 Task: Plan a trip to Numazu, Japan from 22nd December, 2023 to 25th December, 2023 for 2 adults and 1 pet. Place can be entire room with 1  bedroom having 1 bed and 1 bathroom. Property type can be hotel.
Action: Mouse moved to (624, 153)
Screenshot: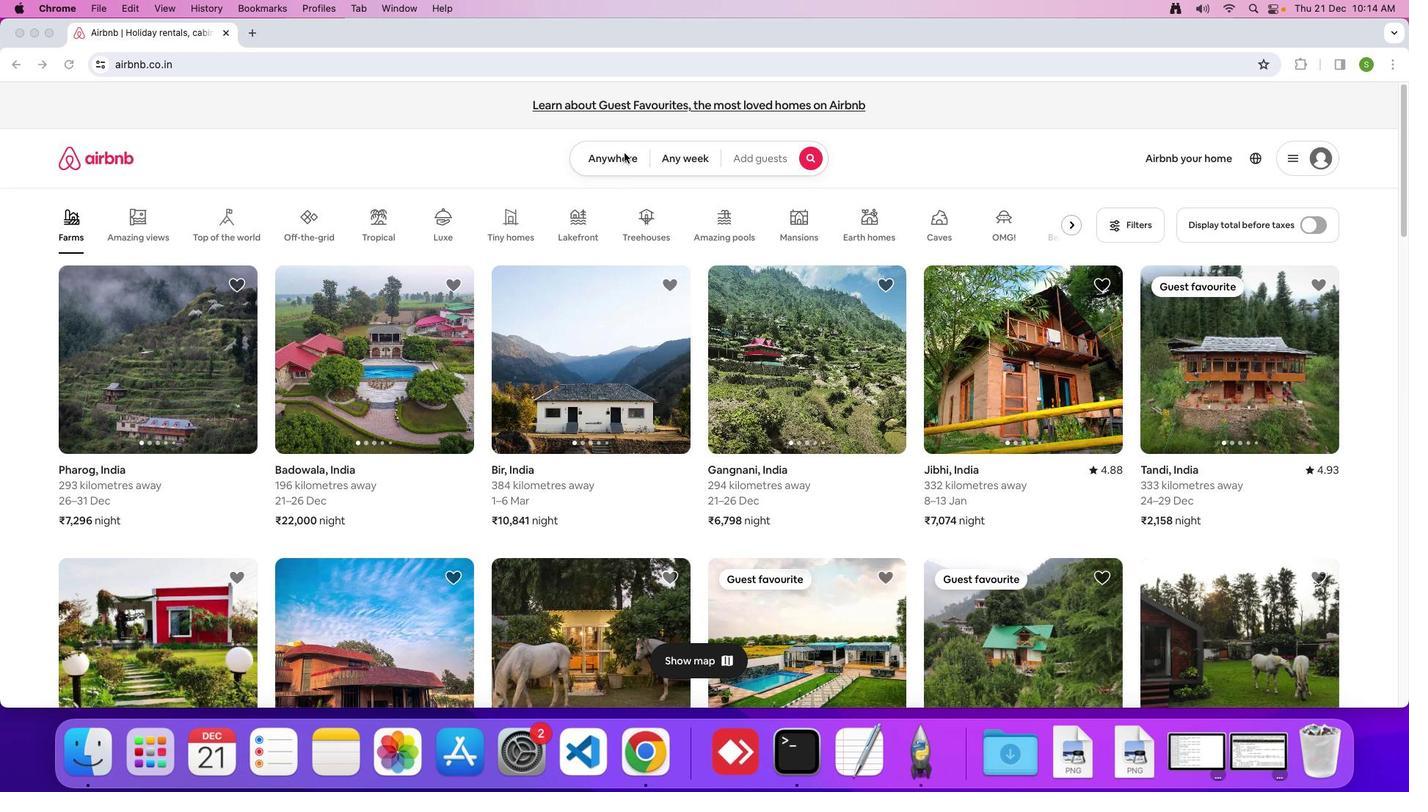 
Action: Mouse pressed left at (624, 153)
Screenshot: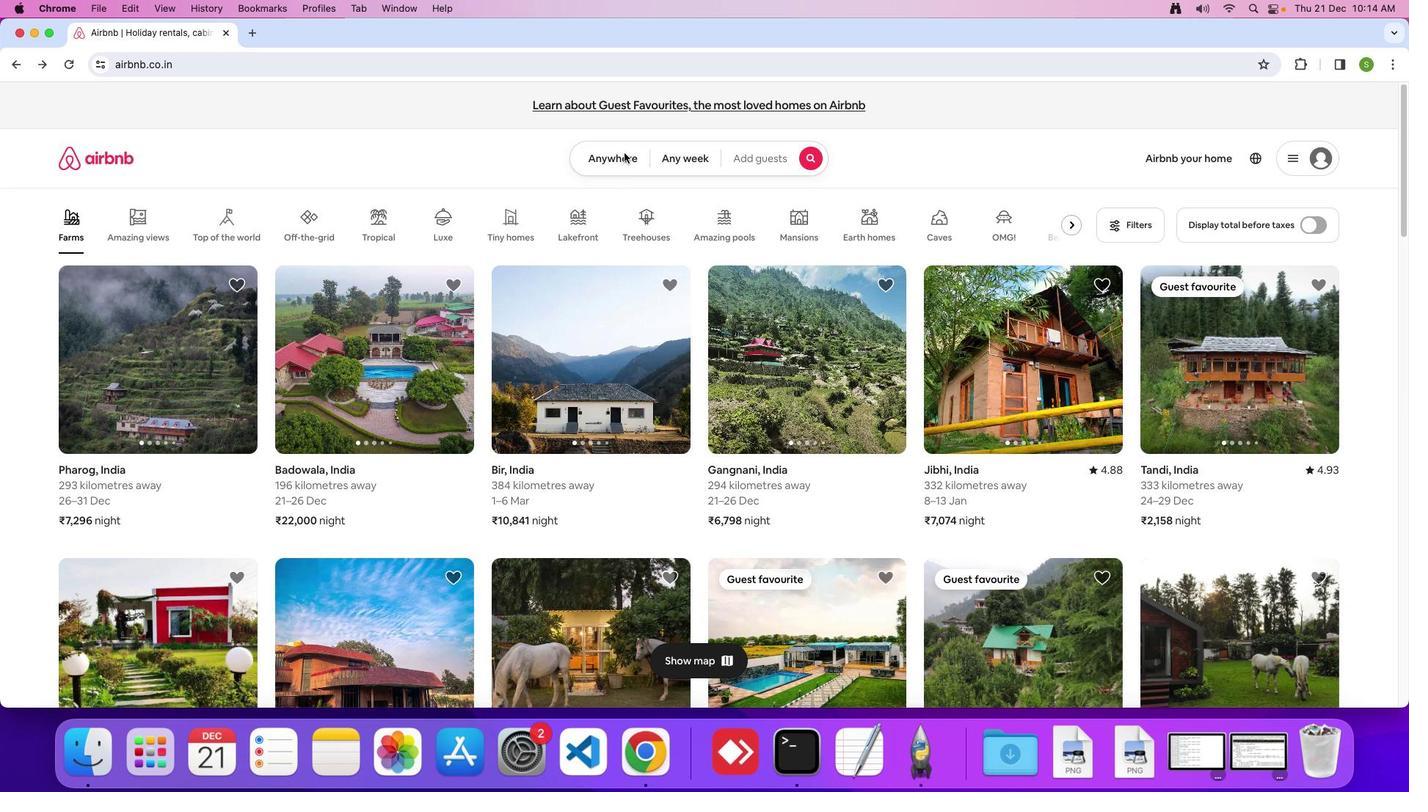
Action: Mouse moved to (610, 160)
Screenshot: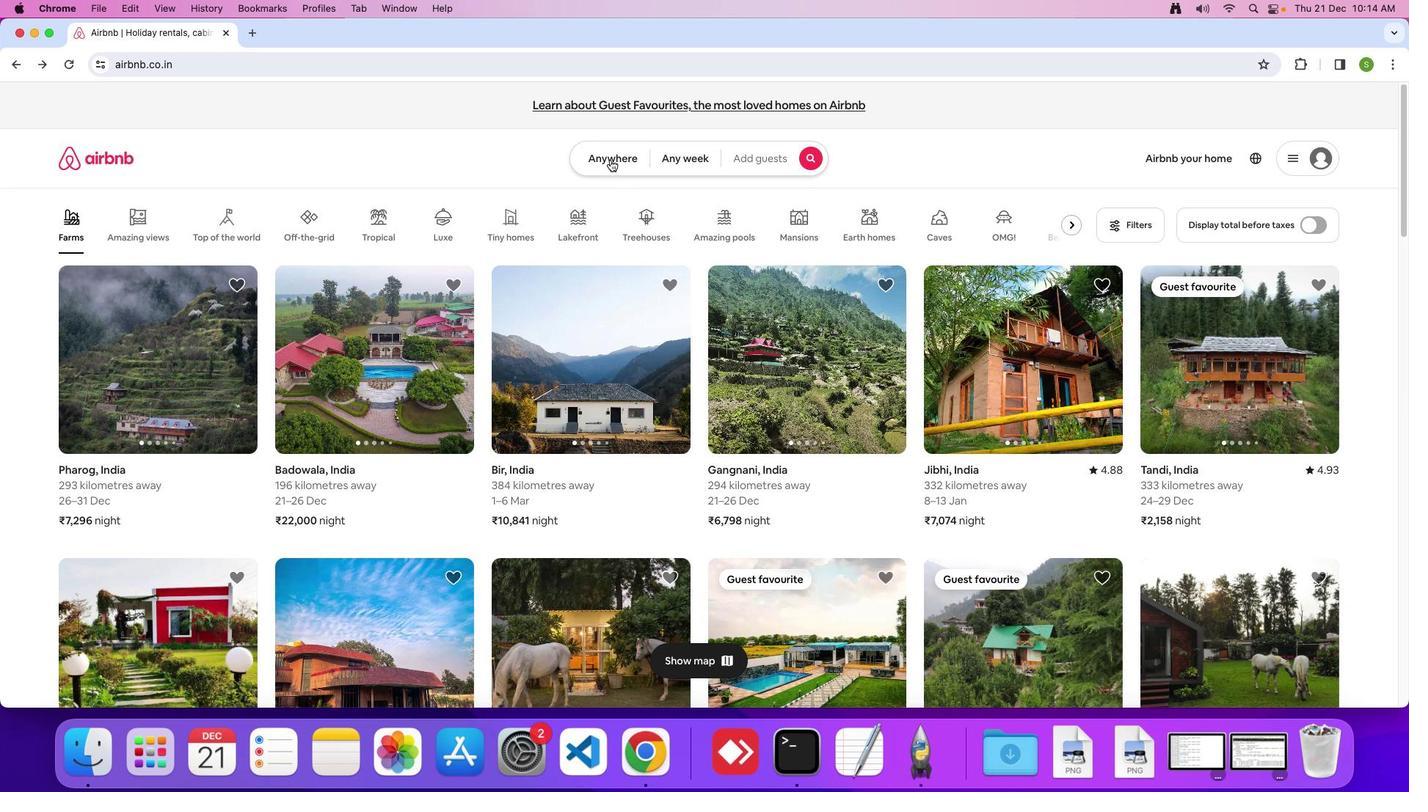 
Action: Mouse pressed left at (610, 160)
Screenshot: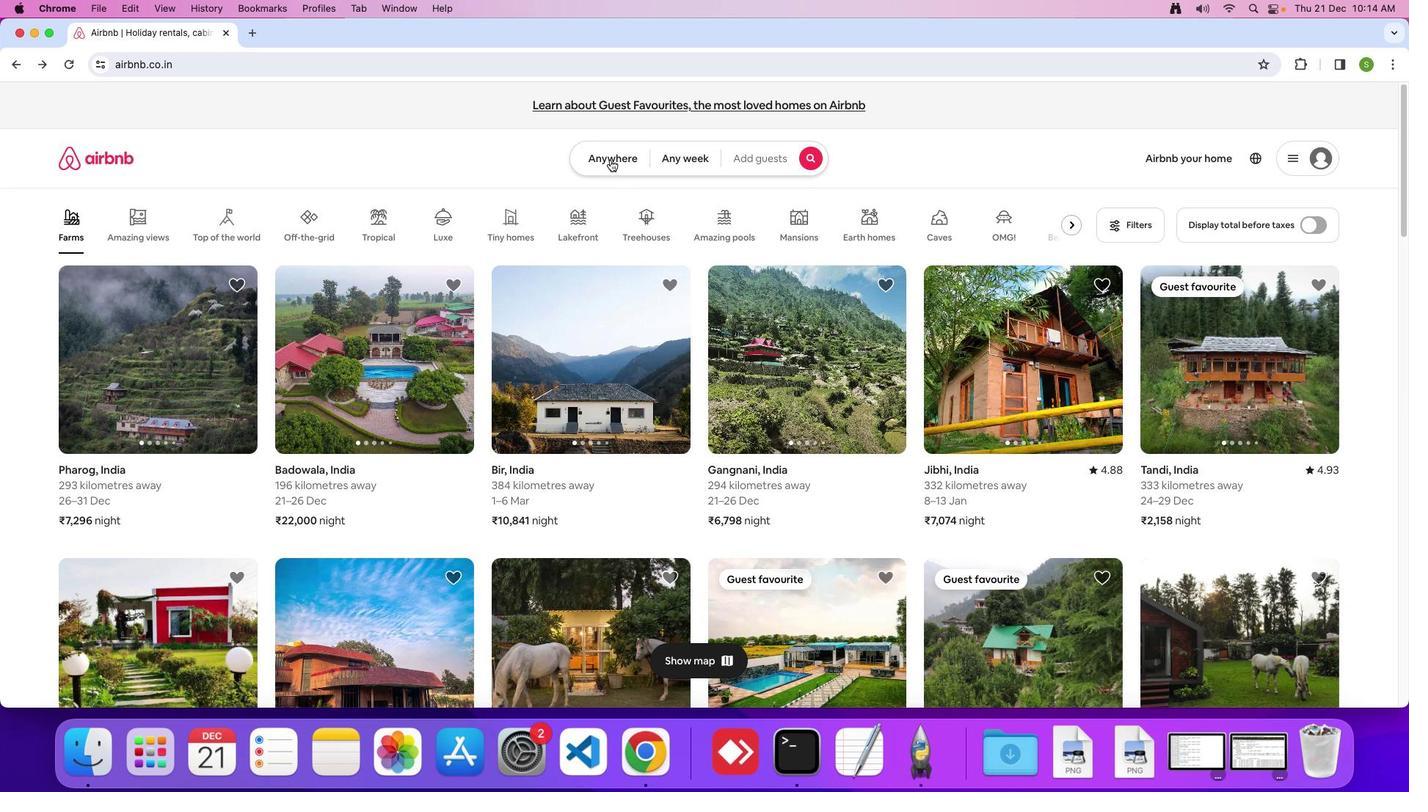 
Action: Mouse moved to (565, 206)
Screenshot: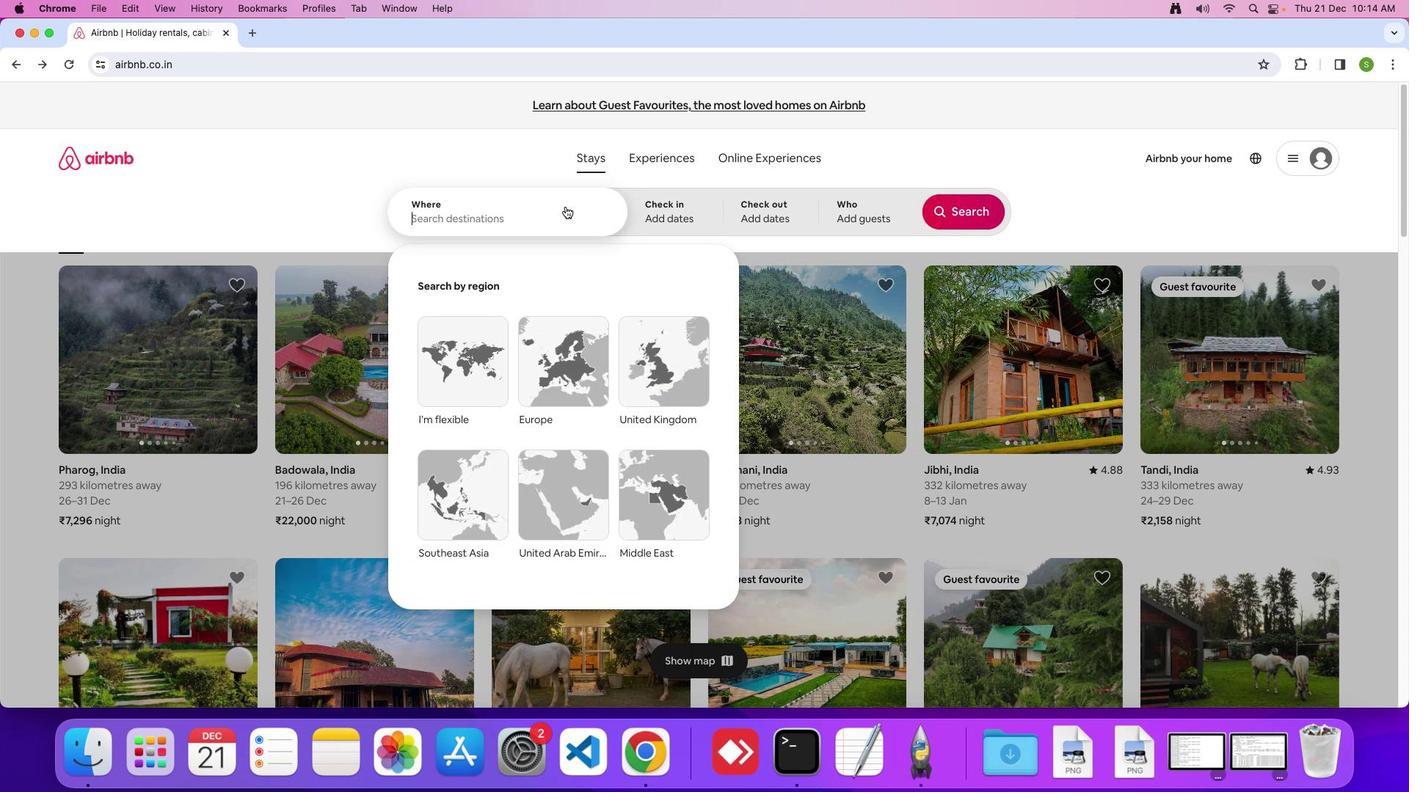 
Action: Mouse pressed left at (565, 206)
Screenshot: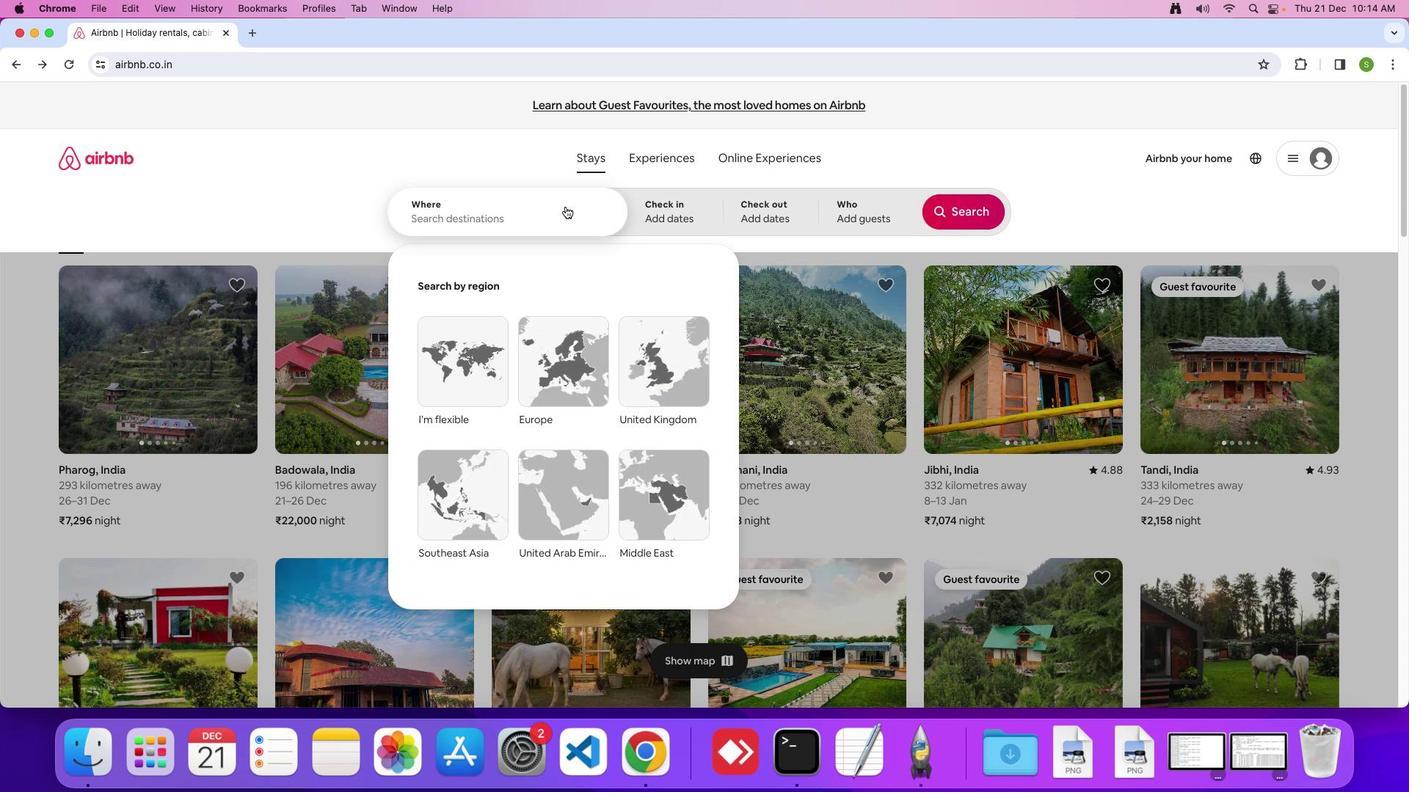 
Action: Key pressed 'N'Key.caps_lock'u''m''a''z''u'','Key.spaceKey.shift'J''a''p''a''n'Key.enter
Screenshot: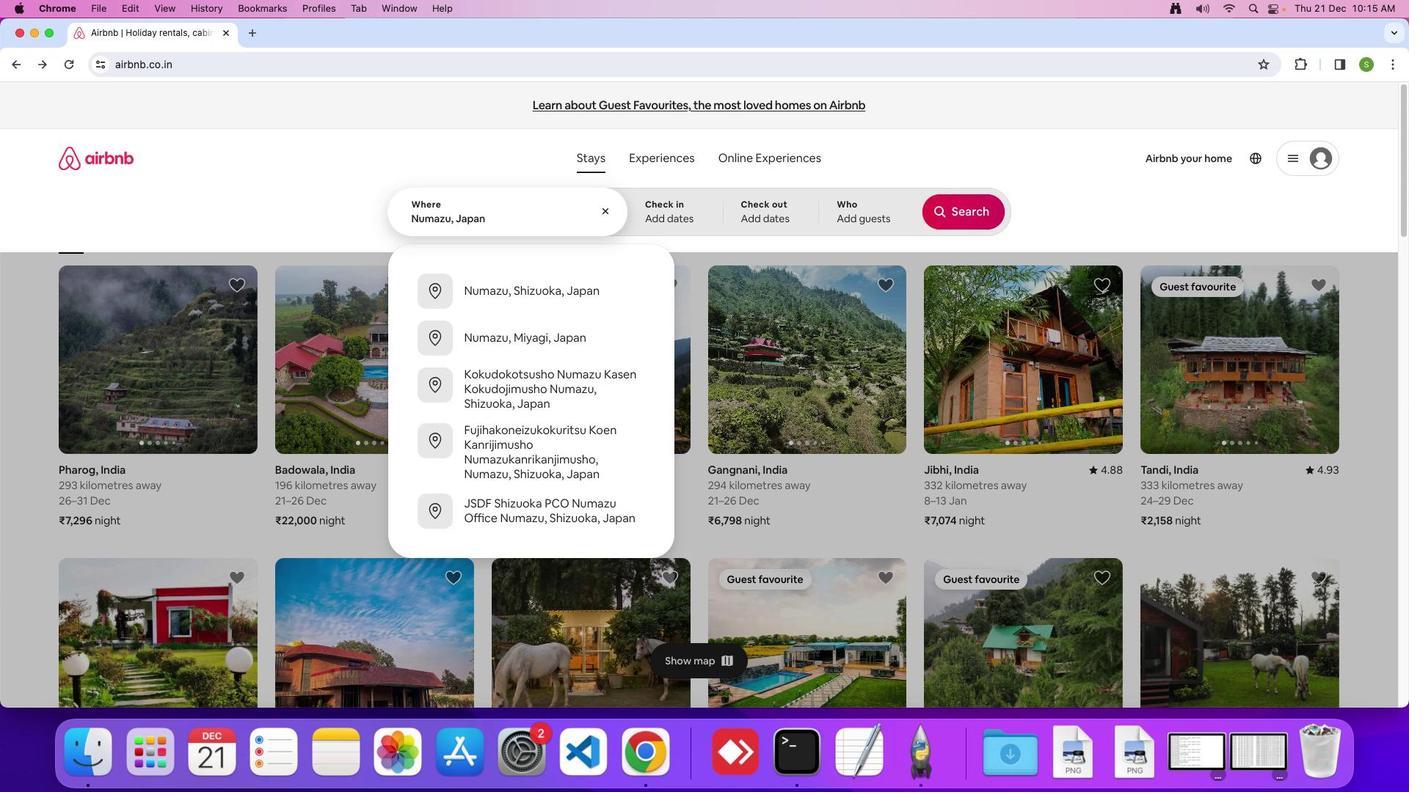 
Action: Mouse moved to (617, 497)
Screenshot: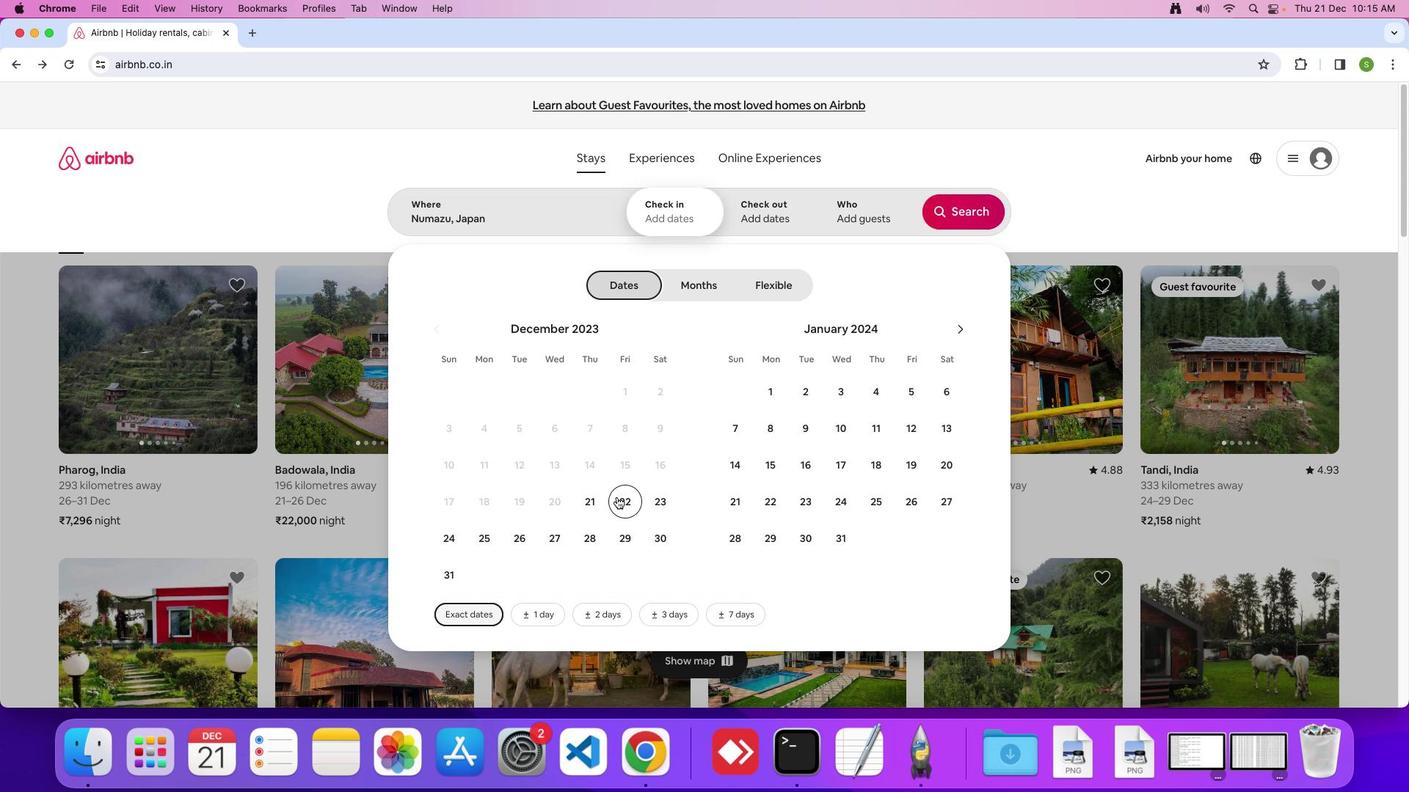 
Action: Mouse pressed left at (617, 497)
Screenshot: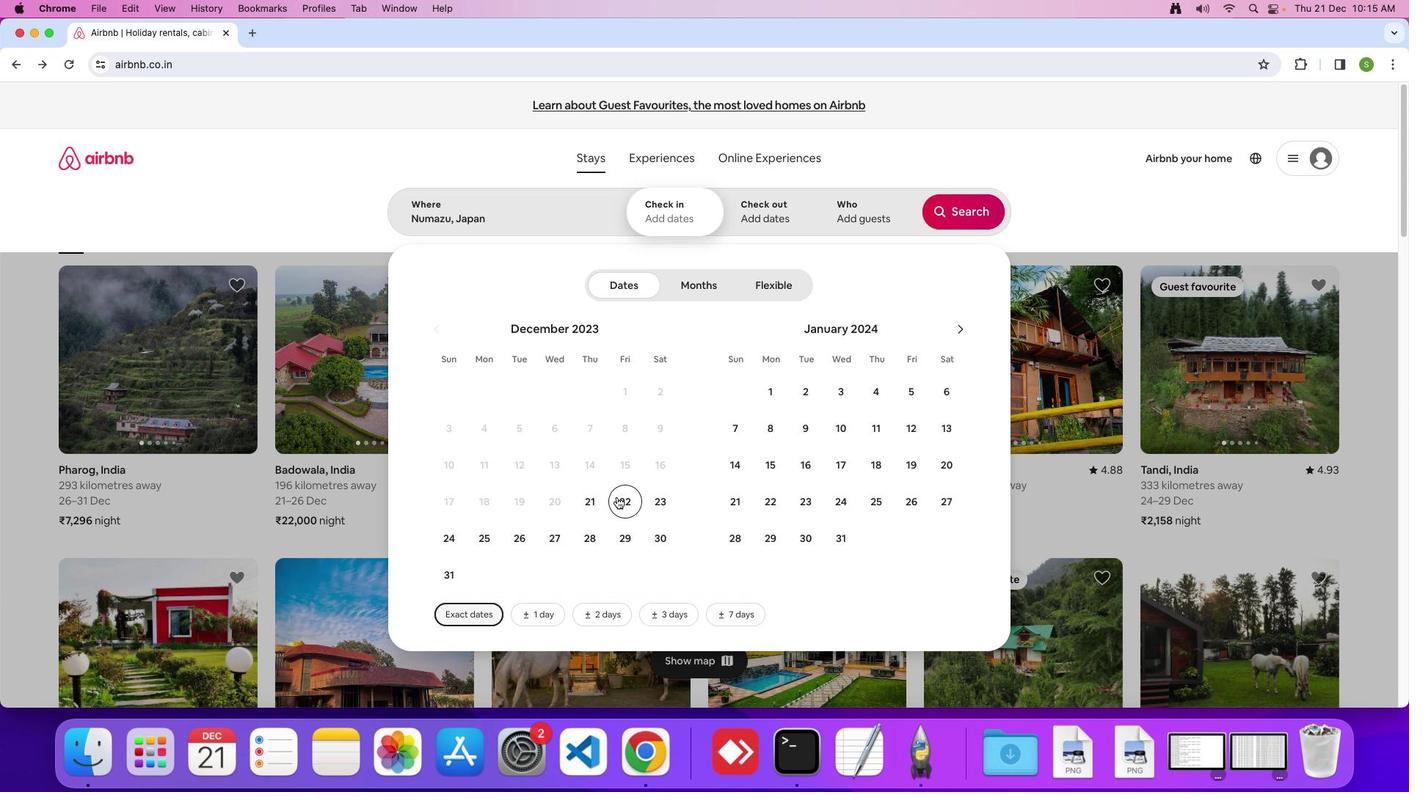 
Action: Mouse moved to (478, 540)
Screenshot: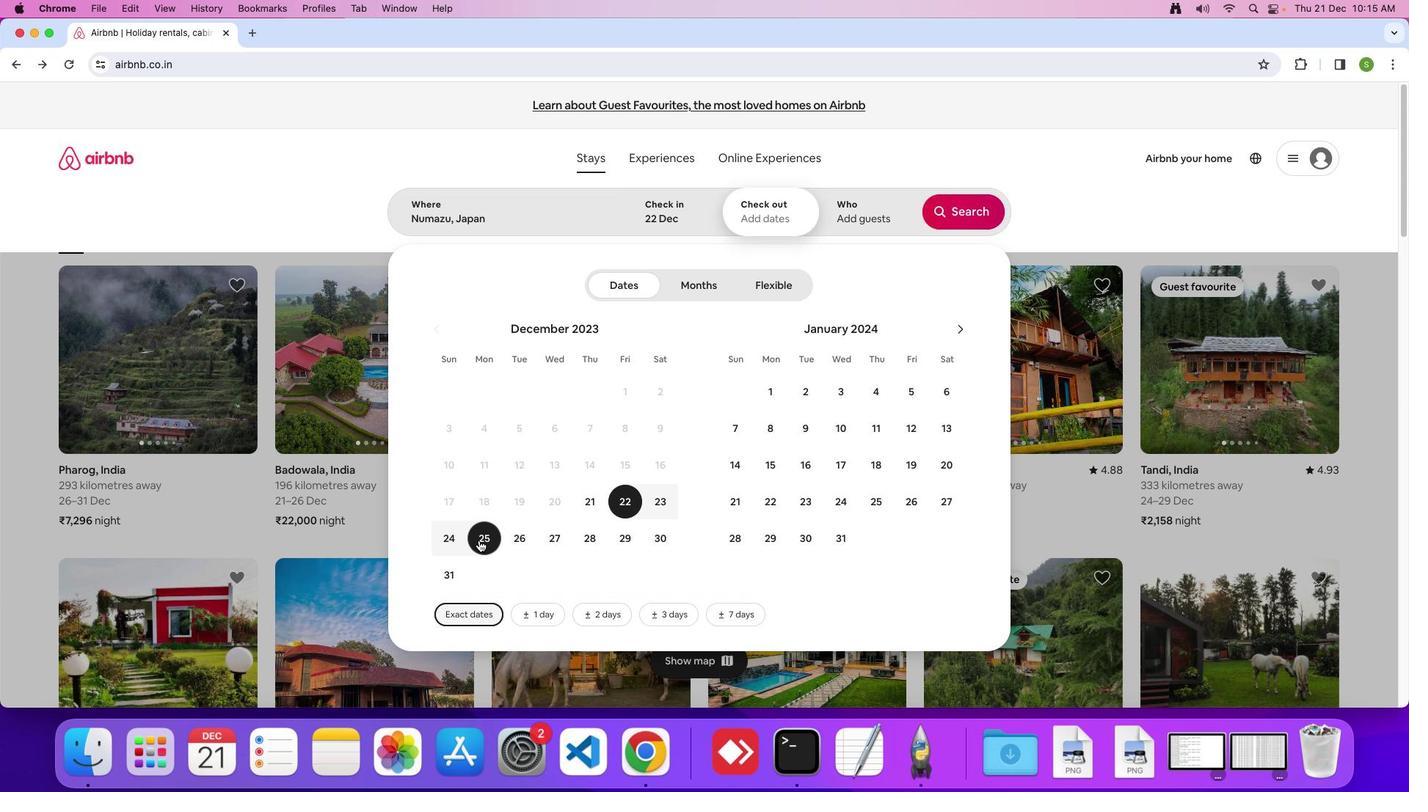 
Action: Mouse pressed left at (478, 540)
Screenshot: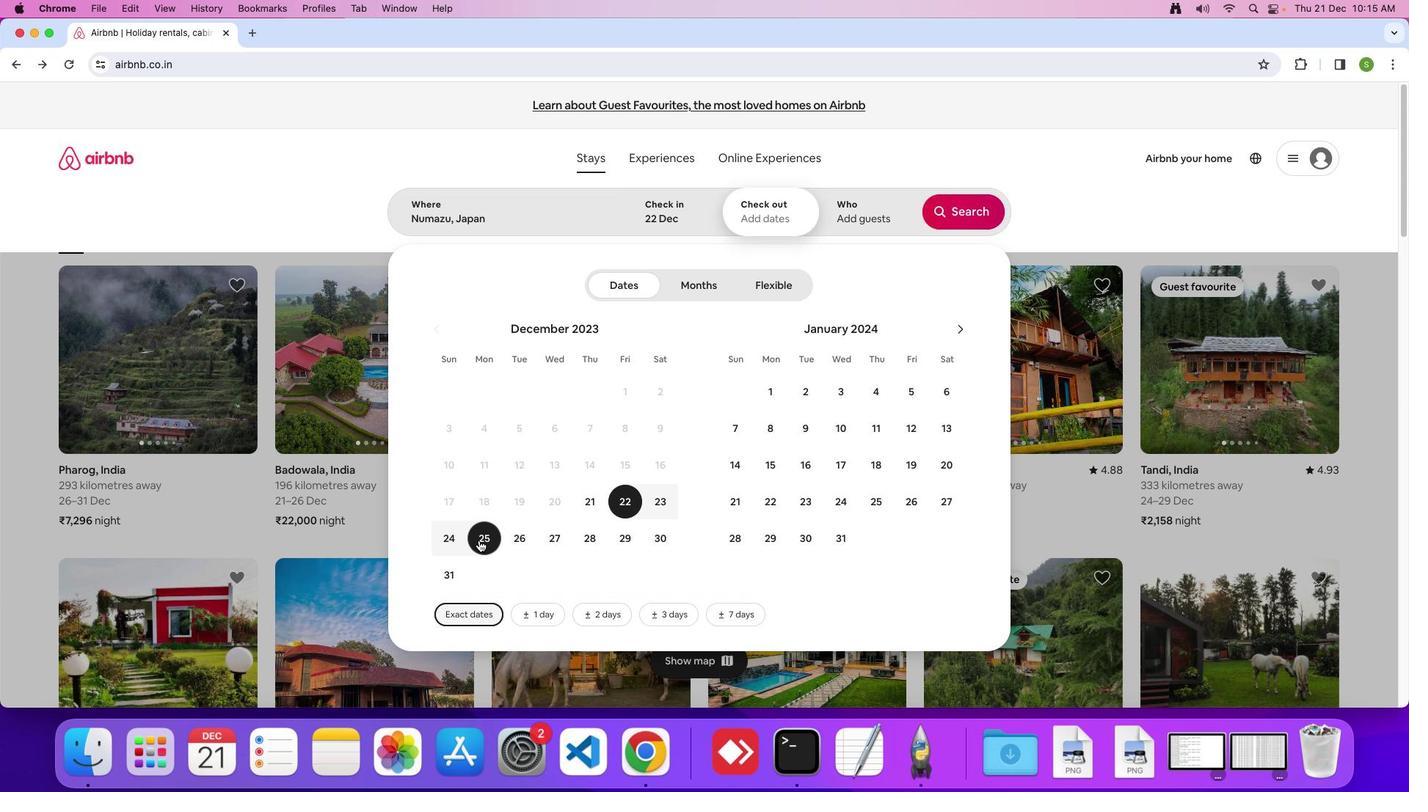 
Action: Mouse moved to (861, 219)
Screenshot: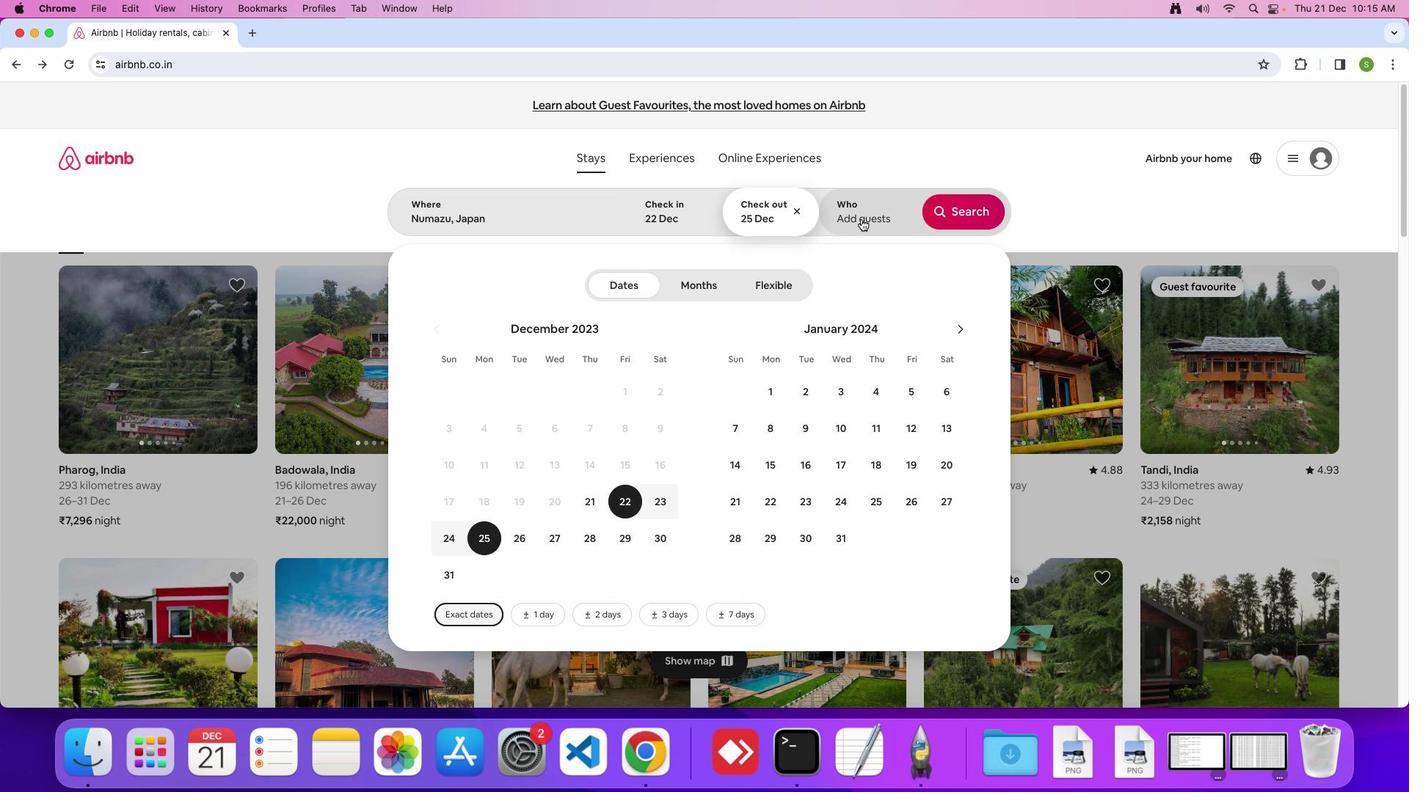 
Action: Mouse pressed left at (861, 219)
Screenshot: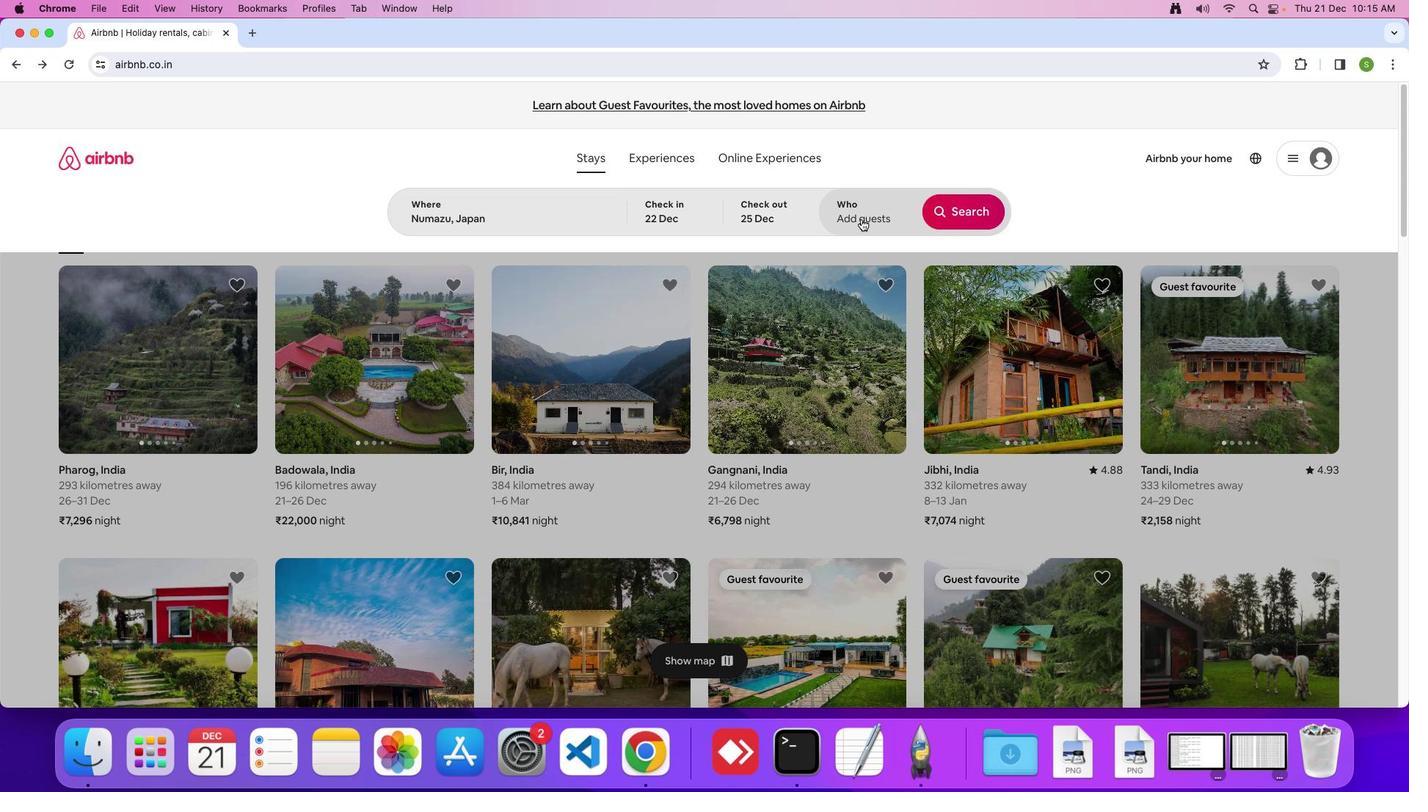 
Action: Mouse moved to (966, 290)
Screenshot: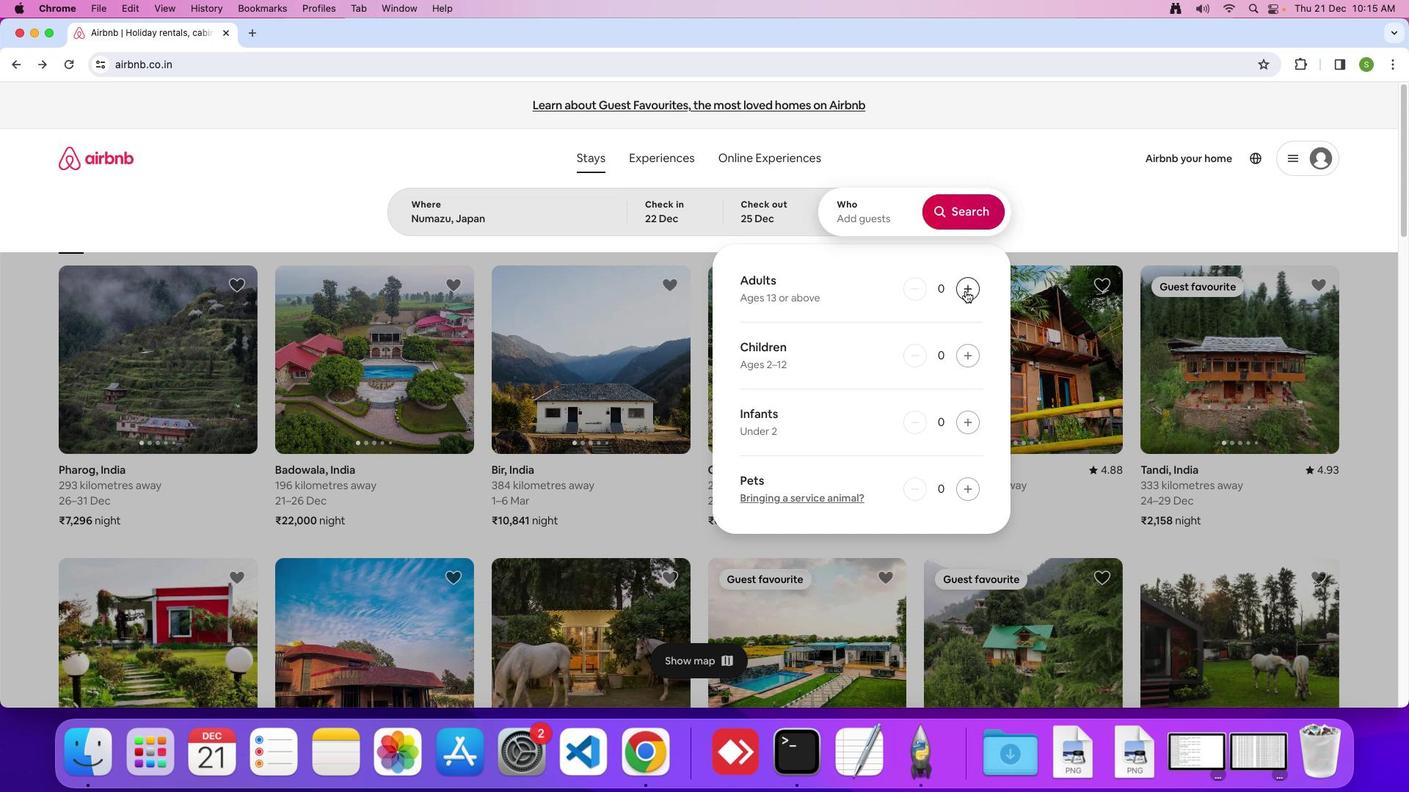 
Action: Mouse pressed left at (966, 290)
Screenshot: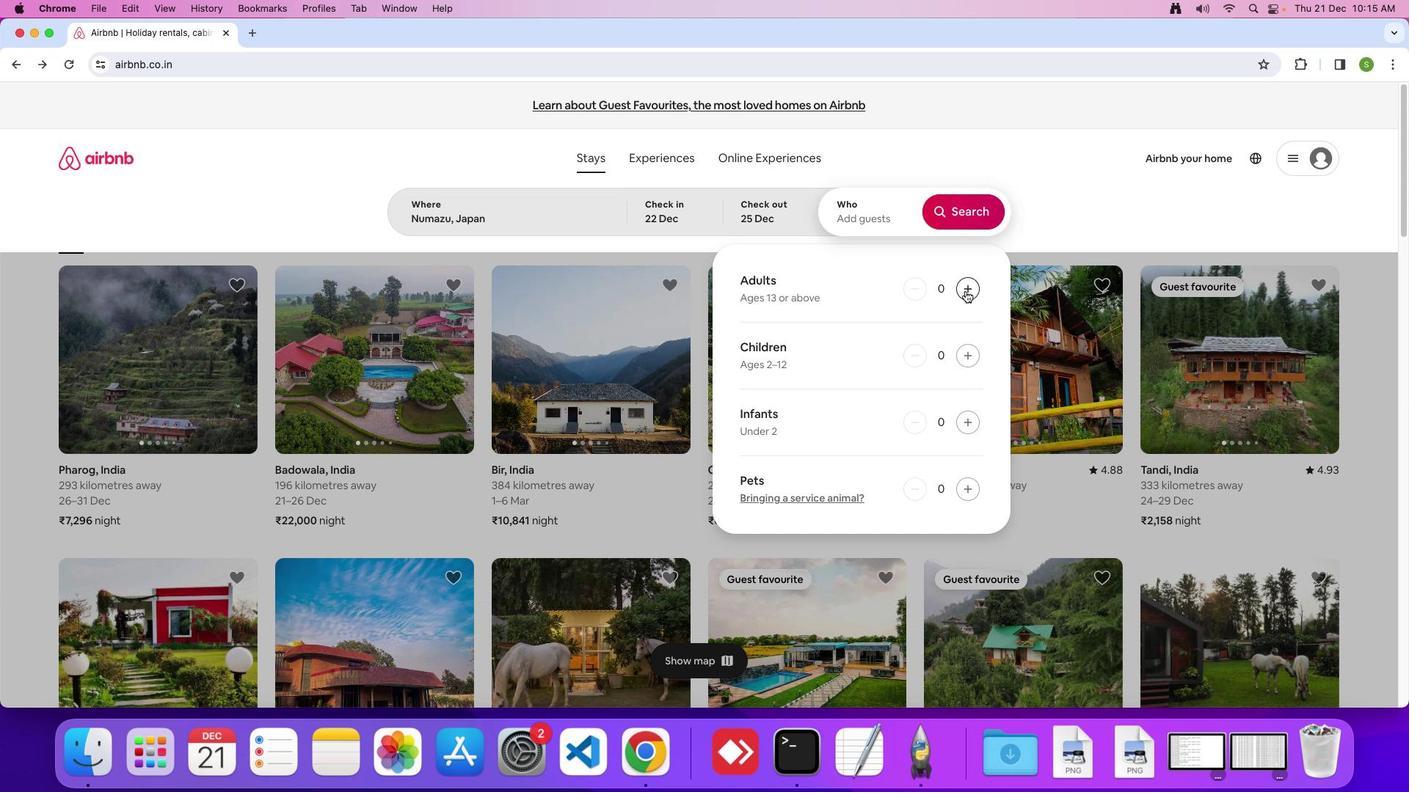 
Action: Mouse pressed left at (966, 290)
Screenshot: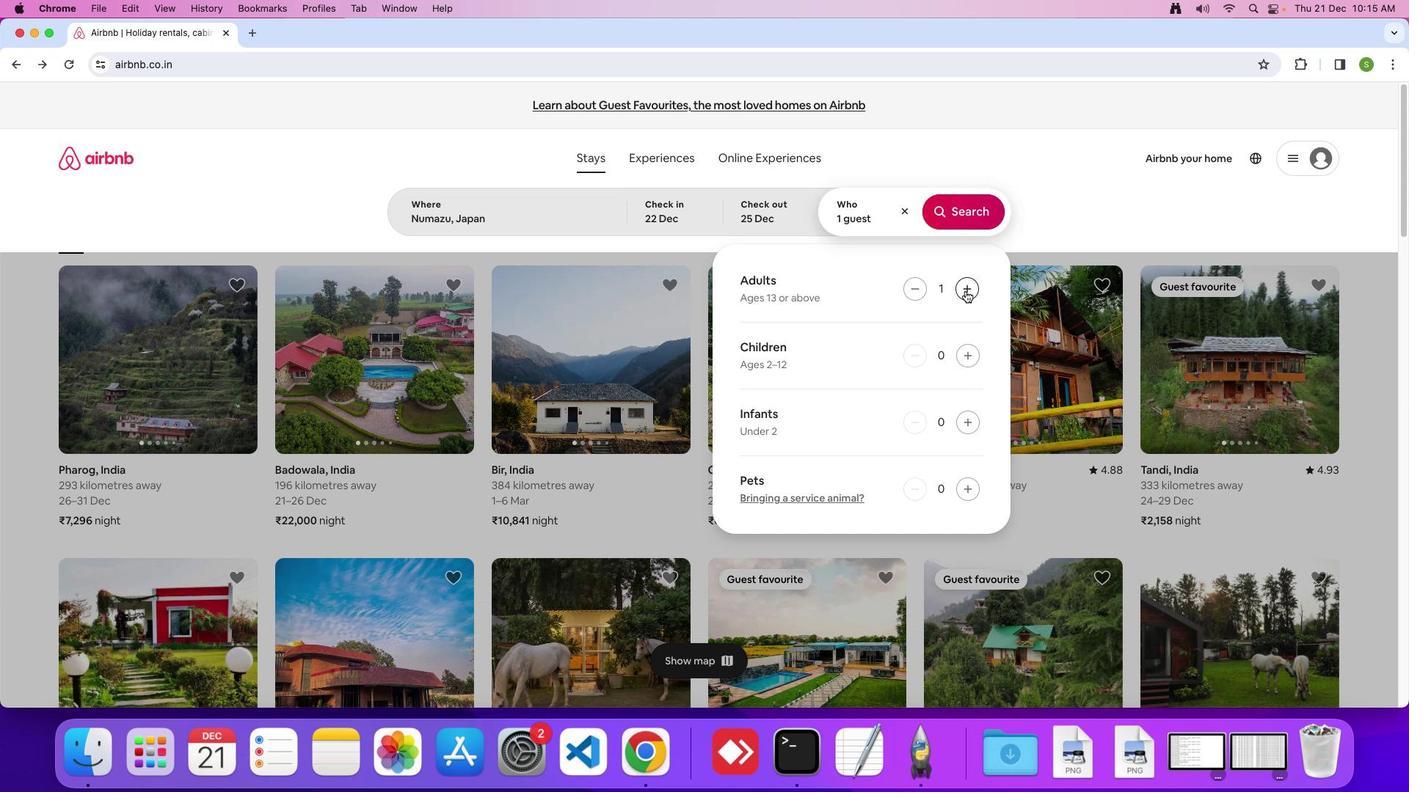 
Action: Mouse moved to (966, 356)
Screenshot: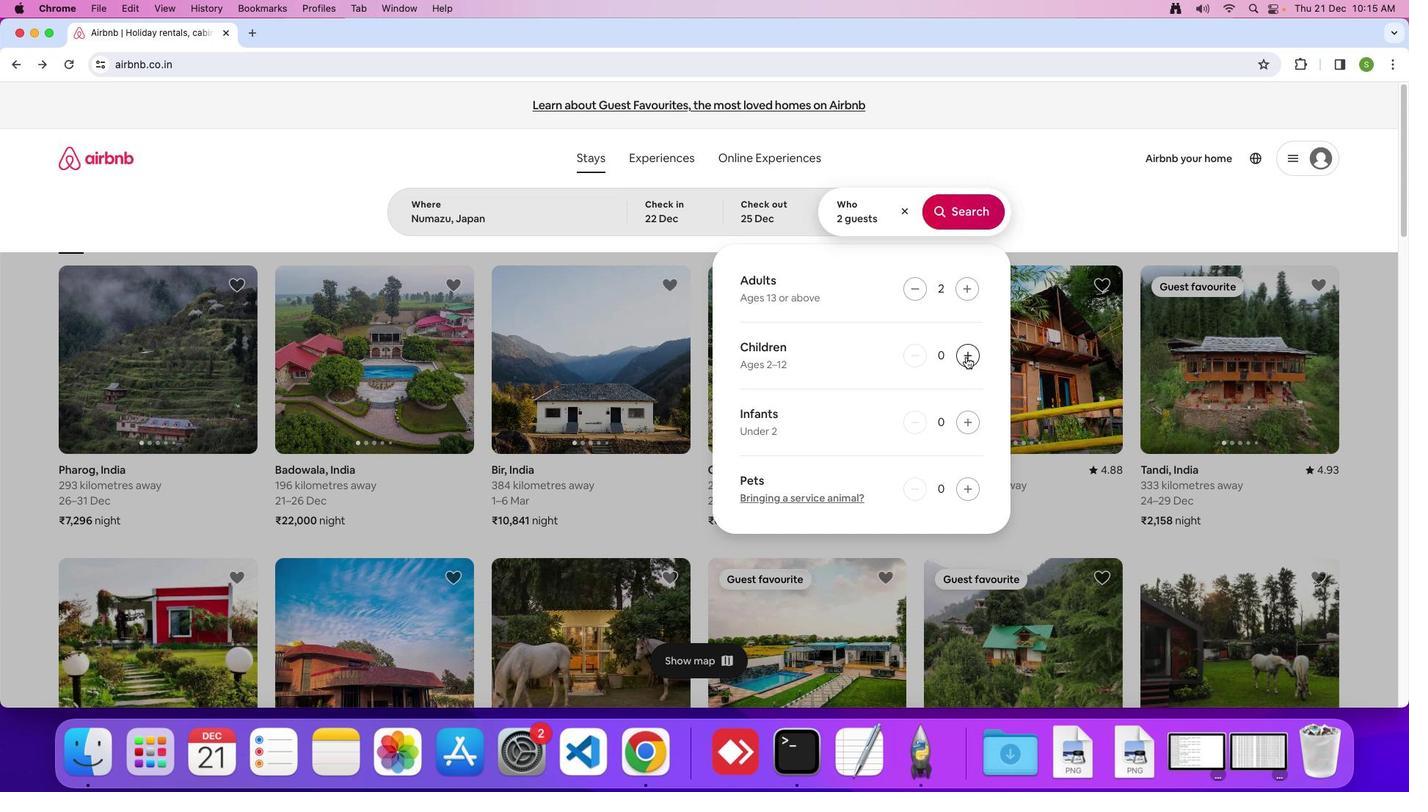 
Action: Mouse pressed left at (966, 356)
Screenshot: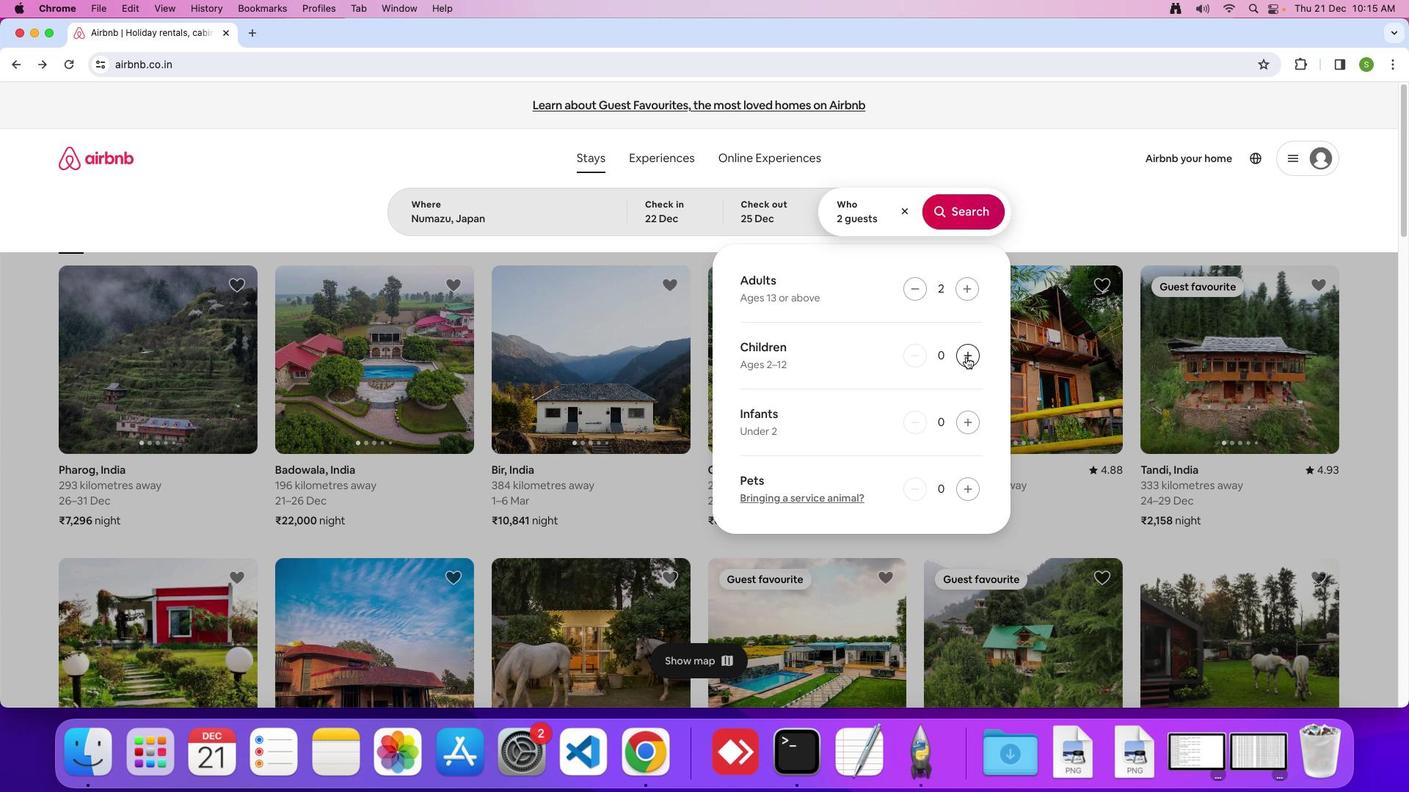 
Action: Mouse moved to (966, 354)
Screenshot: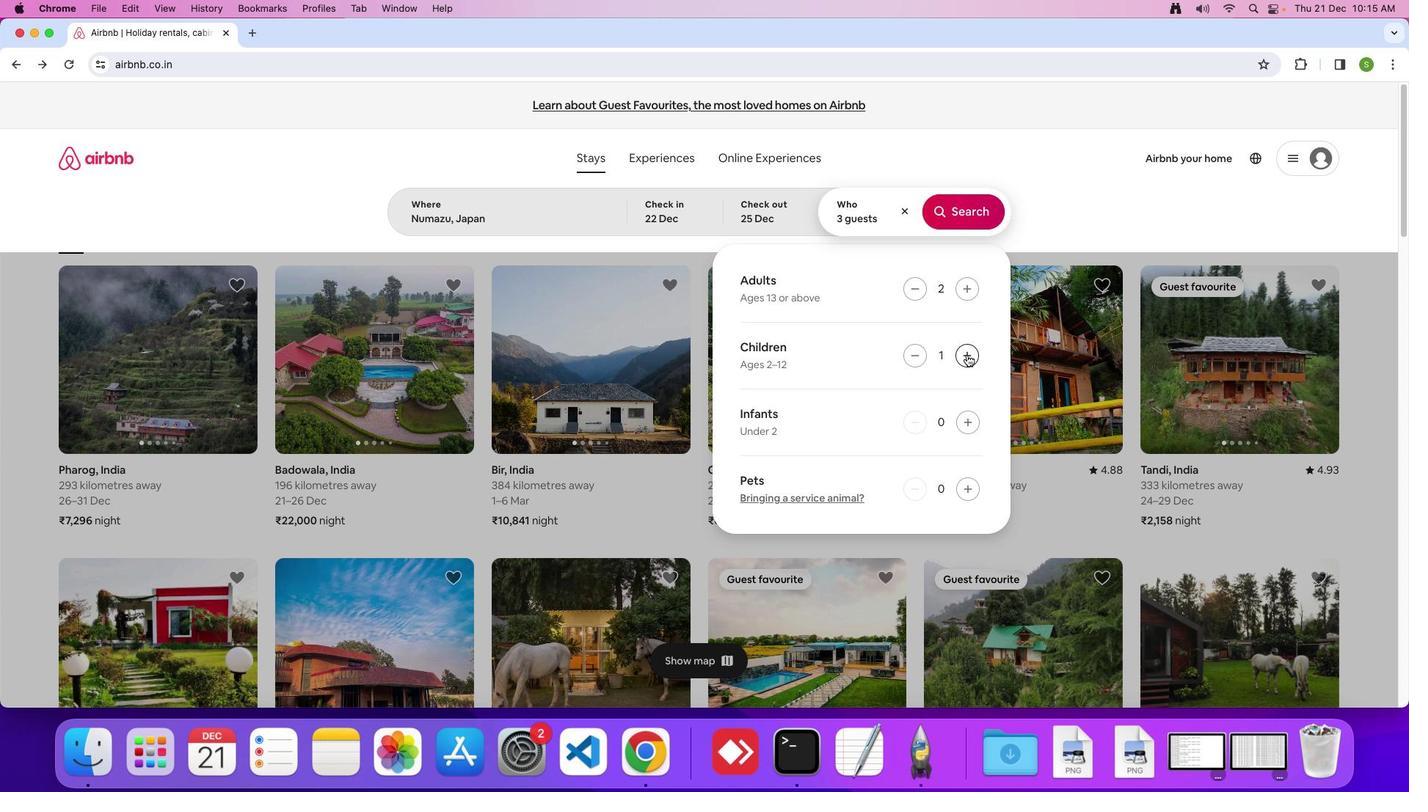 
Action: Mouse pressed left at (966, 354)
Screenshot: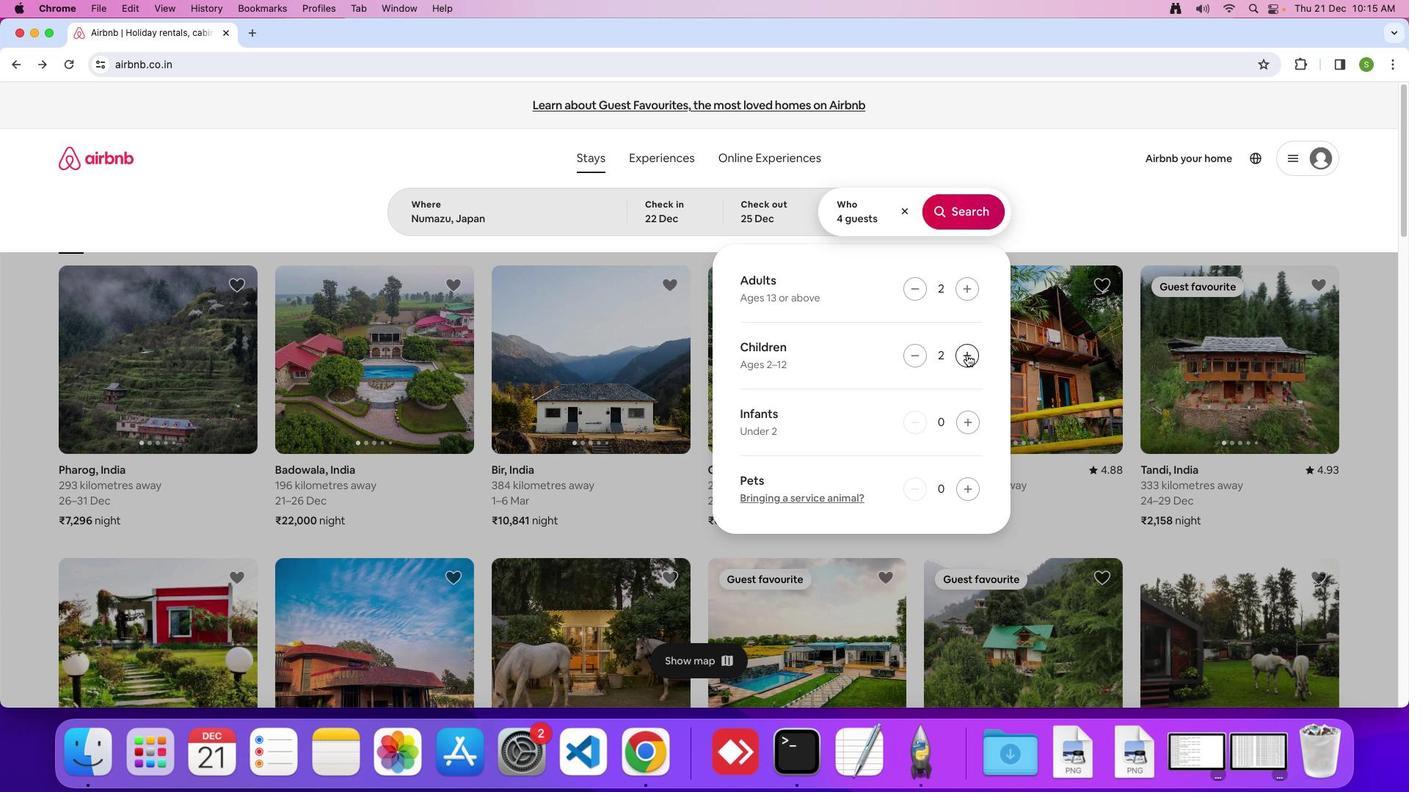 
Action: Mouse moved to (913, 359)
Screenshot: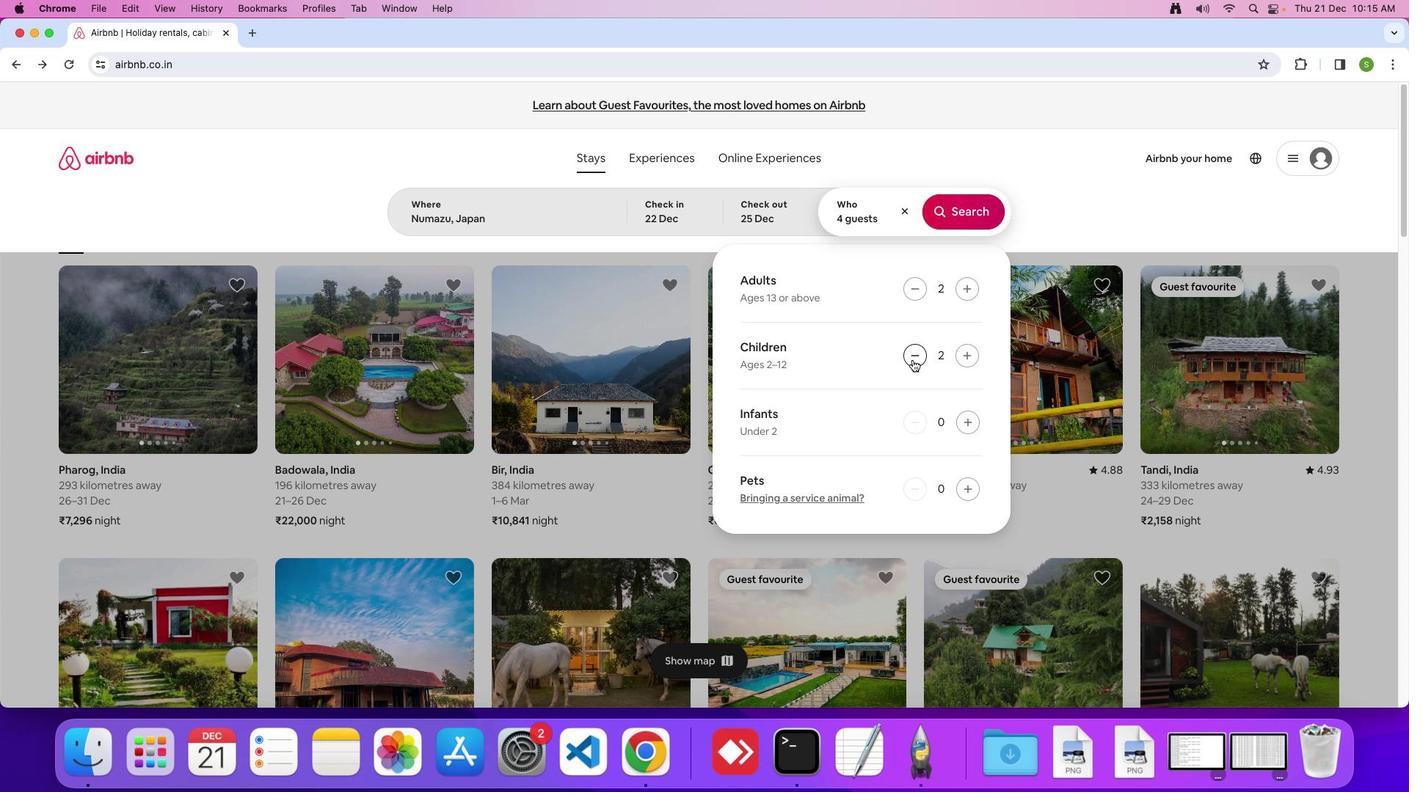 
Action: Mouse pressed left at (913, 359)
Screenshot: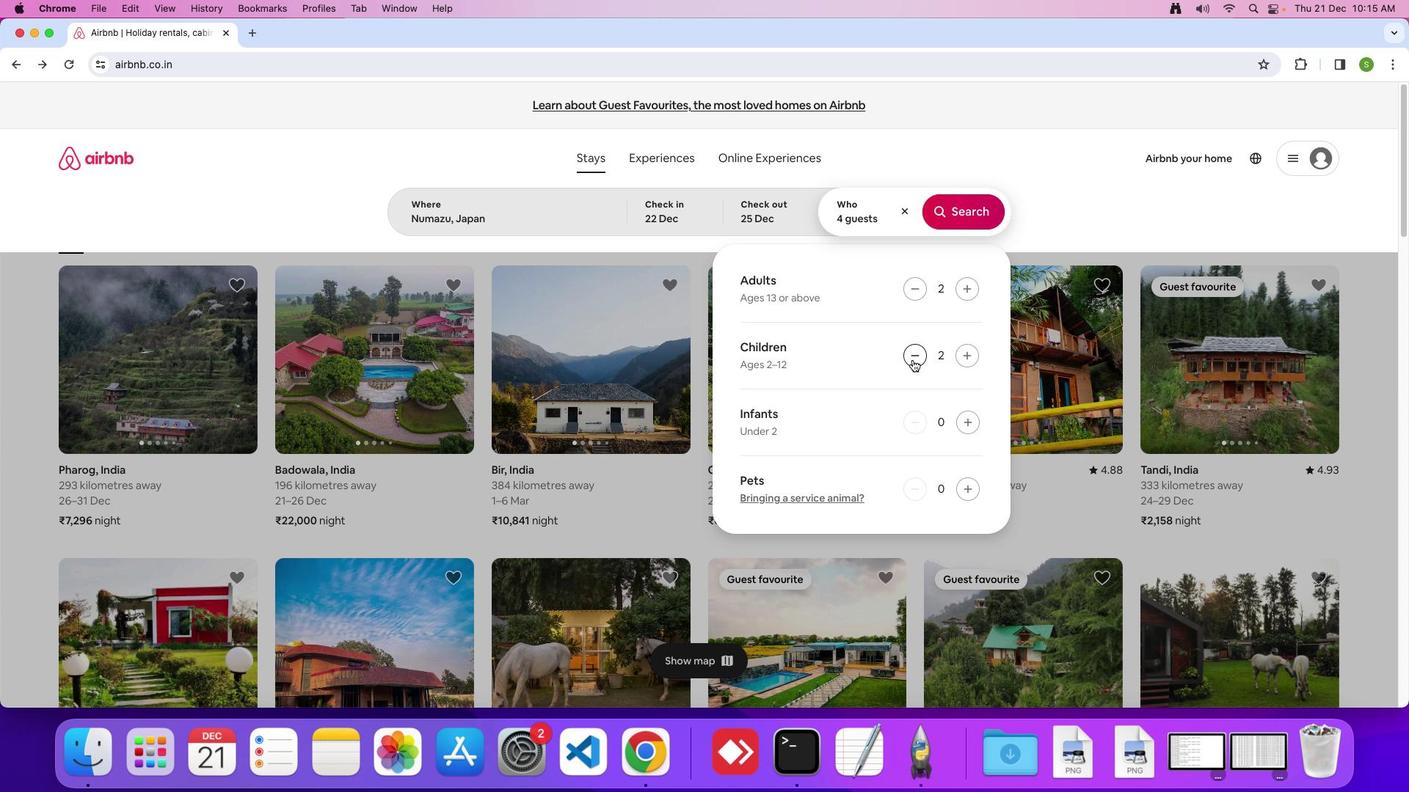 
Action: Mouse pressed left at (913, 359)
Screenshot: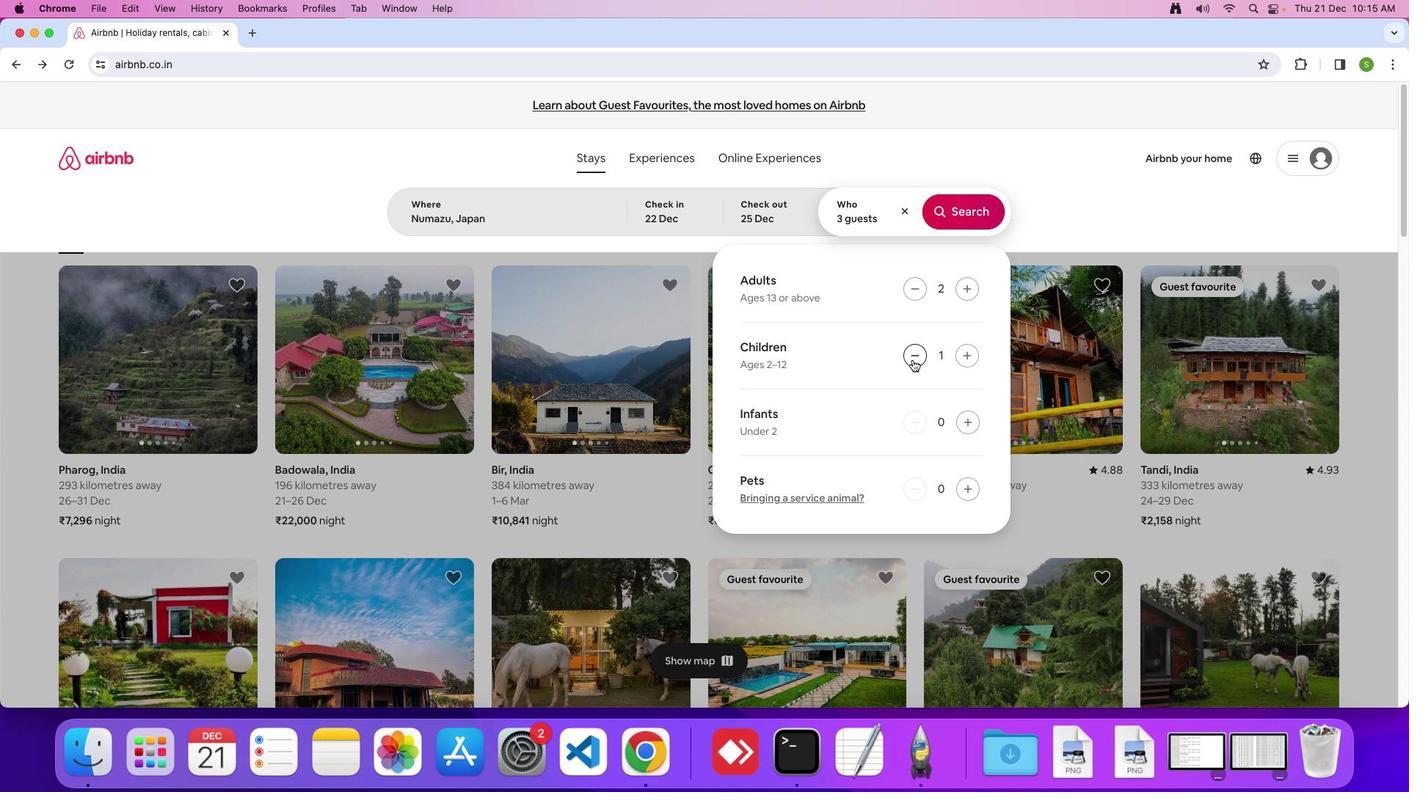 
Action: Mouse moved to (966, 486)
Screenshot: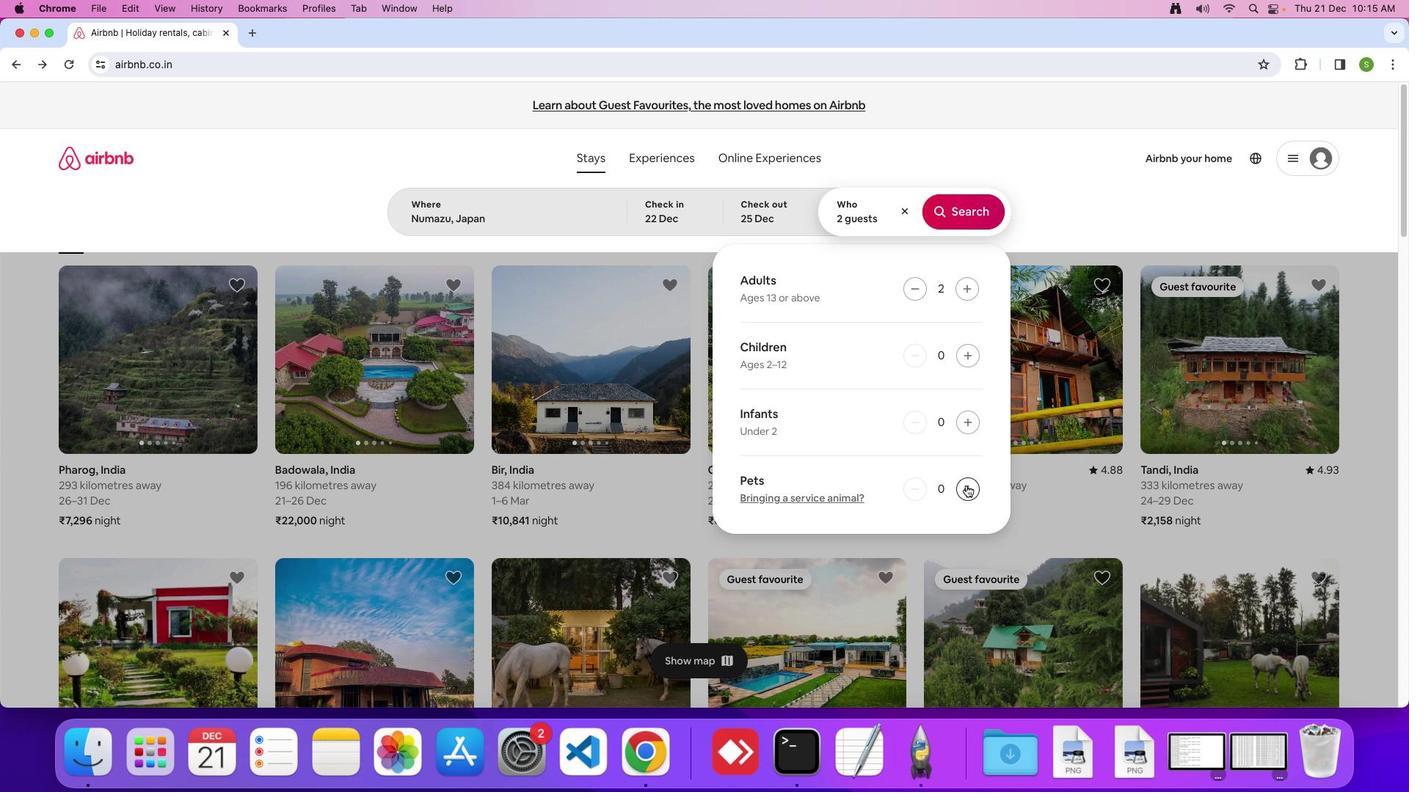 
Action: Mouse pressed left at (966, 486)
Screenshot: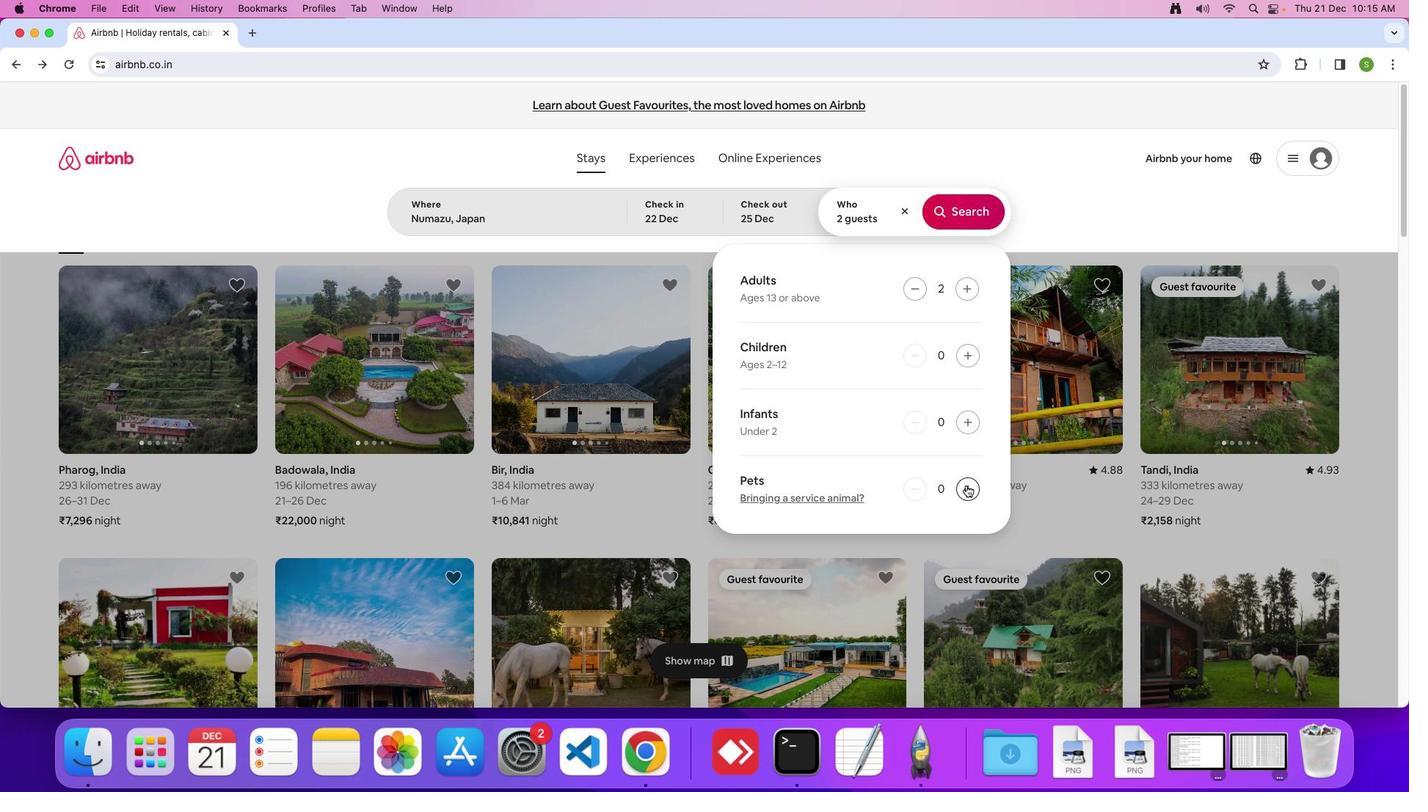 
Action: Mouse moved to (963, 214)
Screenshot: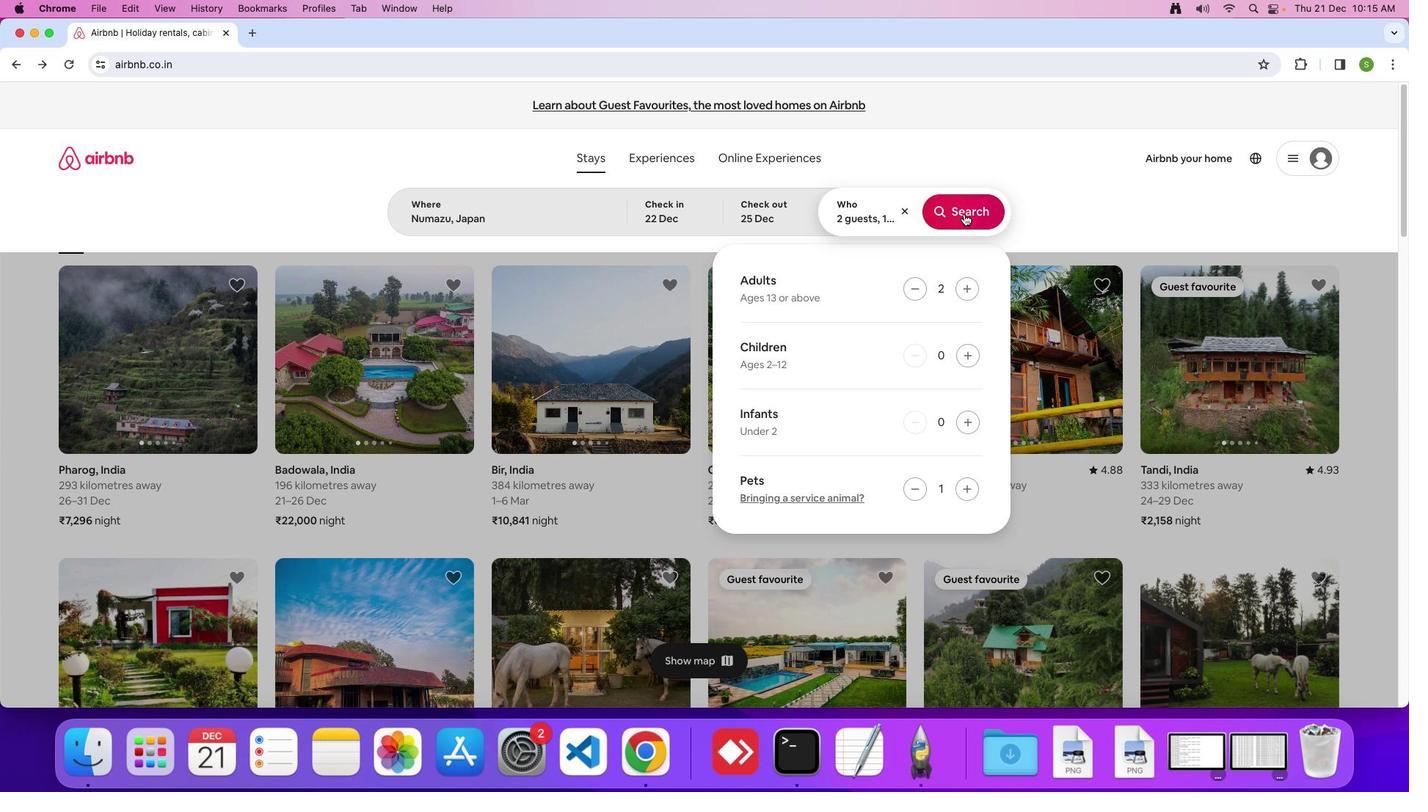 
Action: Mouse pressed left at (963, 214)
Screenshot: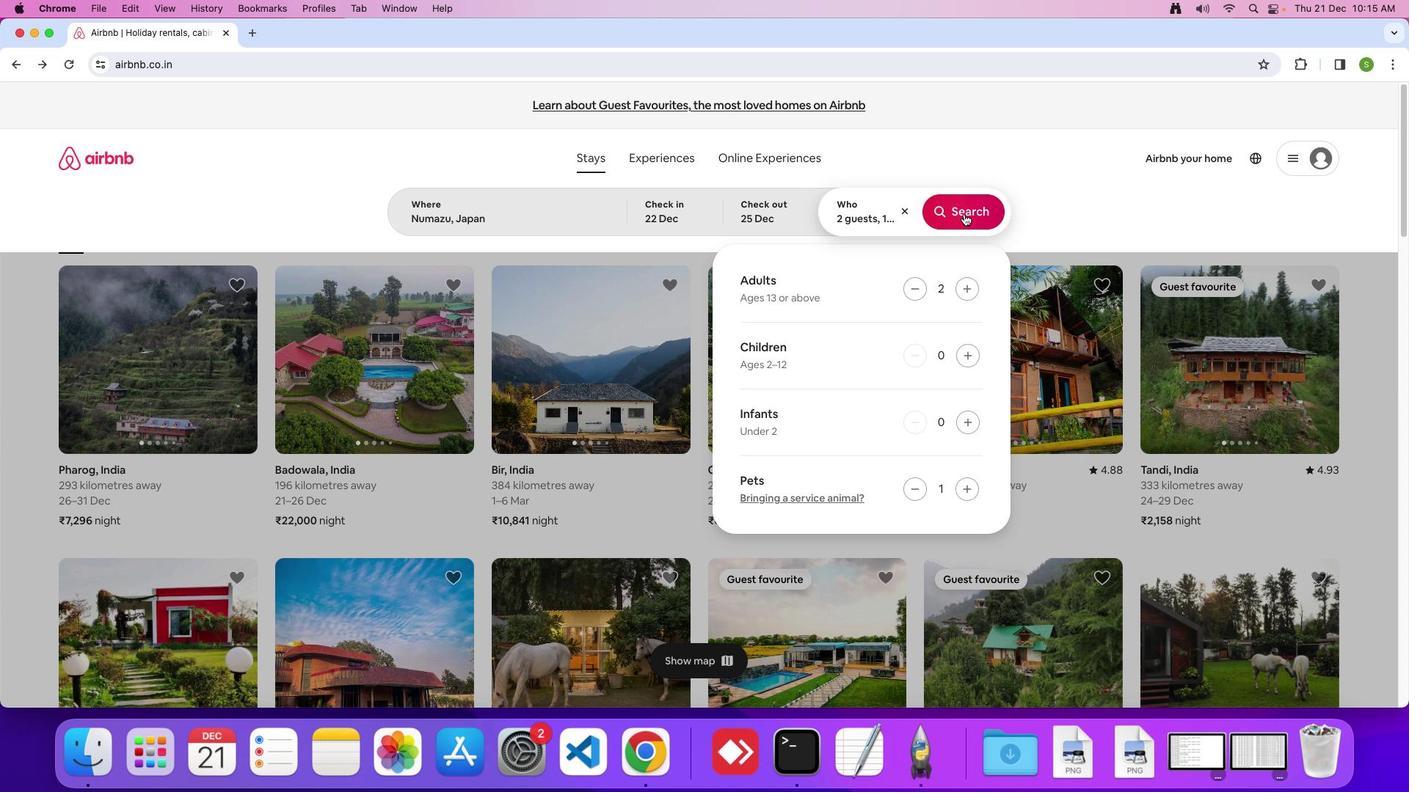 
Action: Mouse moved to (1179, 174)
Screenshot: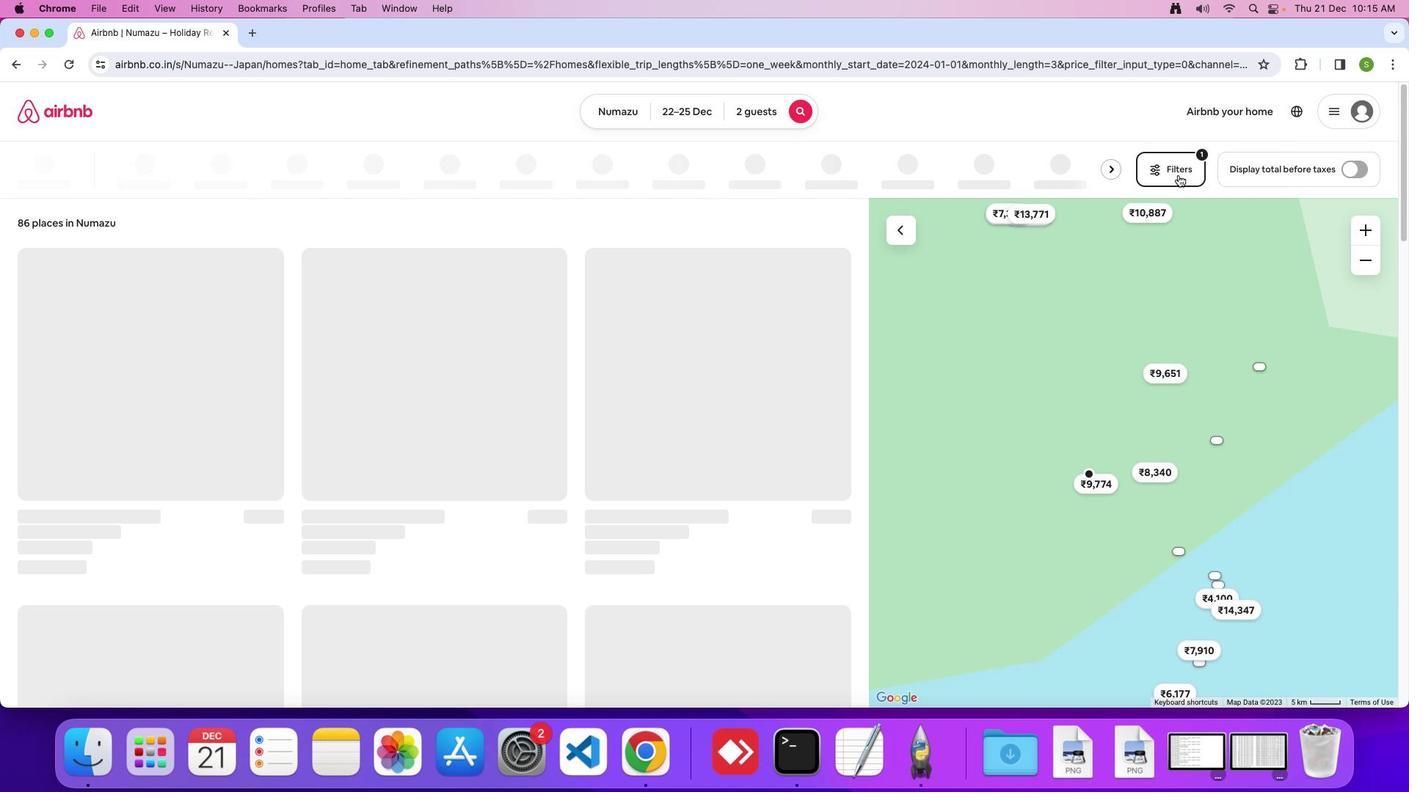 
Action: Mouse pressed left at (1179, 174)
Screenshot: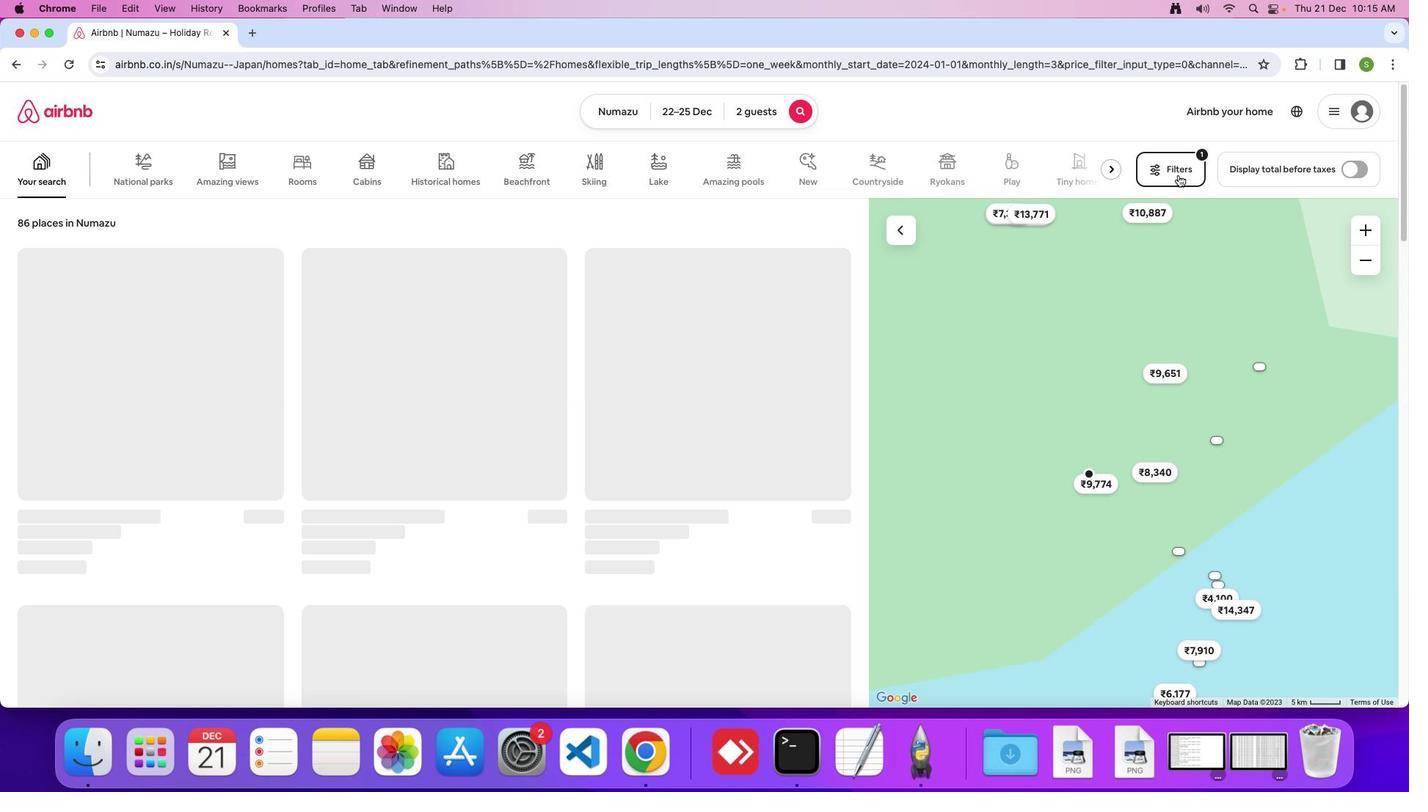 
Action: Mouse moved to (653, 408)
Screenshot: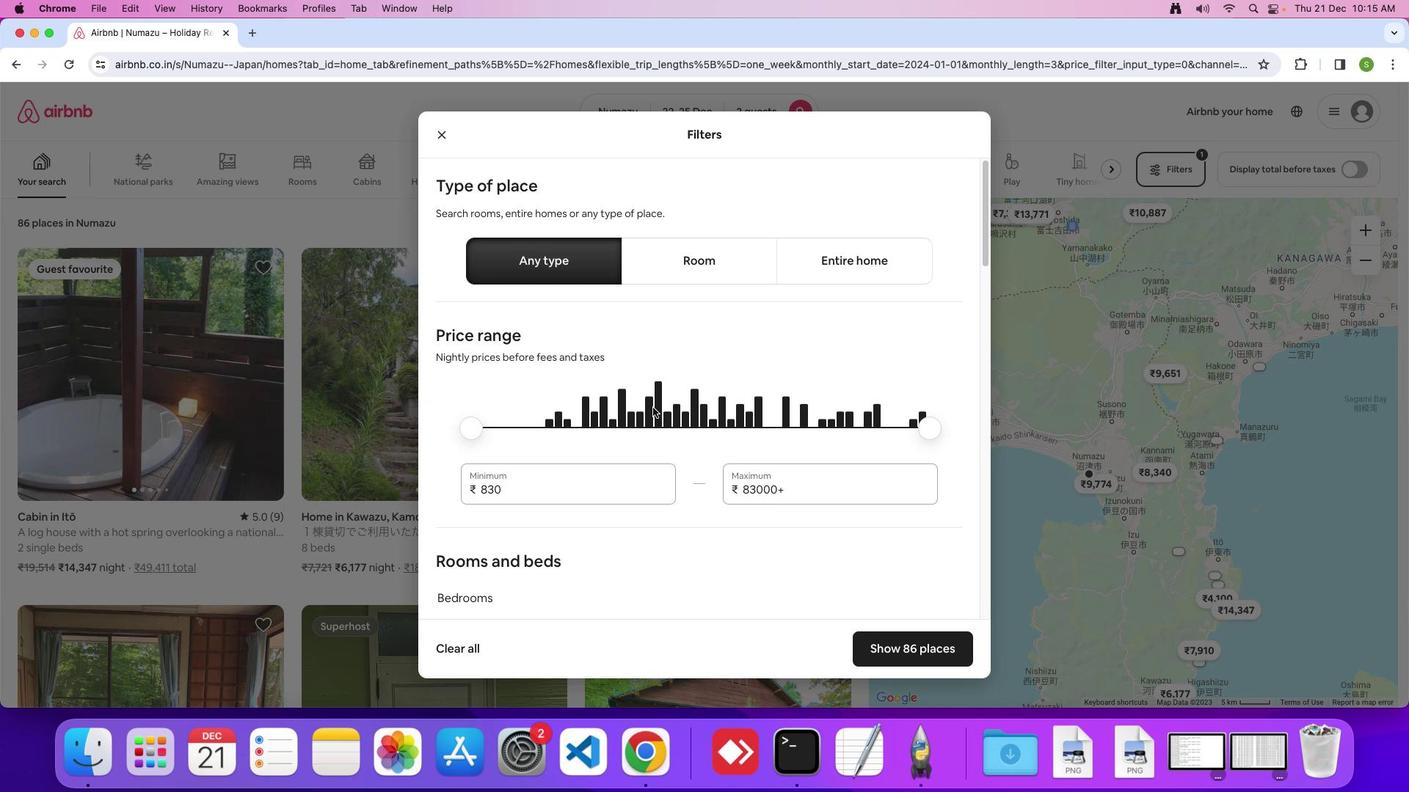 
Action: Mouse scrolled (653, 408) with delta (0, 0)
Screenshot: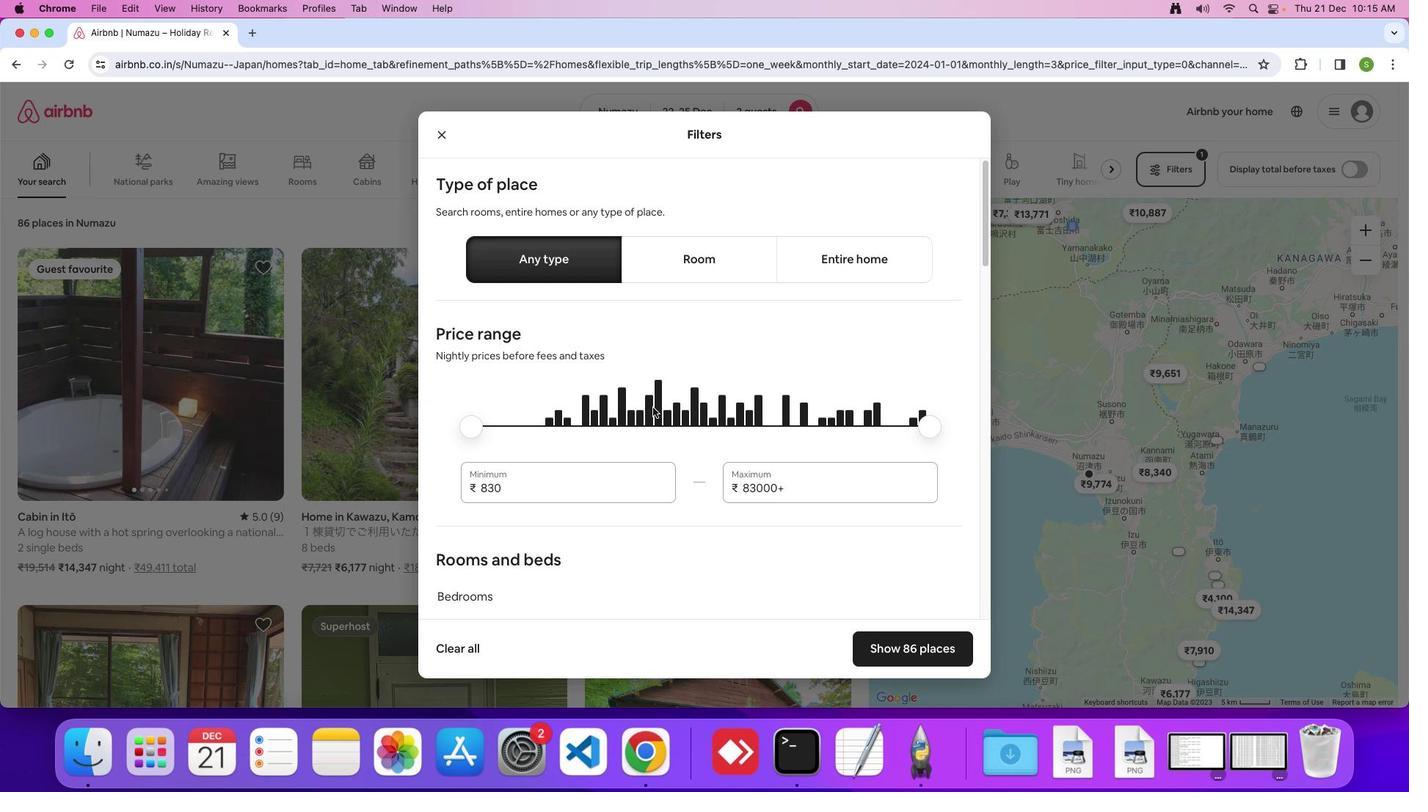 
Action: Mouse scrolled (653, 408) with delta (0, 0)
Screenshot: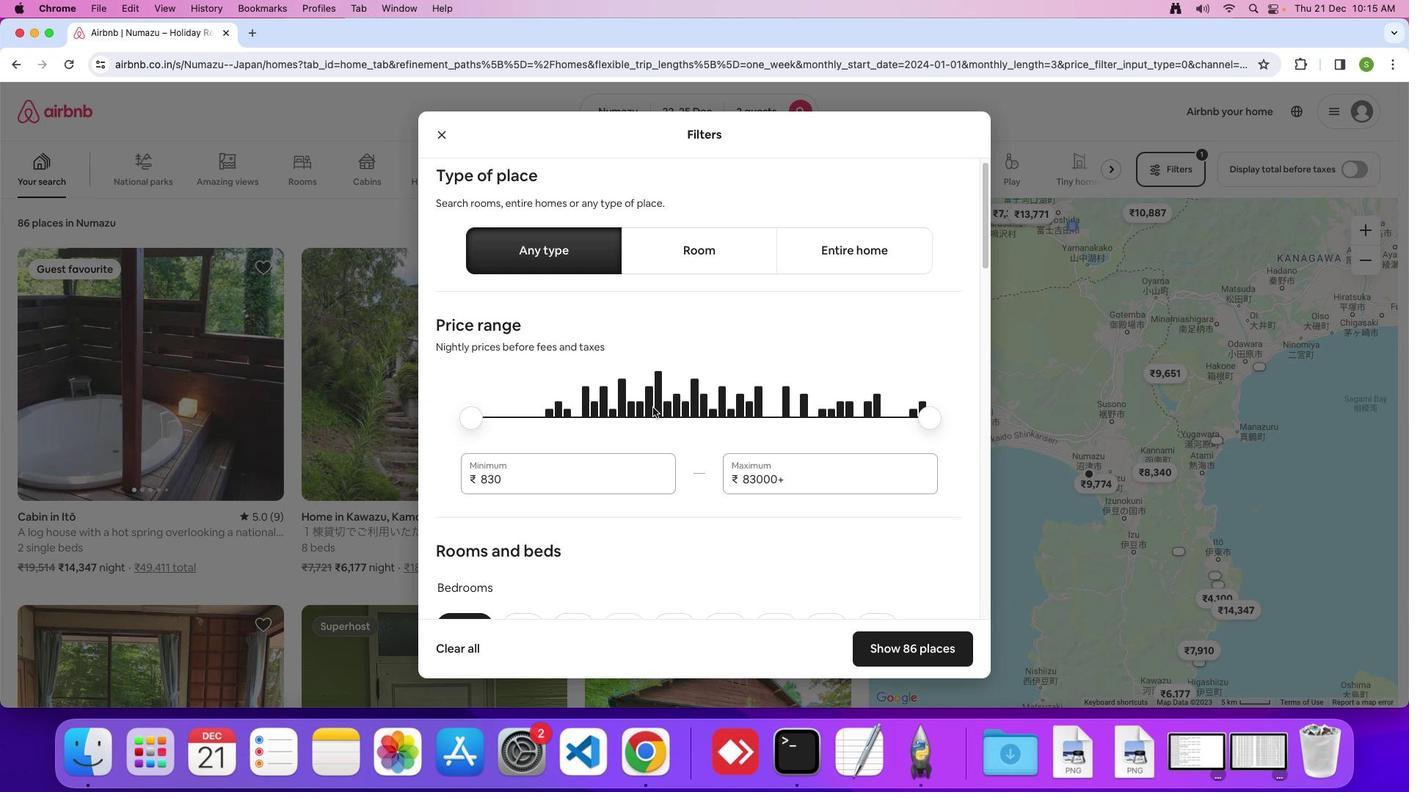 
Action: Mouse scrolled (653, 408) with delta (0, 0)
Screenshot: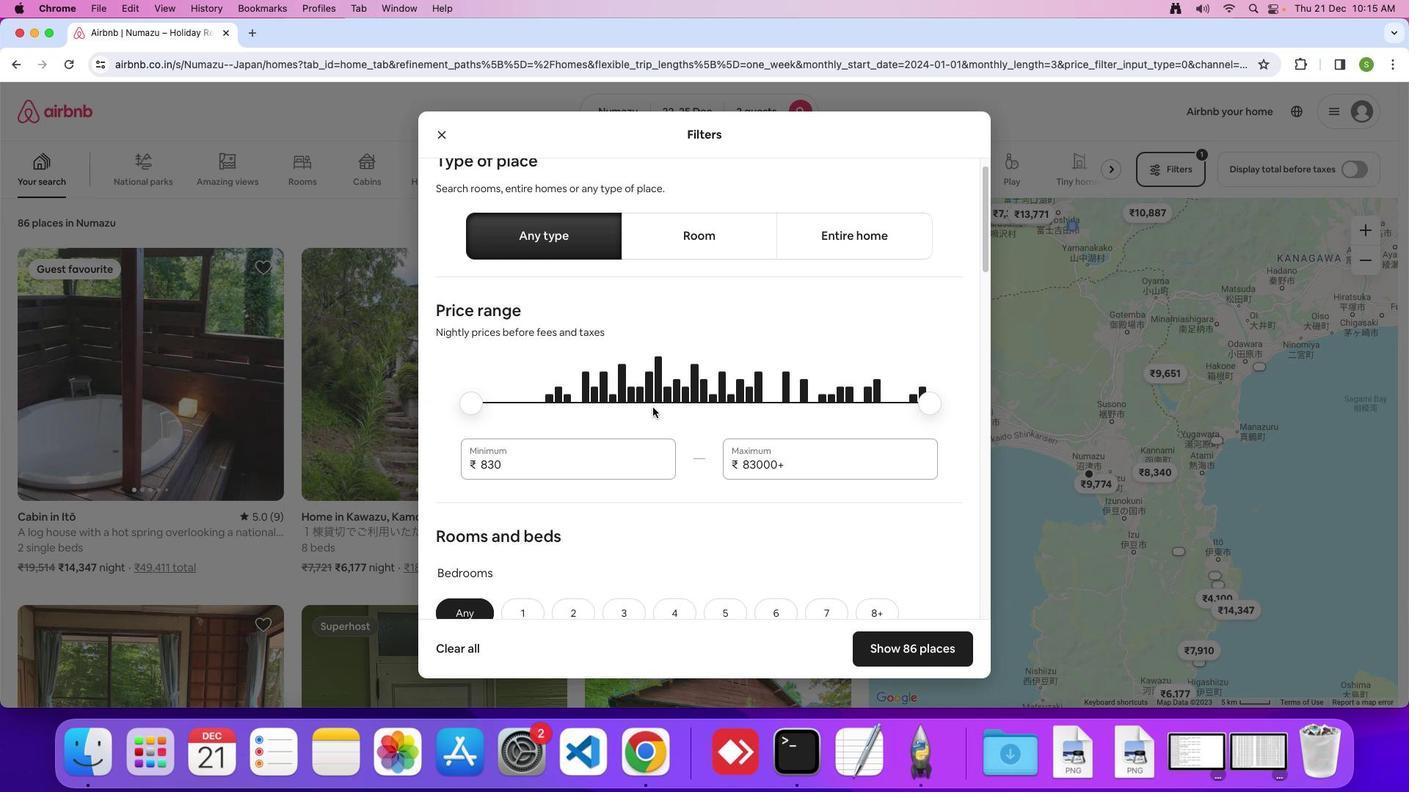 
Action: Mouse scrolled (653, 408) with delta (0, 0)
Screenshot: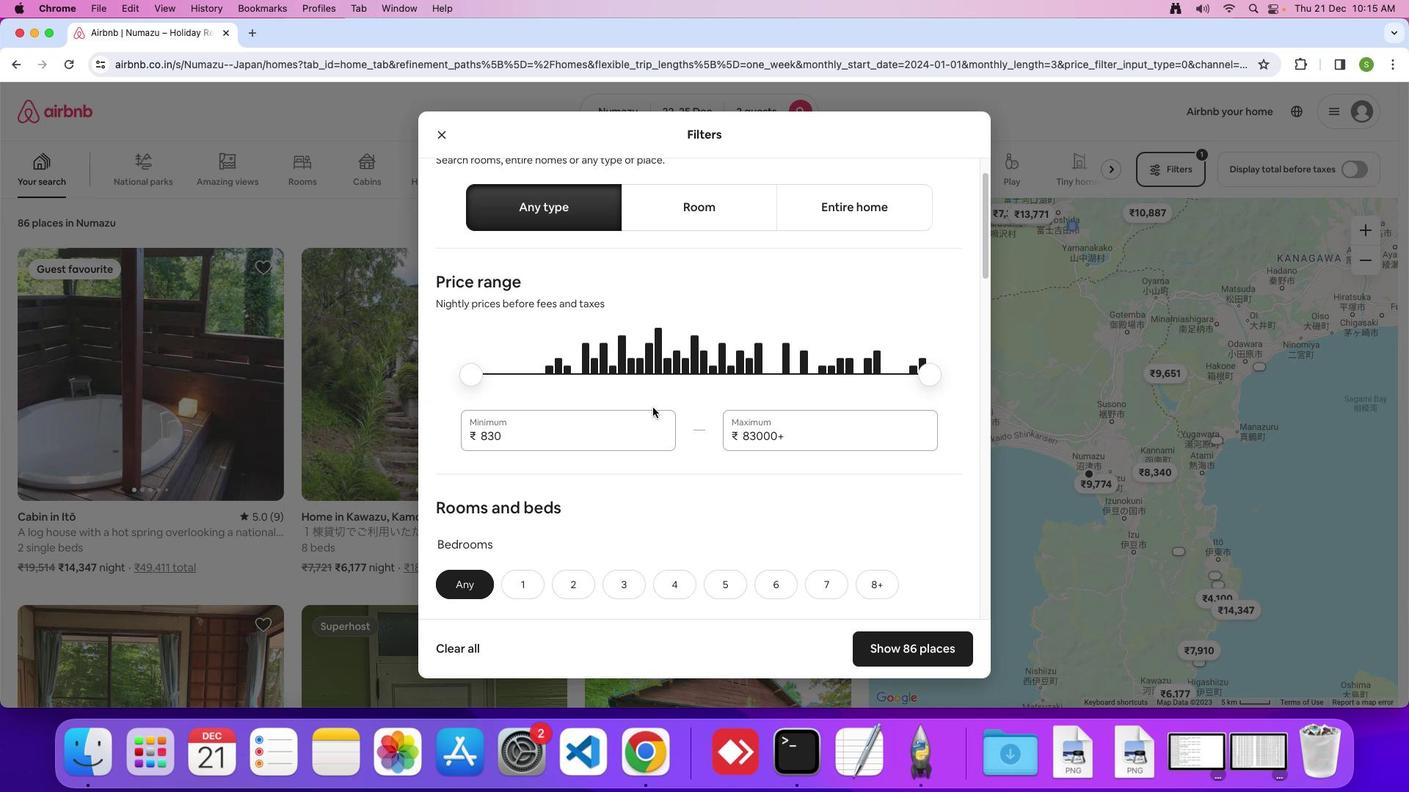 
Action: Mouse scrolled (653, 408) with delta (0, 0)
Screenshot: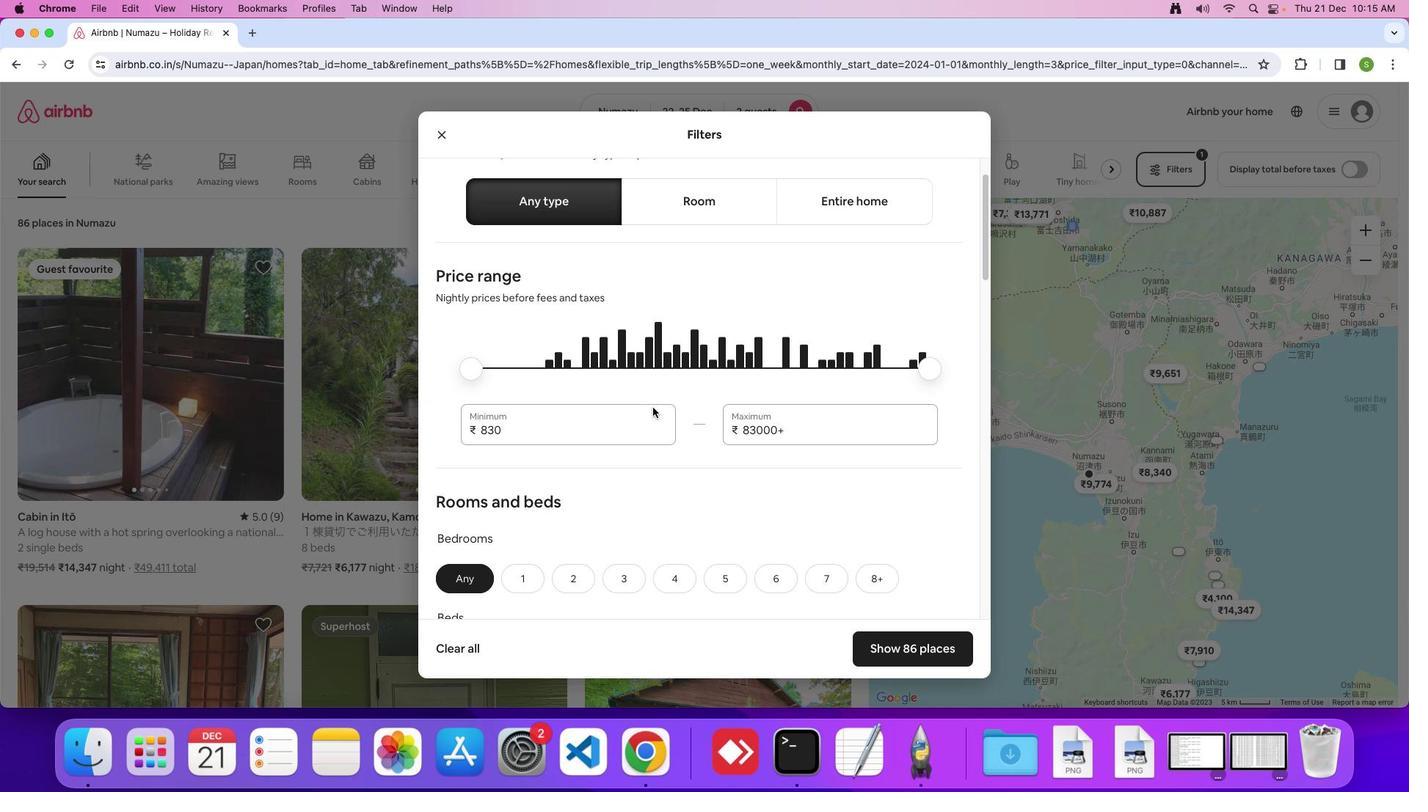 
Action: Mouse scrolled (653, 408) with delta (0, 0)
Screenshot: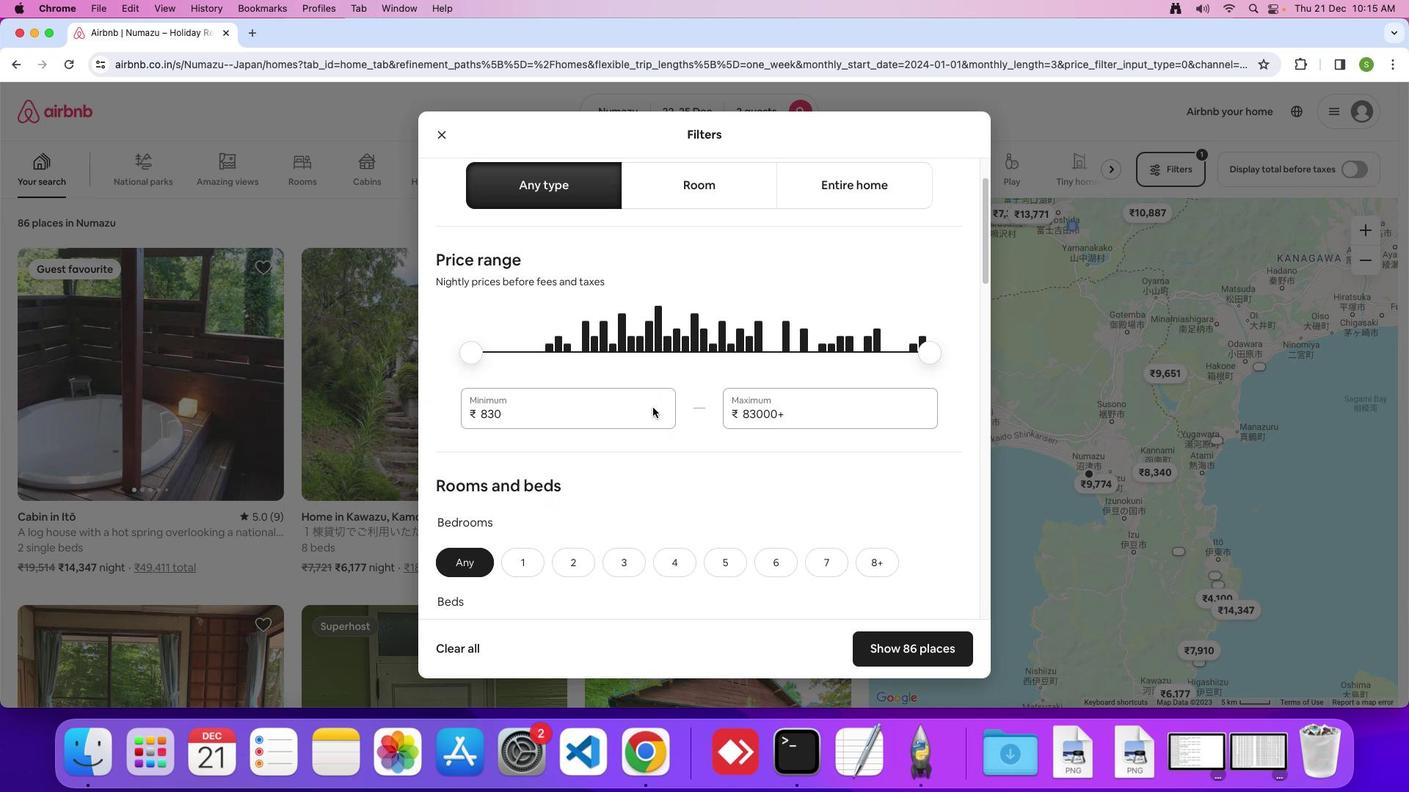 
Action: Mouse moved to (653, 407)
Screenshot: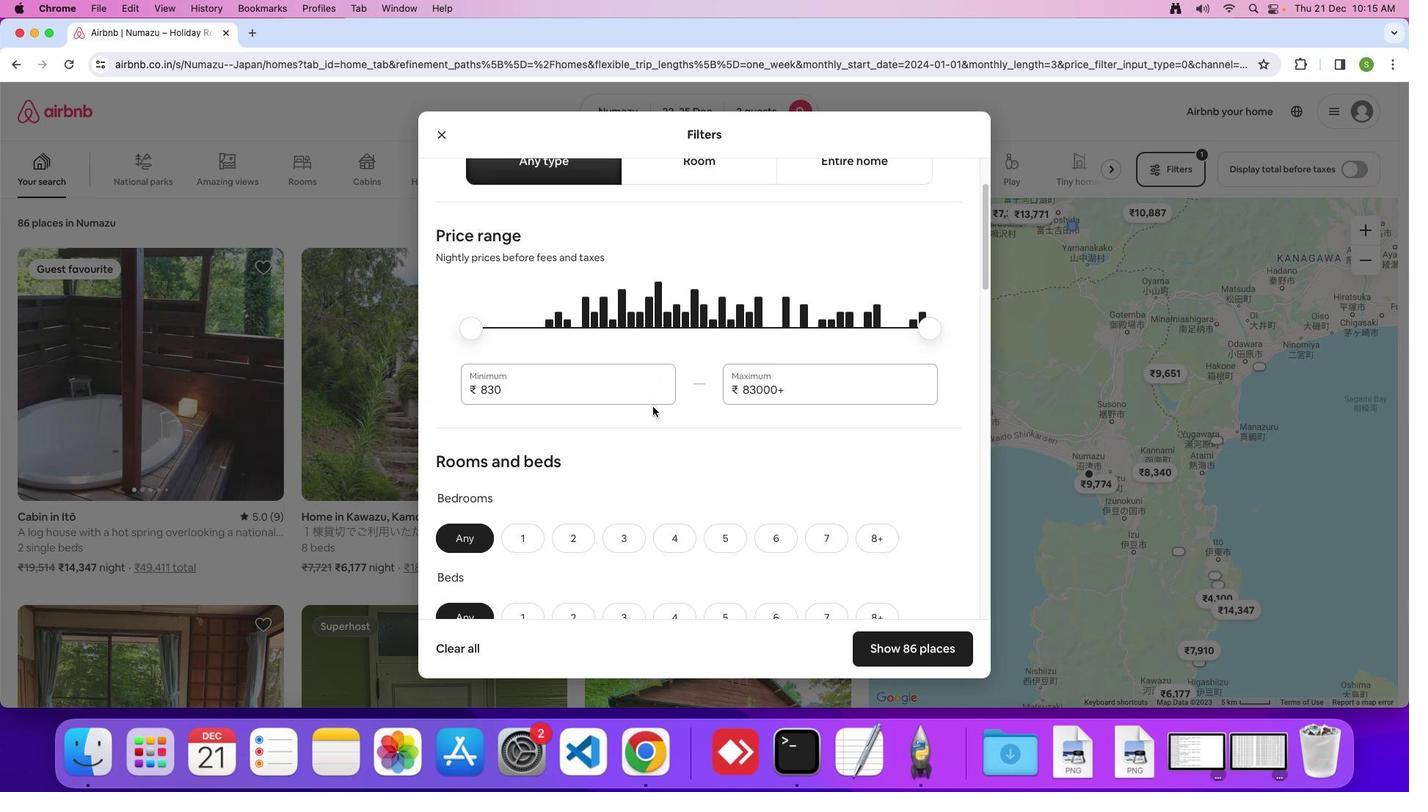 
Action: Mouse scrolled (653, 407) with delta (0, 0)
Screenshot: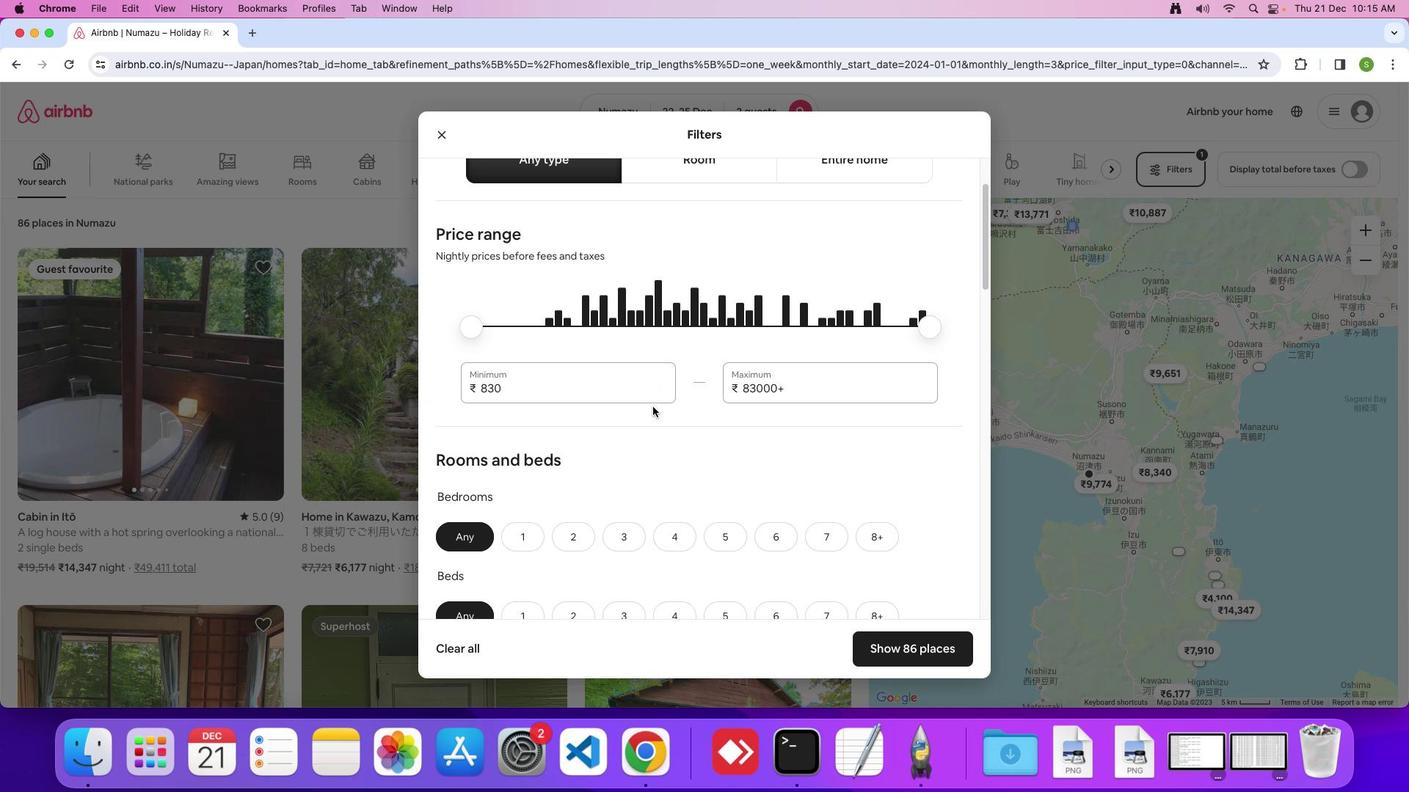 
Action: Mouse moved to (653, 407)
Screenshot: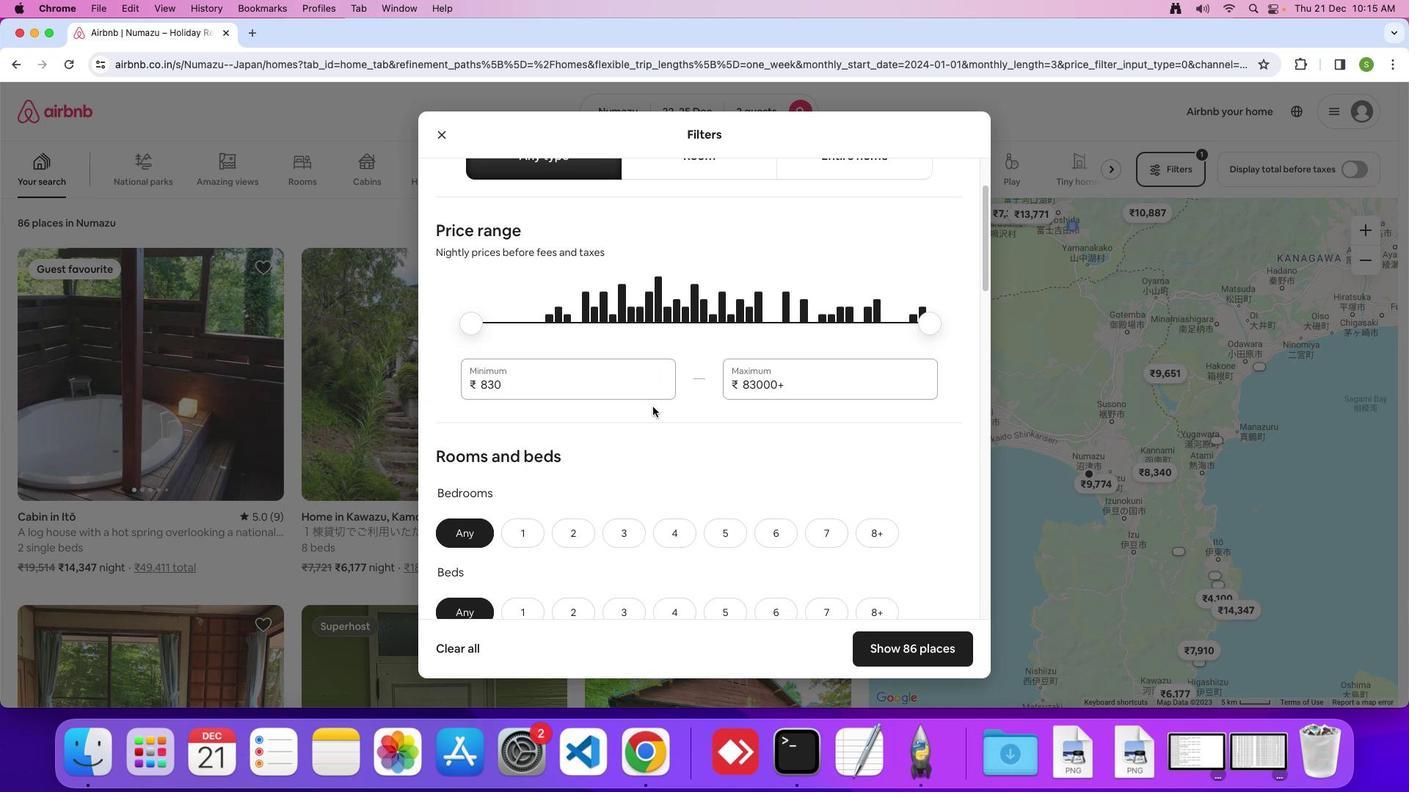 
Action: Mouse scrolled (653, 407) with delta (0, 0)
Screenshot: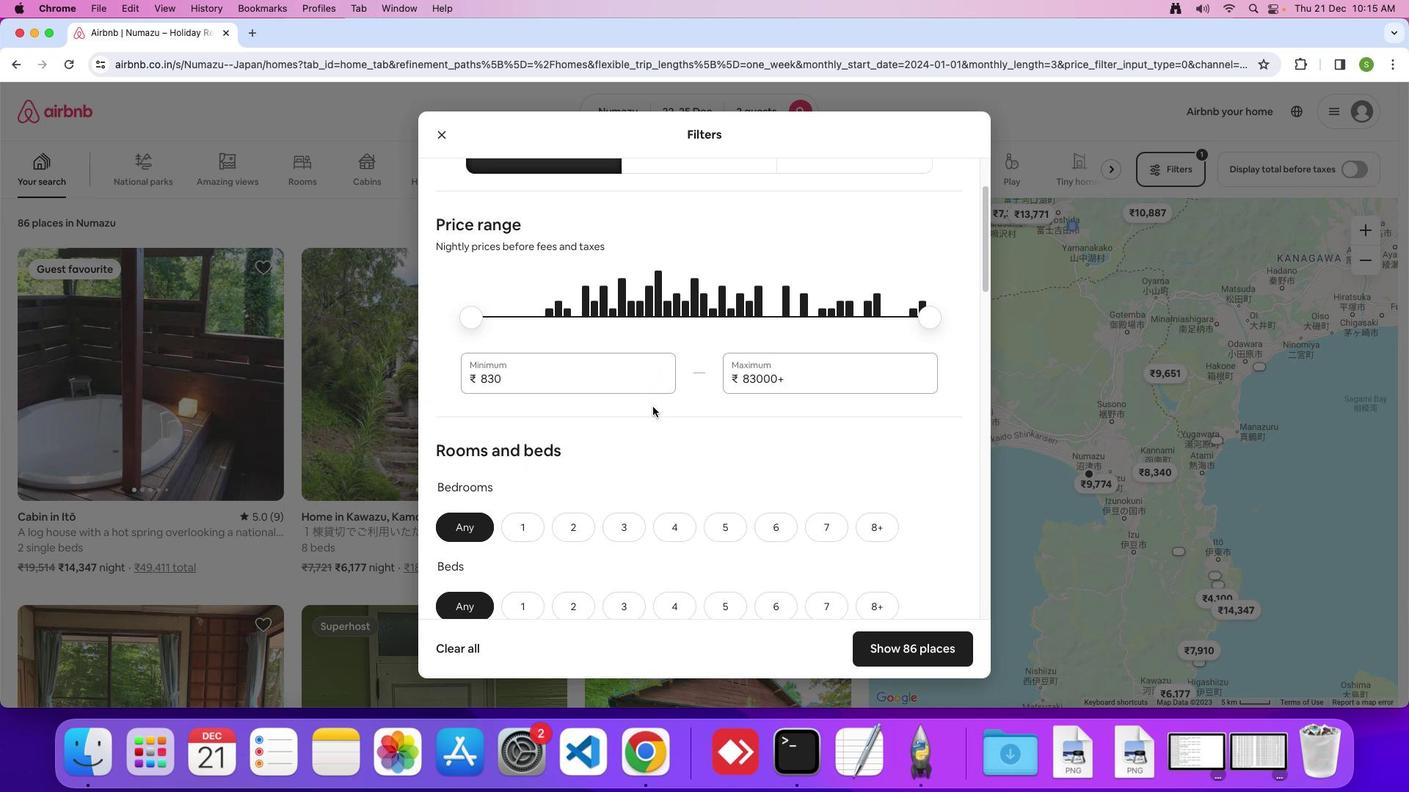 
Action: Mouse scrolled (653, 407) with delta (0, 0)
Screenshot: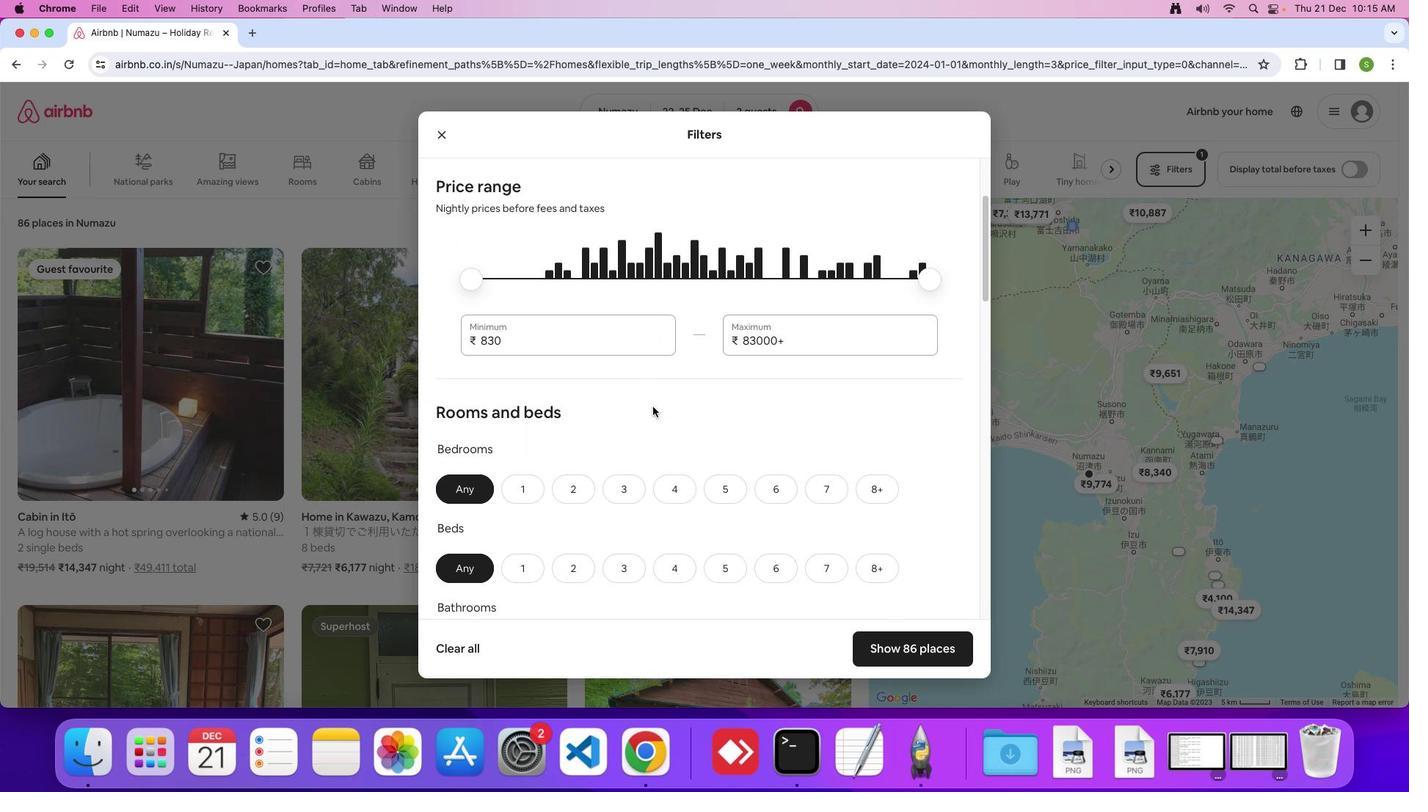 
Action: Mouse moved to (652, 406)
Screenshot: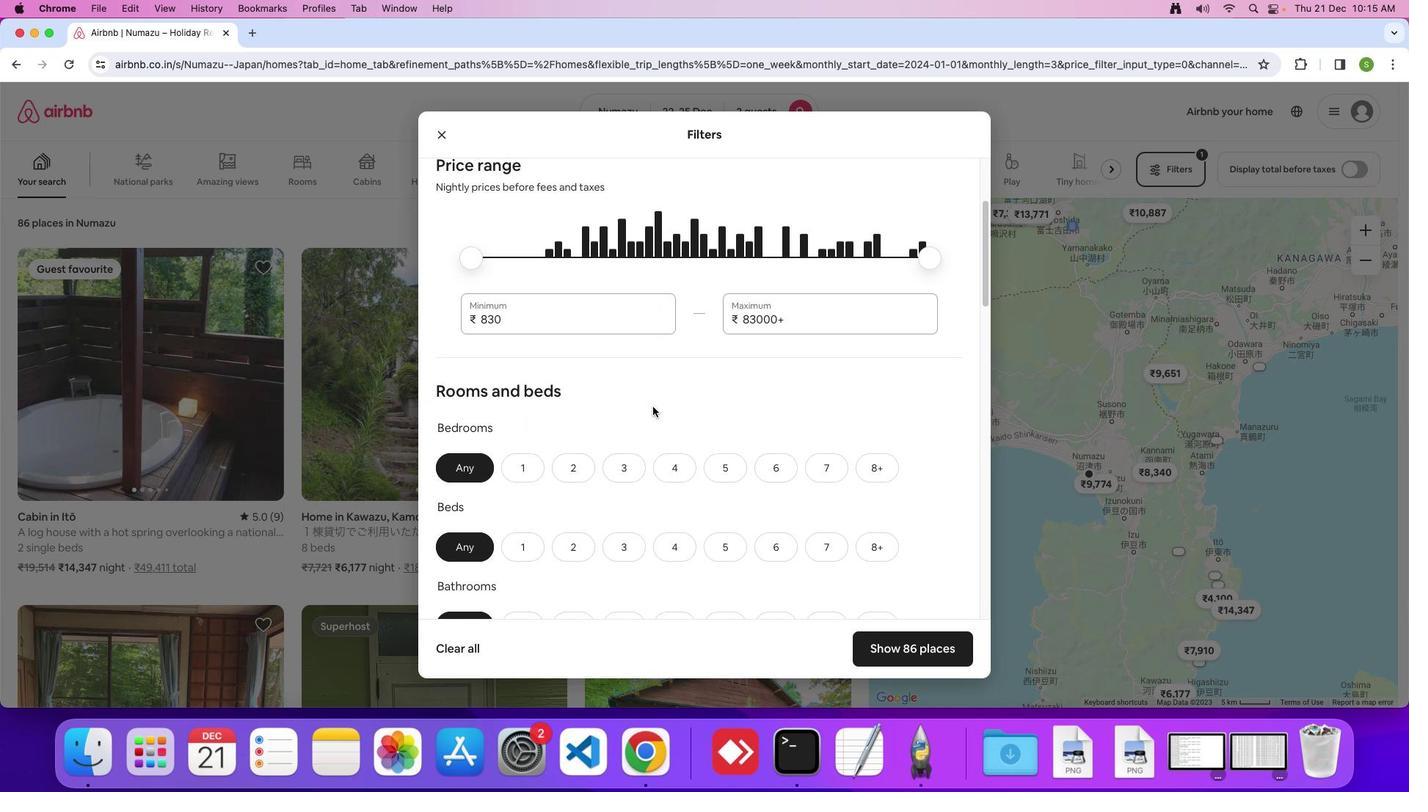 
Action: Mouse scrolled (652, 406) with delta (0, 0)
Screenshot: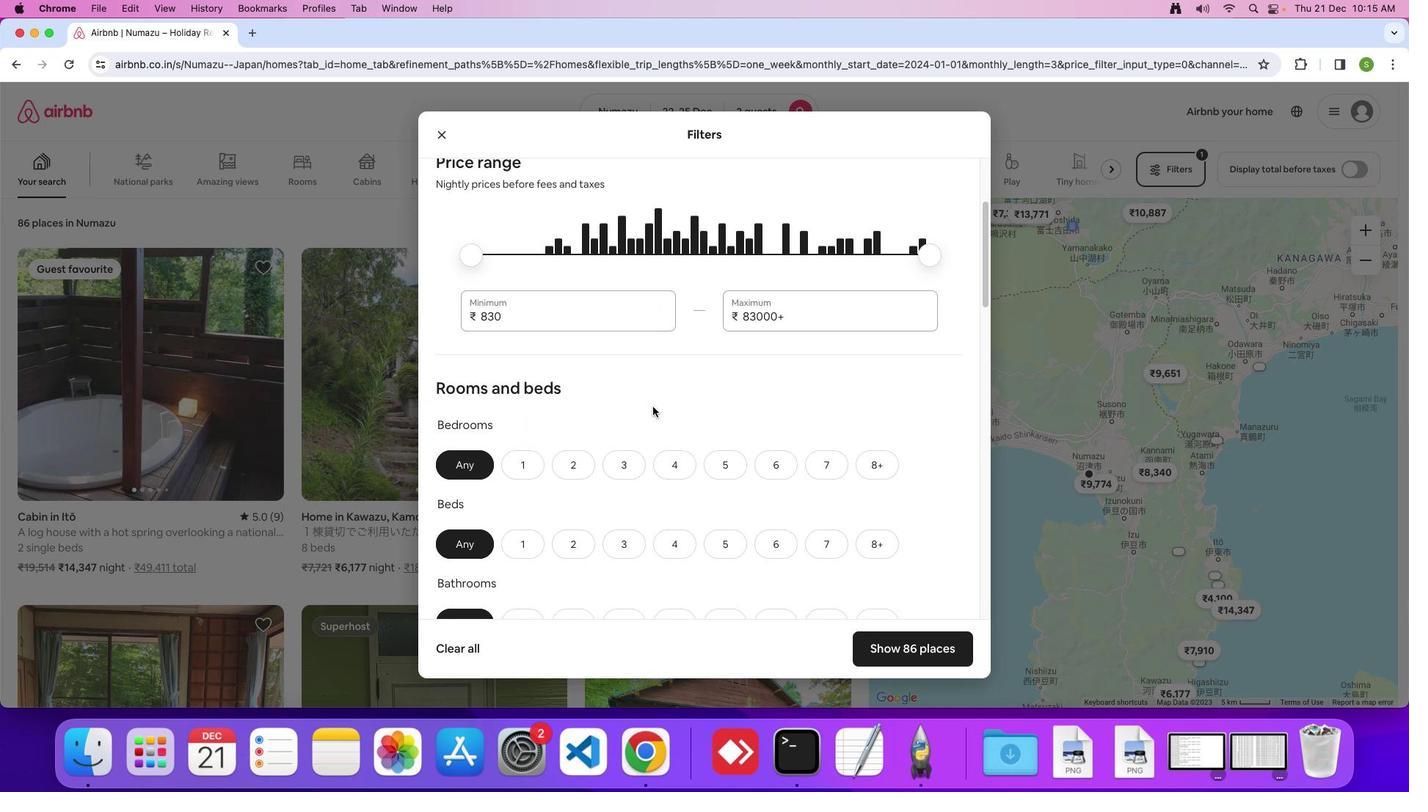 
Action: Mouse scrolled (652, 406) with delta (0, 0)
Screenshot: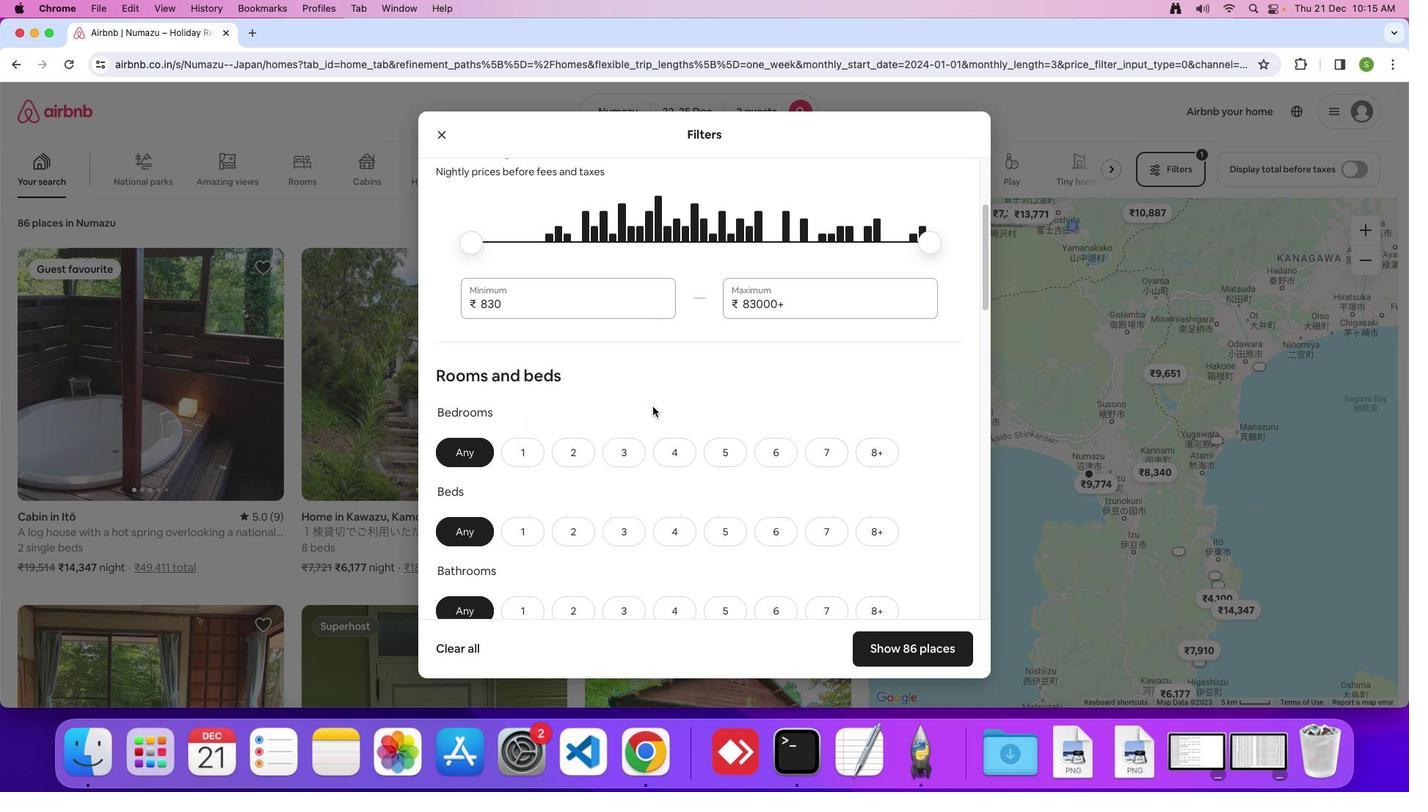 
Action: Mouse scrolled (652, 406) with delta (0, 0)
Screenshot: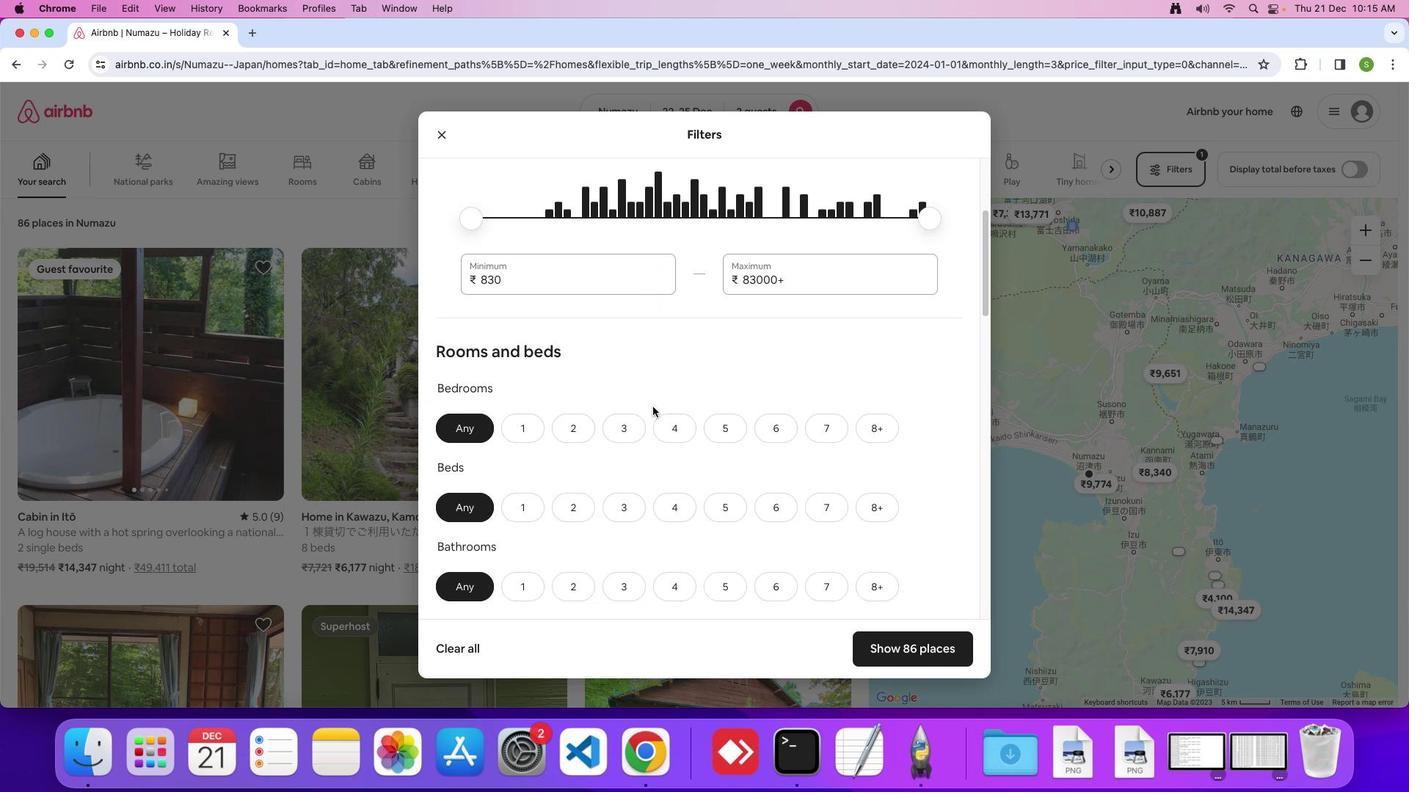
Action: Mouse scrolled (652, 406) with delta (0, 0)
Screenshot: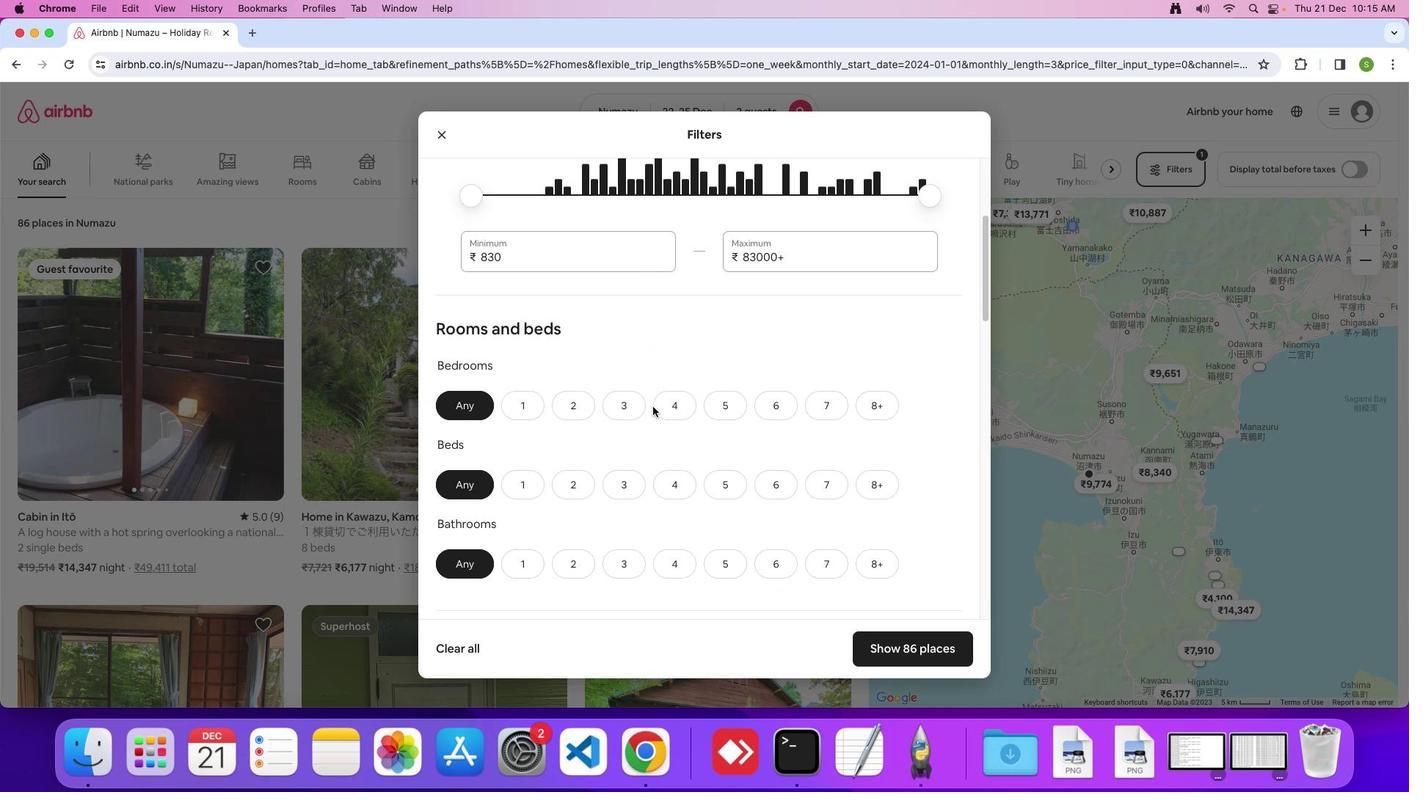 
Action: Mouse scrolled (652, 406) with delta (0, 0)
Screenshot: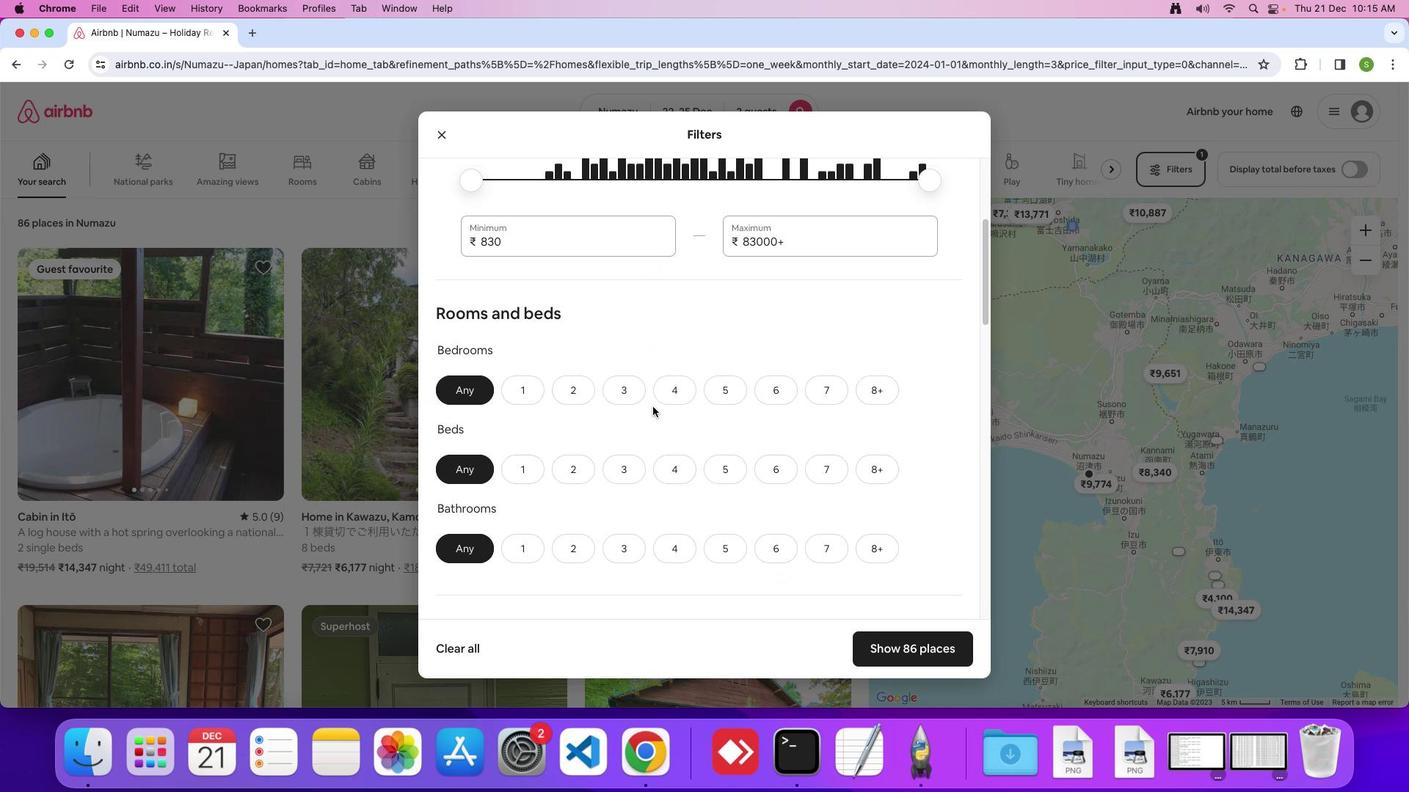 
Action: Mouse scrolled (652, 406) with delta (0, 0)
Screenshot: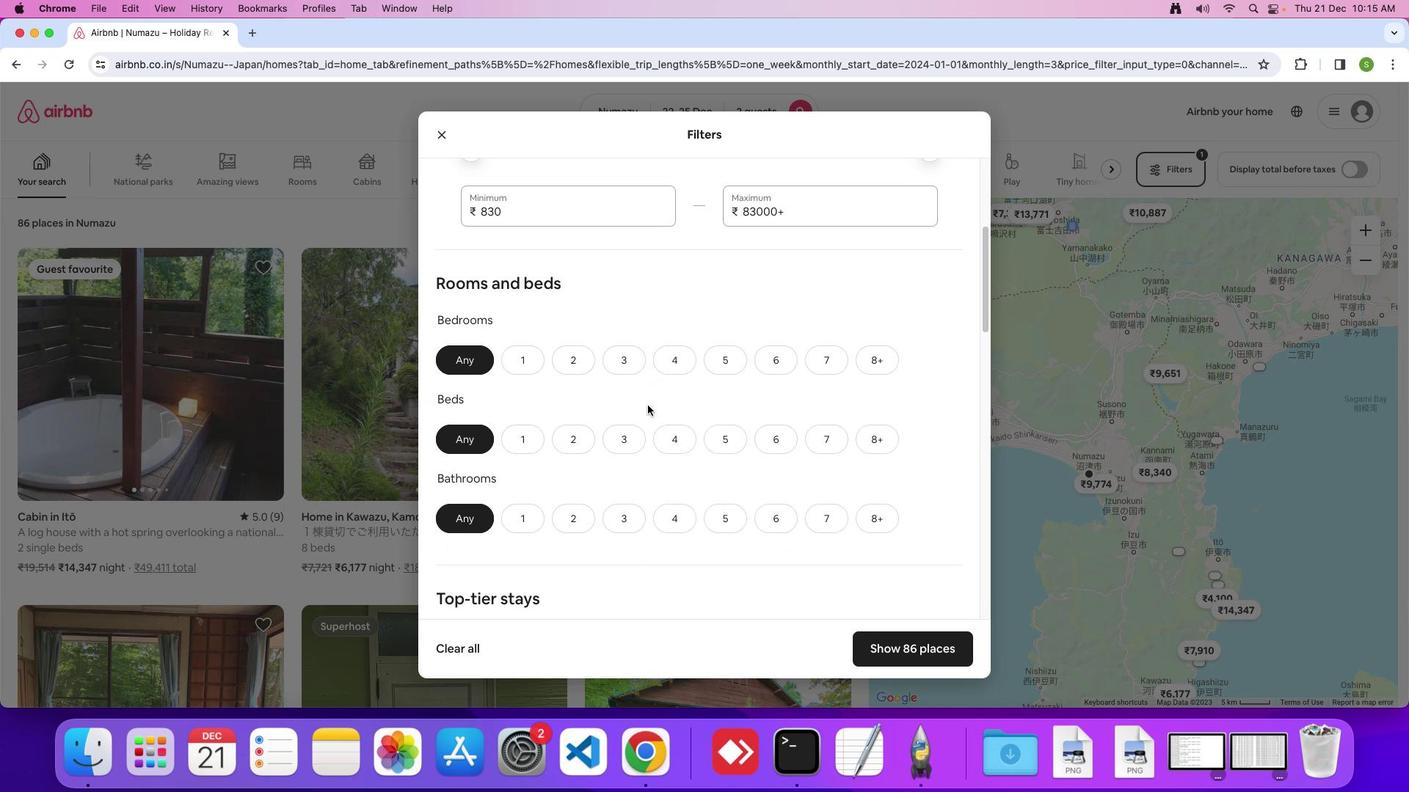 
Action: Mouse moved to (513, 321)
Screenshot: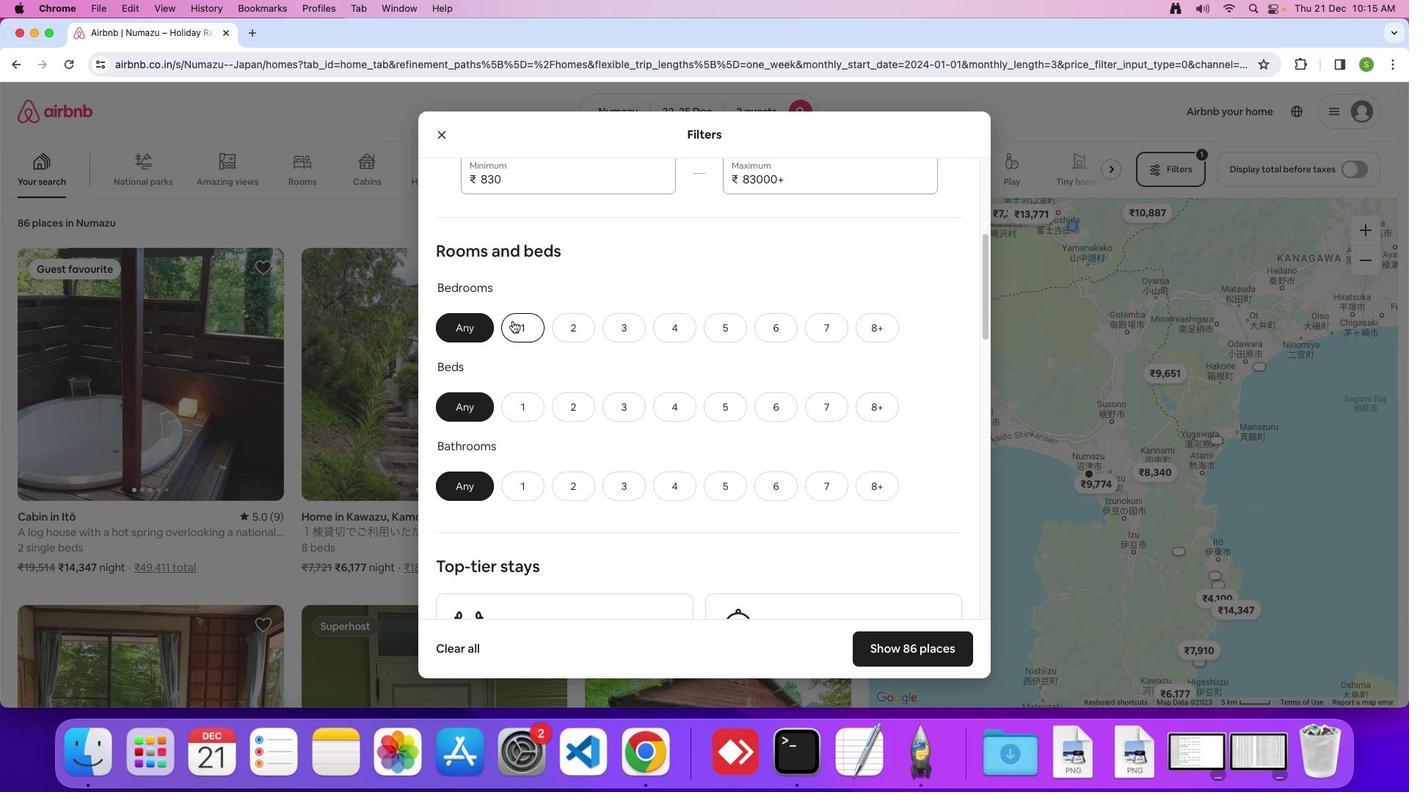 
Action: Mouse pressed left at (513, 321)
Screenshot: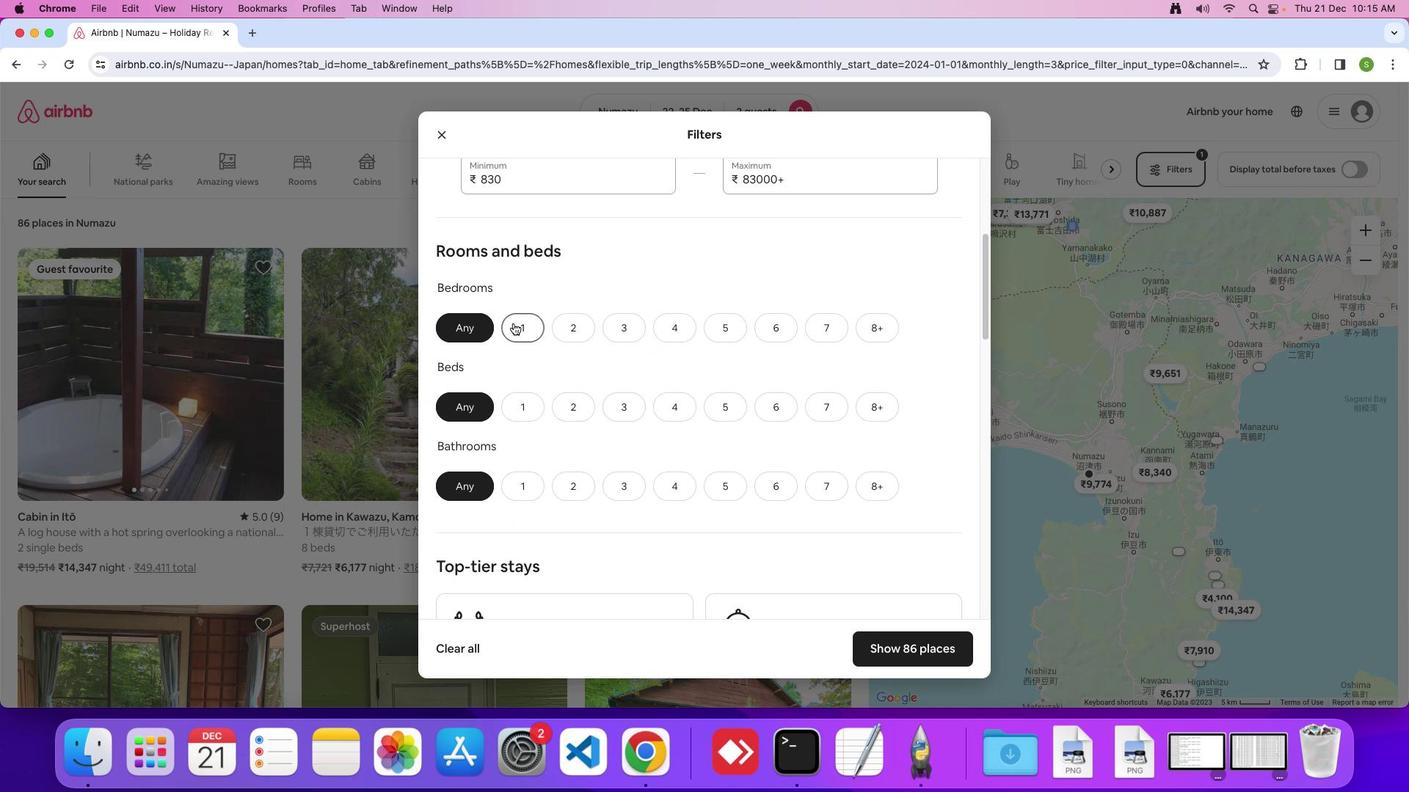 
Action: Mouse moved to (521, 400)
Screenshot: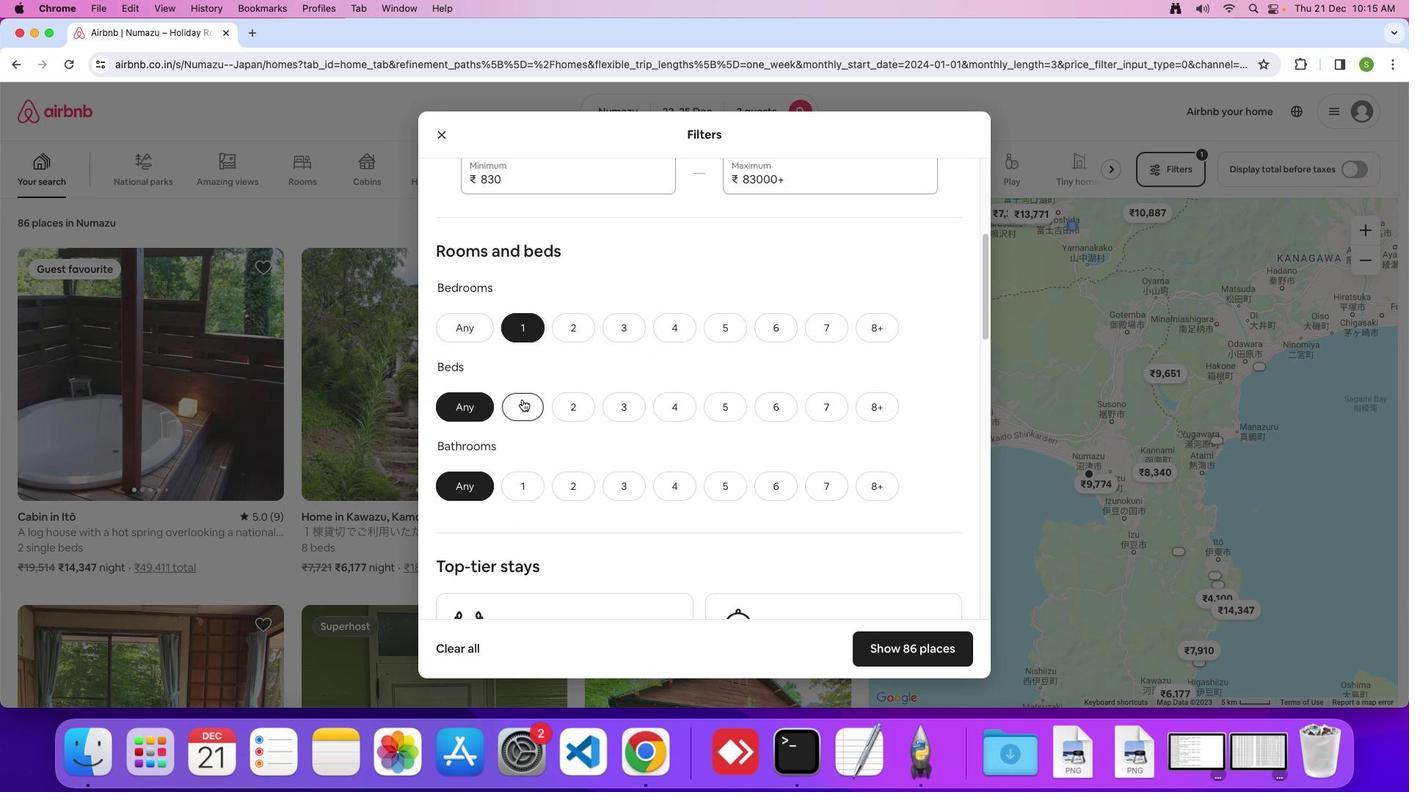 
Action: Mouse pressed left at (521, 400)
Screenshot: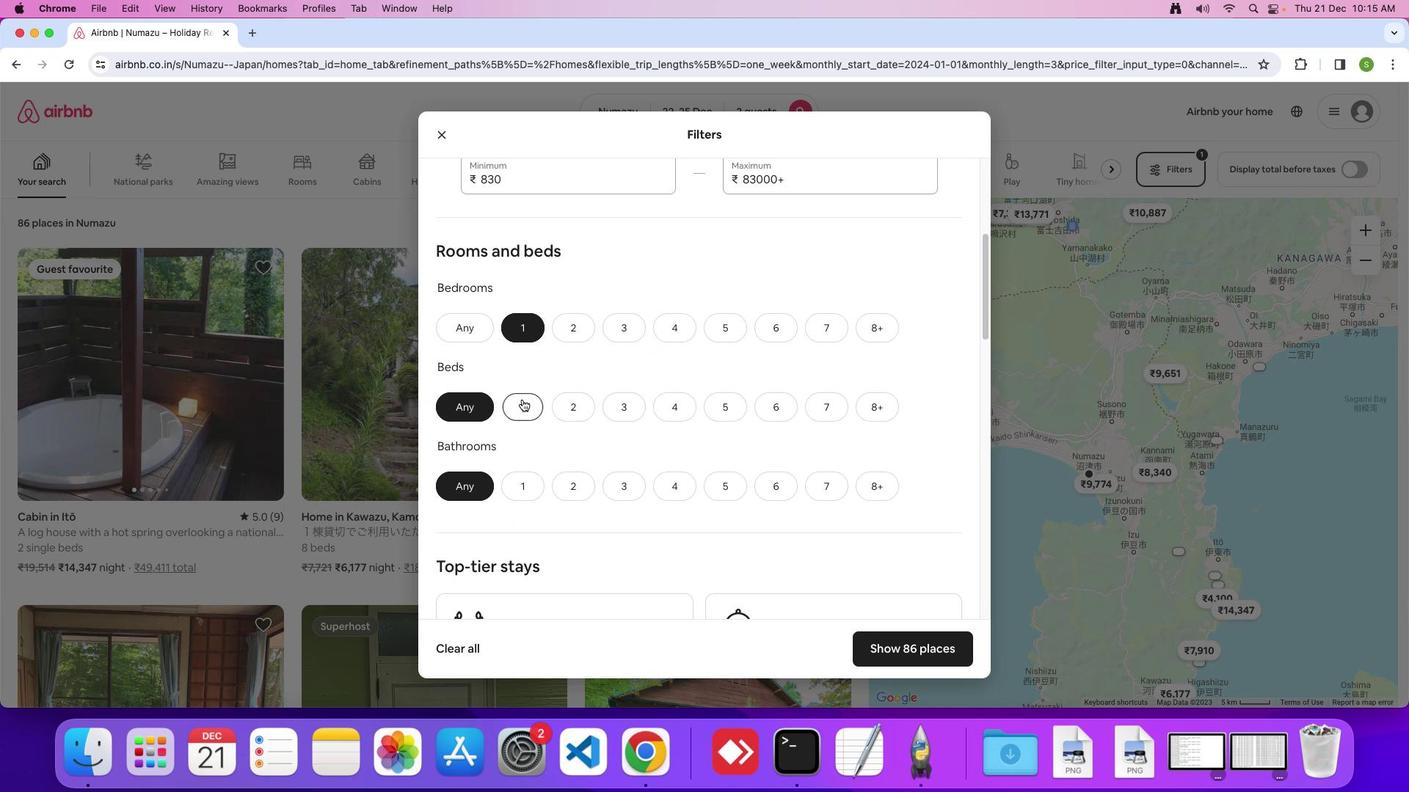 
Action: Mouse moved to (521, 479)
Screenshot: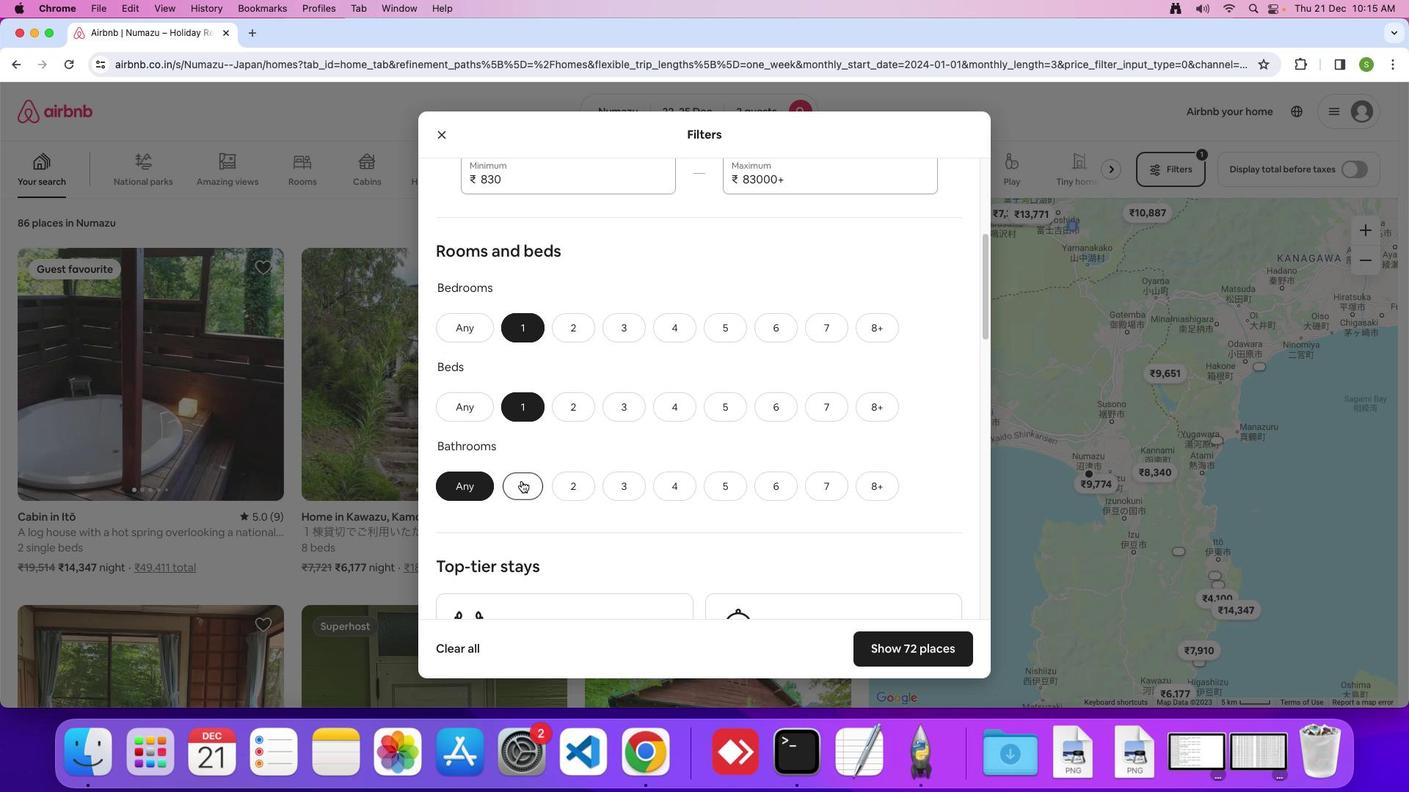 
Action: Mouse pressed left at (521, 479)
Screenshot: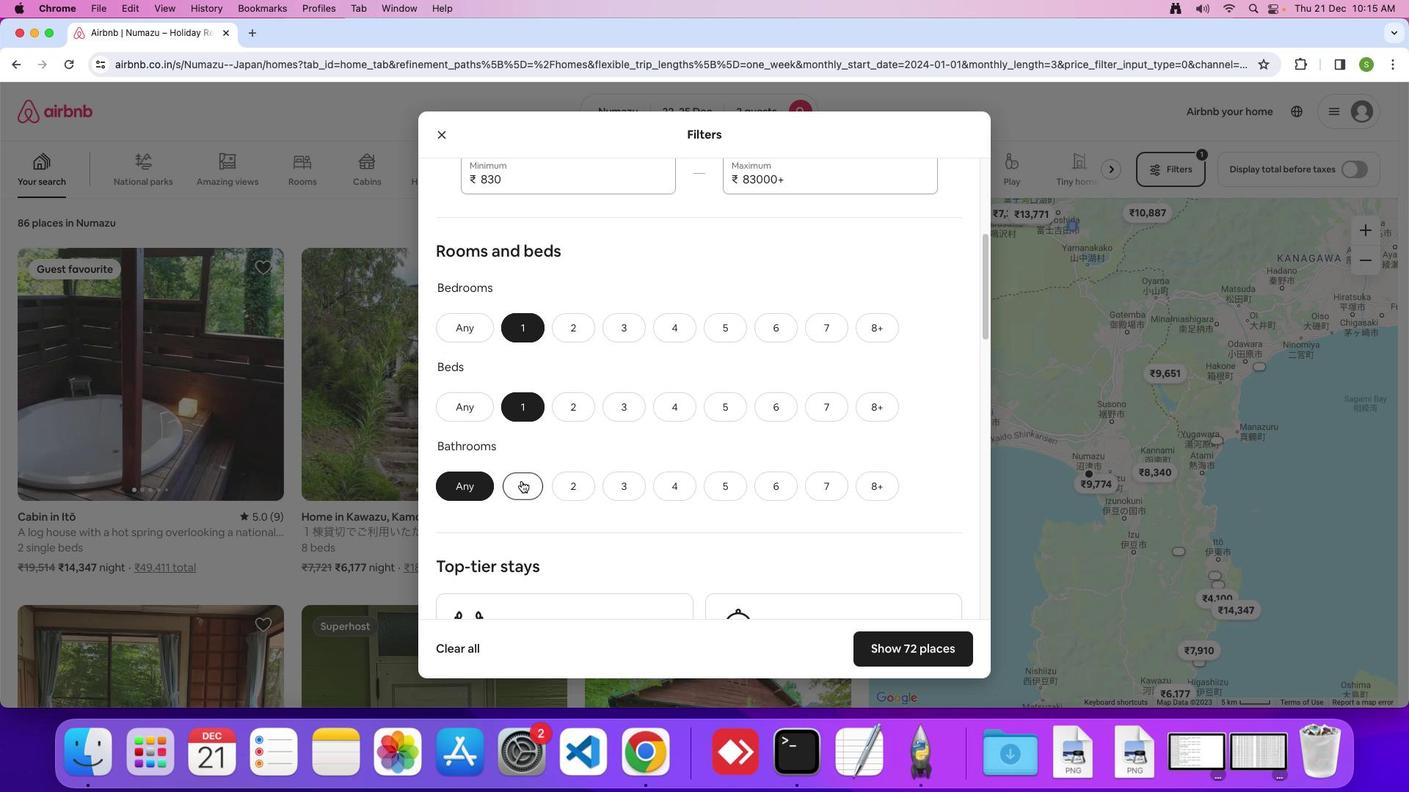 
Action: Mouse moved to (716, 430)
Screenshot: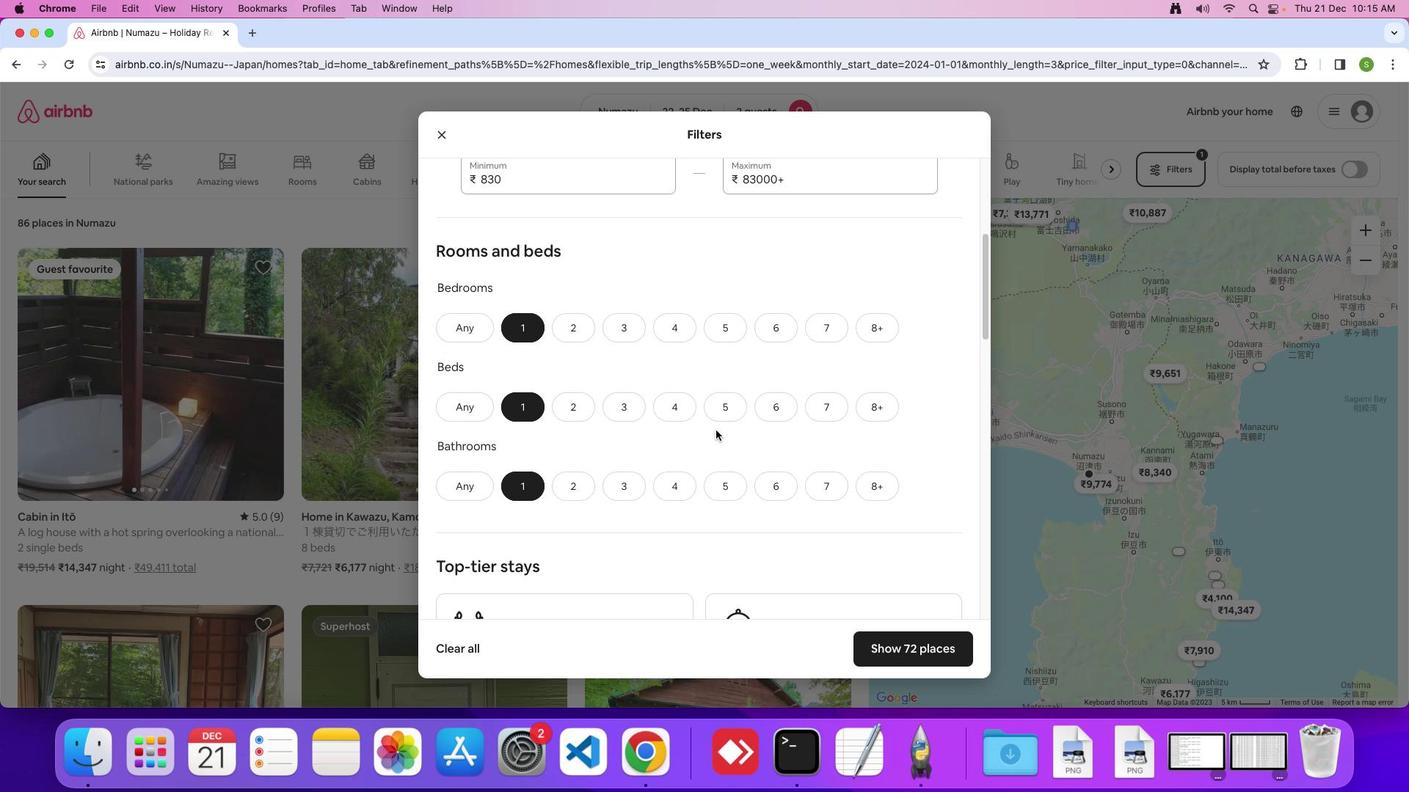 
Action: Mouse scrolled (716, 430) with delta (0, 0)
Screenshot: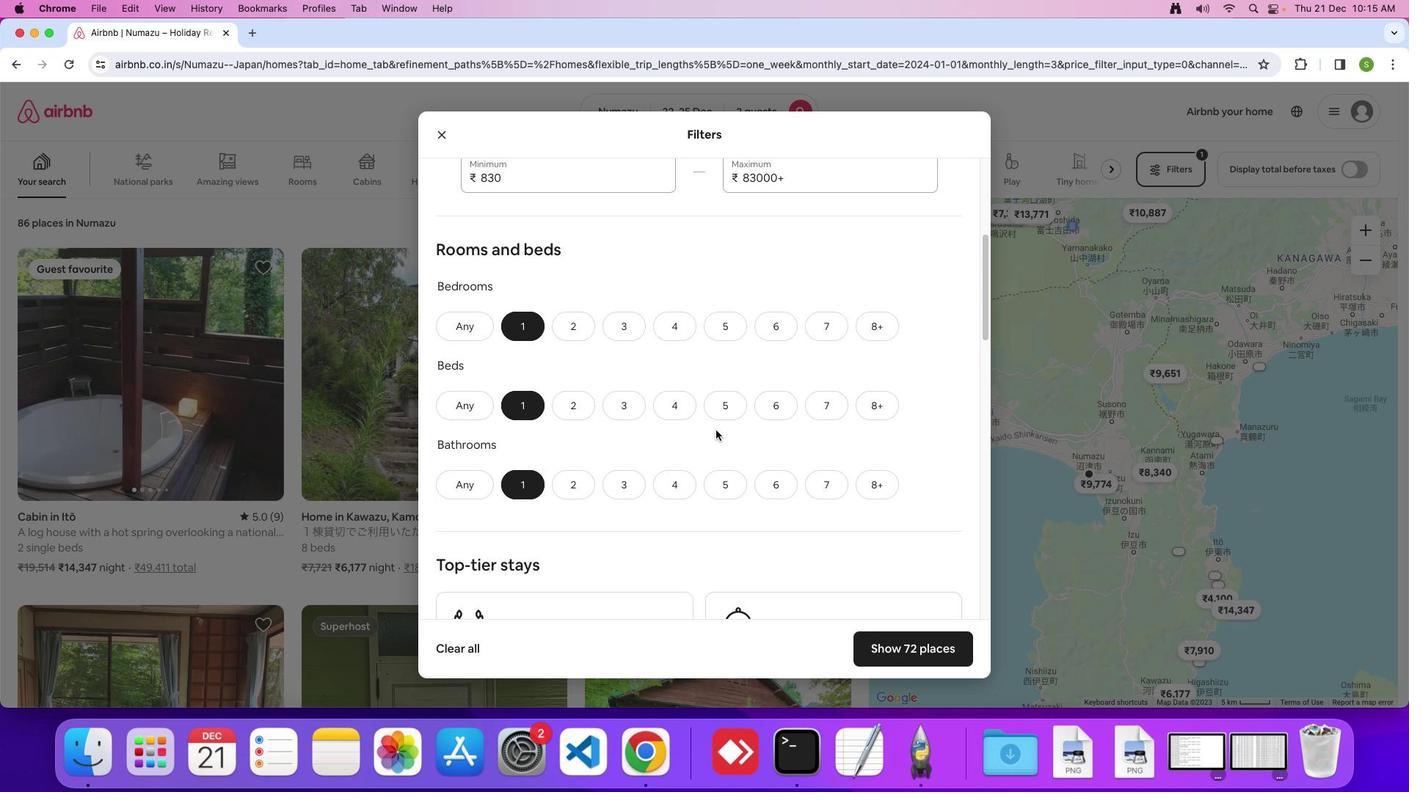 
Action: Mouse moved to (716, 430)
Screenshot: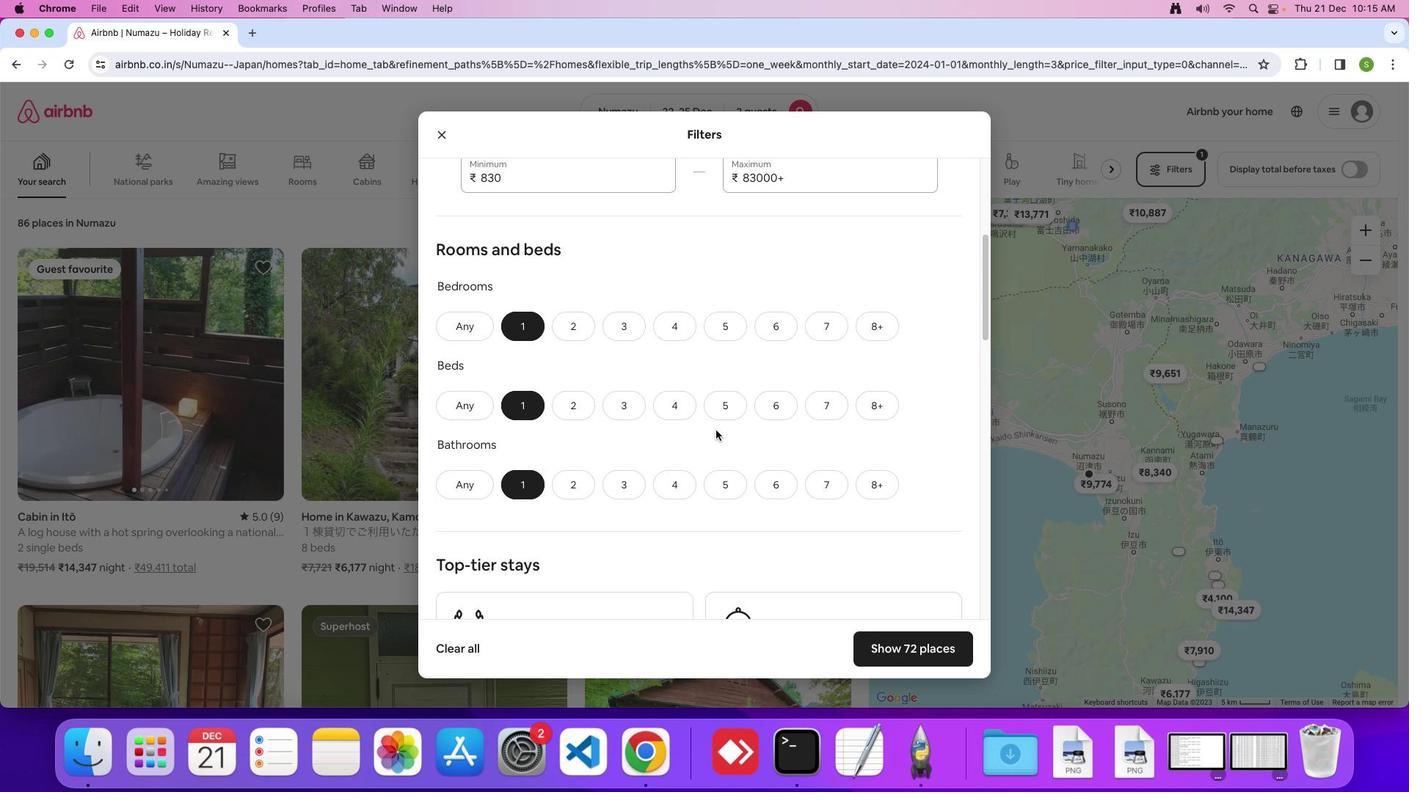 
Action: Mouse scrolled (716, 430) with delta (0, 0)
Screenshot: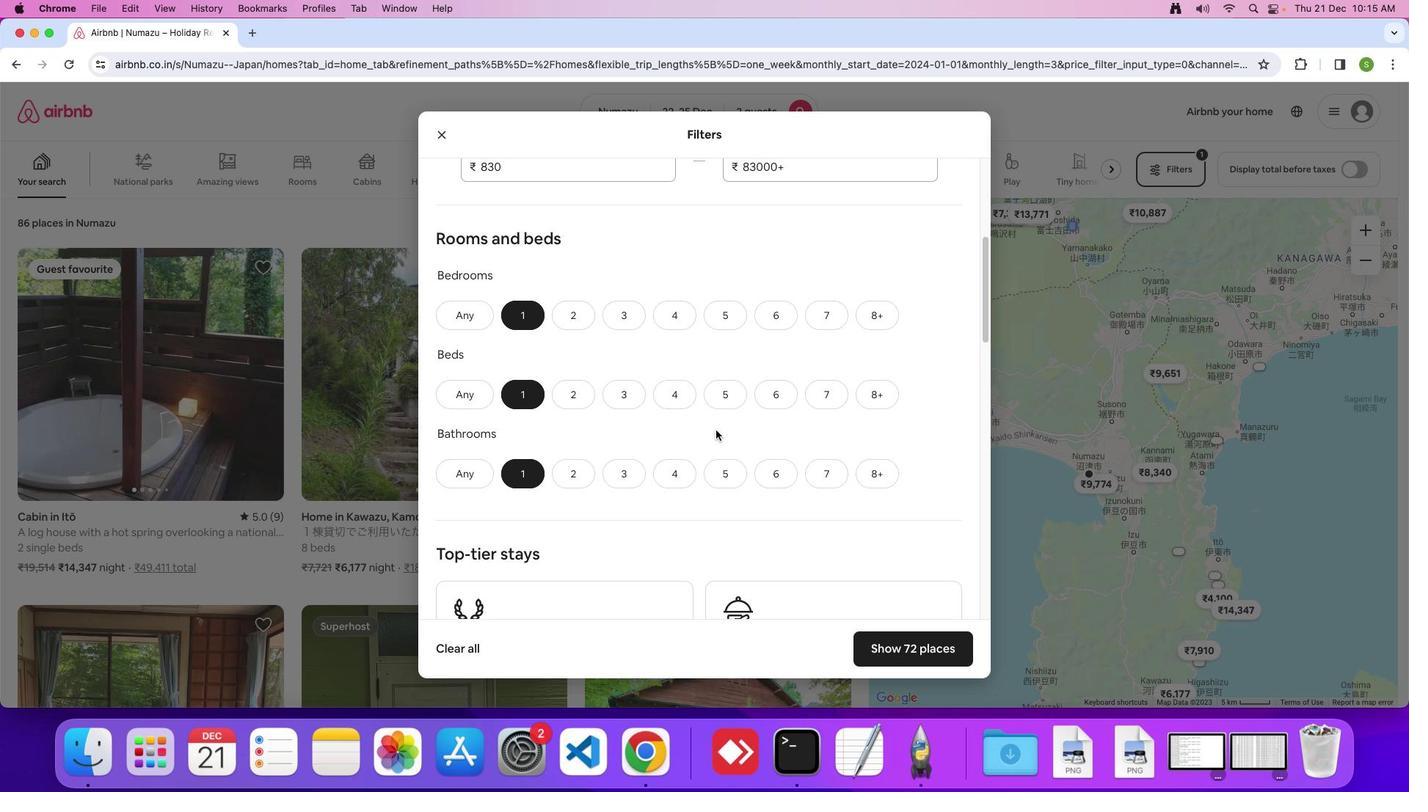
Action: Mouse scrolled (716, 430) with delta (0, -1)
Screenshot: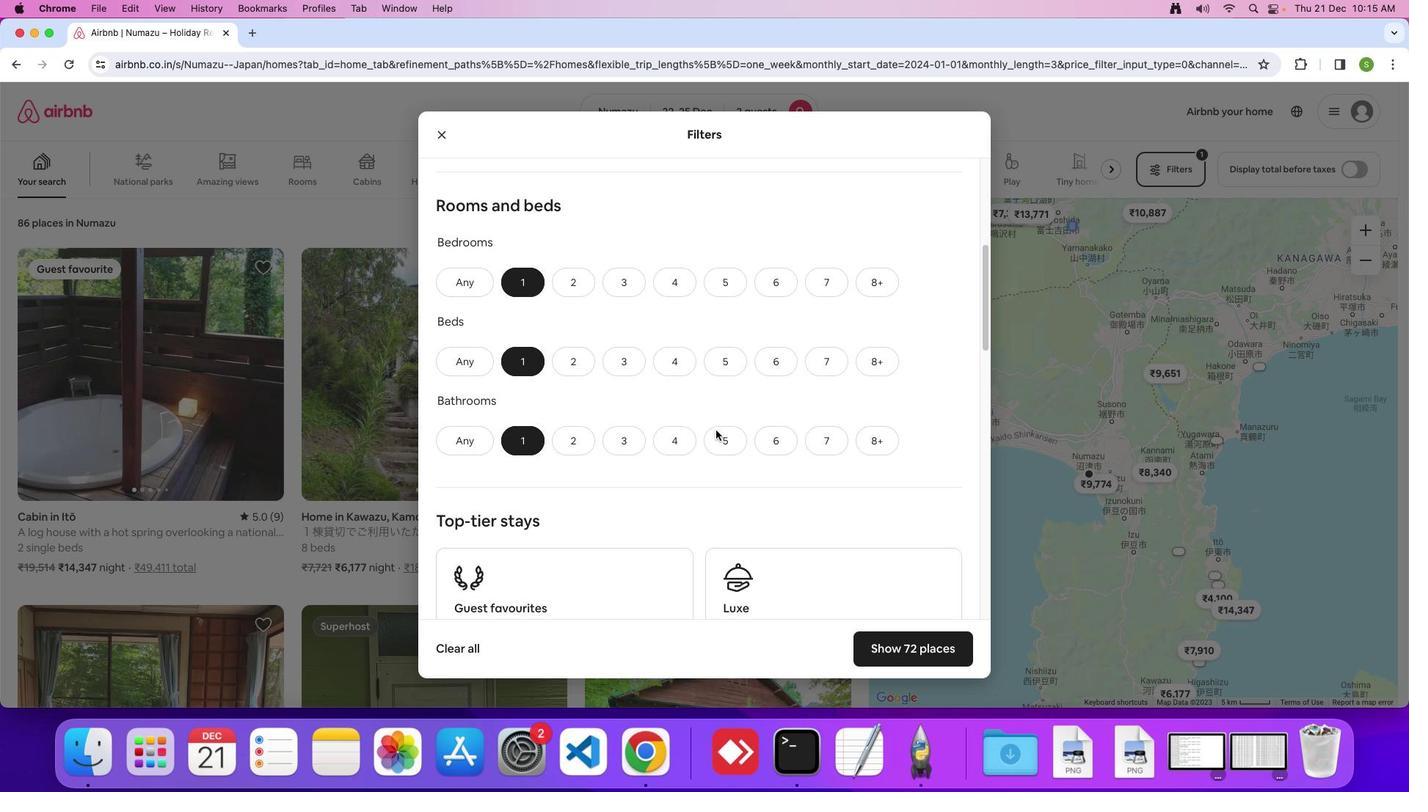 
Action: Mouse scrolled (716, 430) with delta (0, 0)
Screenshot: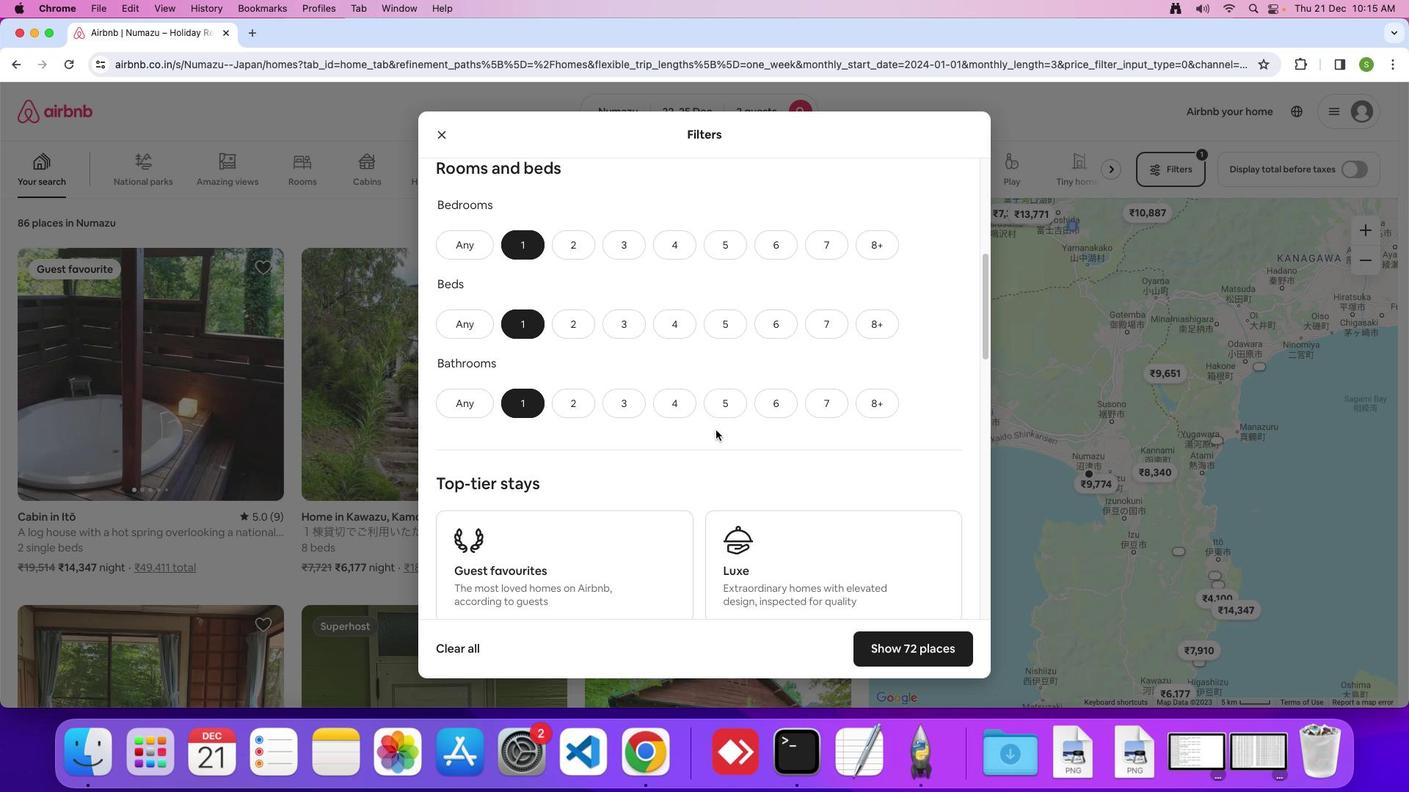 
Action: Mouse scrolled (716, 430) with delta (0, 0)
Screenshot: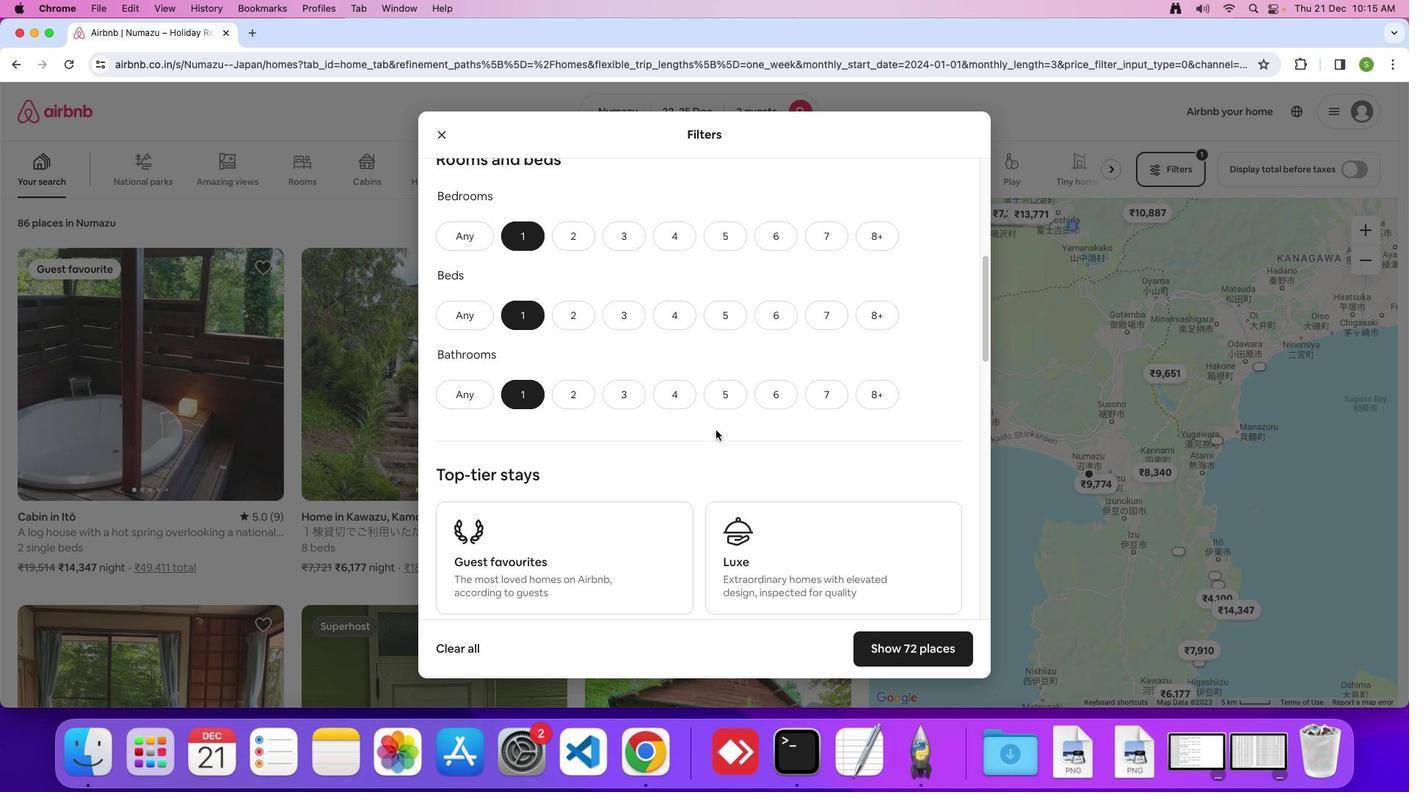 
Action: Mouse scrolled (716, 430) with delta (0, 0)
Screenshot: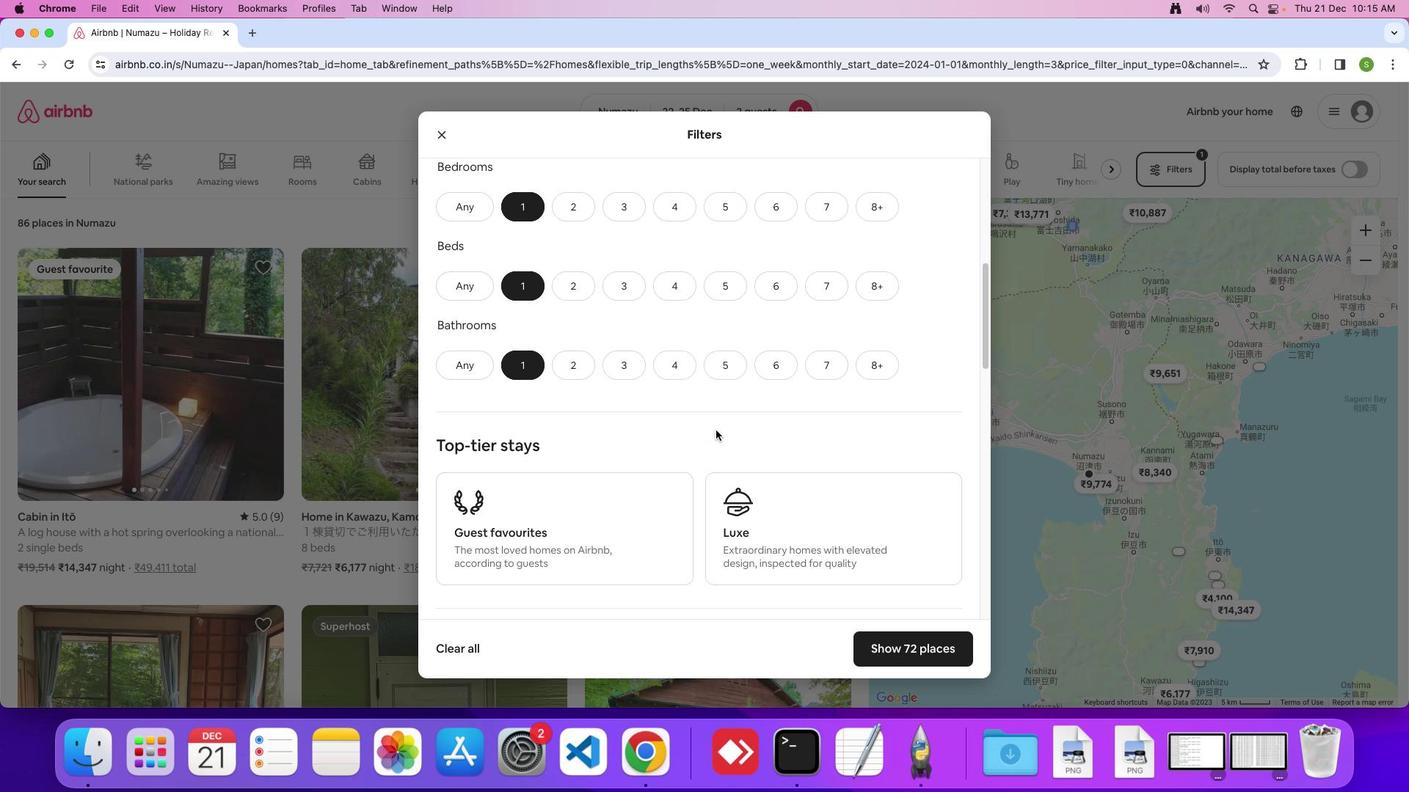 
Action: Mouse moved to (717, 430)
Screenshot: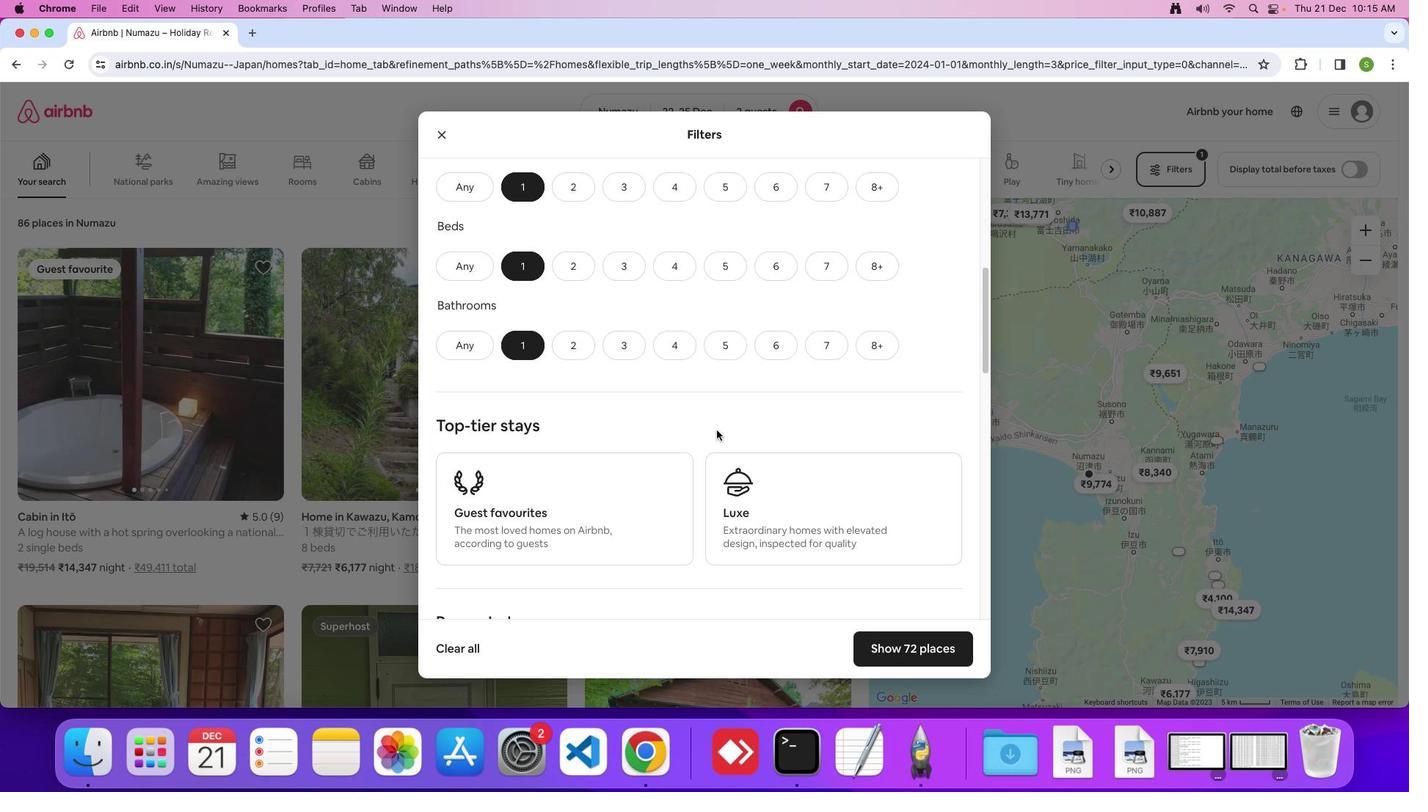 
Action: Mouse scrolled (717, 430) with delta (0, 0)
Screenshot: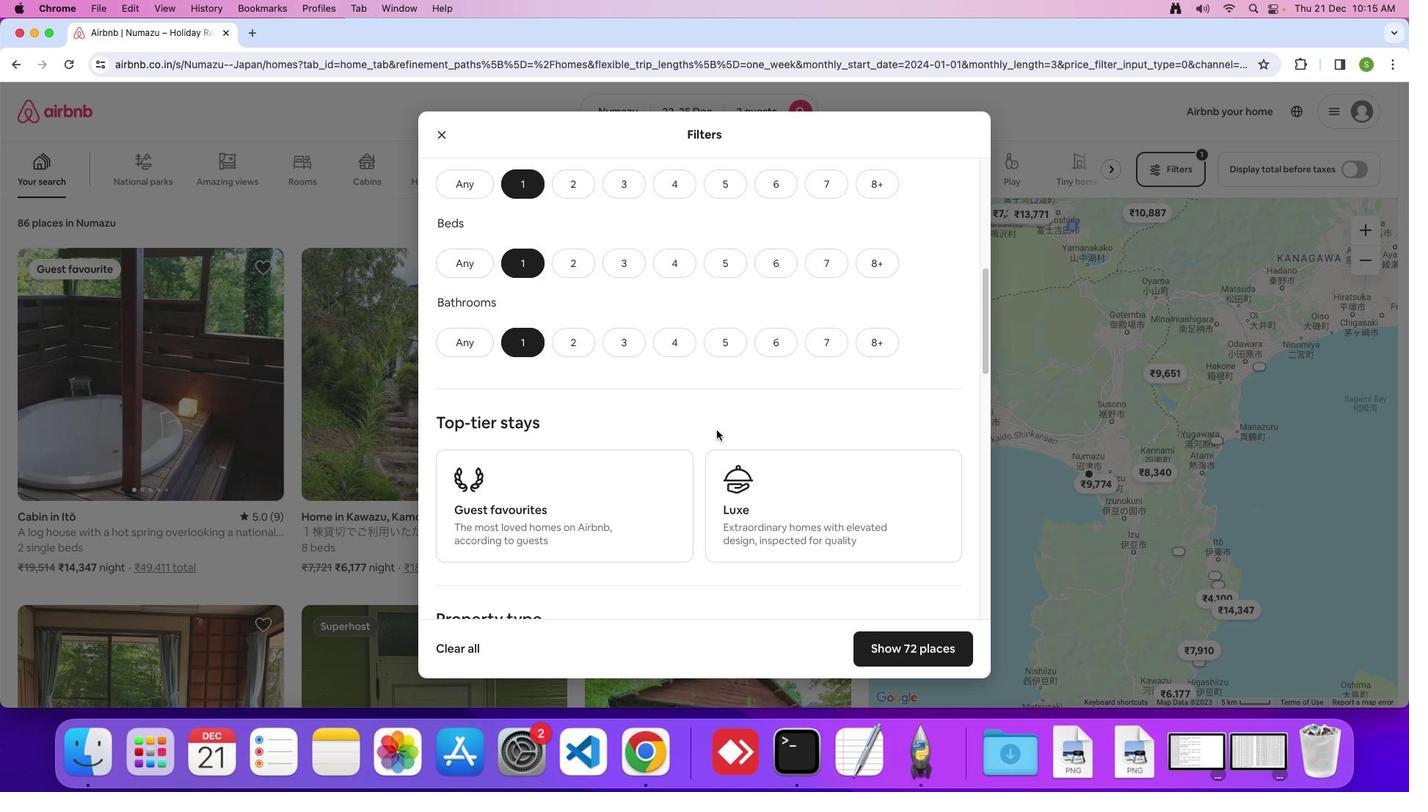 
Action: Mouse scrolled (717, 430) with delta (0, 0)
Screenshot: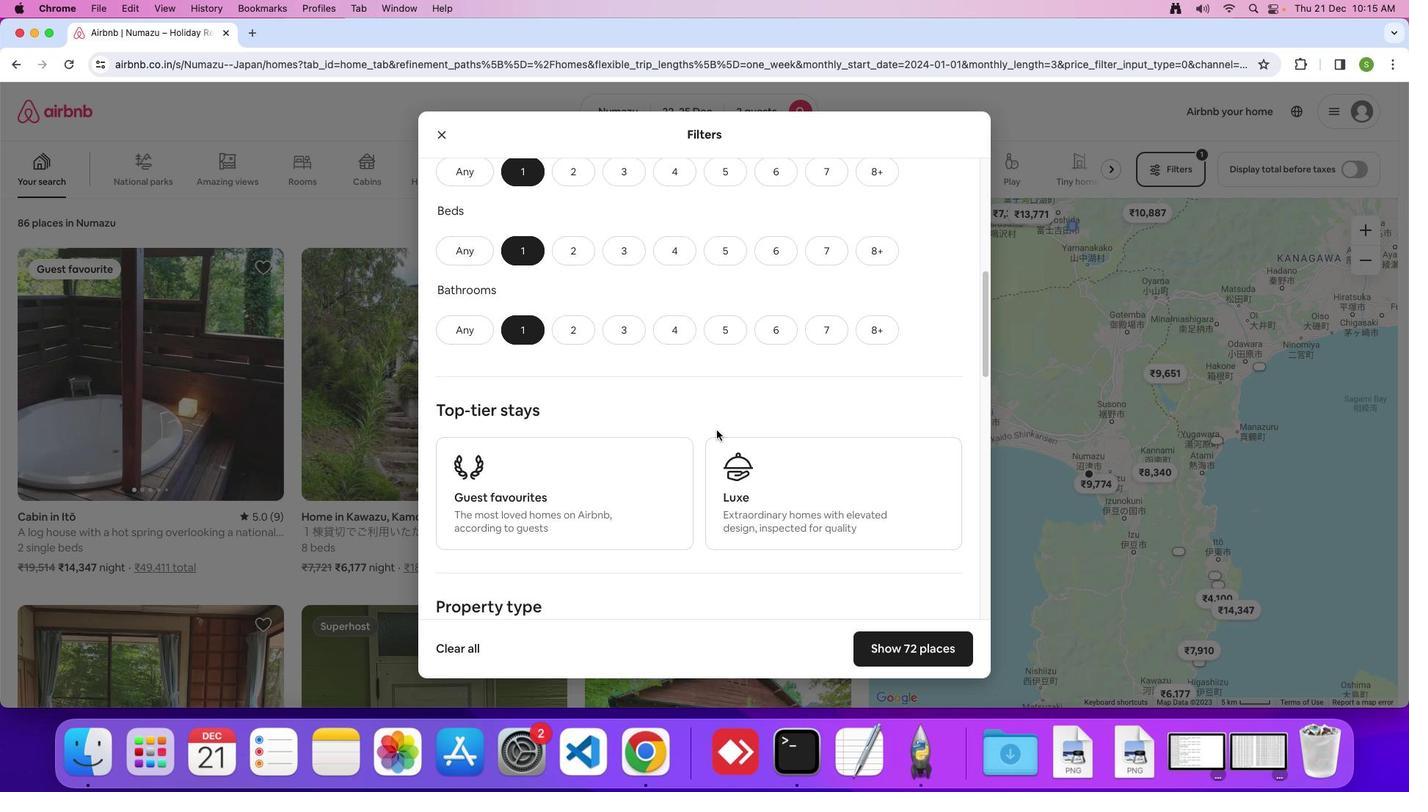 
Action: Mouse scrolled (717, 430) with delta (0, 0)
Screenshot: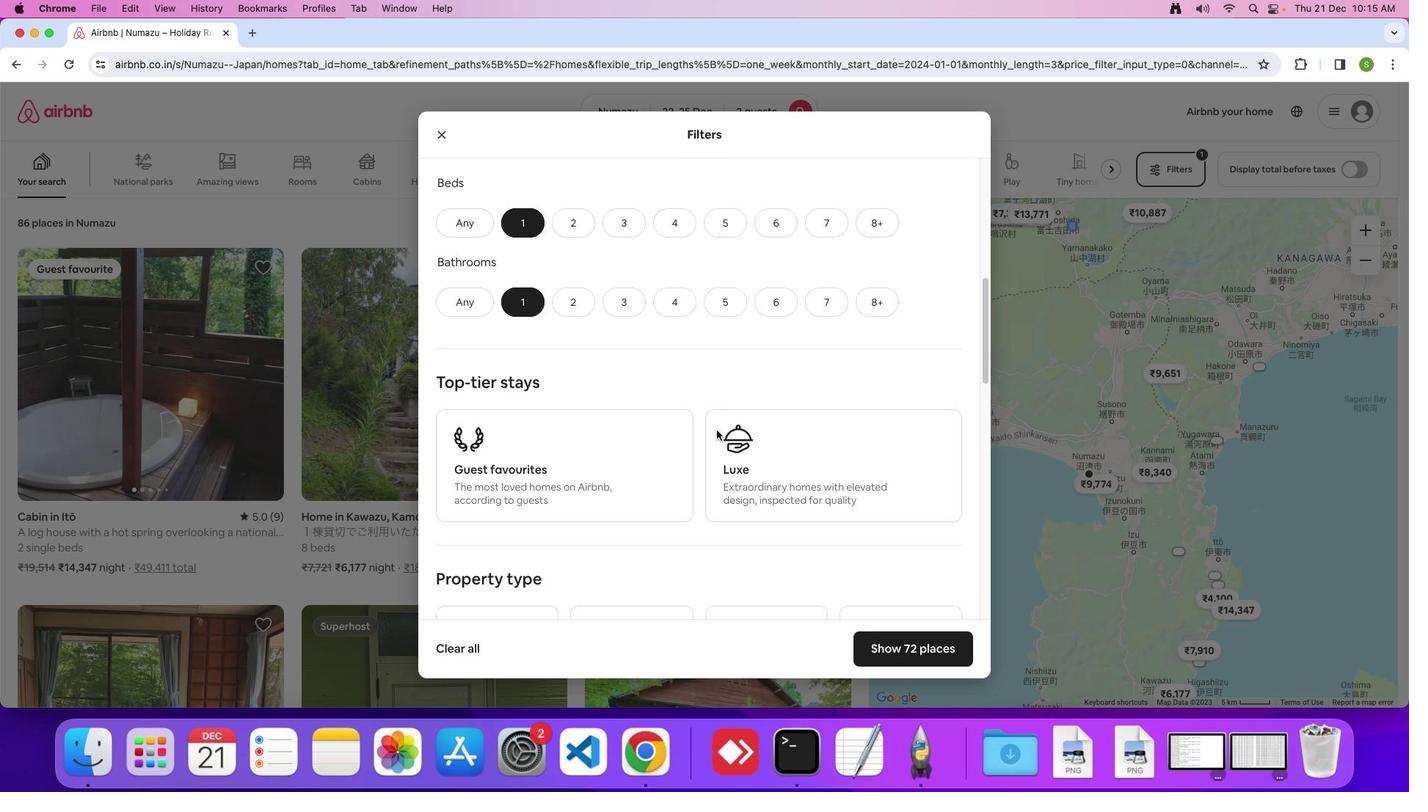 
Action: Mouse scrolled (717, 430) with delta (0, 0)
Screenshot: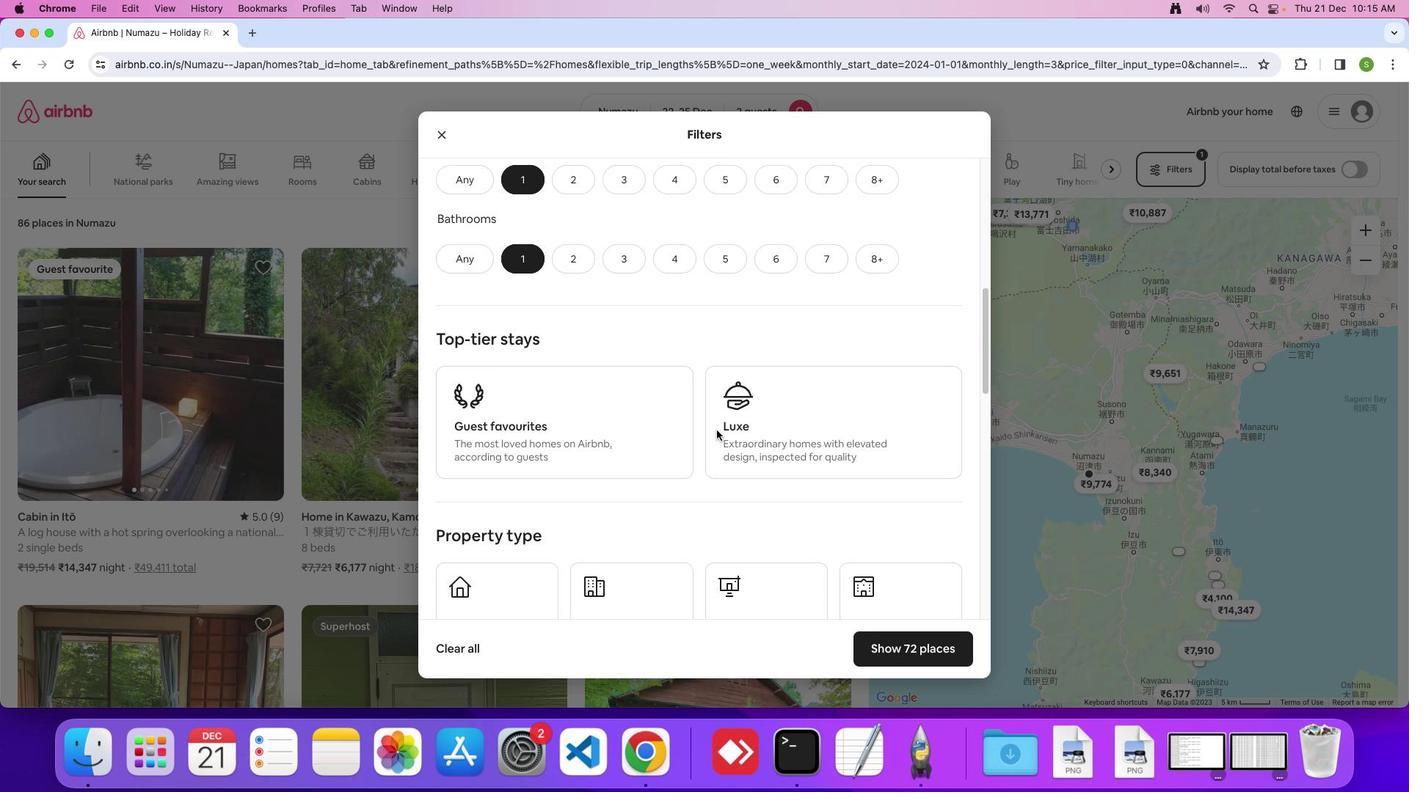 
Action: Mouse scrolled (717, 430) with delta (0, 0)
Screenshot: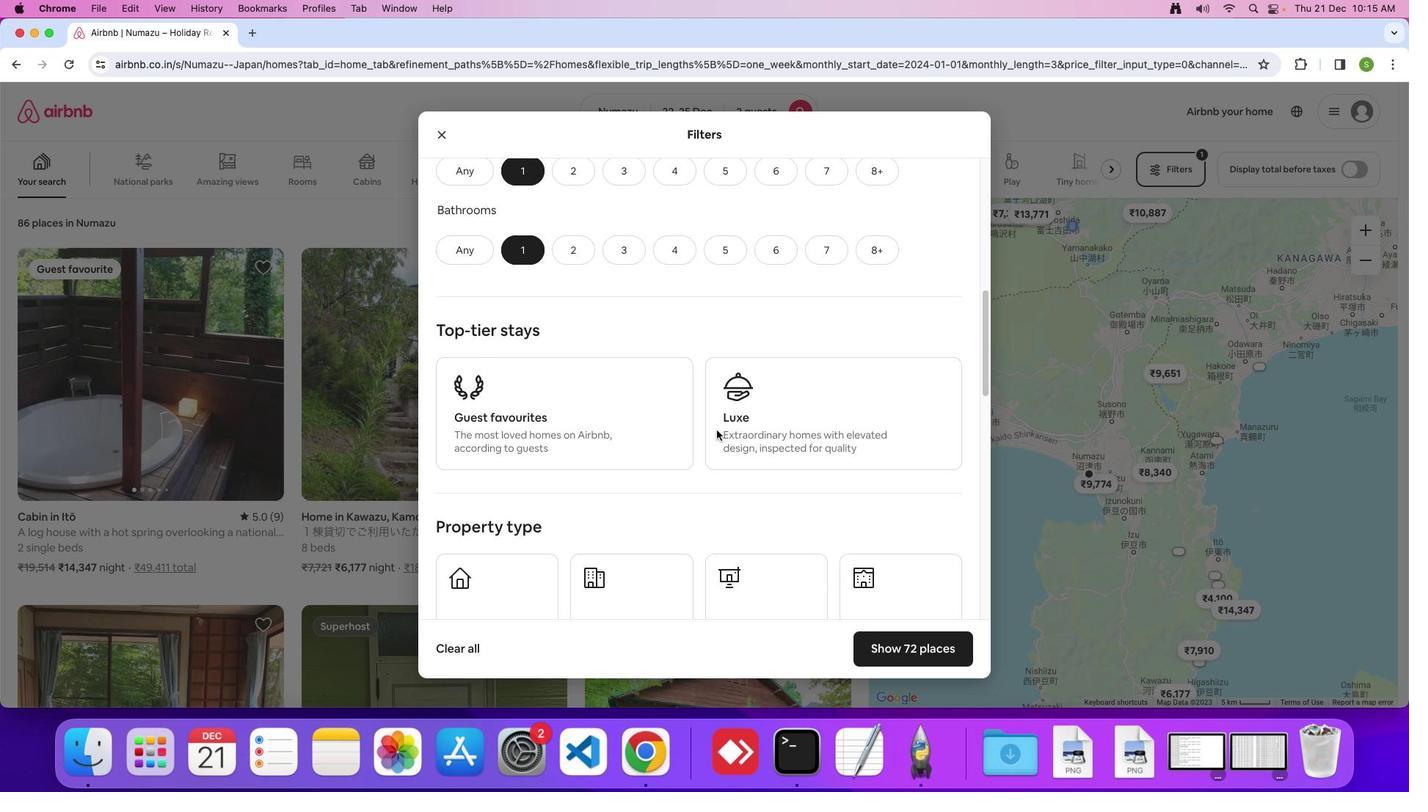 
Action: Mouse scrolled (717, 430) with delta (0, -1)
Screenshot: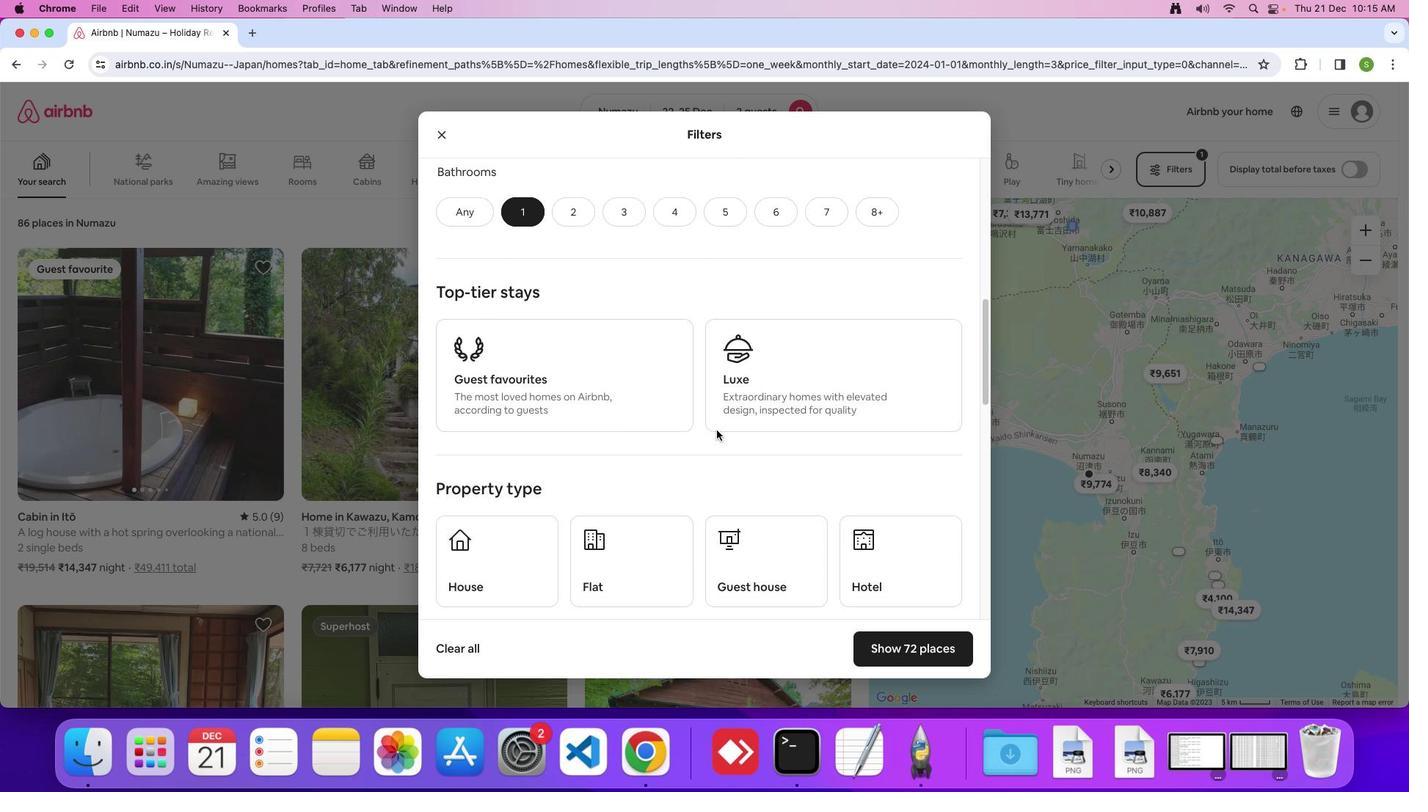 
Action: Mouse scrolled (717, 430) with delta (0, 0)
Screenshot: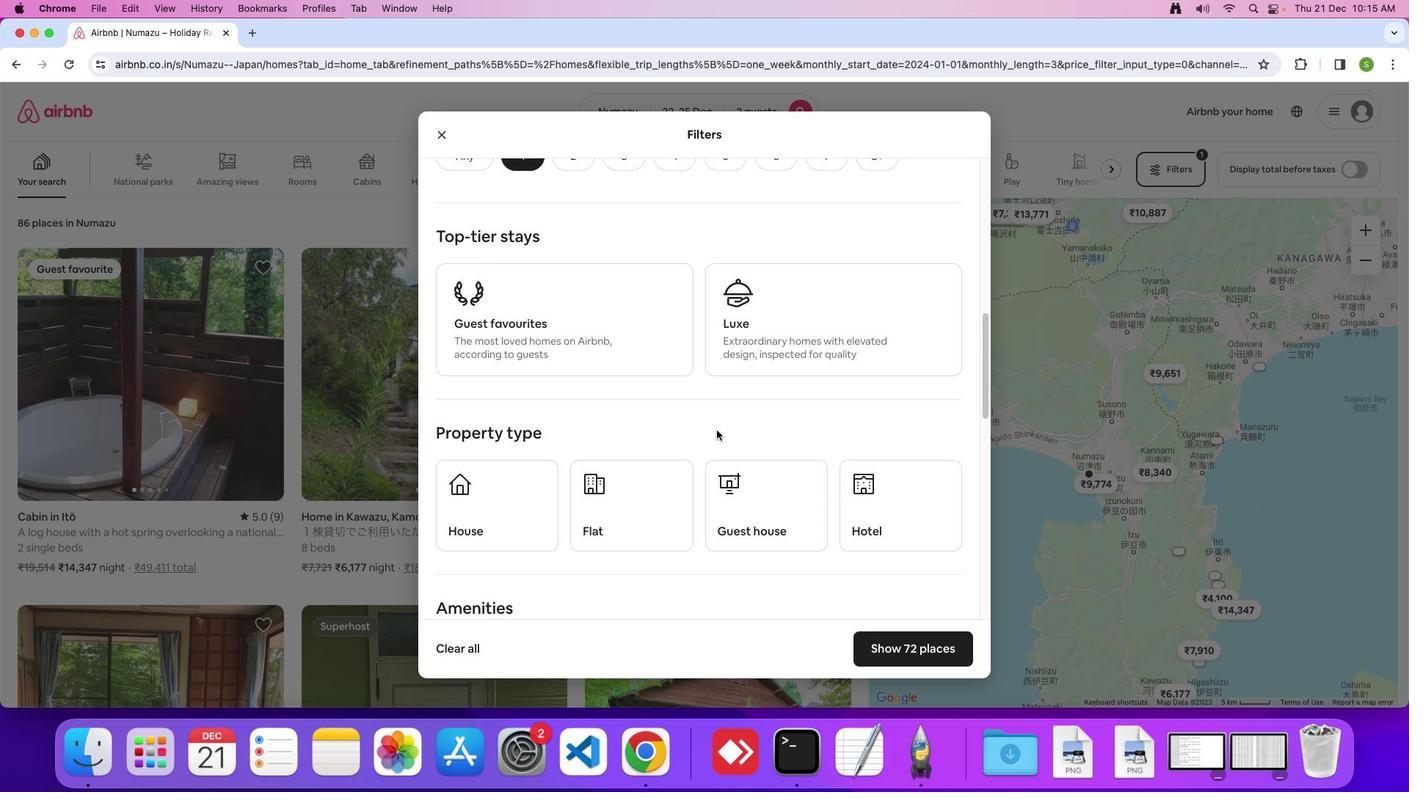 
Action: Mouse scrolled (717, 430) with delta (0, 0)
Screenshot: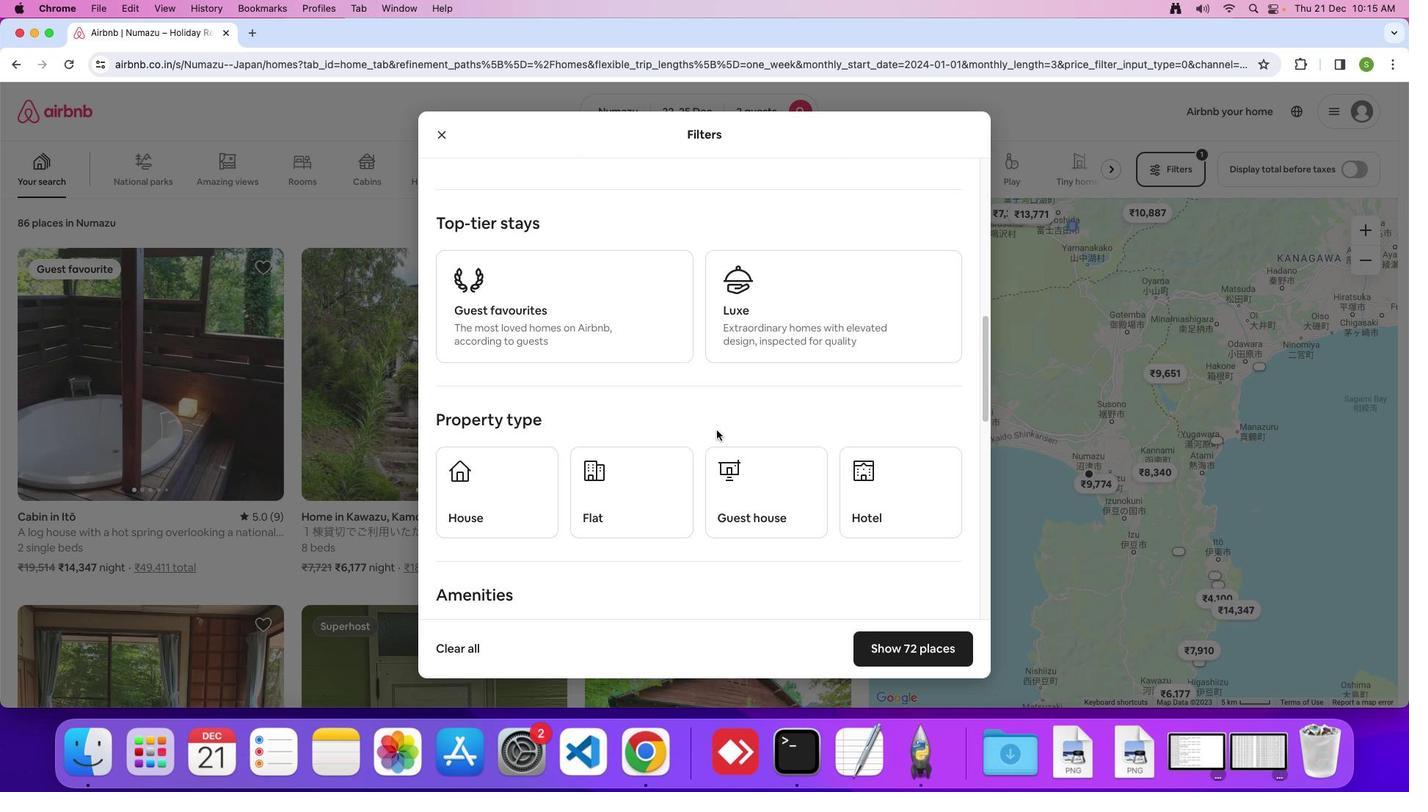 
Action: Mouse scrolled (717, 430) with delta (0, 0)
Screenshot: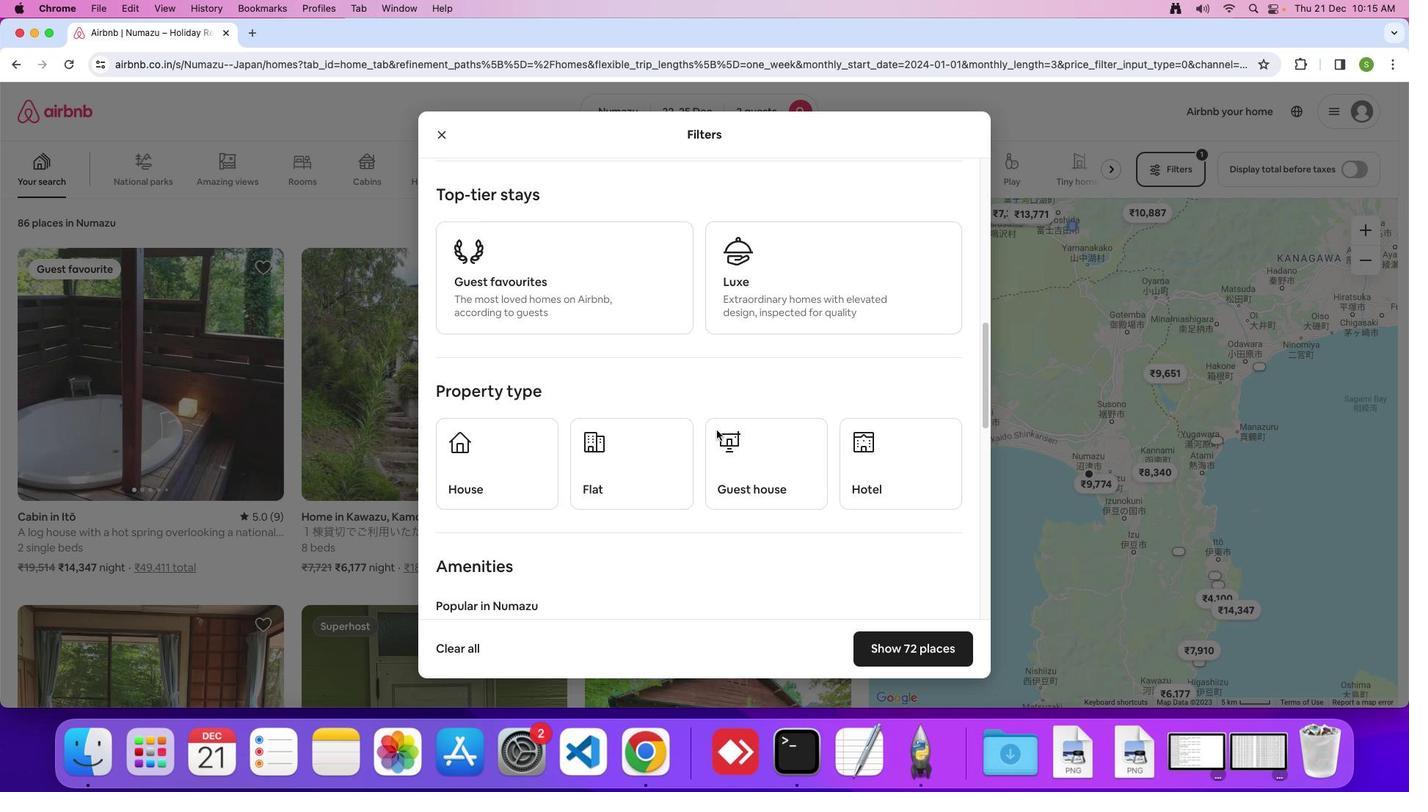 
Action: Mouse moved to (872, 450)
Screenshot: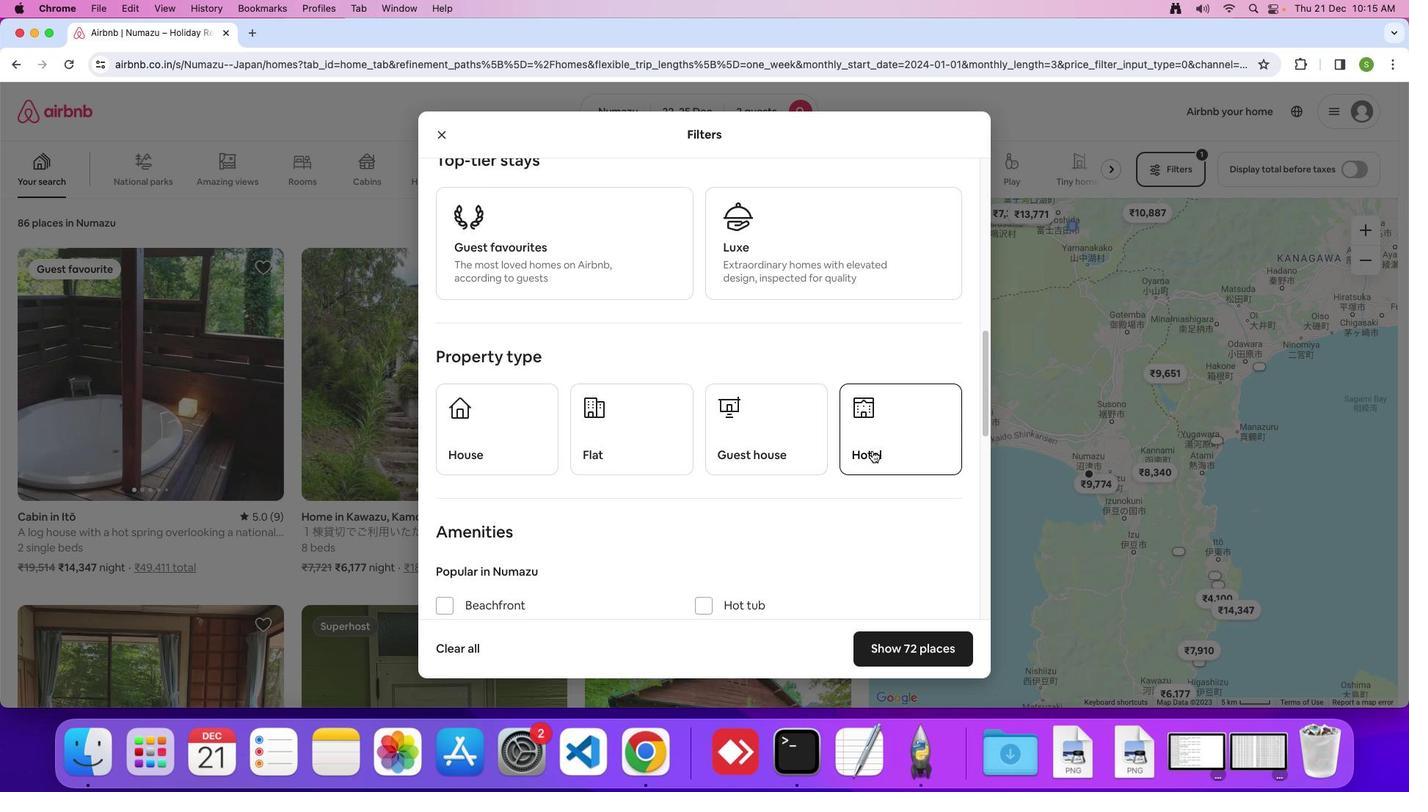 
Action: Mouse pressed left at (872, 450)
Screenshot: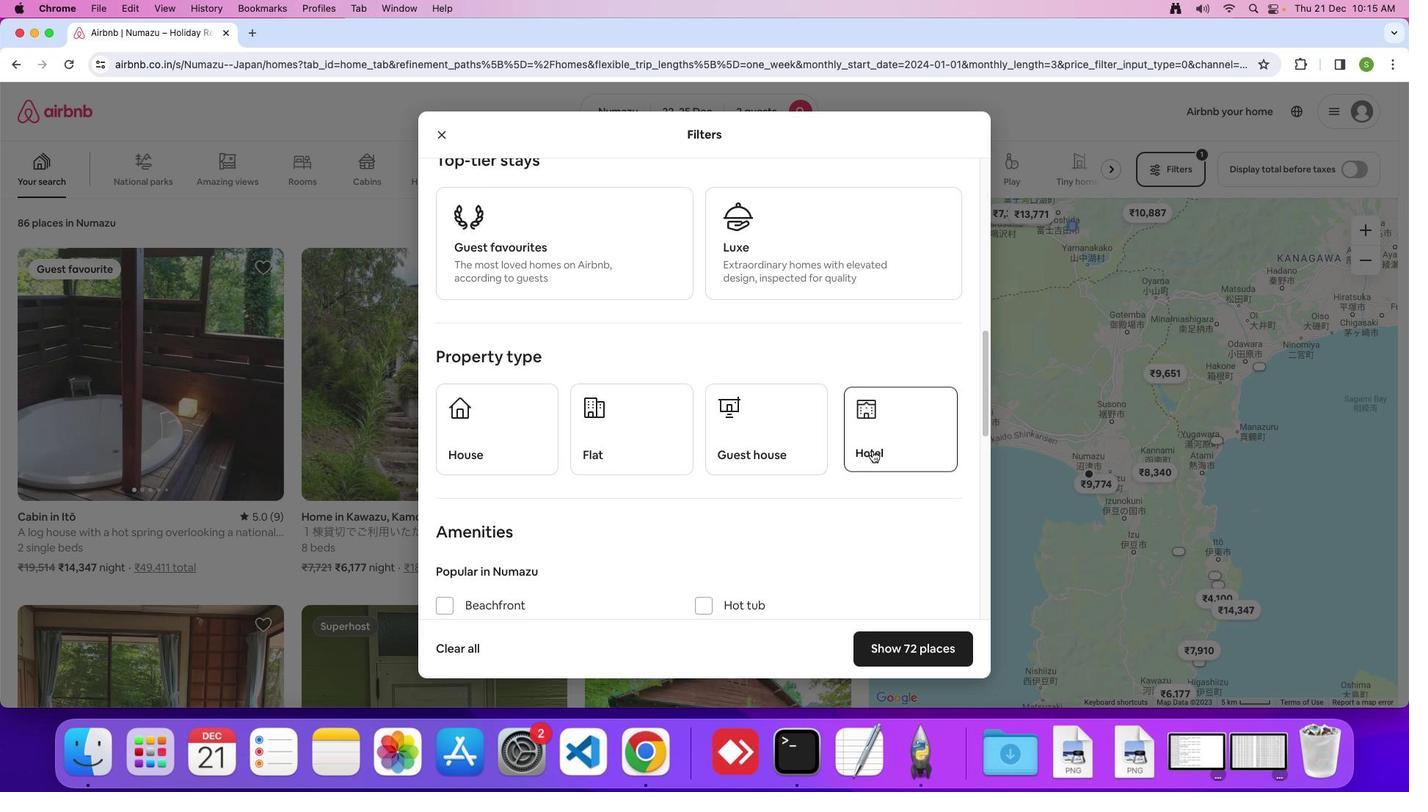 
Action: Mouse moved to (668, 494)
Screenshot: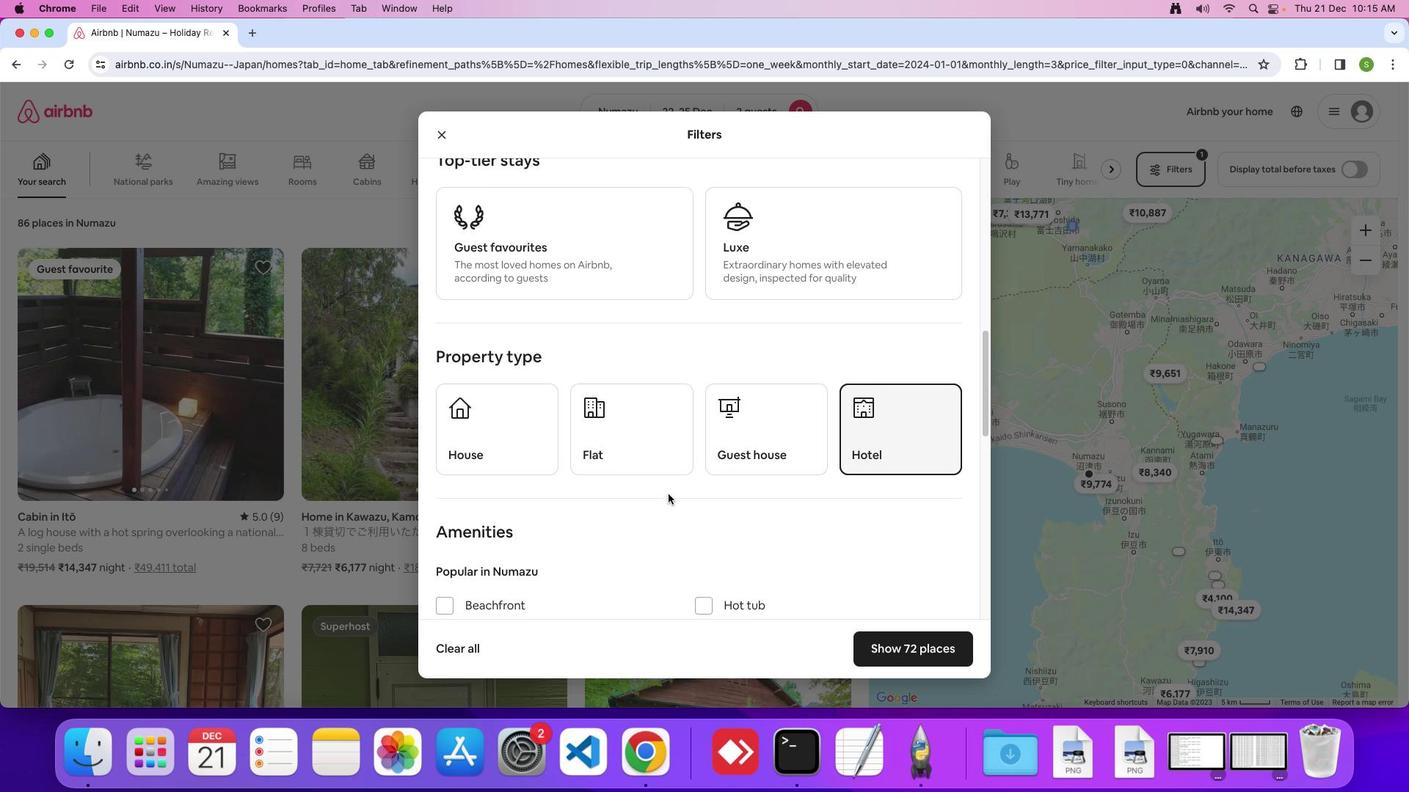 
Action: Mouse scrolled (668, 494) with delta (0, 0)
Screenshot: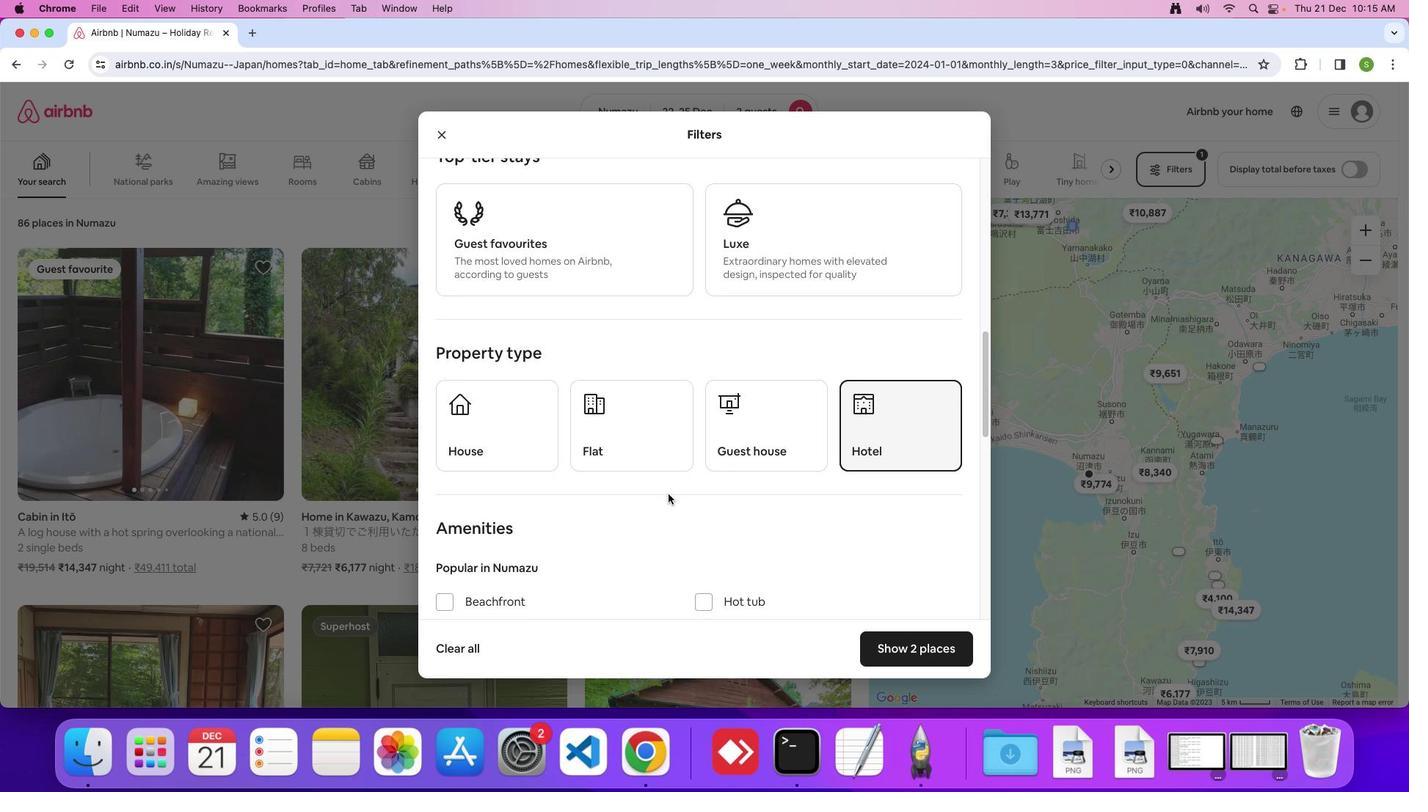 
Action: Mouse scrolled (668, 494) with delta (0, 0)
Screenshot: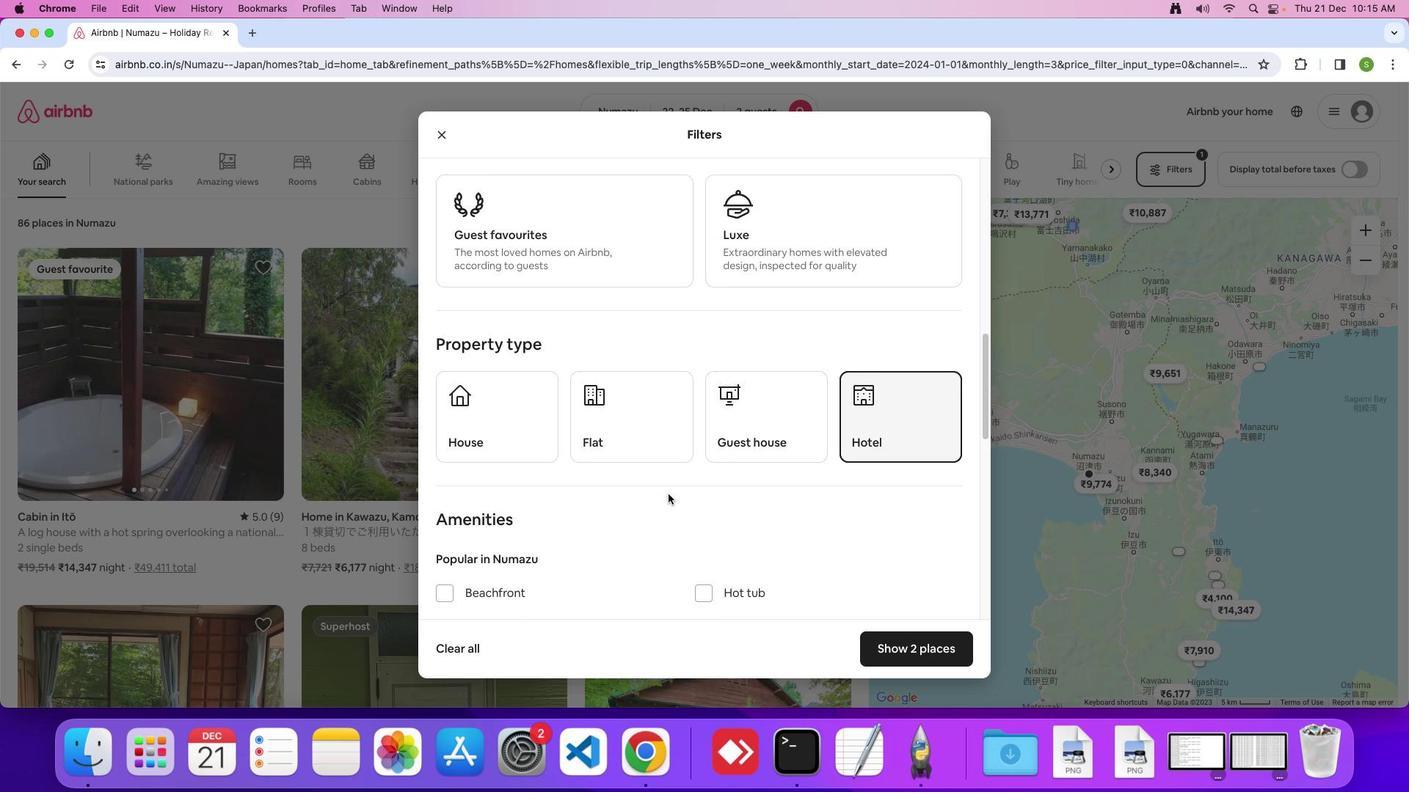 
Action: Mouse scrolled (668, 494) with delta (0, -2)
Screenshot: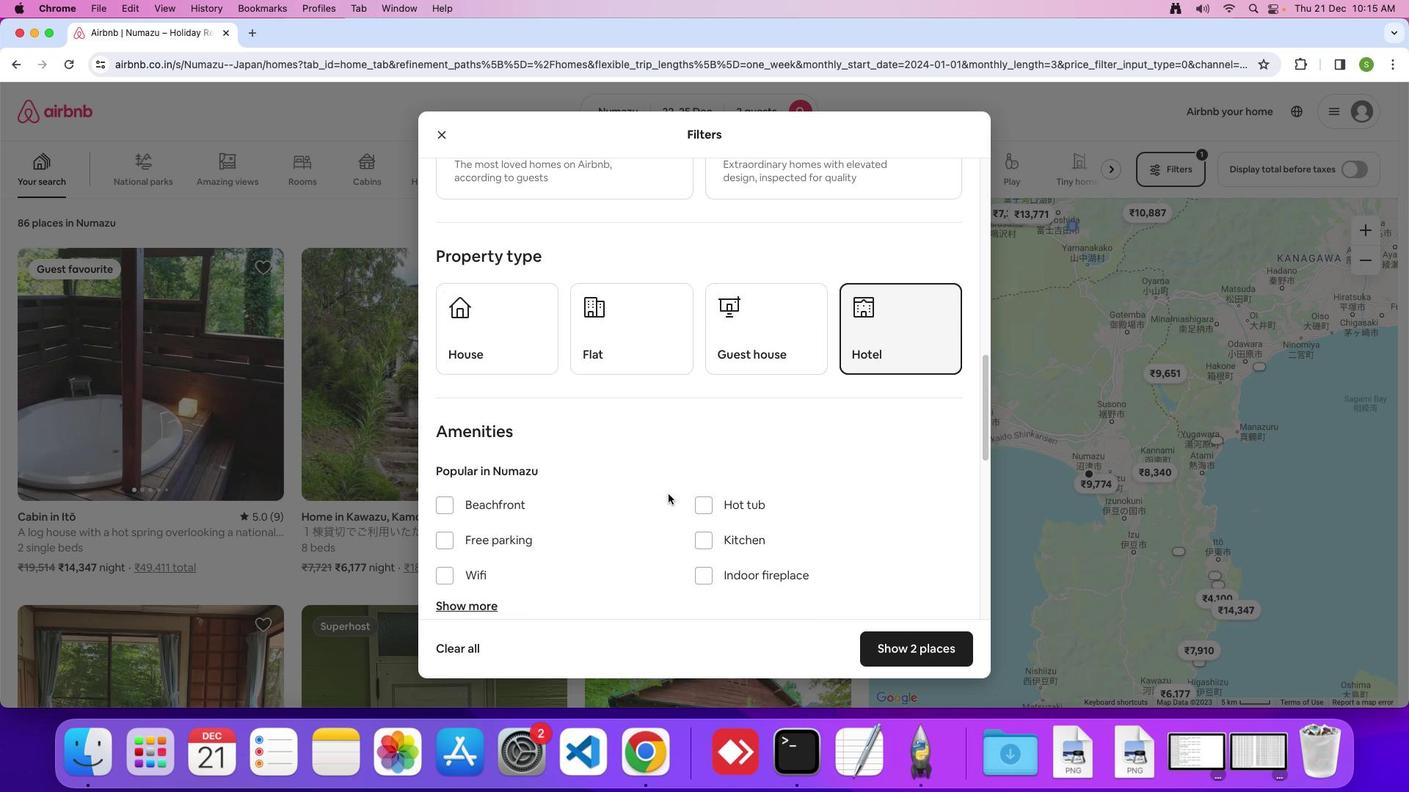 
Action: Mouse moved to (668, 494)
Screenshot: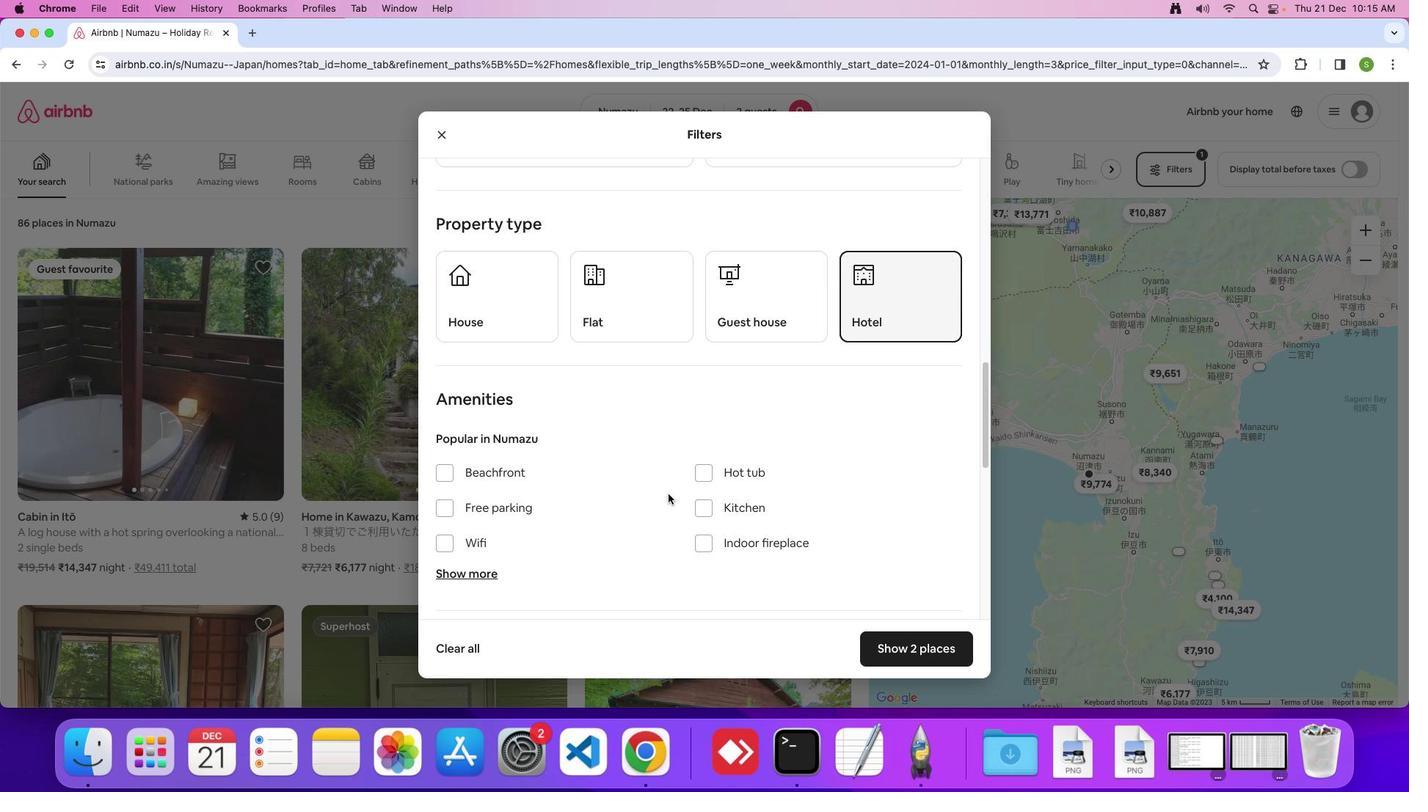 
Action: Mouse scrolled (668, 494) with delta (0, 0)
Screenshot: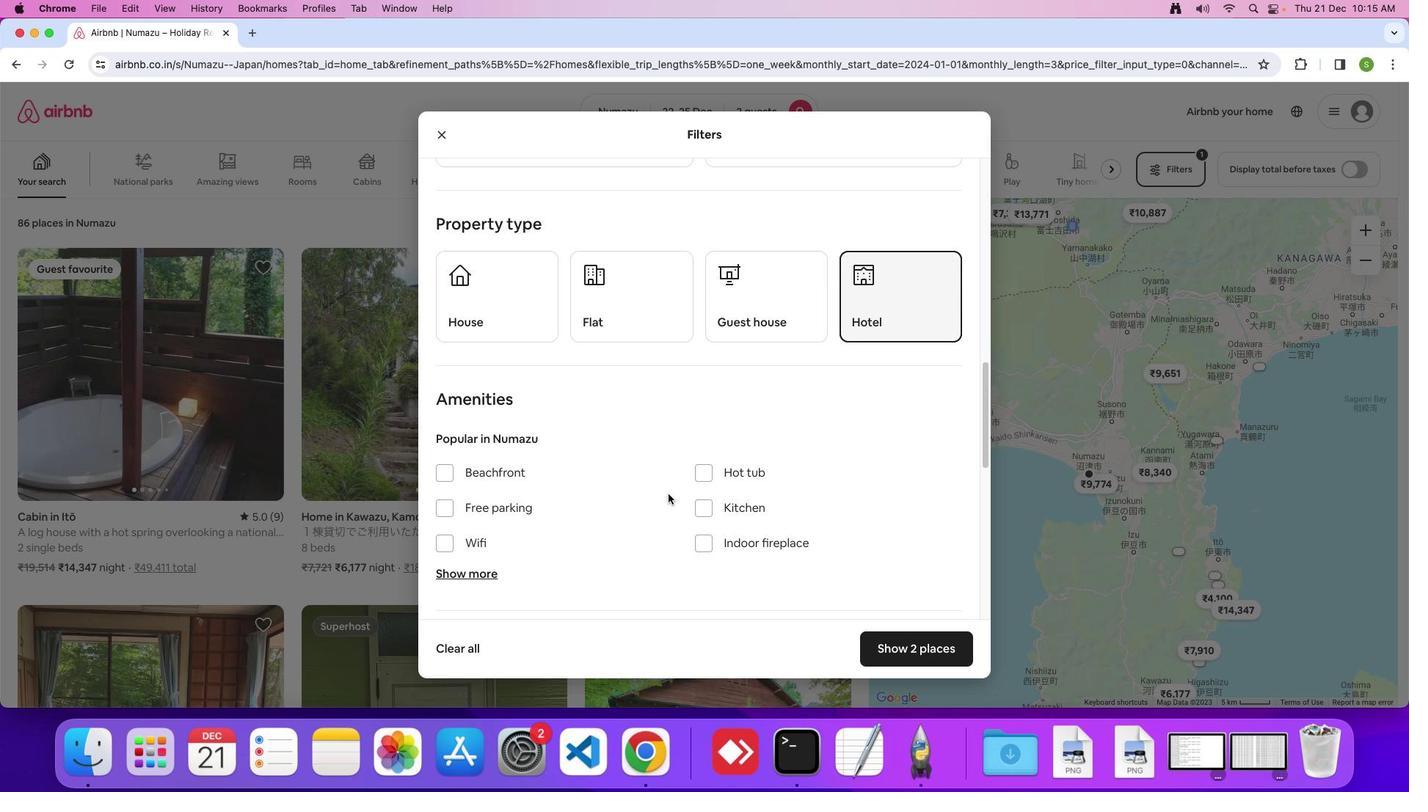 
Action: Mouse scrolled (668, 494) with delta (0, 0)
Screenshot: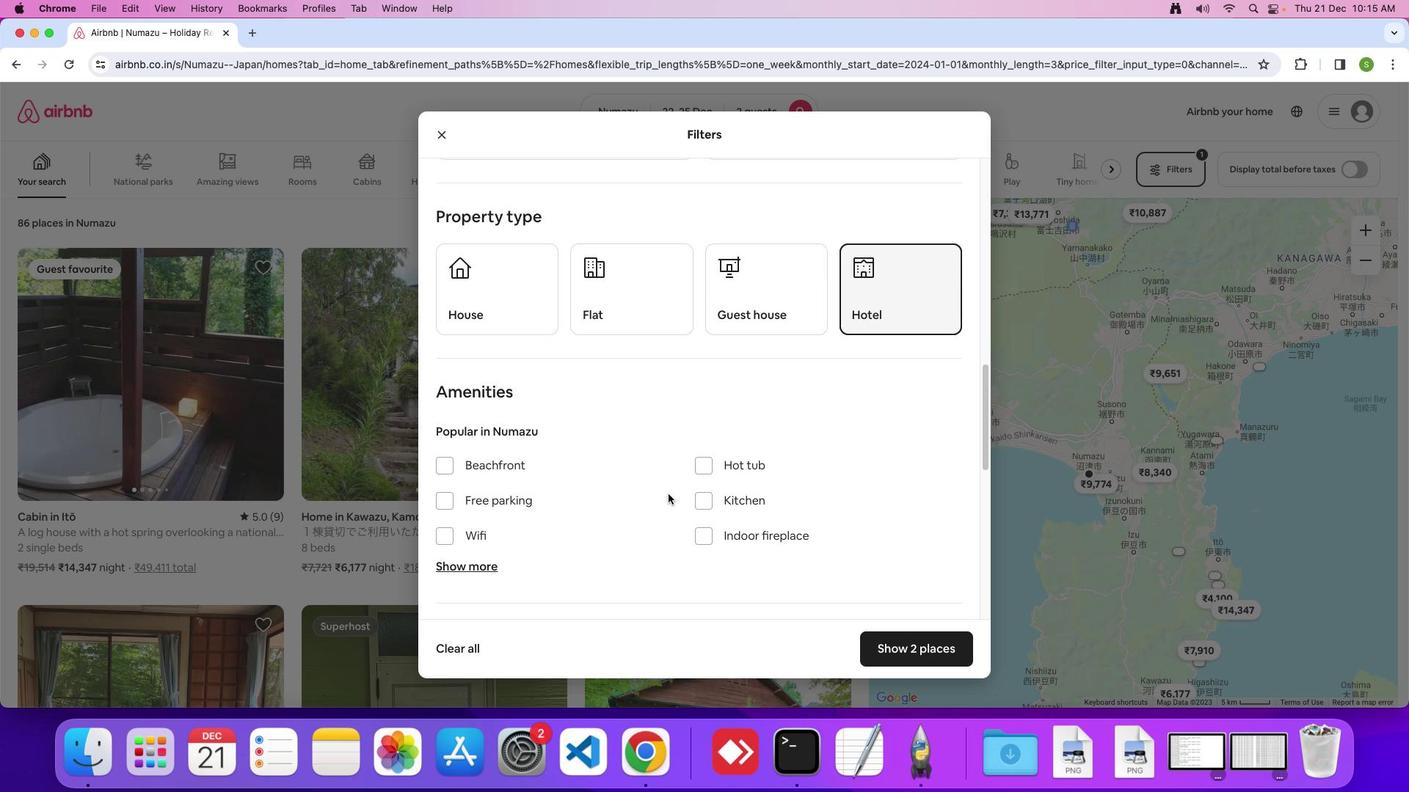 
Action: Mouse moved to (668, 494)
Screenshot: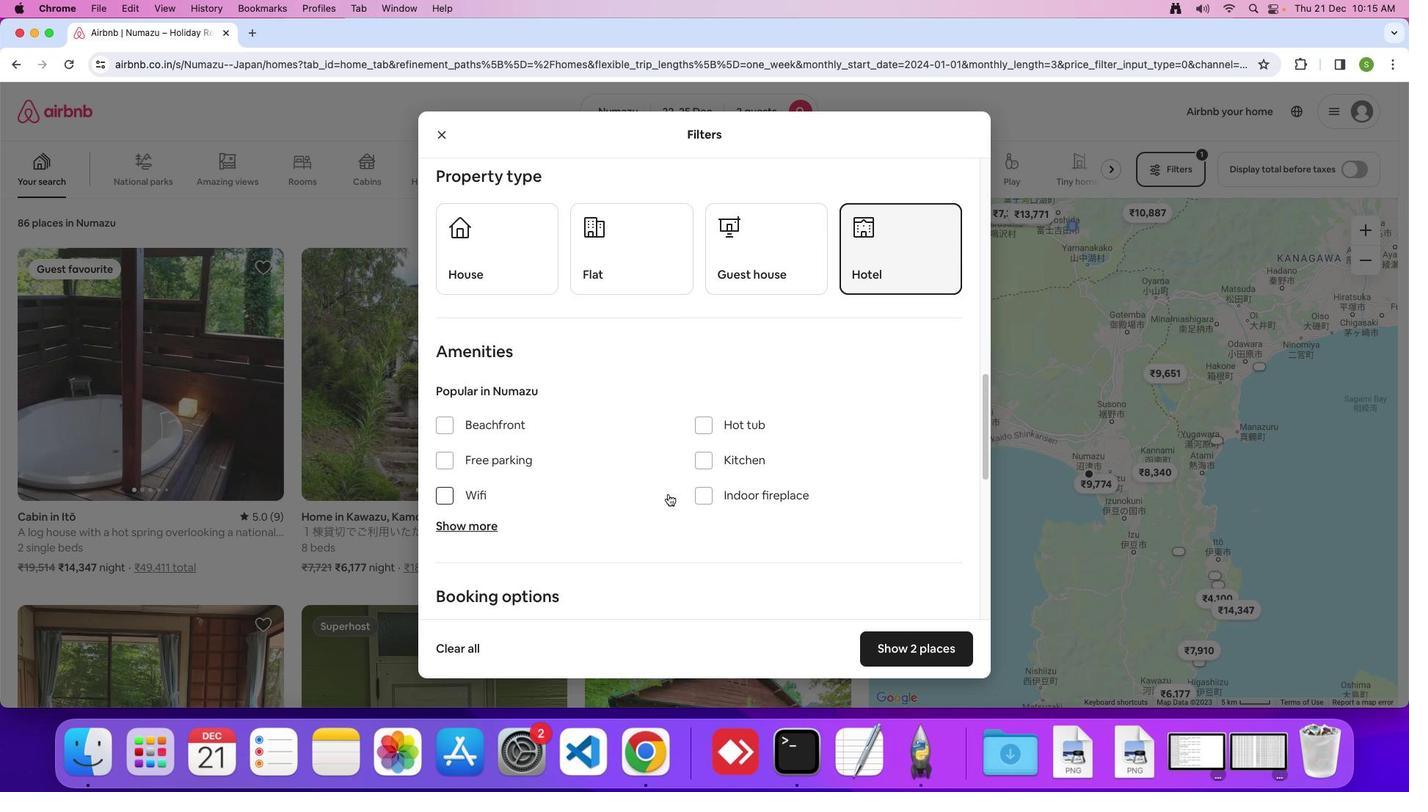 
Action: Mouse scrolled (668, 494) with delta (0, -1)
Screenshot: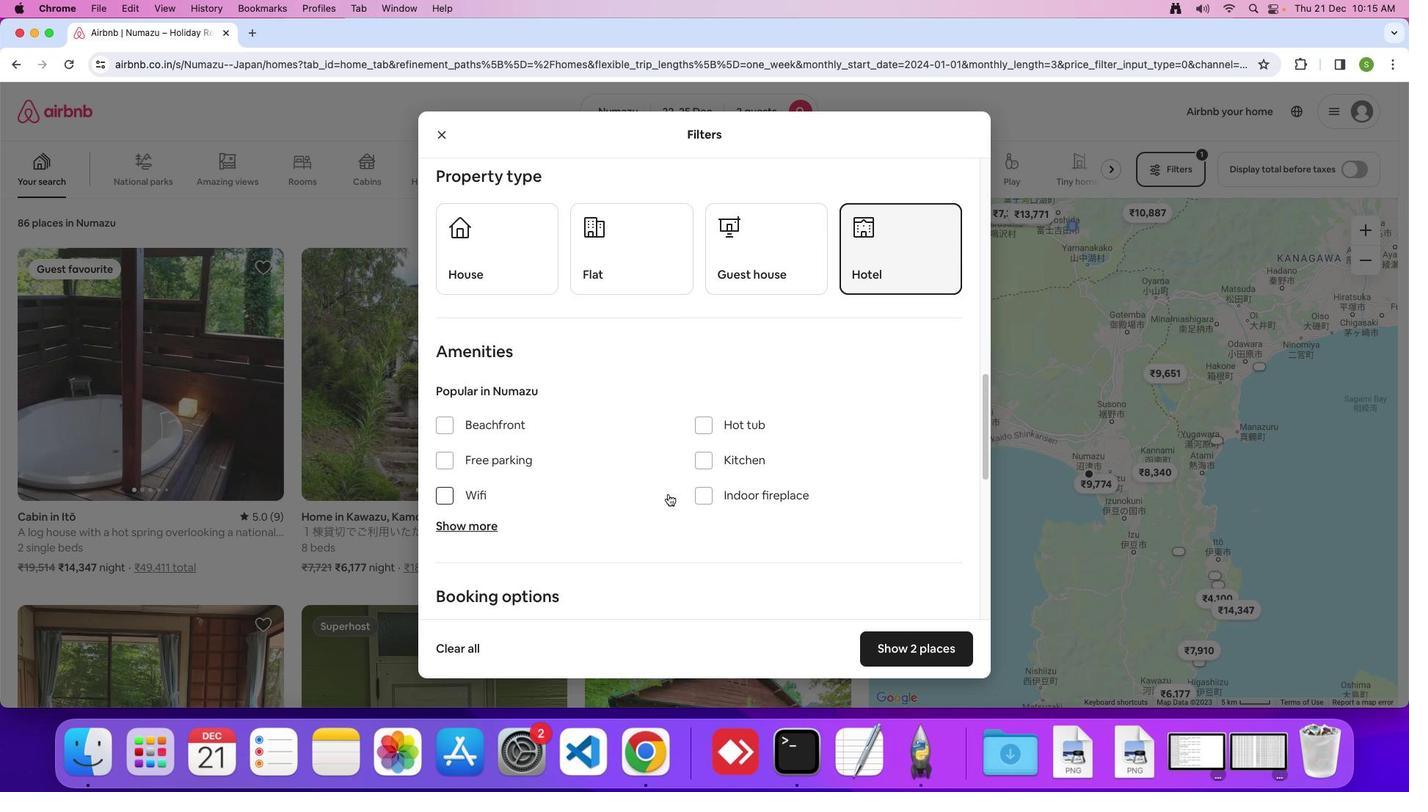 
Action: Mouse moved to (811, 467)
Screenshot: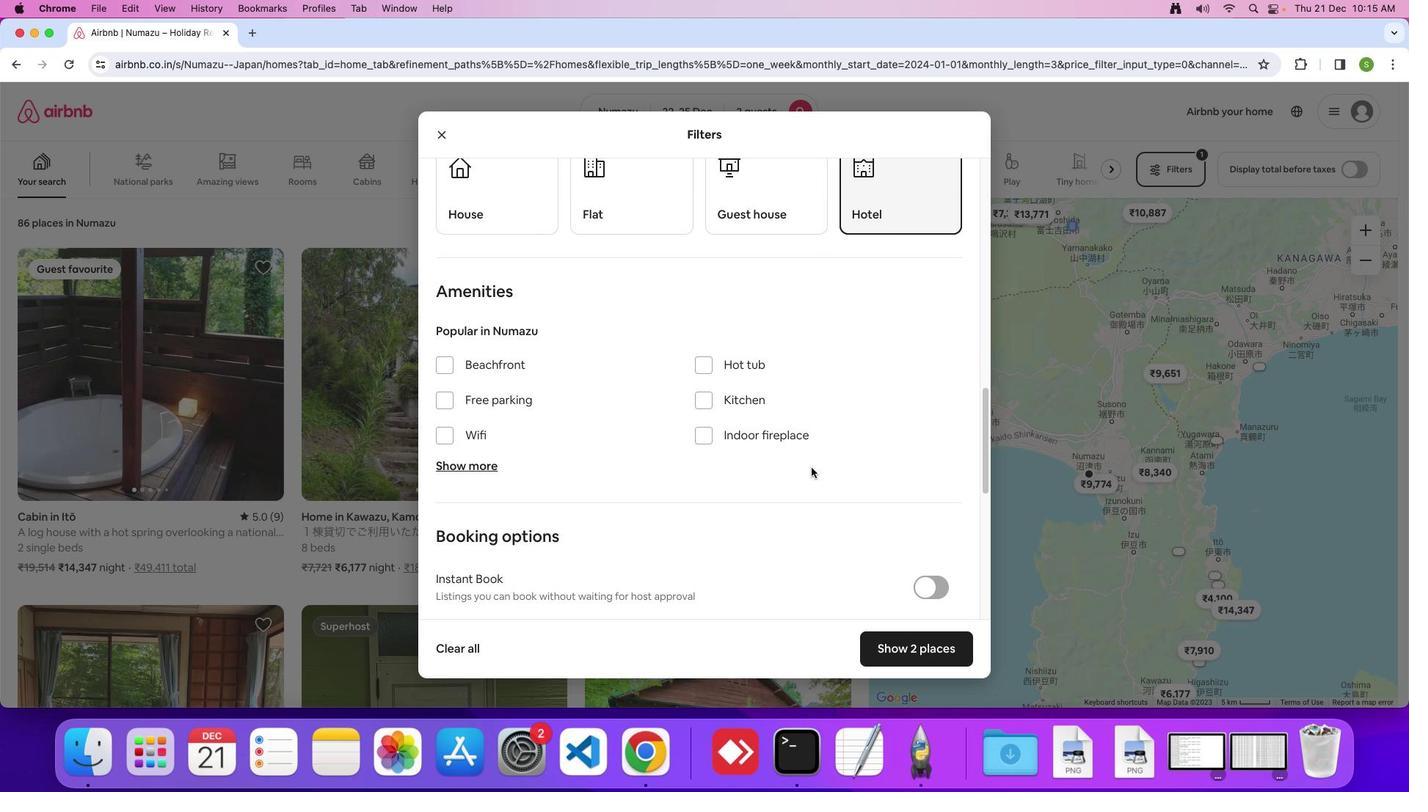 
Action: Mouse scrolled (811, 467) with delta (0, 0)
Screenshot: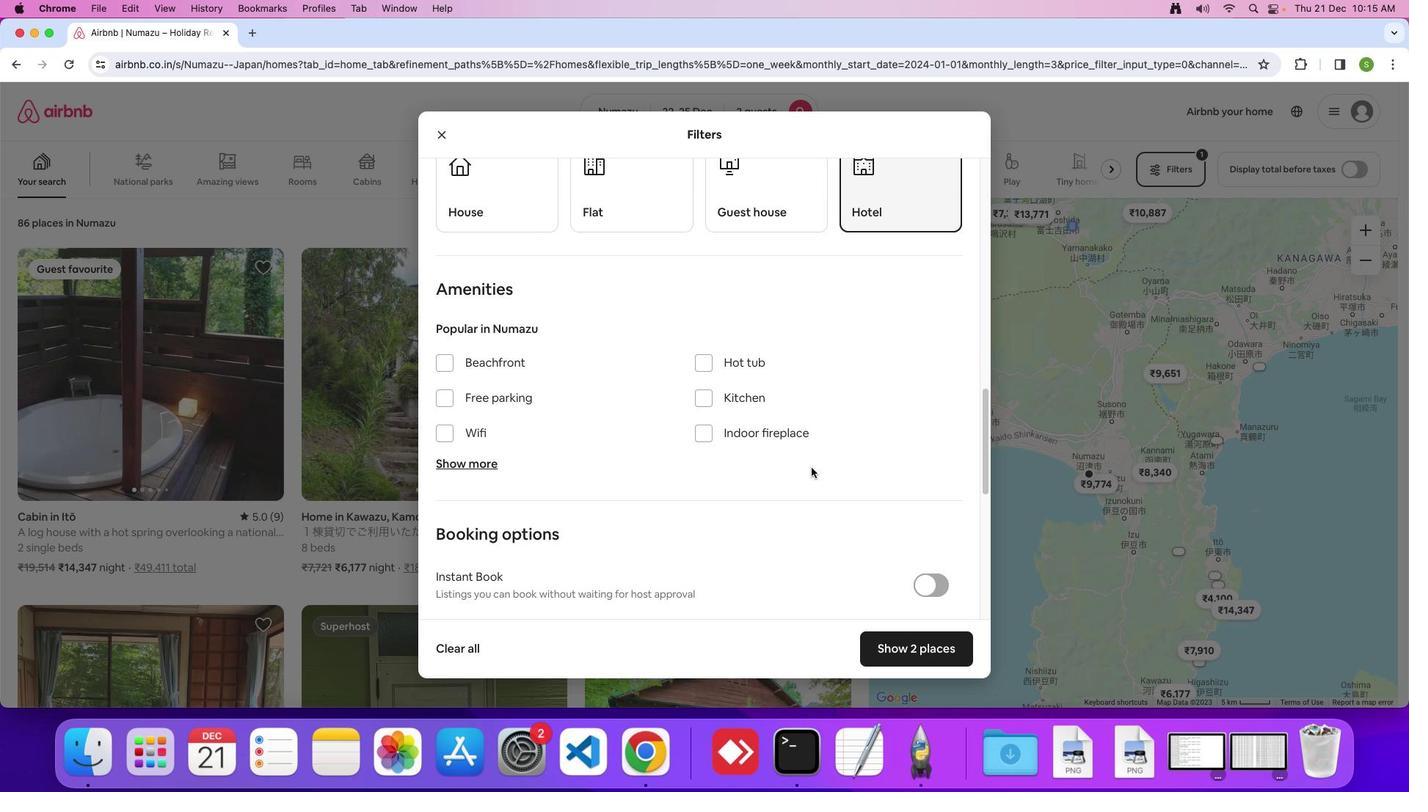 
Action: Mouse scrolled (811, 467) with delta (0, 0)
Screenshot: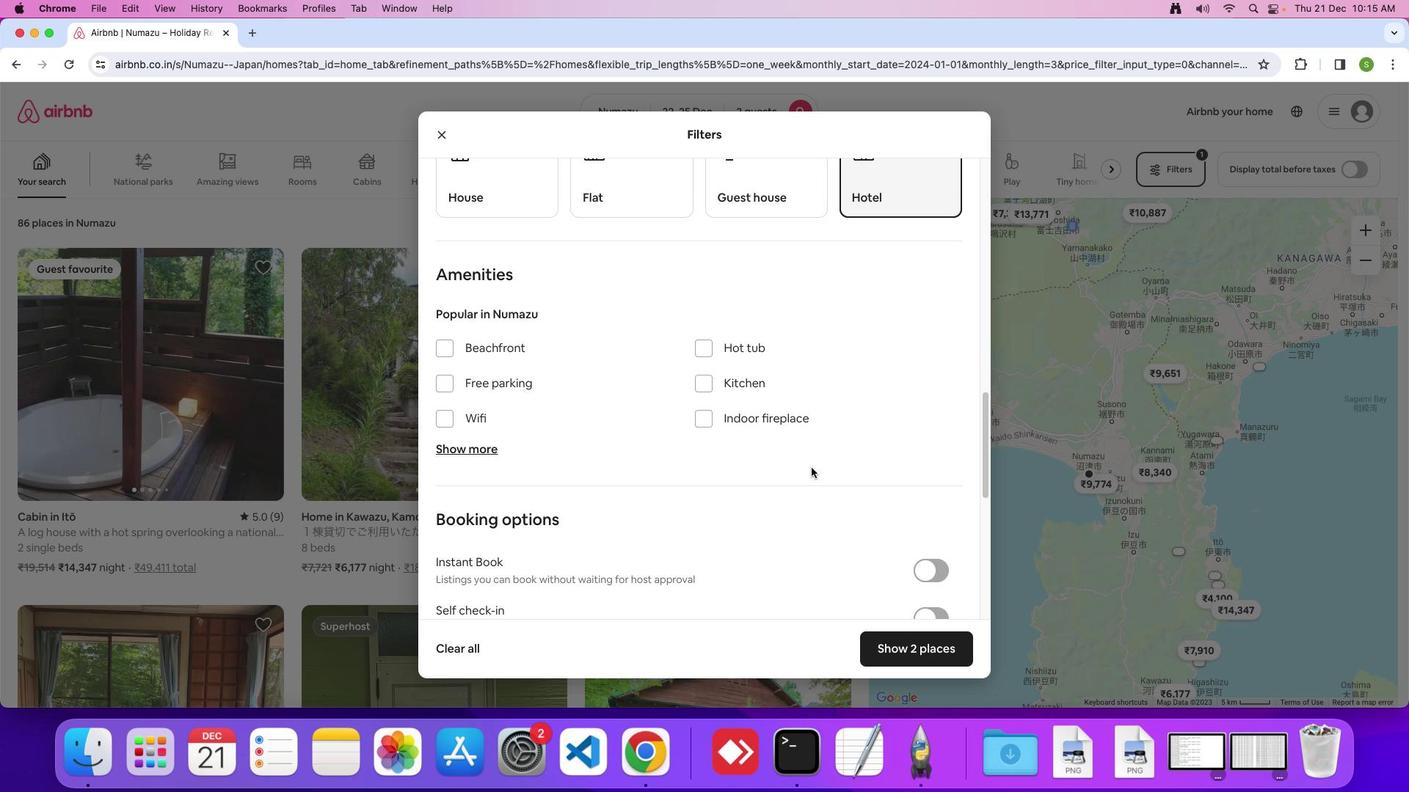 
Action: Mouse scrolled (811, 467) with delta (0, -1)
Screenshot: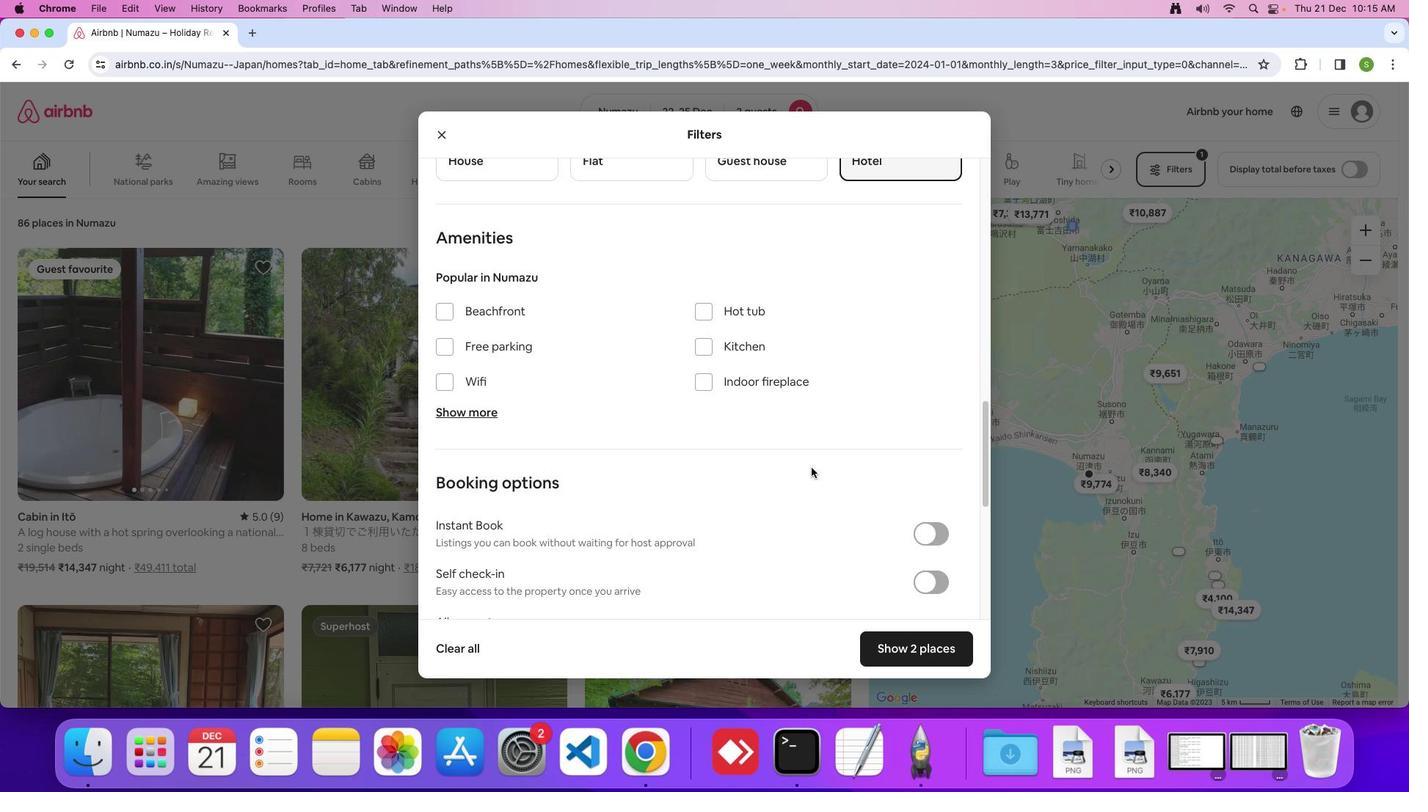 
Action: Mouse scrolled (811, 467) with delta (0, 0)
Screenshot: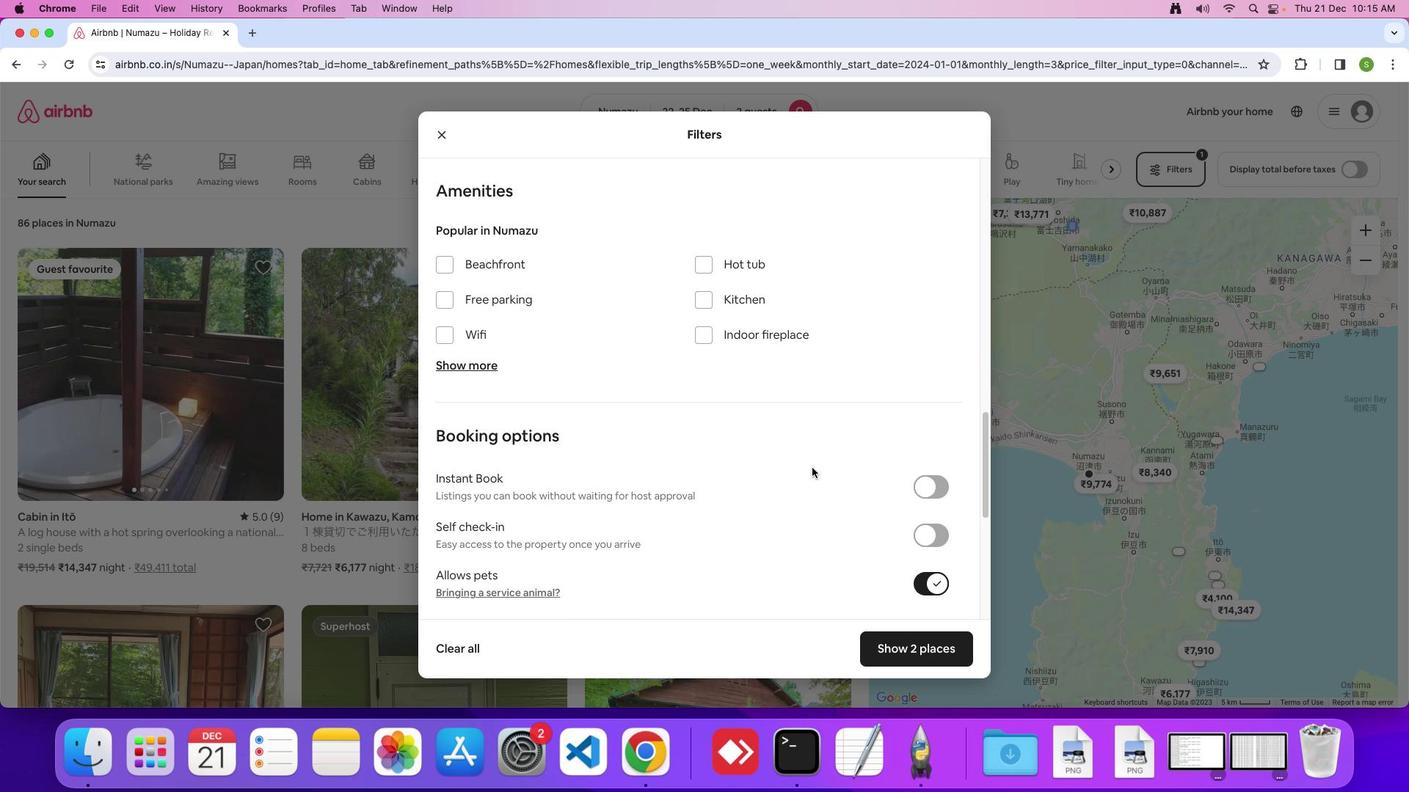 
Action: Mouse moved to (812, 467)
Screenshot: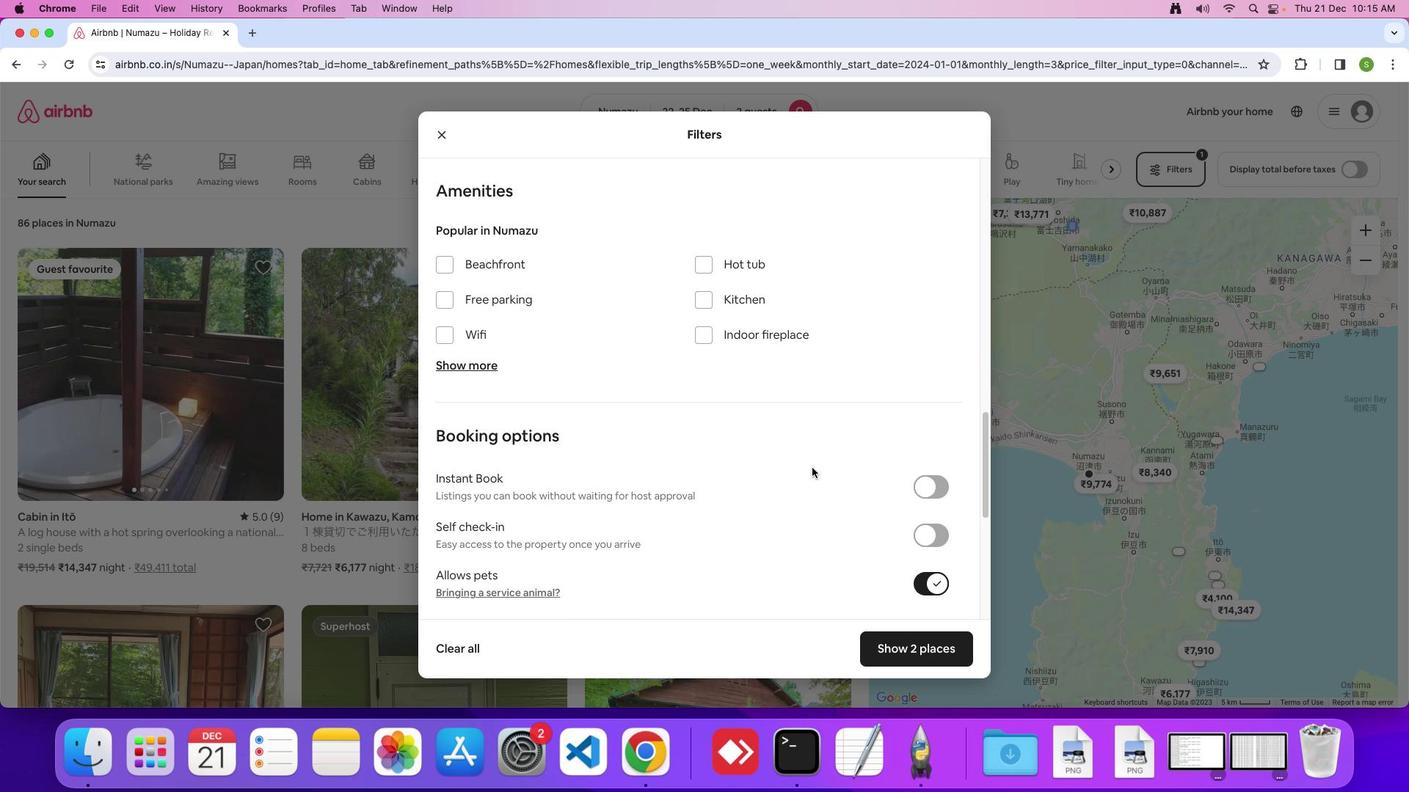 
Action: Mouse scrolled (812, 467) with delta (0, 0)
Screenshot: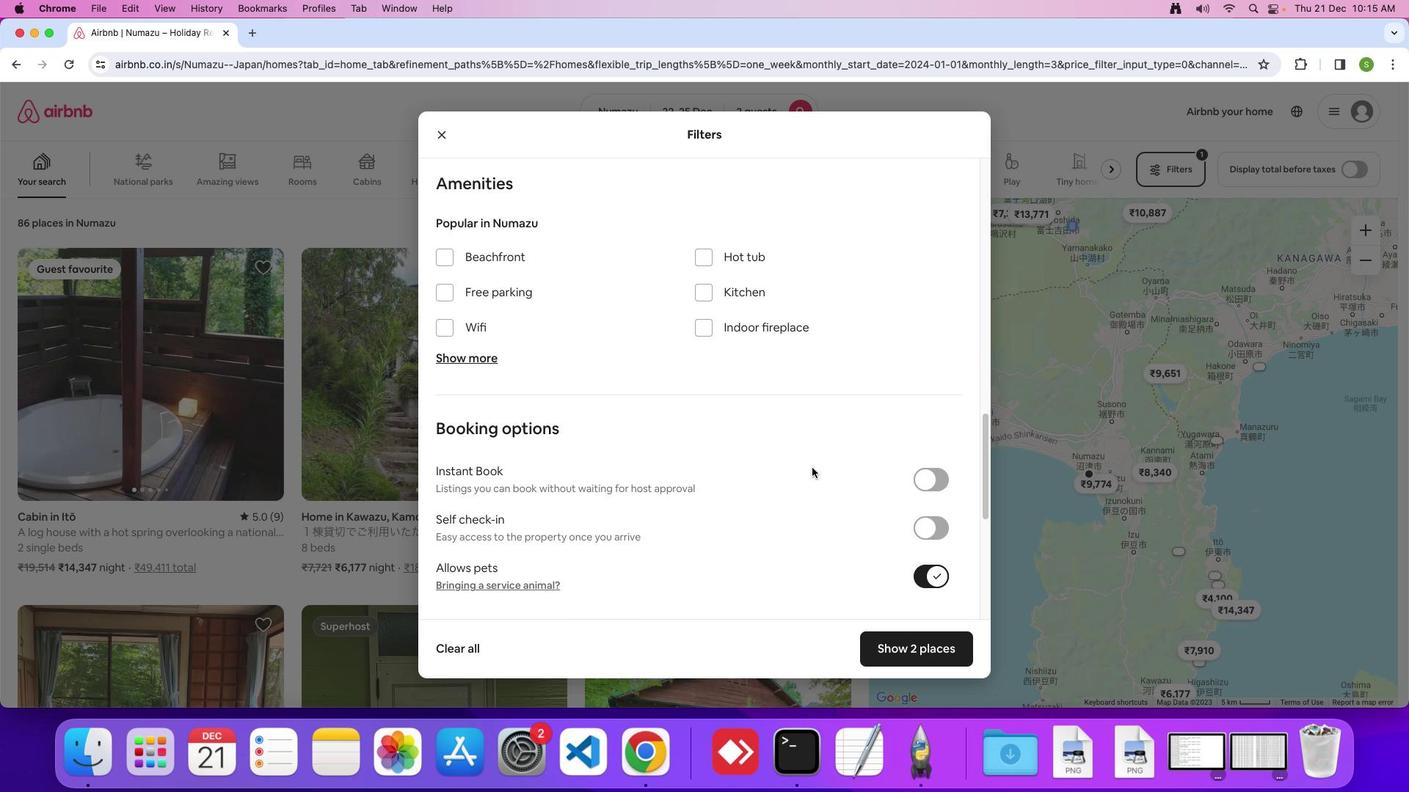 
Action: Mouse scrolled (812, 467) with delta (0, -1)
Screenshot: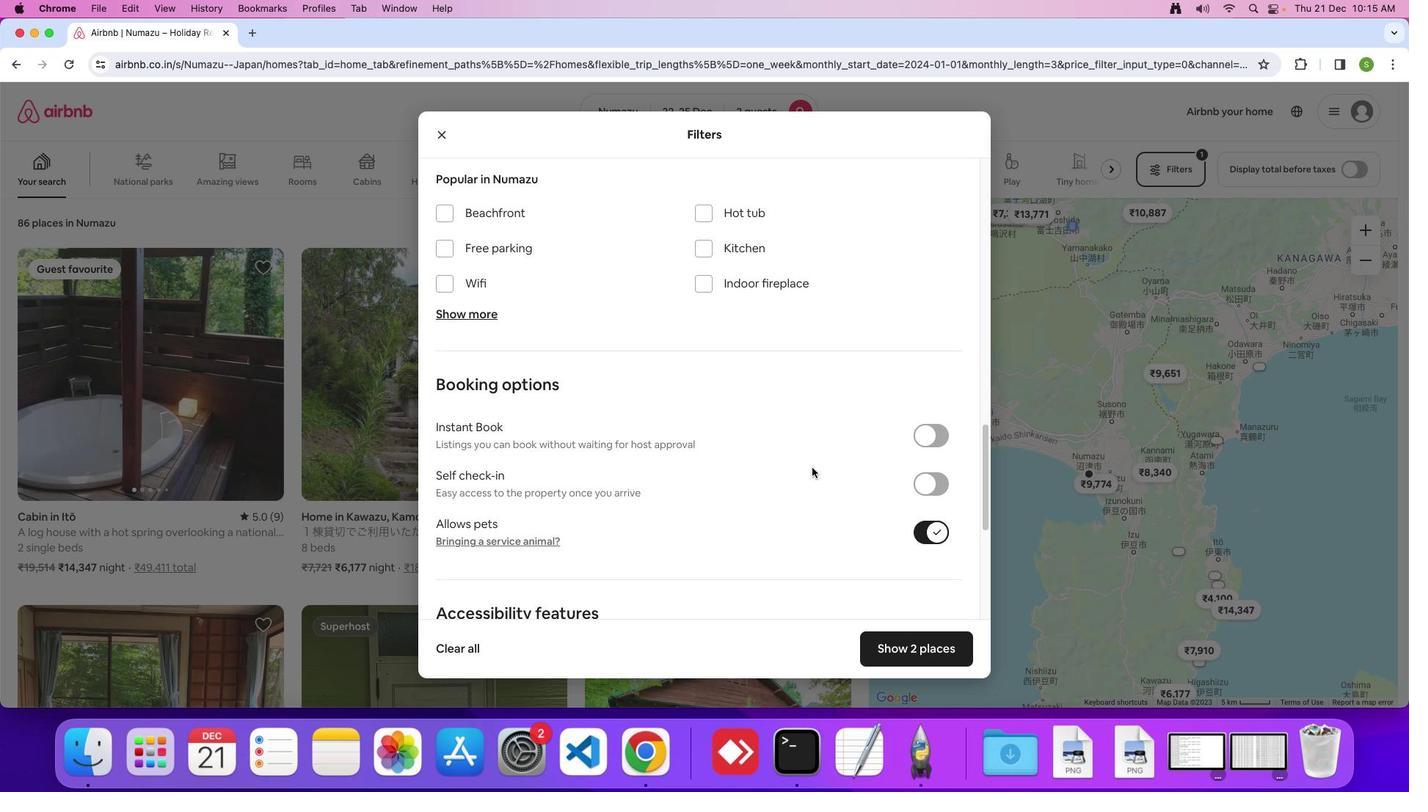 
Action: Mouse scrolled (812, 467) with delta (0, 0)
Screenshot: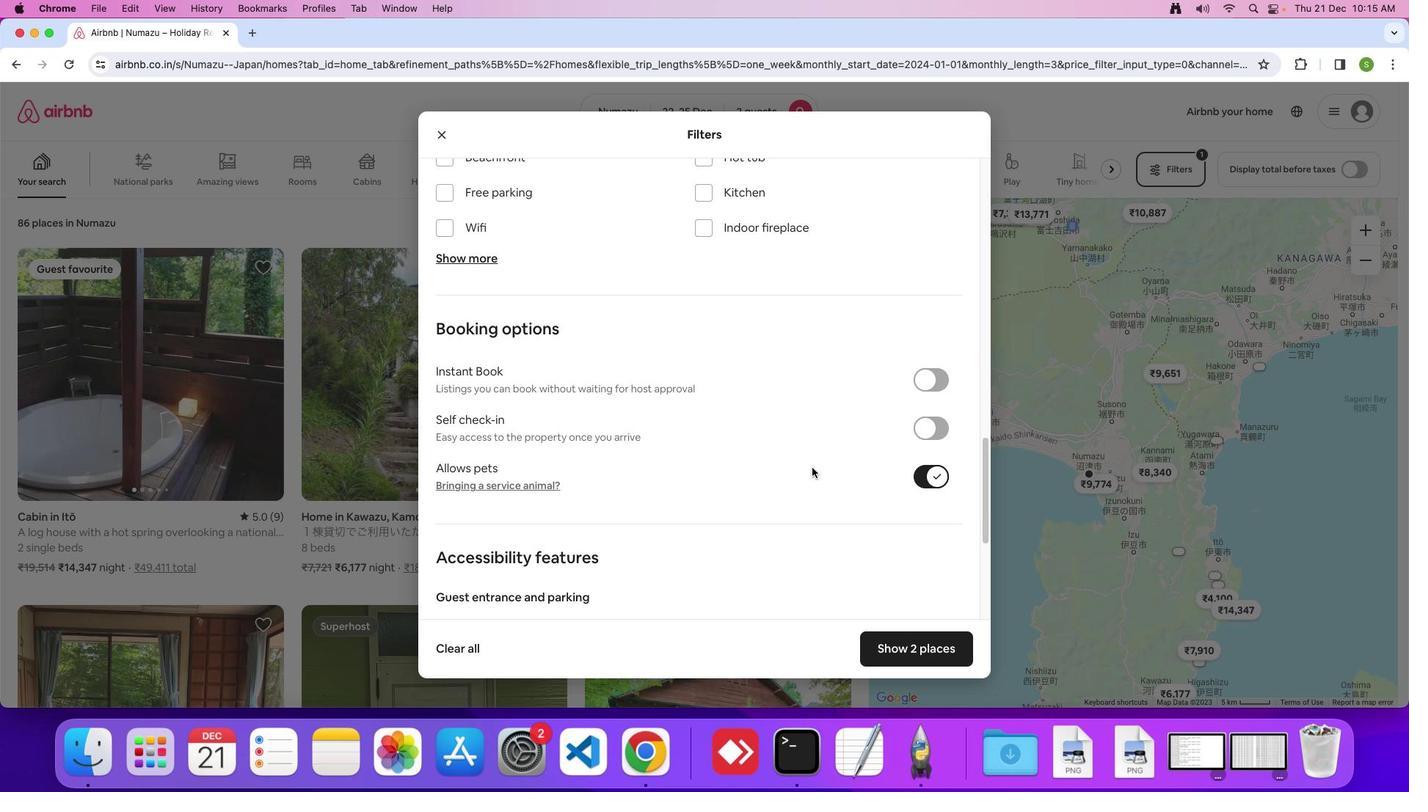 
Action: Mouse scrolled (812, 467) with delta (0, 0)
Screenshot: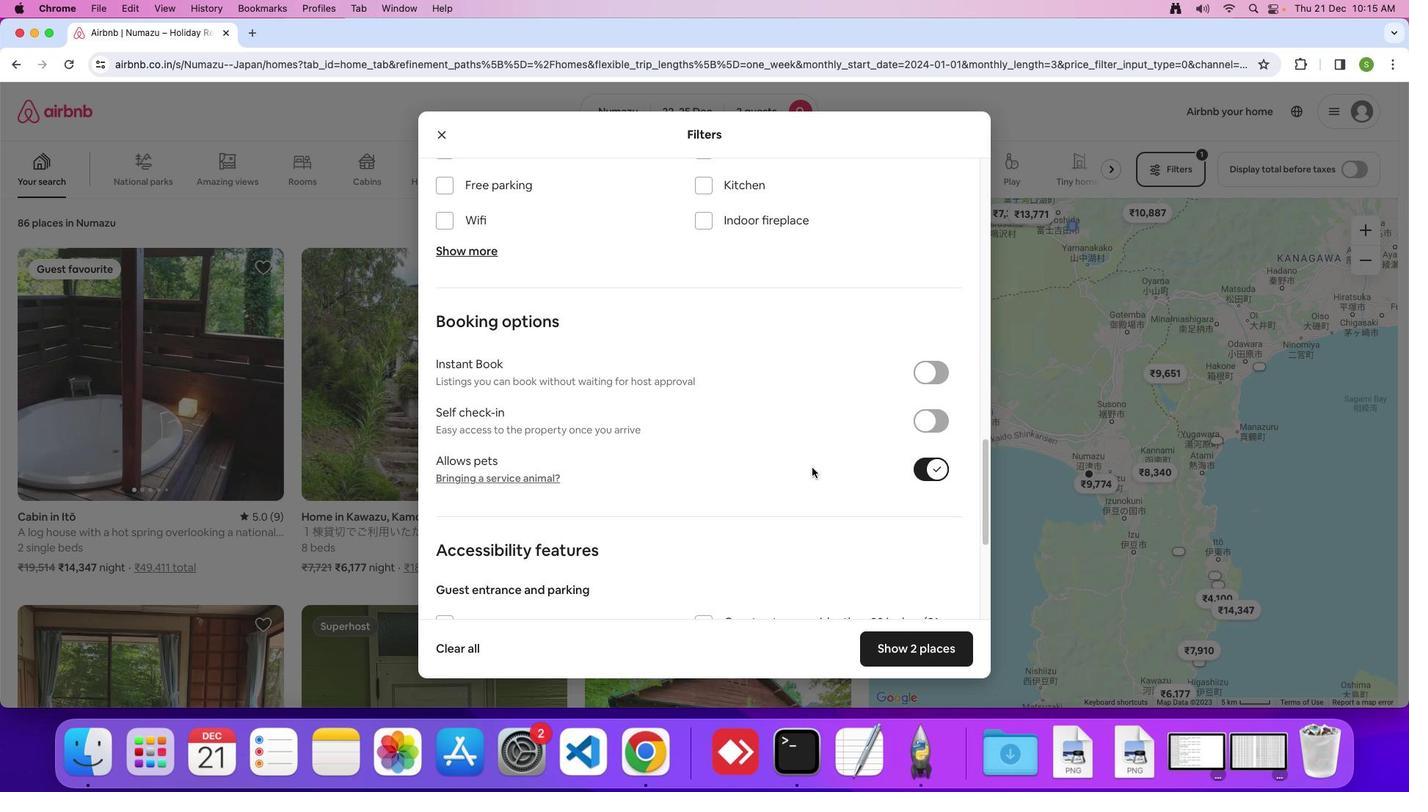 
Action: Mouse scrolled (812, 467) with delta (0, 0)
Screenshot: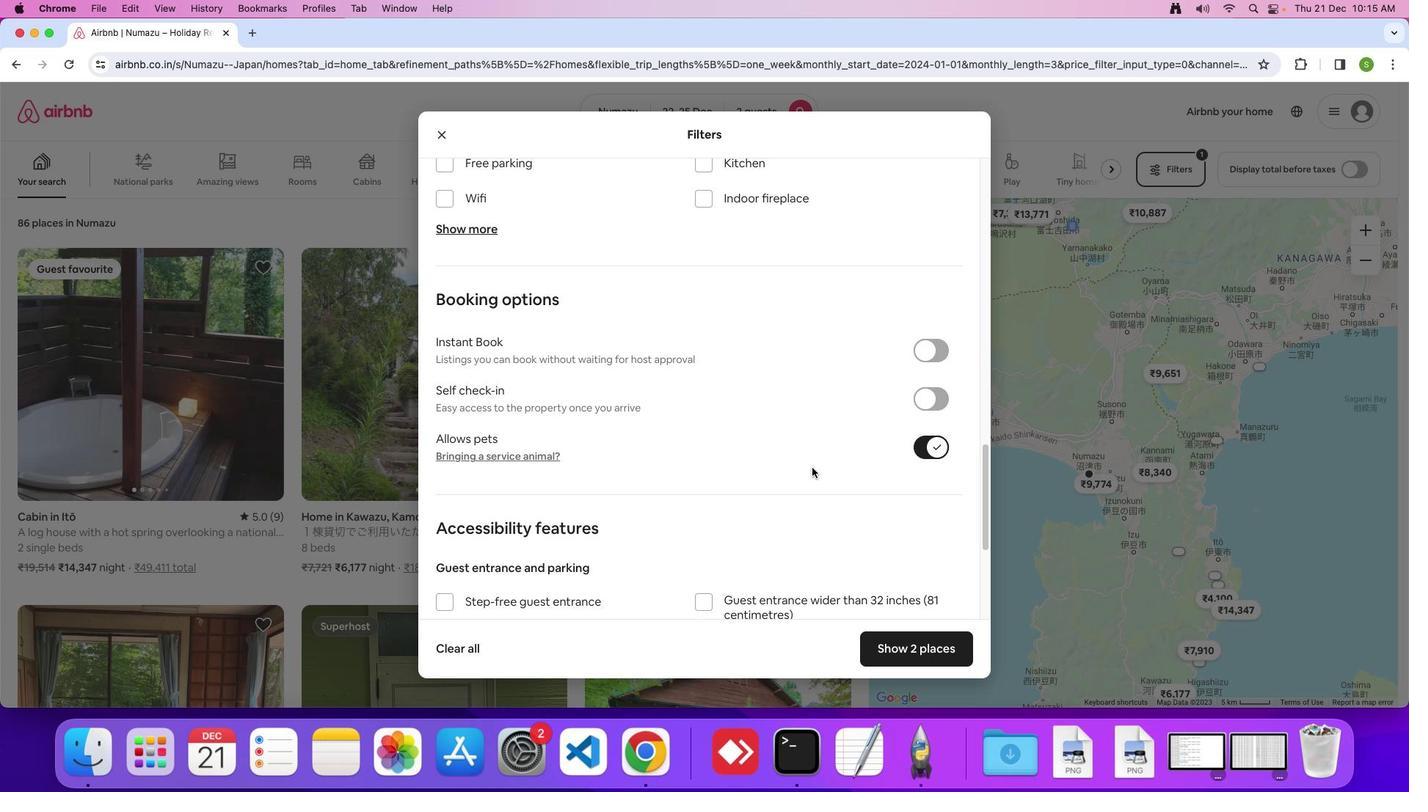 
Action: Mouse scrolled (812, 467) with delta (0, 0)
Screenshot: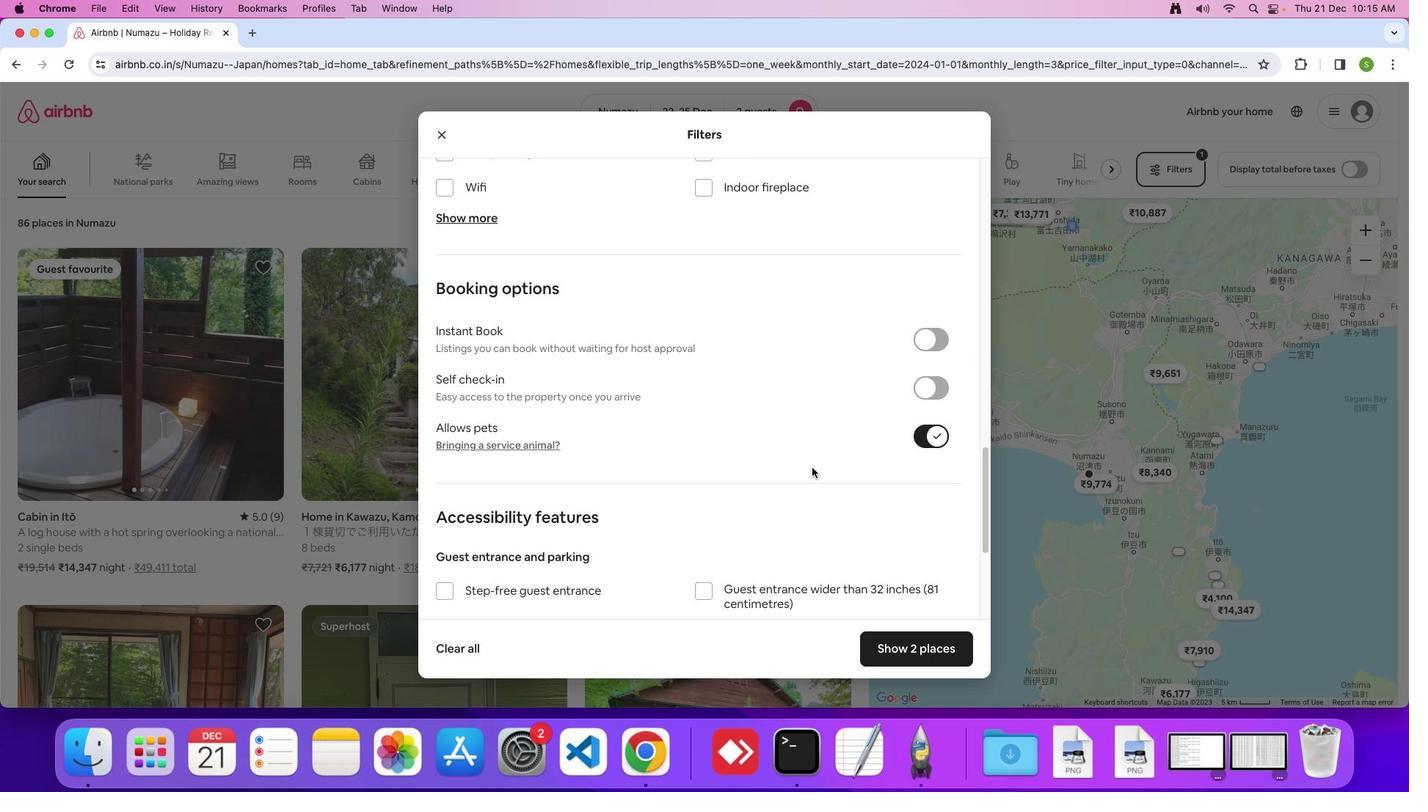
Action: Mouse scrolled (812, 467) with delta (0, 0)
Screenshot: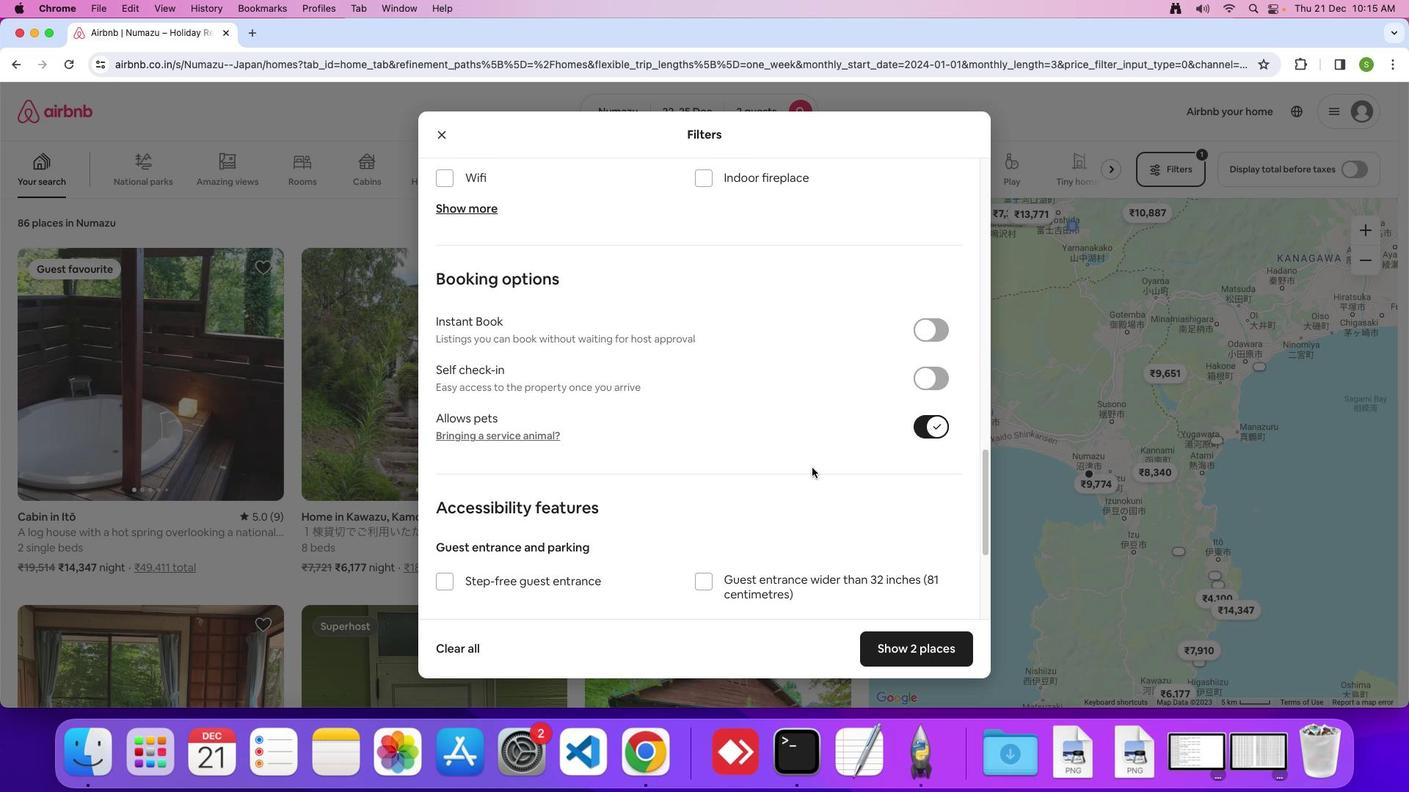 
Action: Mouse scrolled (812, 467) with delta (0, -1)
Screenshot: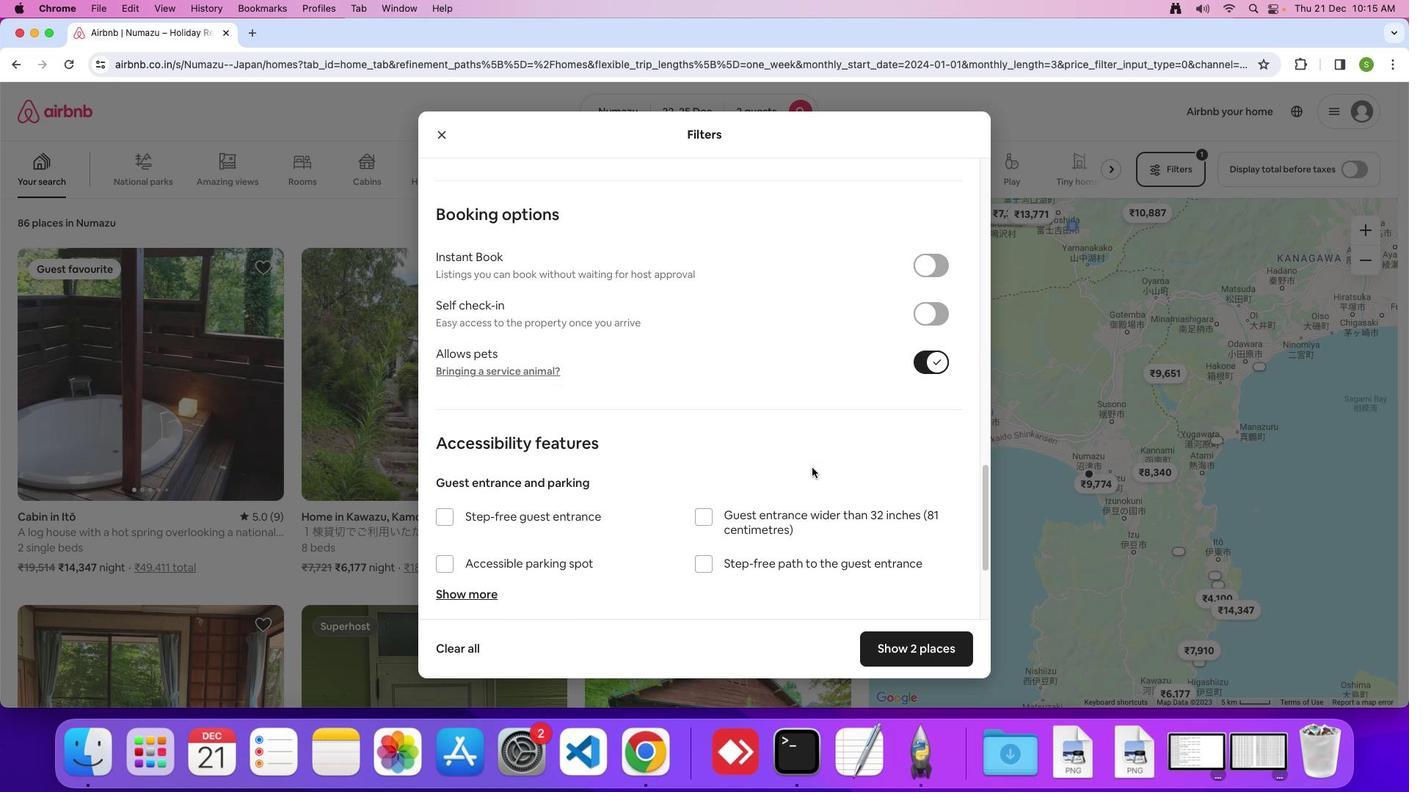 
Action: Mouse scrolled (812, 467) with delta (0, 0)
Screenshot: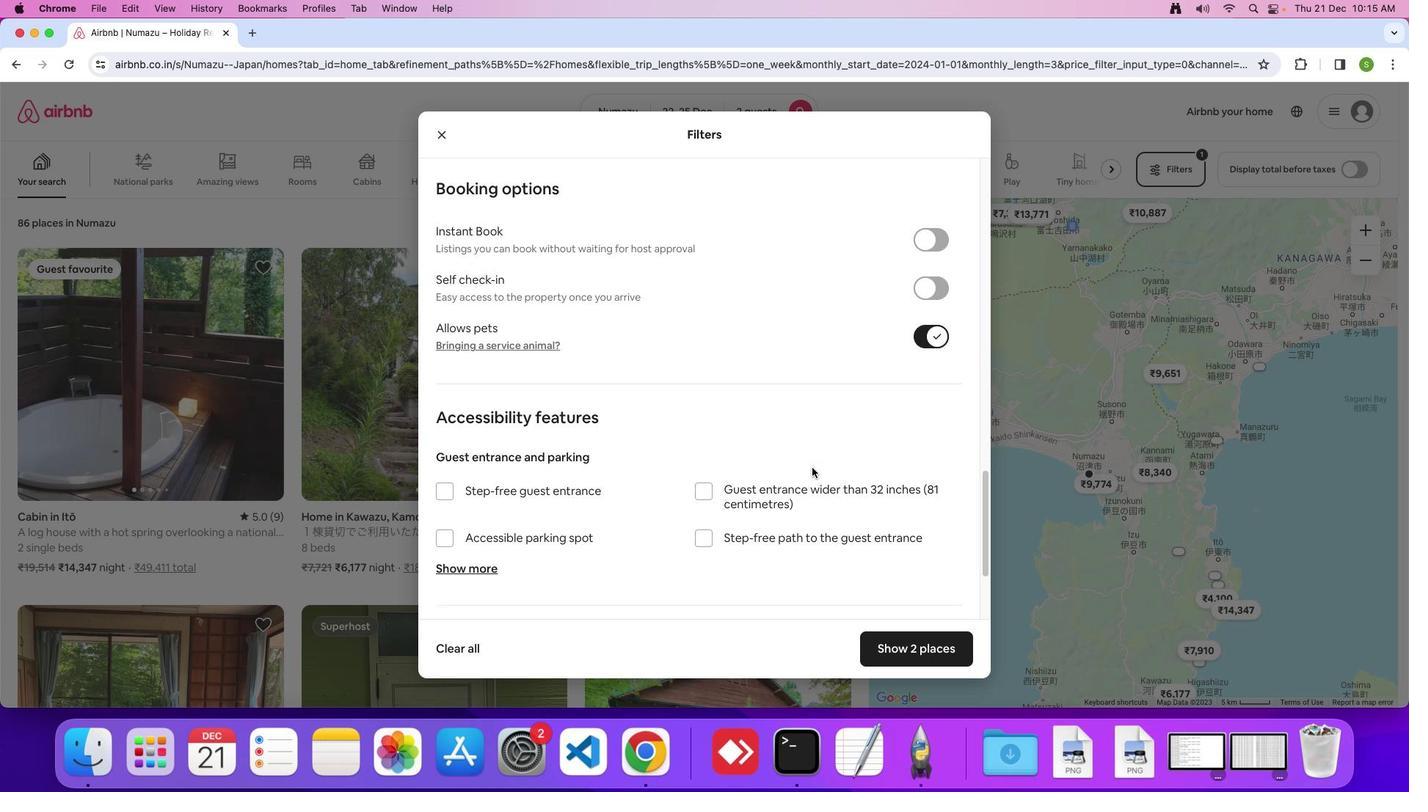 
Action: Mouse scrolled (812, 467) with delta (0, 0)
Screenshot: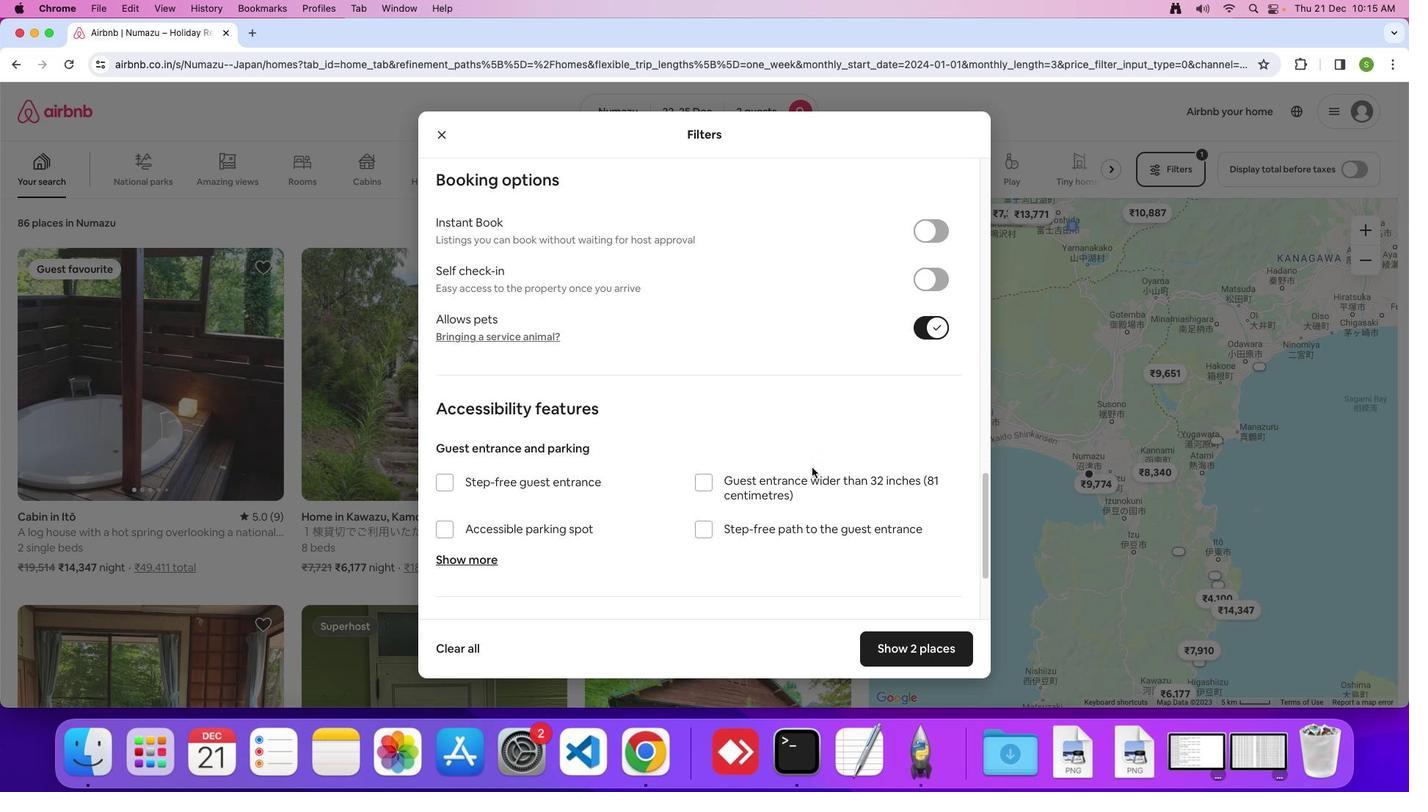 
Action: Mouse scrolled (812, 467) with delta (0, -1)
Screenshot: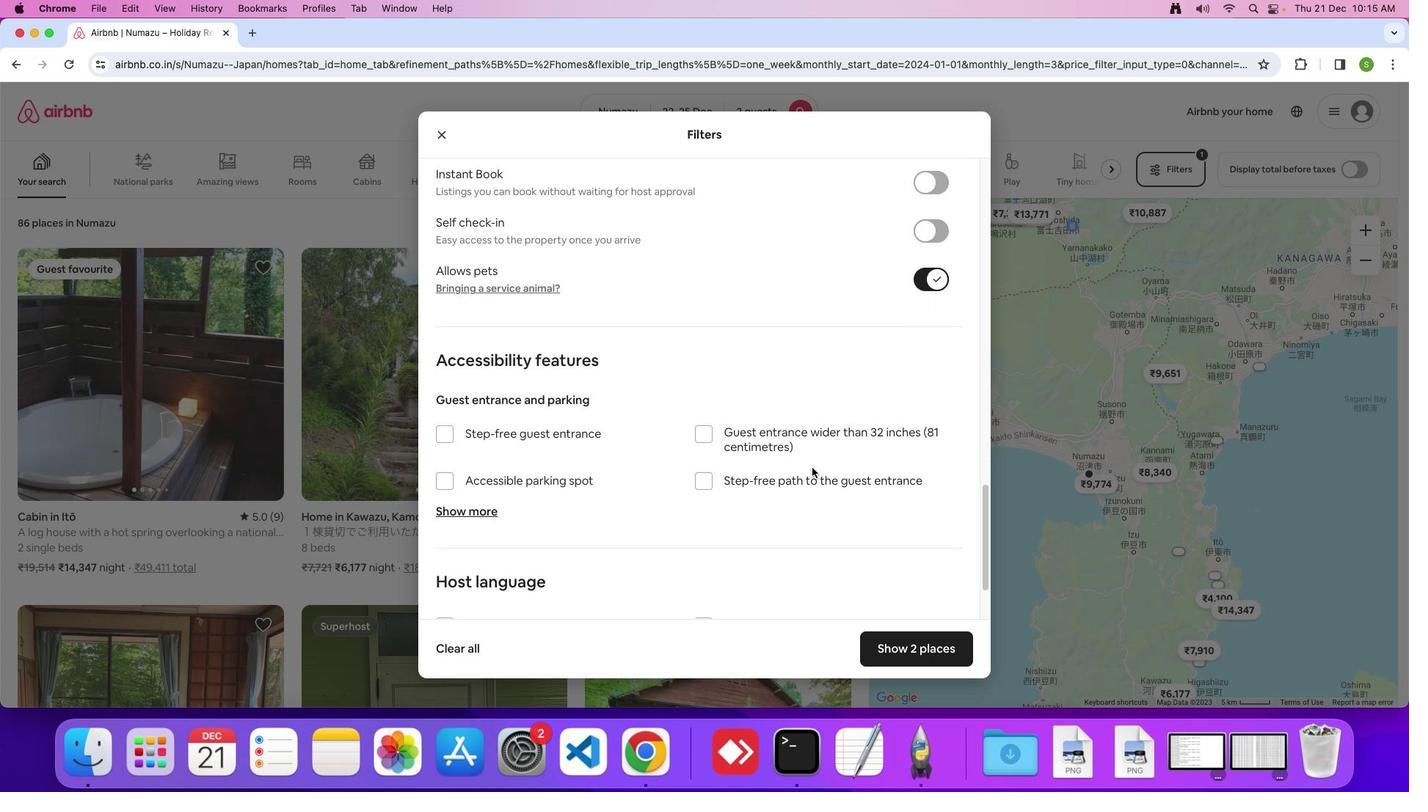 
Action: Mouse scrolled (812, 467) with delta (0, 0)
Screenshot: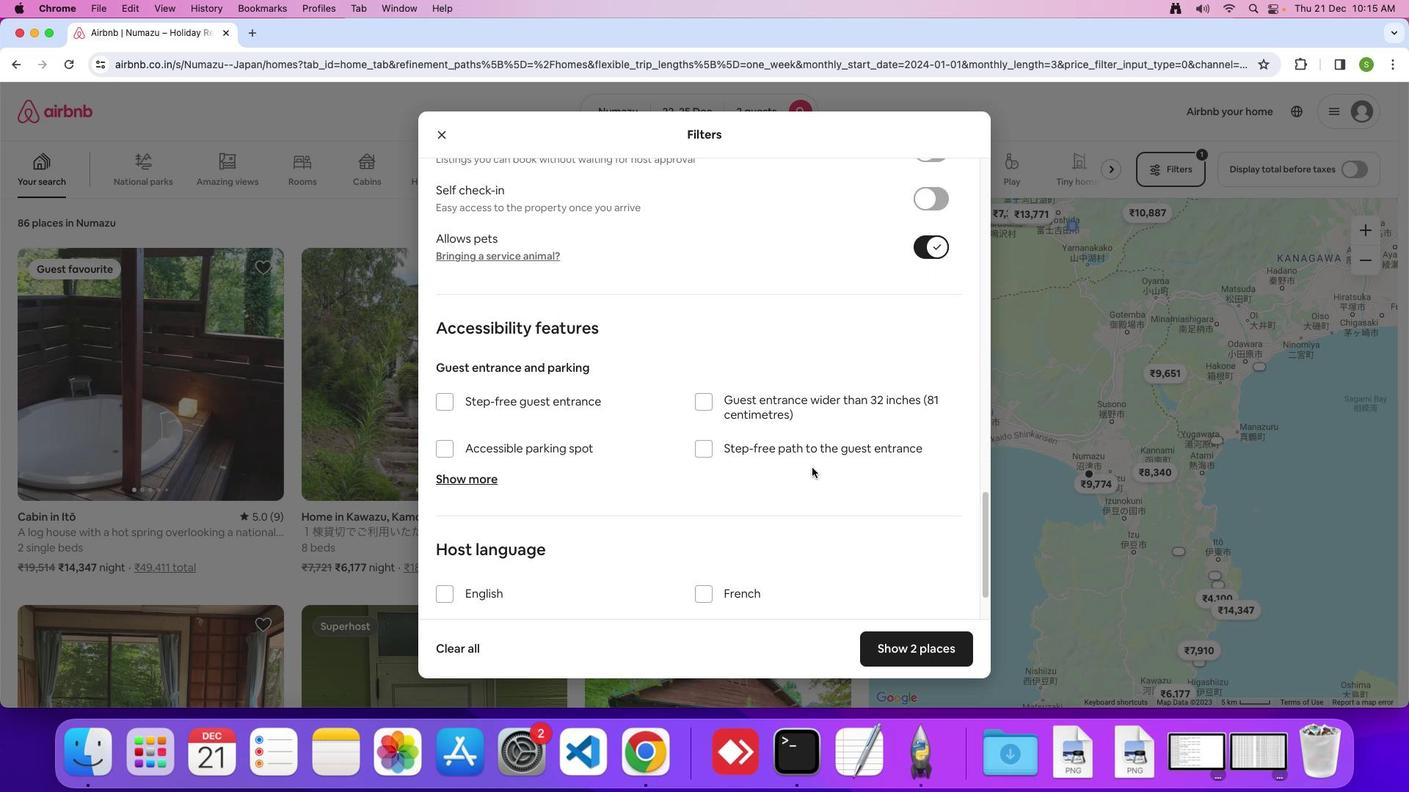 
Action: Mouse scrolled (812, 467) with delta (0, 0)
Screenshot: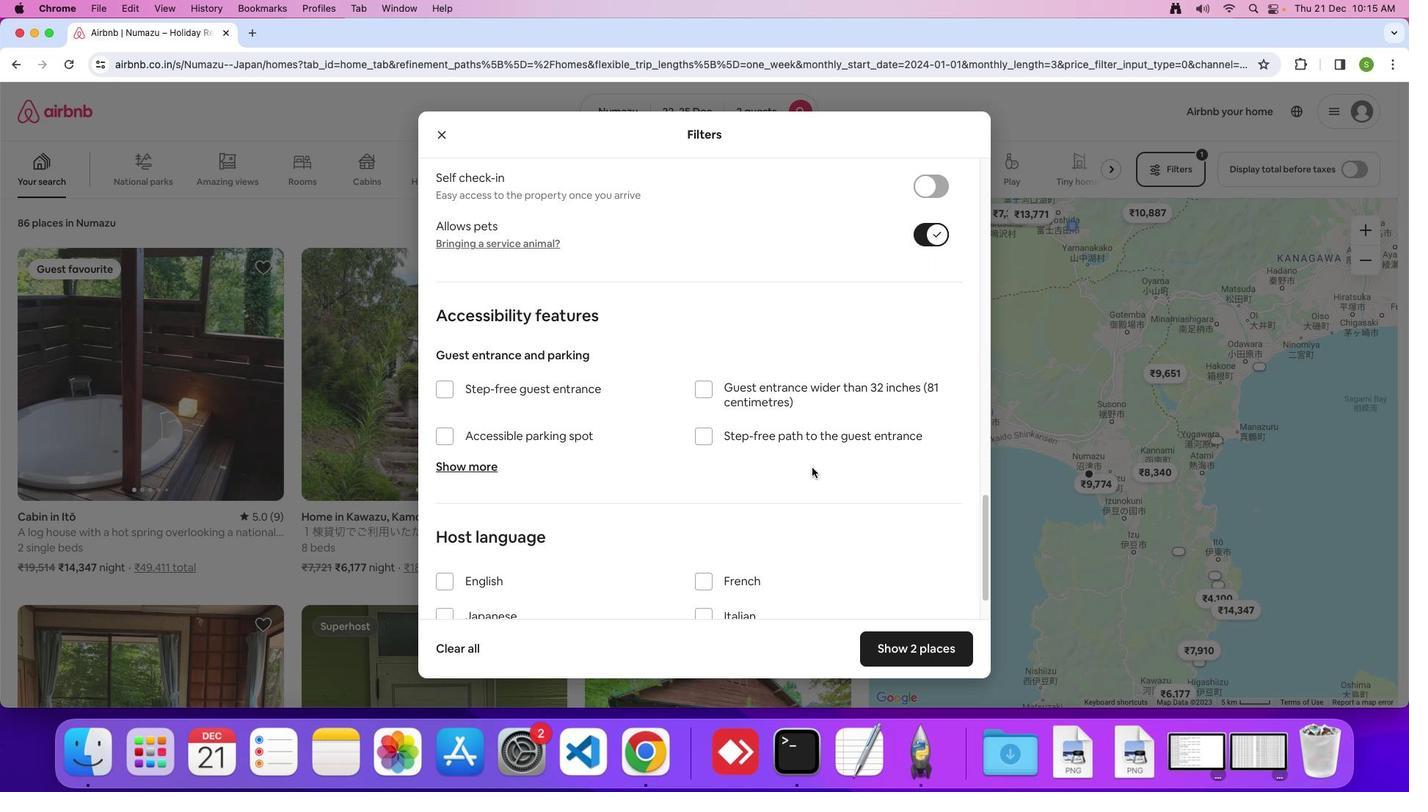 
Action: Mouse scrolled (812, 467) with delta (0, -1)
Screenshot: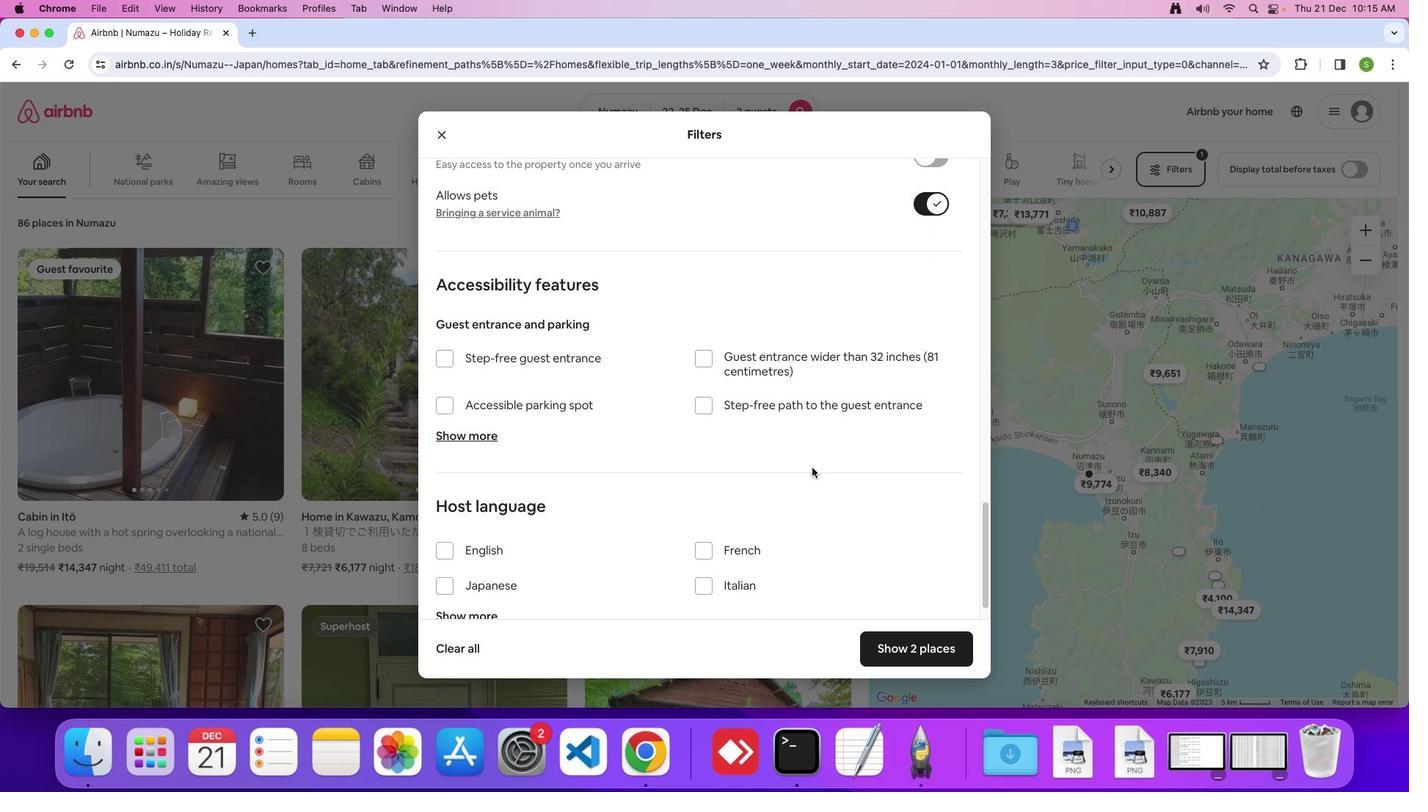 
Action: Mouse scrolled (812, 467) with delta (0, 0)
Screenshot: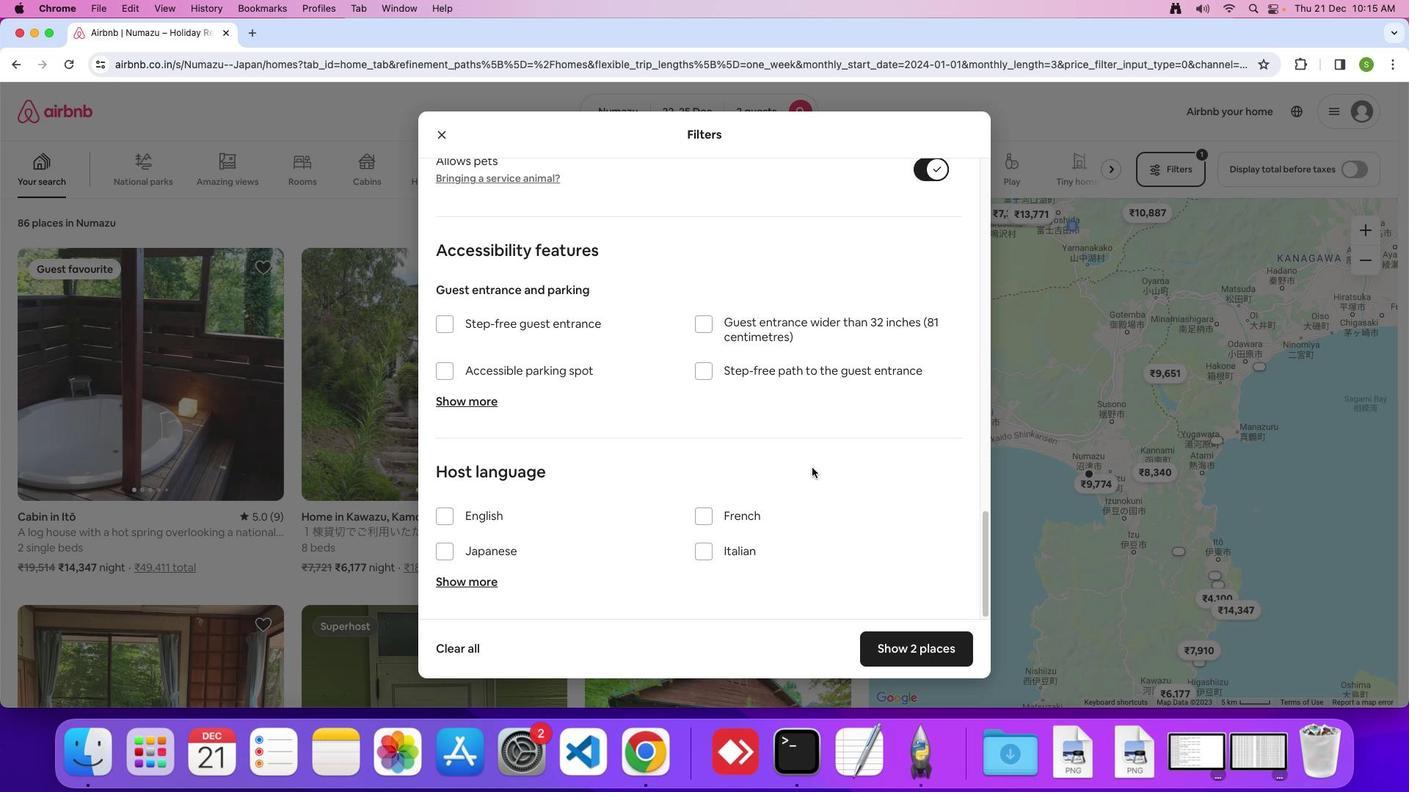 
Action: Mouse scrolled (812, 467) with delta (0, 0)
Screenshot: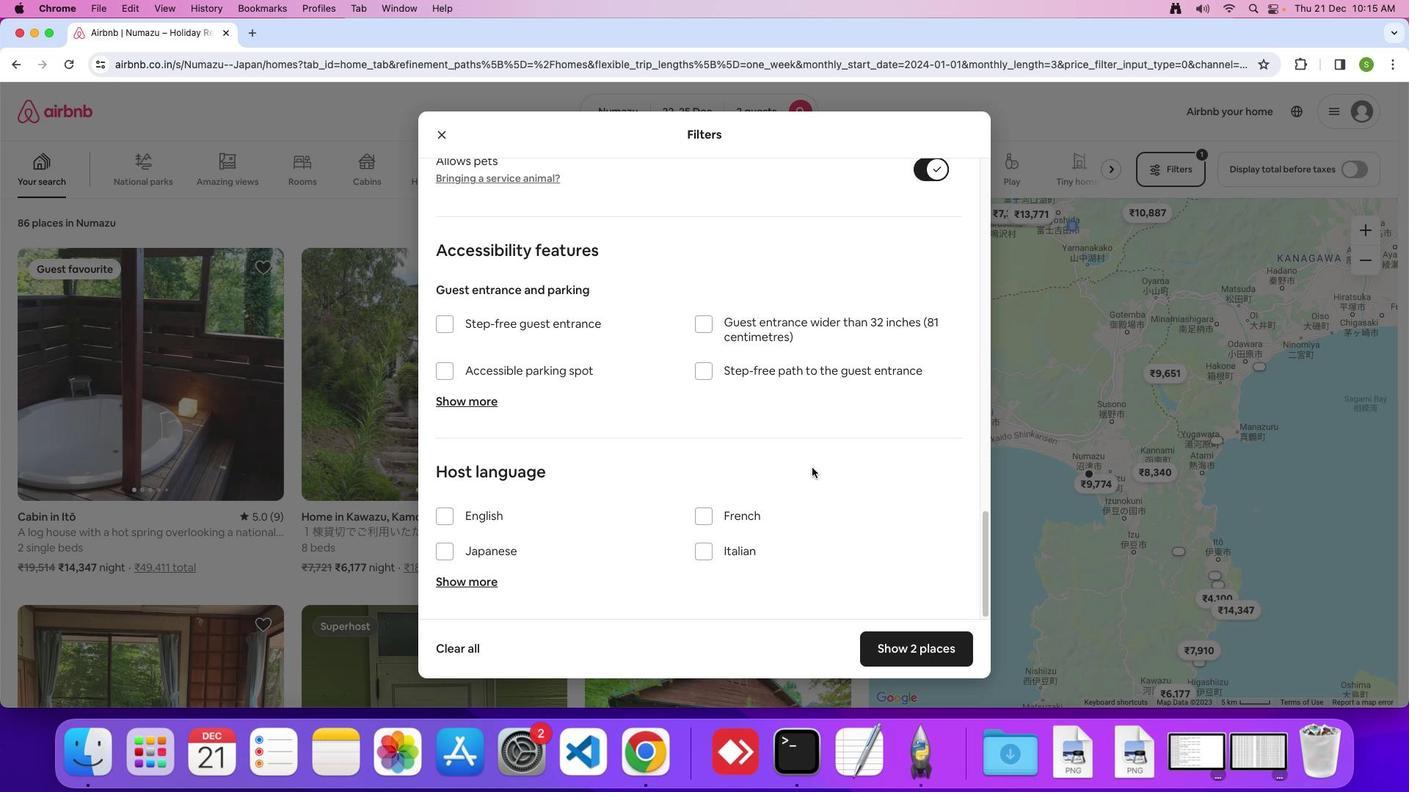 
Action: Mouse scrolled (812, 467) with delta (0, -1)
Screenshot: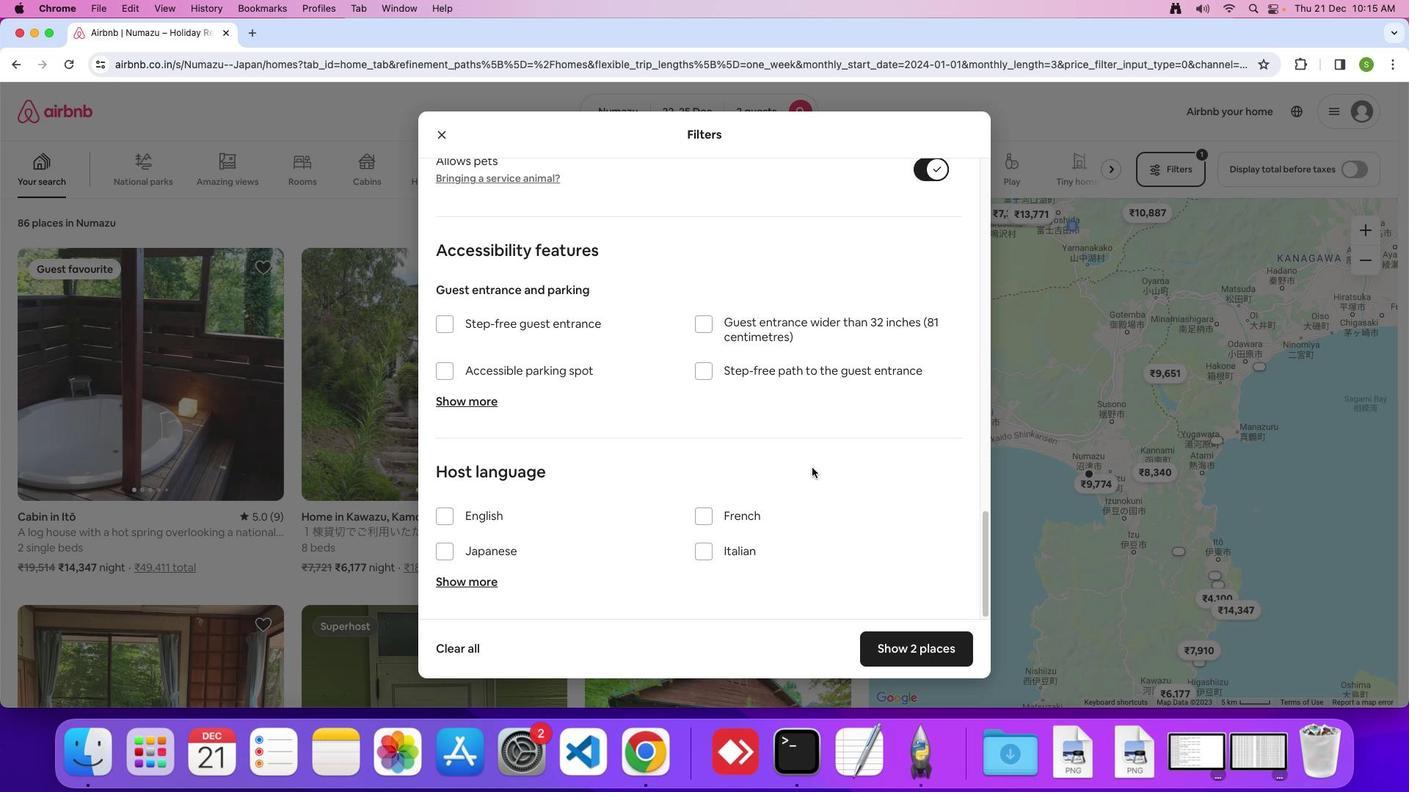 
Action: Mouse moved to (893, 642)
Screenshot: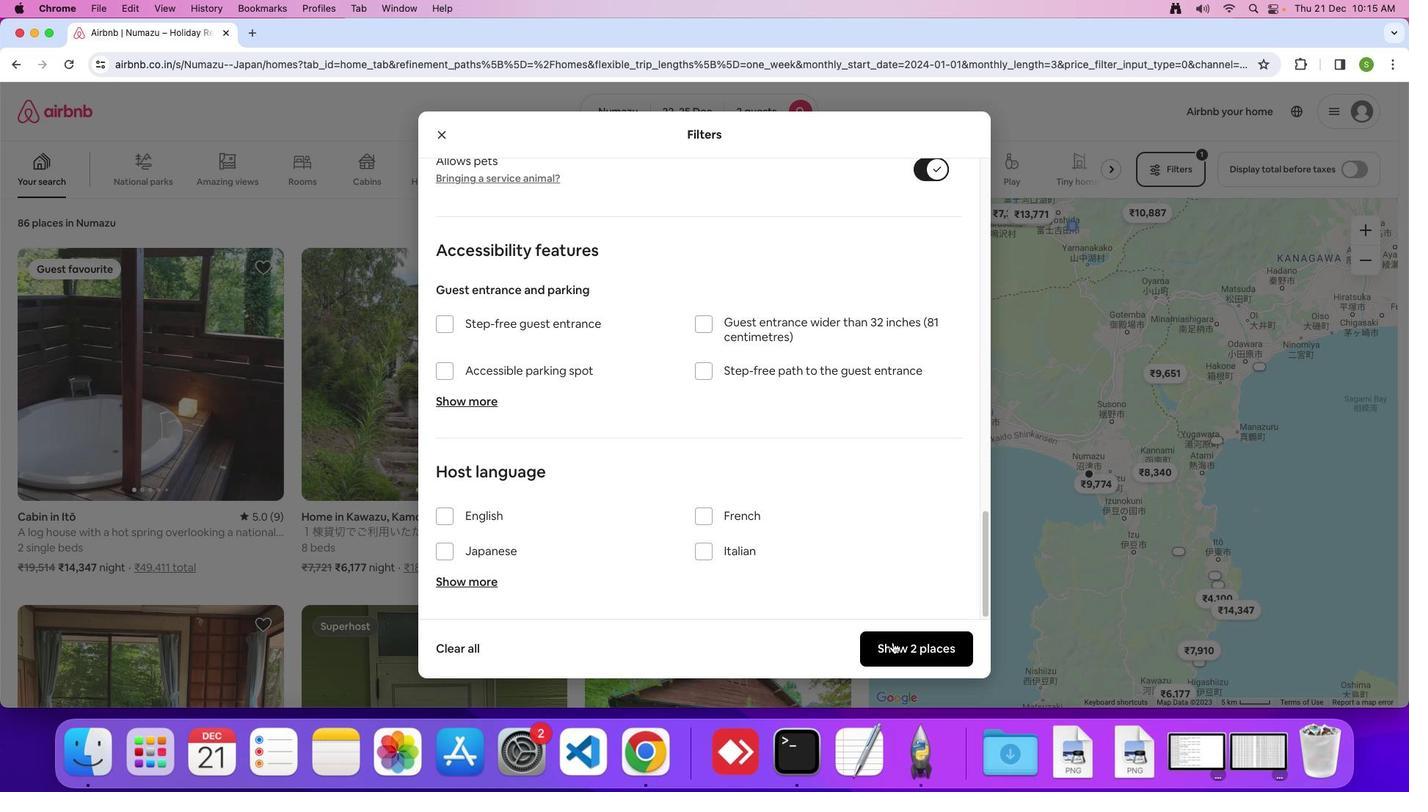 
Action: Mouse pressed left at (893, 642)
Screenshot: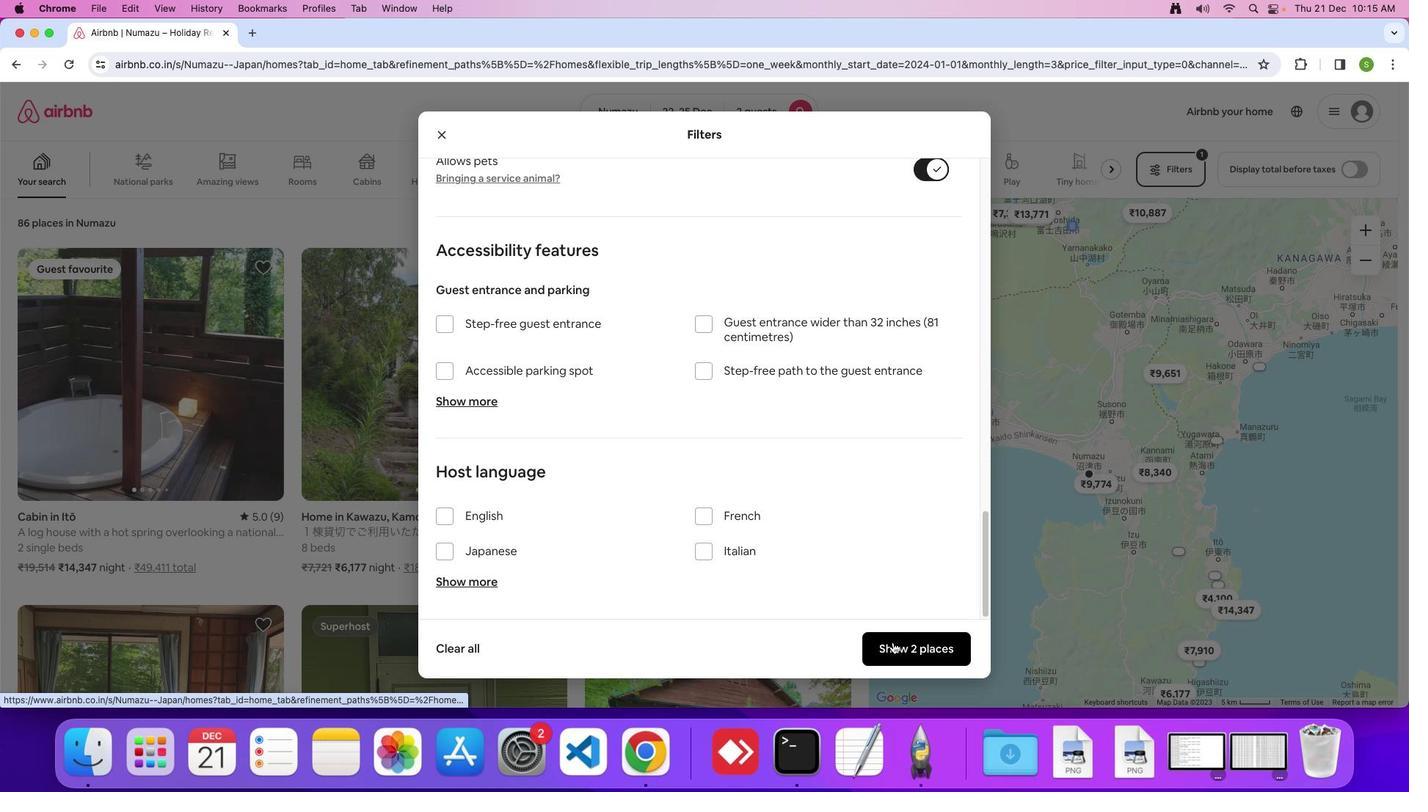 
Action: Mouse moved to (176, 372)
Screenshot: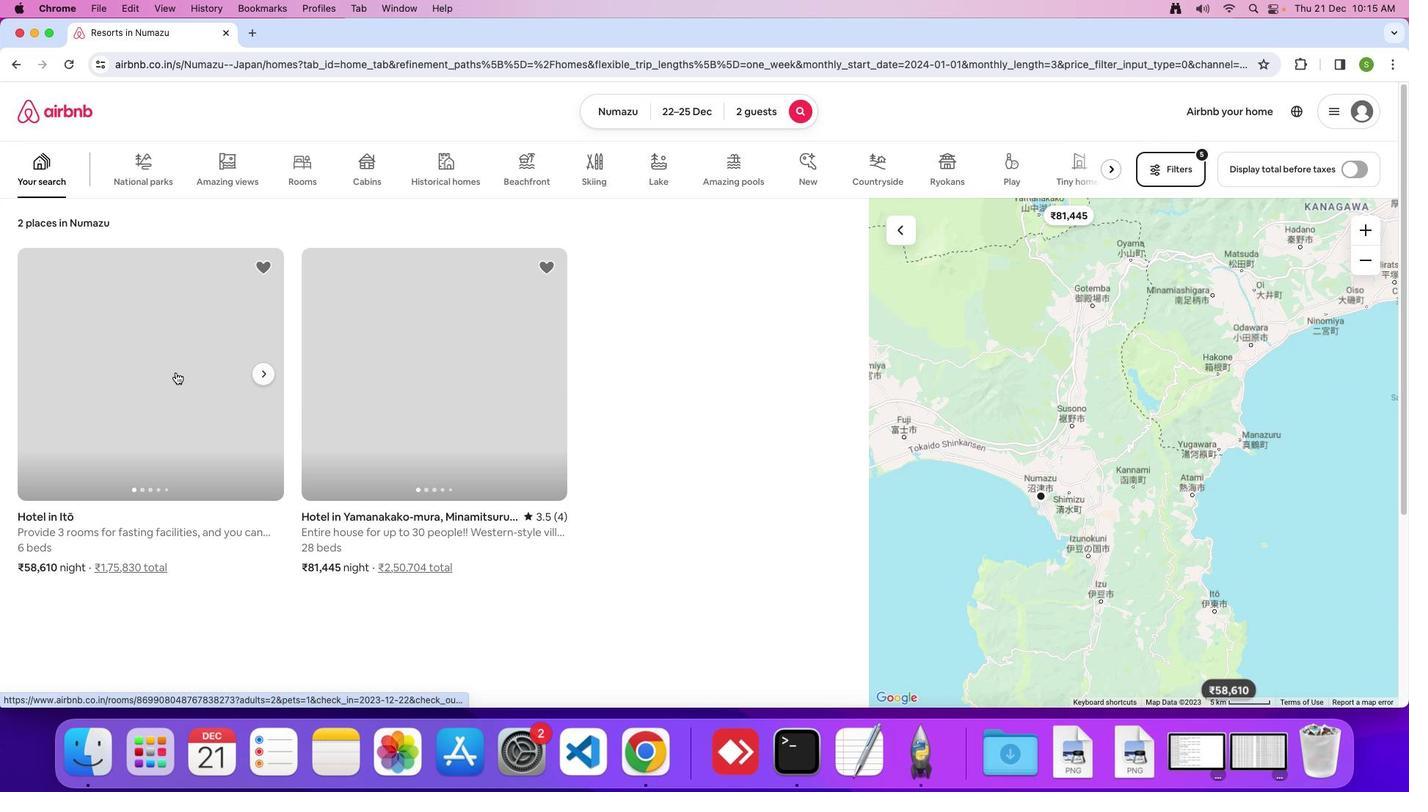 
Action: Mouse pressed left at (176, 372)
Screenshot: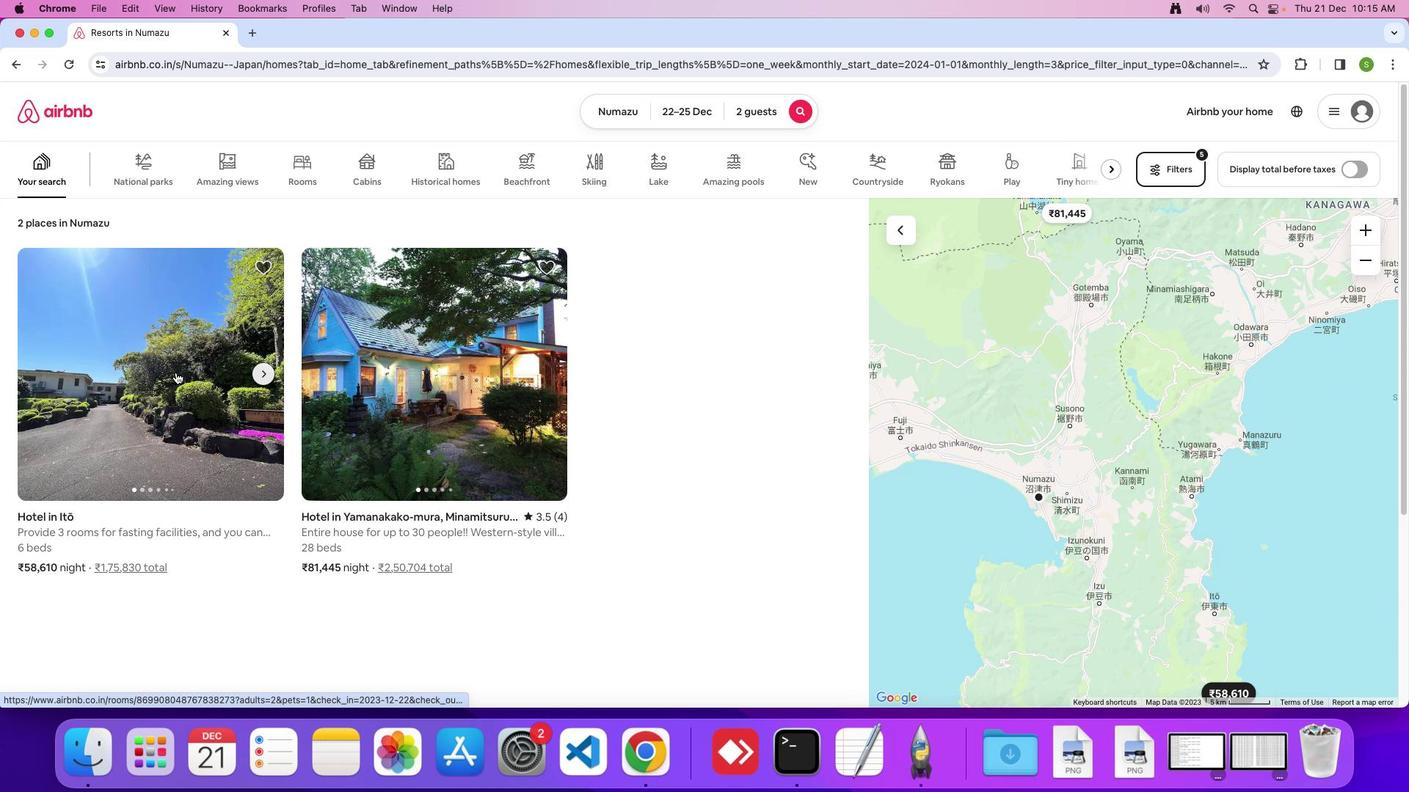 
Action: Mouse moved to (1032, 524)
Screenshot: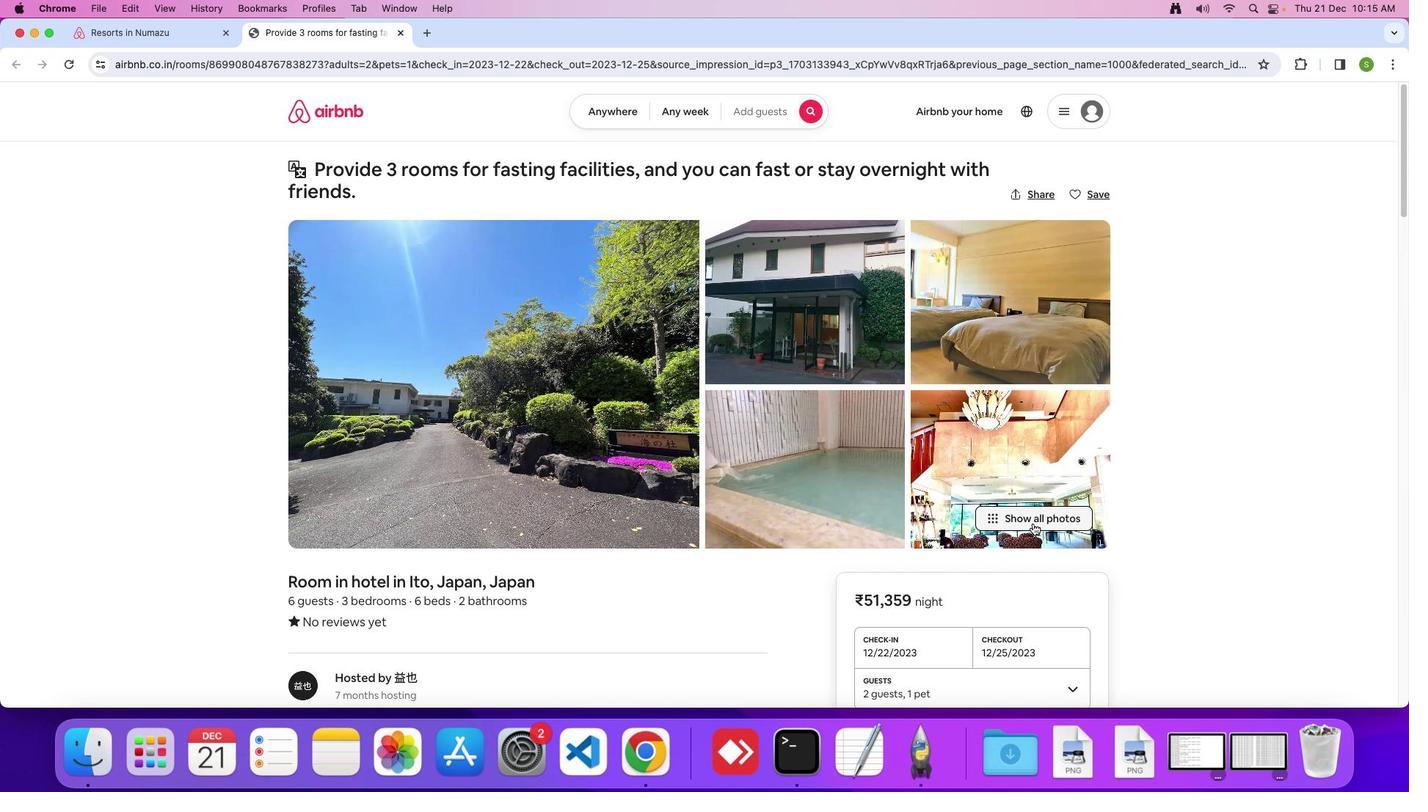 
Action: Mouse pressed left at (1032, 524)
Screenshot: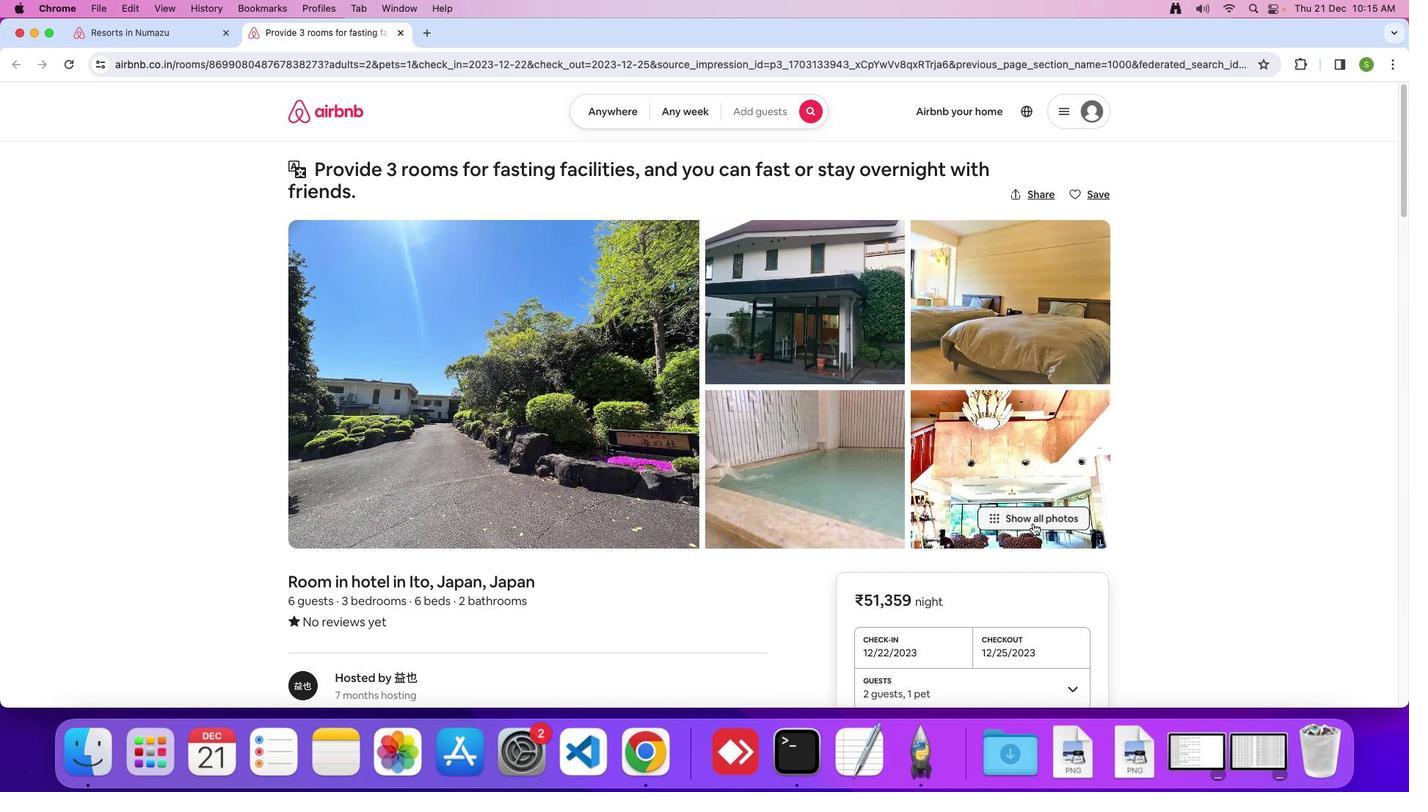 
Action: Mouse moved to (662, 422)
Screenshot: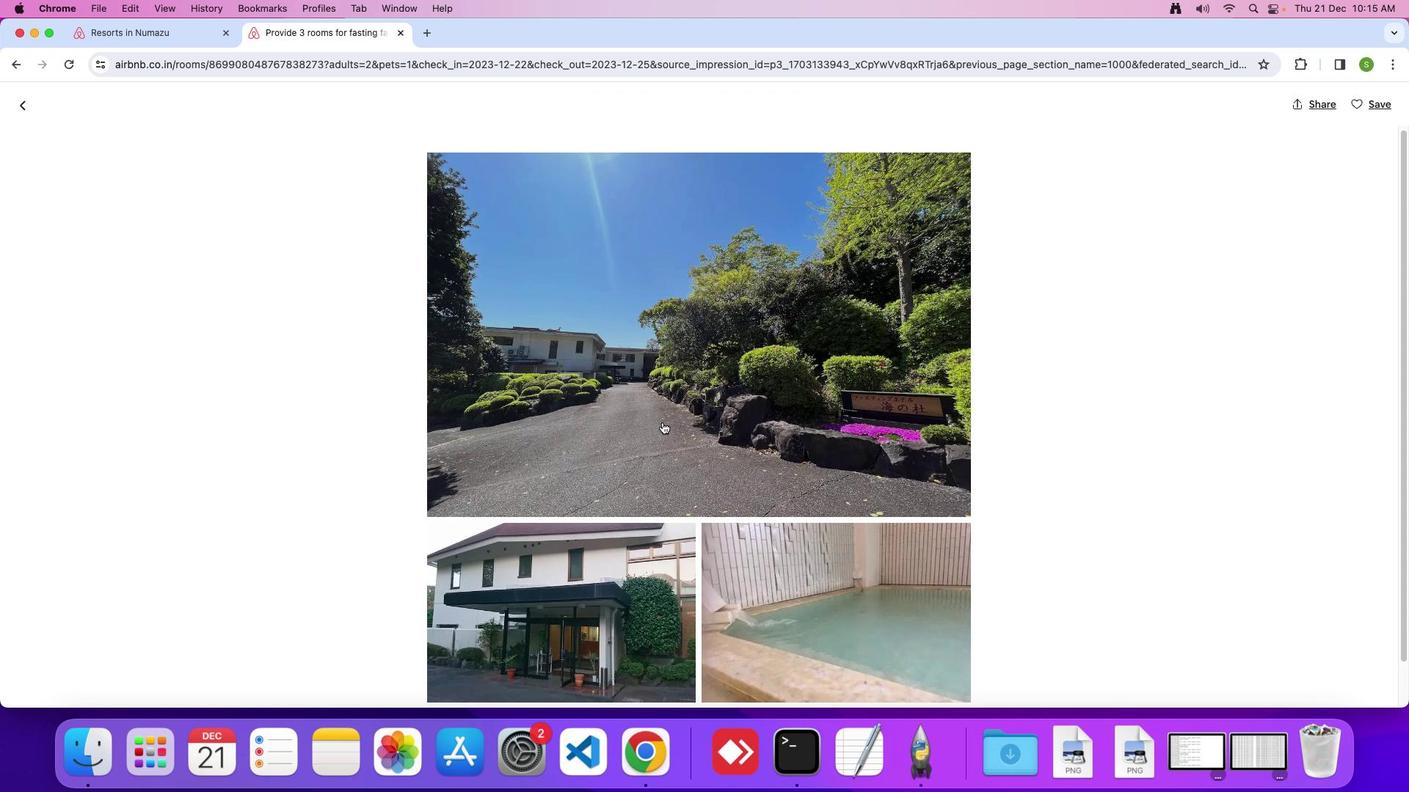 
Action: Mouse scrolled (662, 422) with delta (0, 0)
Screenshot: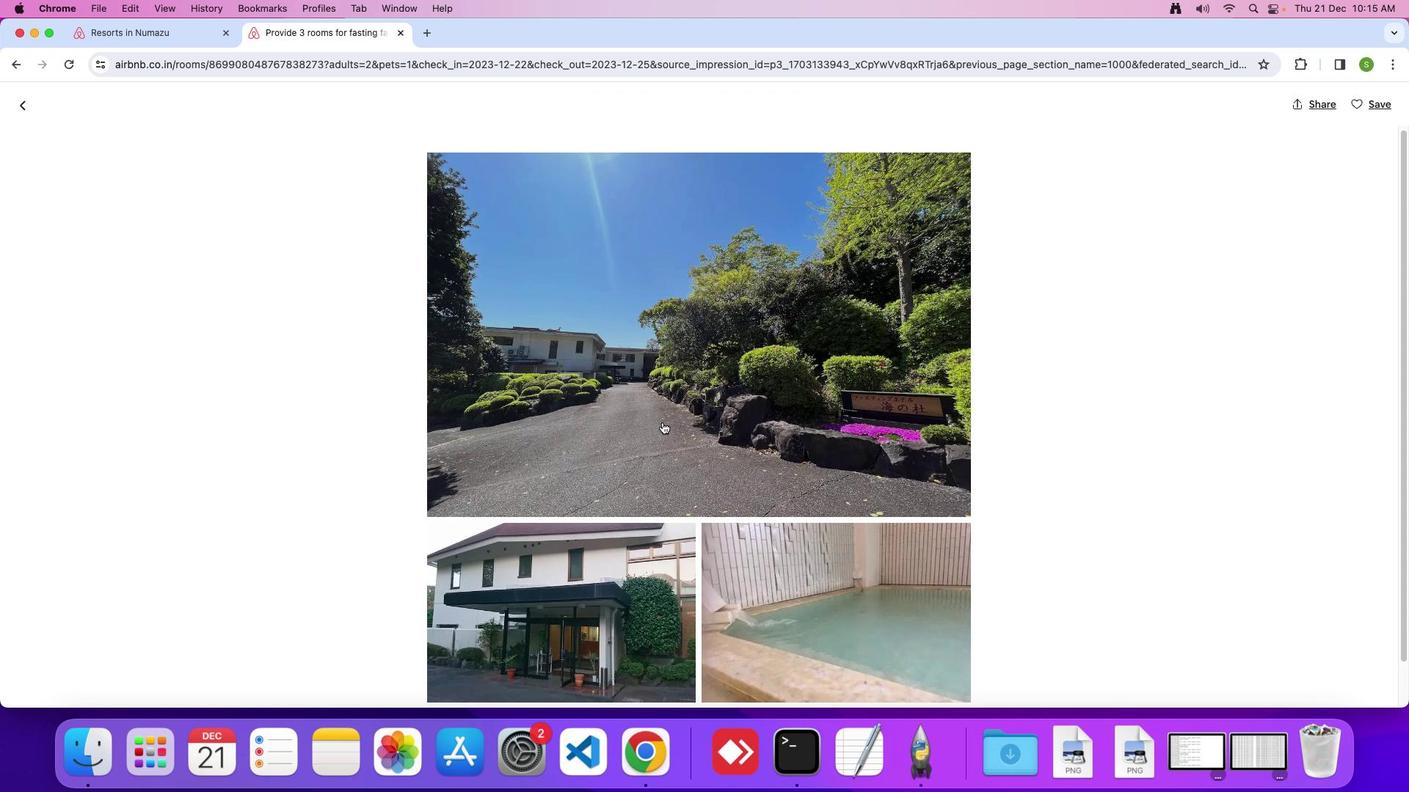 
Action: Mouse scrolled (662, 422) with delta (0, 0)
Screenshot: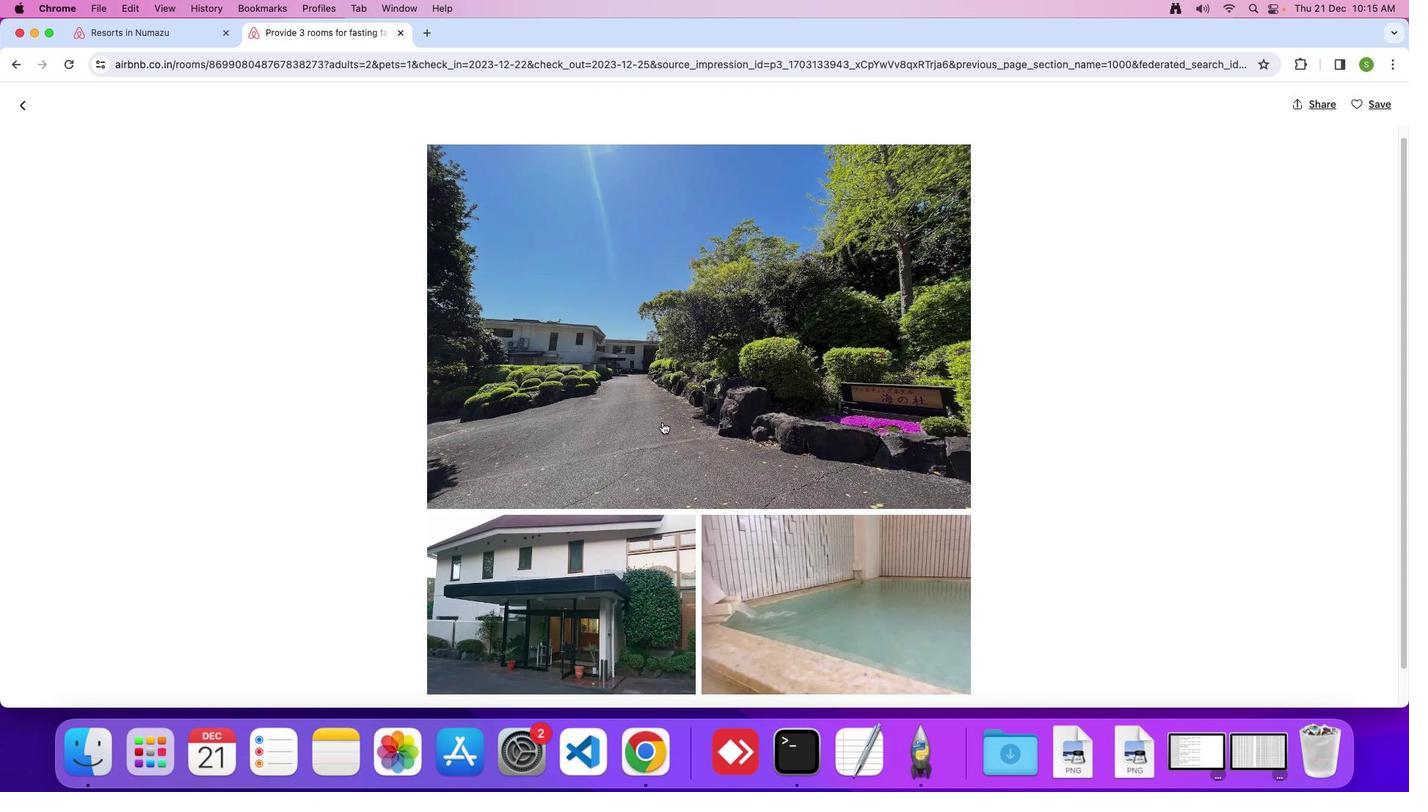 
Action: Mouse scrolled (662, 422) with delta (0, 0)
Screenshot: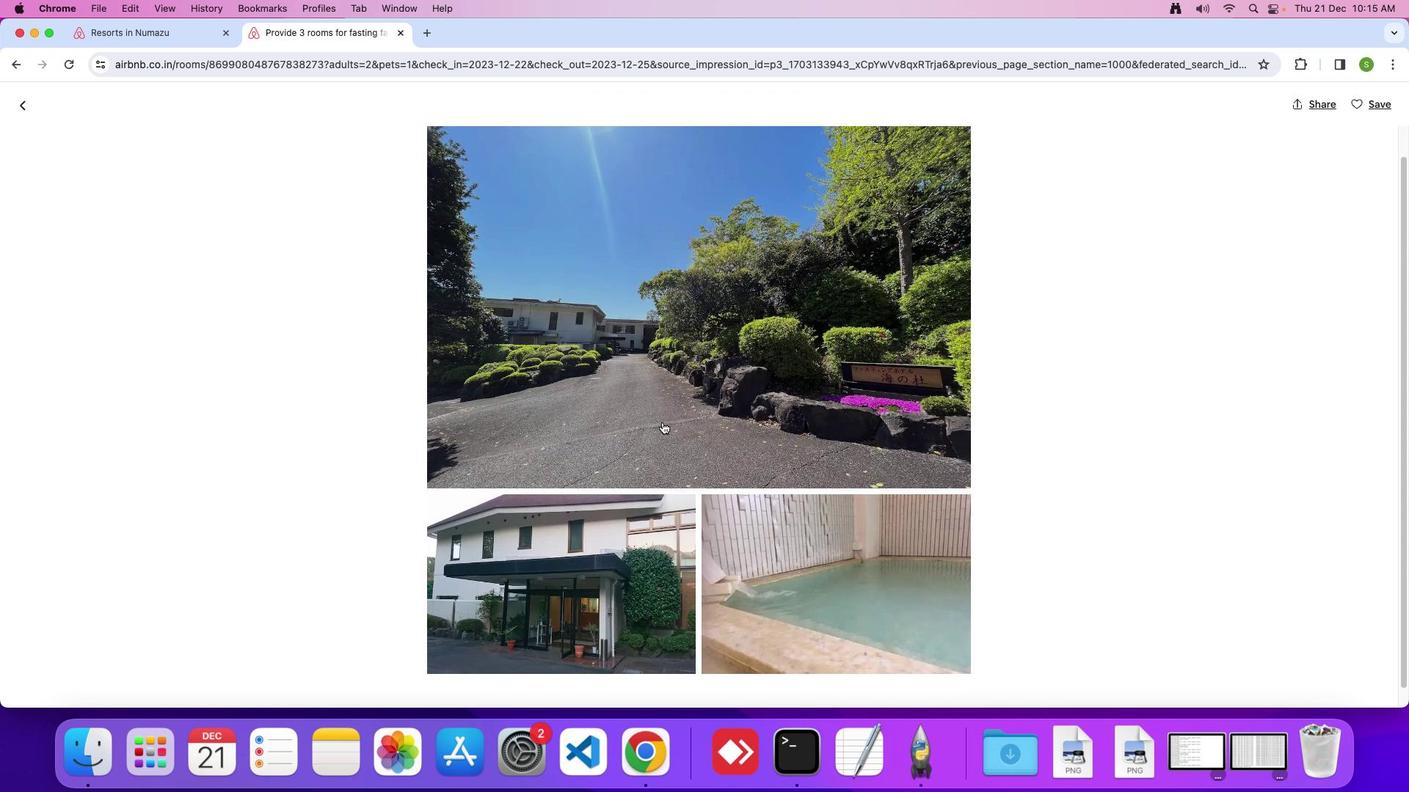 
Action: Mouse scrolled (662, 422) with delta (0, 0)
Screenshot: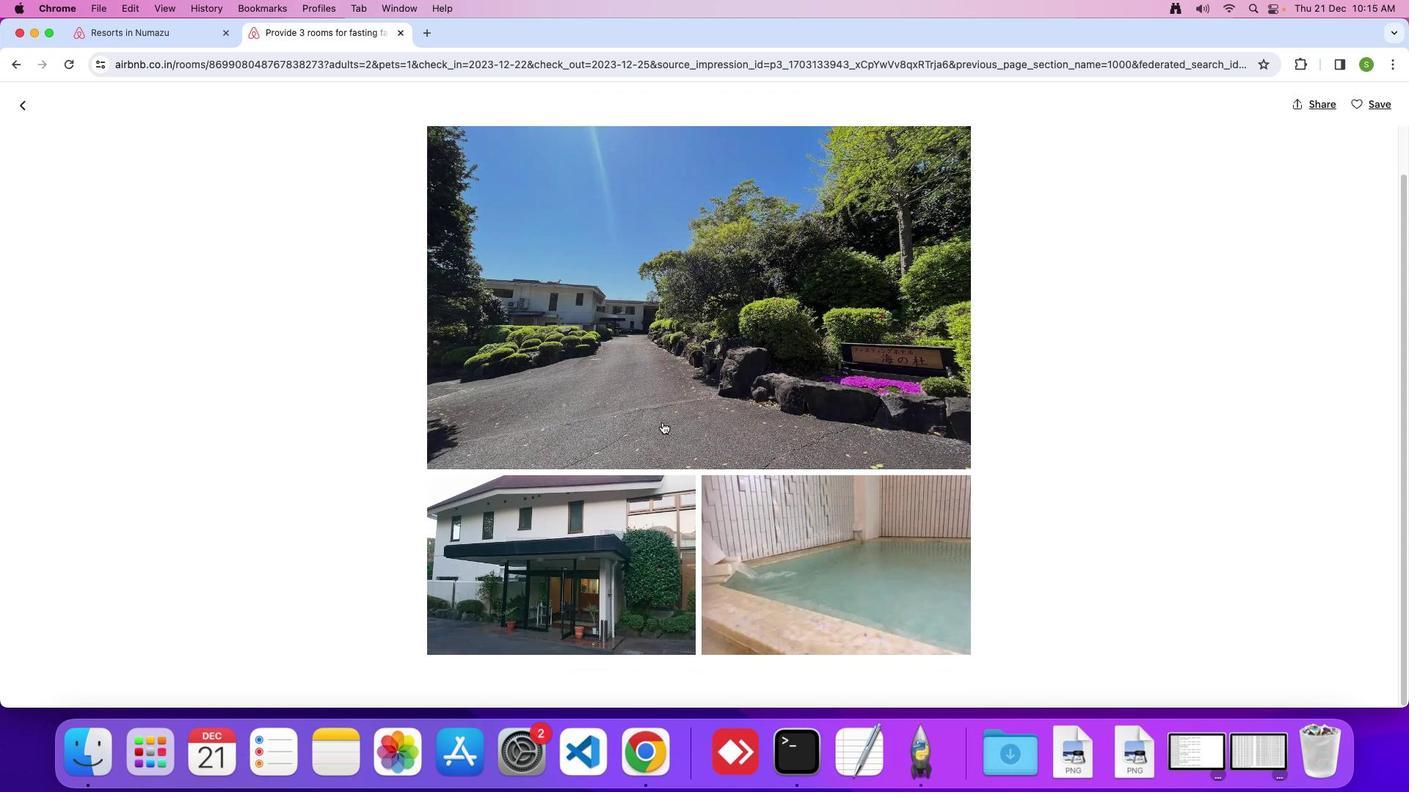
Action: Mouse scrolled (662, 422) with delta (0, 0)
Screenshot: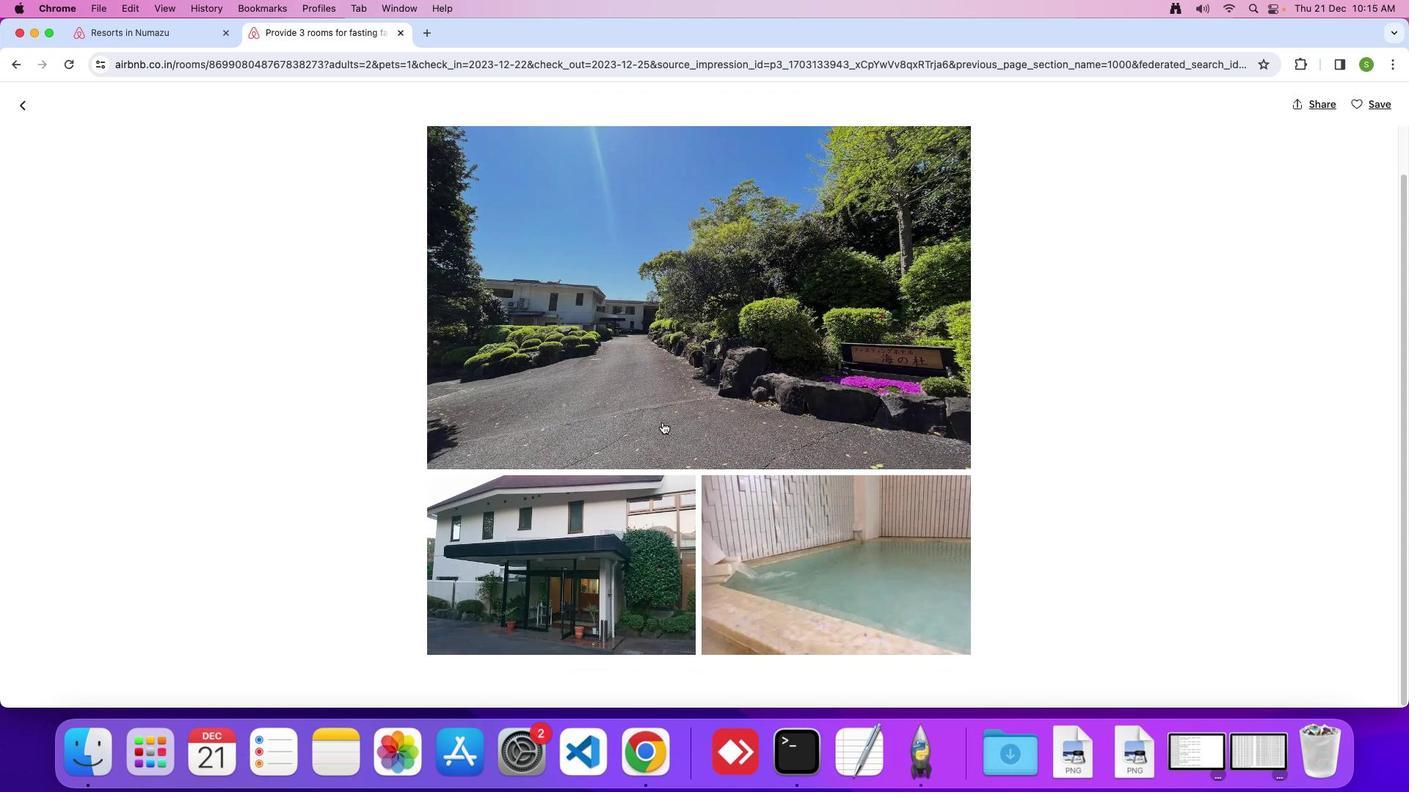 
Action: Mouse scrolled (662, 422) with delta (0, 0)
Screenshot: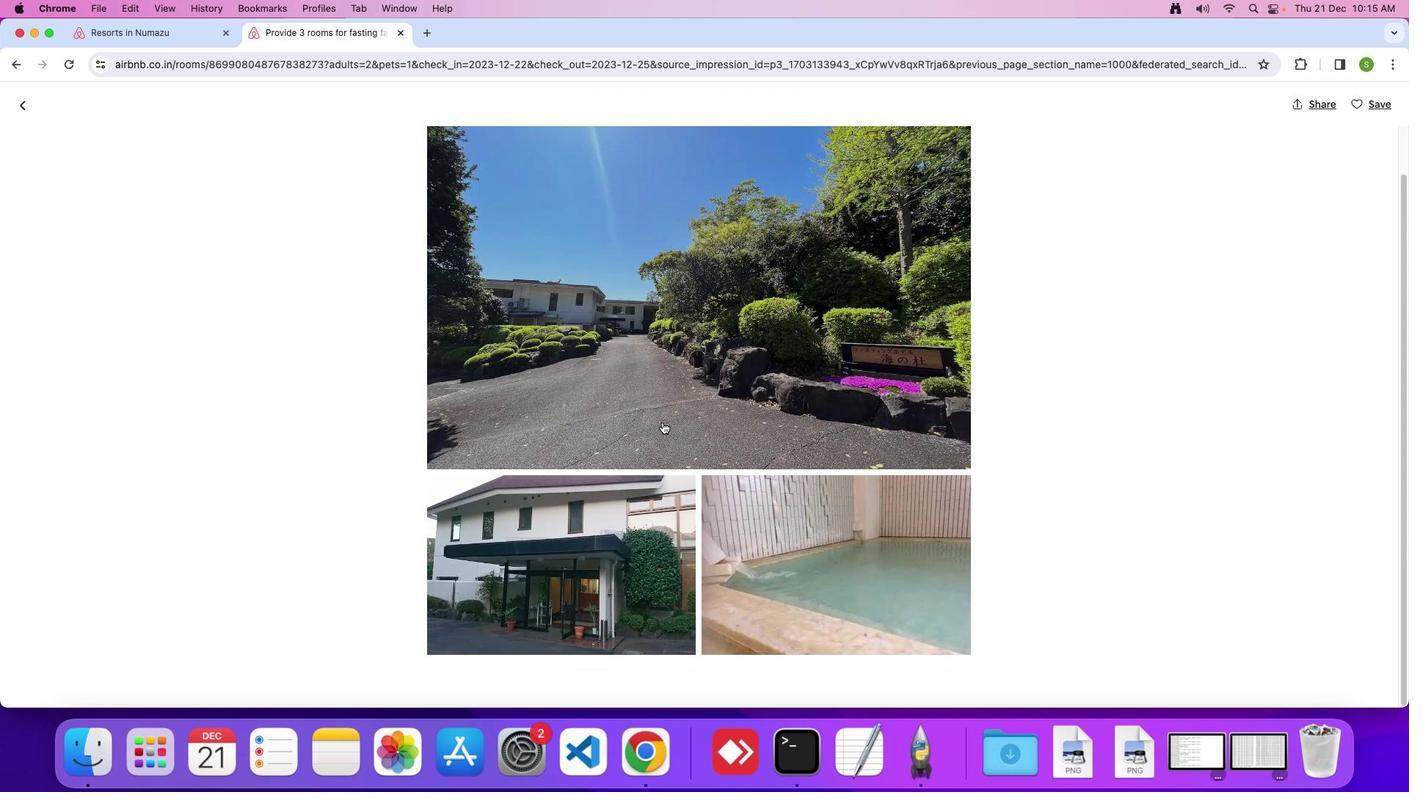
Action: Mouse scrolled (662, 422) with delta (0, 0)
Screenshot: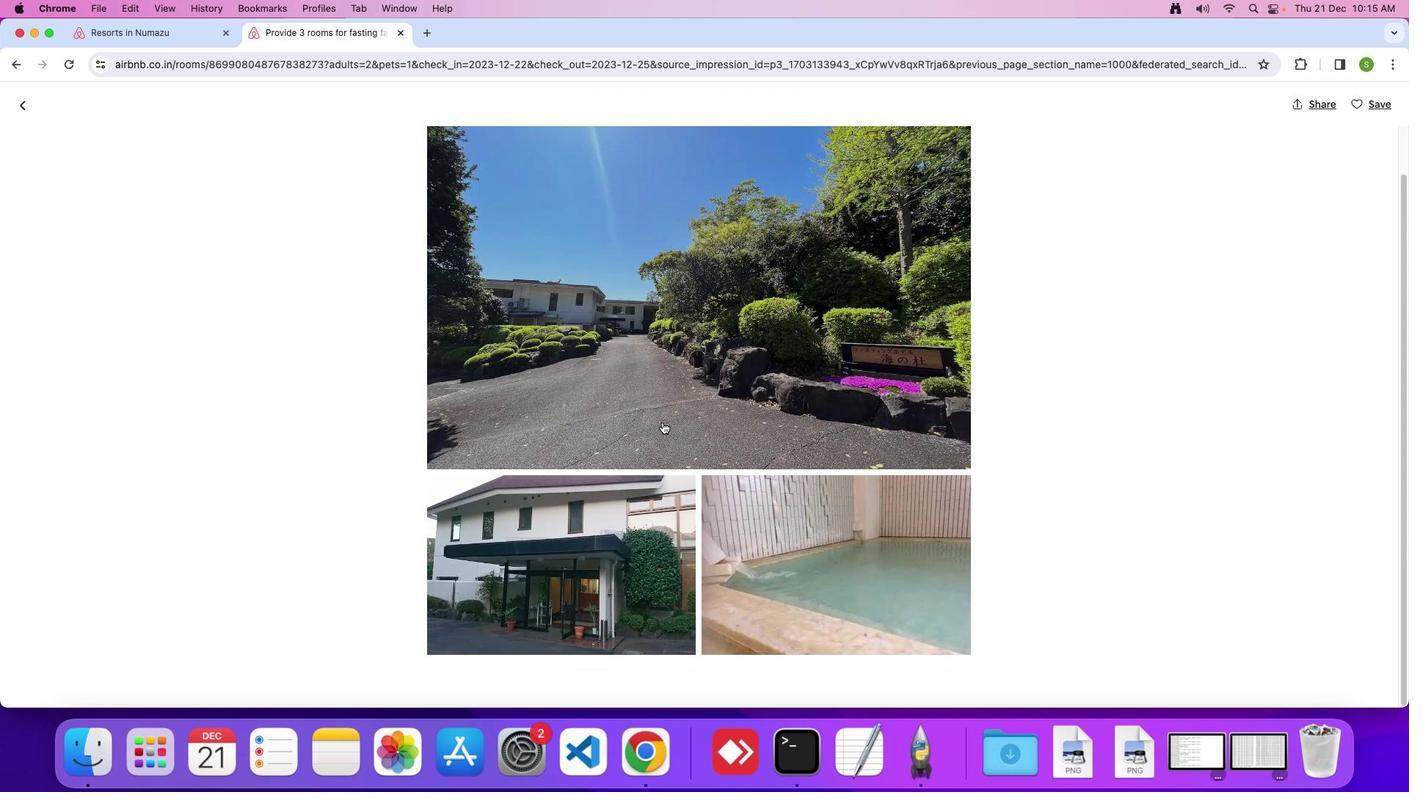 
Action: Mouse scrolled (662, 422) with delta (0, -1)
Screenshot: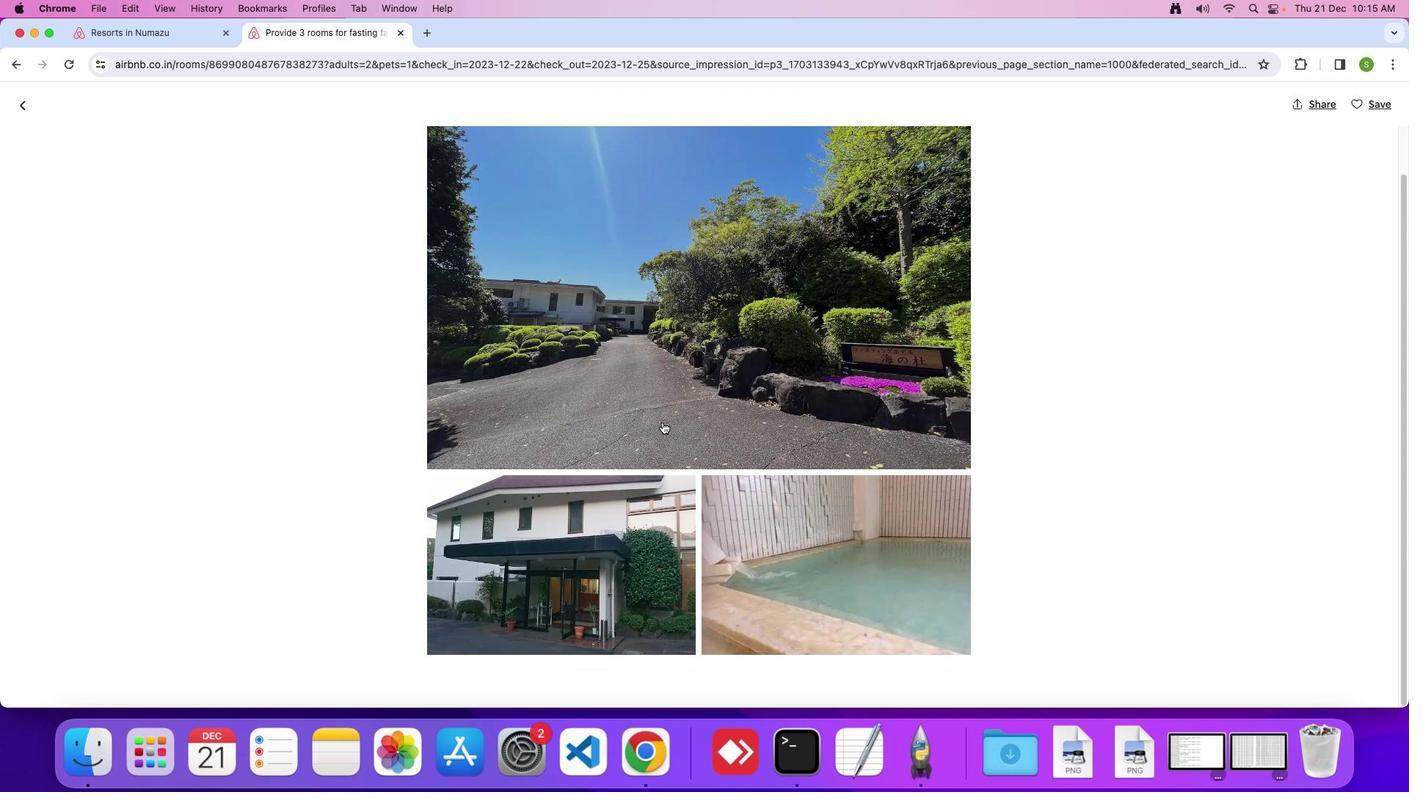 
Action: Mouse moved to (28, 112)
Screenshot: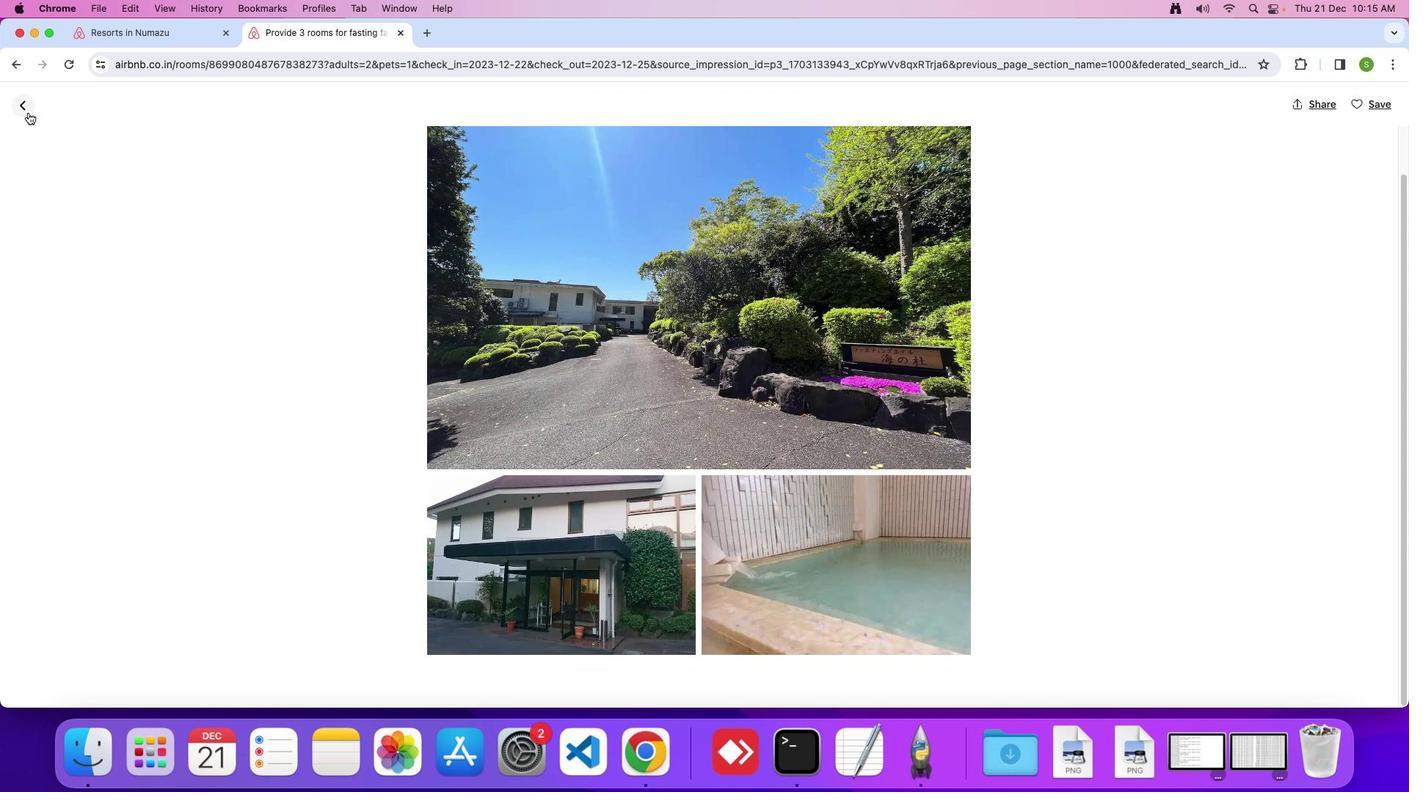 
Action: Mouse pressed left at (28, 112)
Screenshot: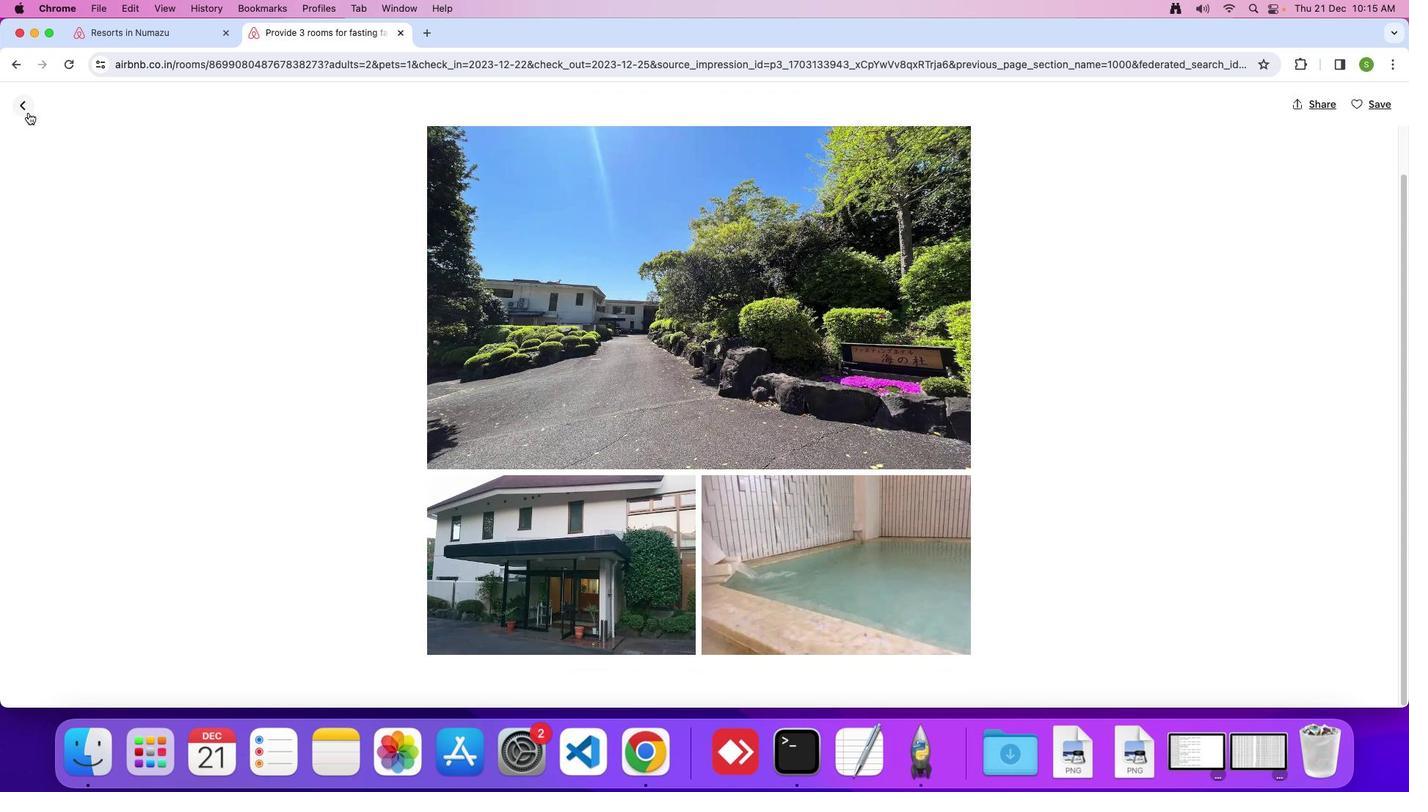 
Action: Mouse moved to (592, 383)
Screenshot: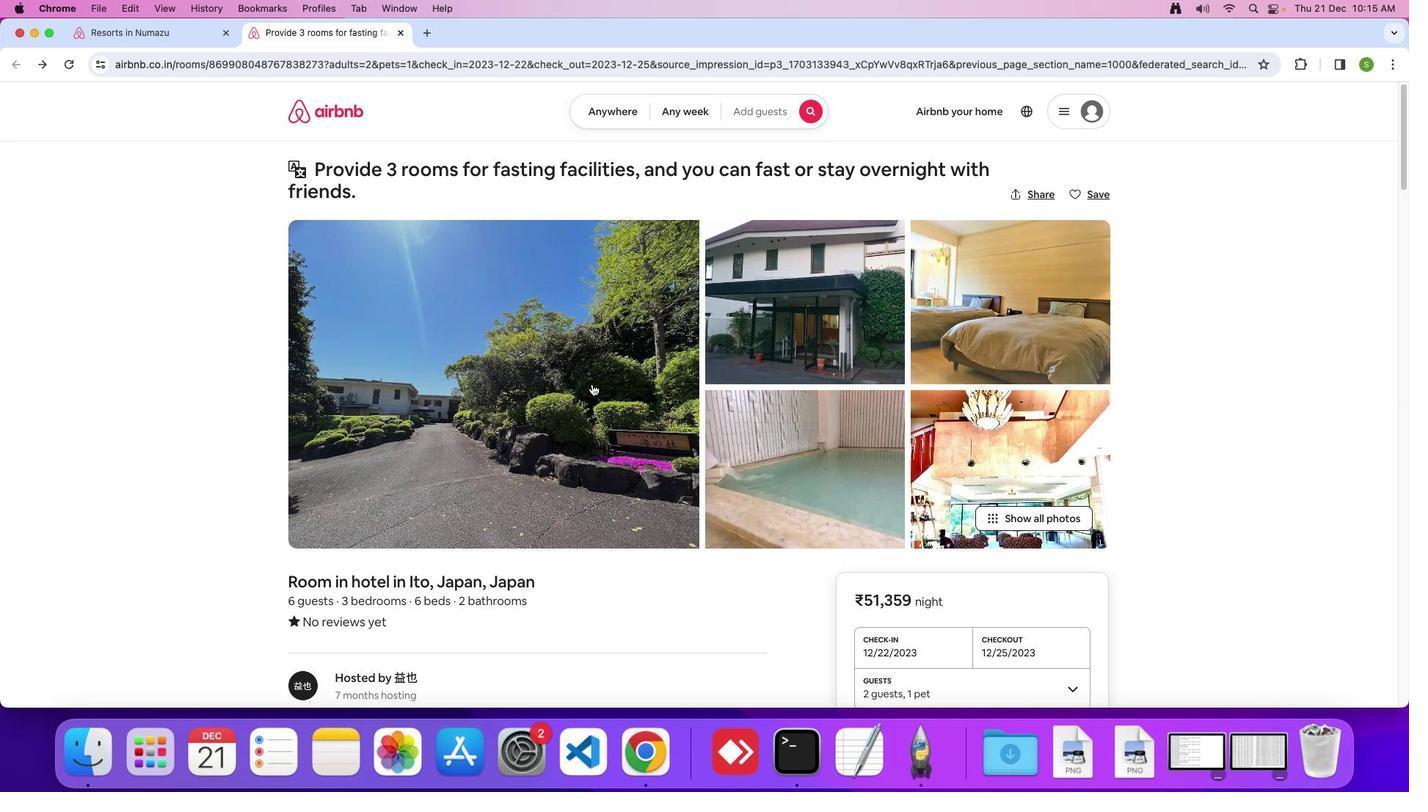
Action: Mouse scrolled (592, 383) with delta (0, 0)
Screenshot: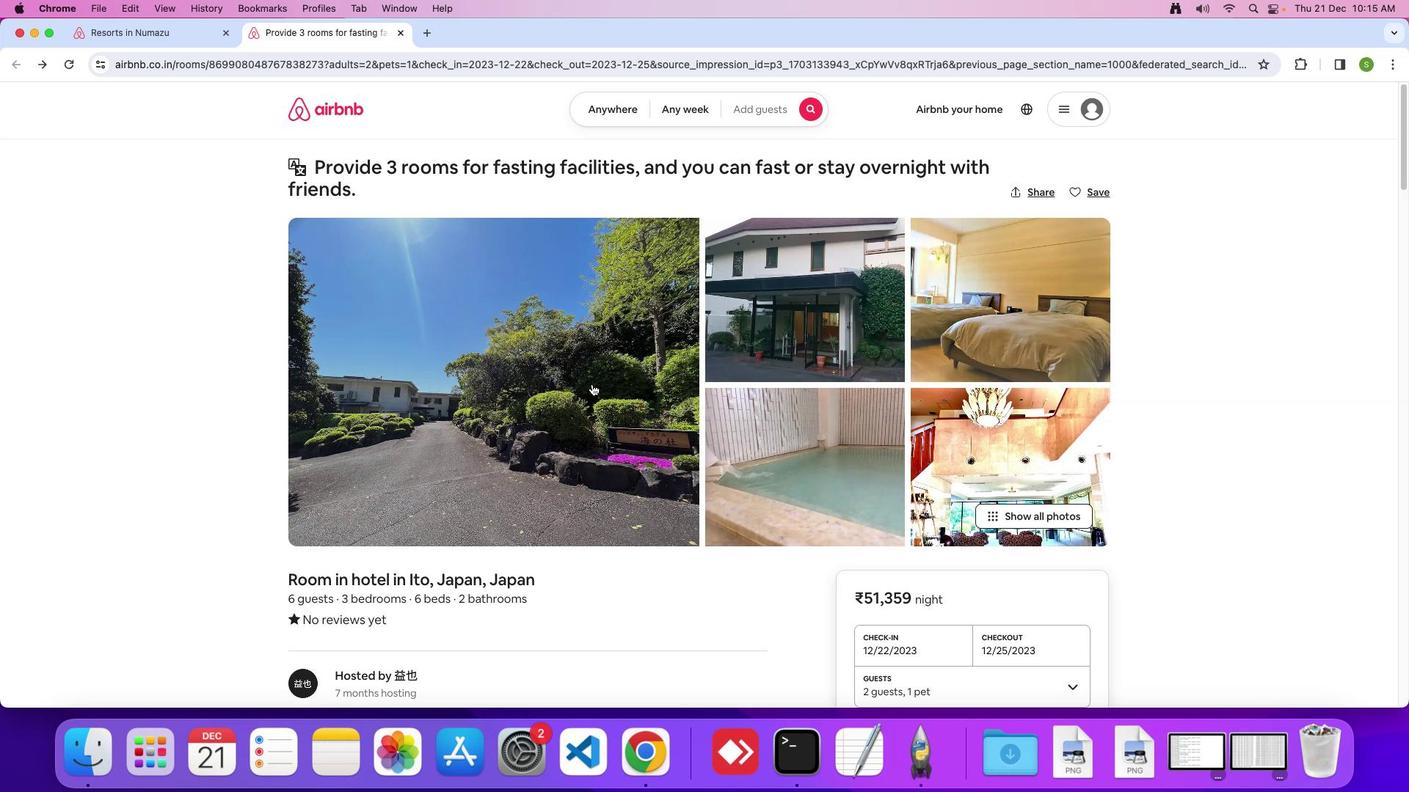 
Action: Mouse scrolled (592, 383) with delta (0, 0)
Screenshot: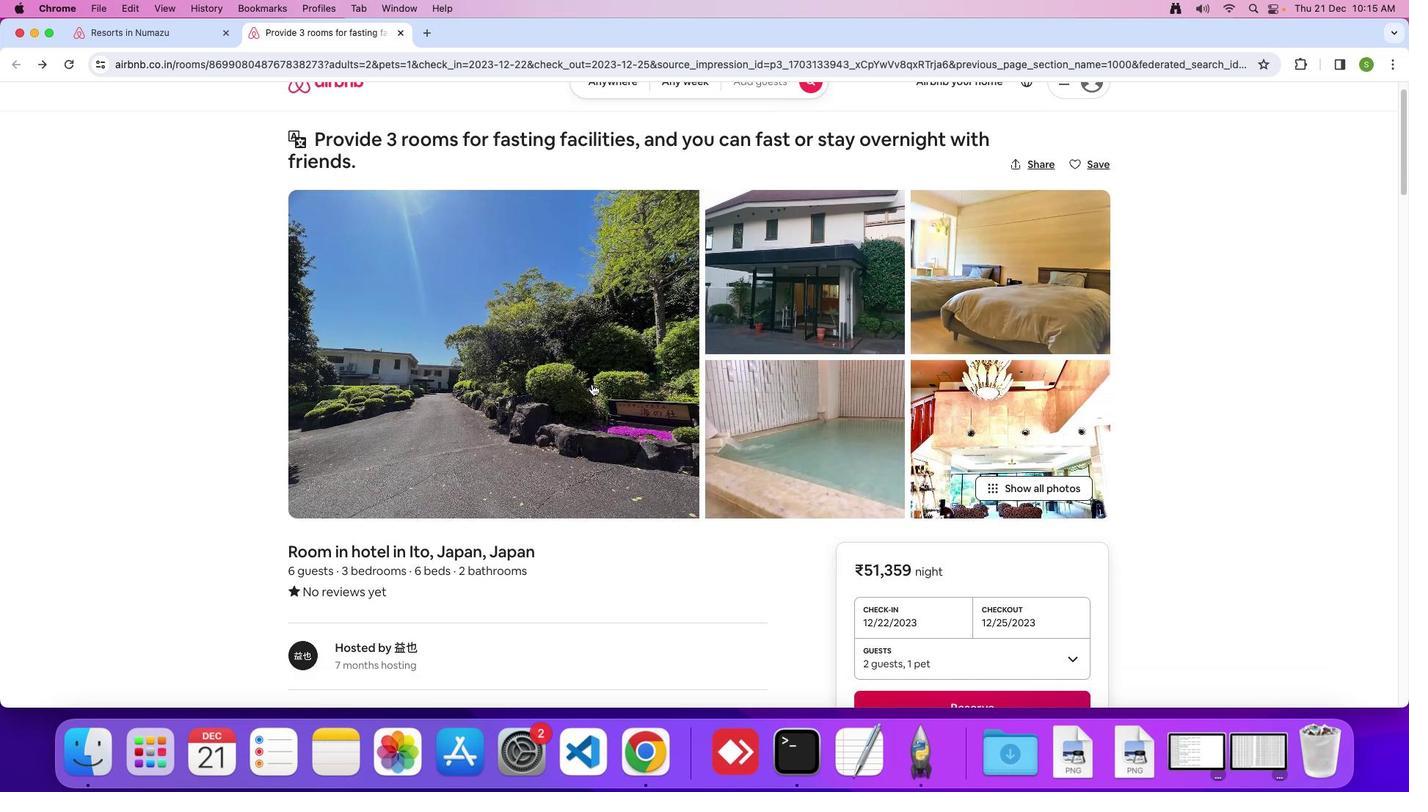 
Action: Mouse scrolled (592, 383) with delta (0, -2)
Screenshot: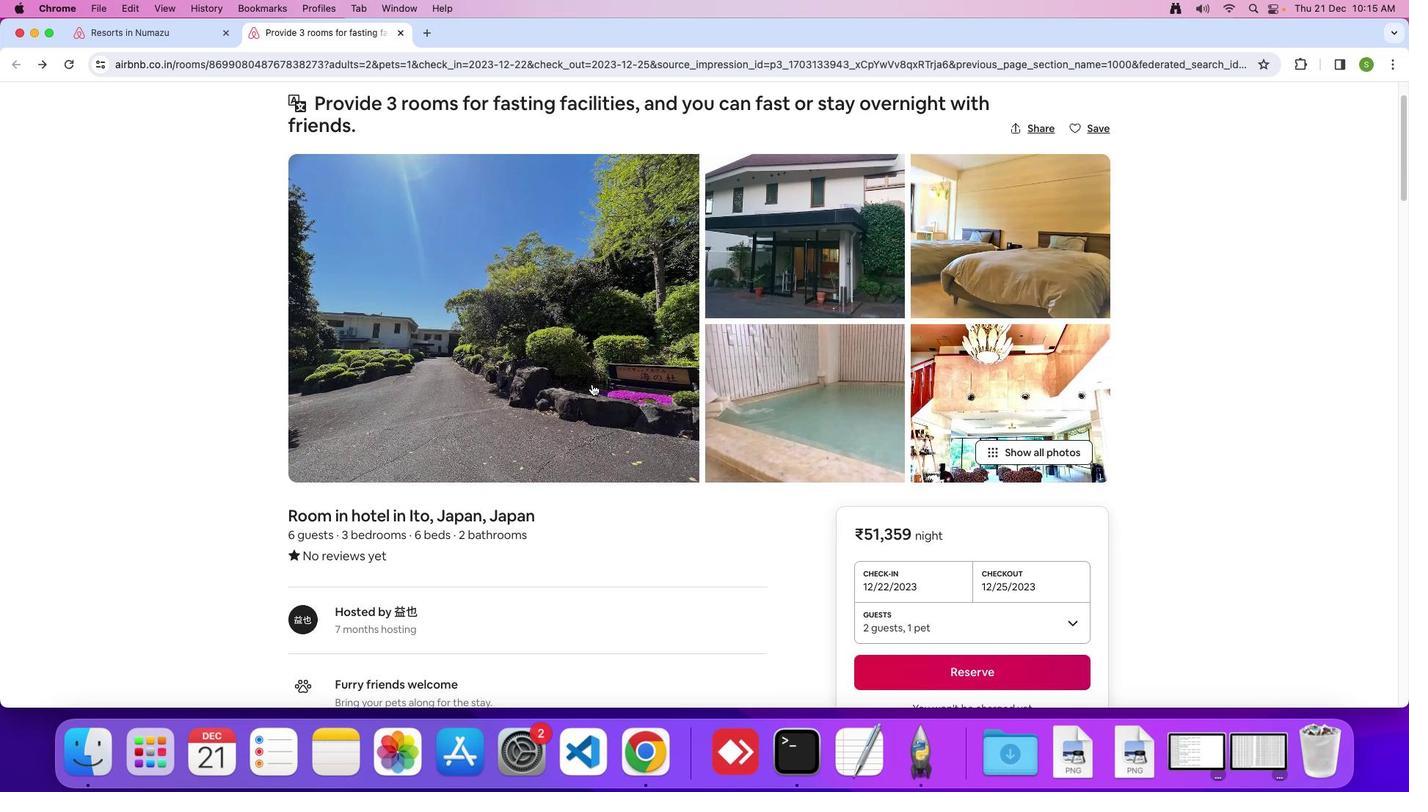 
Action: Mouse scrolled (592, 383) with delta (0, 0)
Screenshot: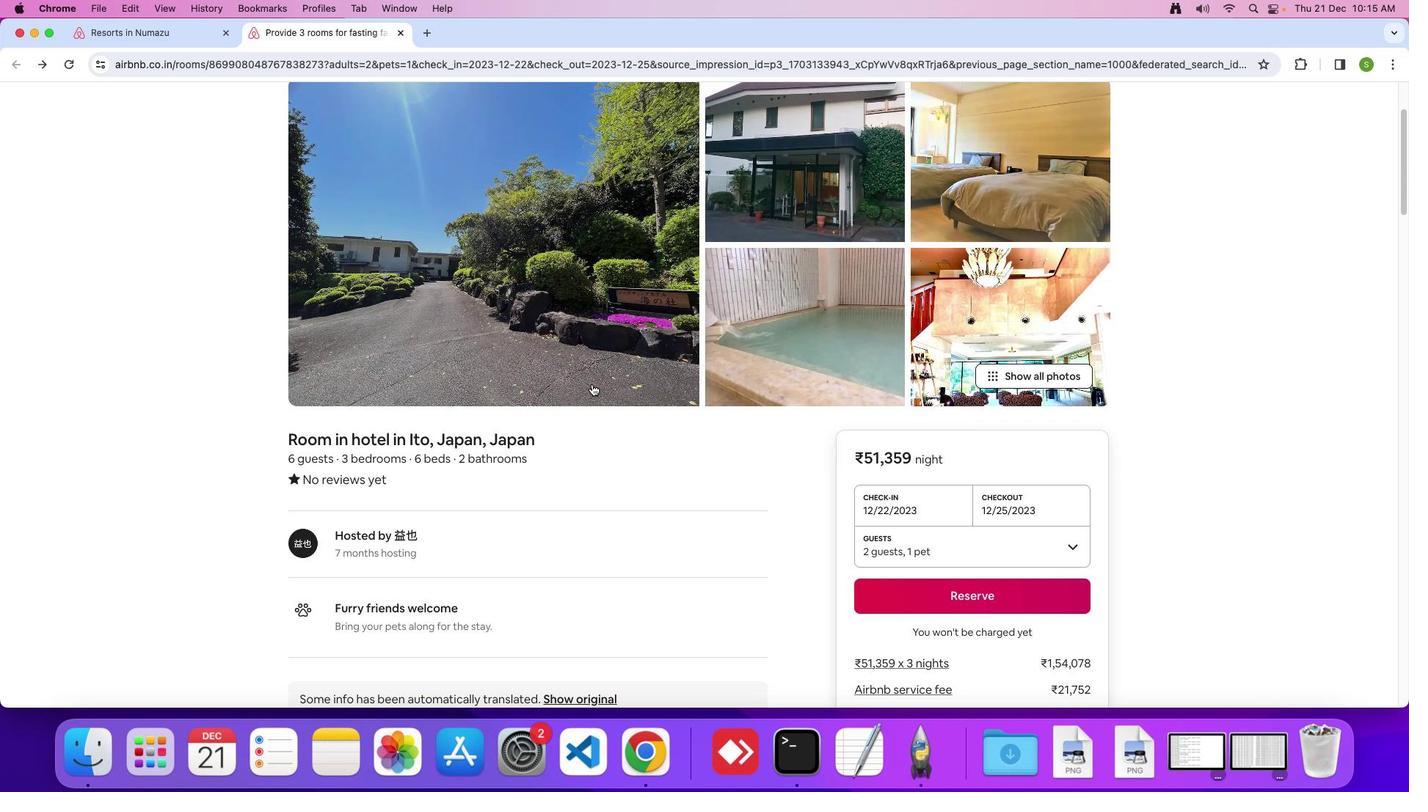 
Action: Mouse scrolled (592, 383) with delta (0, 0)
Screenshot: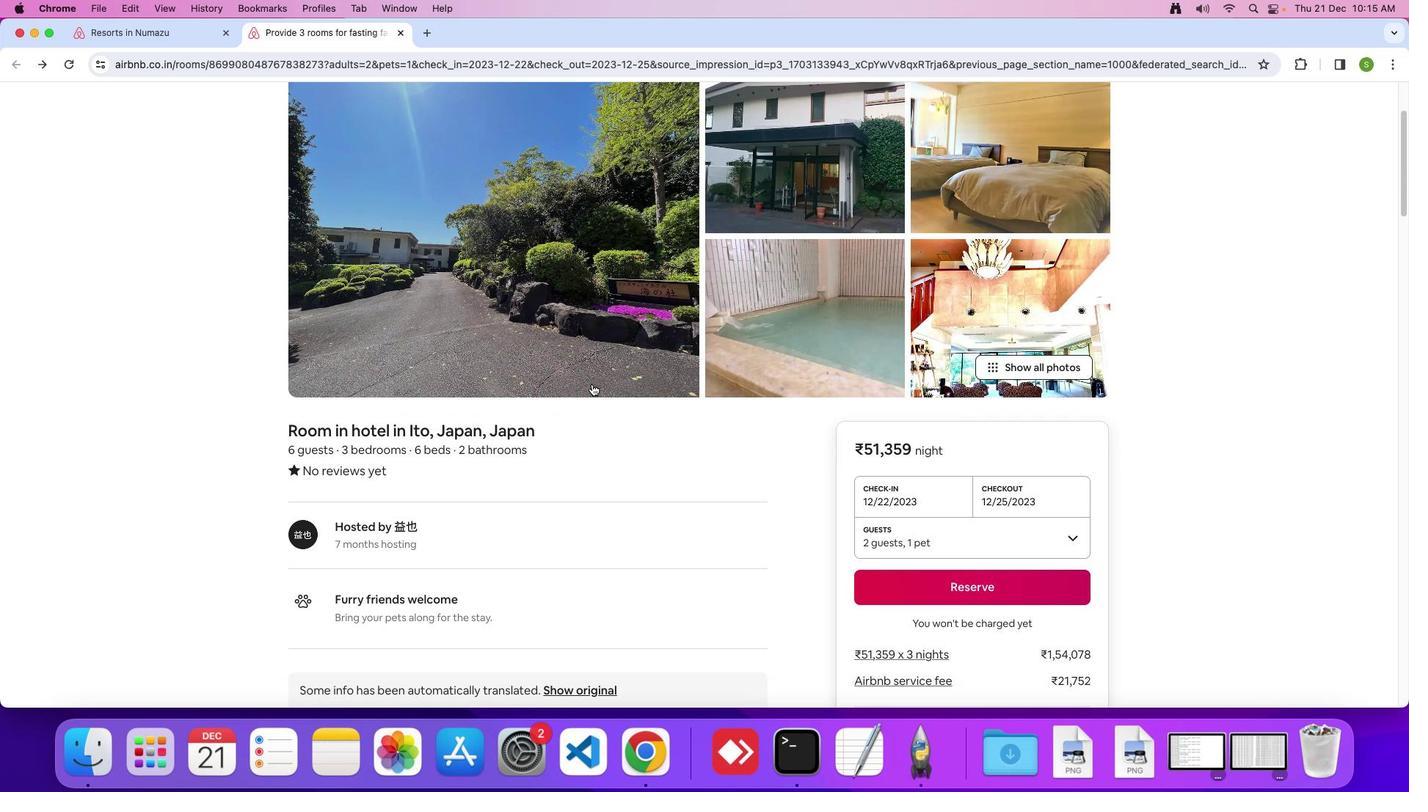 
Action: Mouse scrolled (592, 383) with delta (0, -1)
Screenshot: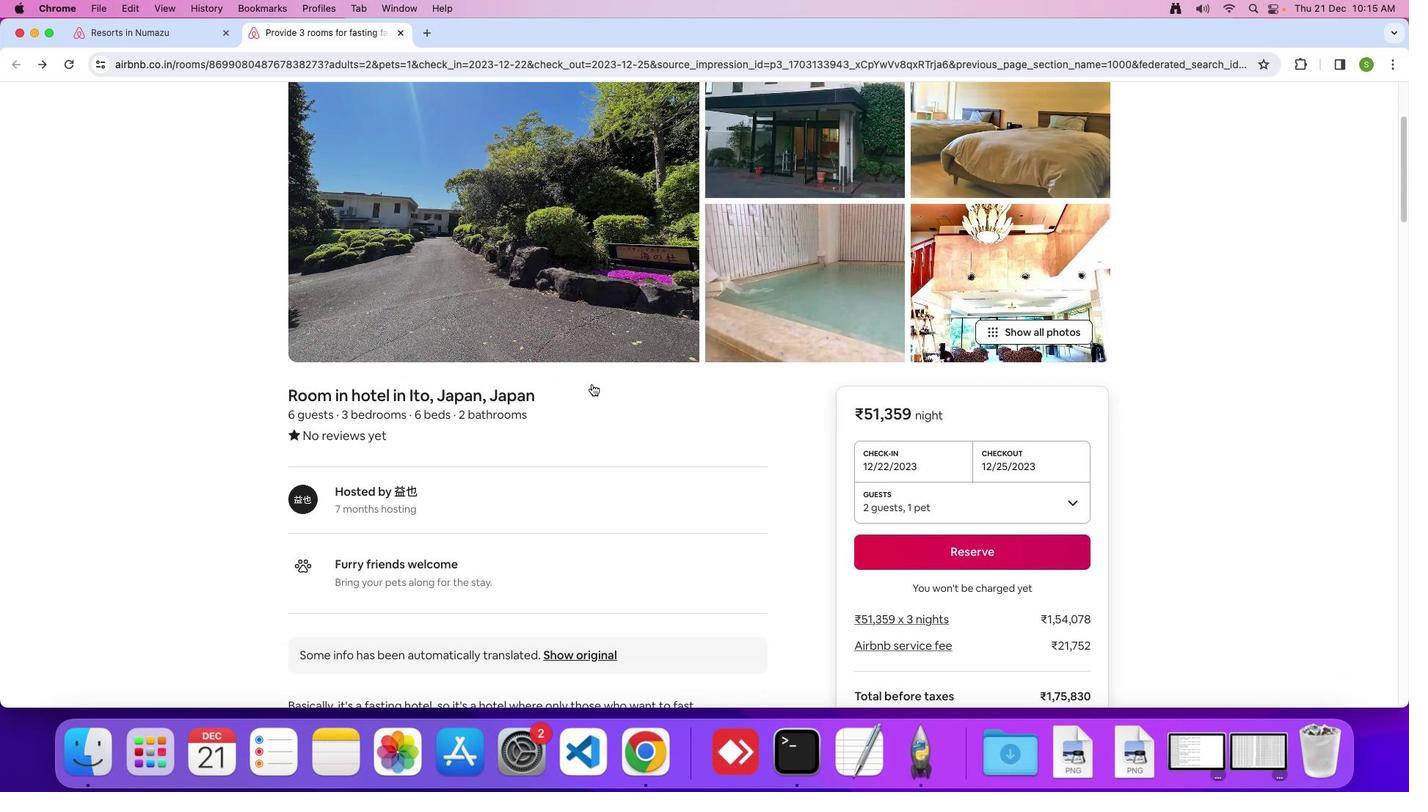 
Action: Mouse scrolled (592, 383) with delta (0, 0)
Screenshot: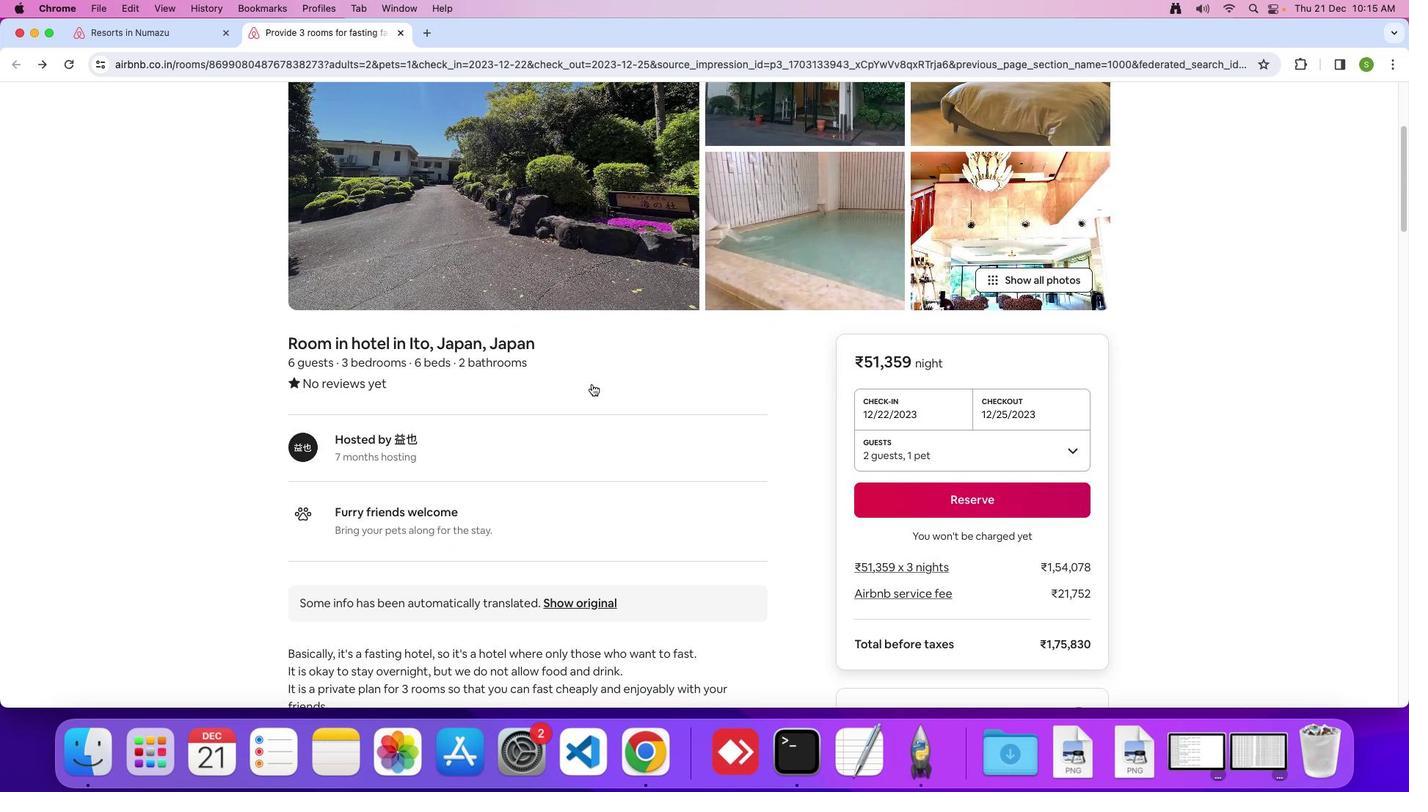 
Action: Mouse scrolled (592, 383) with delta (0, 0)
Screenshot: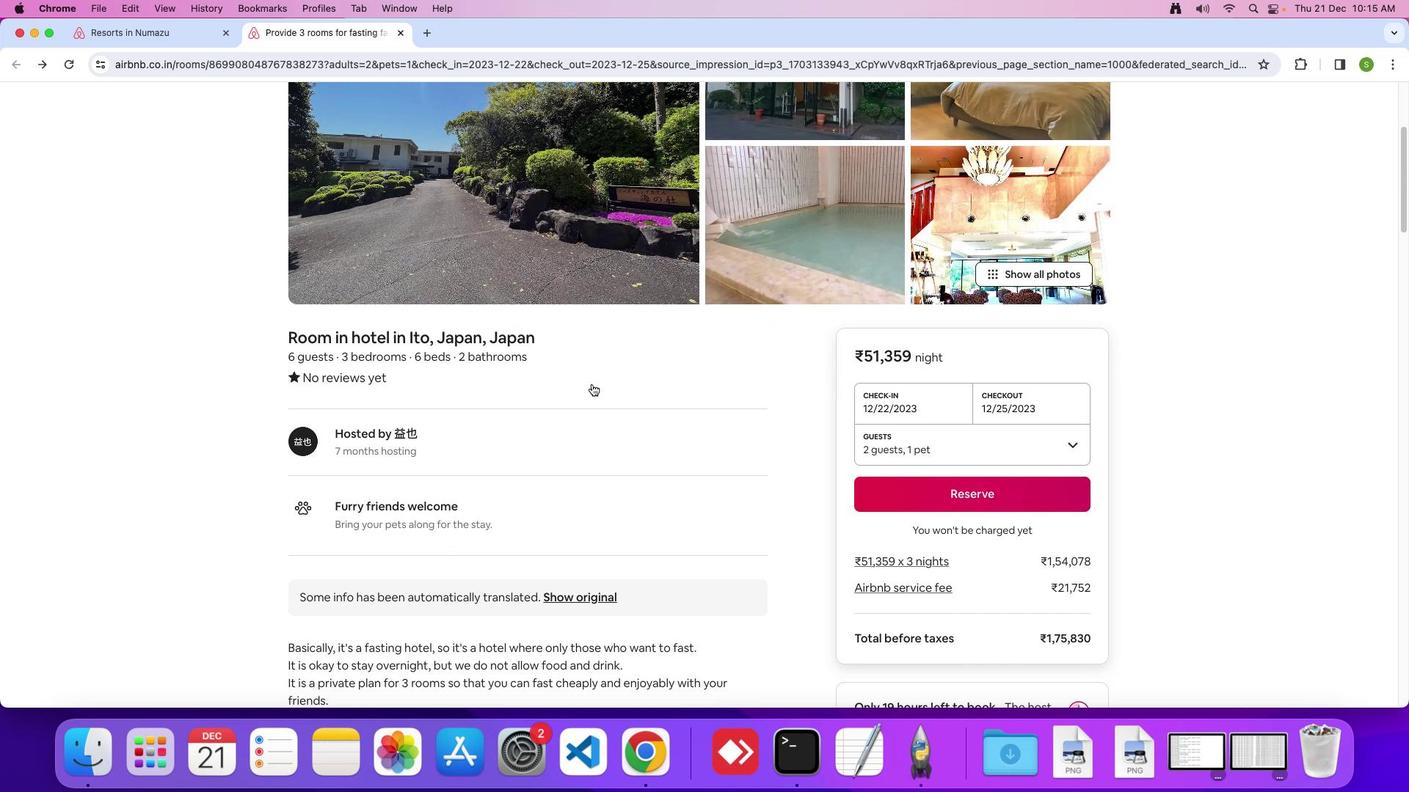 
Action: Mouse scrolled (592, 383) with delta (0, -1)
Screenshot: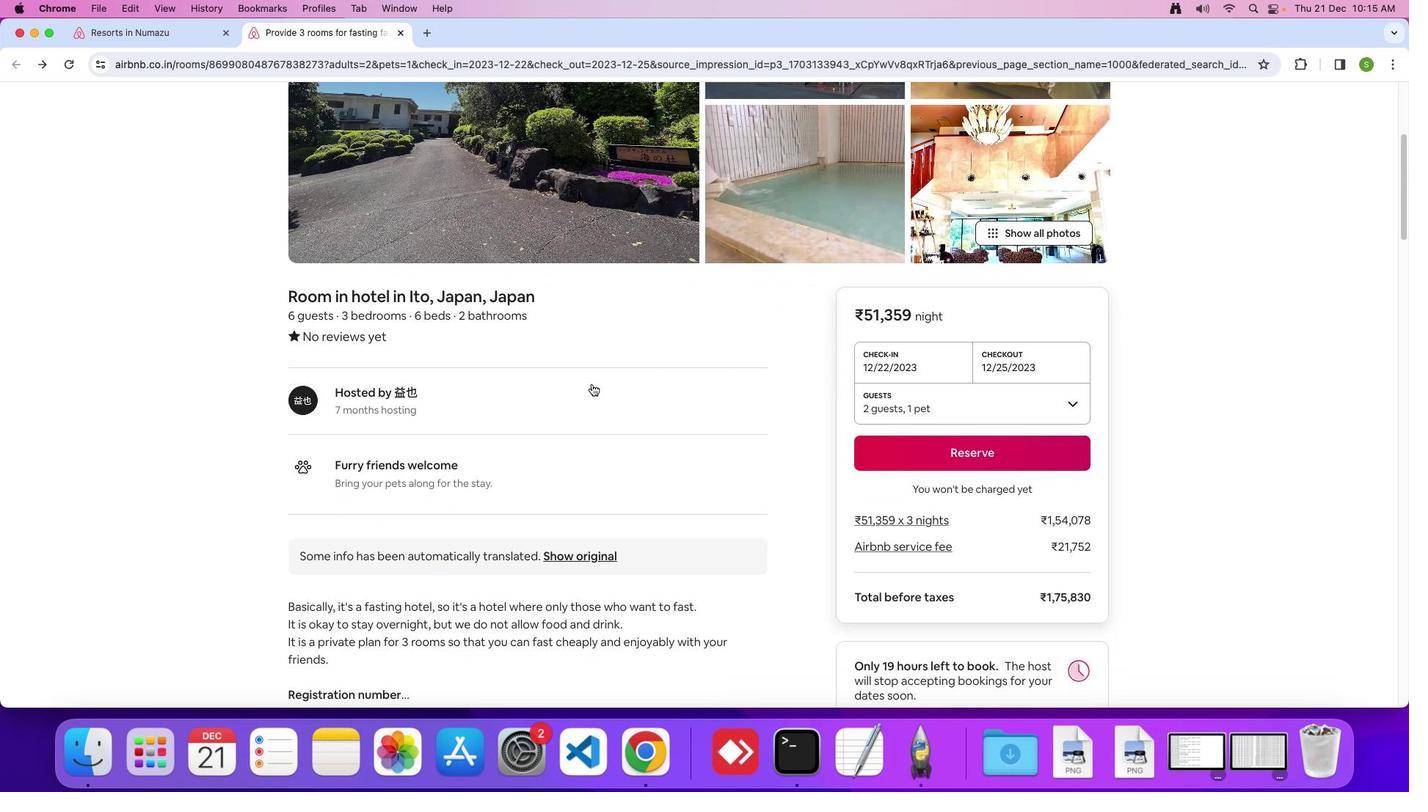 
Action: Mouse scrolled (592, 383) with delta (0, 0)
Screenshot: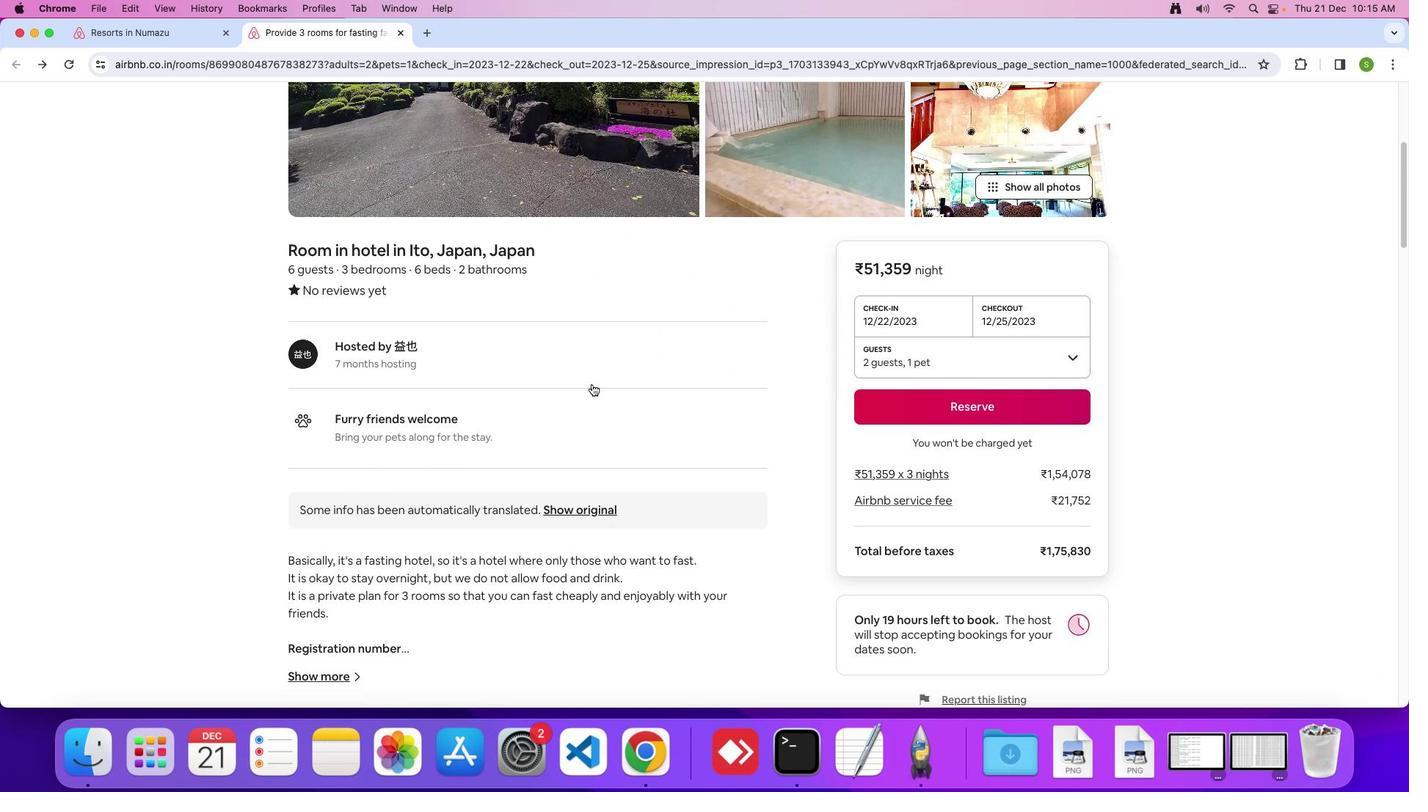 
Action: Mouse scrolled (592, 383) with delta (0, 0)
Screenshot: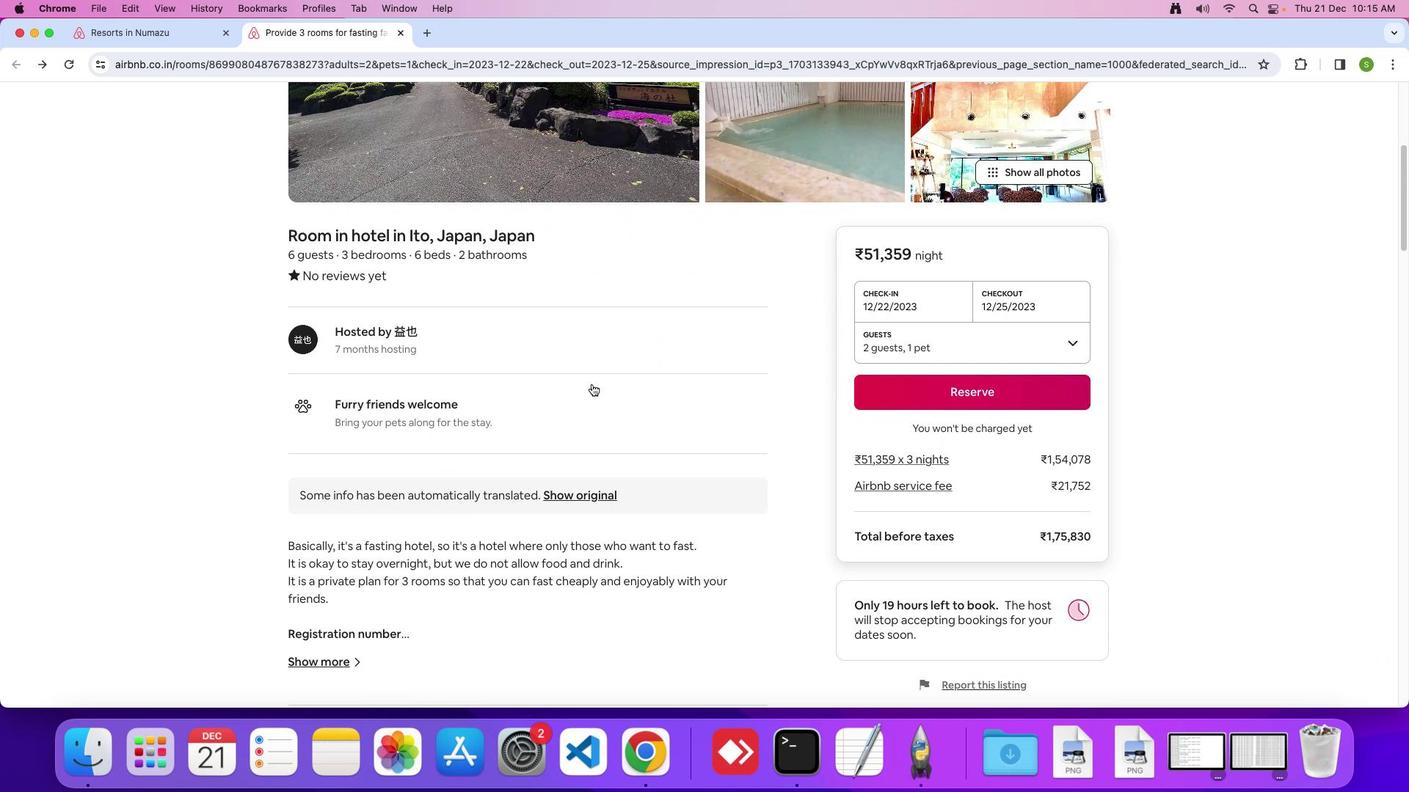 
Action: Mouse scrolled (592, 383) with delta (0, 0)
Screenshot: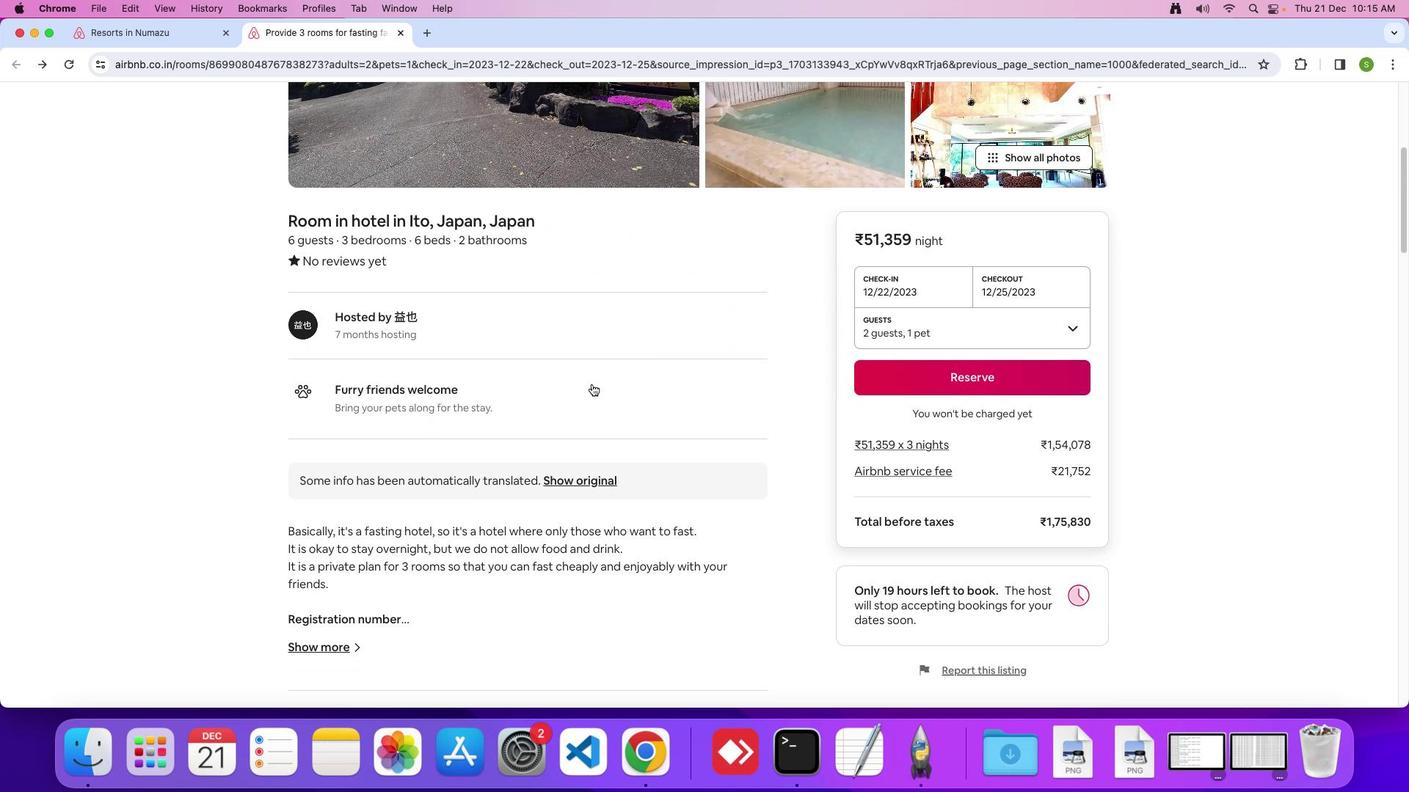 
Action: Mouse scrolled (592, 383) with delta (0, 0)
Screenshot: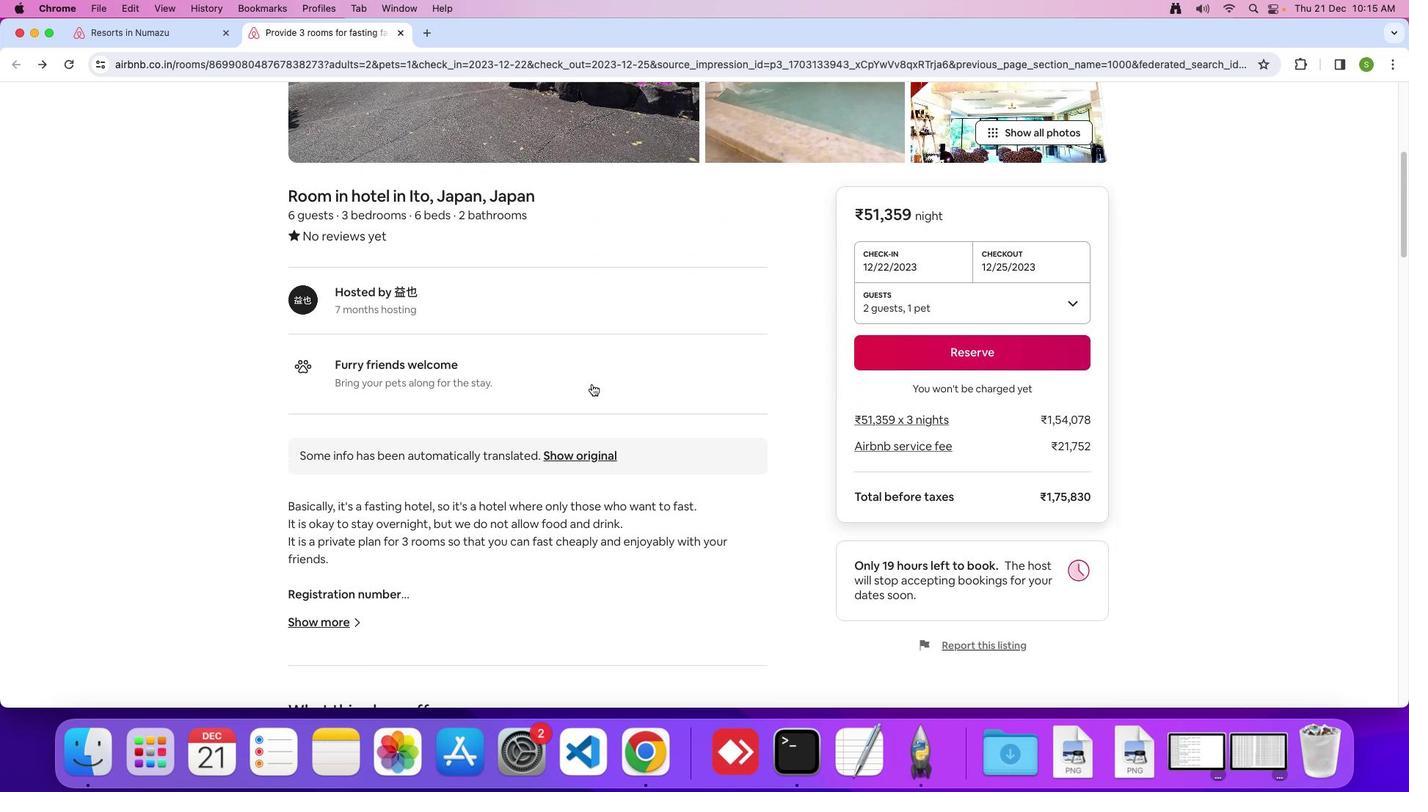 
Action: Mouse scrolled (592, 383) with delta (0, -1)
Screenshot: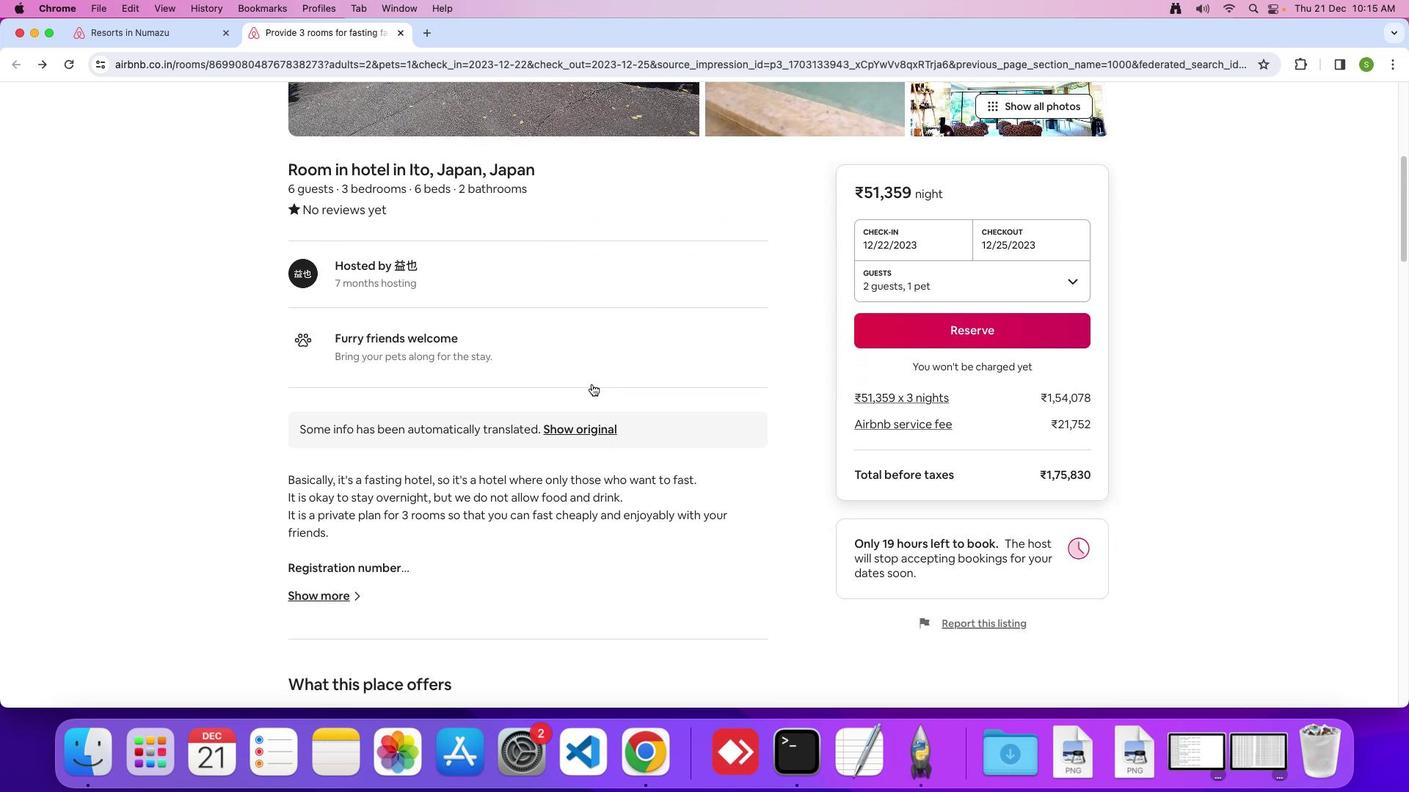 
Action: Mouse scrolled (592, 383) with delta (0, 0)
Screenshot: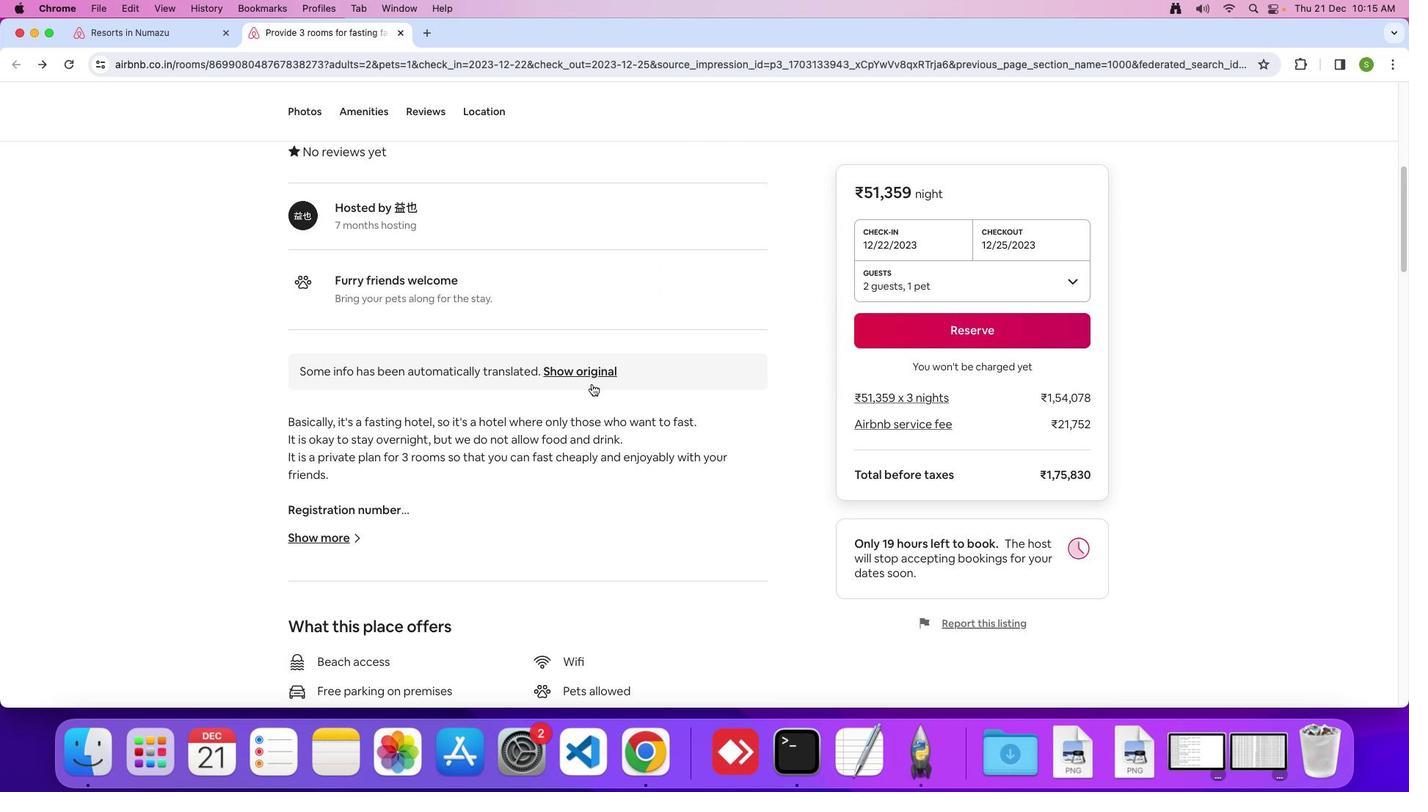 
Action: Mouse scrolled (592, 383) with delta (0, 0)
Screenshot: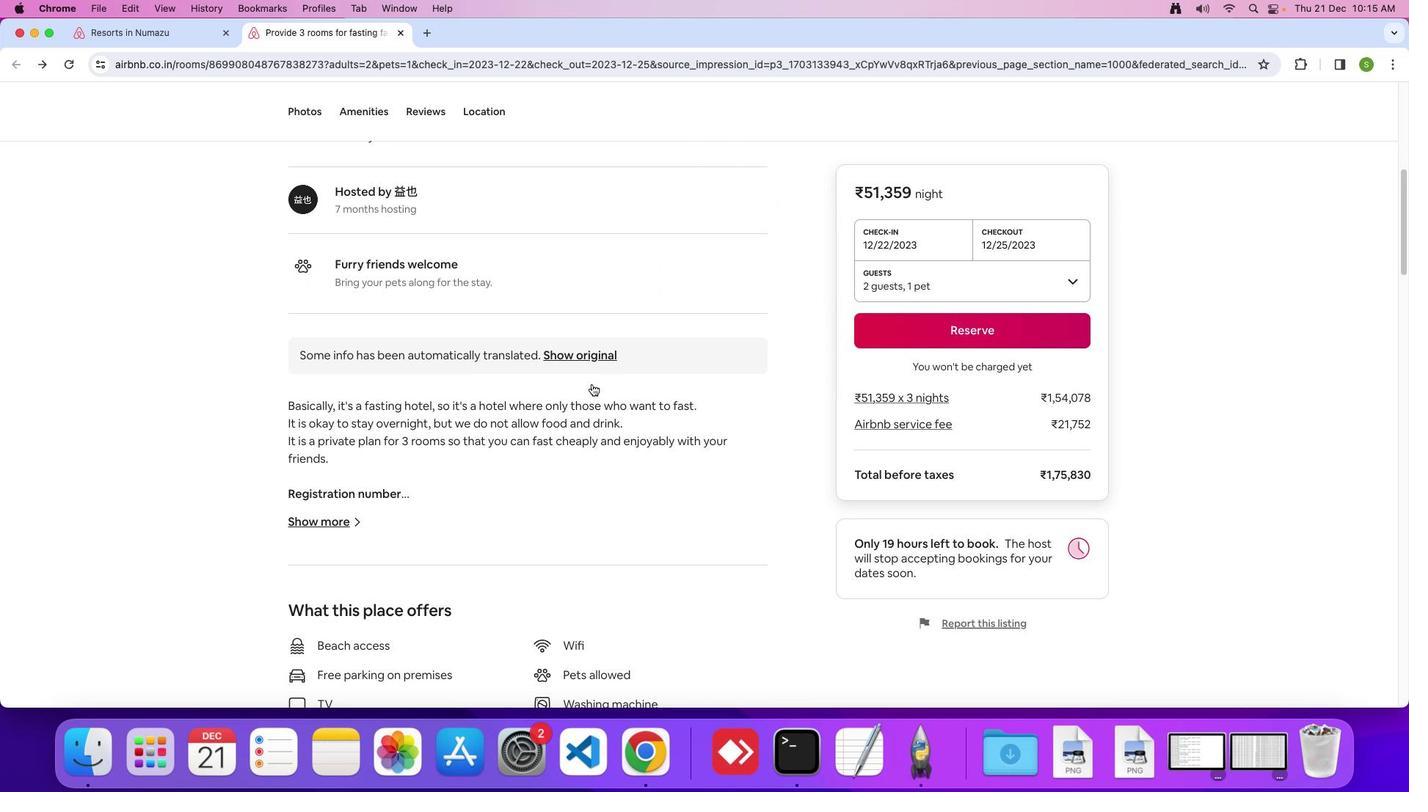 
Action: Mouse scrolled (592, 383) with delta (0, -1)
Screenshot: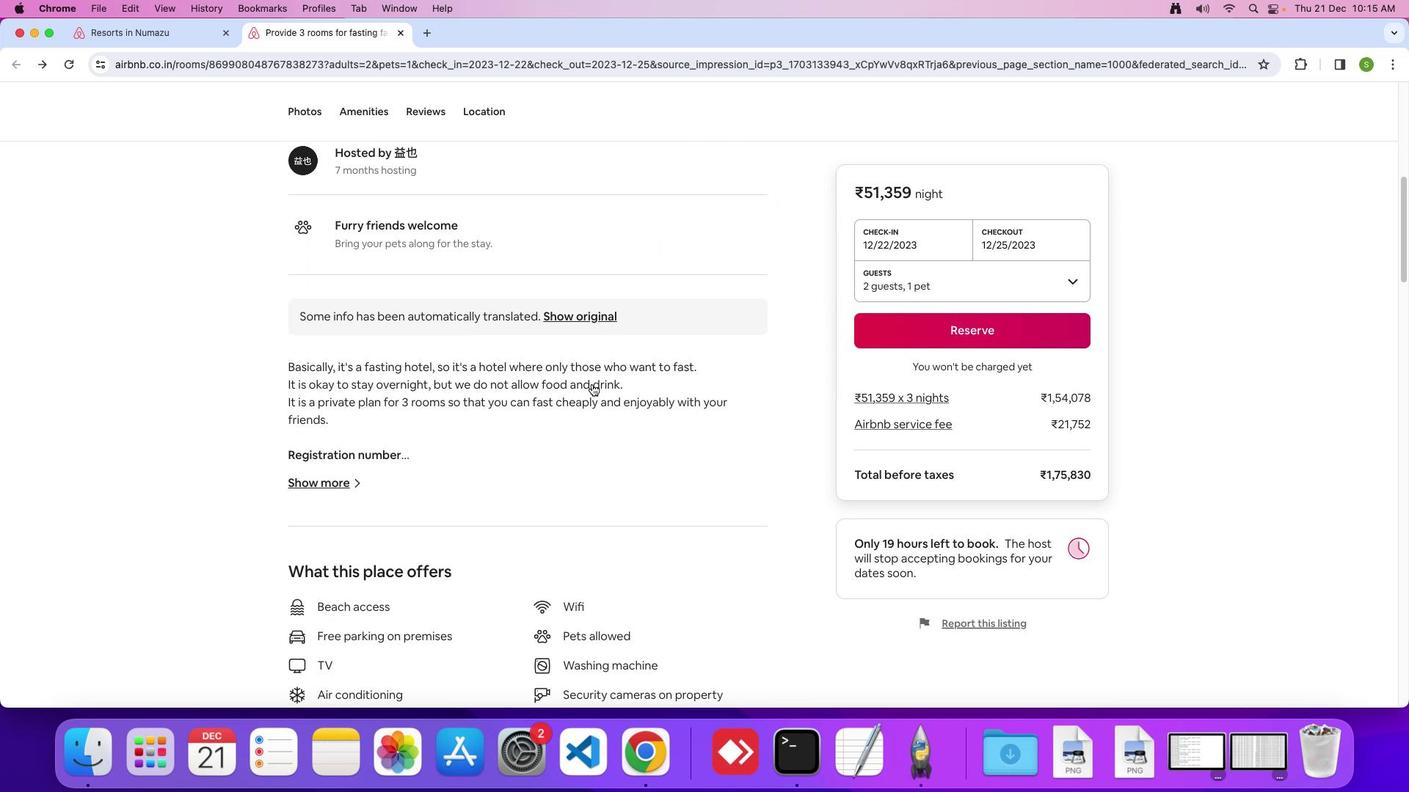 
Action: Mouse scrolled (592, 383) with delta (0, 0)
Screenshot: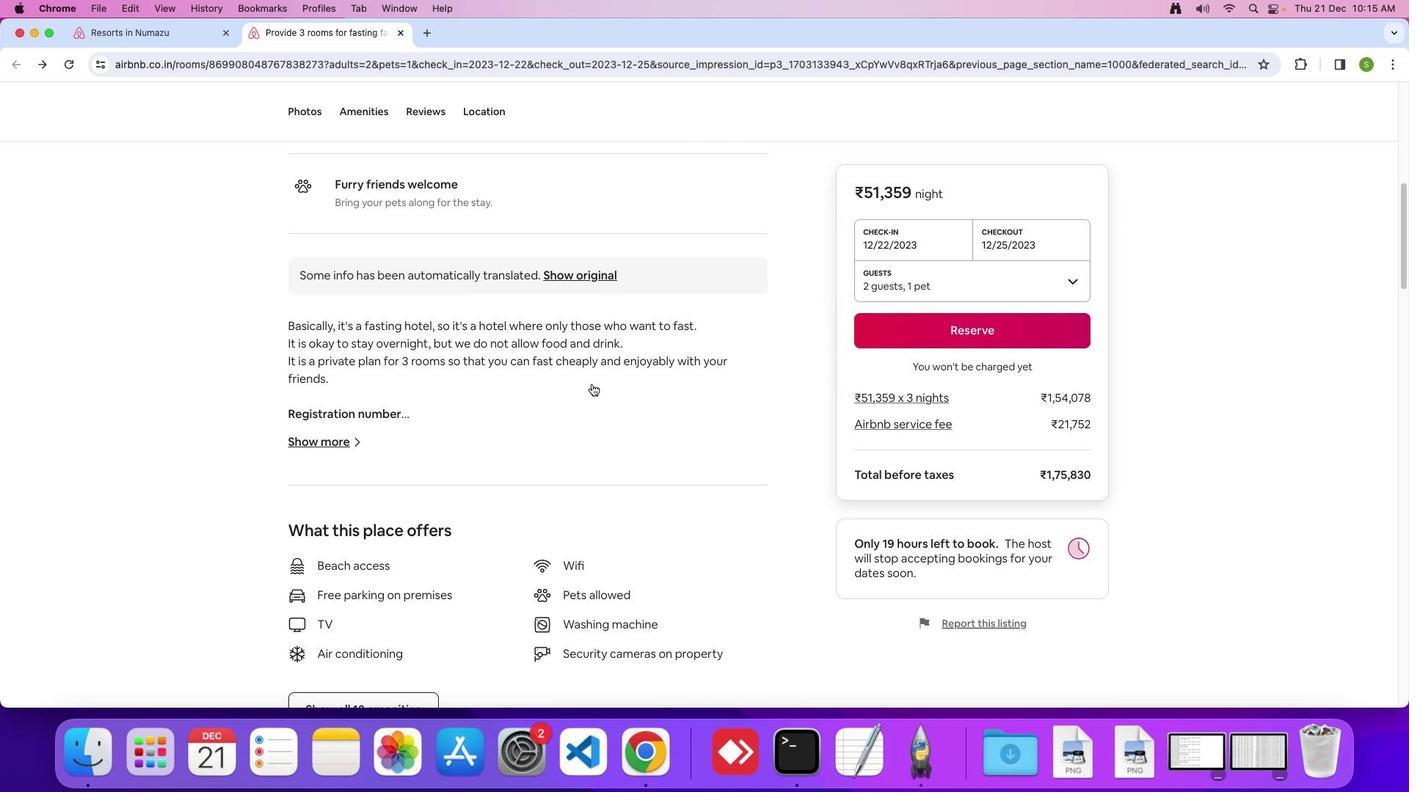 
Action: Mouse scrolled (592, 383) with delta (0, 0)
Screenshot: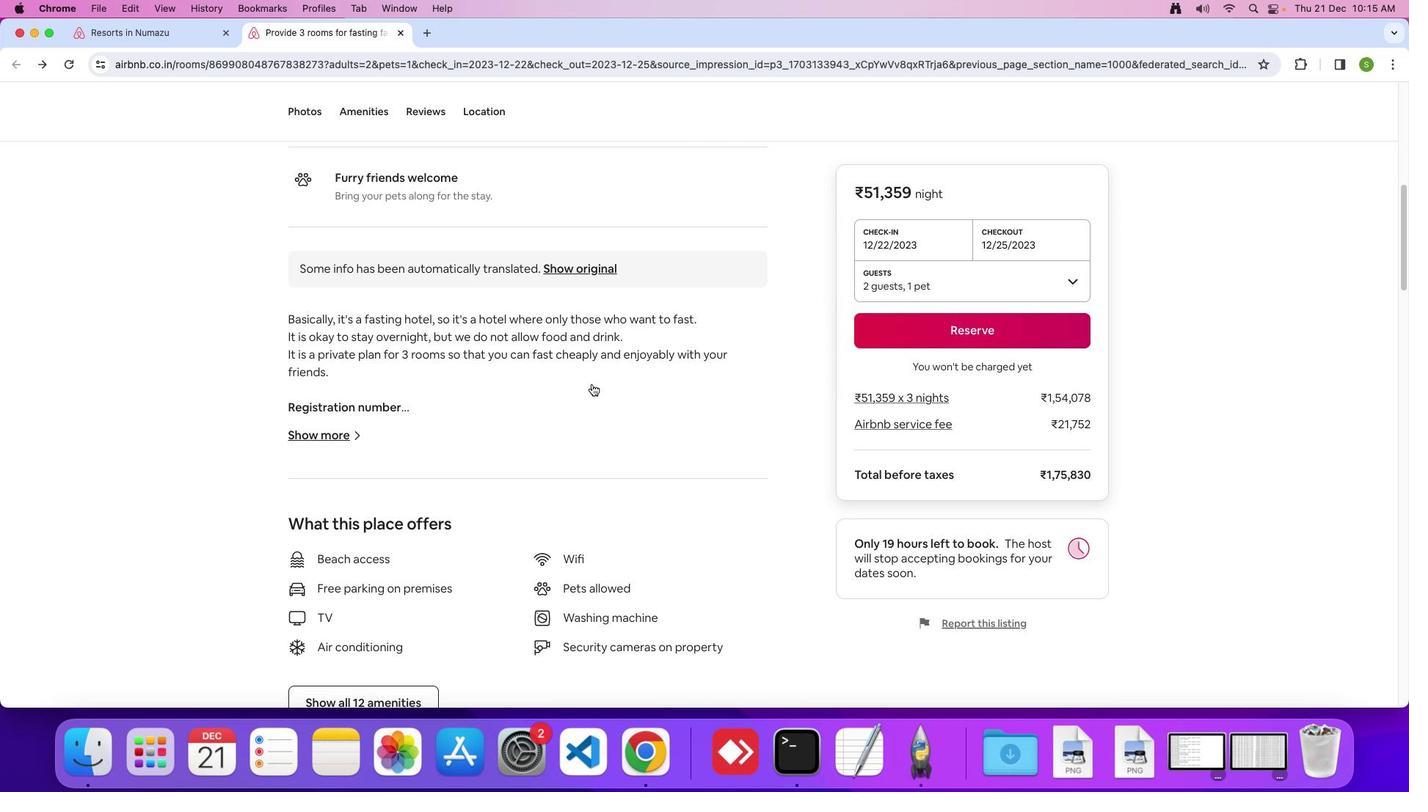 
Action: Mouse moved to (306, 417)
Screenshot: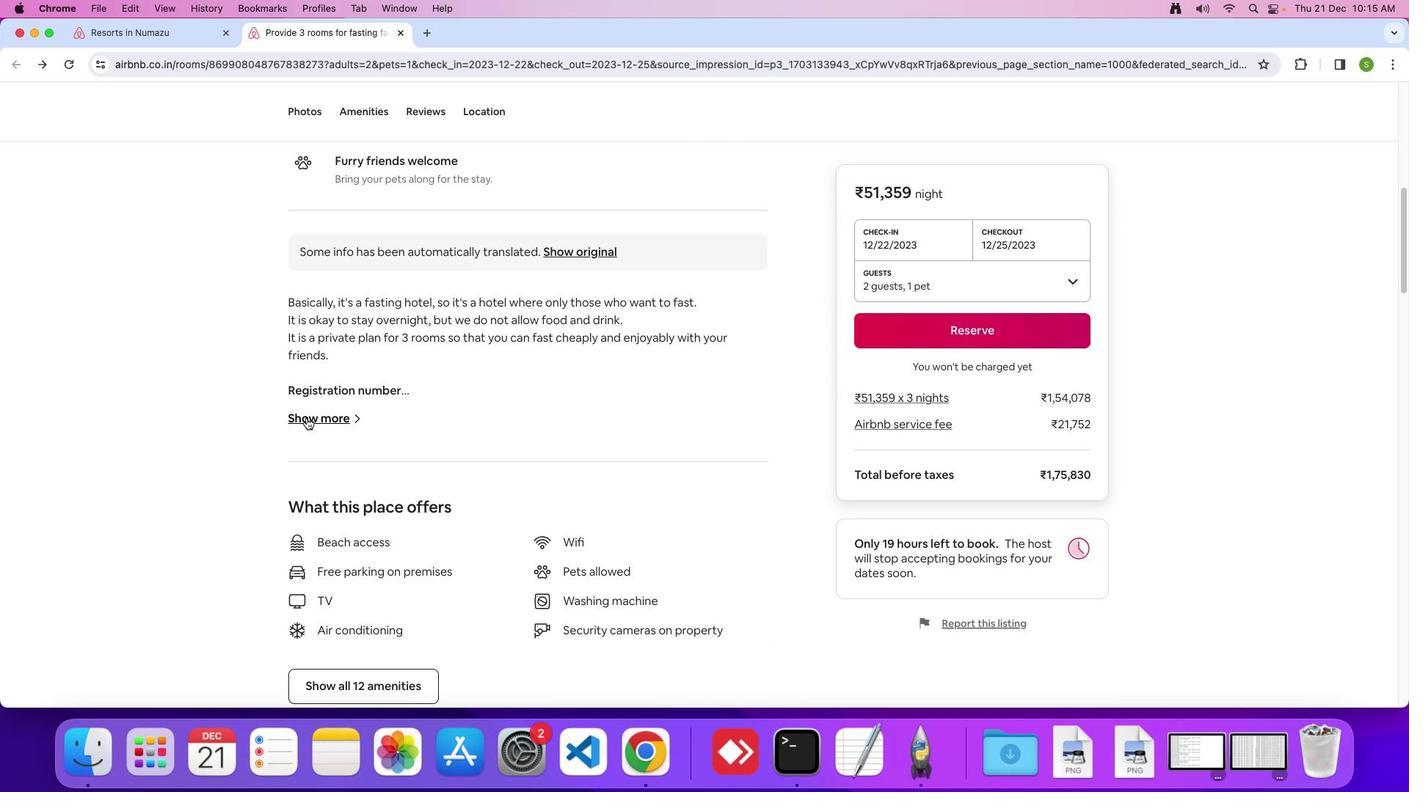 
Action: Mouse pressed left at (306, 417)
Screenshot: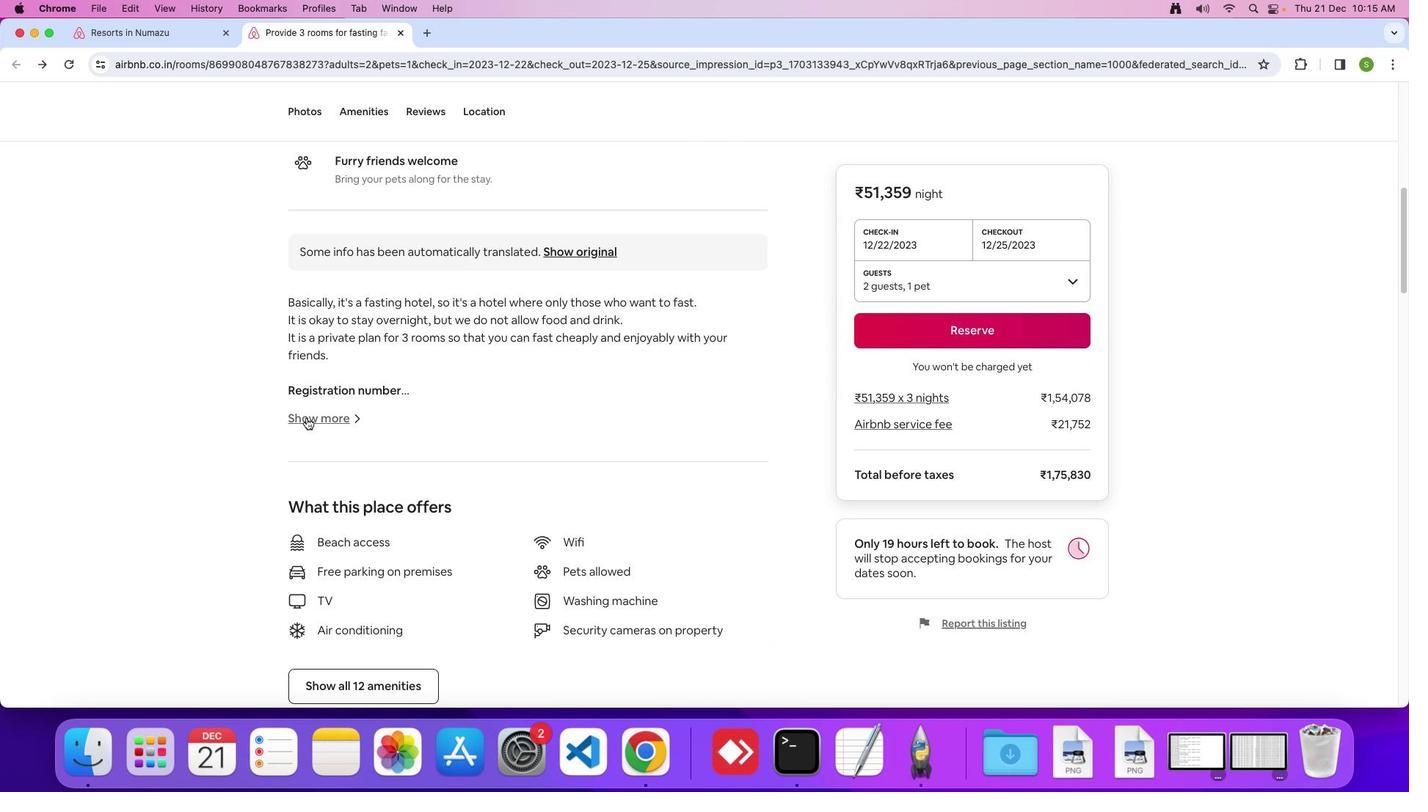 
Action: Mouse moved to (697, 398)
Screenshot: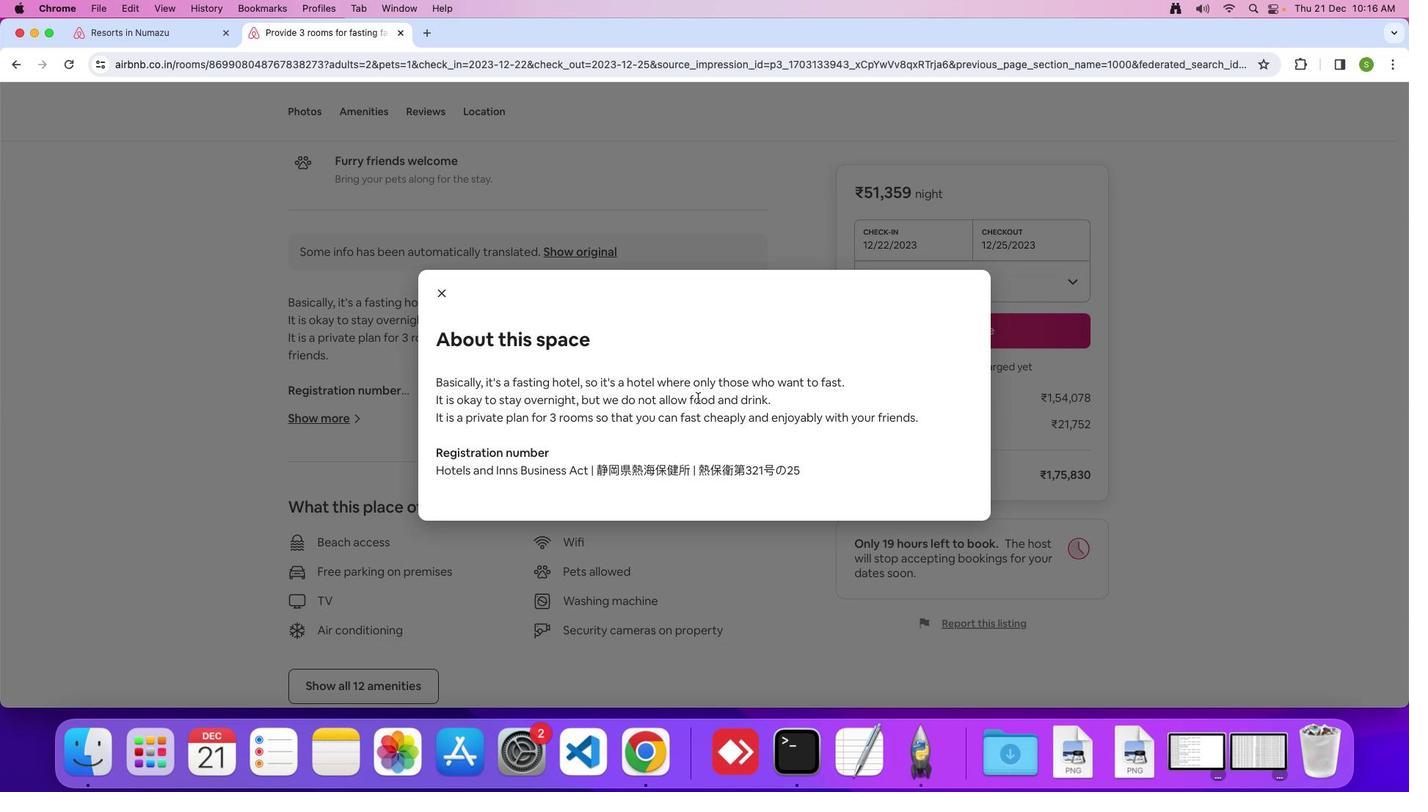 
Action: Mouse scrolled (697, 398) with delta (0, 0)
Screenshot: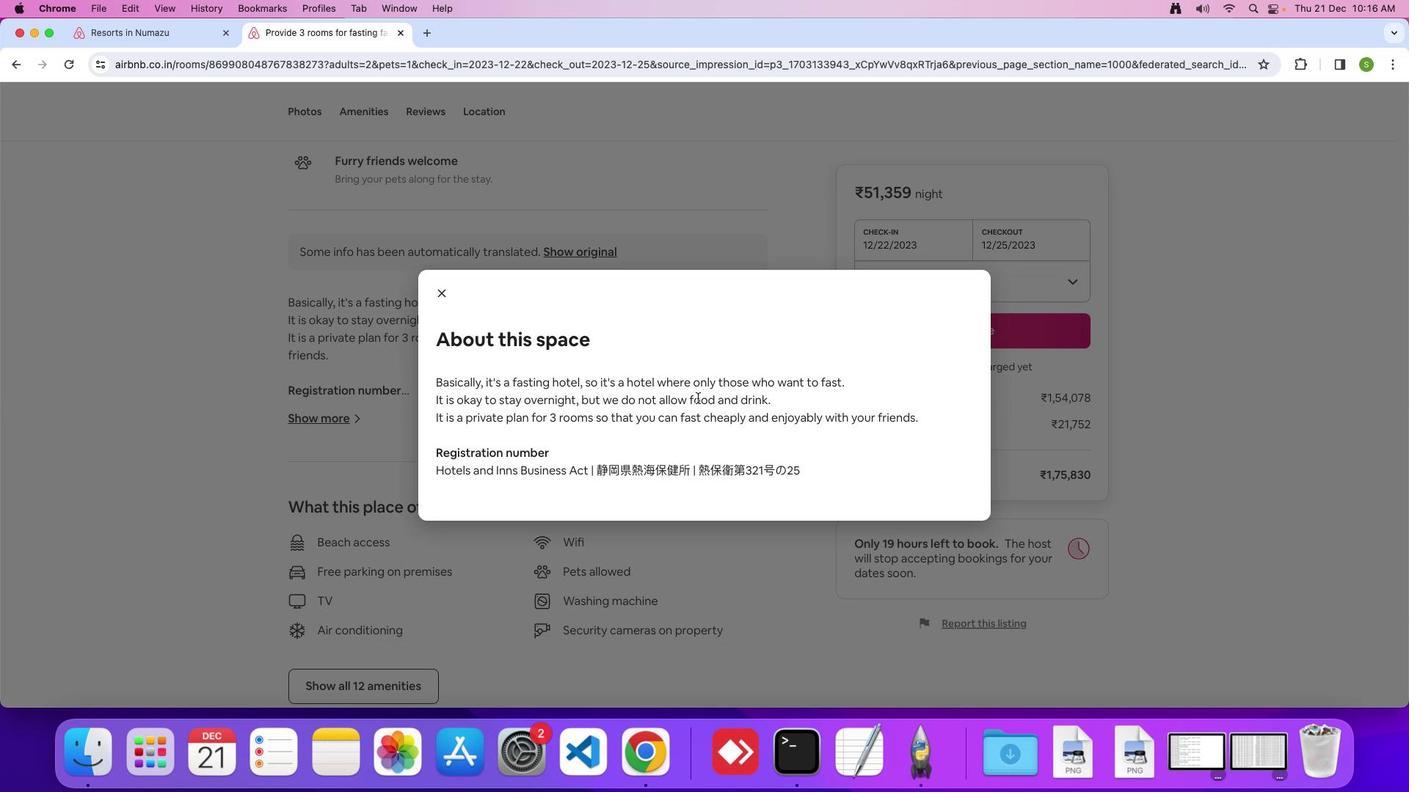 
Action: Mouse scrolled (697, 398) with delta (0, 0)
Screenshot: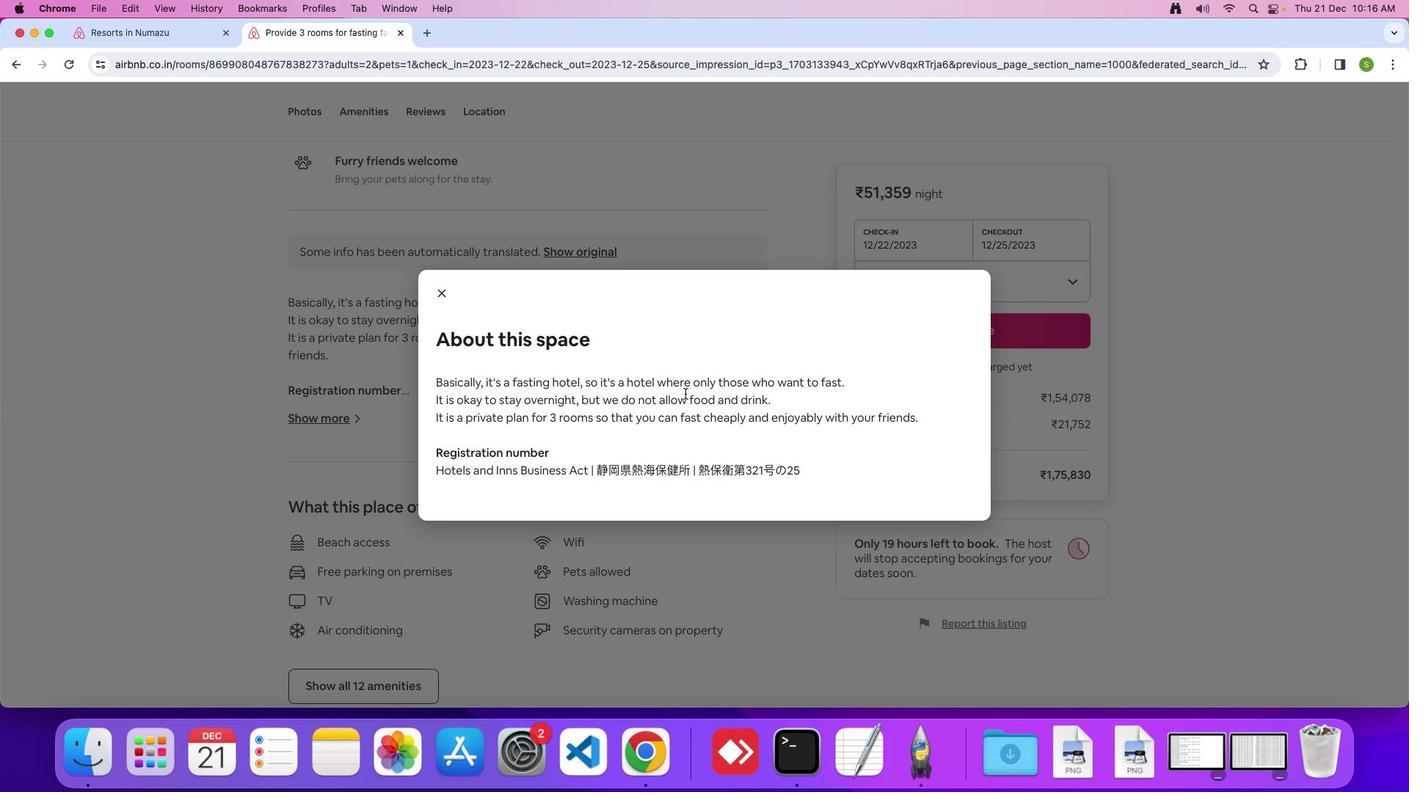
Action: Mouse scrolled (697, 398) with delta (0, -2)
Screenshot: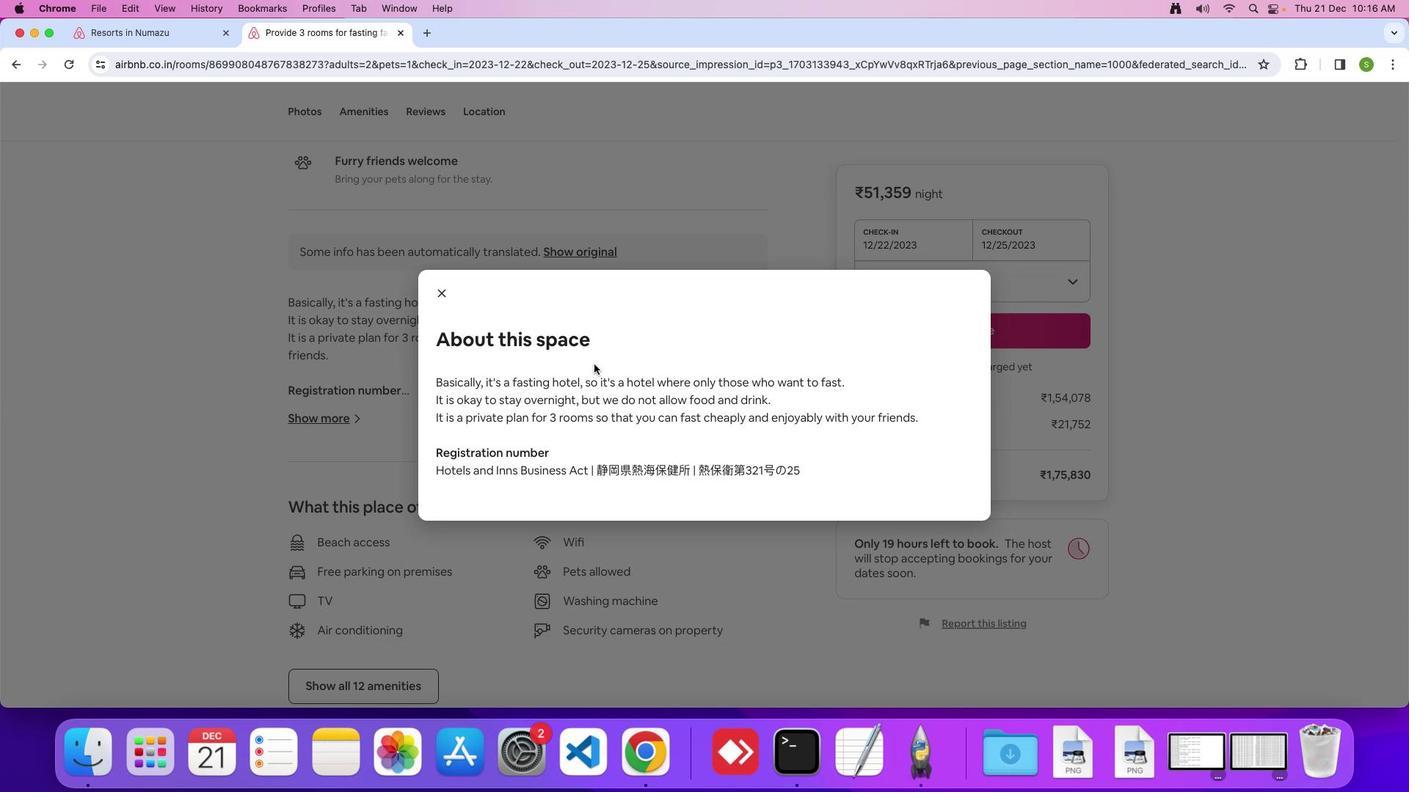 
Action: Mouse moved to (436, 291)
Screenshot: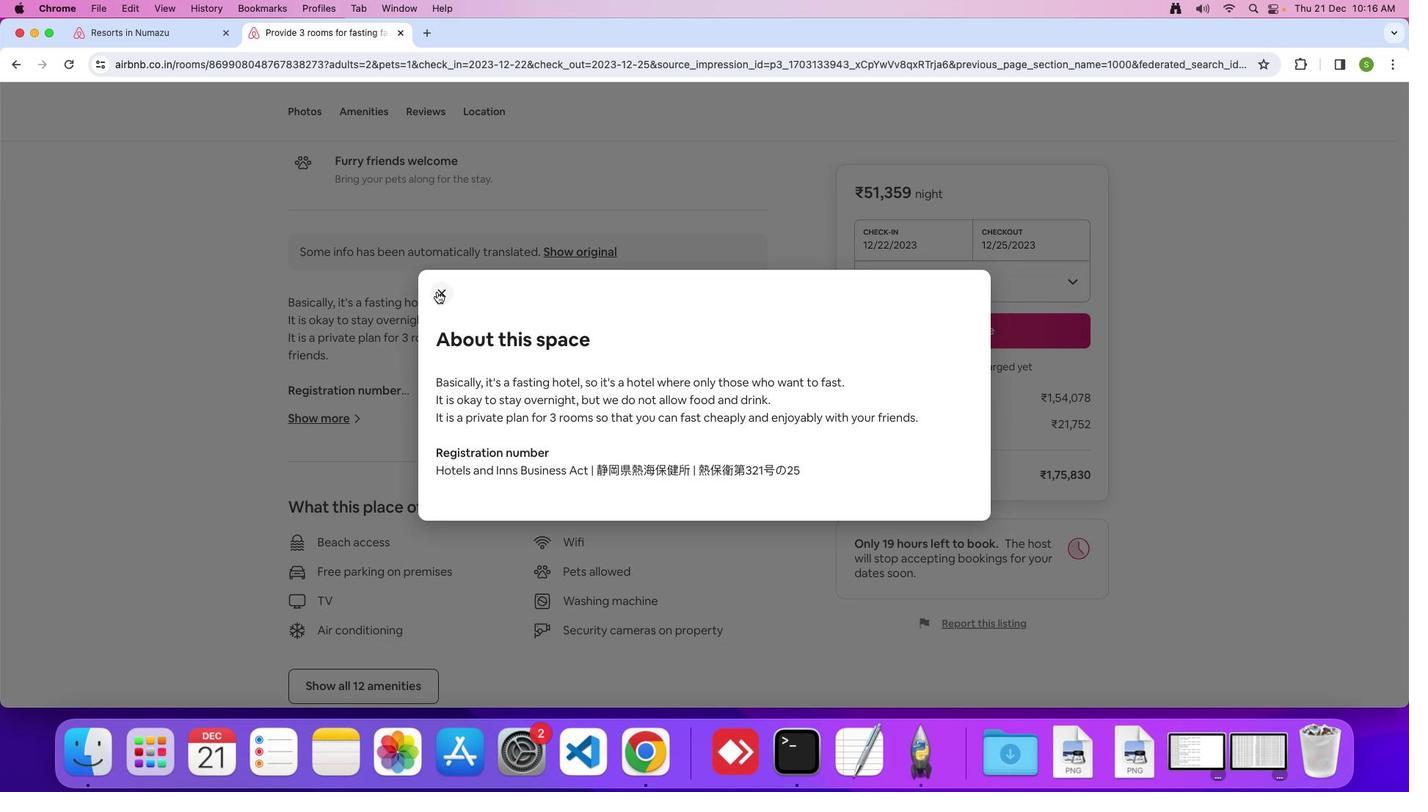 
Action: Mouse pressed left at (436, 291)
Screenshot: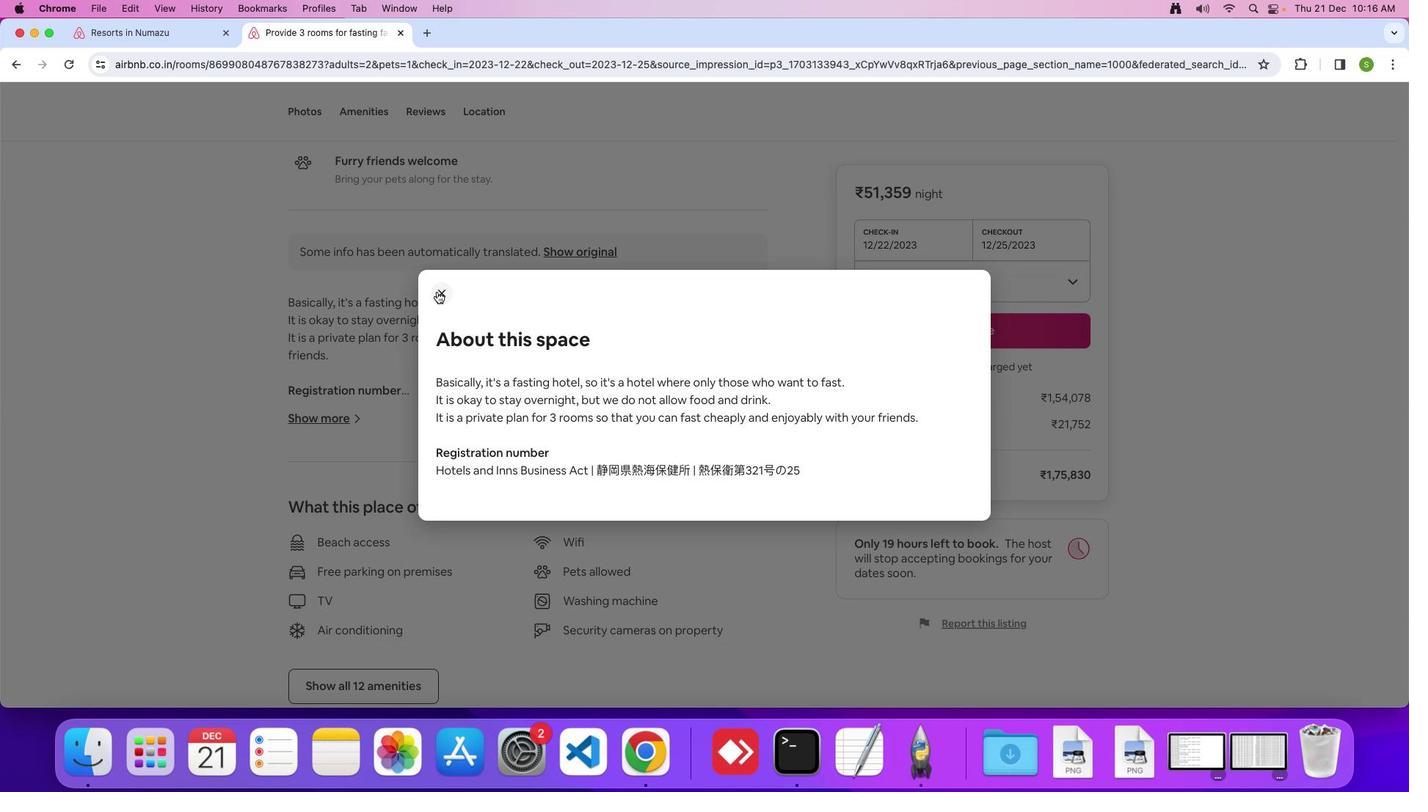 
Action: Mouse moved to (643, 399)
Screenshot: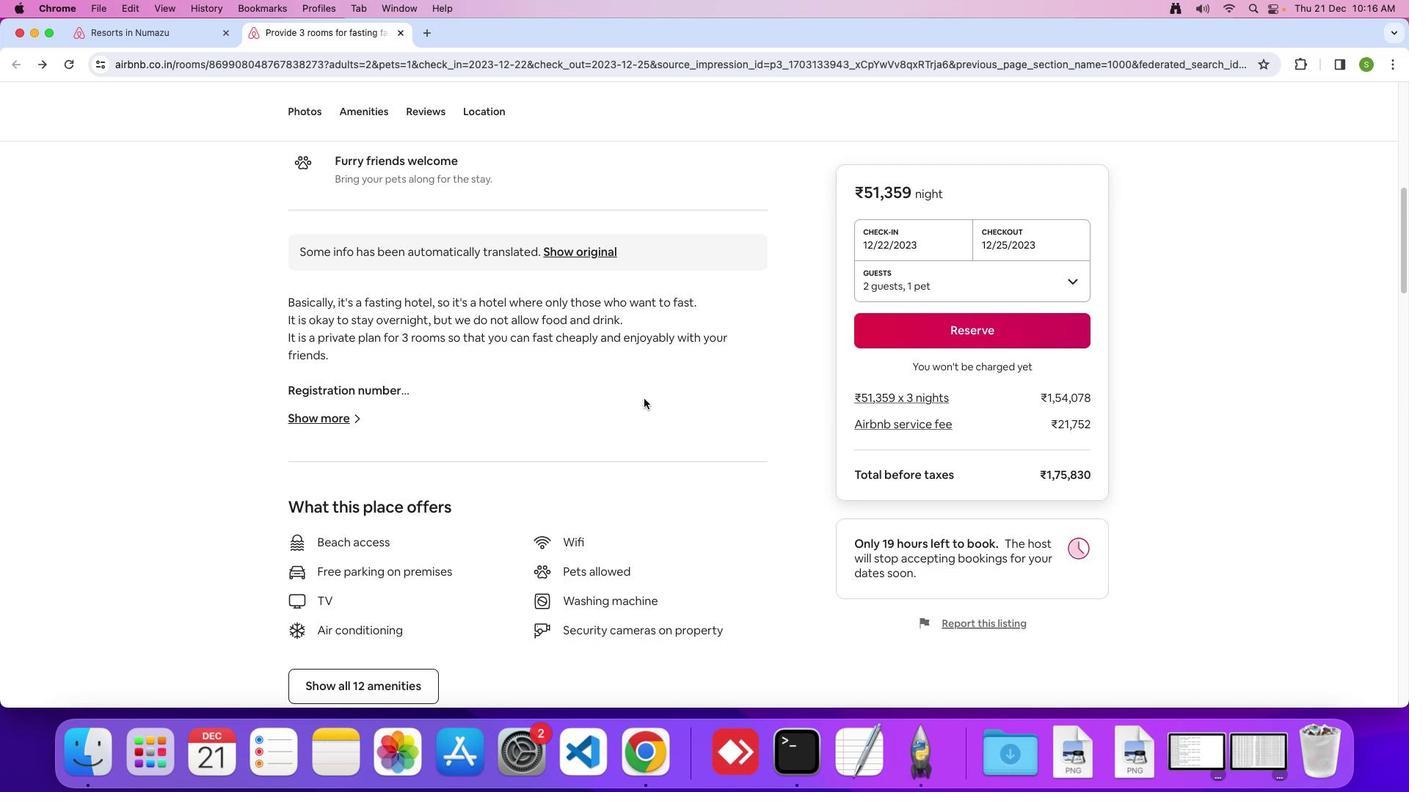 
Action: Mouse scrolled (643, 399) with delta (0, 0)
Screenshot: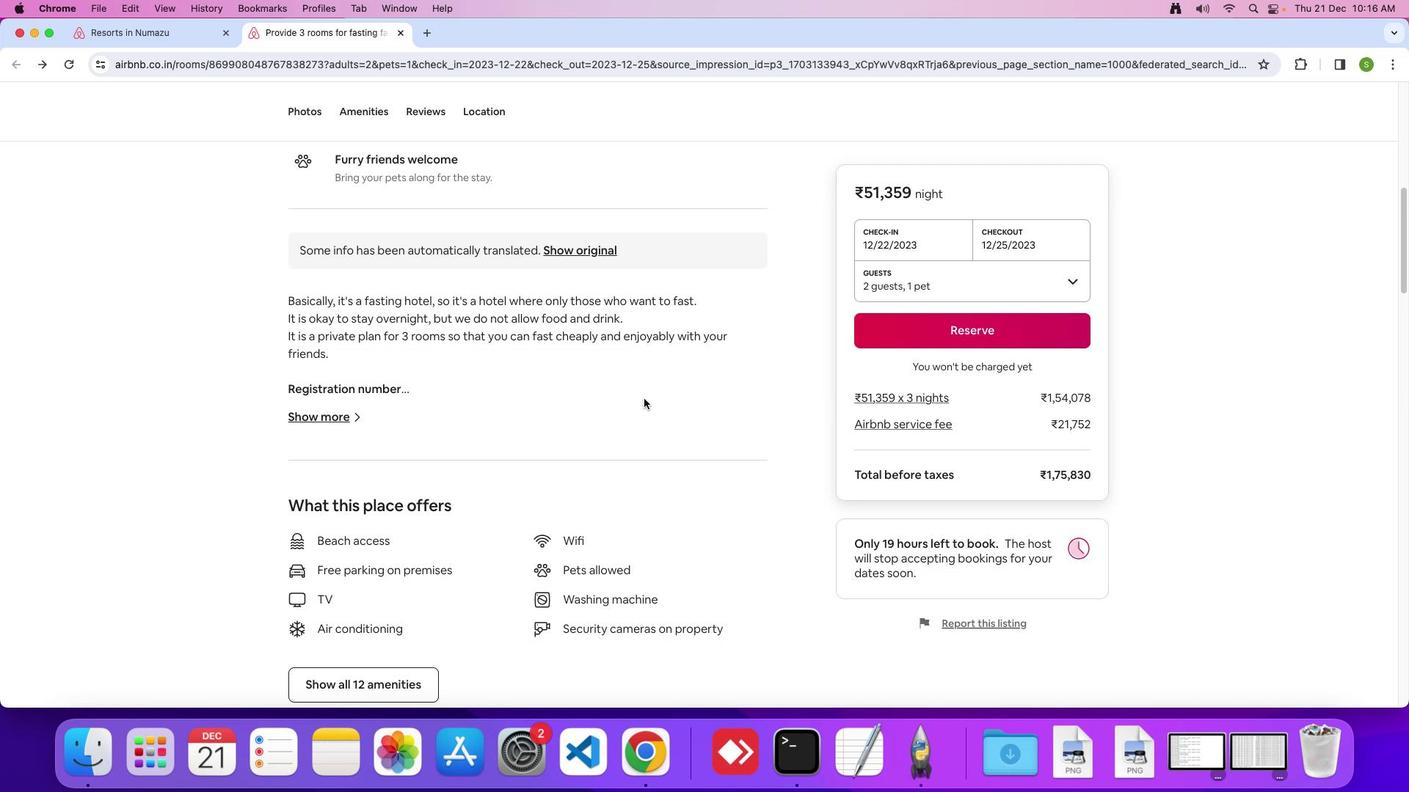 
Action: Mouse scrolled (643, 399) with delta (0, 0)
Screenshot: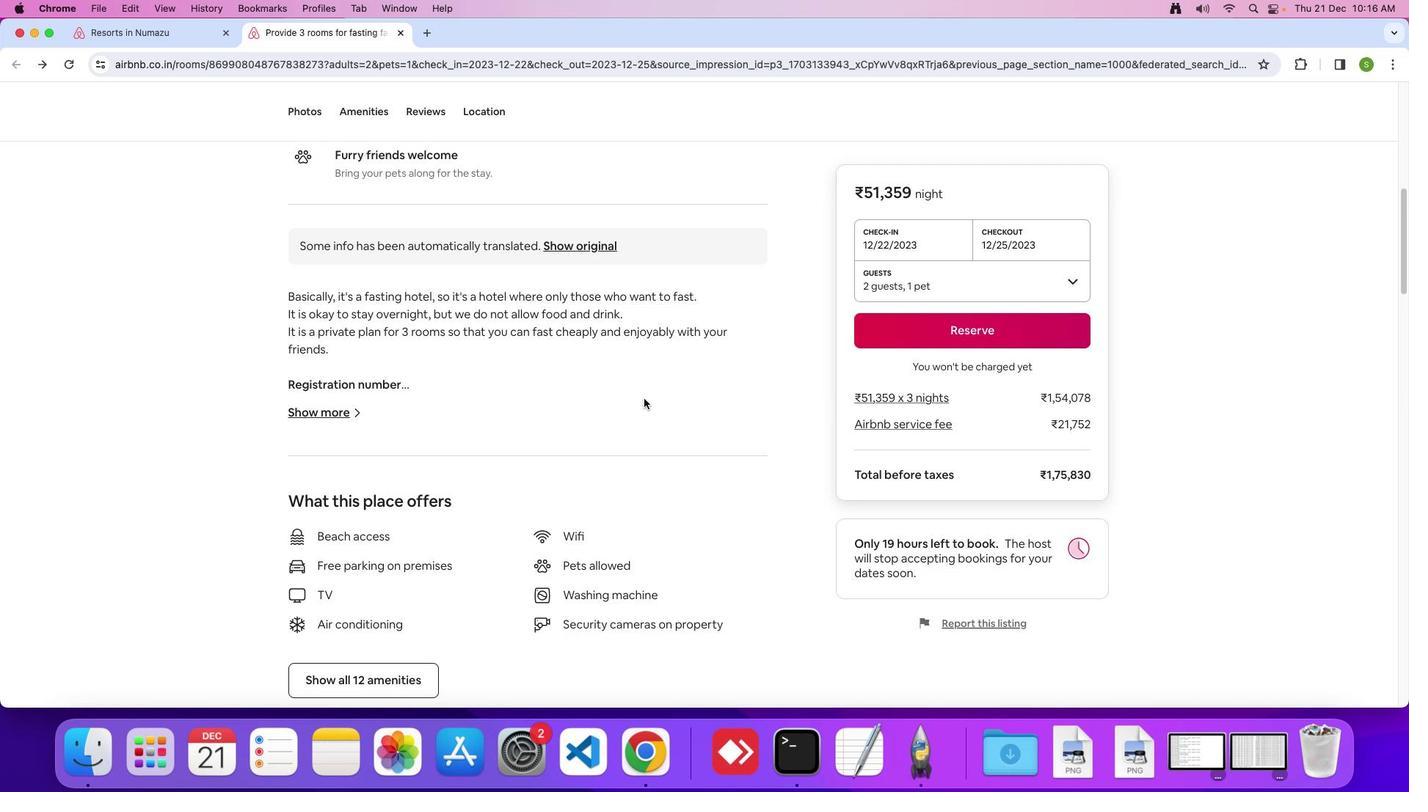 
Action: Mouse moved to (643, 399)
Screenshot: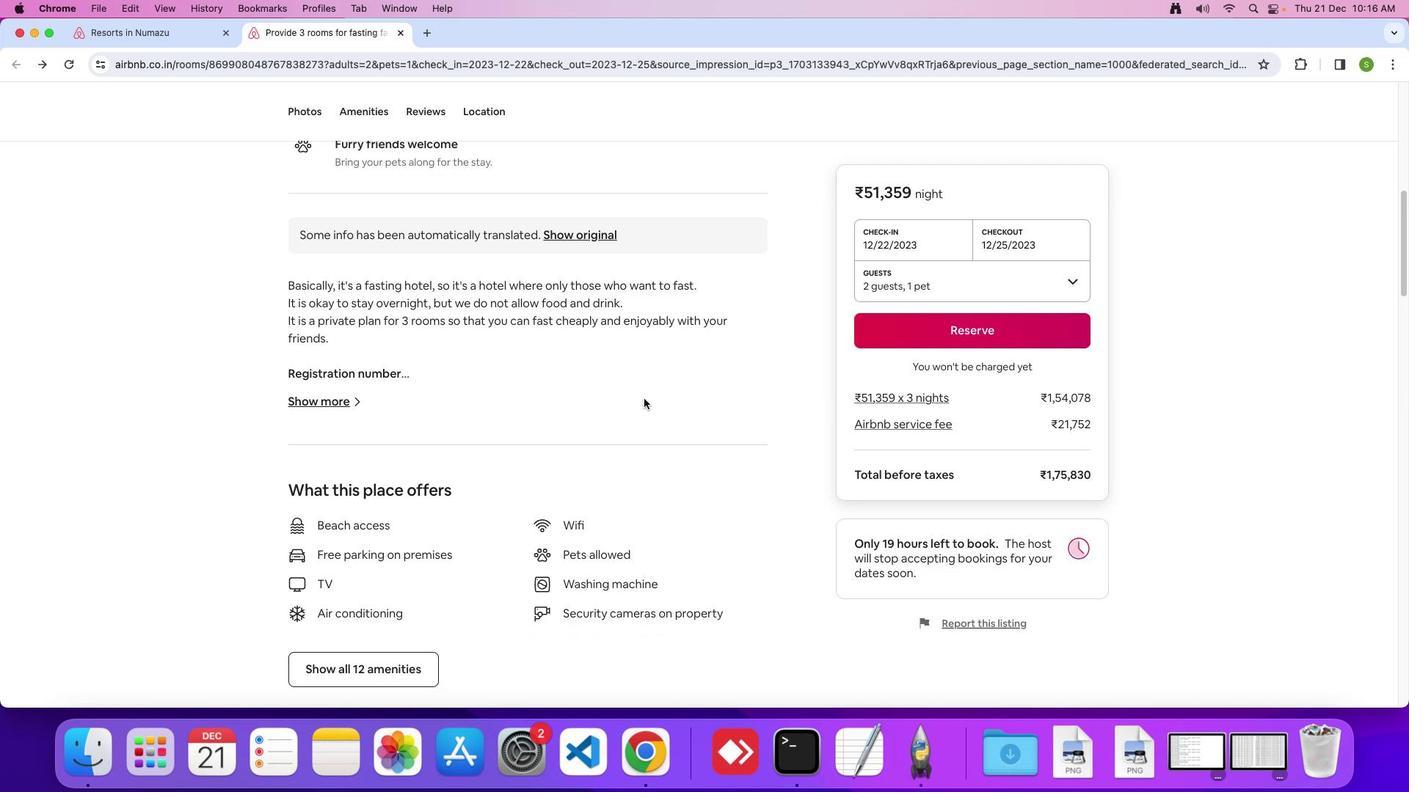 
Action: Mouse scrolled (643, 399) with delta (0, -2)
Screenshot: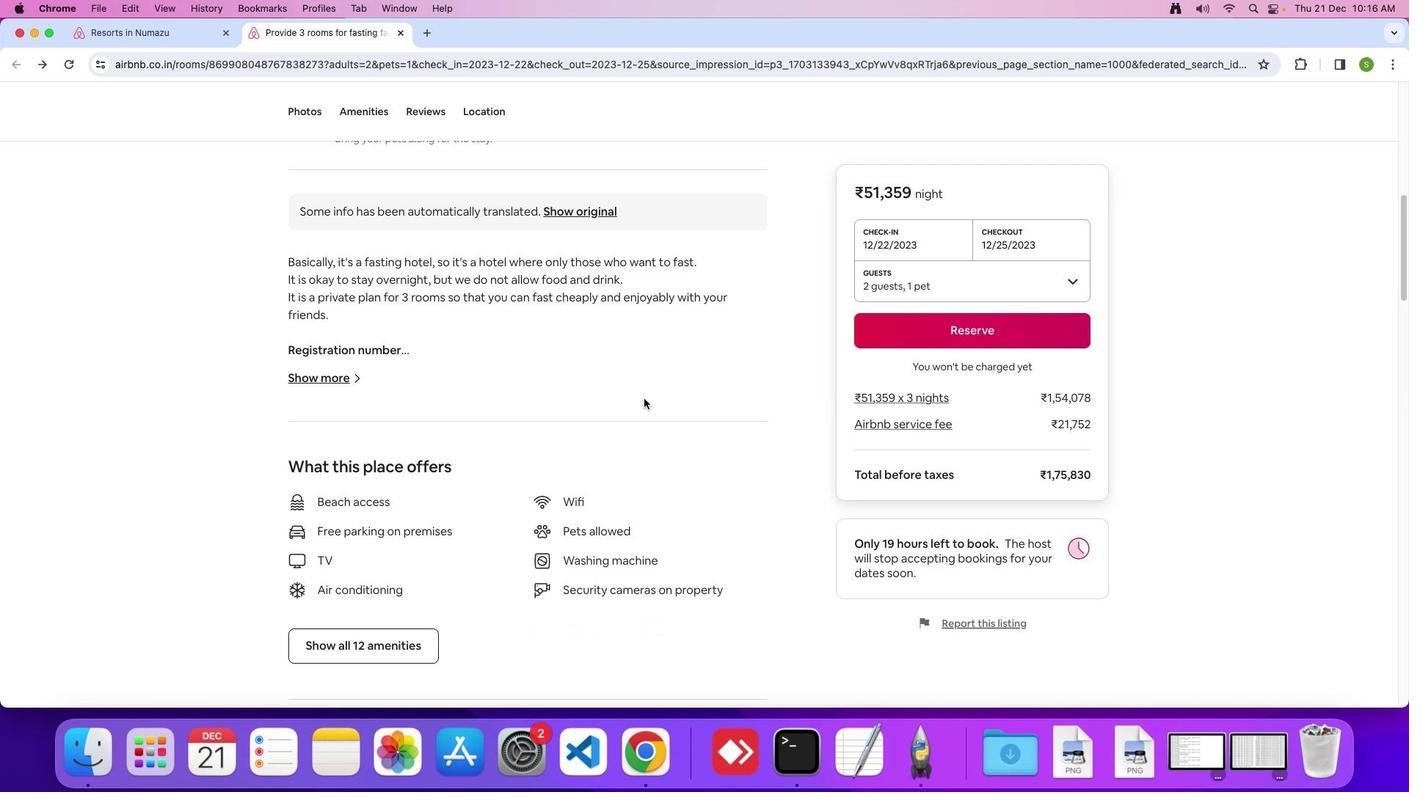 
Action: Mouse scrolled (643, 399) with delta (0, 0)
Screenshot: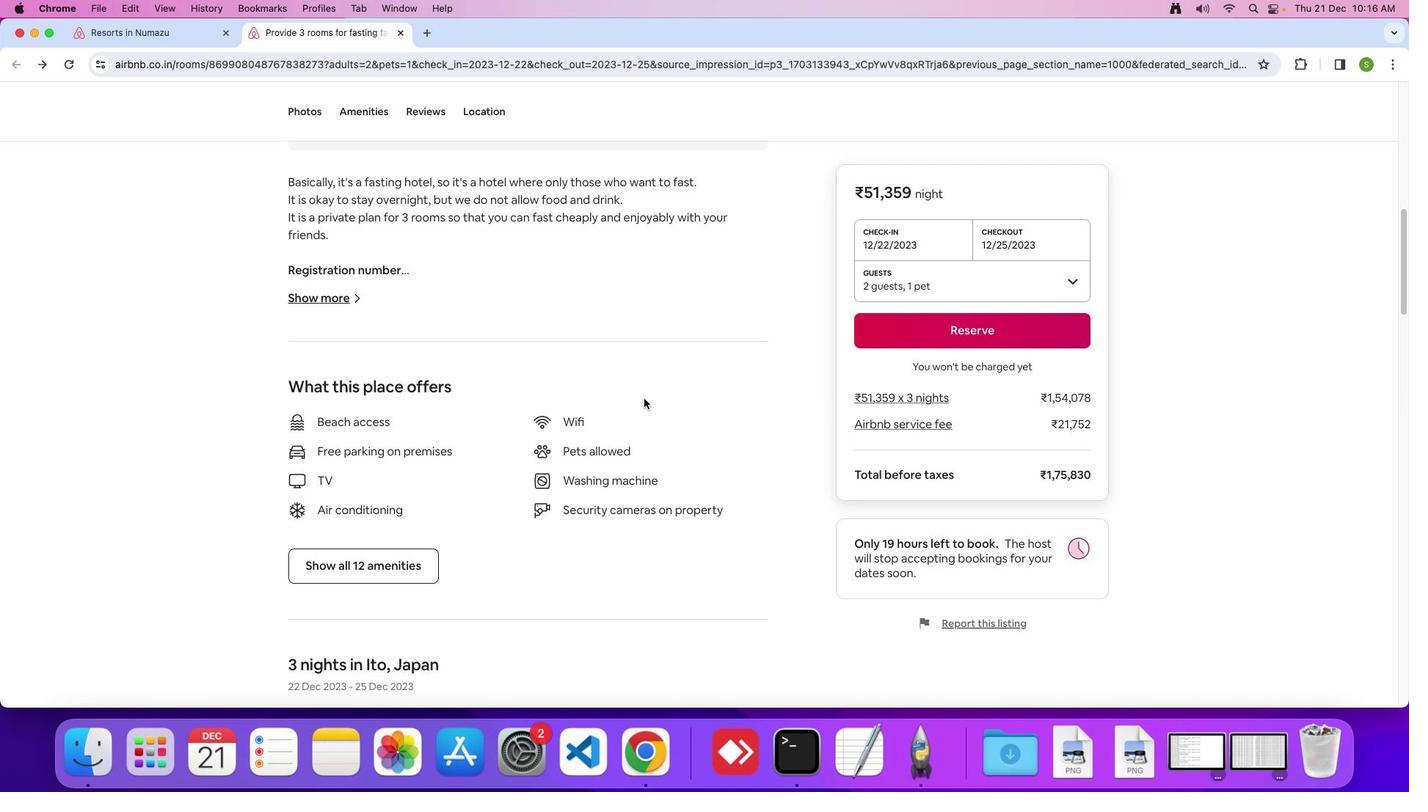 
Action: Mouse scrolled (643, 399) with delta (0, 0)
Screenshot: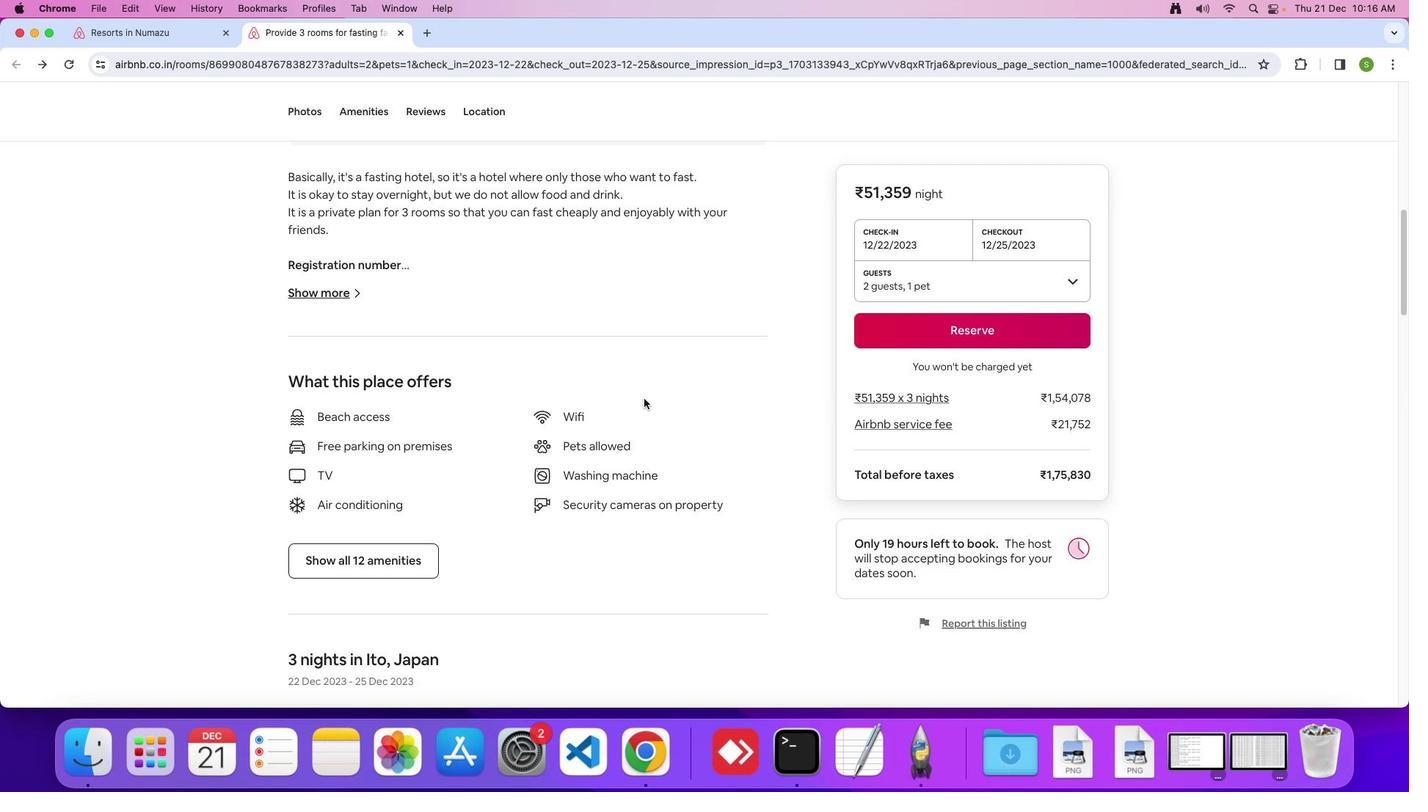 
Action: Mouse scrolled (643, 399) with delta (0, -1)
Screenshot: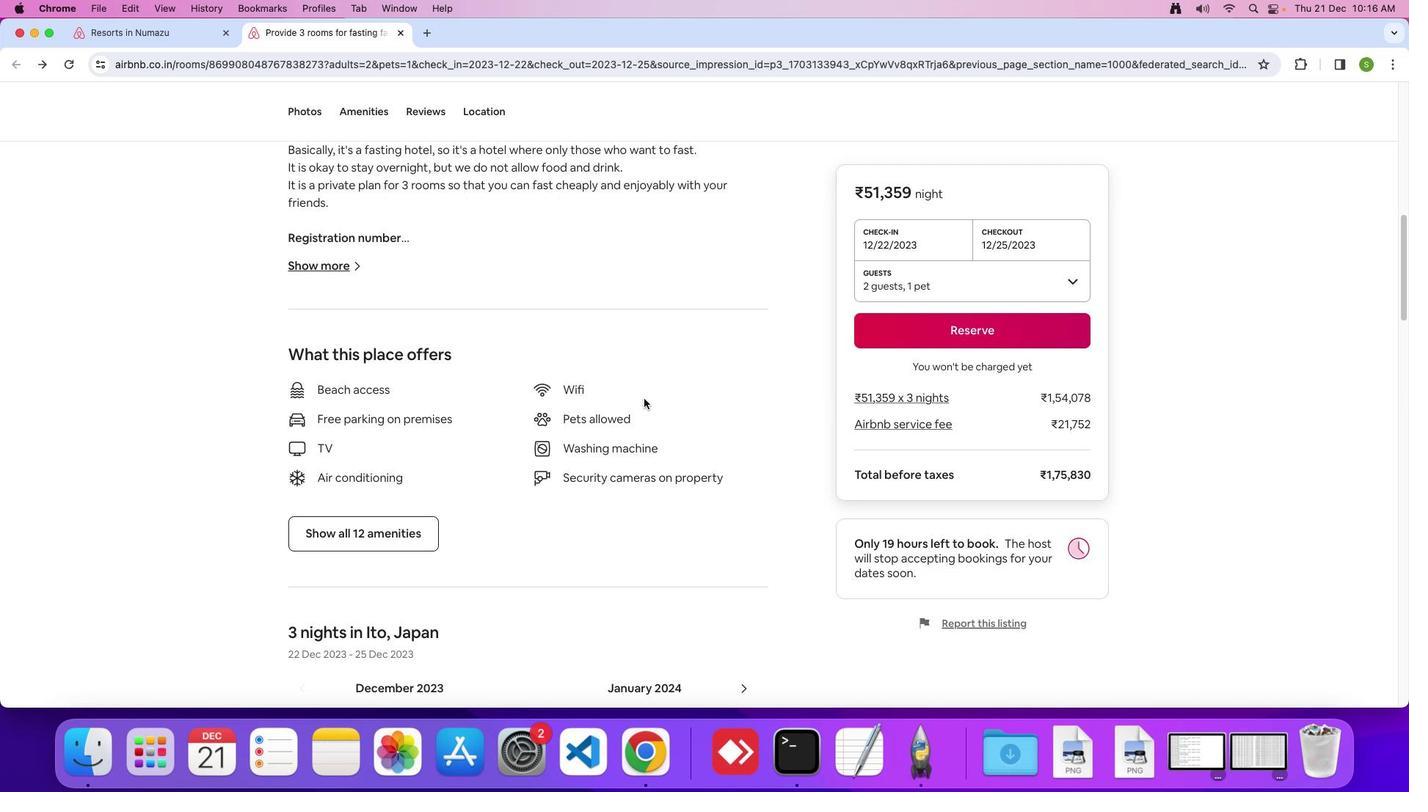 
Action: Mouse scrolled (643, 399) with delta (0, 0)
Screenshot: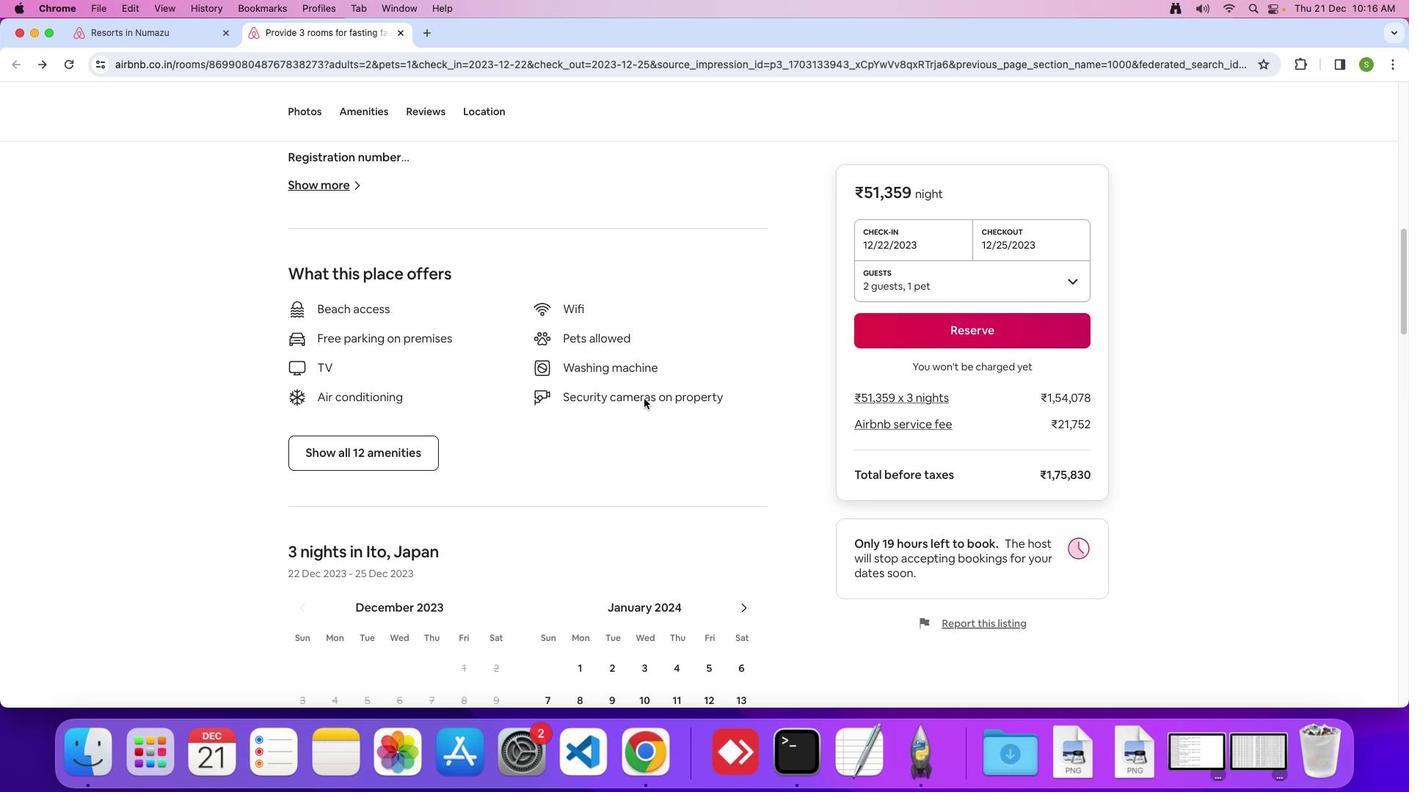
Action: Mouse scrolled (643, 399) with delta (0, 0)
Screenshot: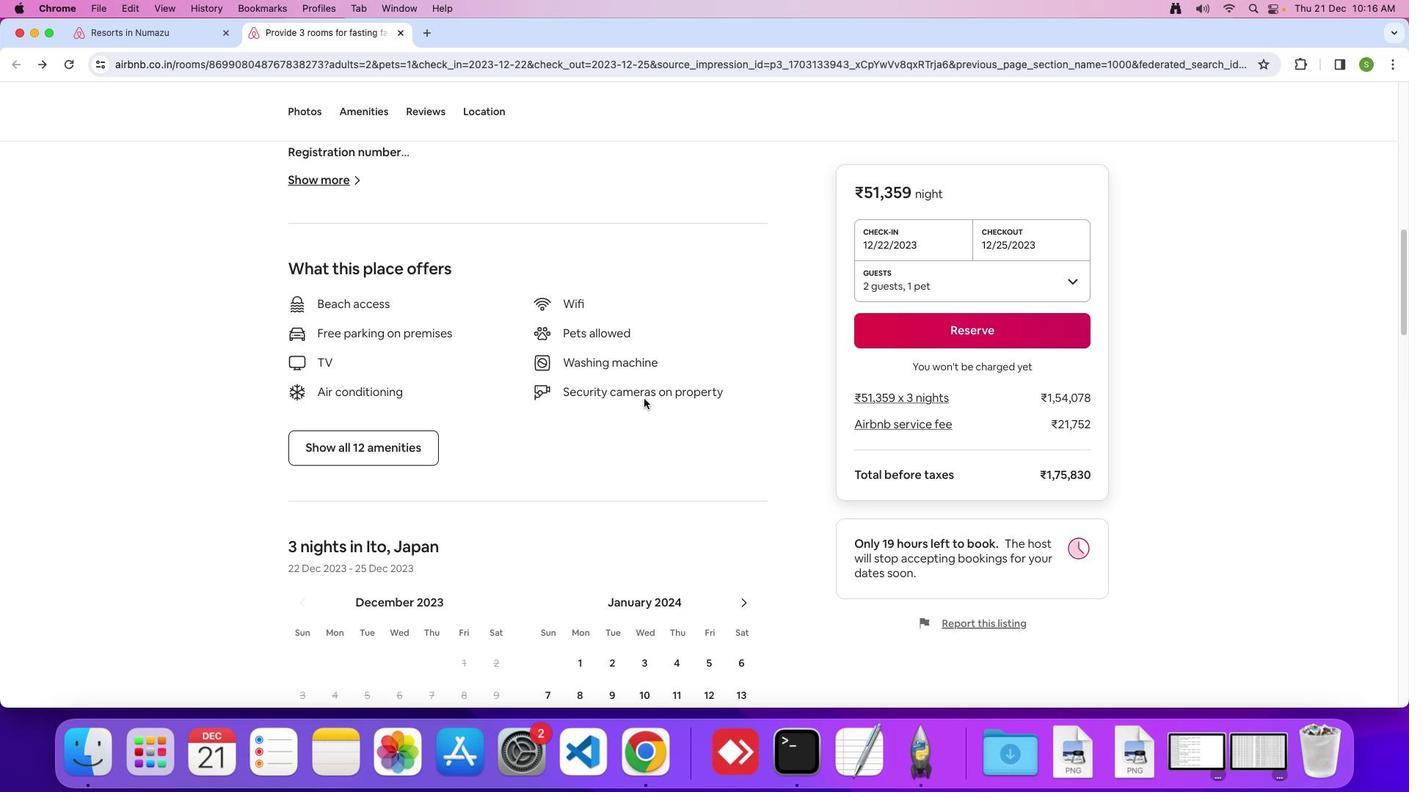 
Action: Mouse scrolled (643, 399) with delta (0, -2)
Screenshot: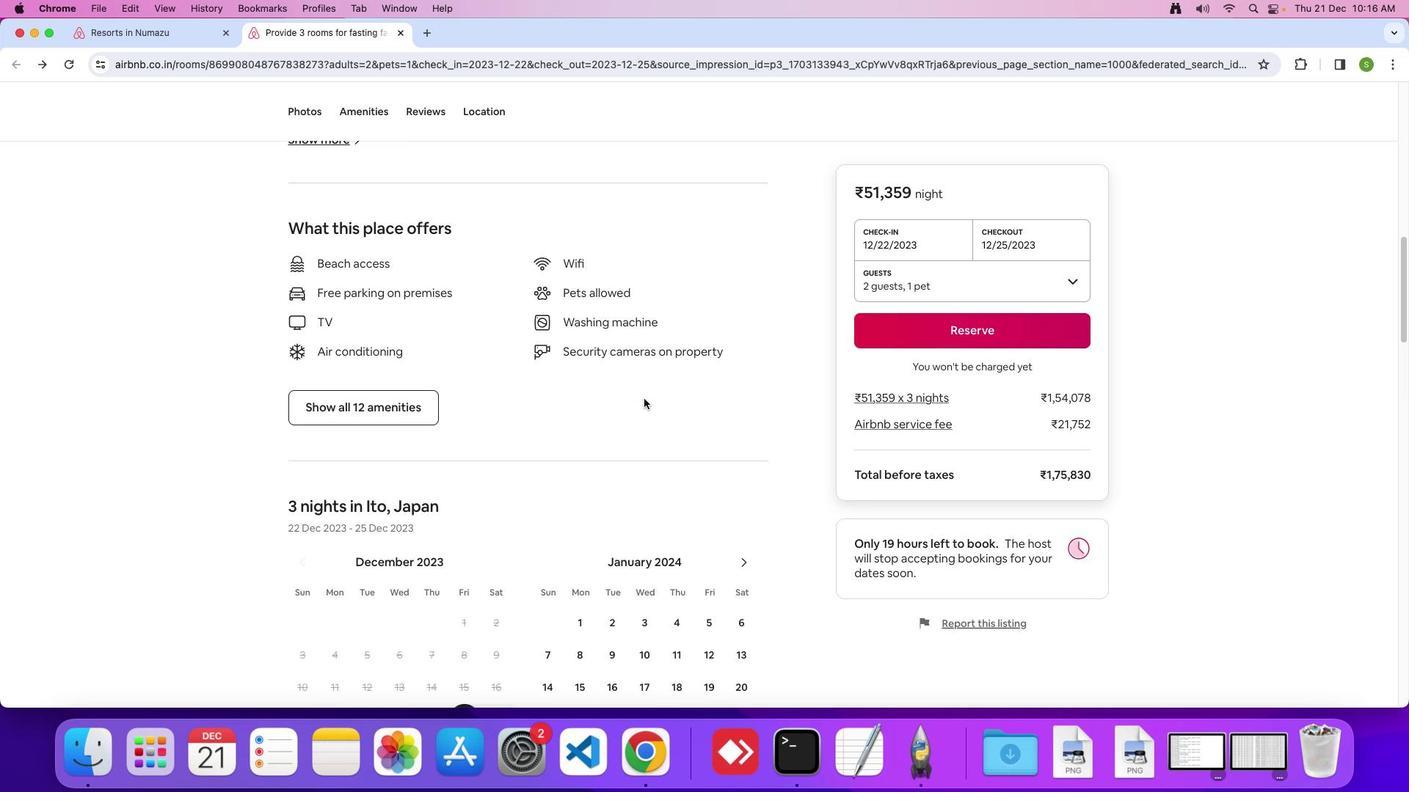 
Action: Mouse moved to (389, 342)
Screenshot: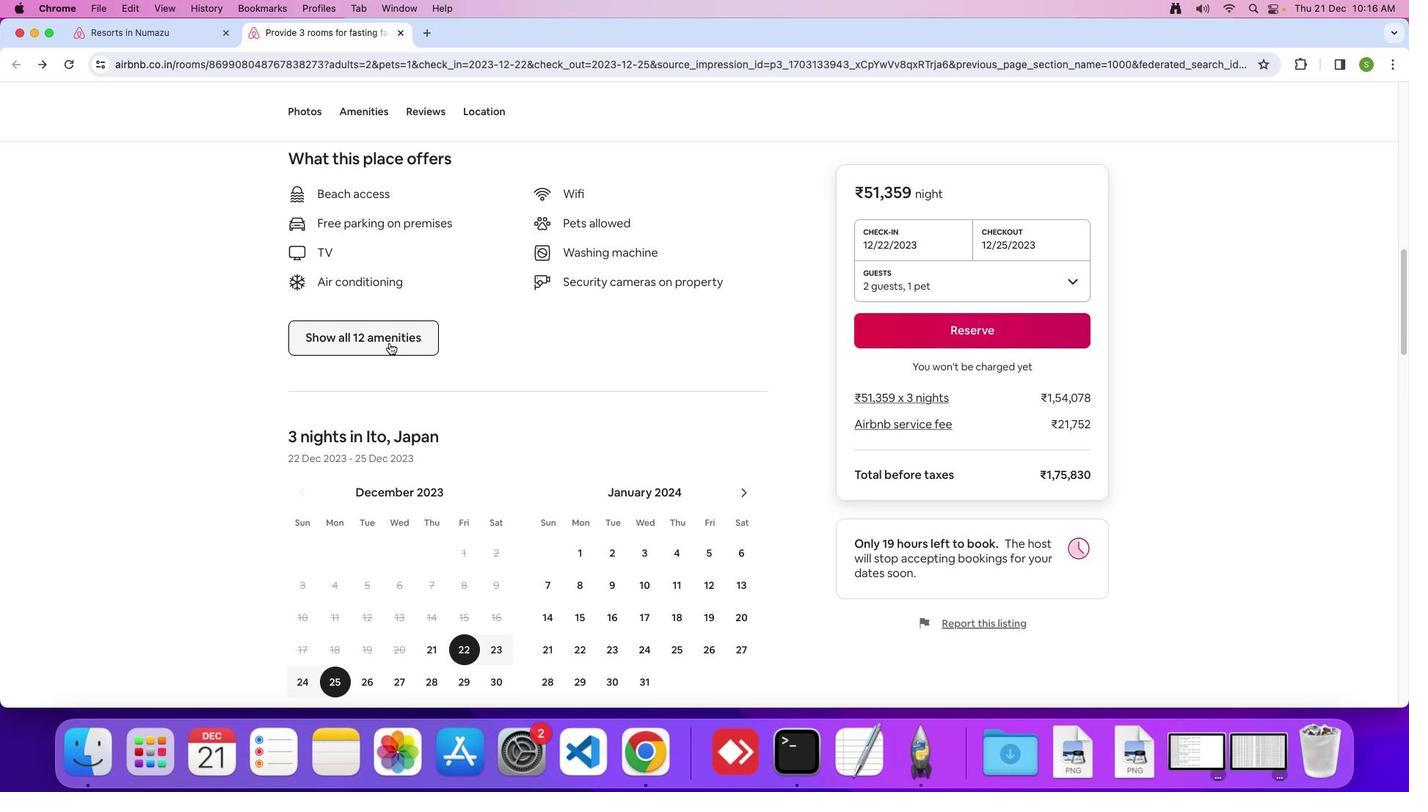 
Action: Mouse pressed left at (389, 342)
Screenshot: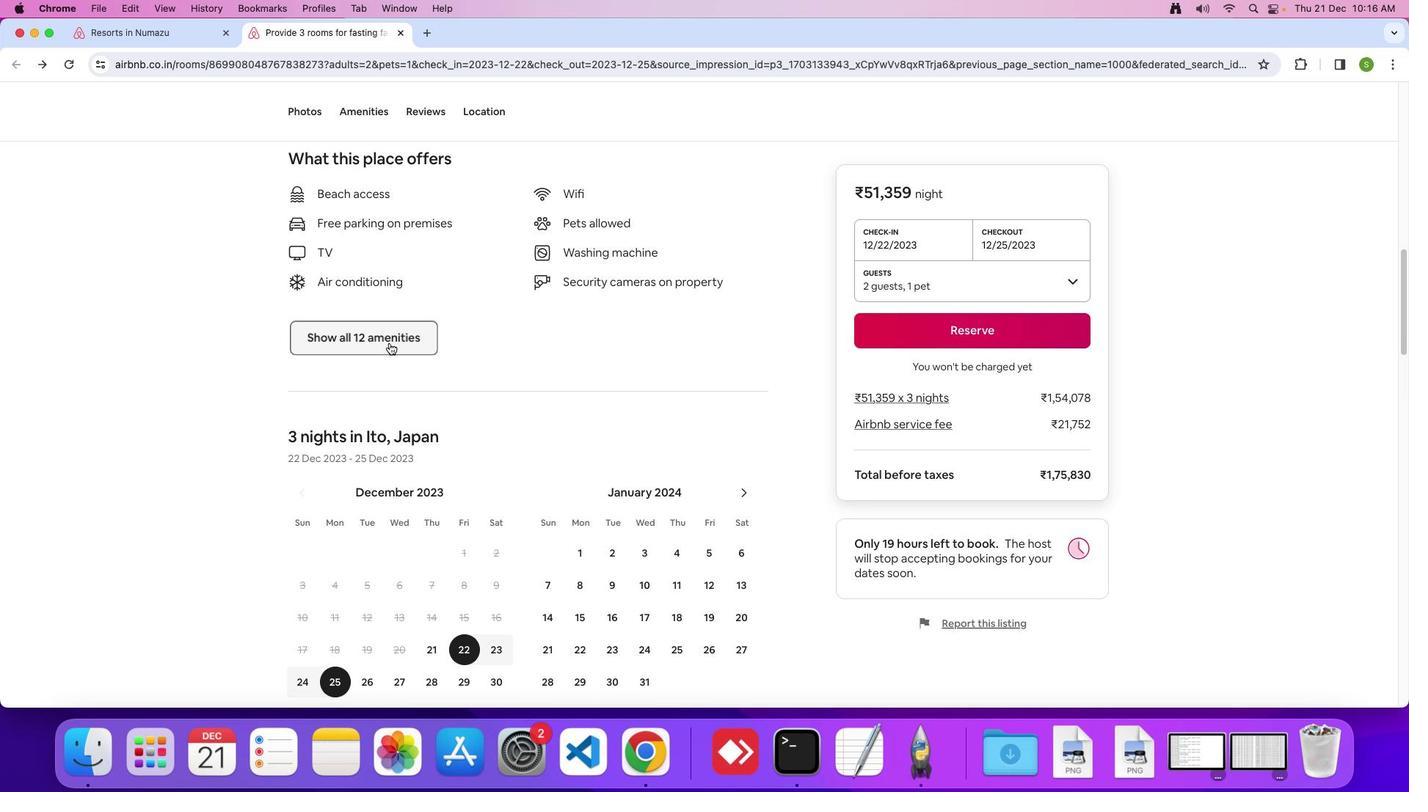 
Action: Mouse moved to (705, 372)
Screenshot: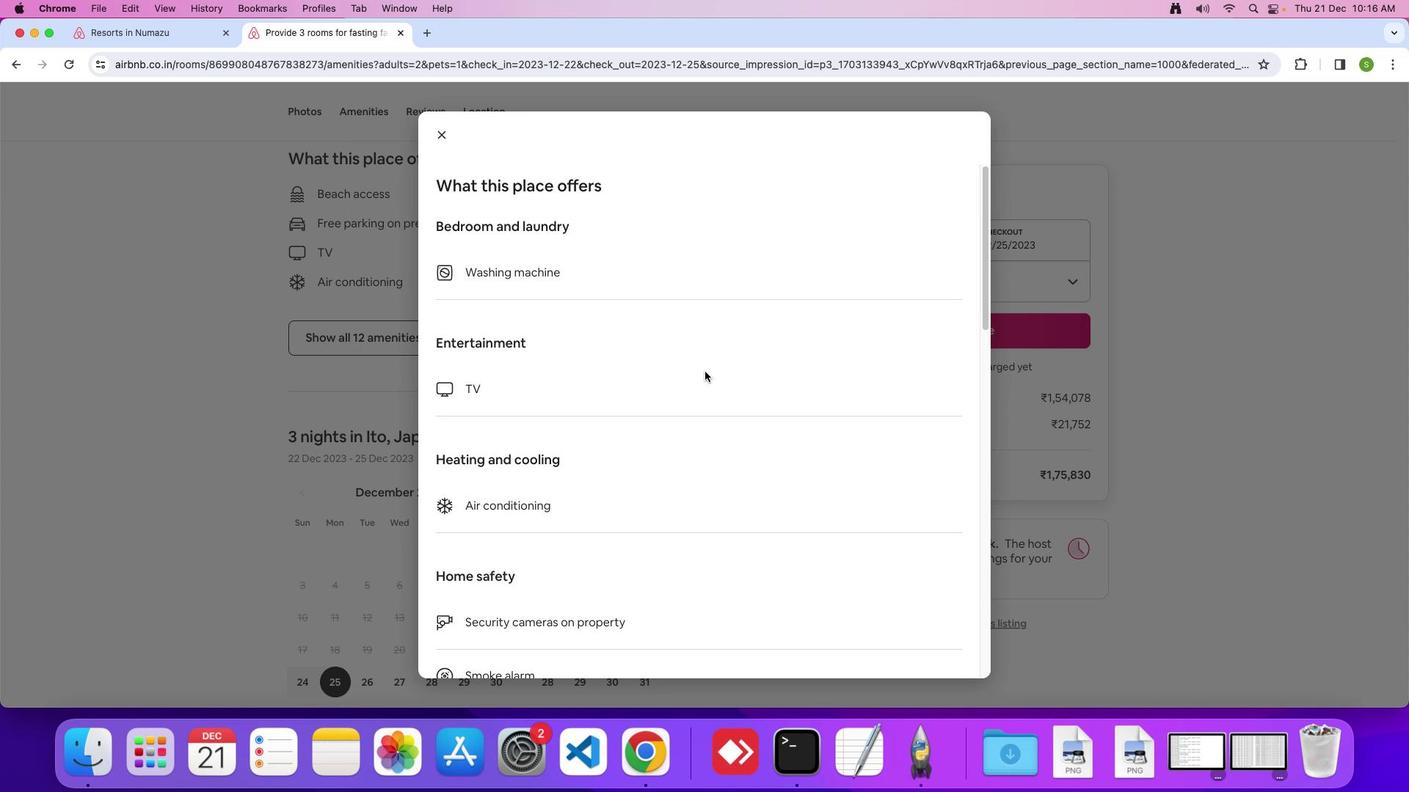 
Action: Mouse scrolled (705, 372) with delta (0, 0)
Screenshot: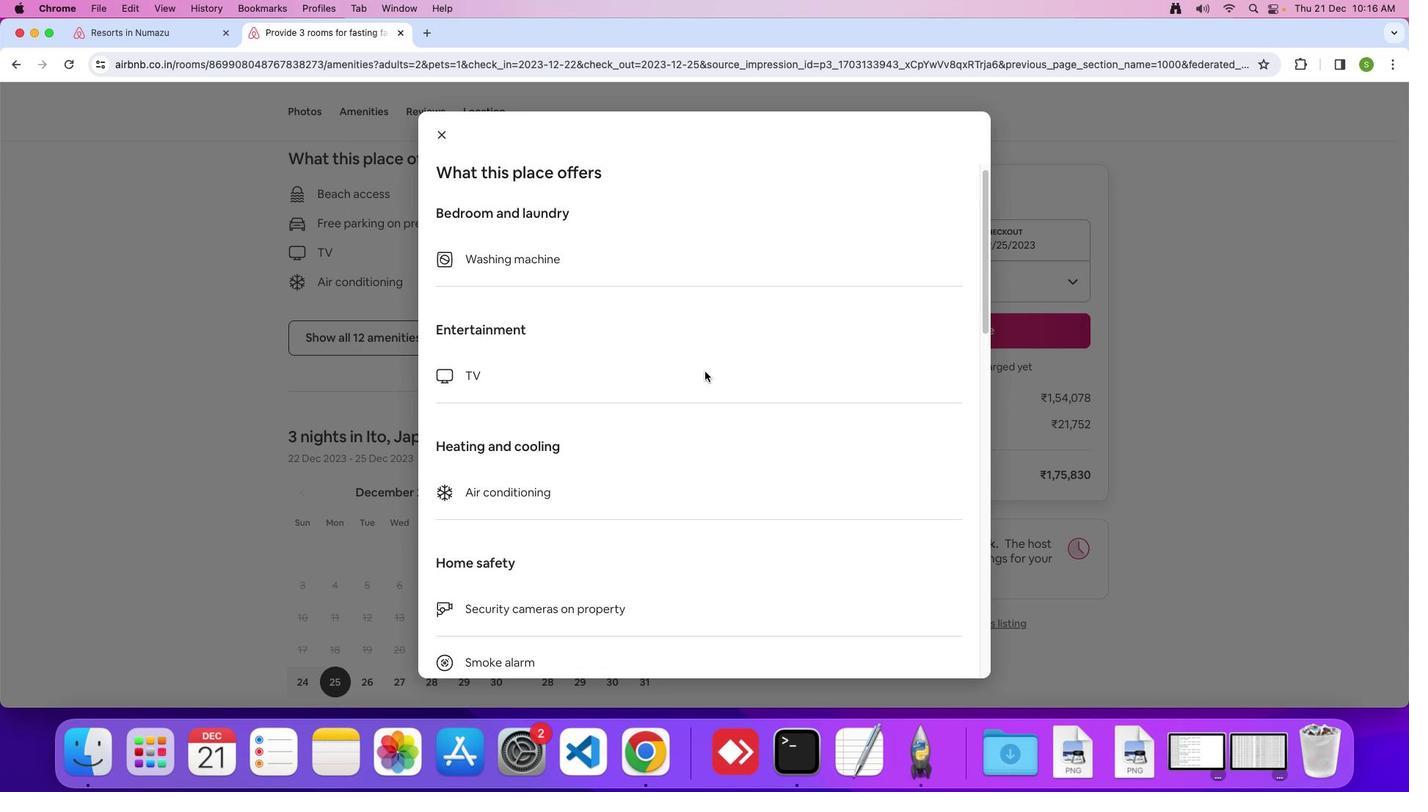
Action: Mouse scrolled (705, 372) with delta (0, 0)
Screenshot: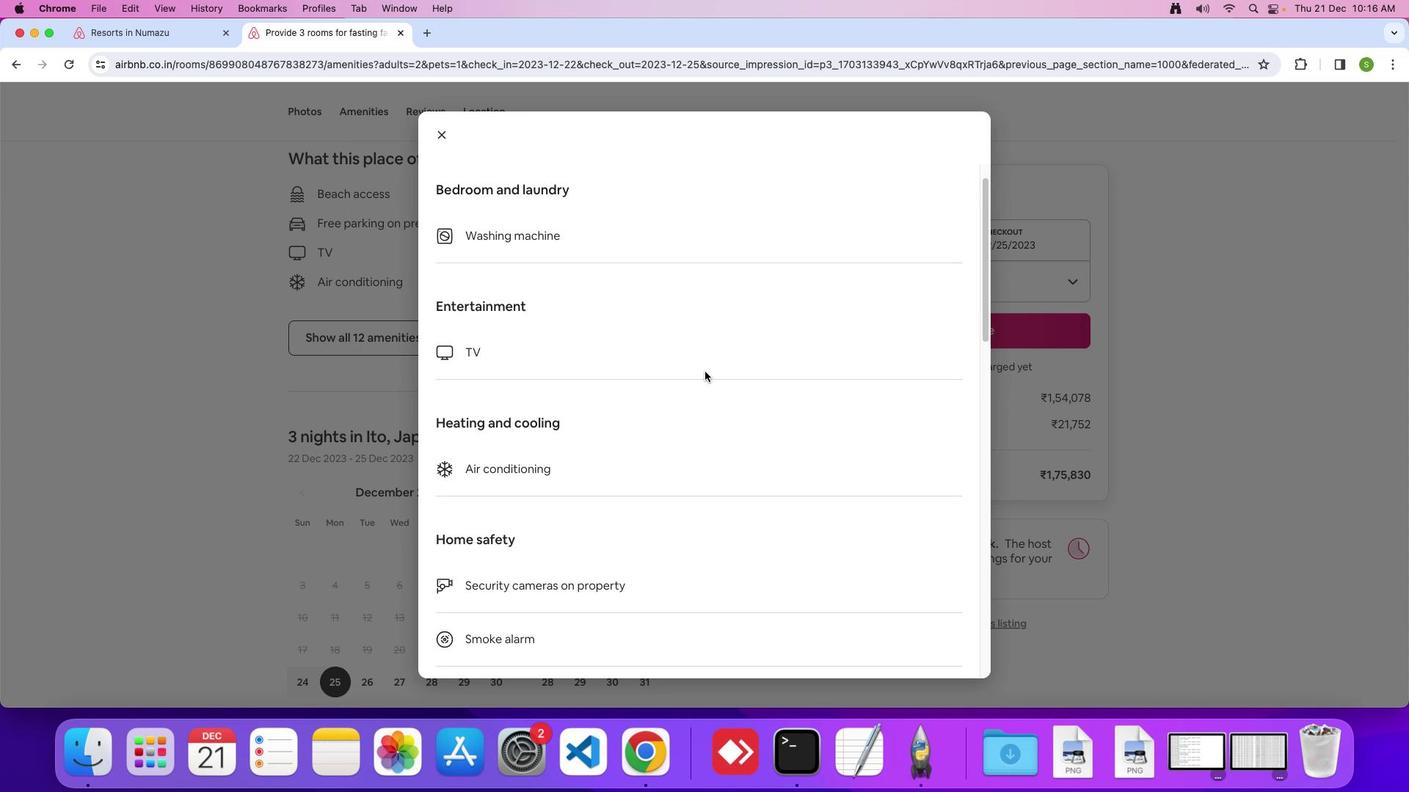 
Action: Mouse scrolled (705, 372) with delta (0, -2)
Screenshot: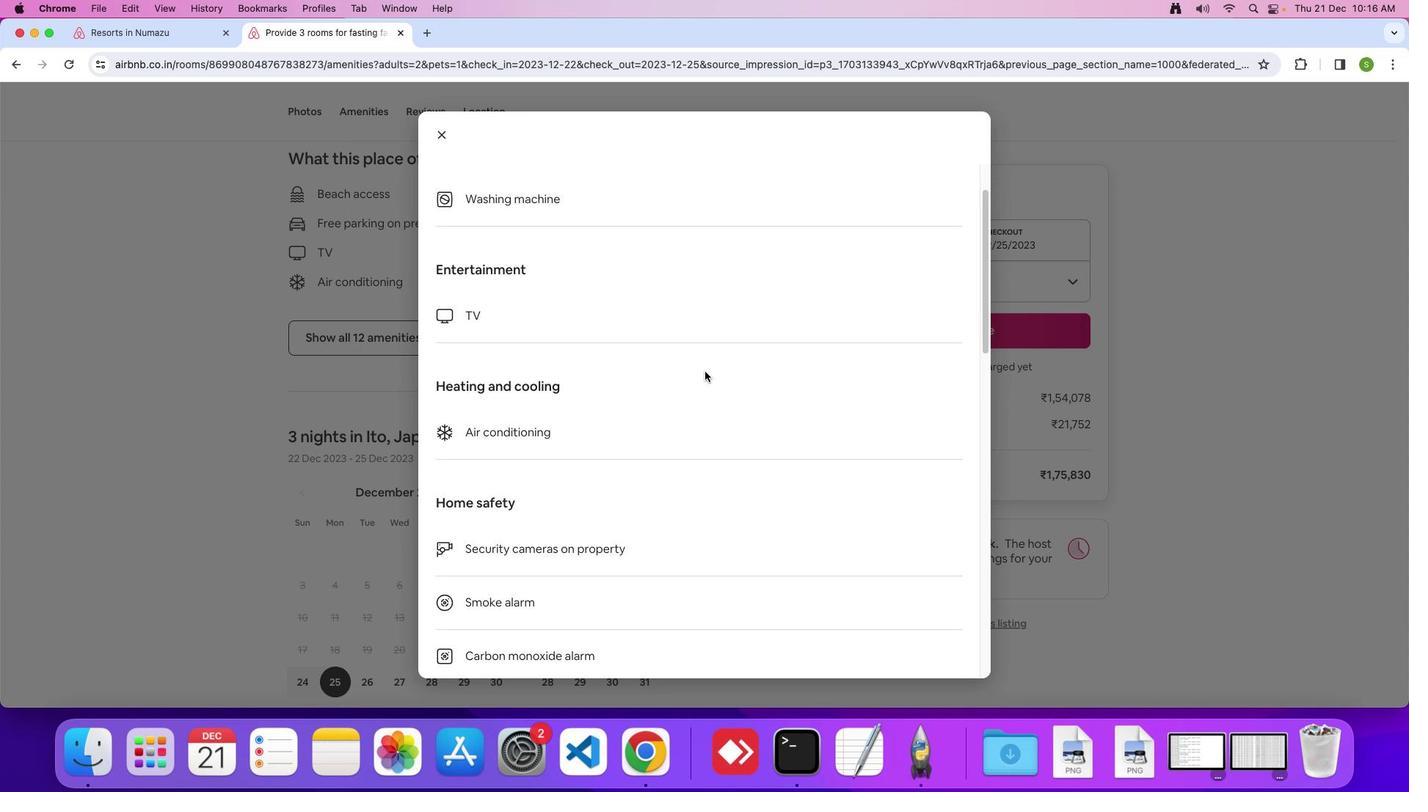 
Action: Mouse scrolled (705, 372) with delta (0, 0)
Screenshot: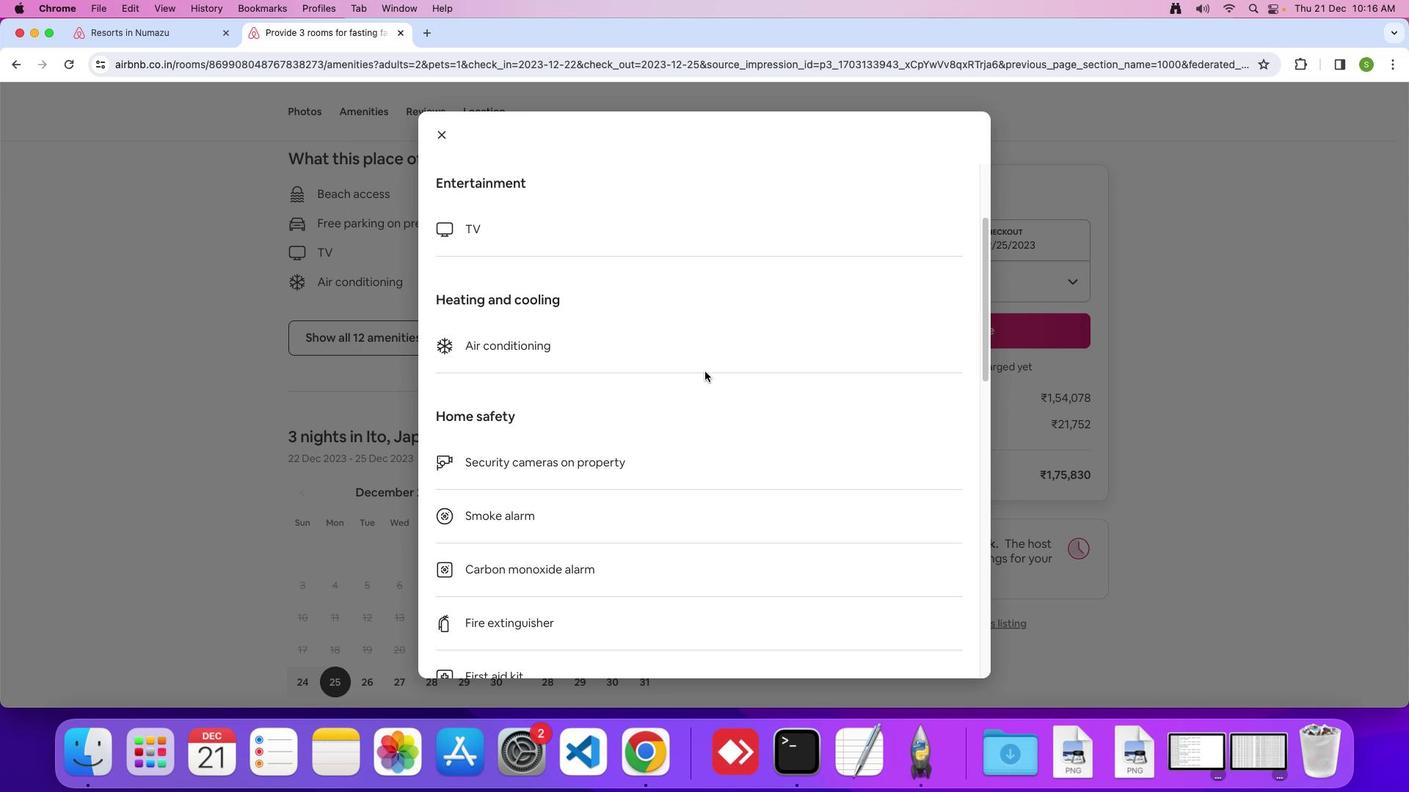 
Action: Mouse scrolled (705, 372) with delta (0, 0)
Screenshot: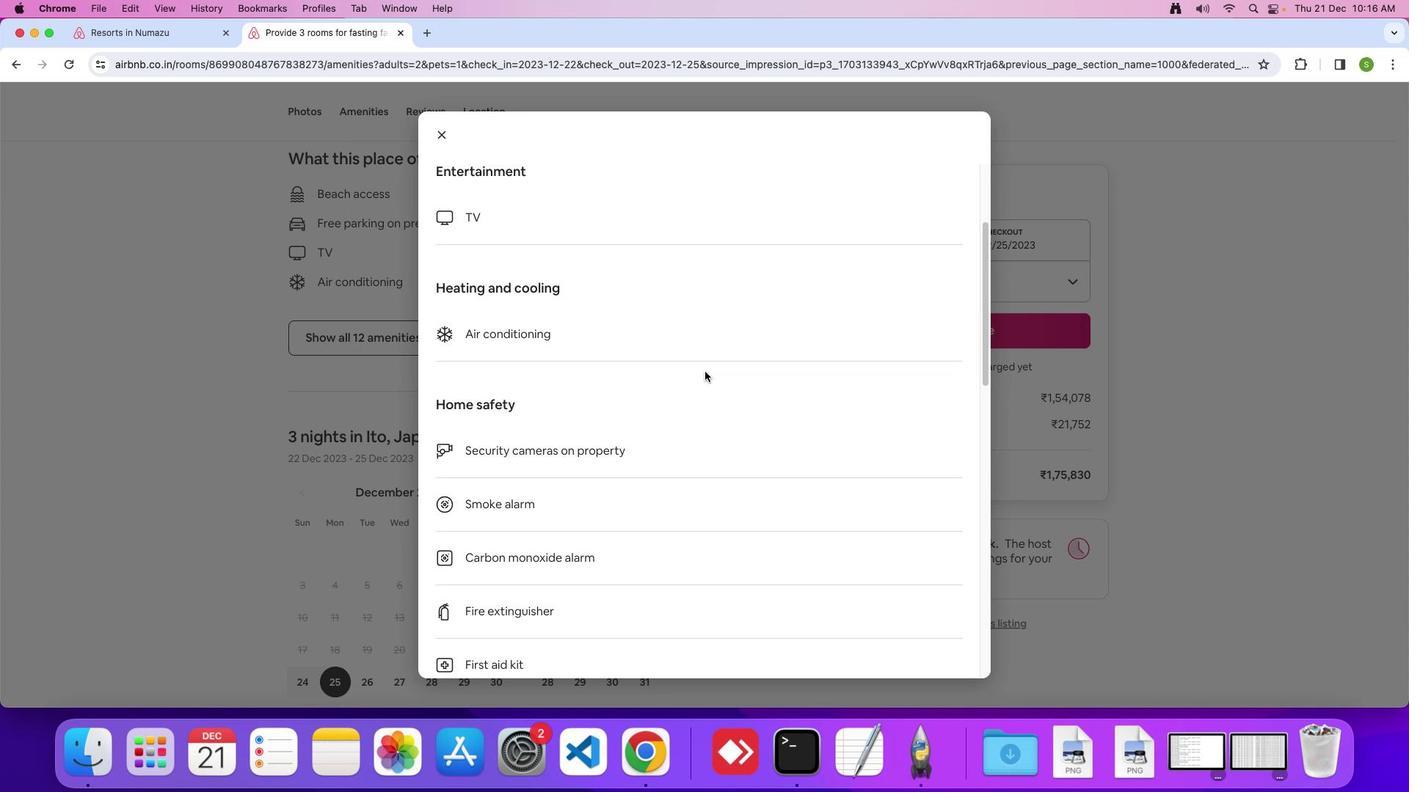 
Action: Mouse scrolled (705, 372) with delta (0, -2)
Screenshot: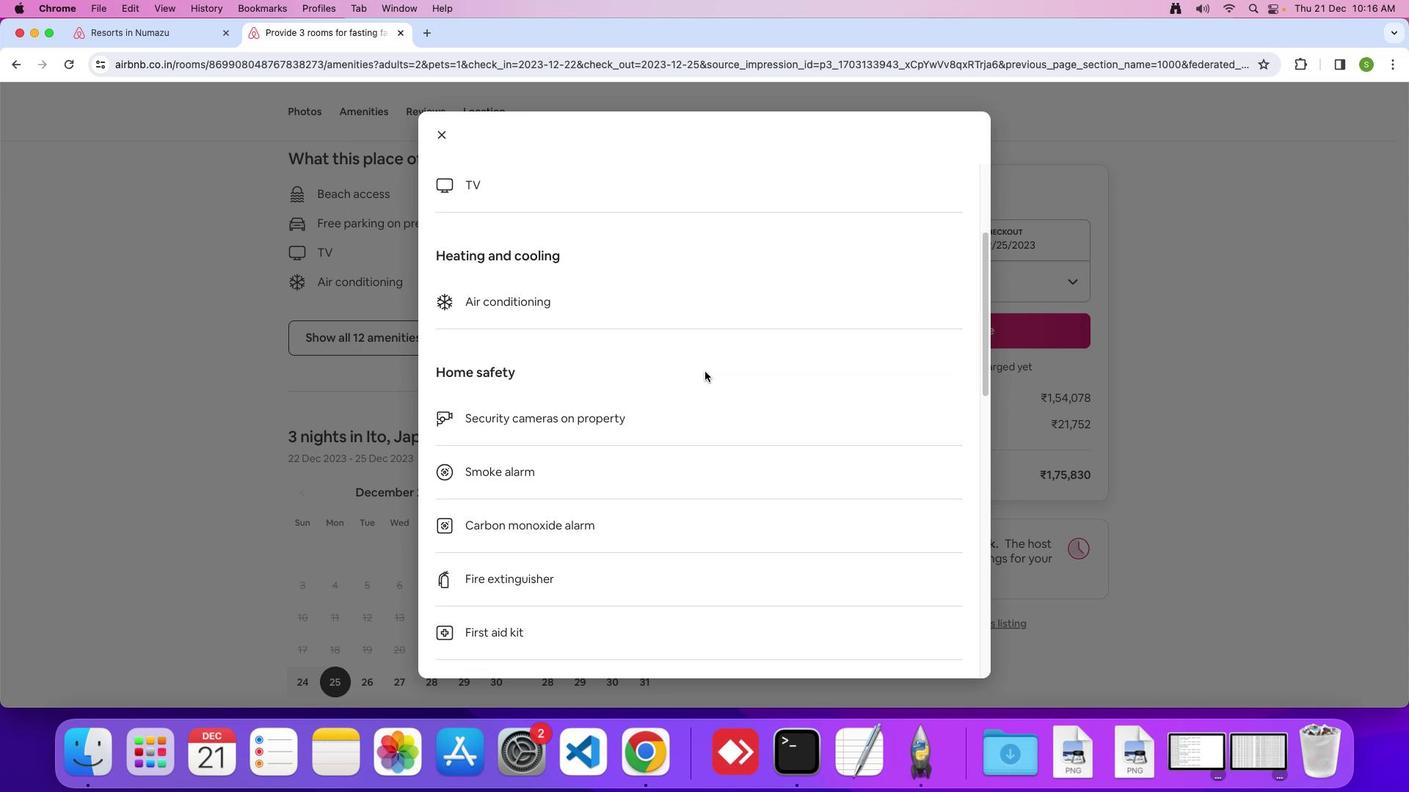 
Action: Mouse scrolled (705, 372) with delta (0, 0)
Screenshot: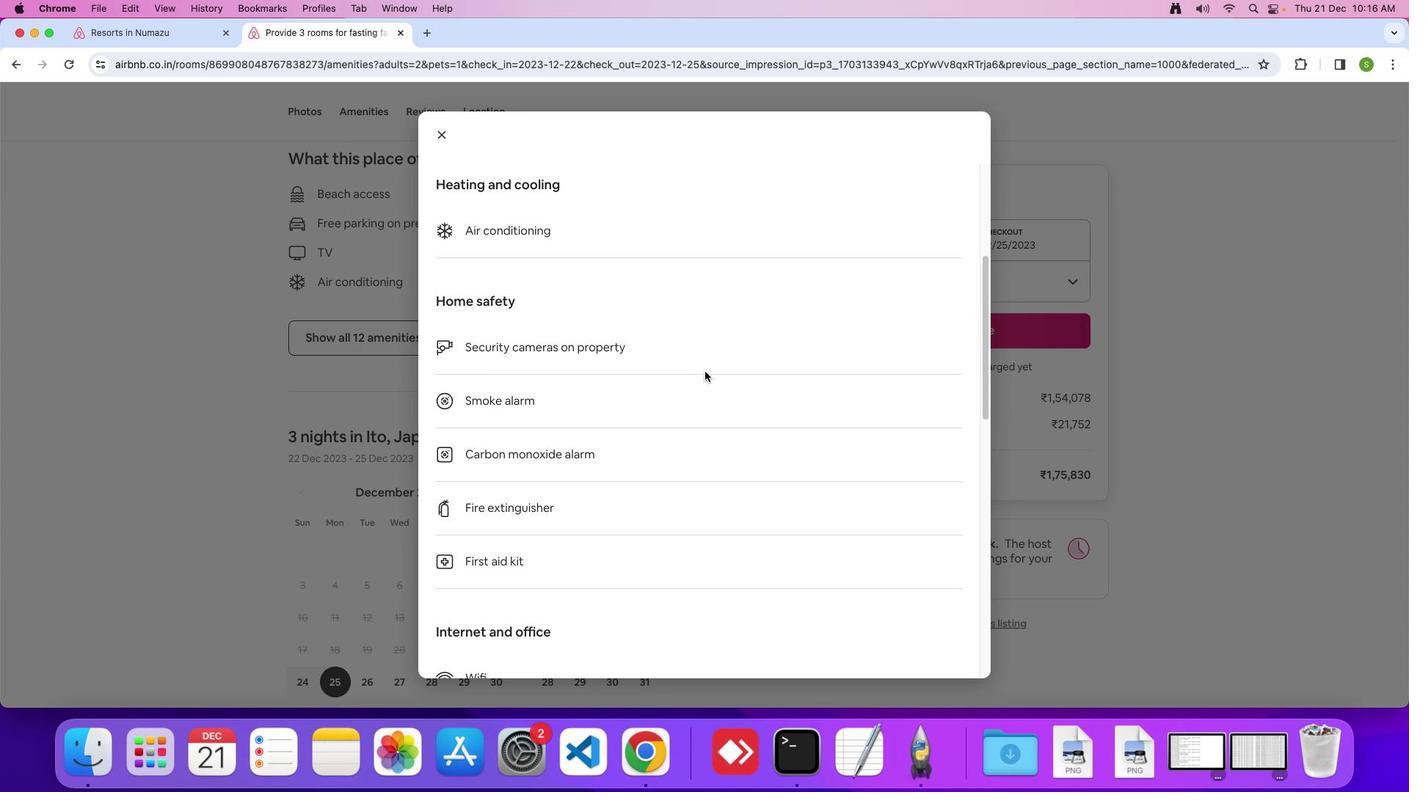 
Action: Mouse scrolled (705, 372) with delta (0, 0)
Screenshot: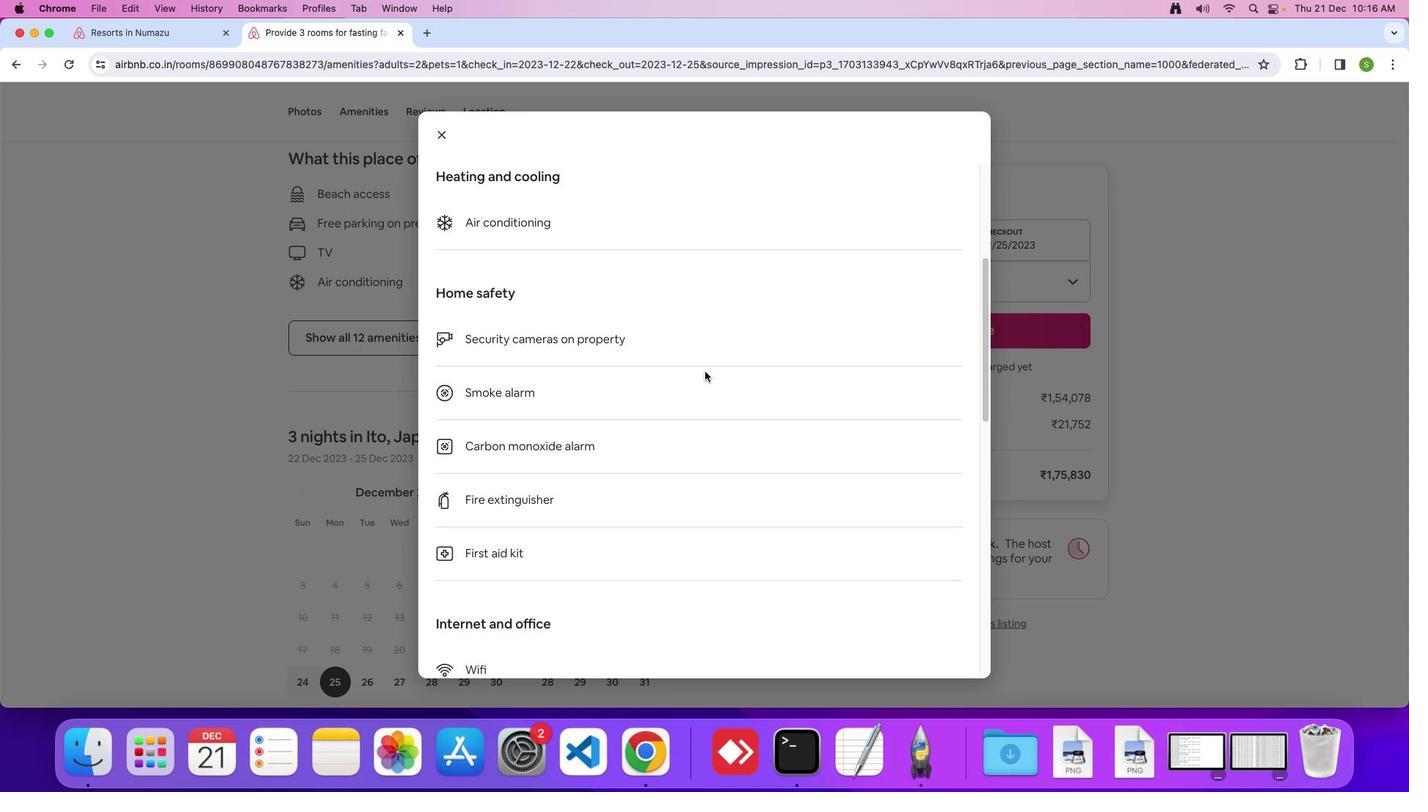 
Action: Mouse scrolled (705, 372) with delta (0, -1)
Screenshot: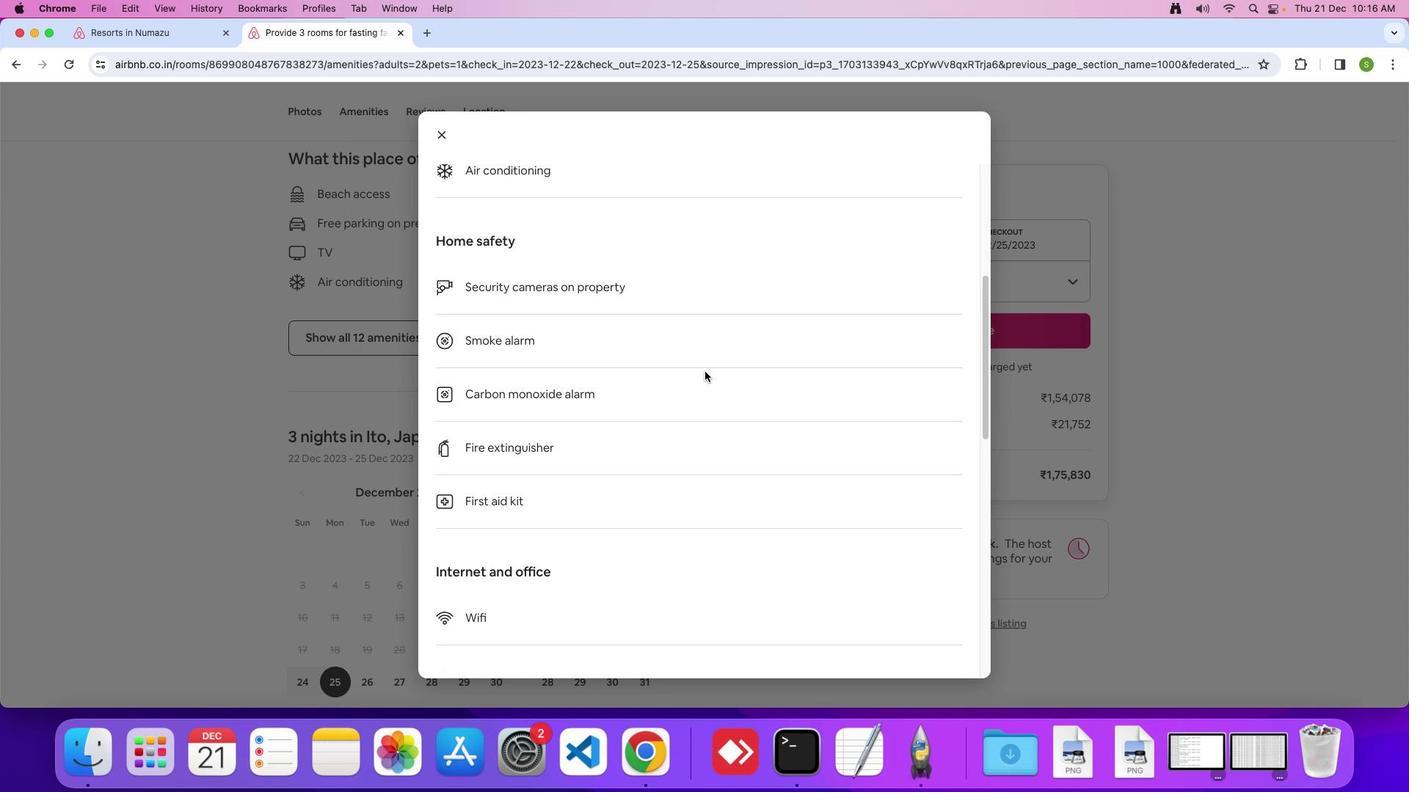 
Action: Mouse scrolled (705, 372) with delta (0, 0)
Screenshot: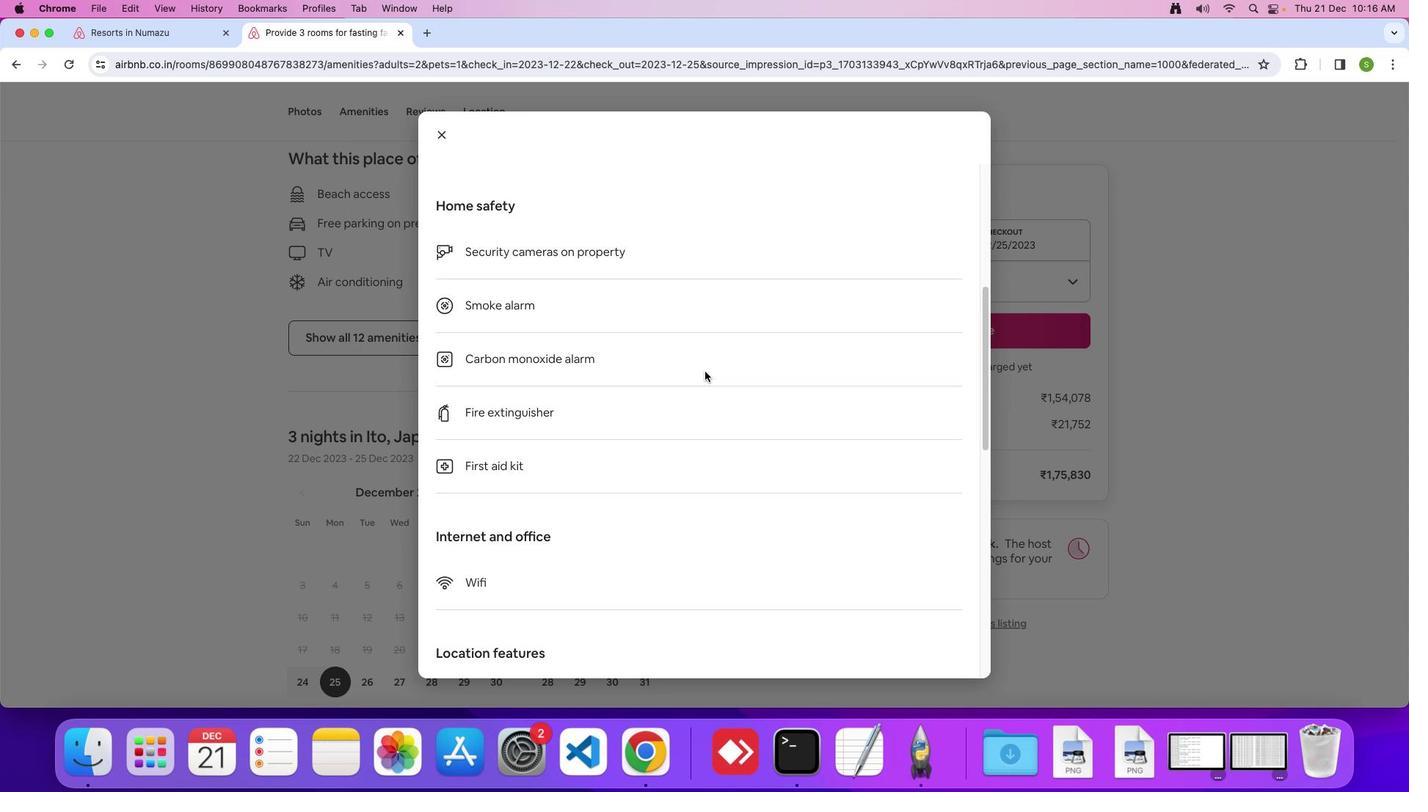 
Action: Mouse scrolled (705, 372) with delta (0, 0)
Screenshot: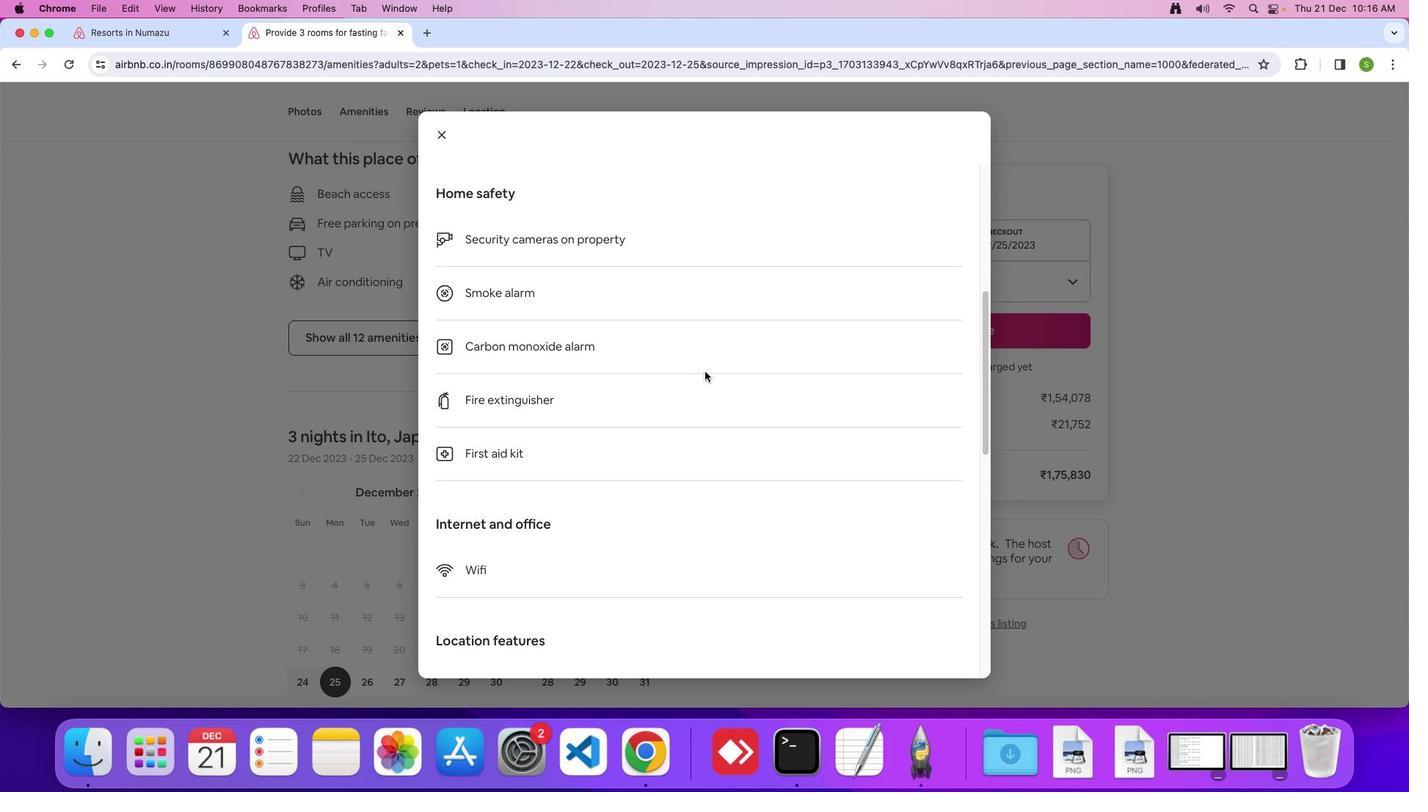 
Action: Mouse scrolled (705, 372) with delta (0, -1)
Screenshot: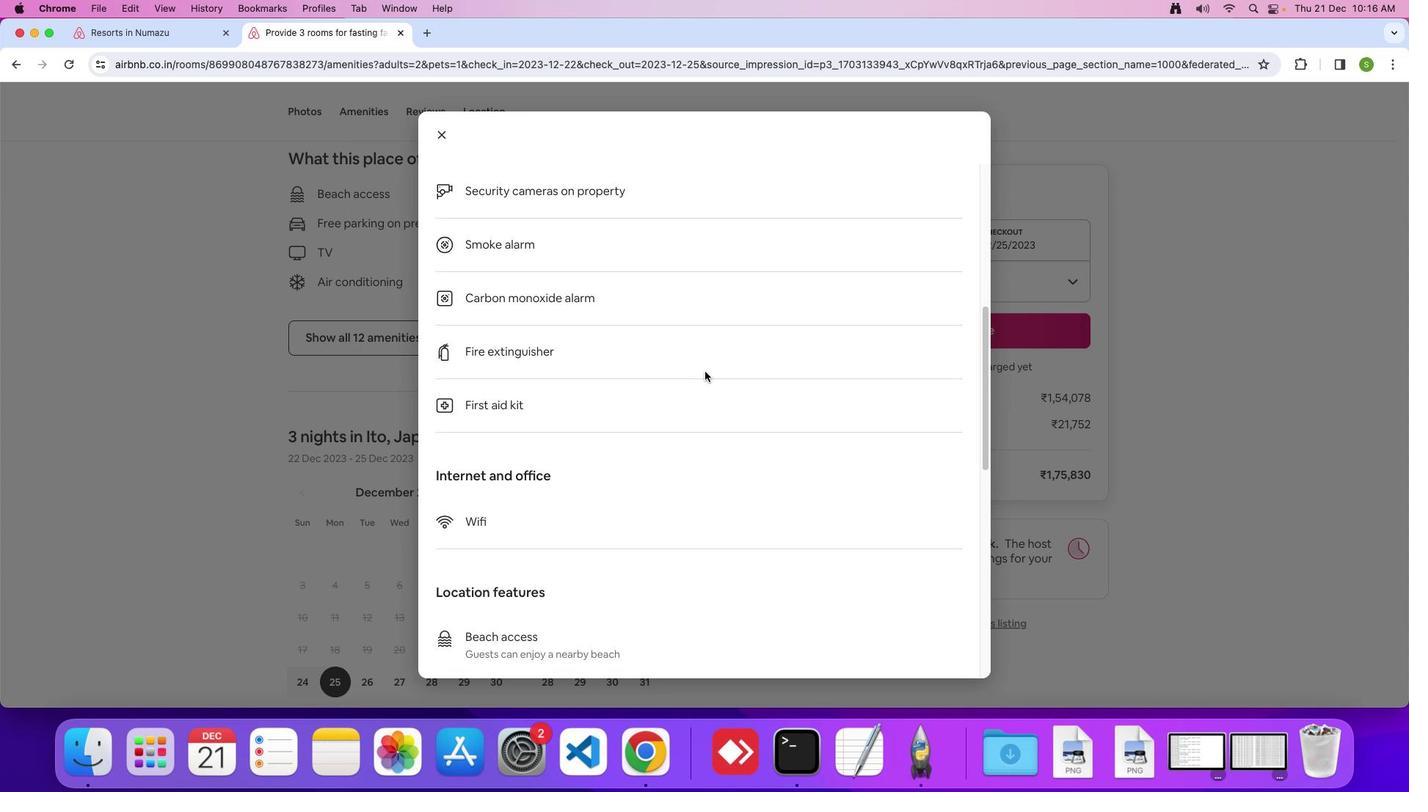 
Action: Mouse scrolled (705, 372) with delta (0, 0)
Screenshot: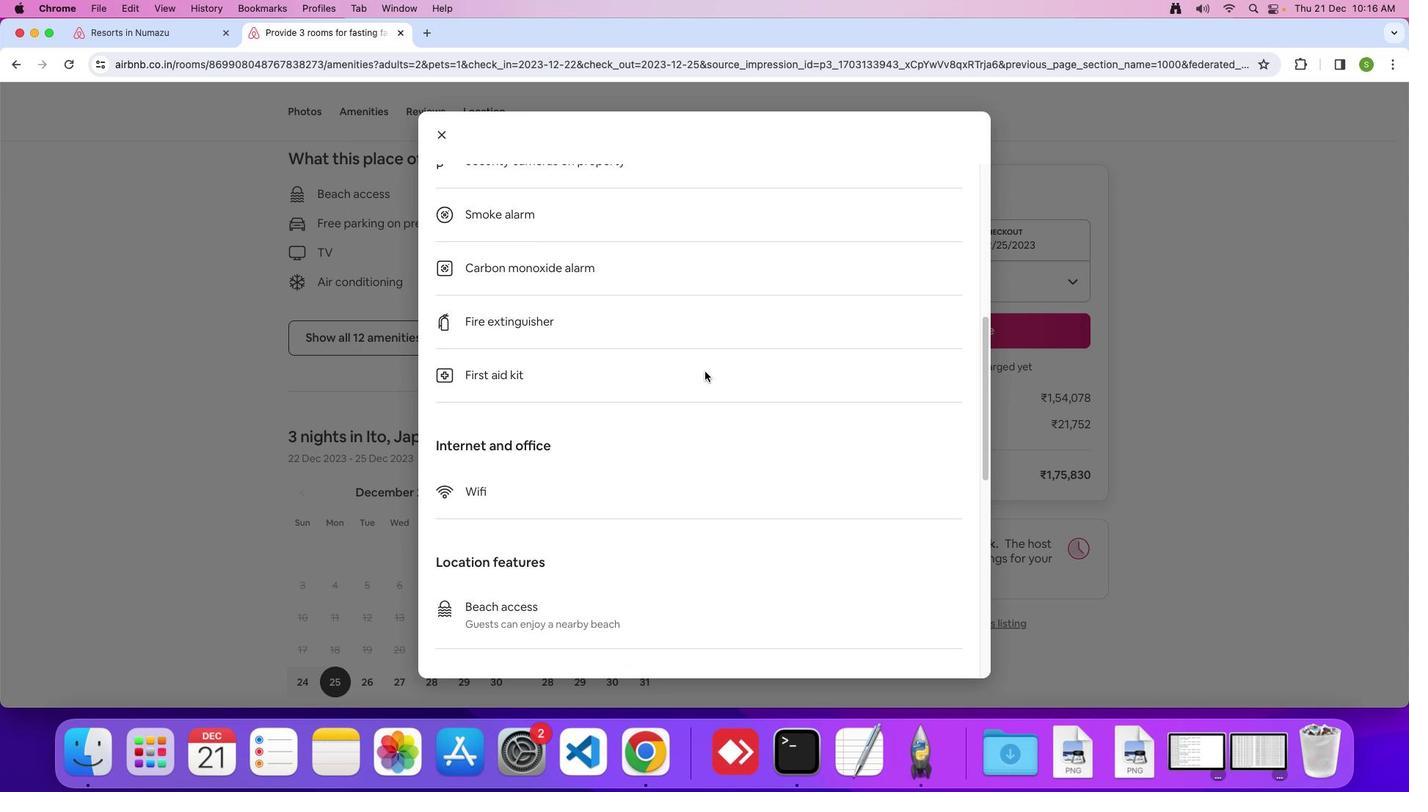 
Action: Mouse scrolled (705, 372) with delta (0, 0)
Screenshot: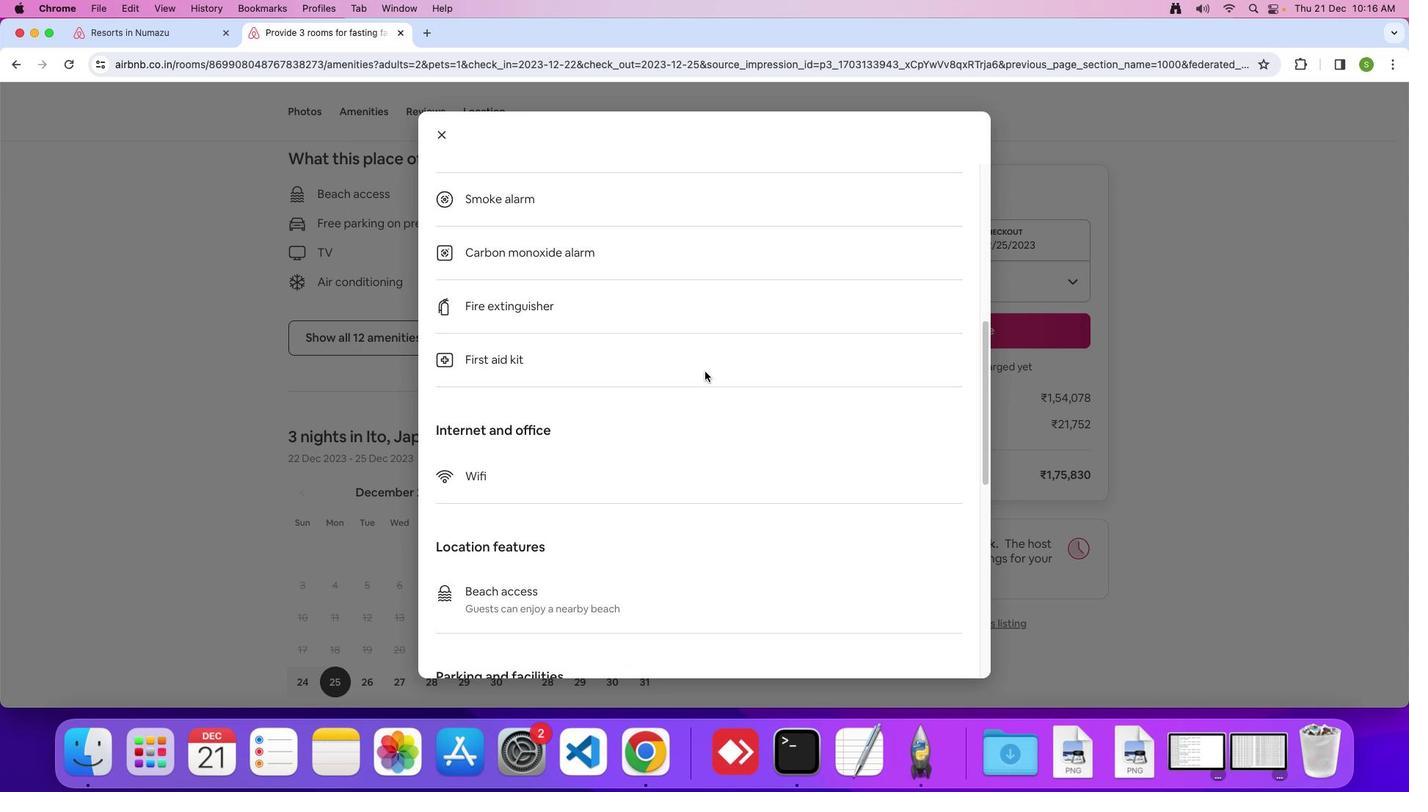 
Action: Mouse scrolled (705, 372) with delta (0, 0)
Screenshot: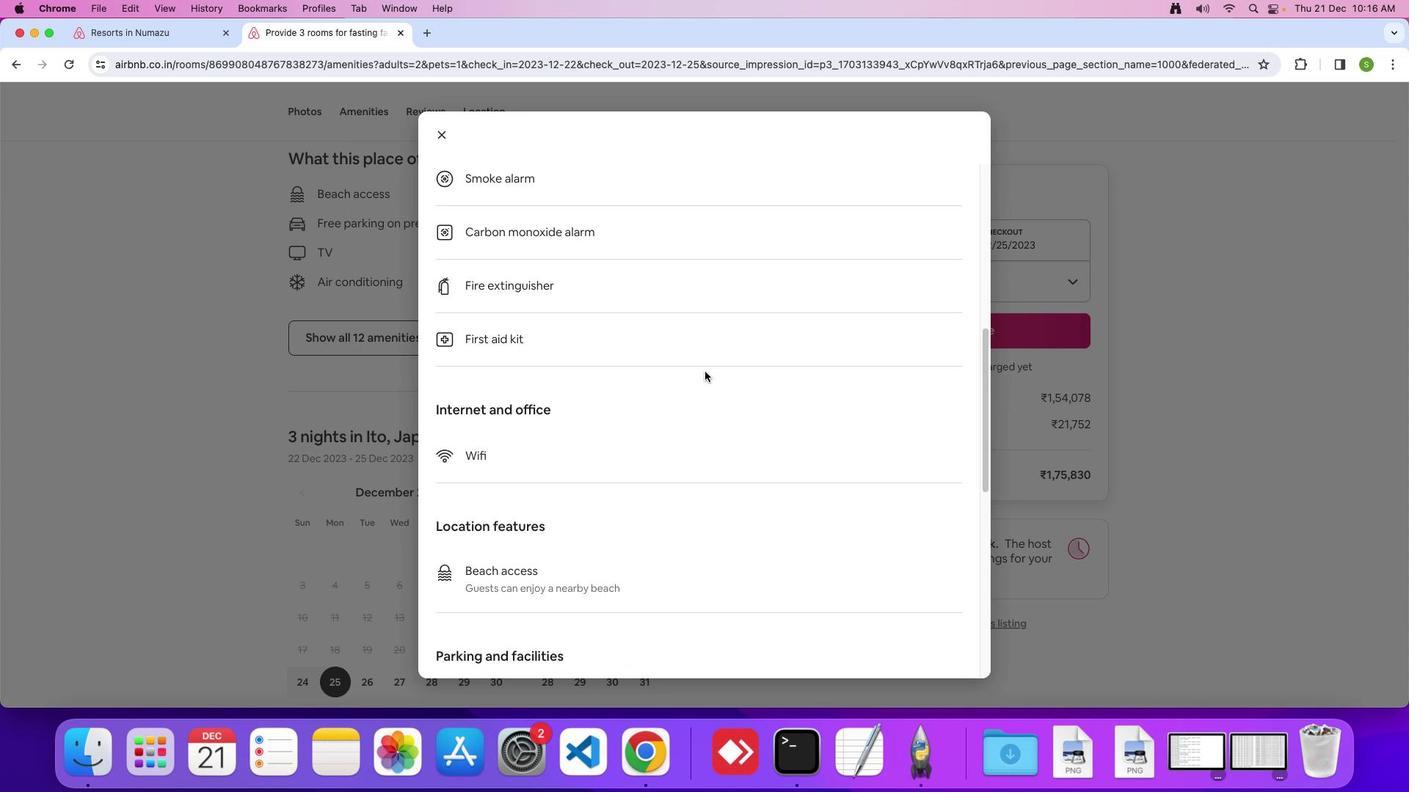 
Action: Mouse scrolled (705, 372) with delta (0, 0)
Screenshot: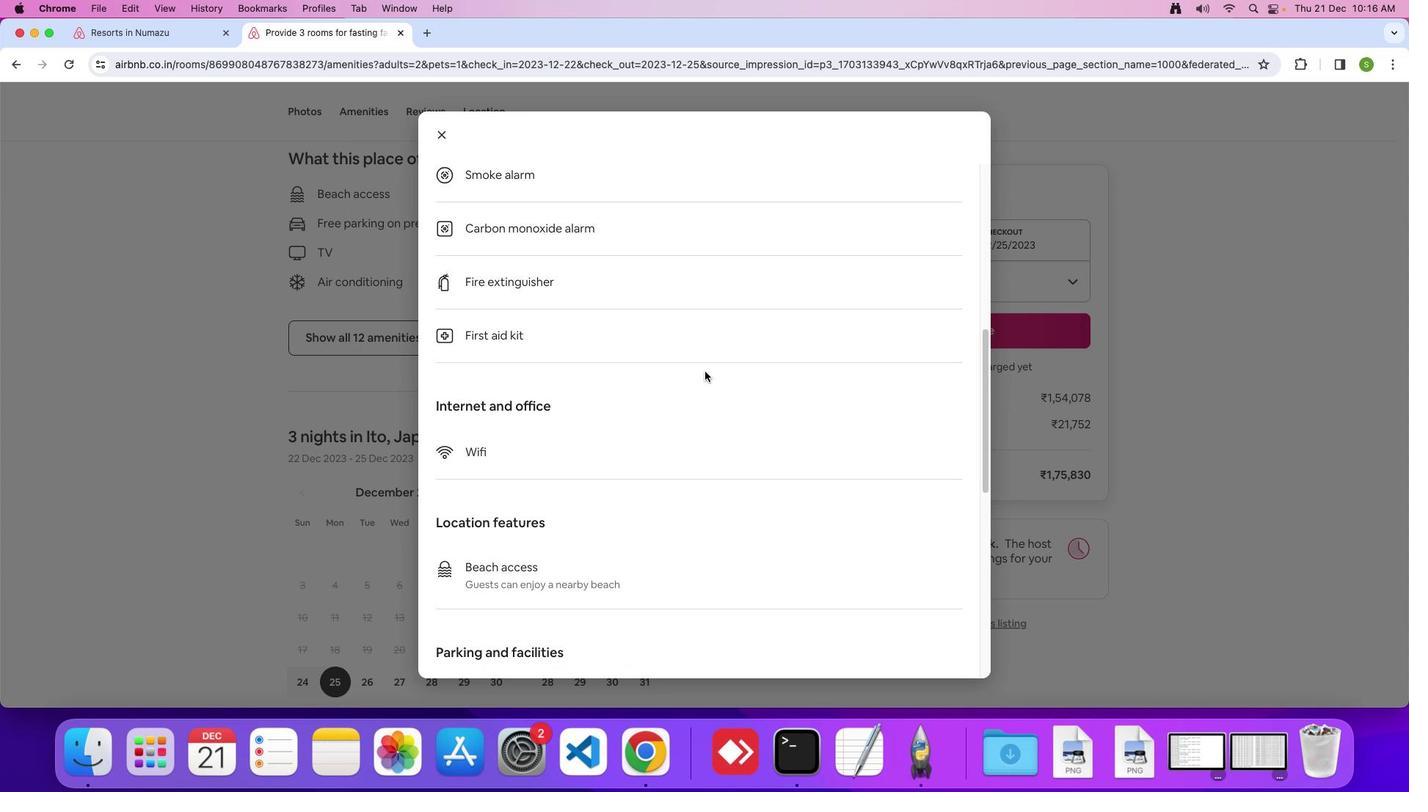 
Action: Mouse scrolled (705, 372) with delta (0, 0)
Screenshot: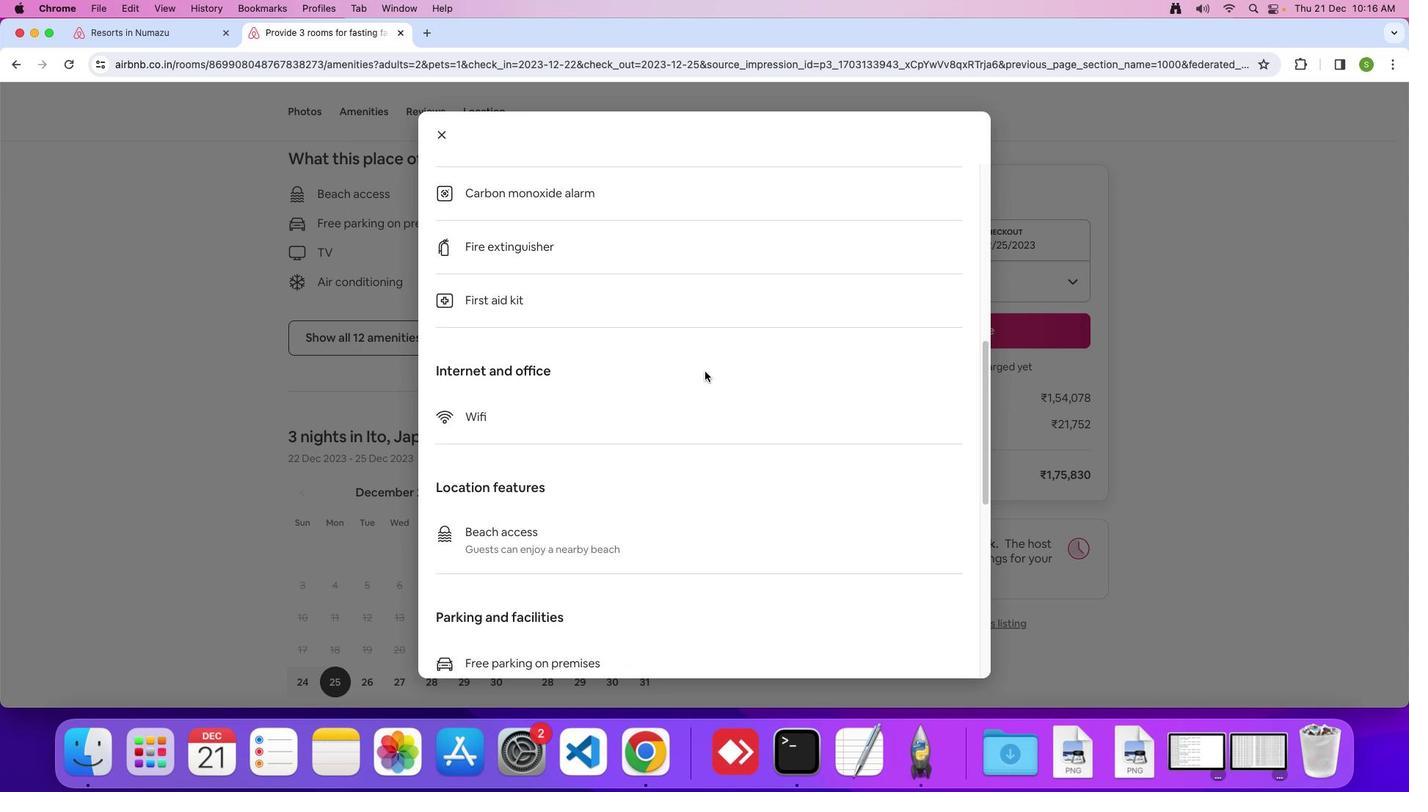 
Action: Mouse scrolled (705, 372) with delta (0, 0)
Screenshot: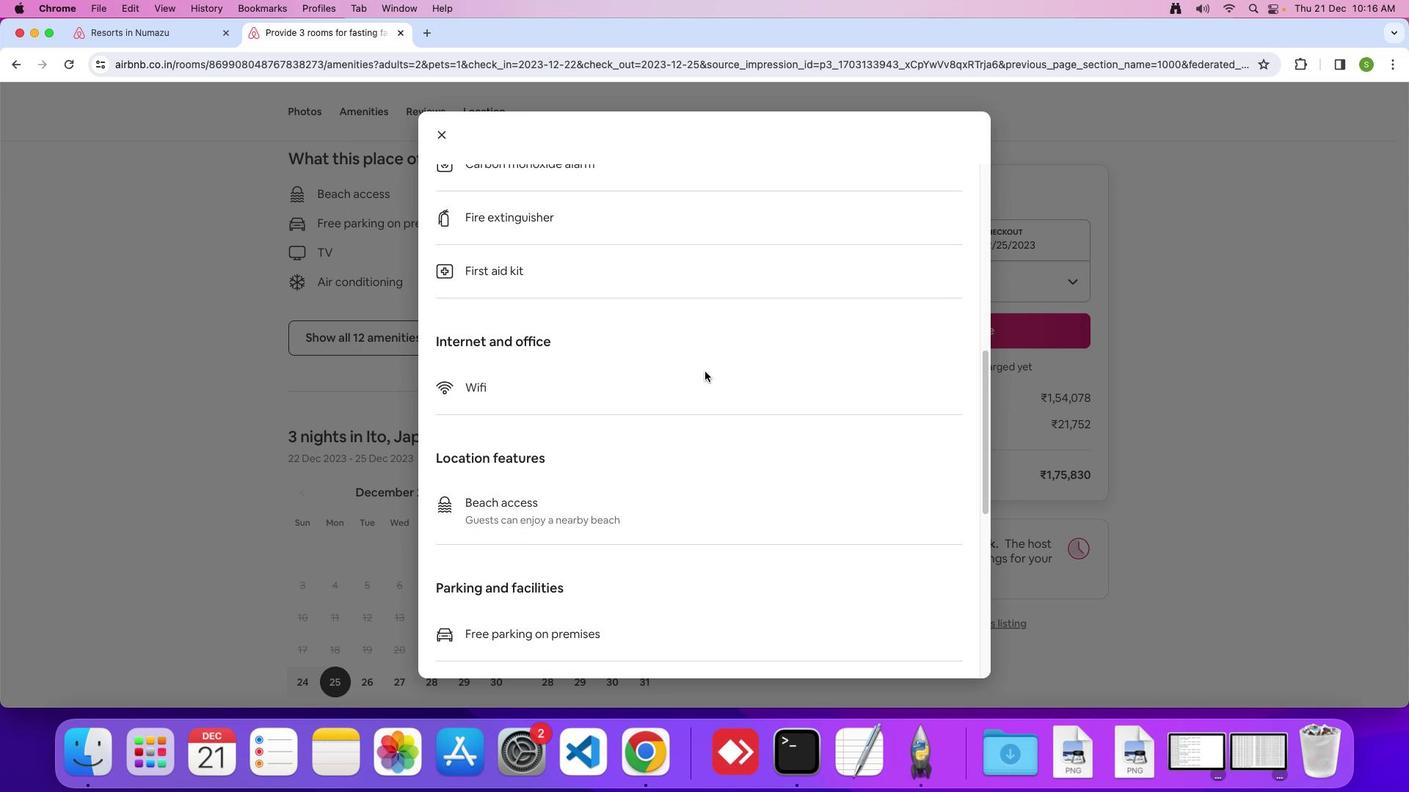 
Action: Mouse scrolled (705, 372) with delta (0, 0)
Screenshot: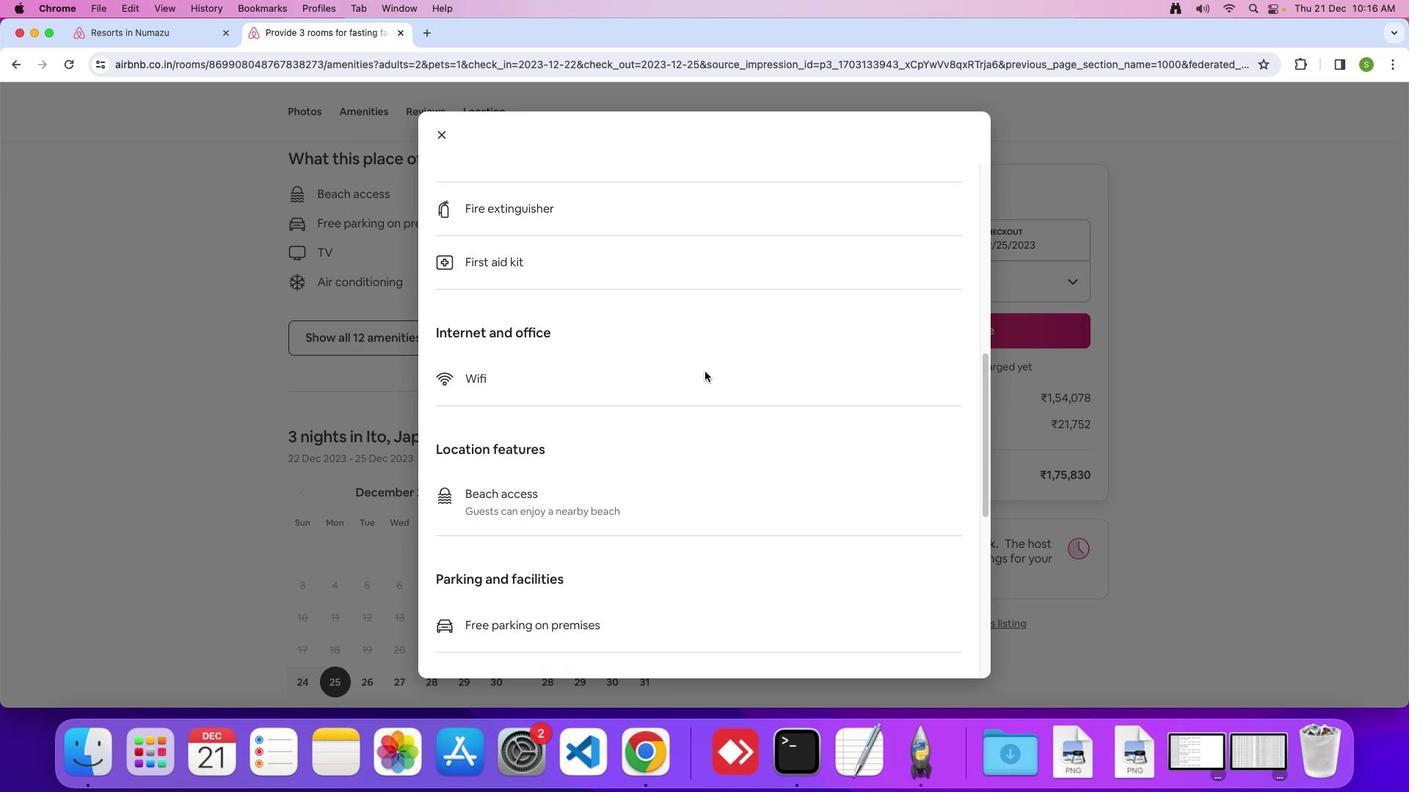 
Action: Mouse scrolled (705, 372) with delta (0, 0)
Screenshot: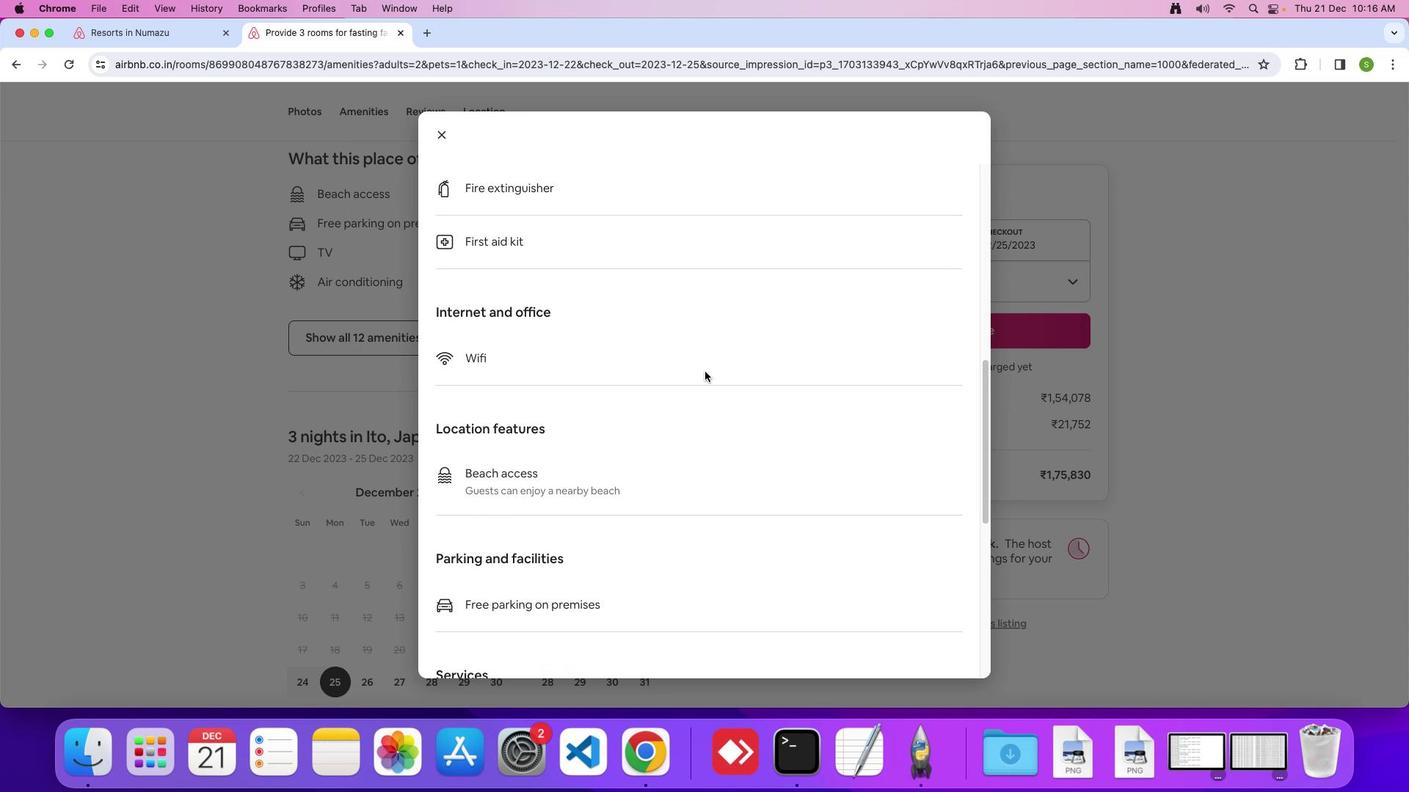 
Action: Mouse scrolled (705, 372) with delta (0, 0)
Screenshot: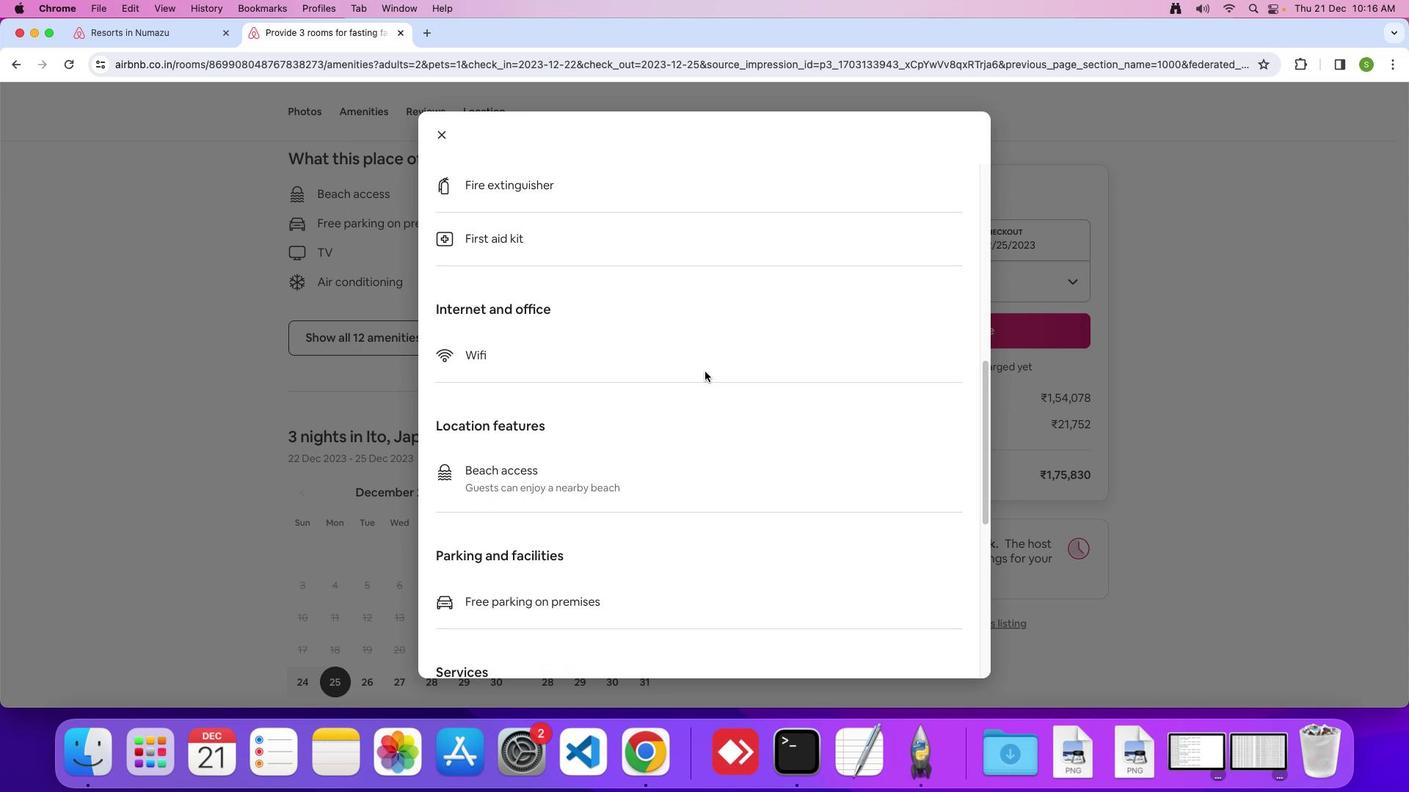 
Action: Mouse scrolled (705, 372) with delta (0, 0)
Screenshot: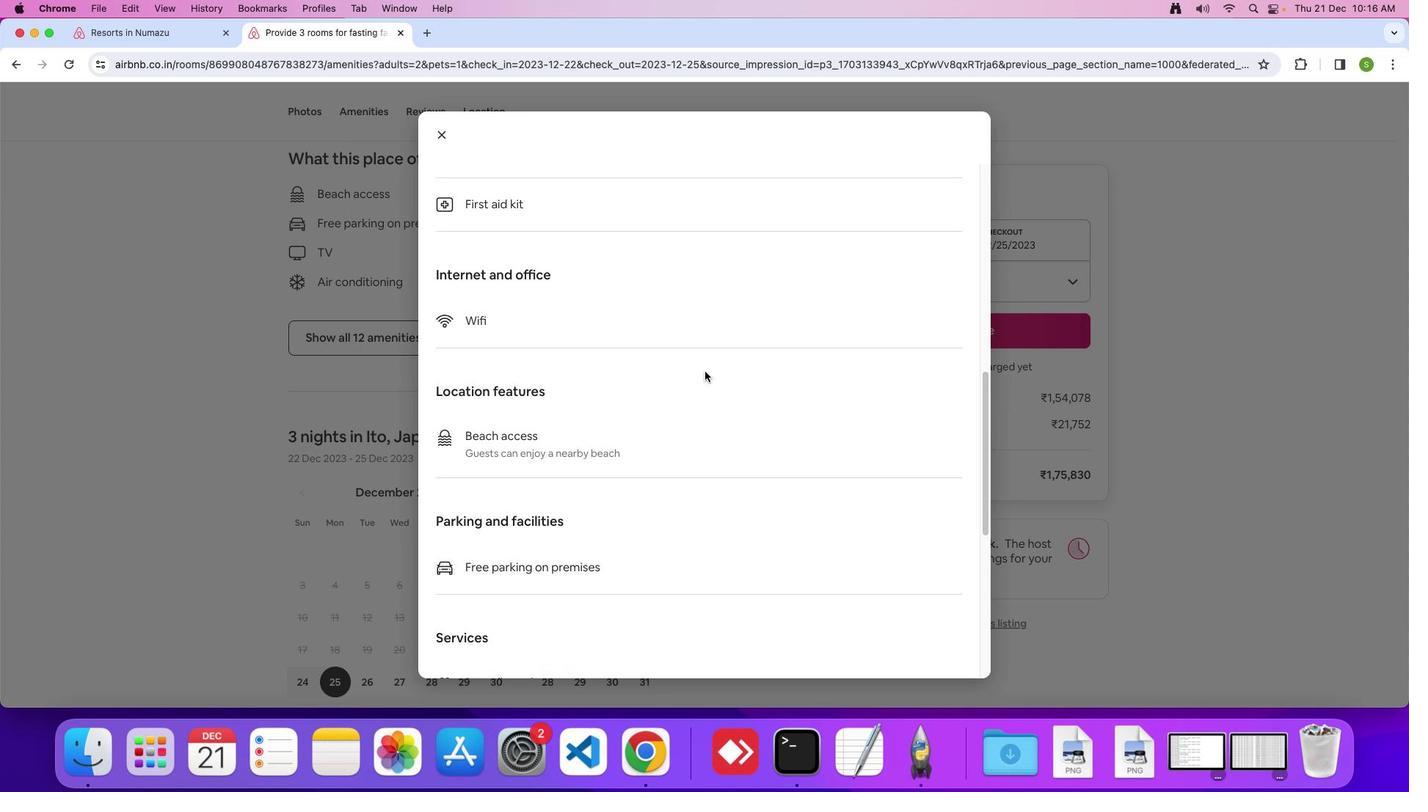 
Action: Mouse scrolled (705, 372) with delta (0, 0)
Screenshot: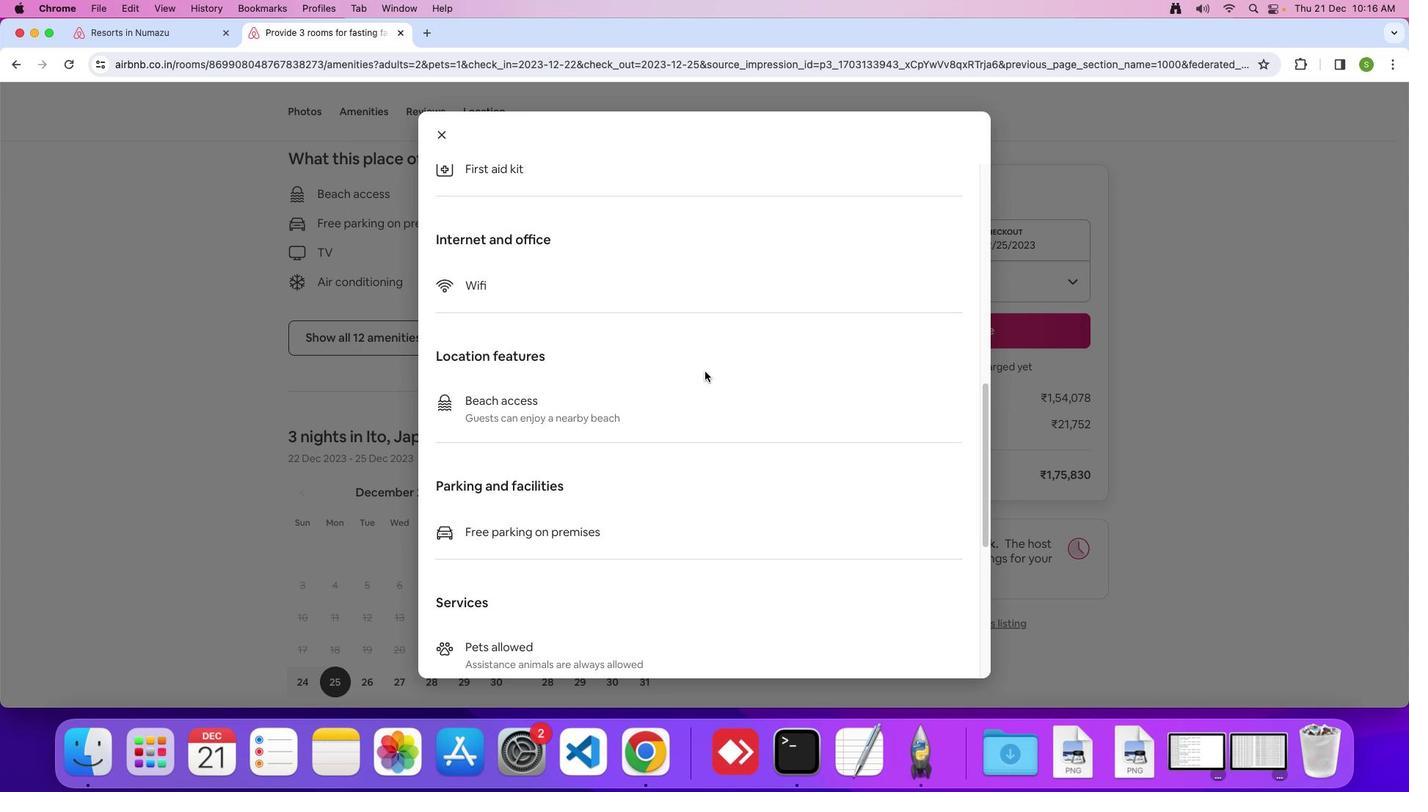 
Action: Mouse scrolled (705, 372) with delta (0, 0)
Screenshot: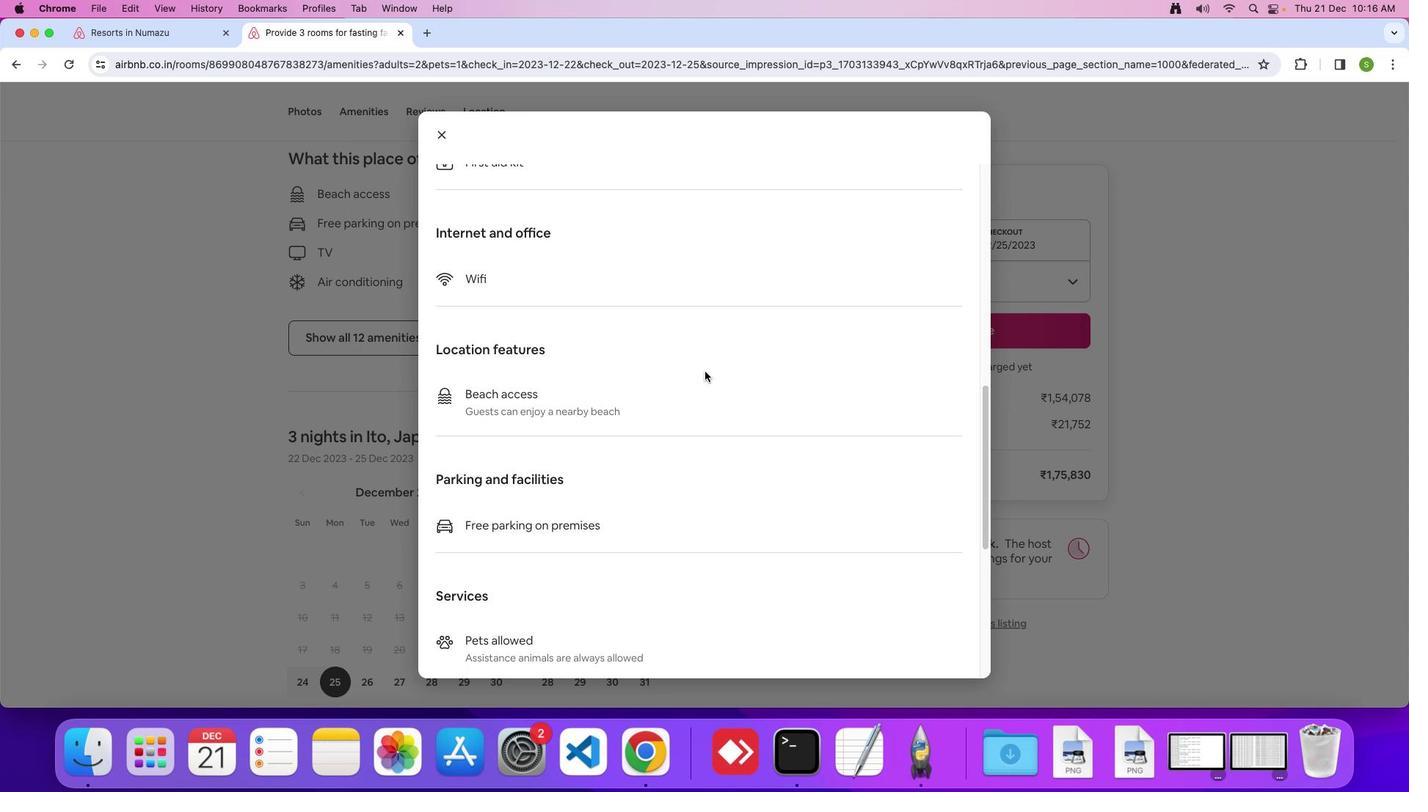 
Action: Mouse scrolled (705, 372) with delta (0, 0)
Screenshot: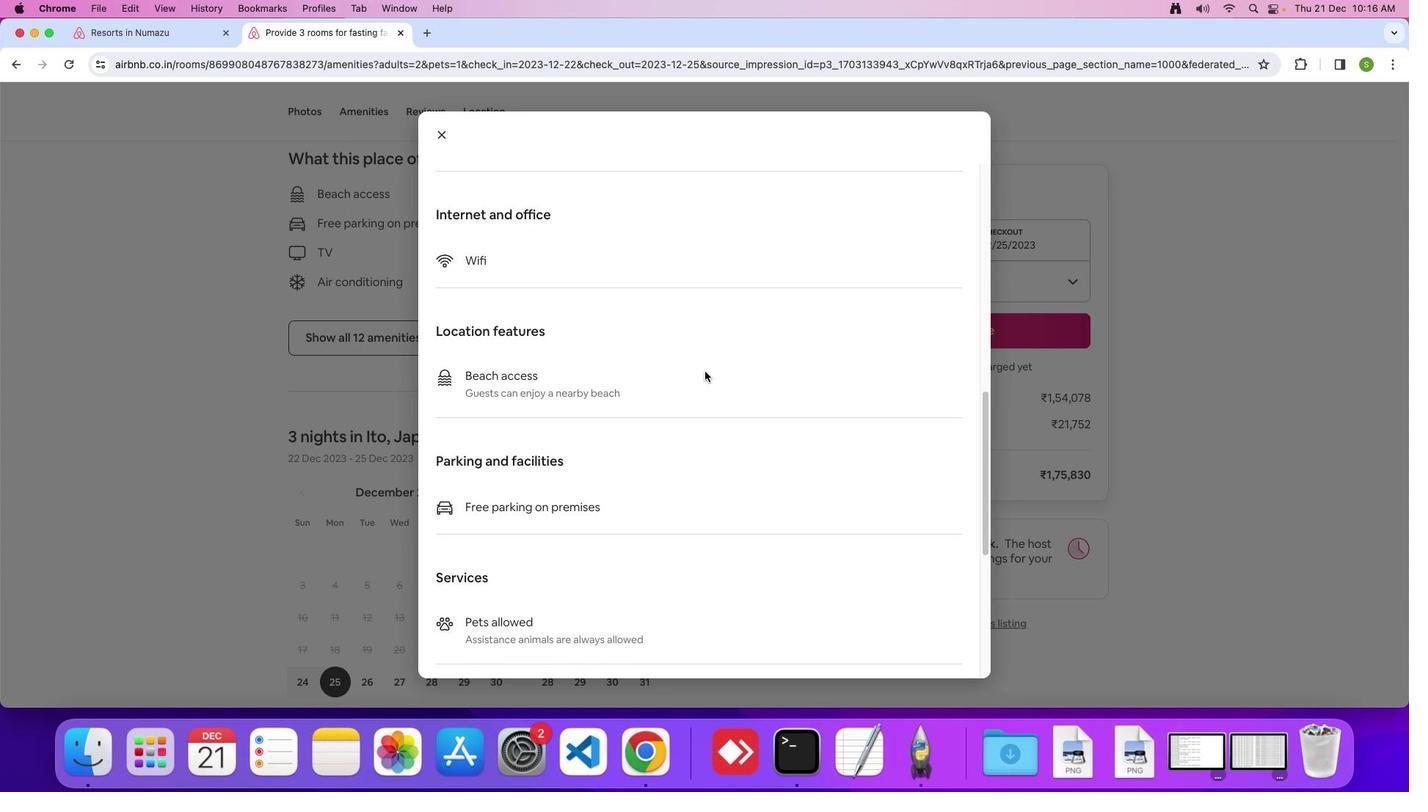 
Action: Mouse scrolled (705, 372) with delta (0, 0)
Screenshot: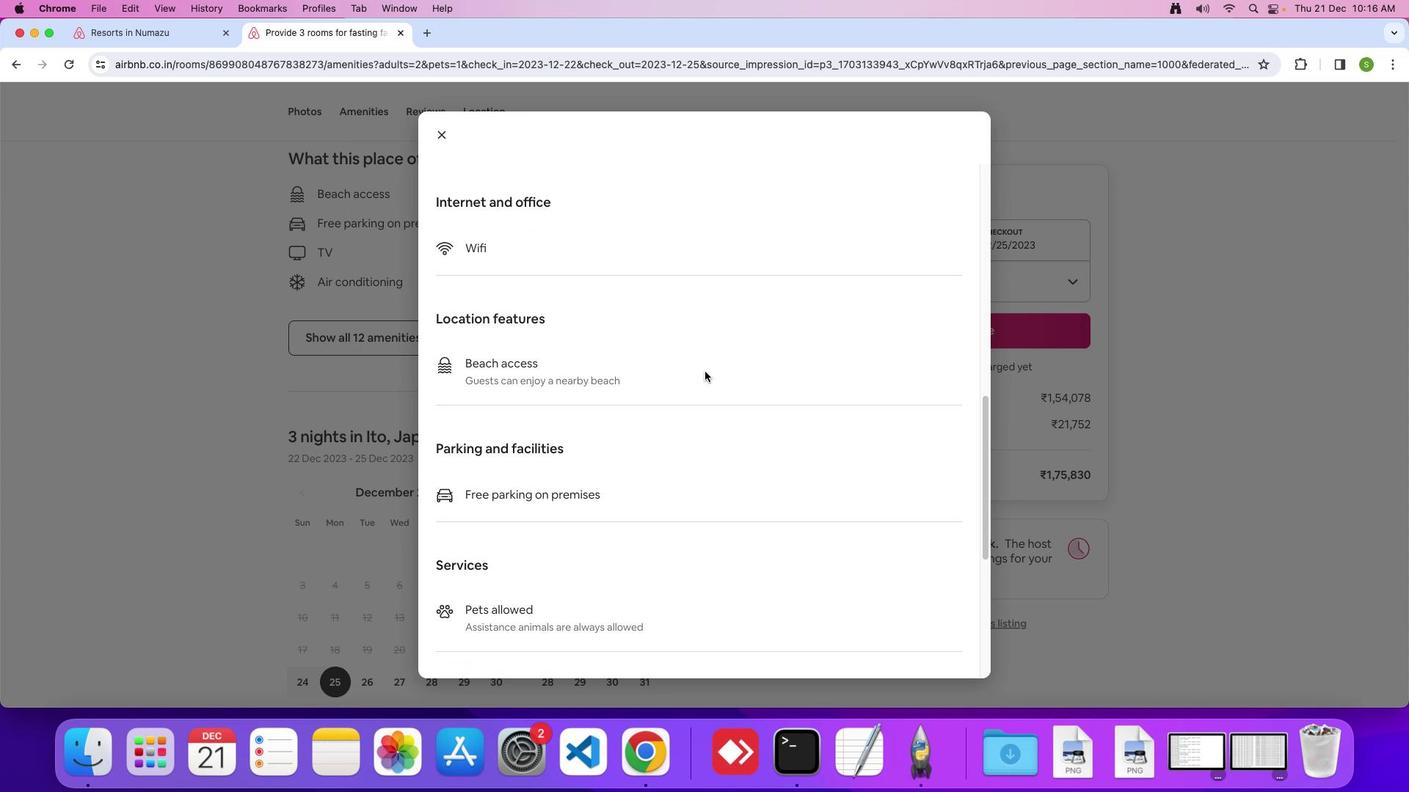
Action: Mouse scrolled (705, 372) with delta (0, -1)
Screenshot: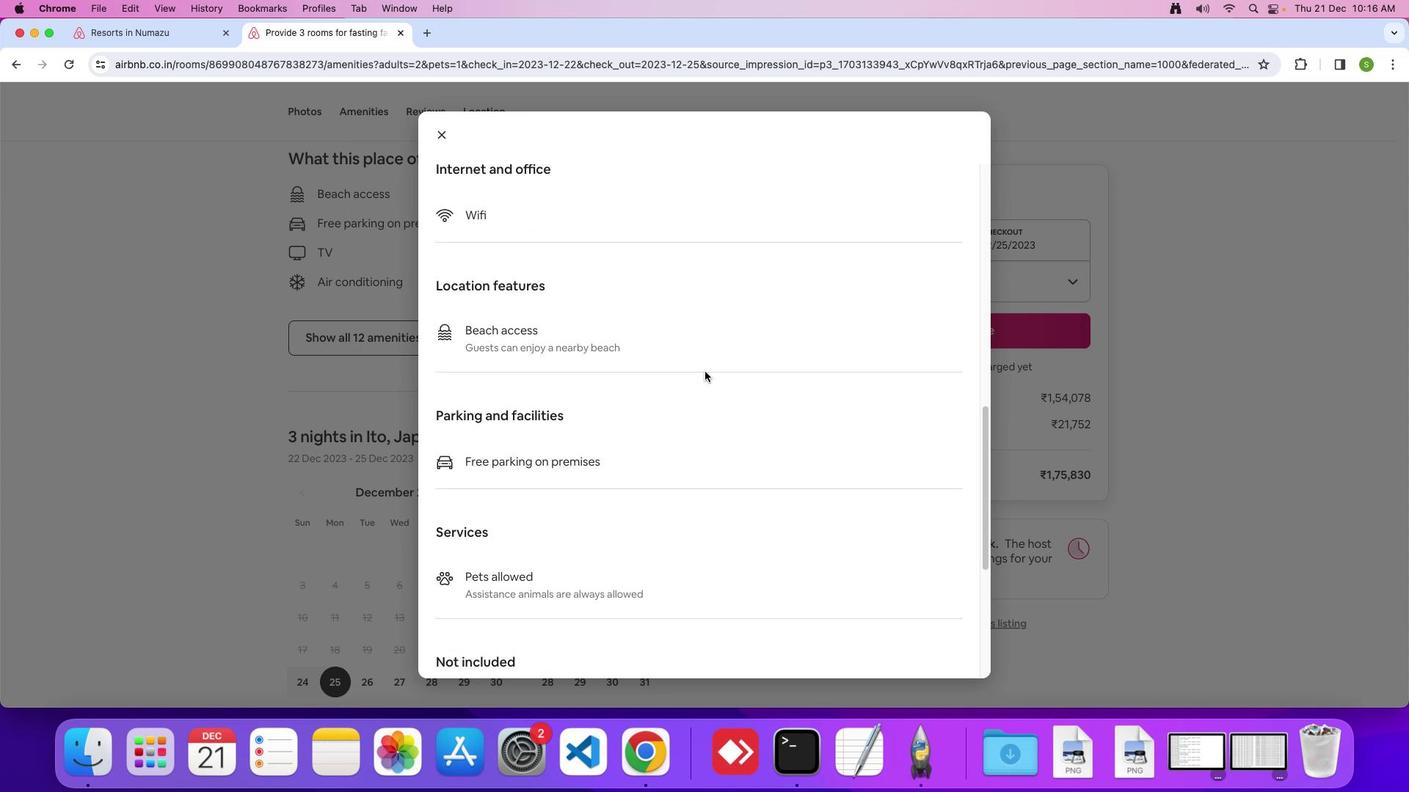 
Action: Mouse scrolled (705, 372) with delta (0, 0)
Screenshot: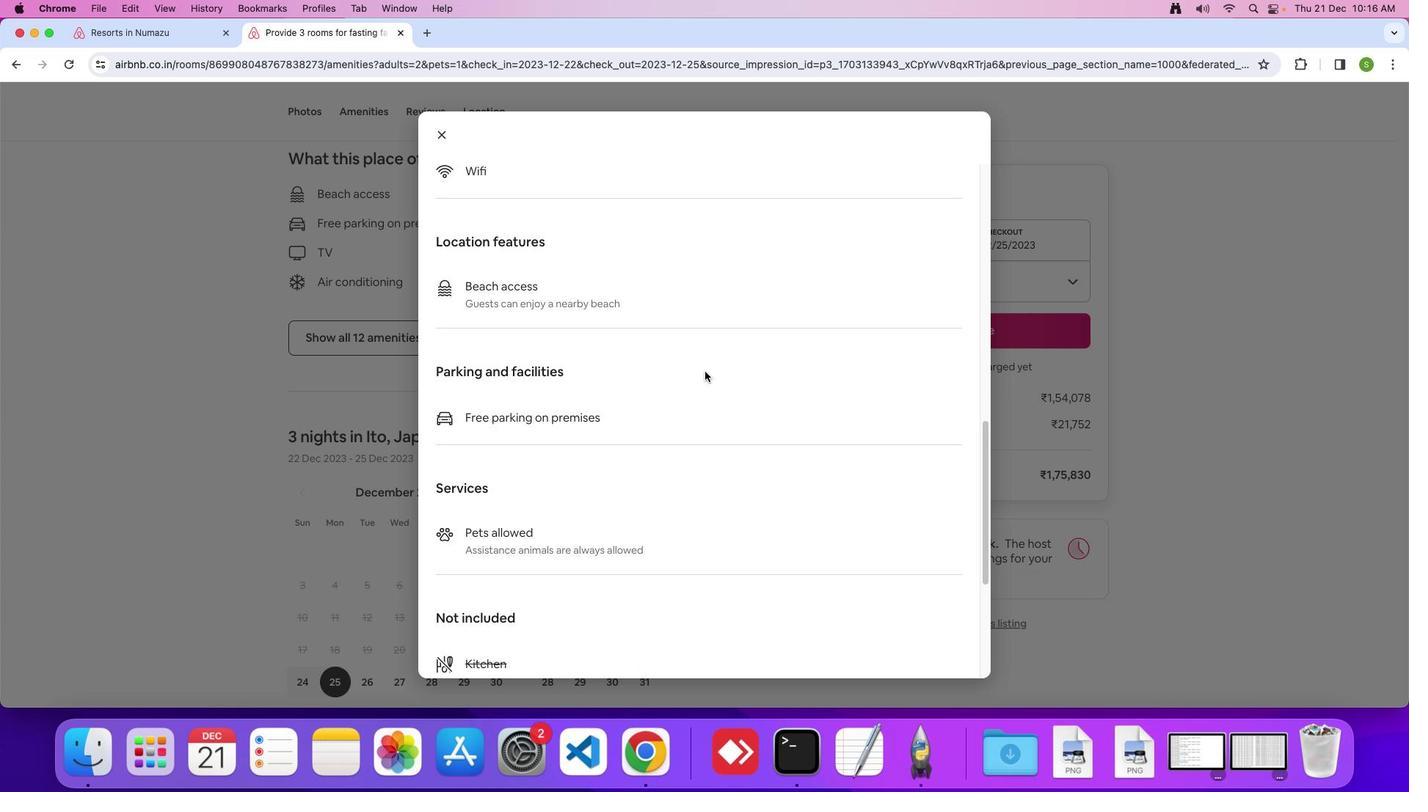 
Action: Mouse scrolled (705, 372) with delta (0, 0)
Screenshot: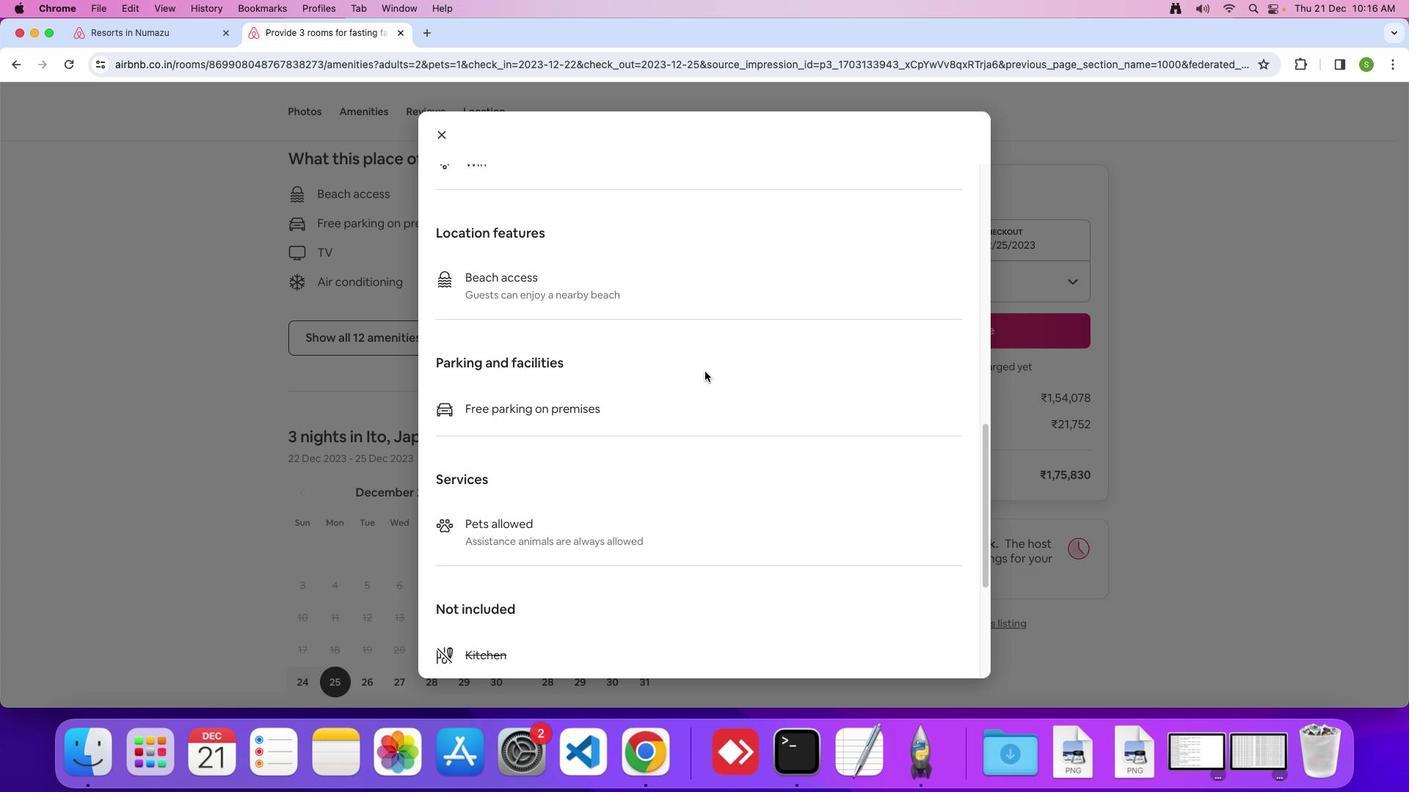 
Action: Mouse scrolled (705, 372) with delta (0, 0)
Screenshot: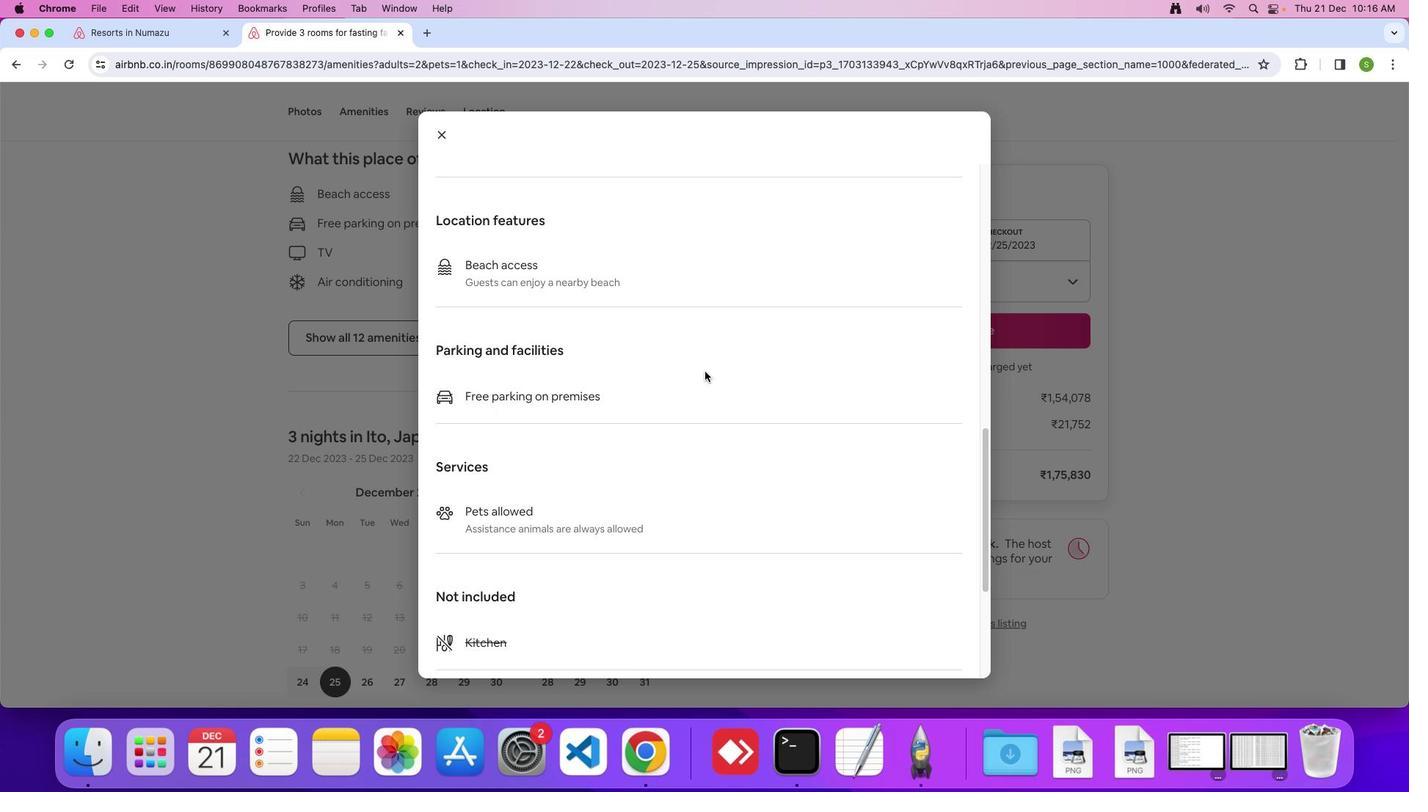 
Action: Mouse scrolled (705, 372) with delta (0, 0)
Screenshot: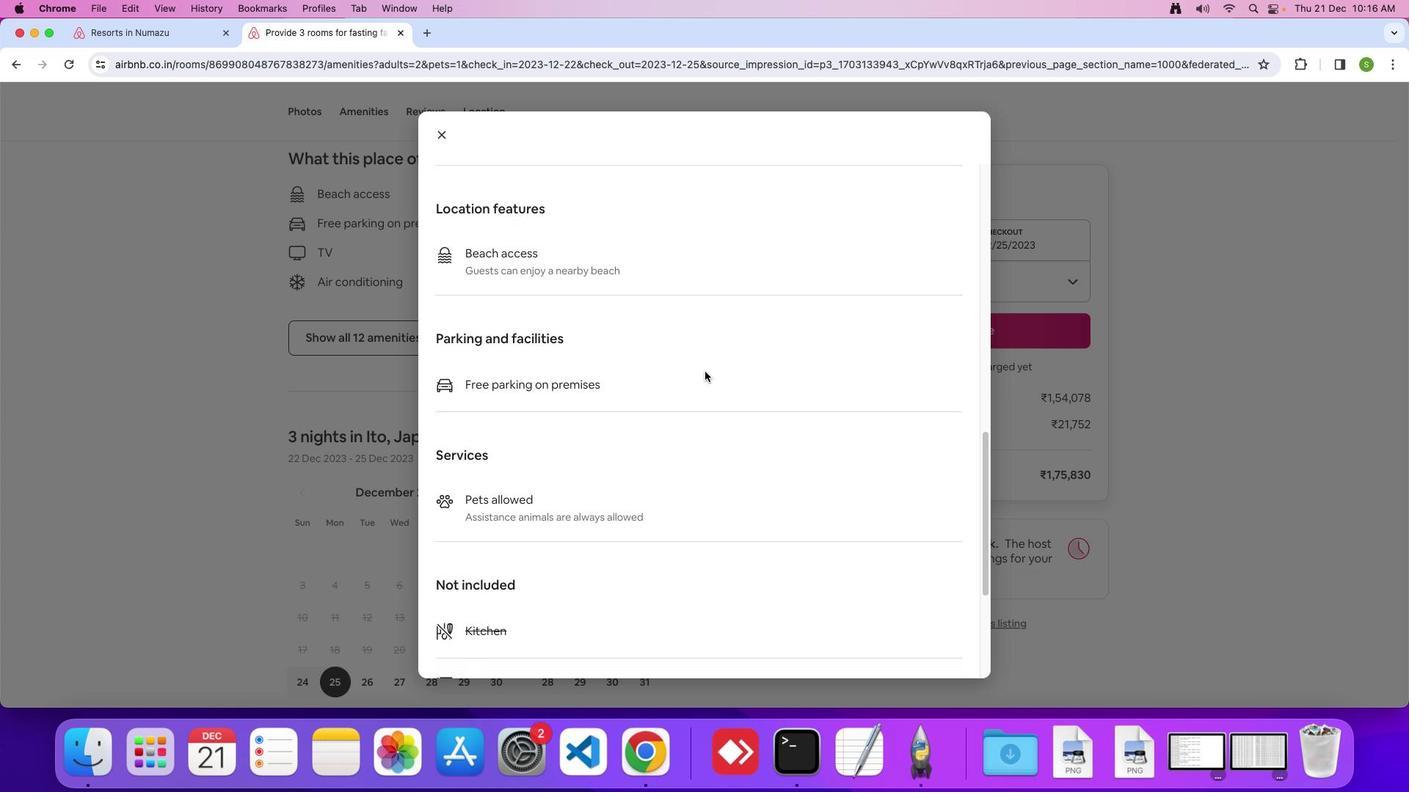 
Action: Mouse scrolled (705, 372) with delta (0, 0)
Screenshot: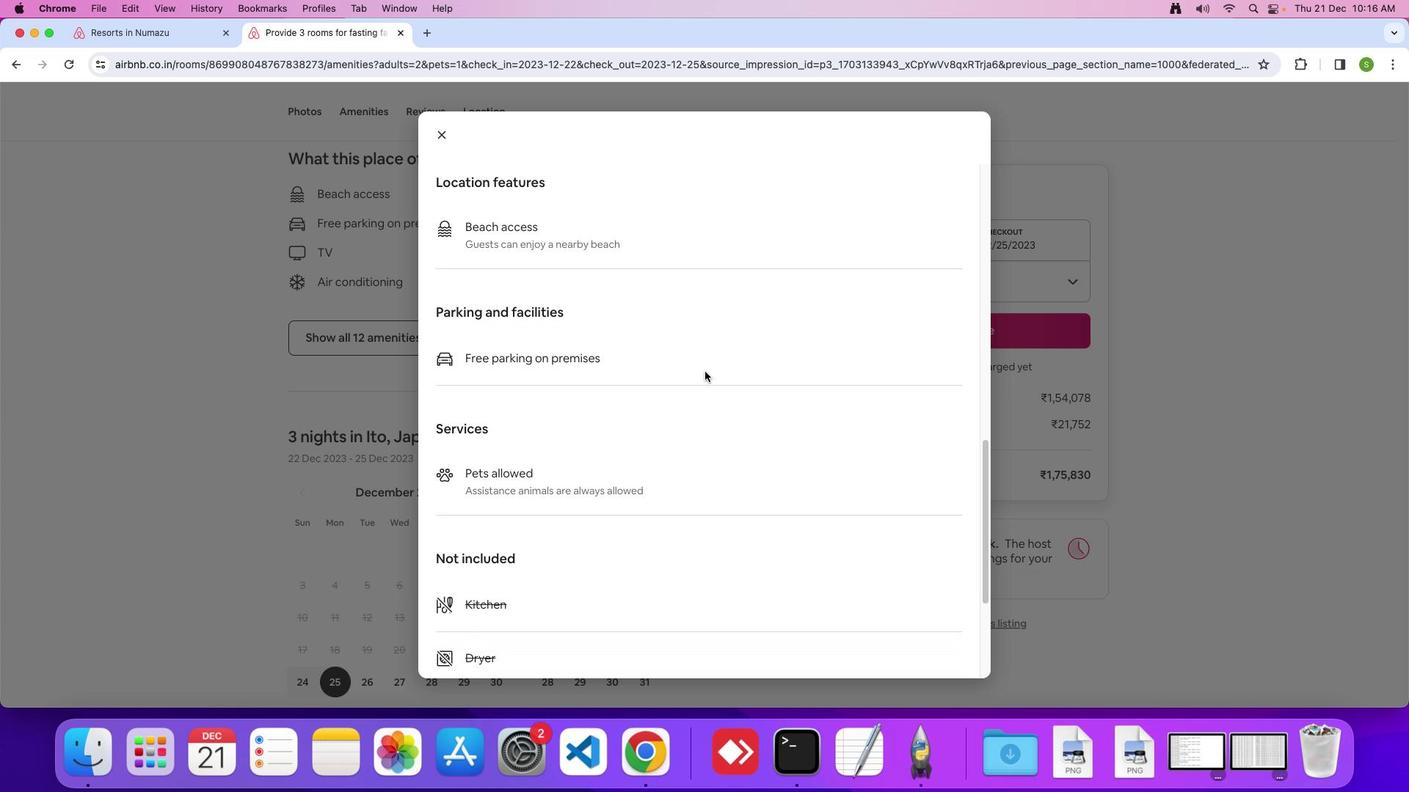 
Action: Mouse scrolled (705, 372) with delta (0, 0)
Screenshot: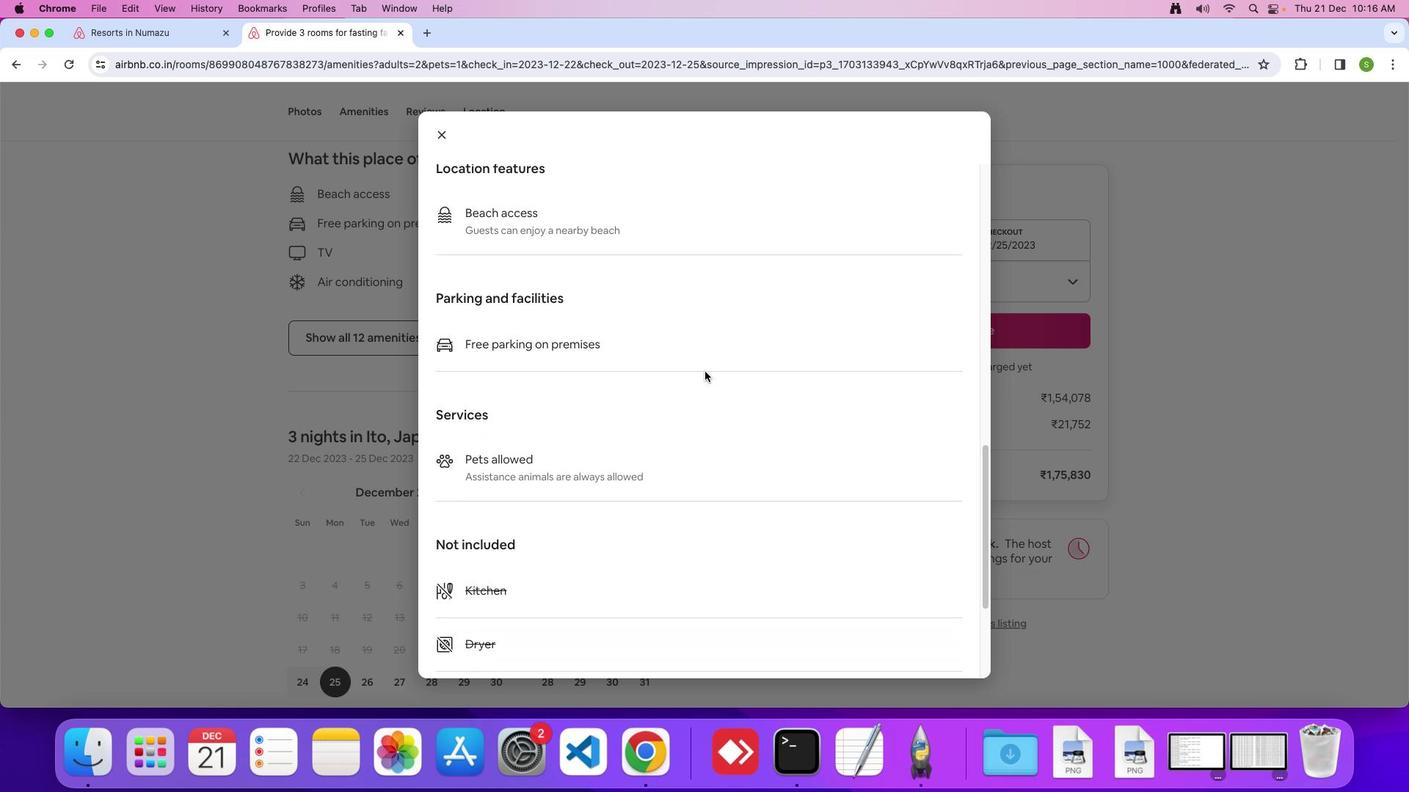 
Action: Mouse scrolled (705, 372) with delta (0, 0)
Screenshot: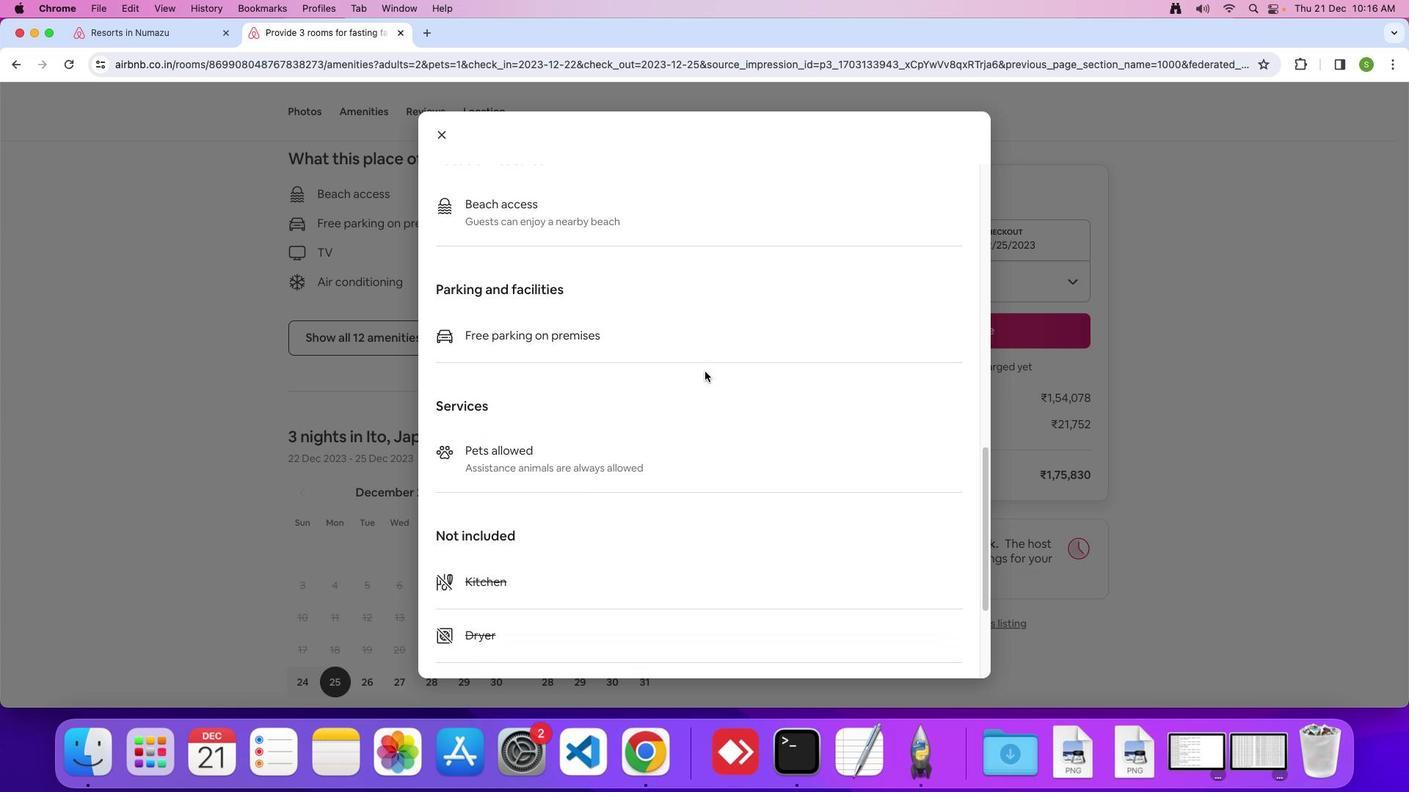 
Action: Mouse scrolled (705, 372) with delta (0, 0)
Screenshot: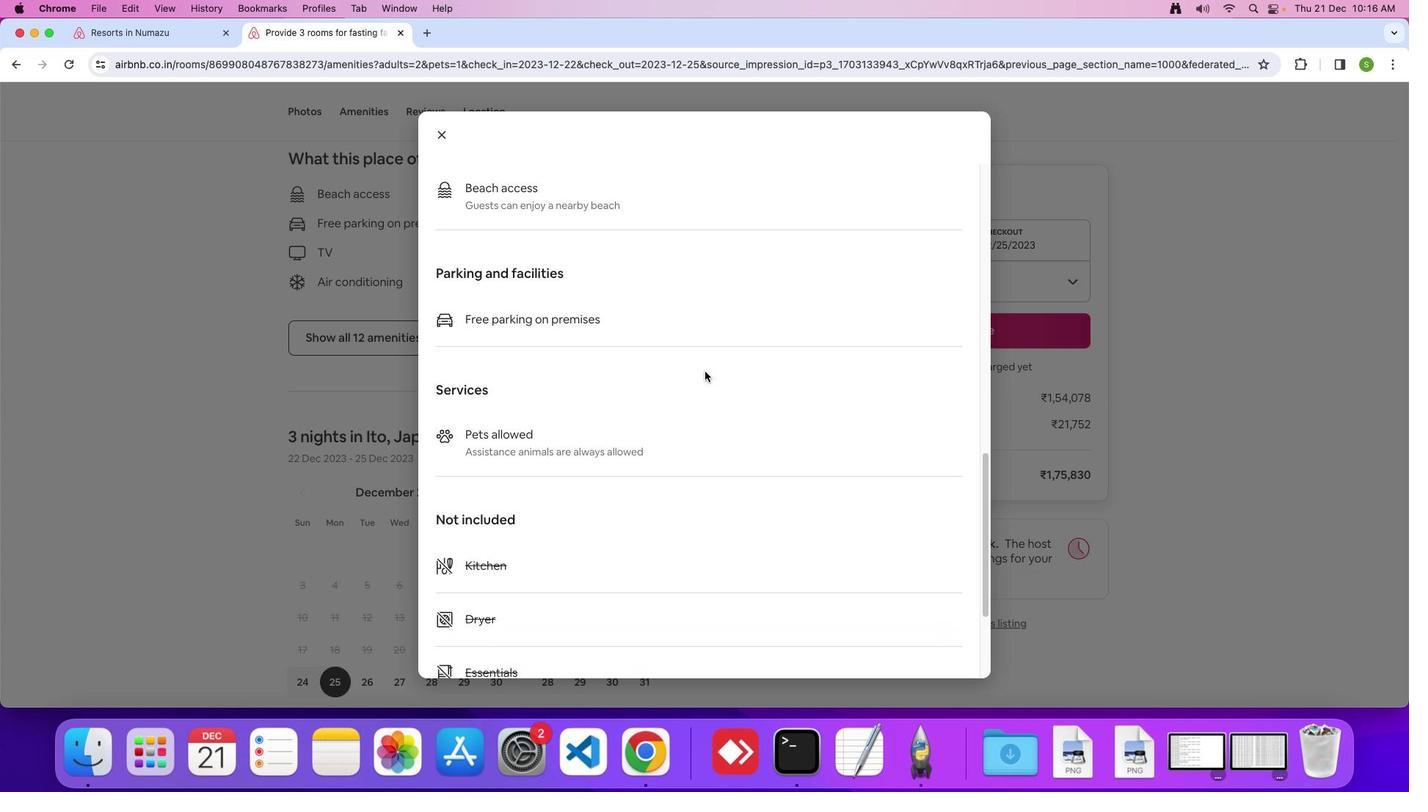 
Action: Mouse scrolled (705, 372) with delta (0, 0)
Screenshot: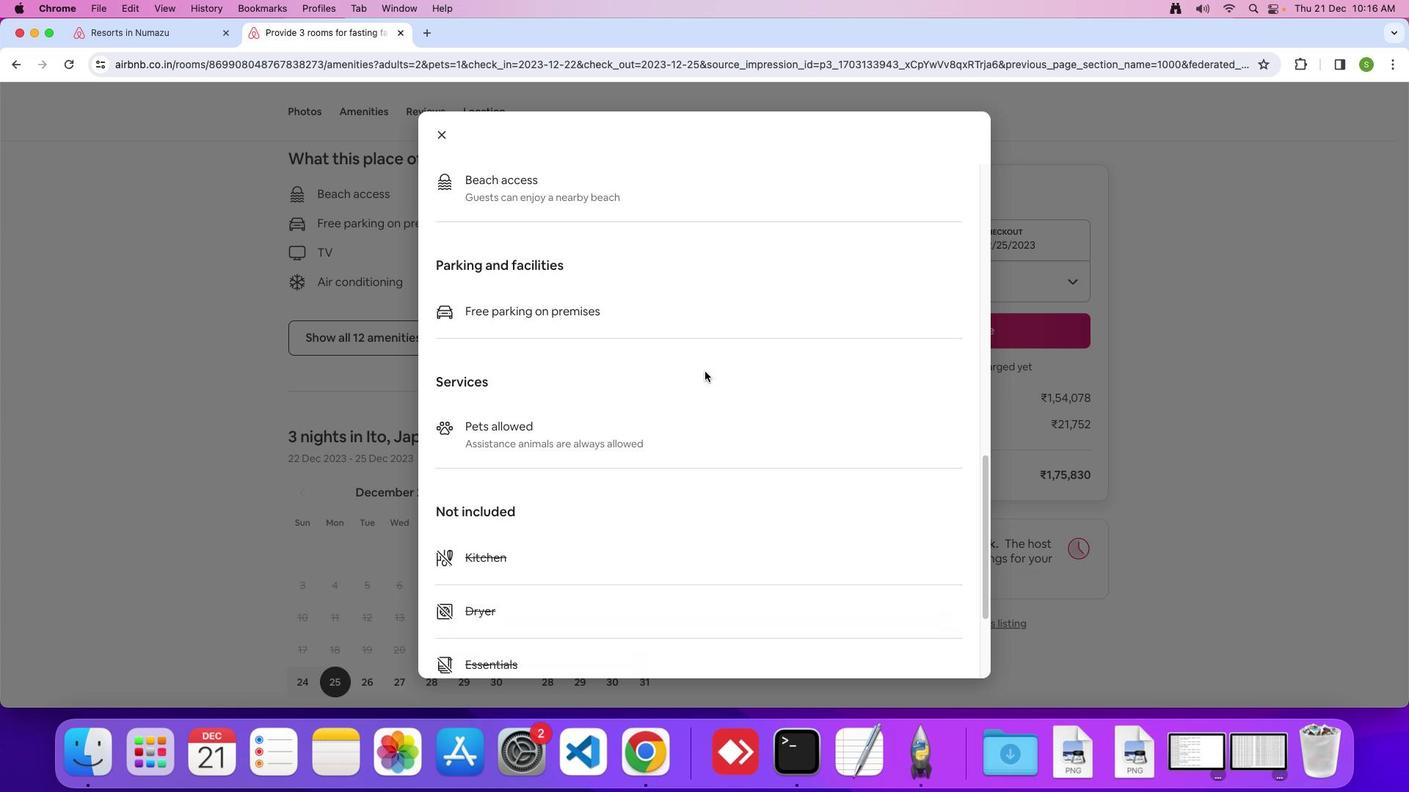 
Action: Mouse scrolled (705, 372) with delta (0, 0)
Screenshot: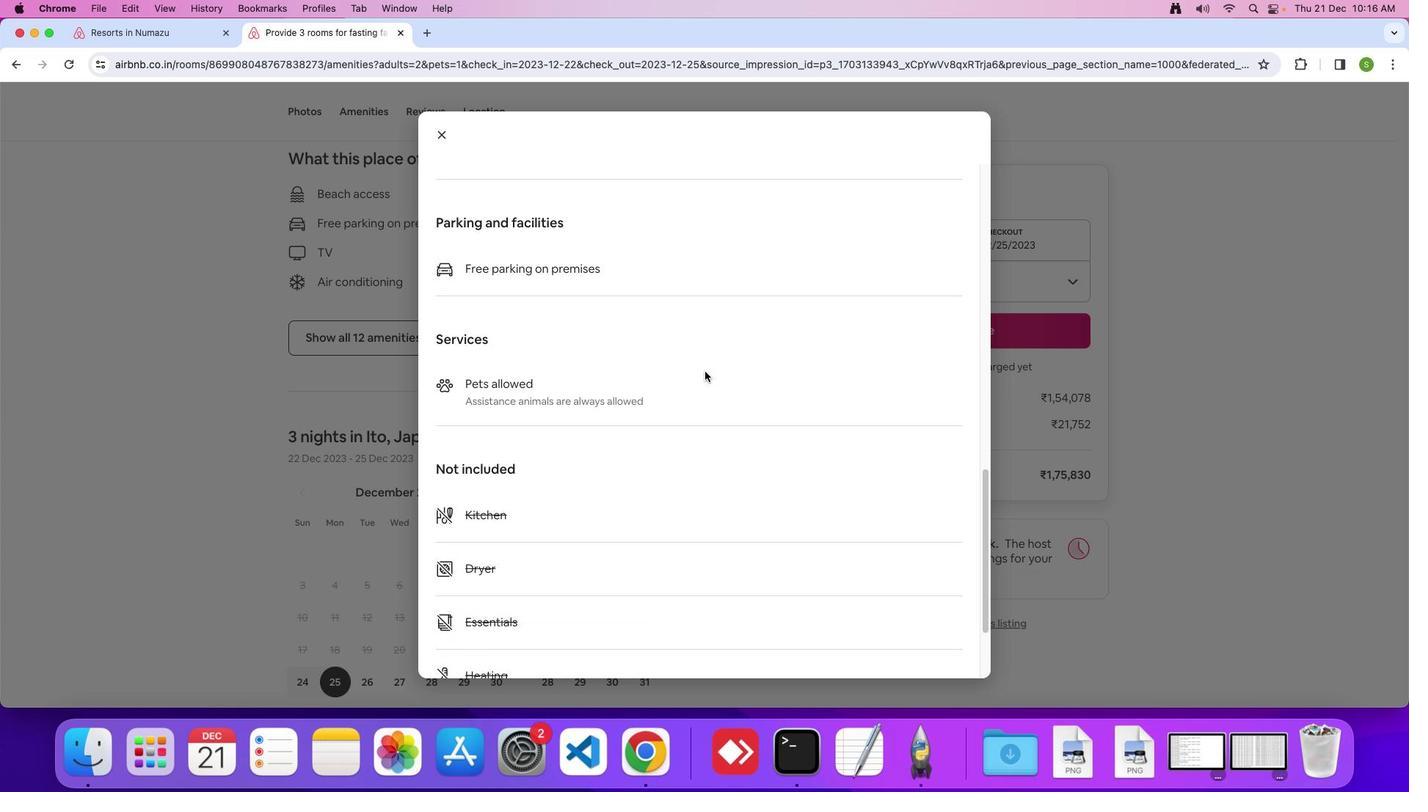 
Action: Mouse scrolled (705, 372) with delta (0, 0)
Screenshot: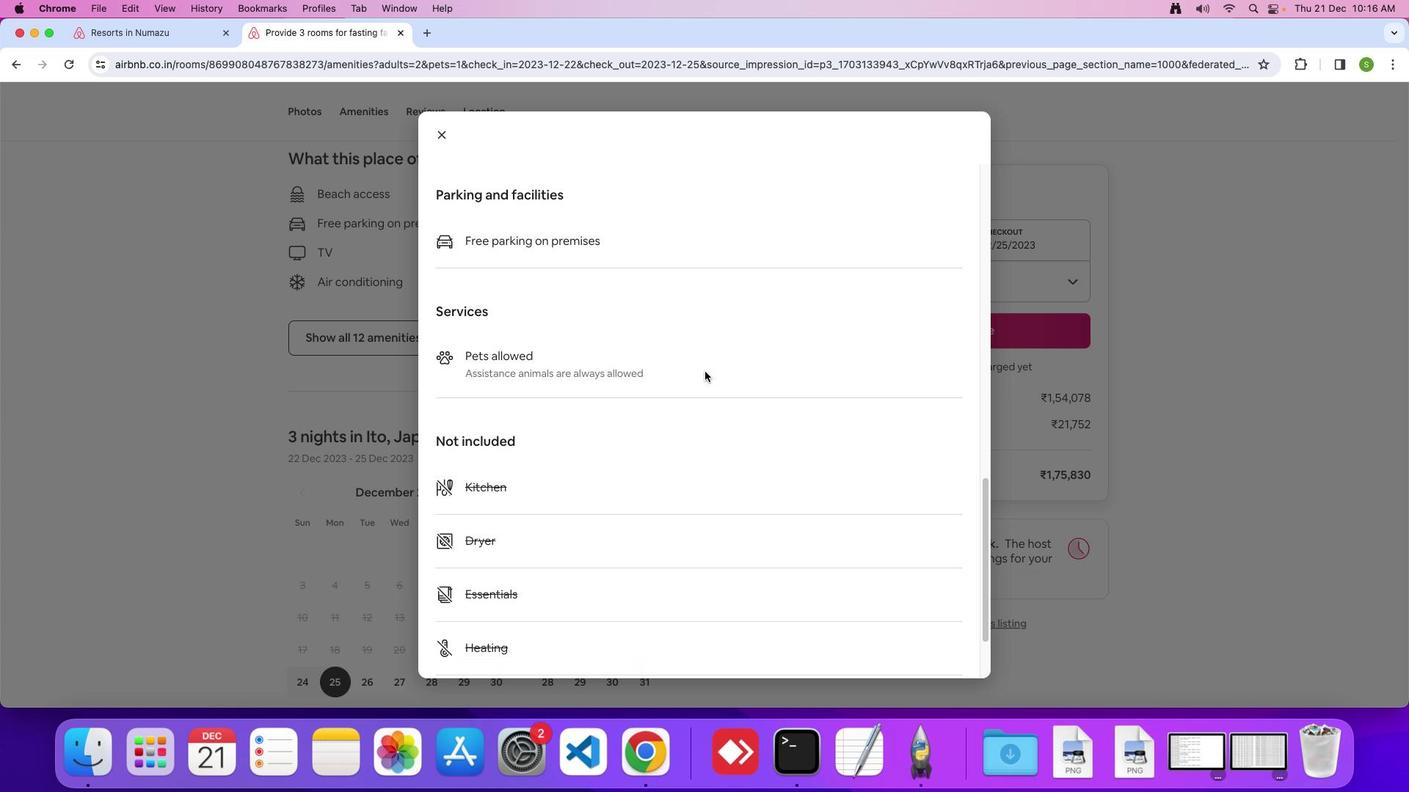 
Action: Mouse scrolled (705, 372) with delta (0, 0)
Screenshot: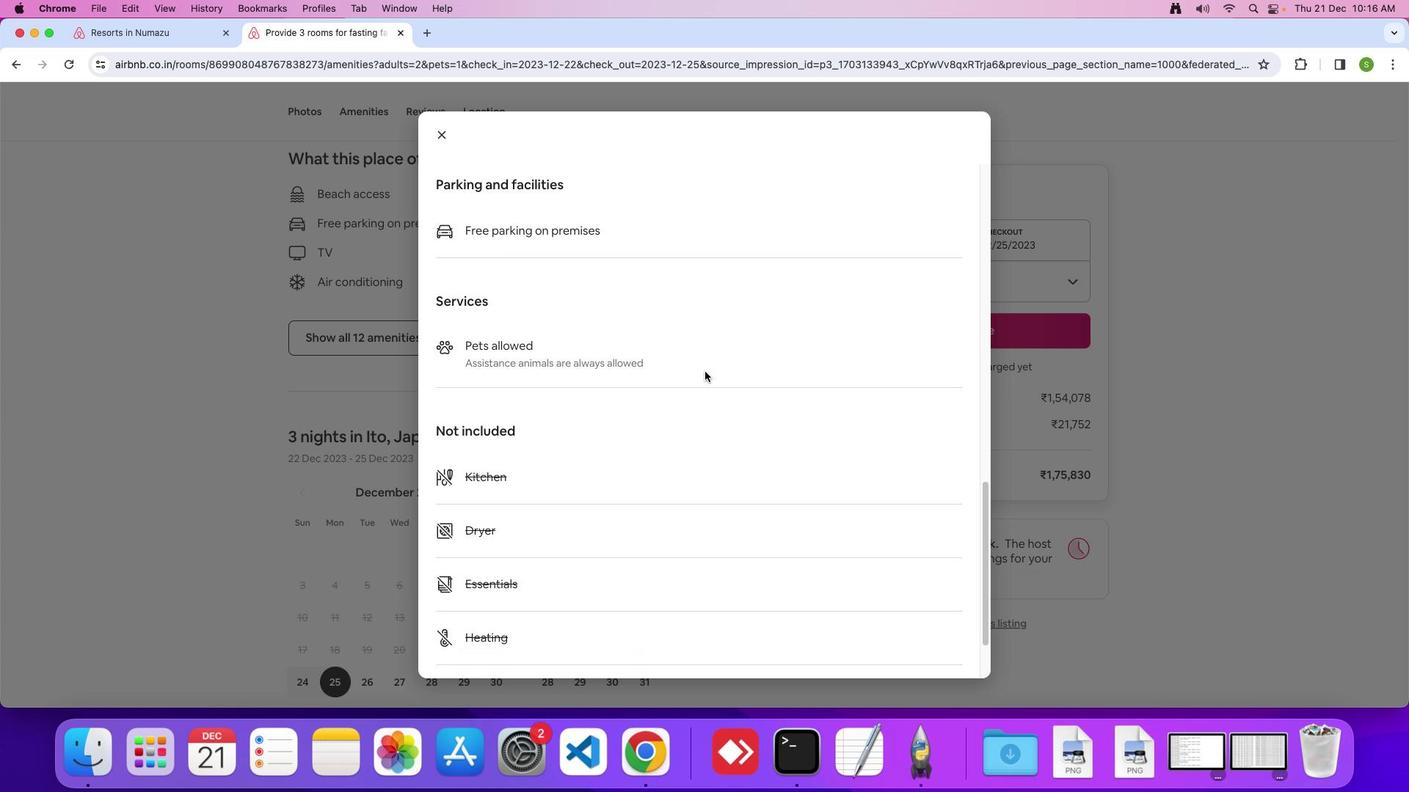 
Action: Mouse scrolled (705, 372) with delta (0, -1)
Screenshot: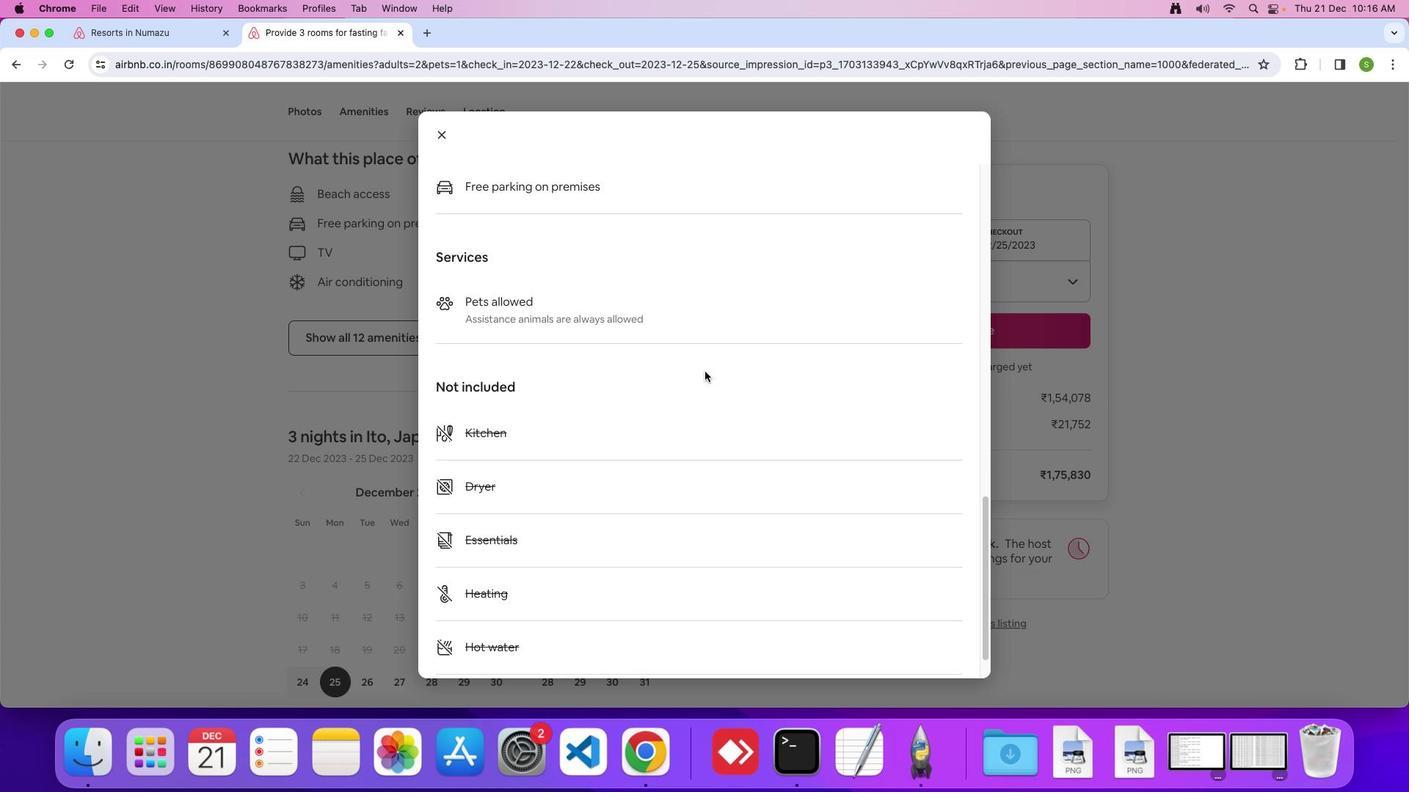 
Action: Mouse scrolled (705, 372) with delta (0, 0)
Screenshot: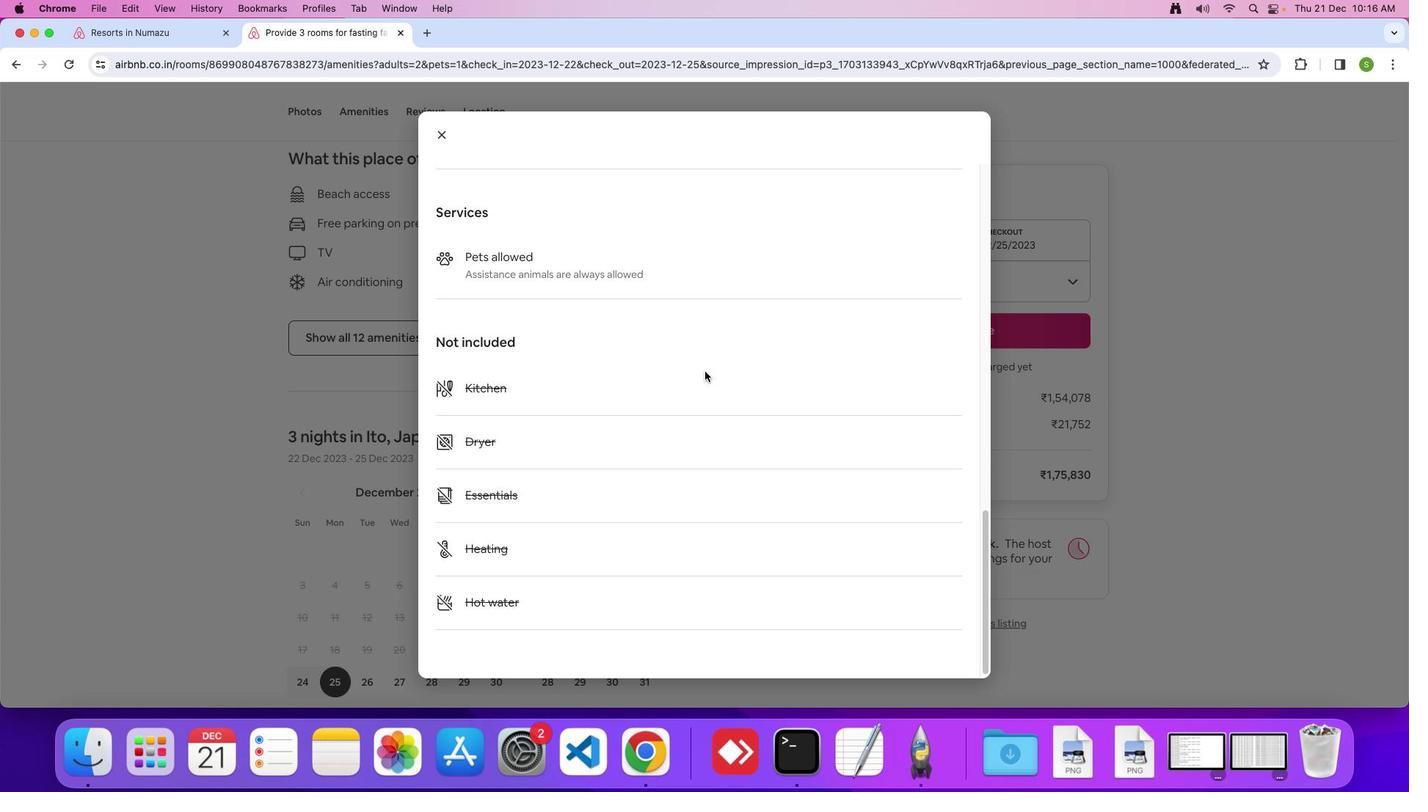 
Action: Mouse scrolled (705, 372) with delta (0, 0)
Screenshot: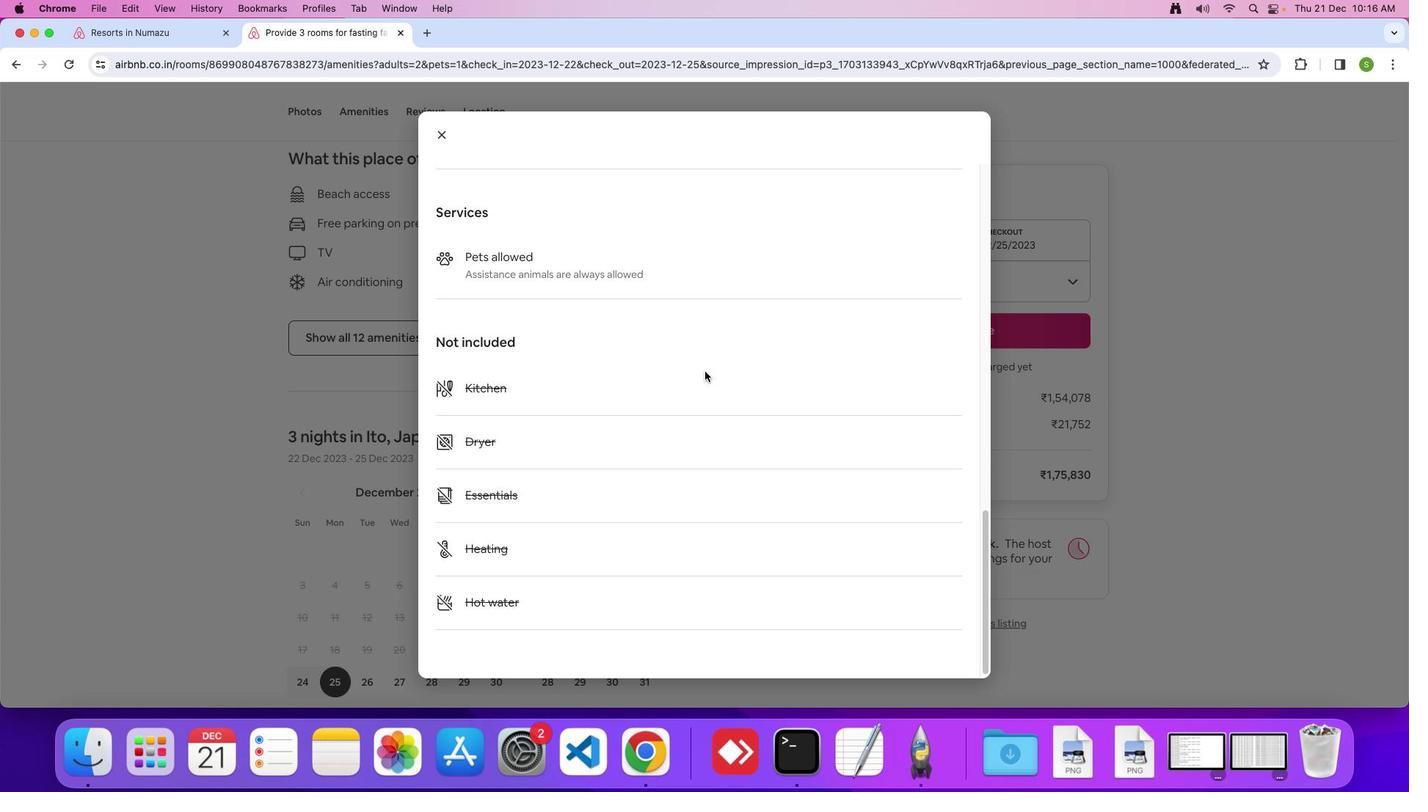 
Action: Mouse scrolled (705, 372) with delta (0, -1)
Screenshot: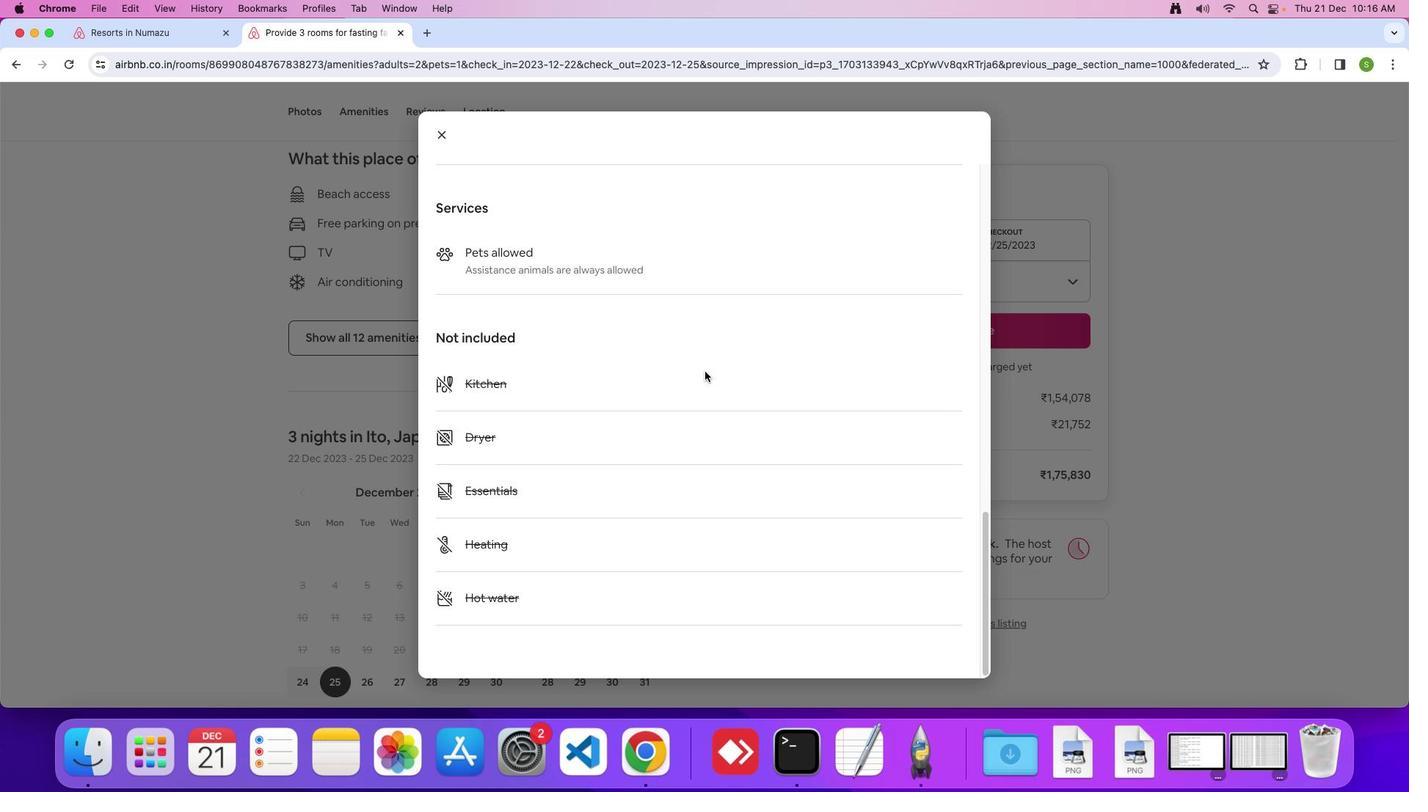
Action: Mouse moved to (448, 140)
Screenshot: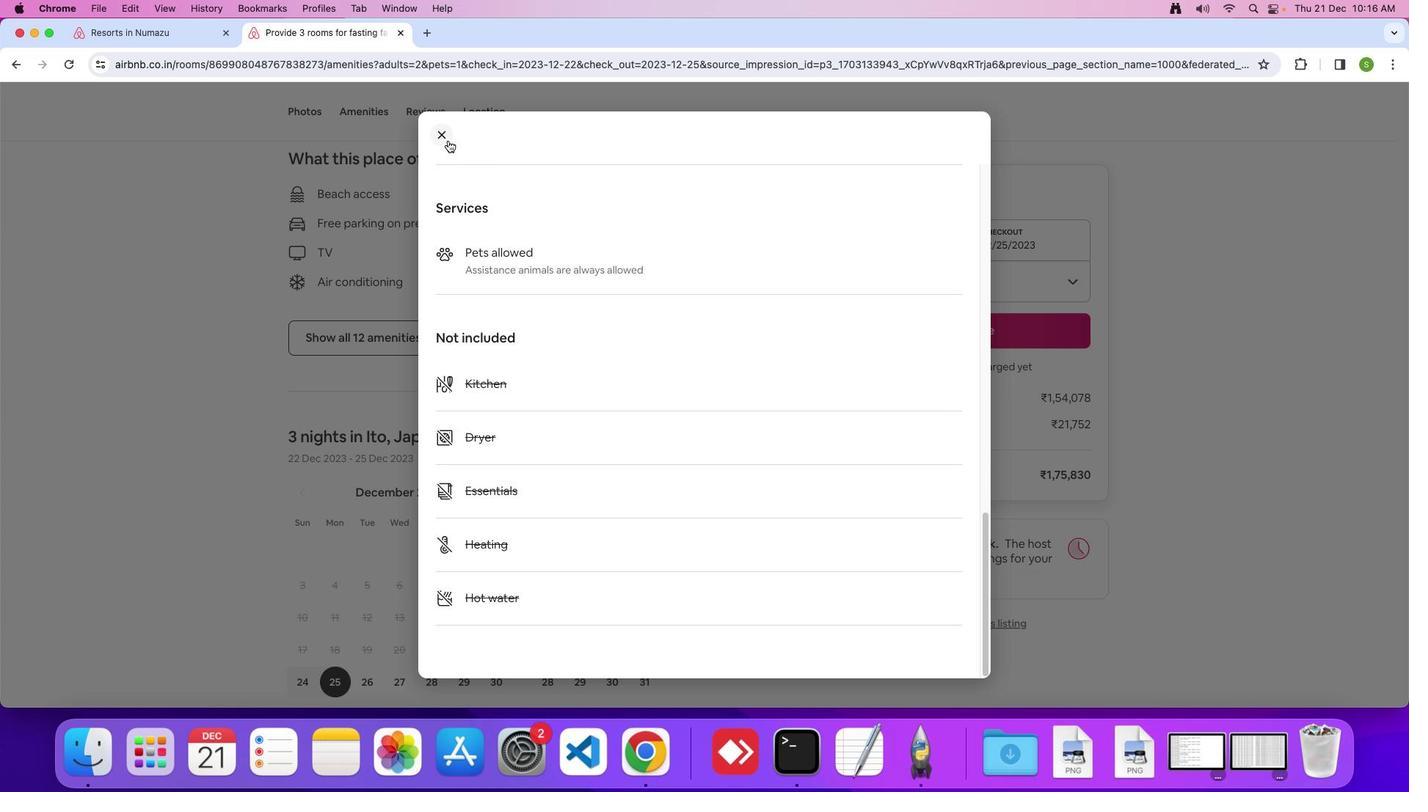 
Action: Mouse pressed left at (448, 140)
Screenshot: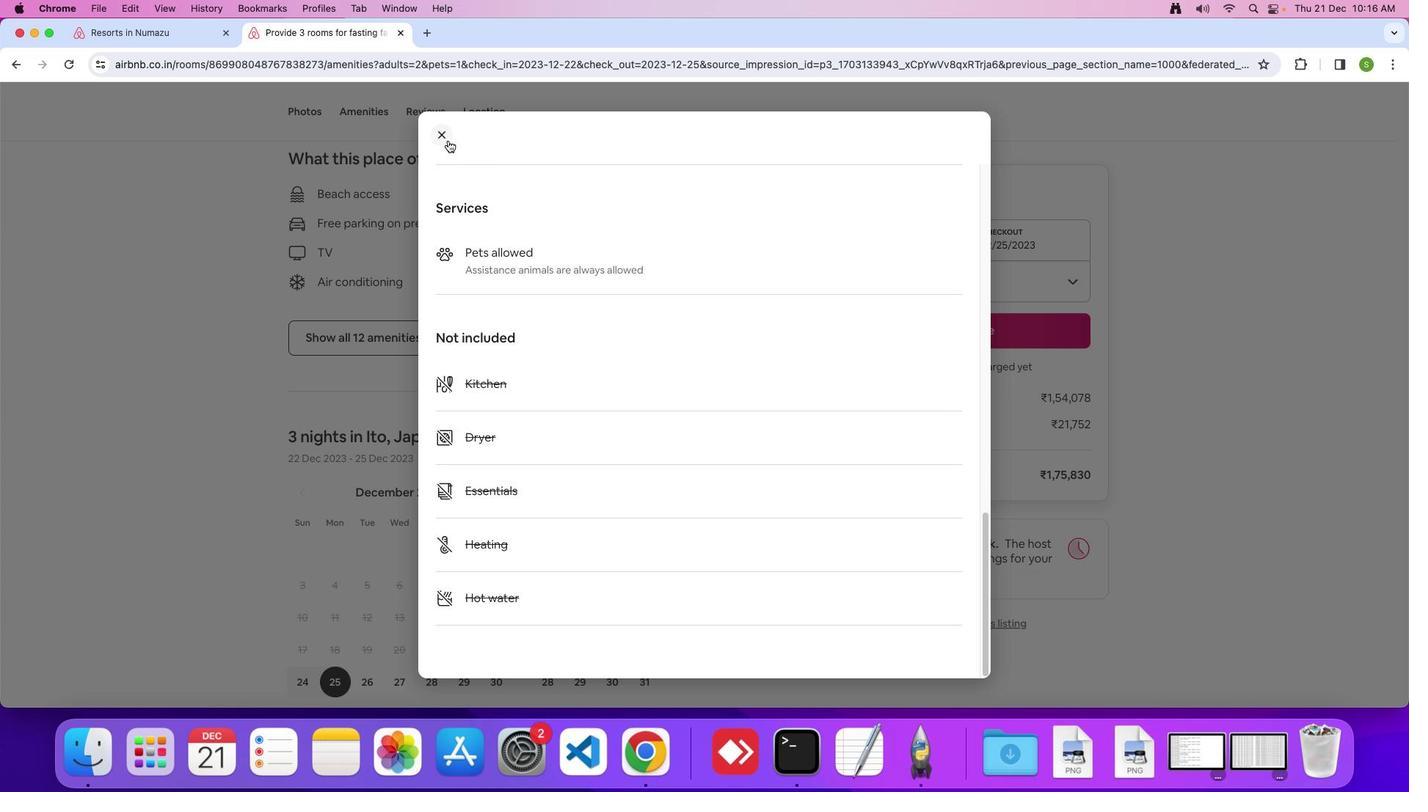 
Action: Mouse moved to (658, 389)
Screenshot: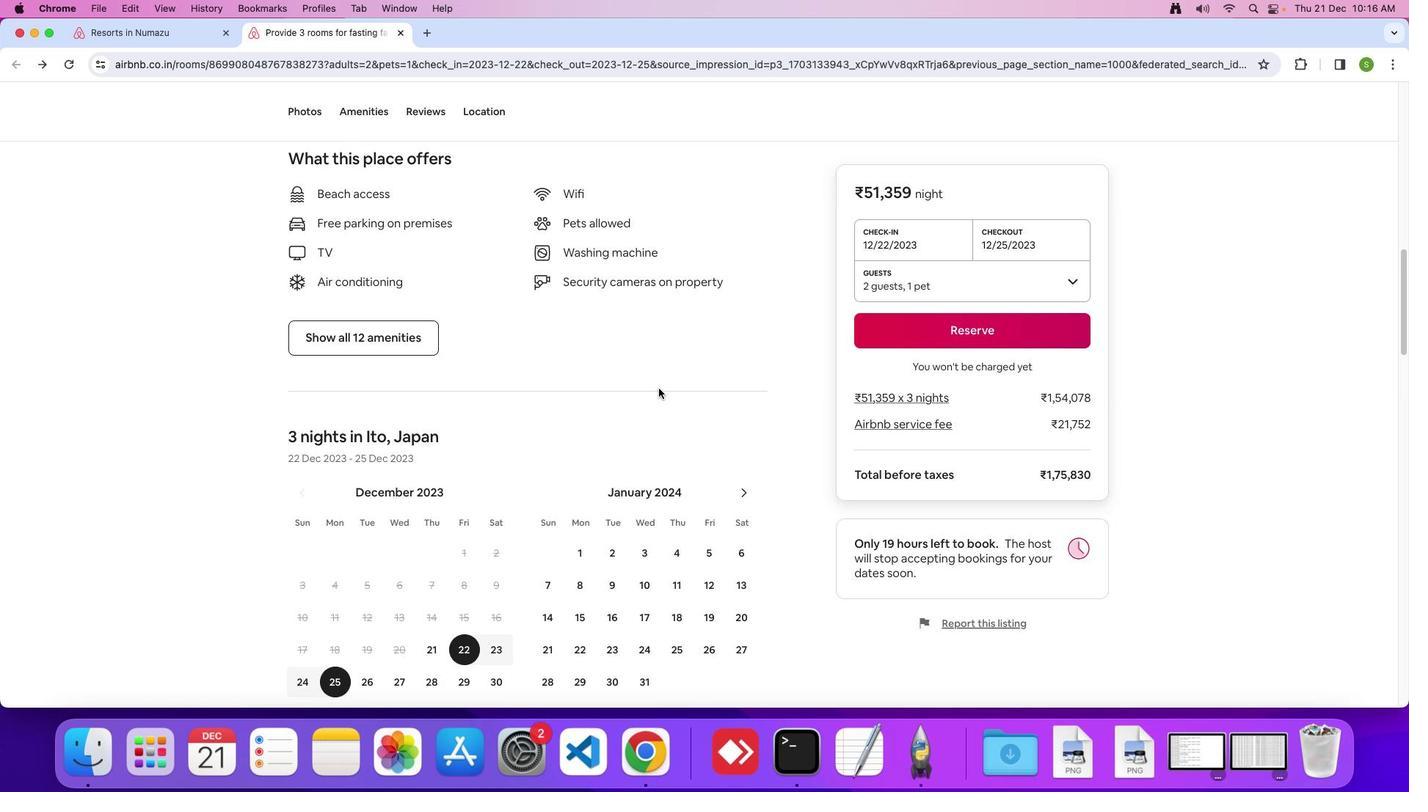
Action: Mouse scrolled (658, 389) with delta (0, 0)
Screenshot: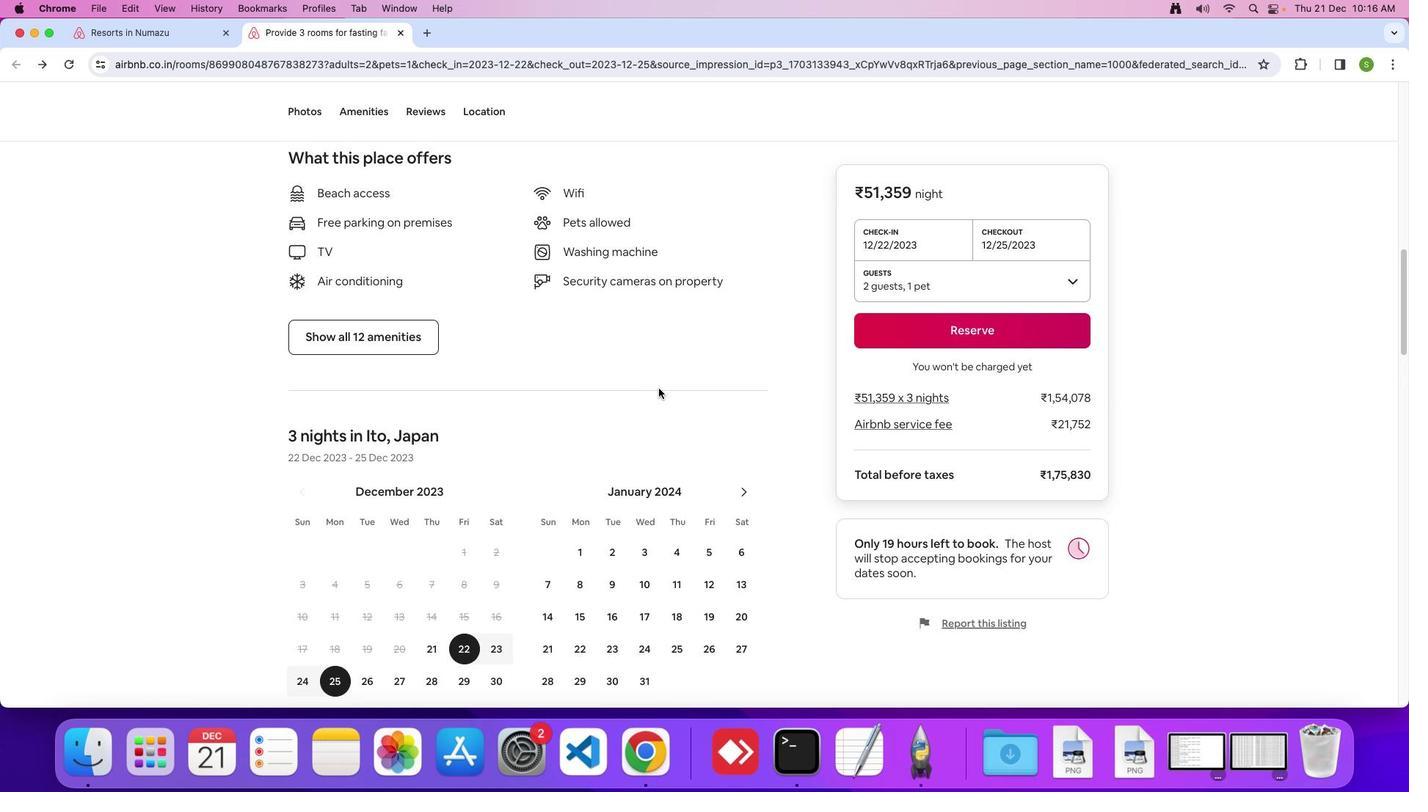
Action: Mouse scrolled (658, 389) with delta (0, 0)
Screenshot: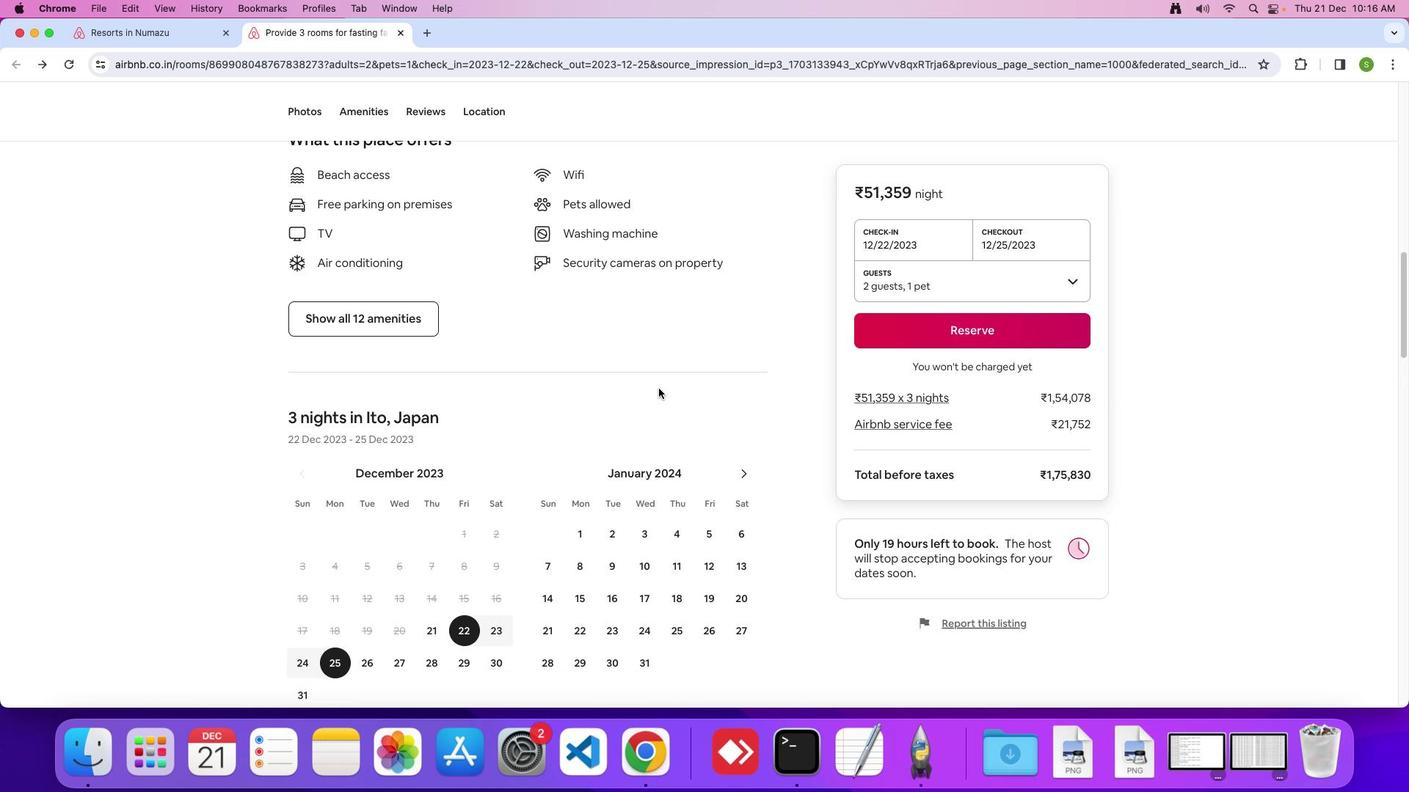 
Action: Mouse scrolled (658, 389) with delta (0, -2)
Screenshot: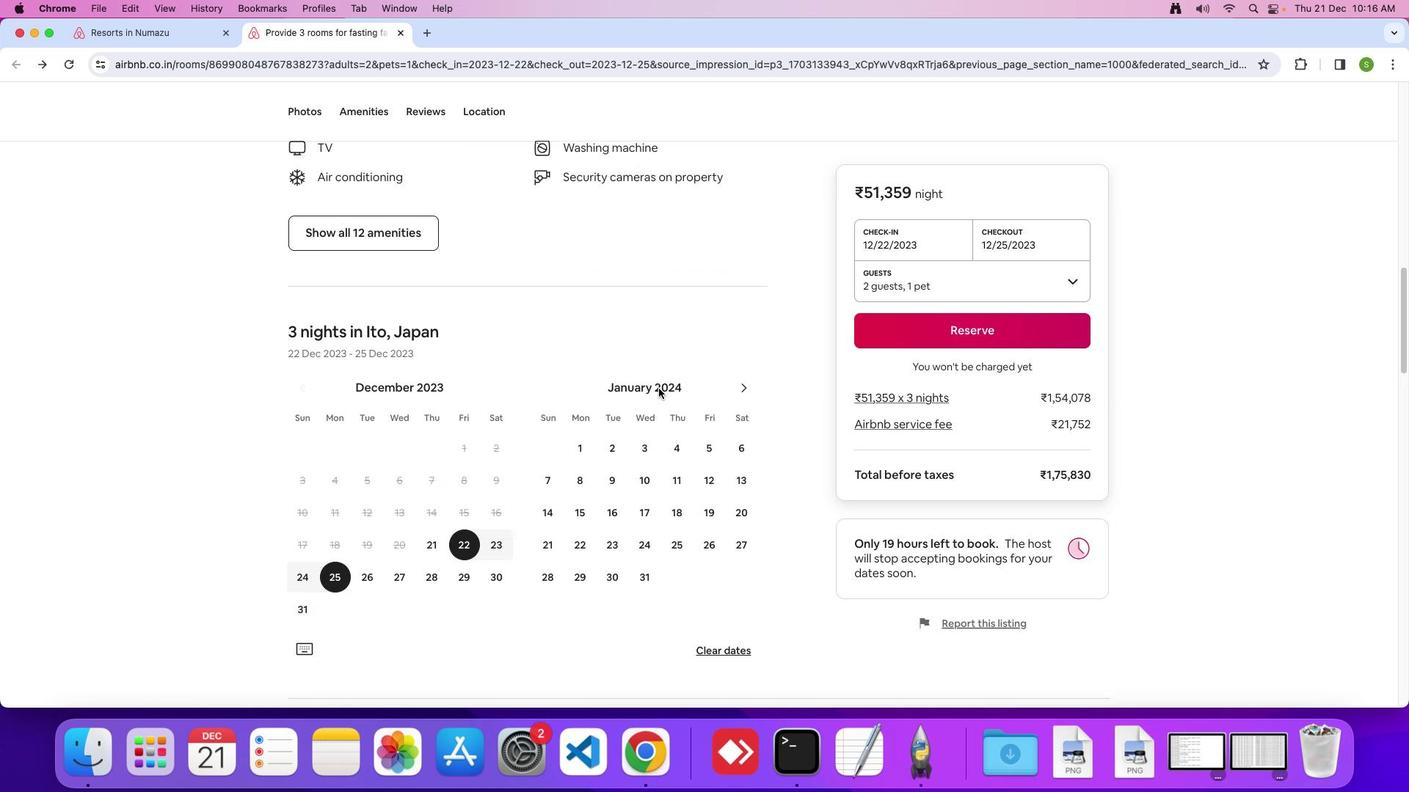 
Action: Mouse scrolled (658, 389) with delta (0, 0)
Screenshot: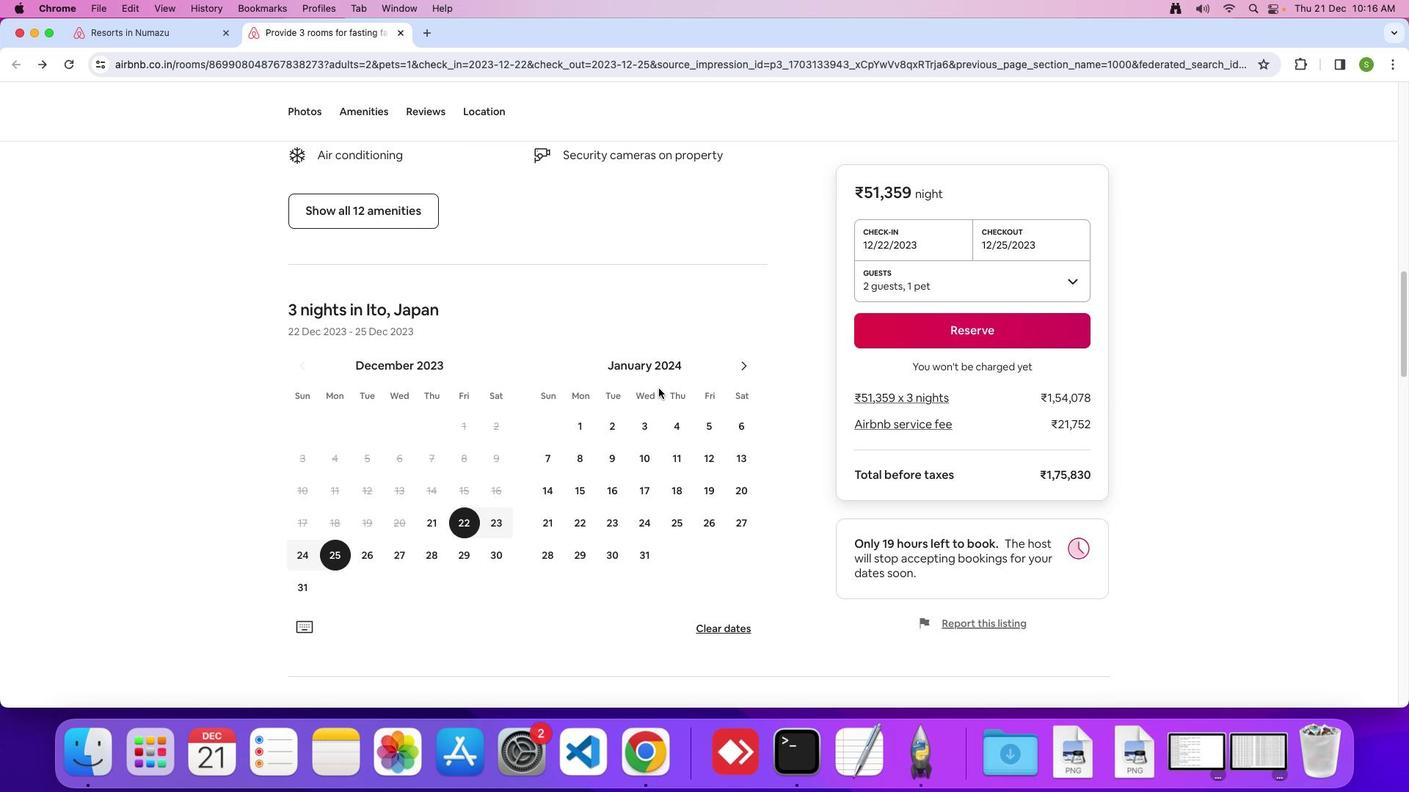 
Action: Mouse scrolled (658, 389) with delta (0, 0)
Screenshot: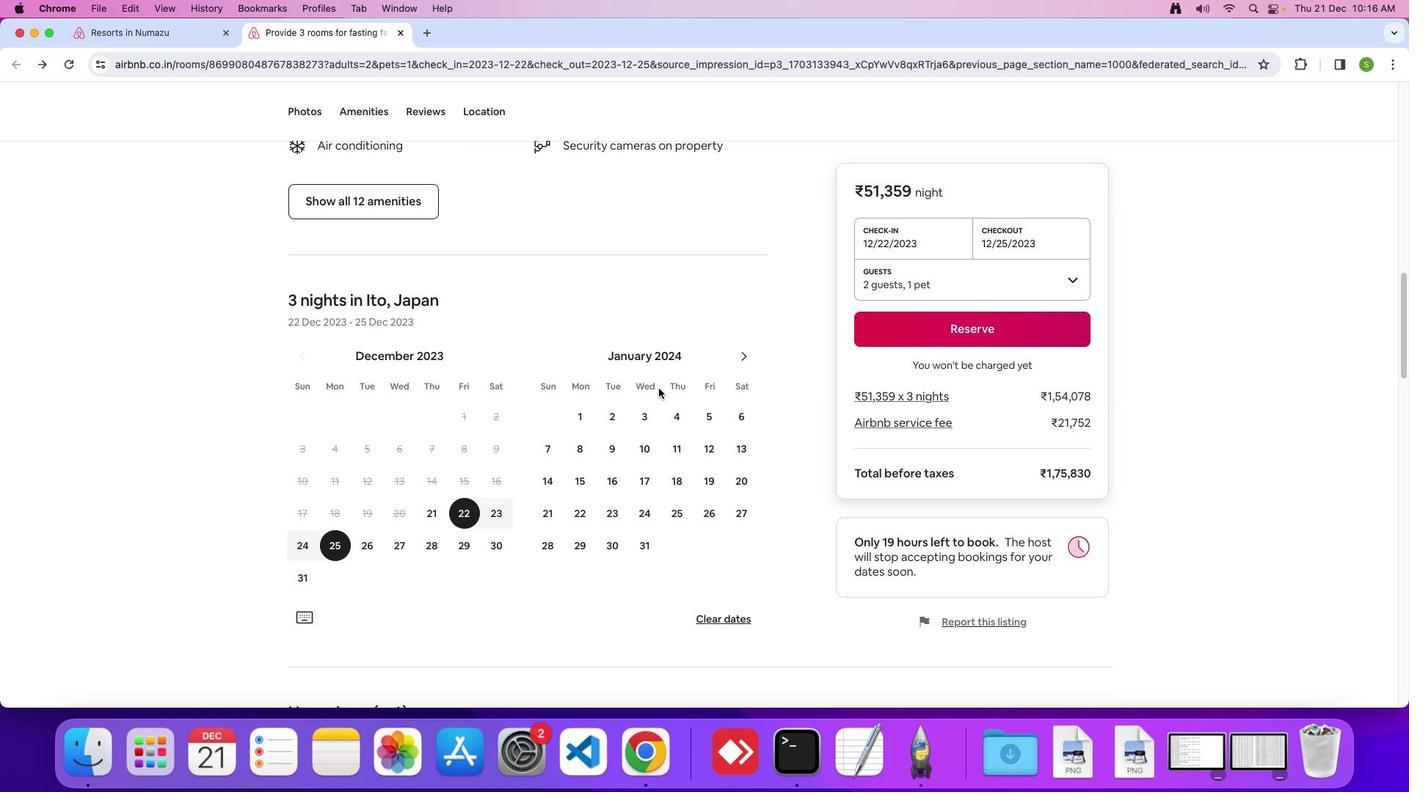 
Action: Mouse scrolled (658, 389) with delta (0, -1)
Screenshot: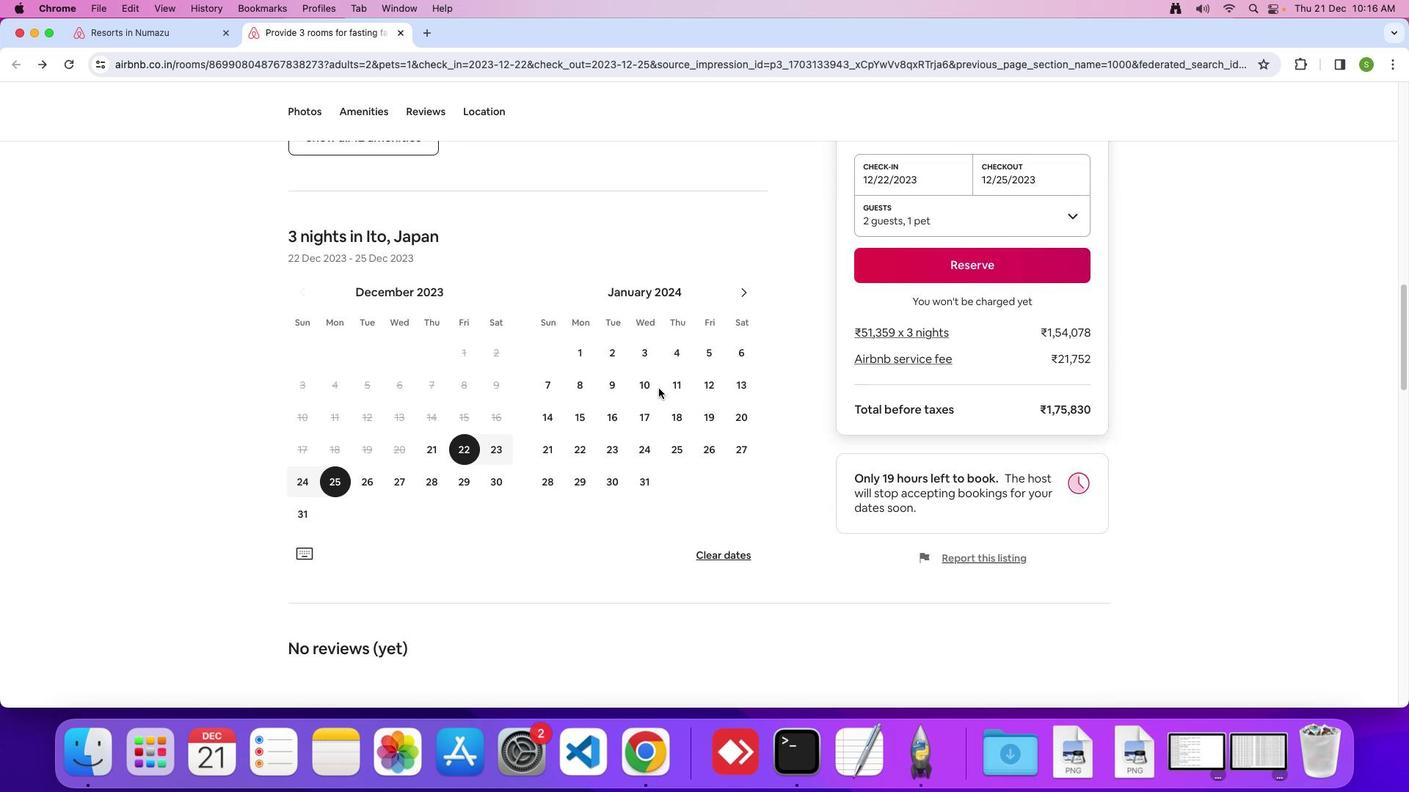 
Action: Mouse scrolled (658, 389) with delta (0, 0)
Screenshot: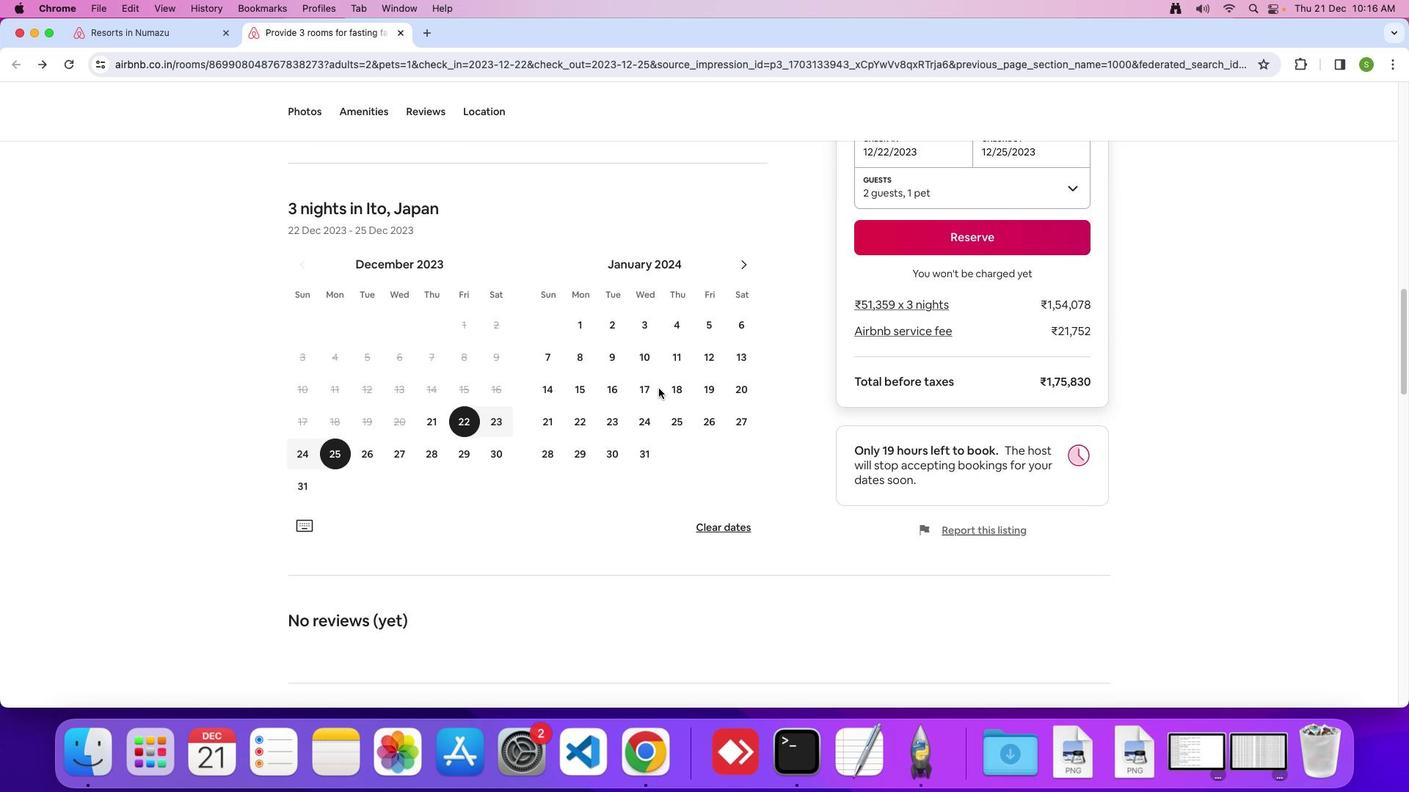 
Action: Mouse scrolled (658, 389) with delta (0, 0)
Screenshot: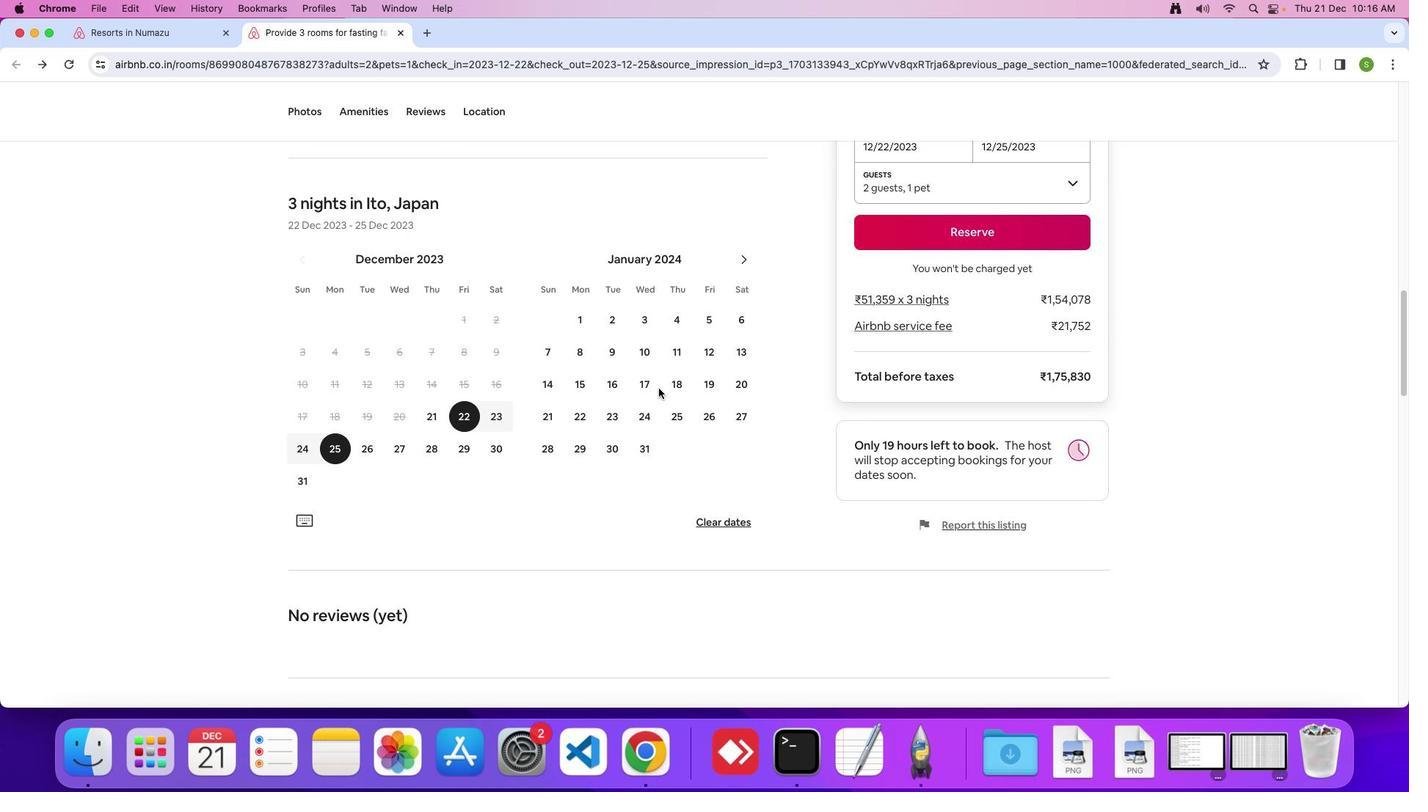 
Action: Mouse scrolled (658, 389) with delta (0, -1)
Screenshot: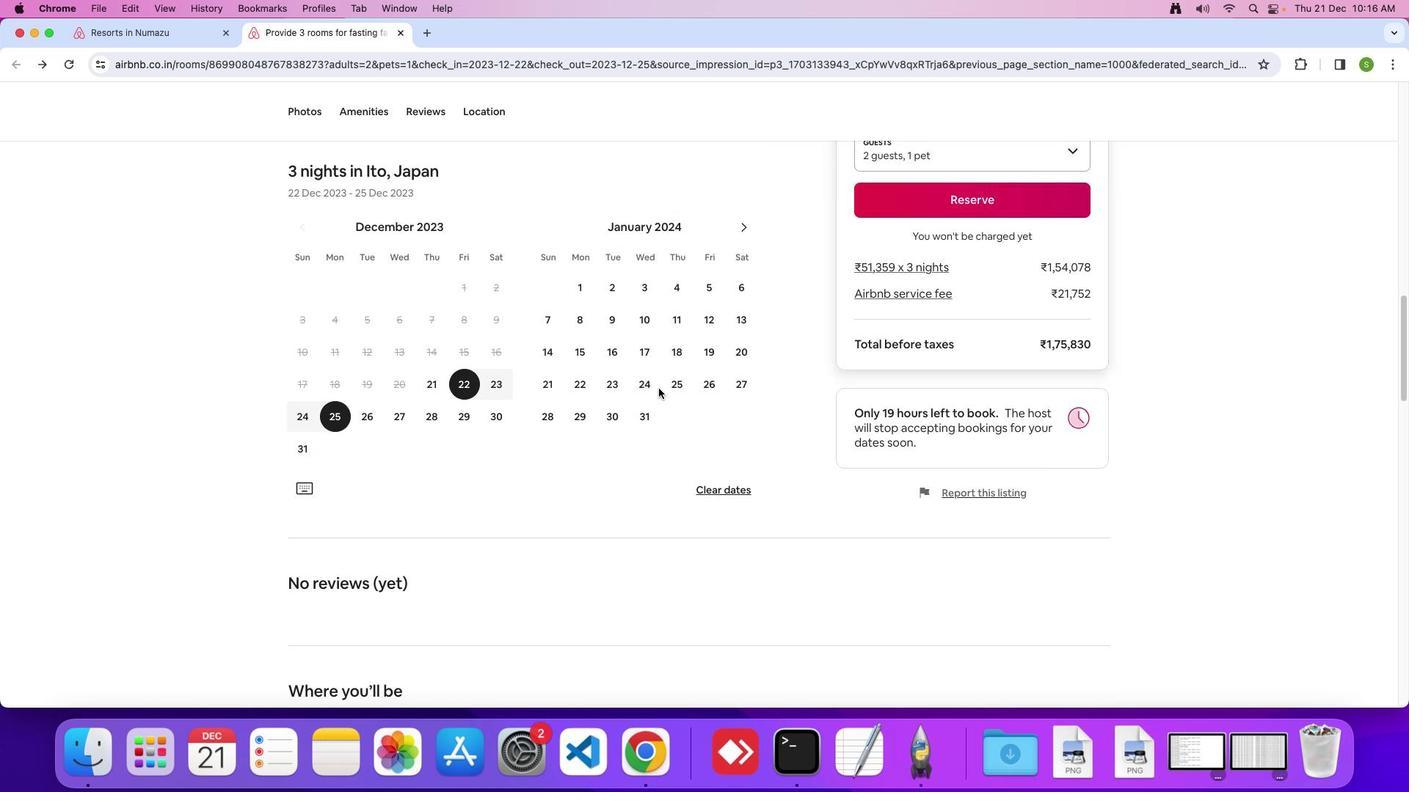 
Action: Mouse scrolled (658, 389) with delta (0, 0)
Screenshot: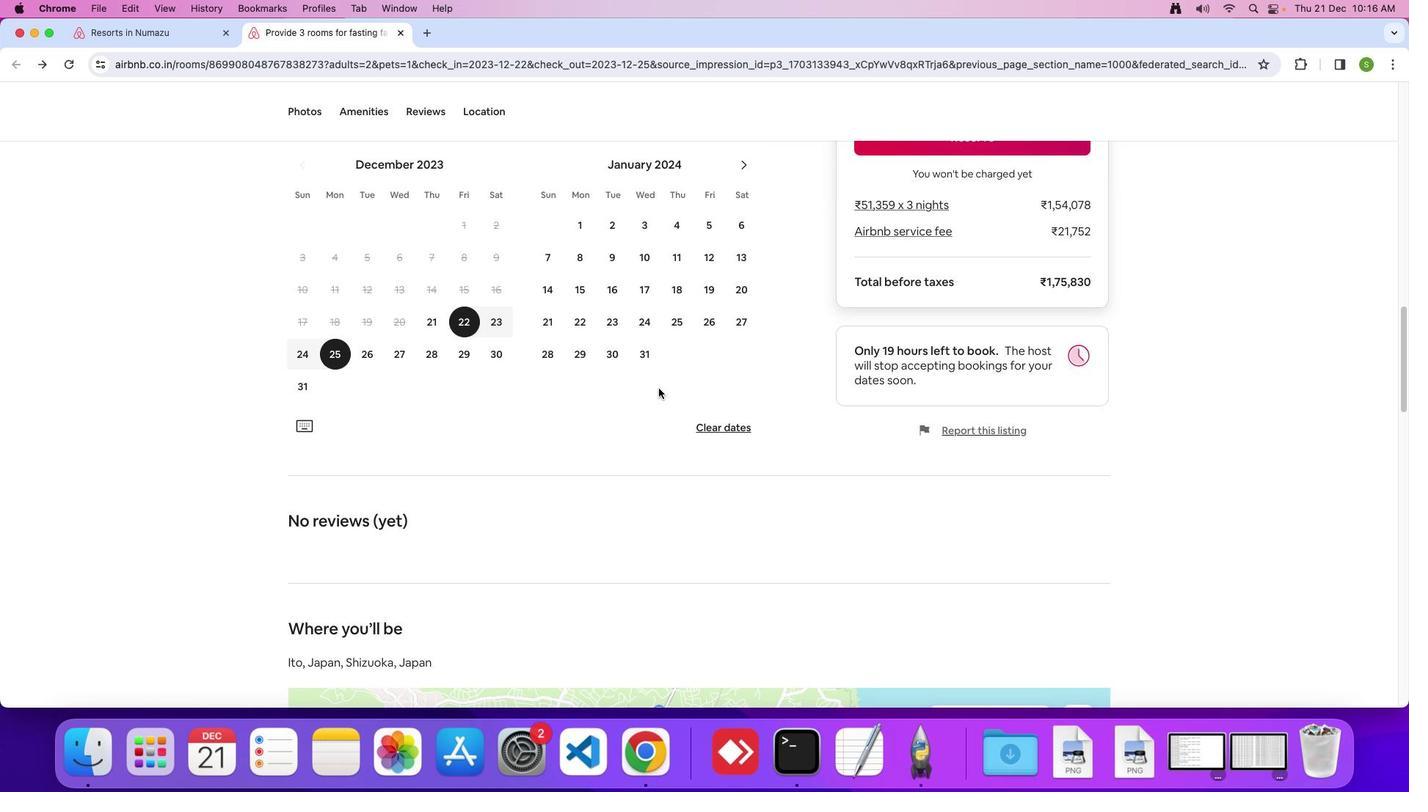 
Action: Mouse scrolled (658, 389) with delta (0, 0)
Screenshot: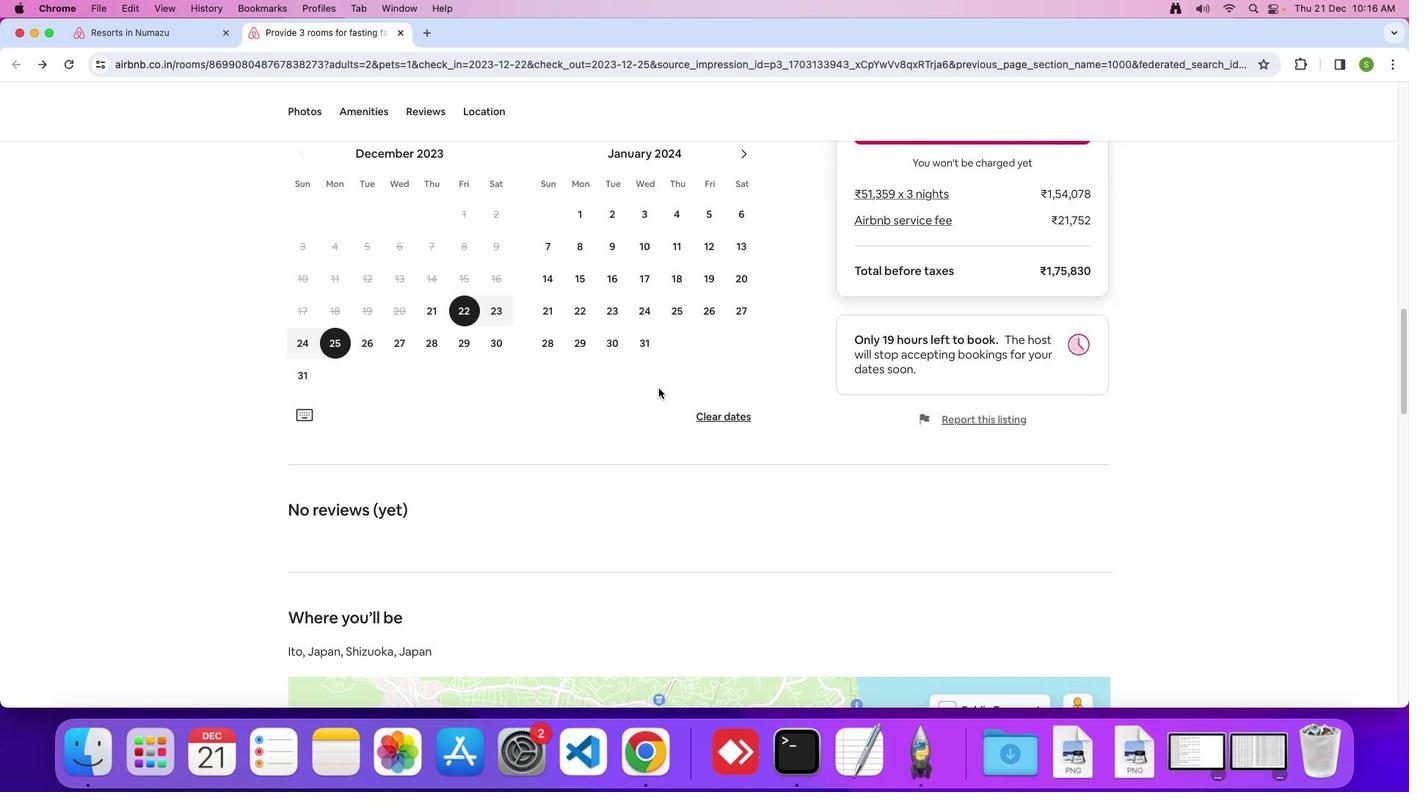 
Action: Mouse scrolled (658, 389) with delta (0, -1)
Screenshot: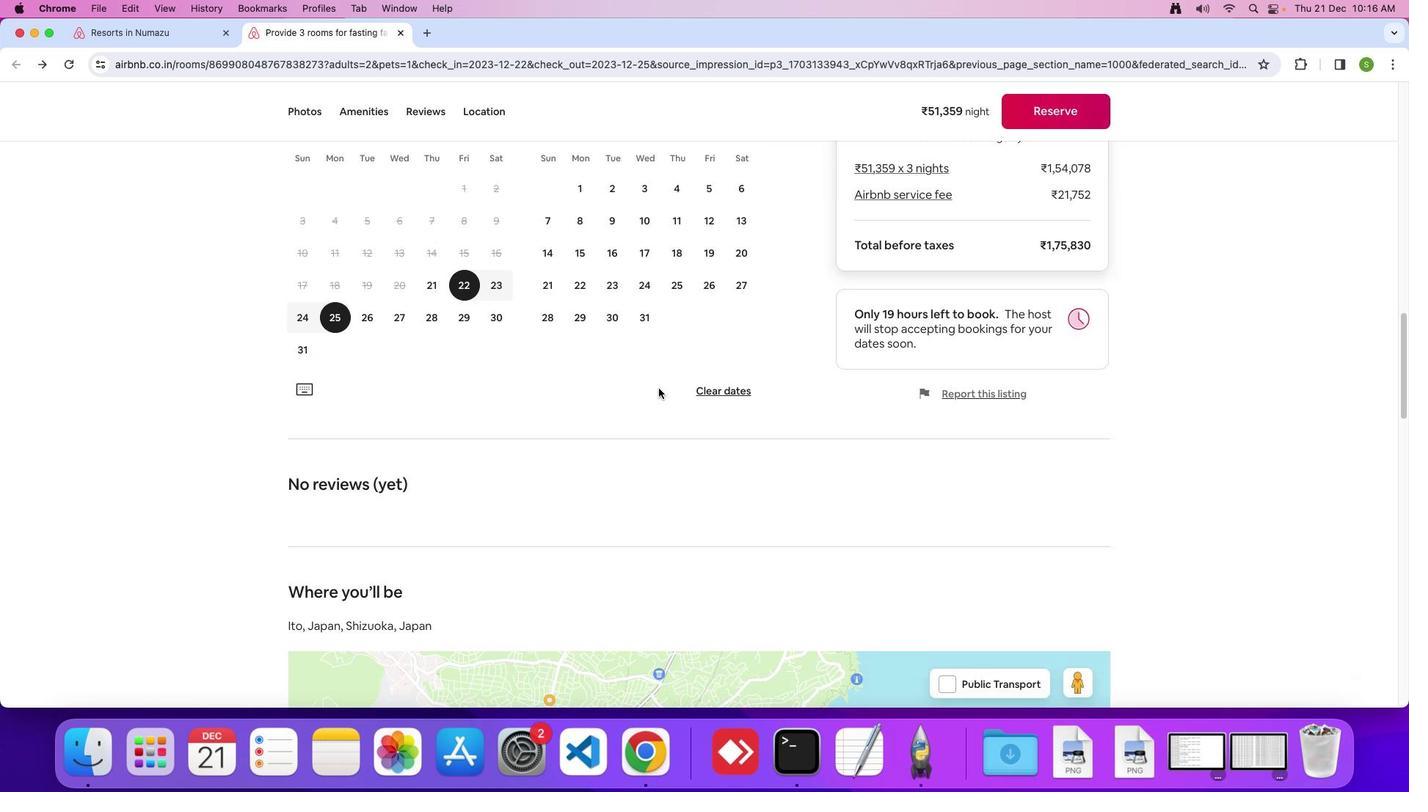 
Action: Mouse scrolled (658, 389) with delta (0, 0)
Screenshot: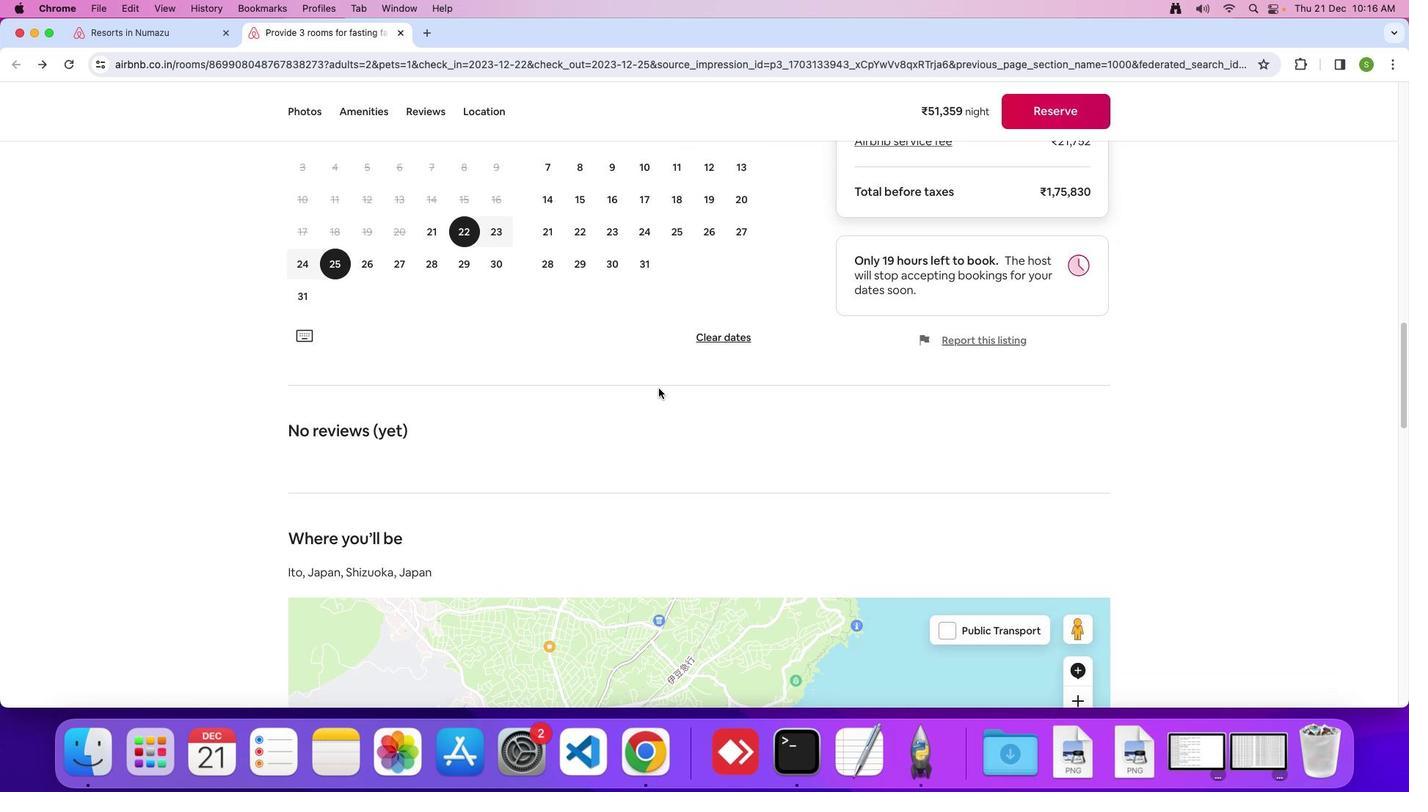 
Action: Mouse scrolled (658, 389) with delta (0, 0)
Screenshot: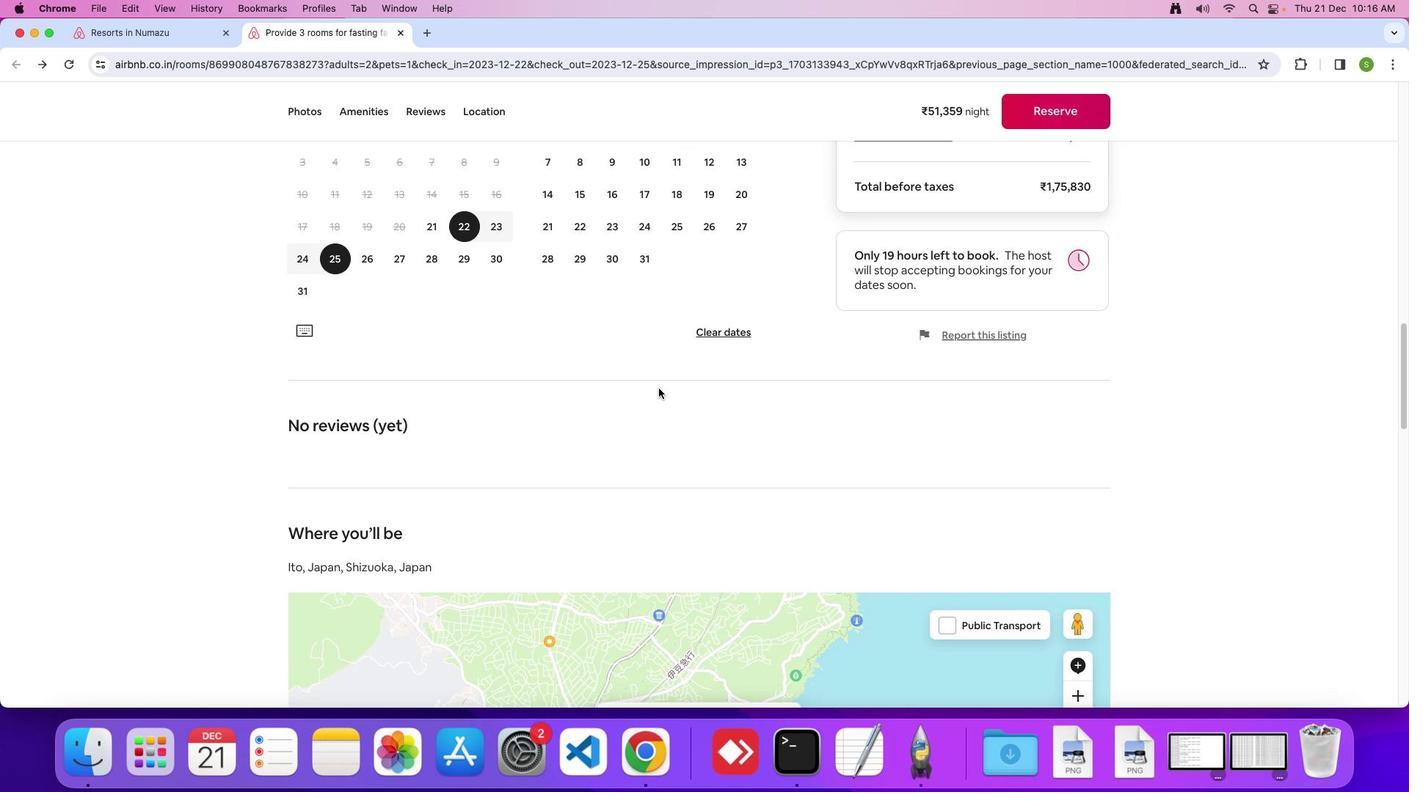 
Action: Mouse scrolled (658, 389) with delta (0, -1)
Screenshot: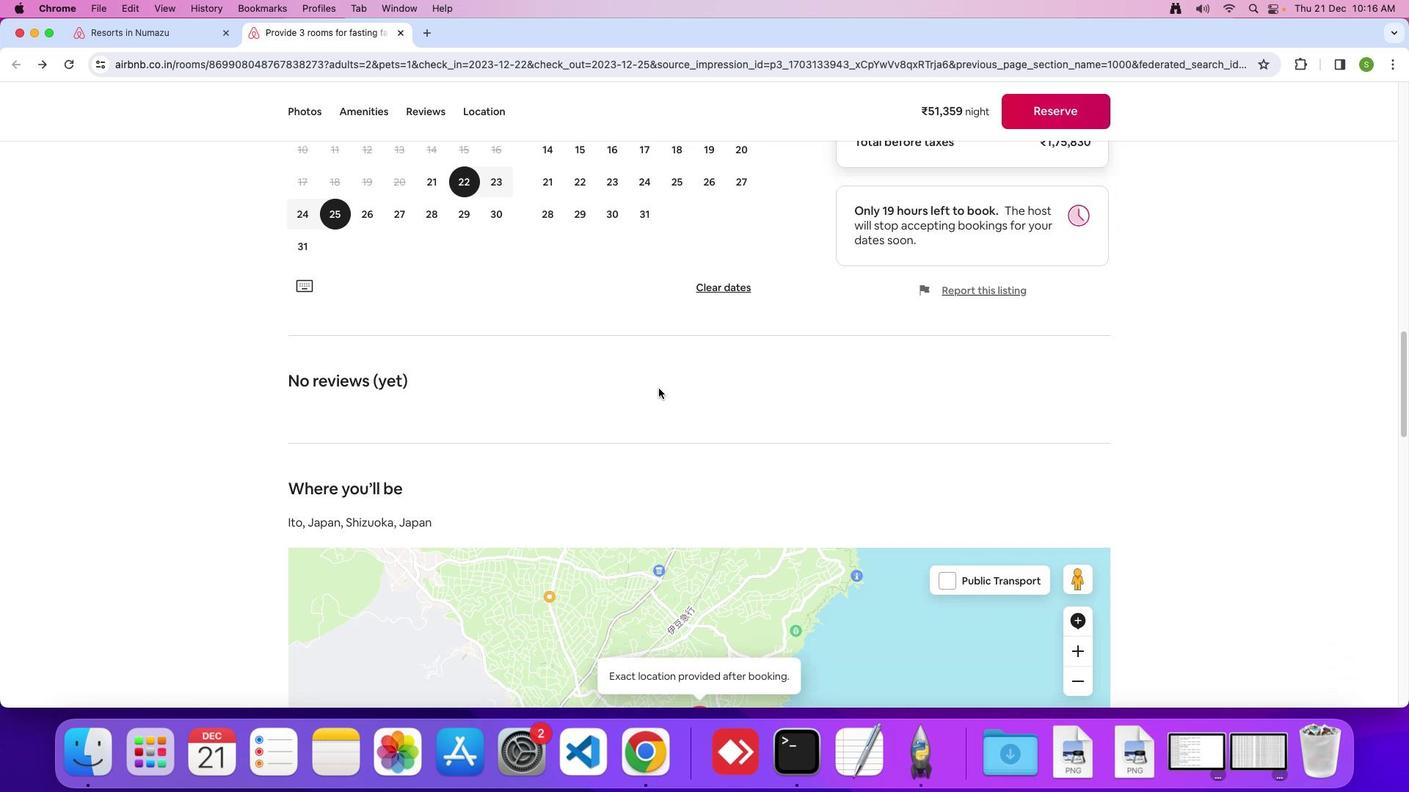 
Action: Mouse scrolled (658, 389) with delta (0, 0)
Screenshot: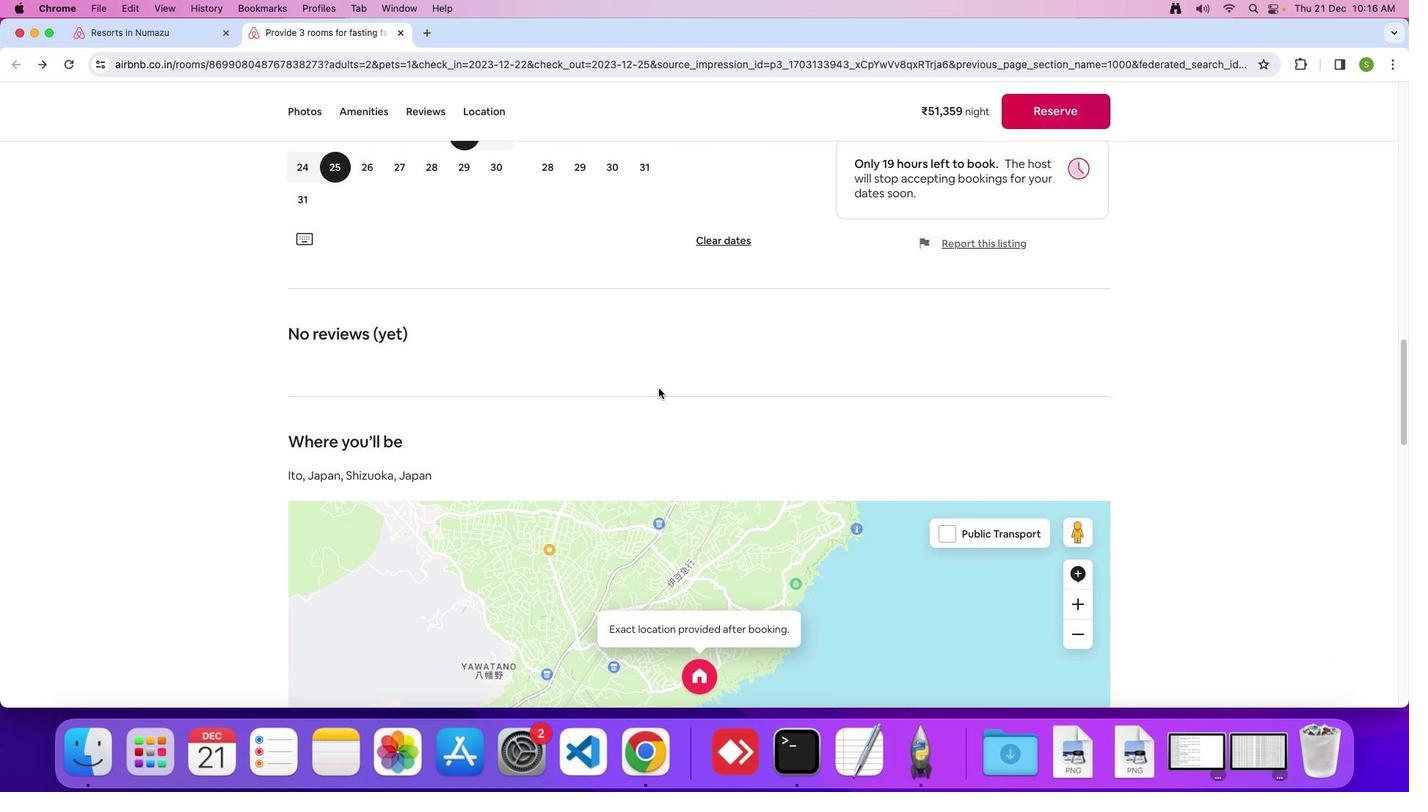 
Action: Mouse scrolled (658, 389) with delta (0, 0)
Screenshot: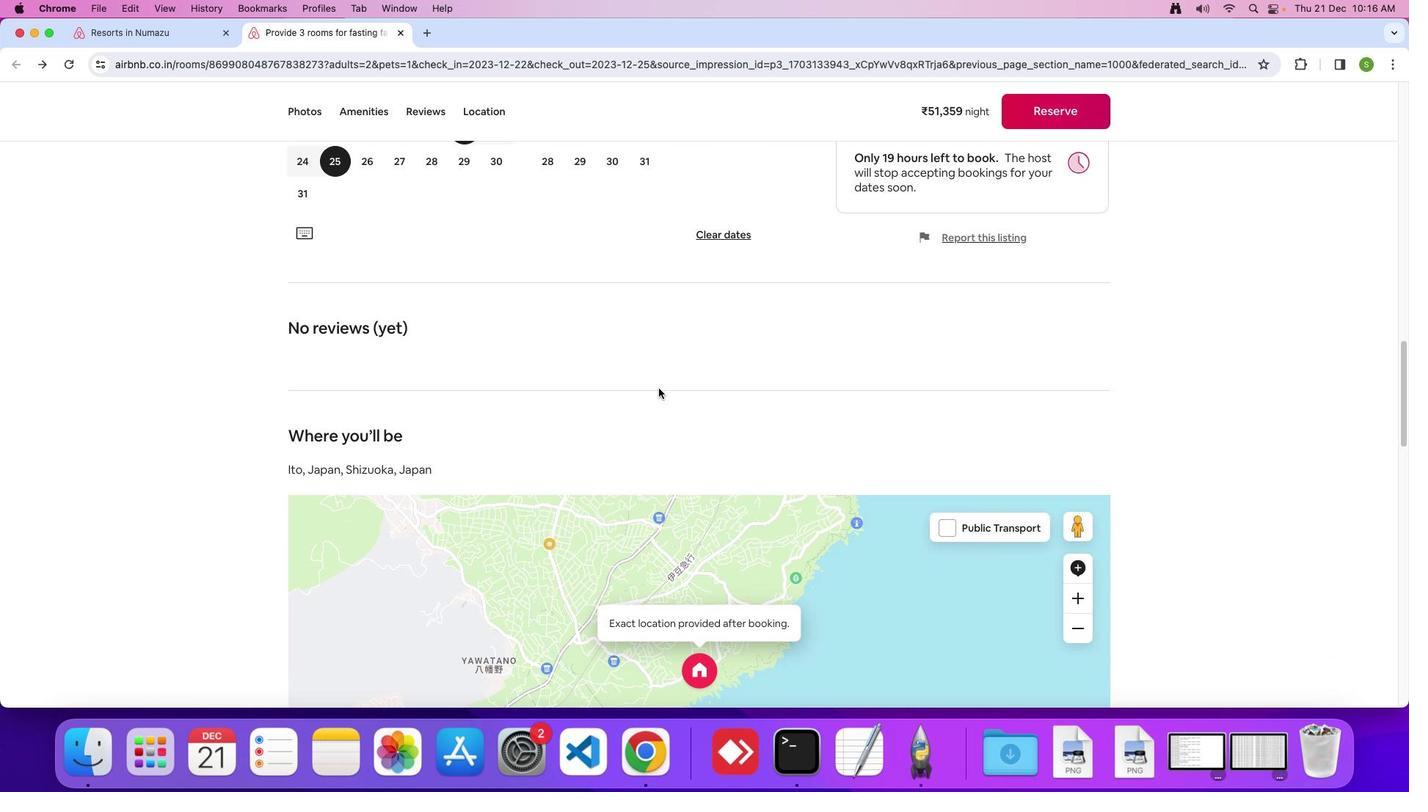 
Action: Mouse scrolled (658, 389) with delta (0, -1)
Screenshot: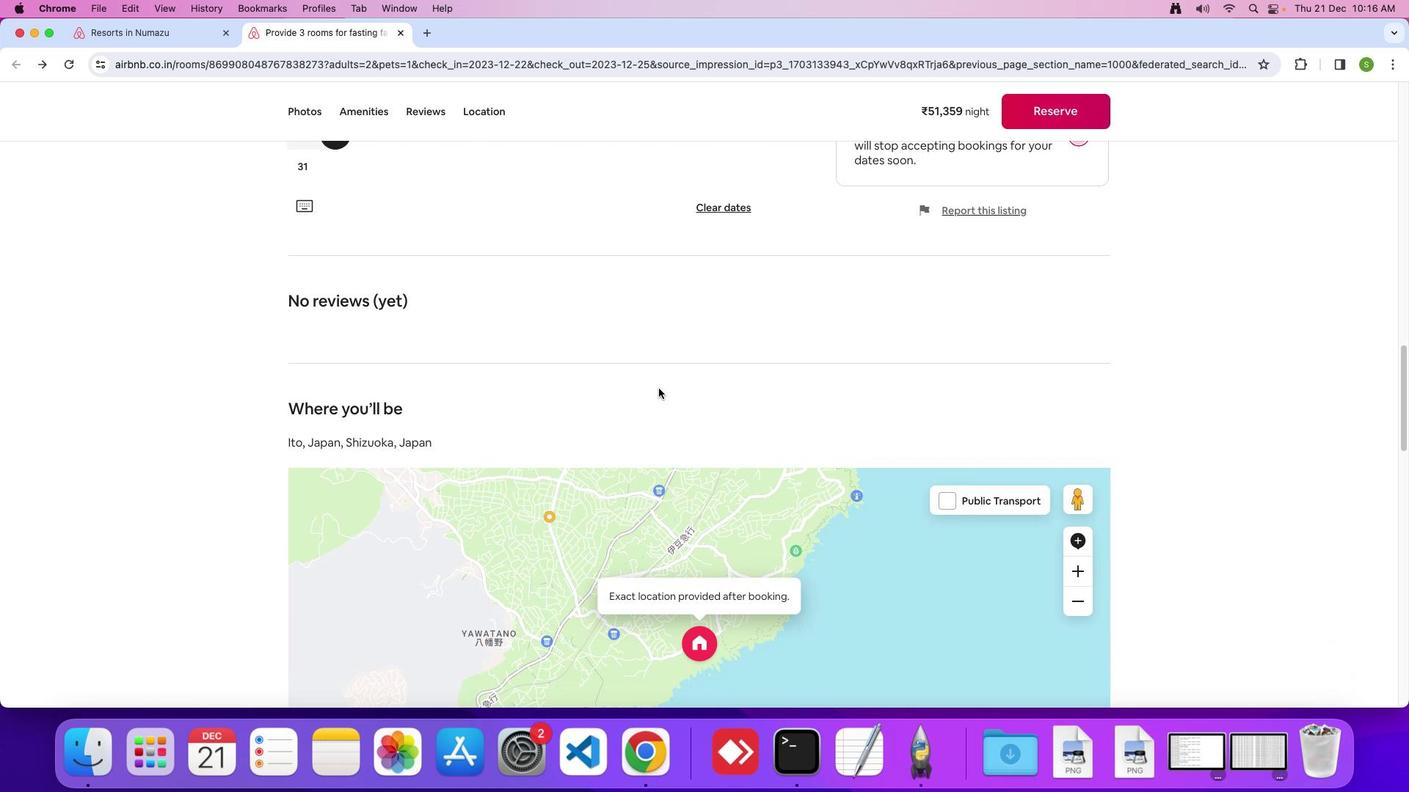 
Action: Mouse scrolled (658, 389) with delta (0, 0)
Screenshot: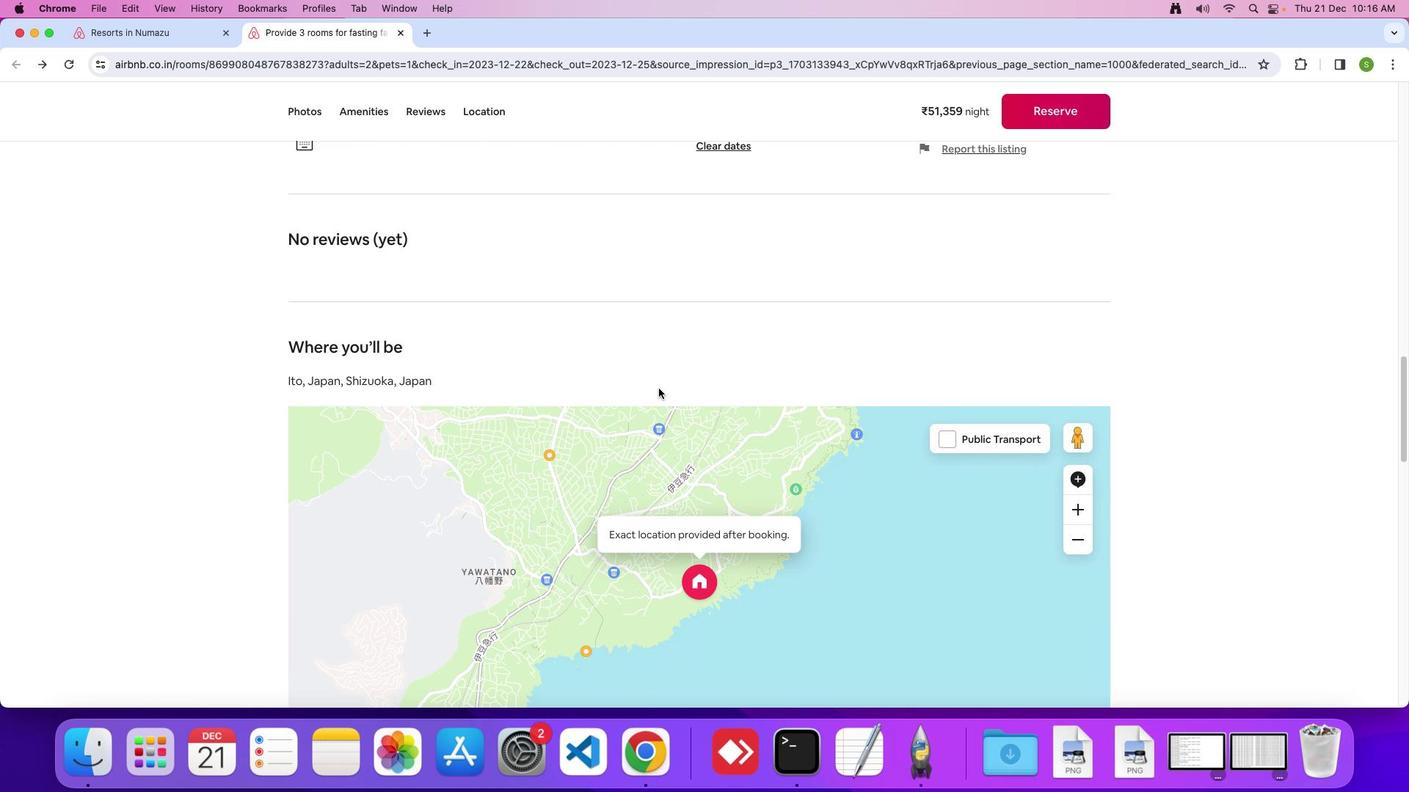 
Action: Mouse scrolled (658, 389) with delta (0, 0)
Screenshot: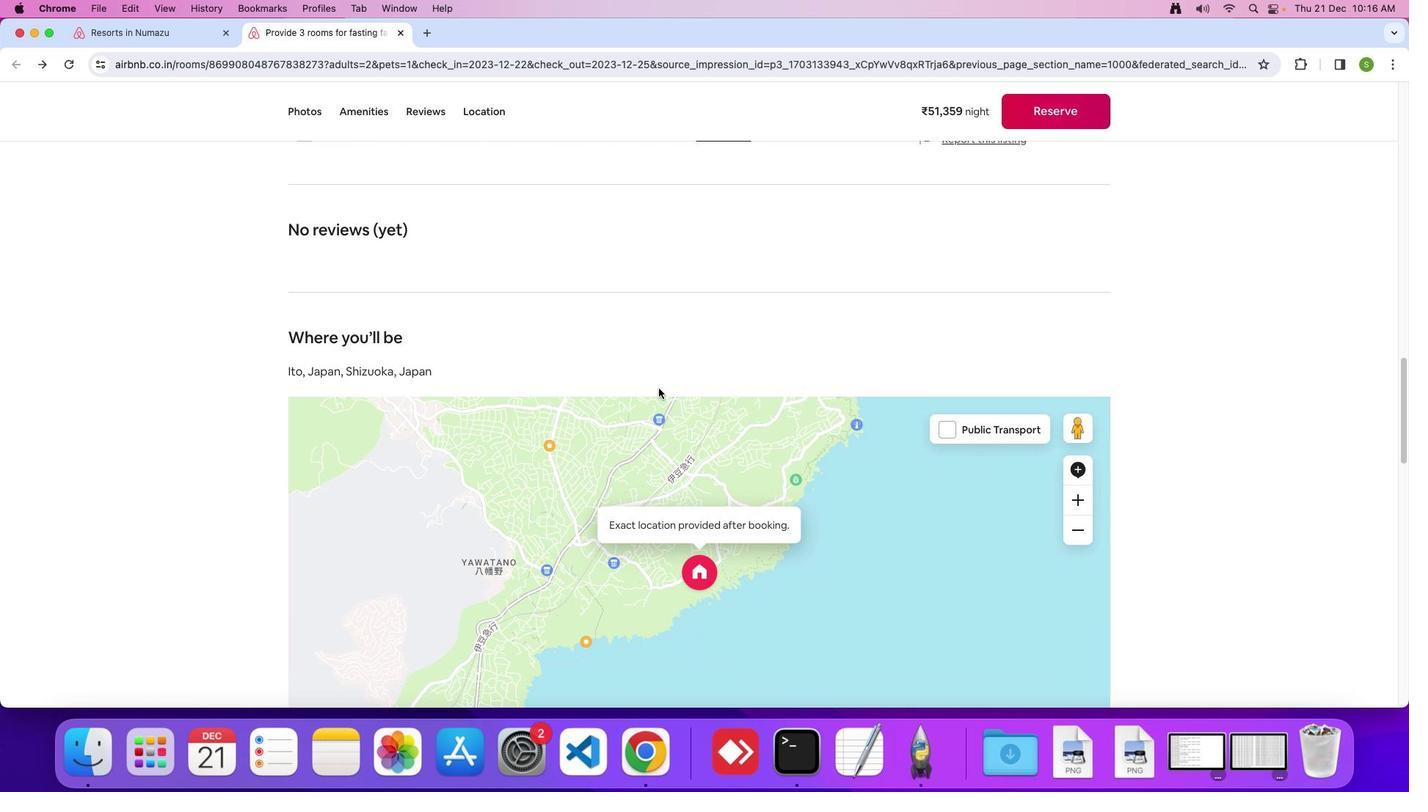 
Action: Mouse scrolled (658, 389) with delta (0, 0)
Screenshot: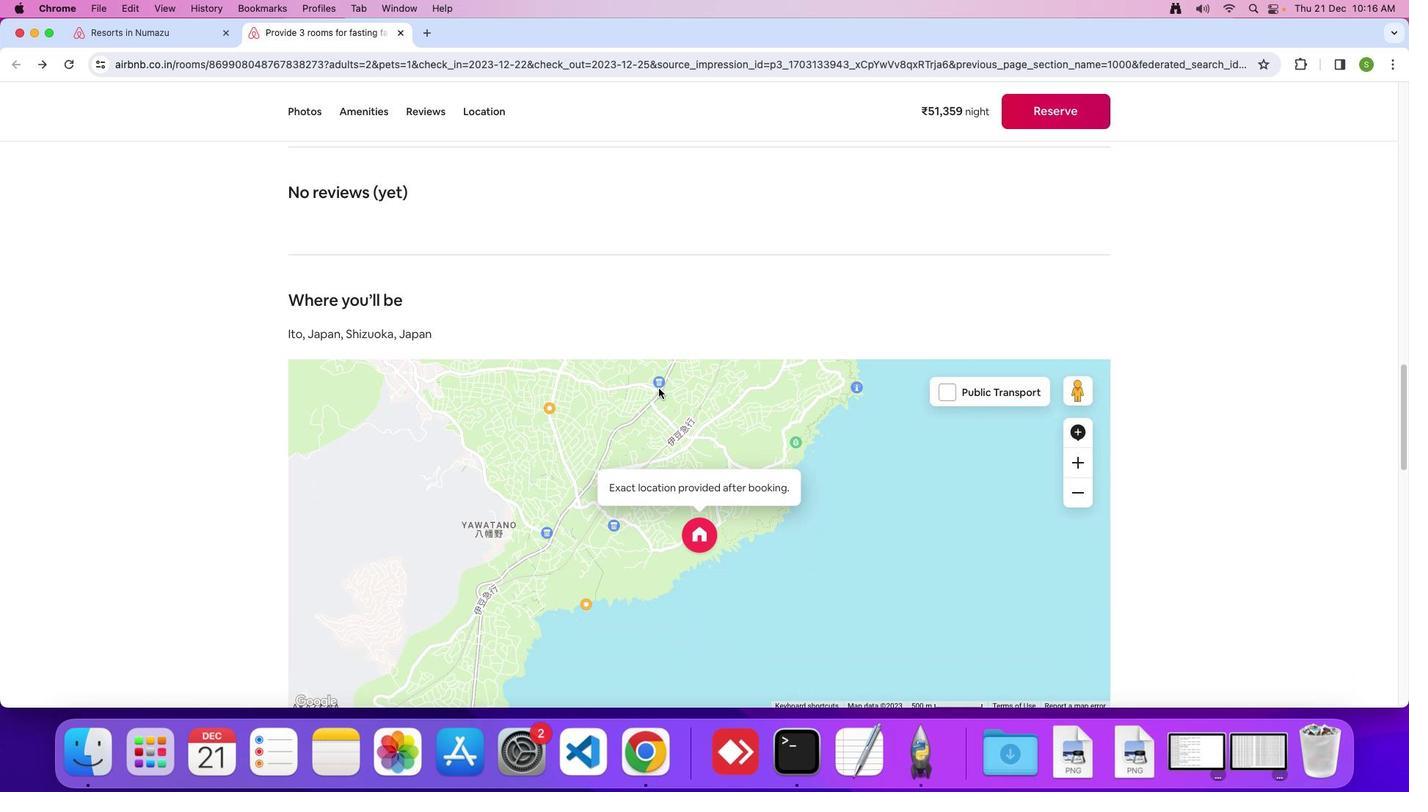 
Action: Mouse scrolled (658, 389) with delta (0, 0)
Screenshot: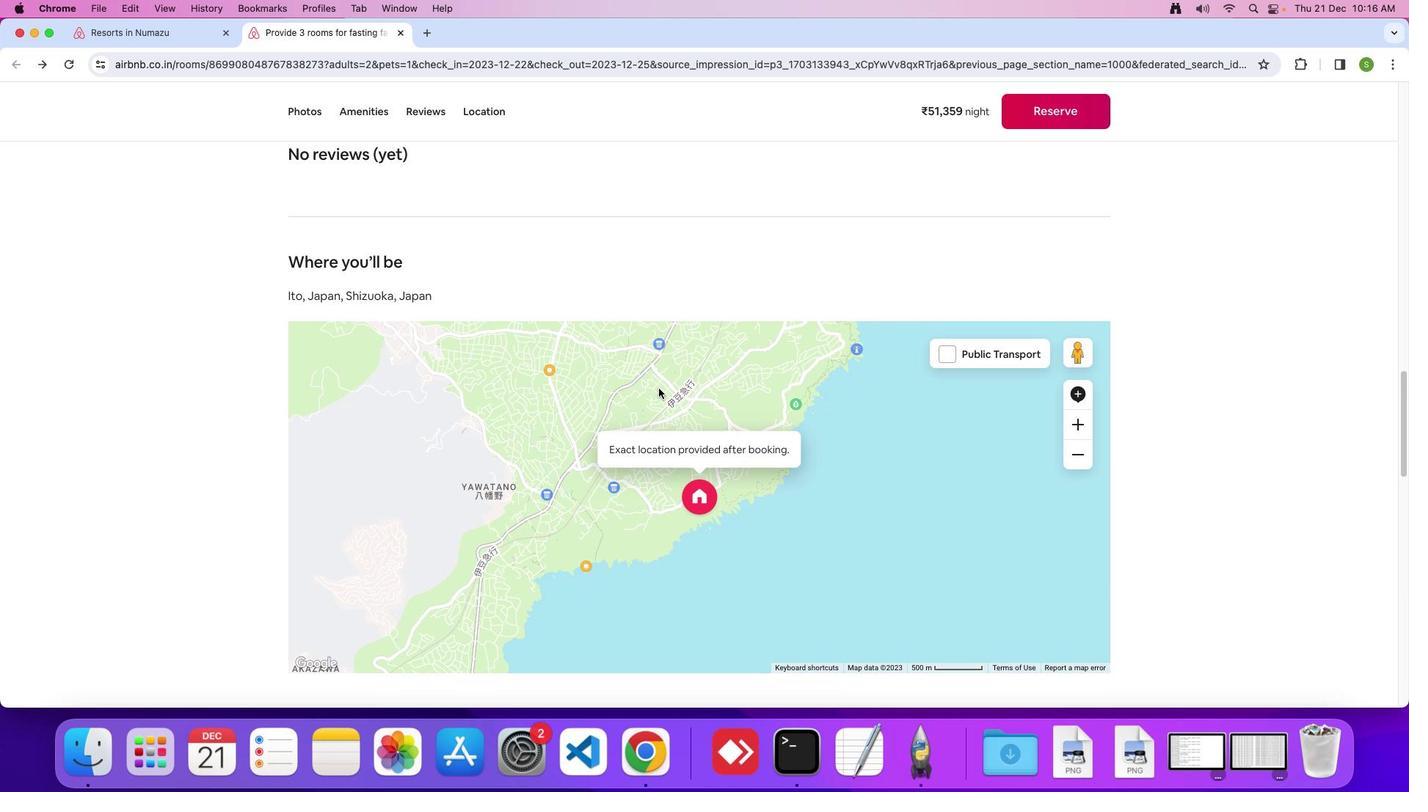 
Action: Mouse scrolled (658, 389) with delta (0, 0)
Screenshot: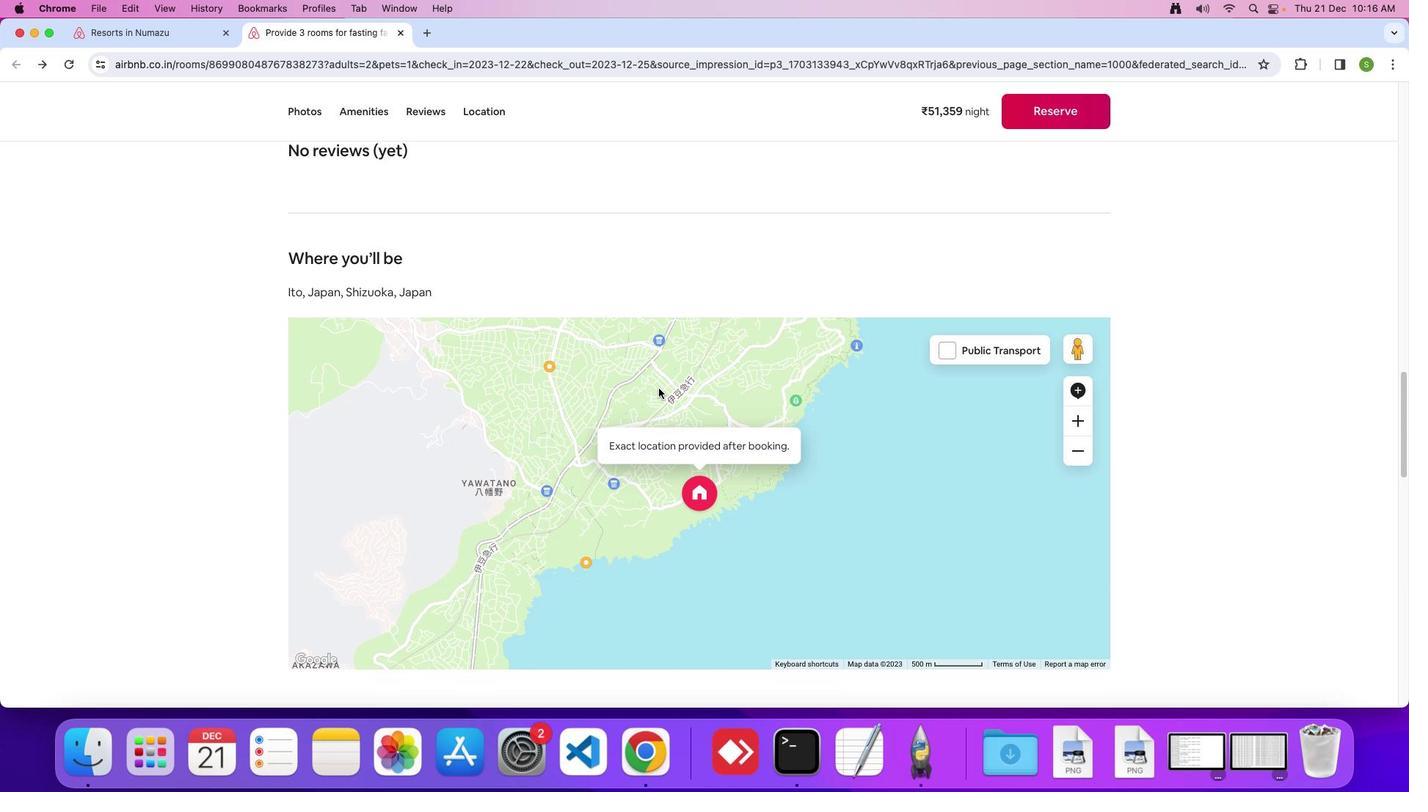 
Action: Mouse scrolled (658, 389) with delta (0, -1)
Screenshot: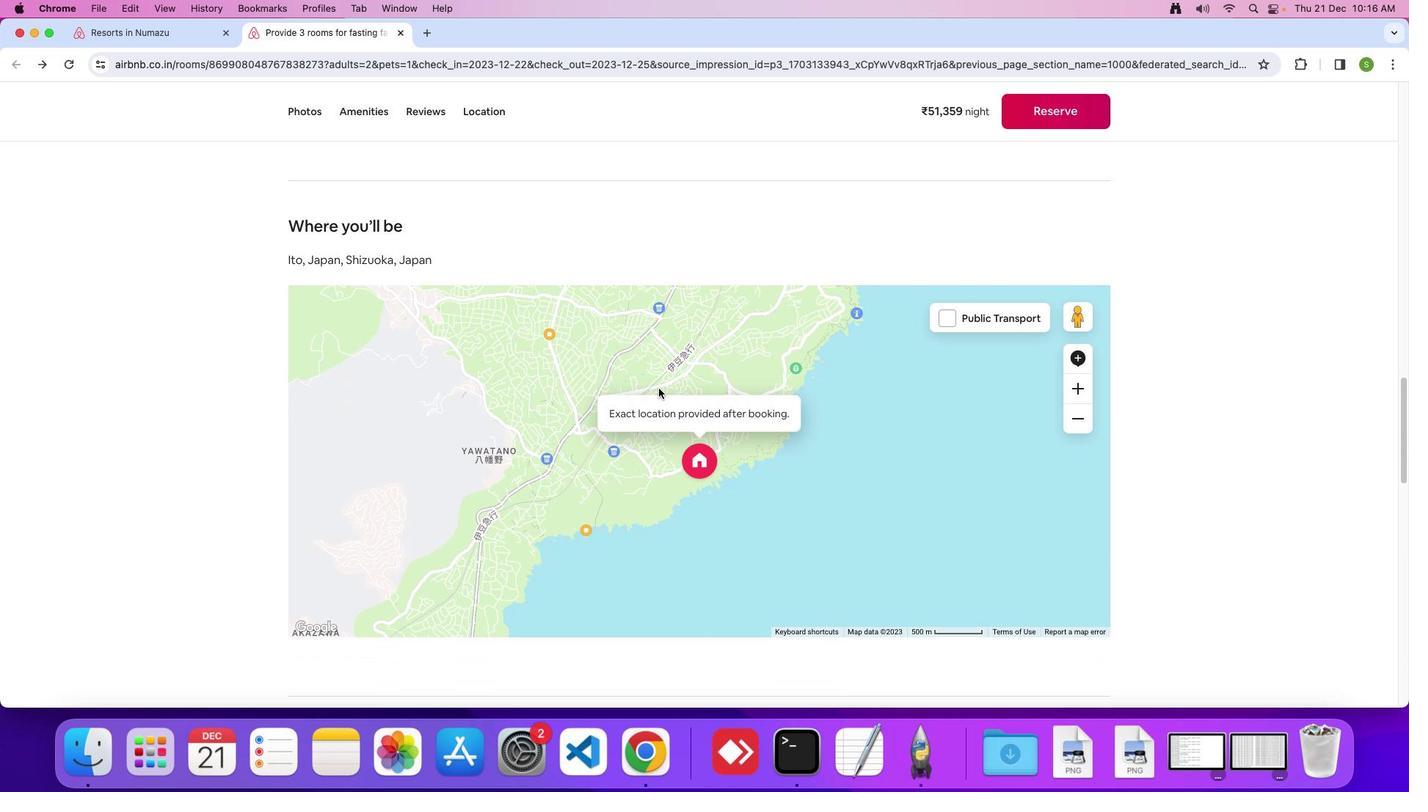 
Action: Mouse scrolled (658, 389) with delta (0, 0)
Screenshot: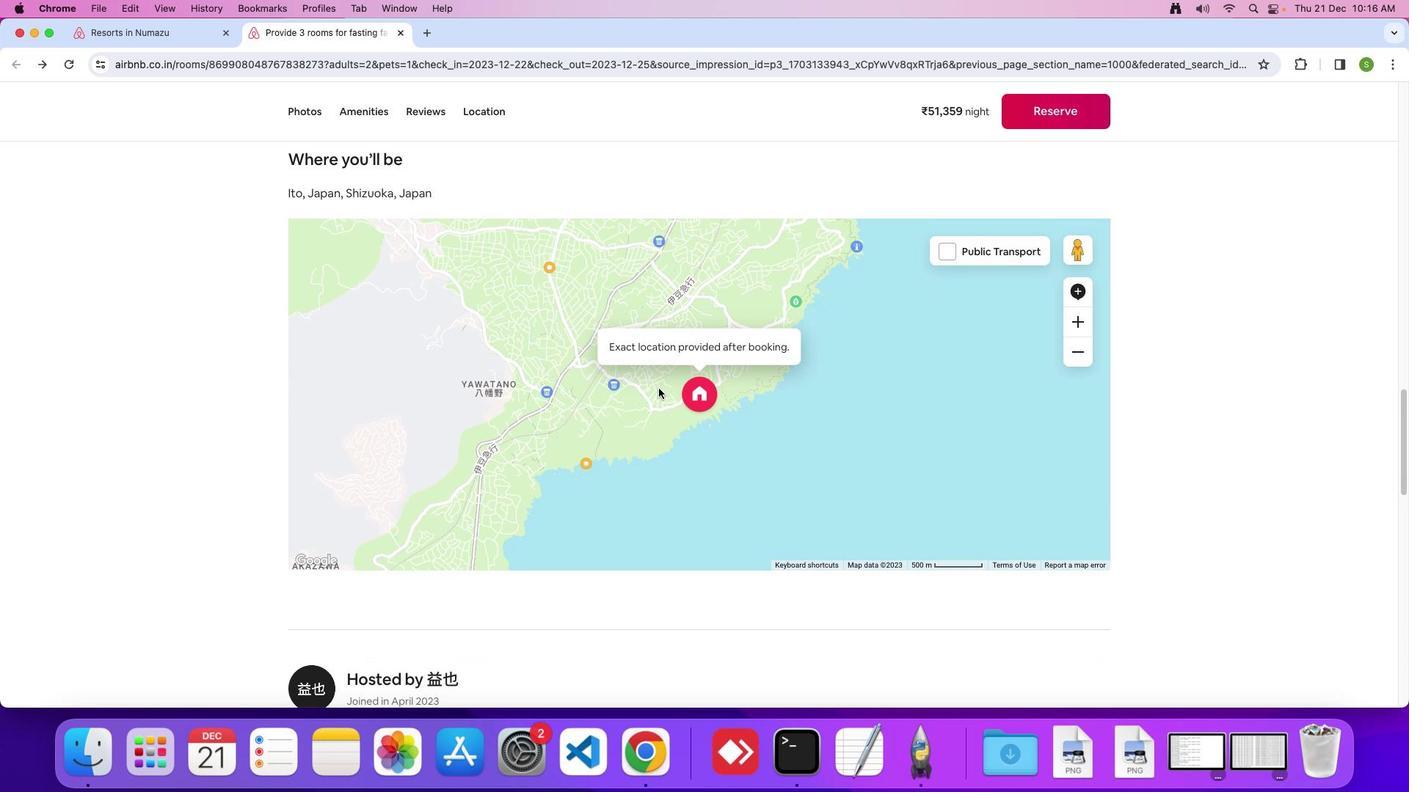 
Action: Mouse scrolled (658, 389) with delta (0, 0)
Screenshot: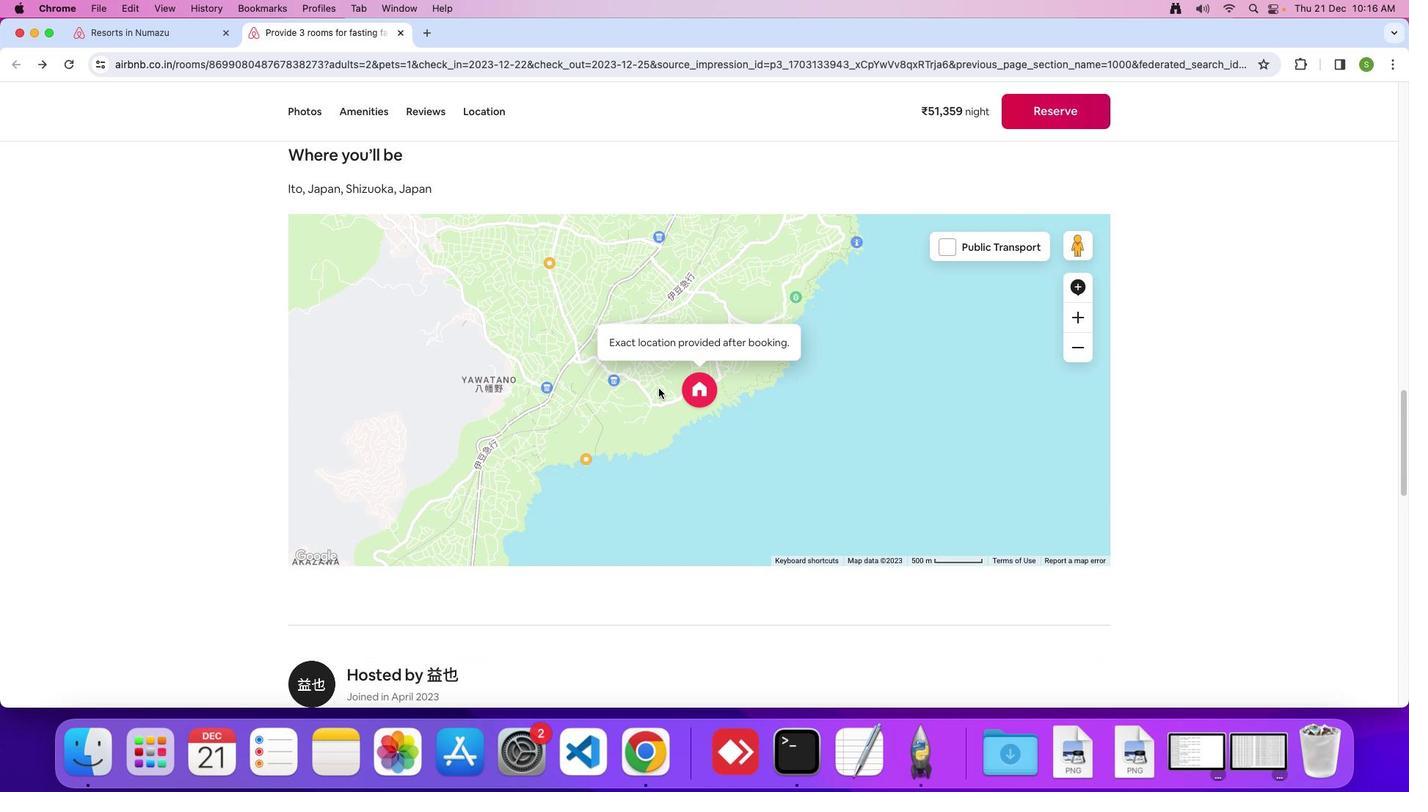 
Action: Mouse scrolled (658, 389) with delta (0, 0)
Screenshot: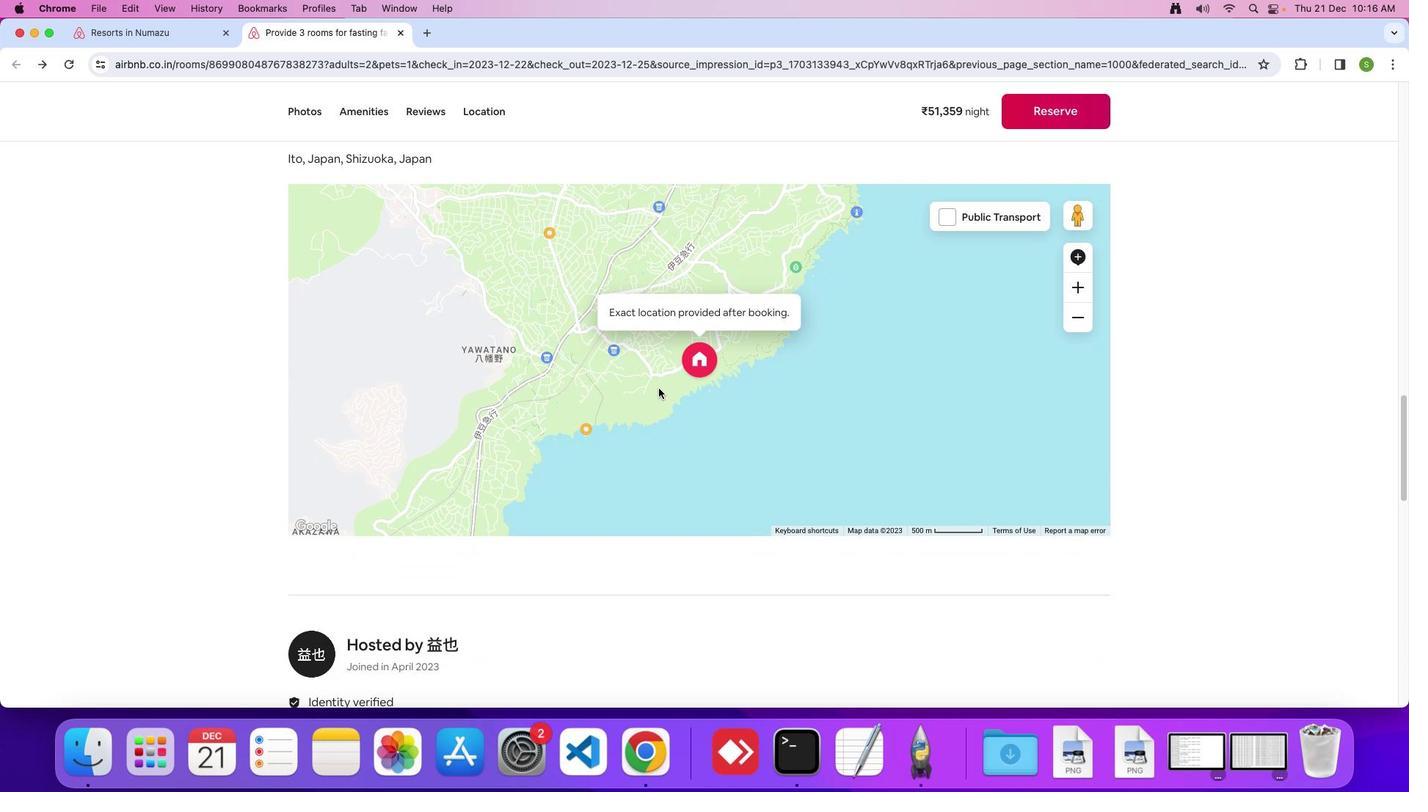 
Action: Mouse scrolled (658, 389) with delta (0, 0)
Screenshot: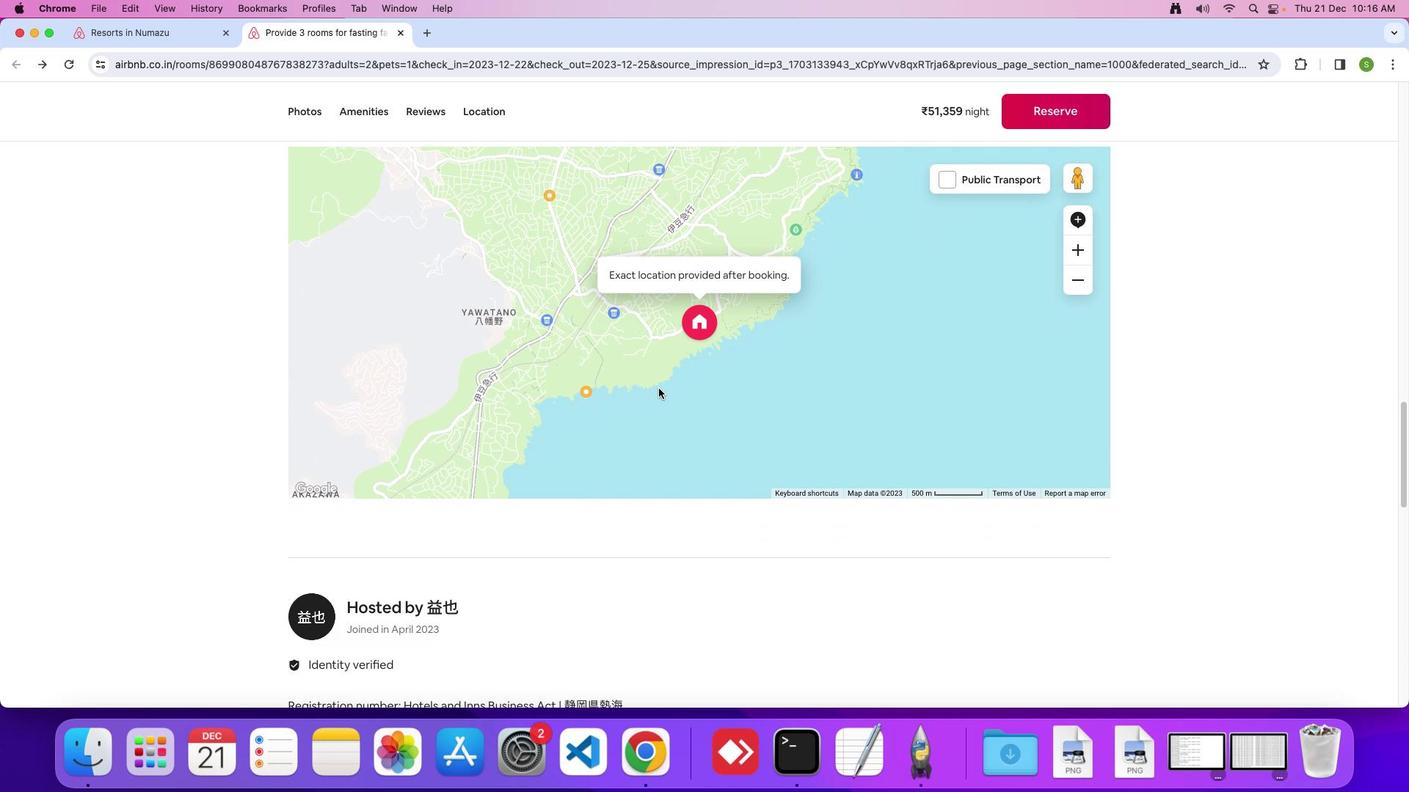 
Action: Mouse scrolled (658, 389) with delta (0, 0)
Screenshot: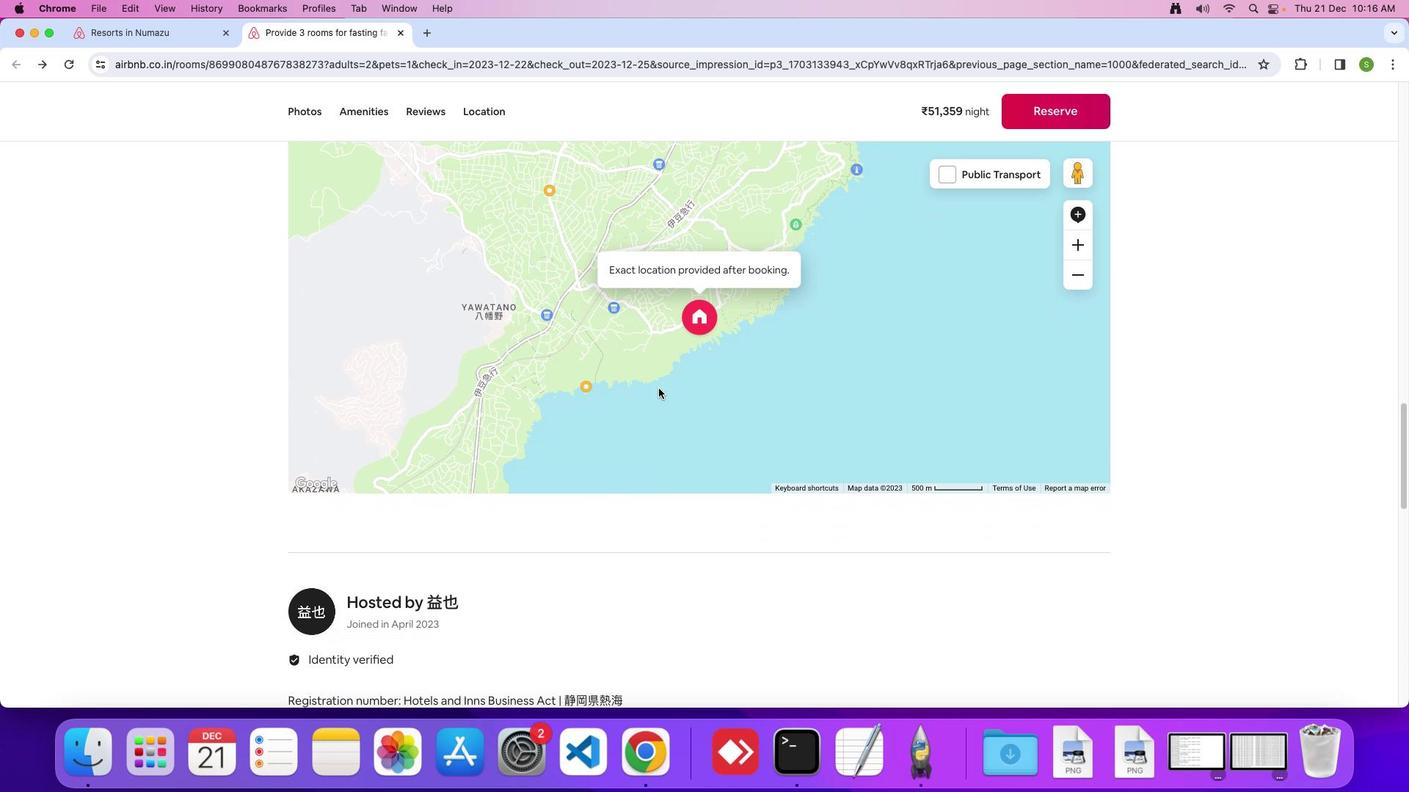 
Action: Mouse scrolled (658, 389) with delta (0, 0)
Screenshot: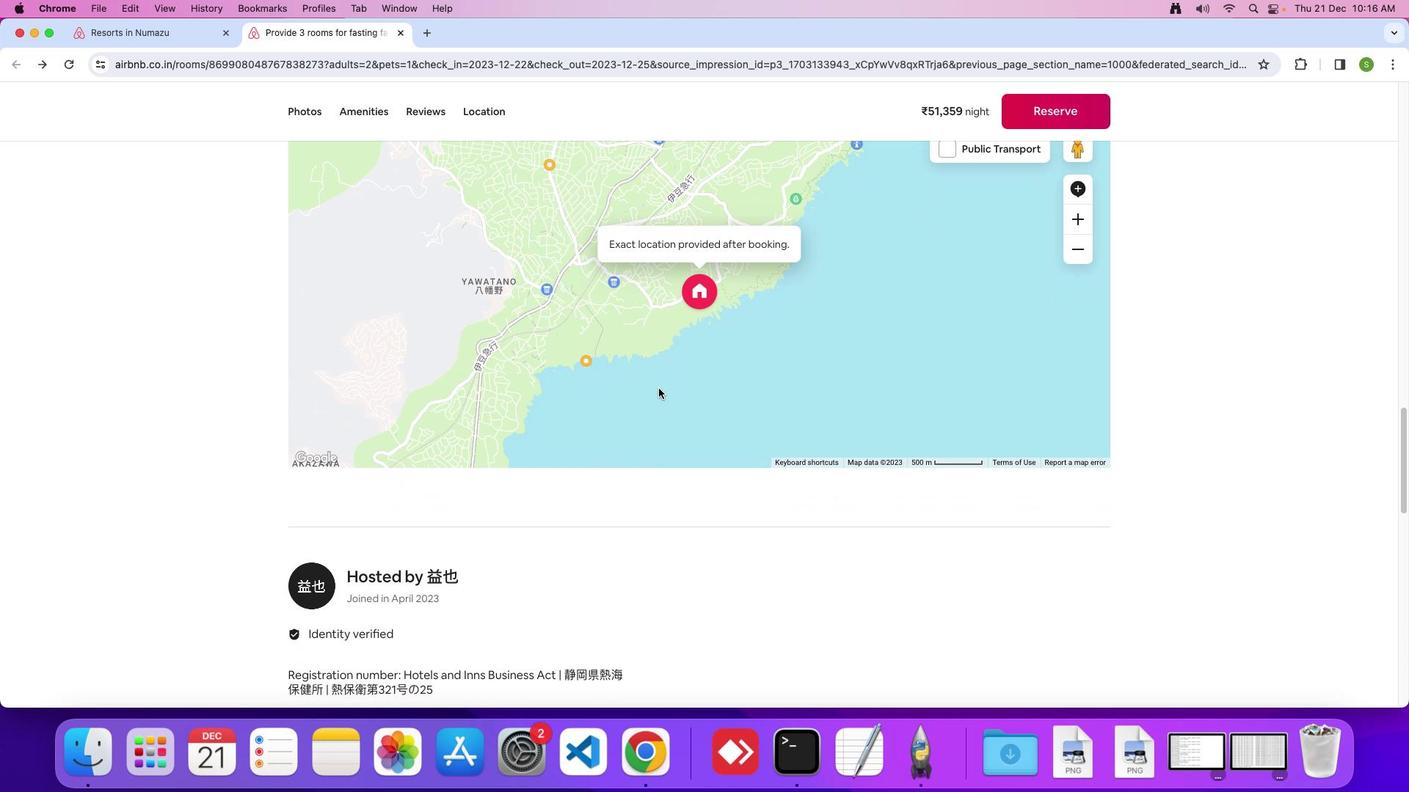 
Action: Mouse scrolled (658, 389) with delta (0, 0)
Screenshot: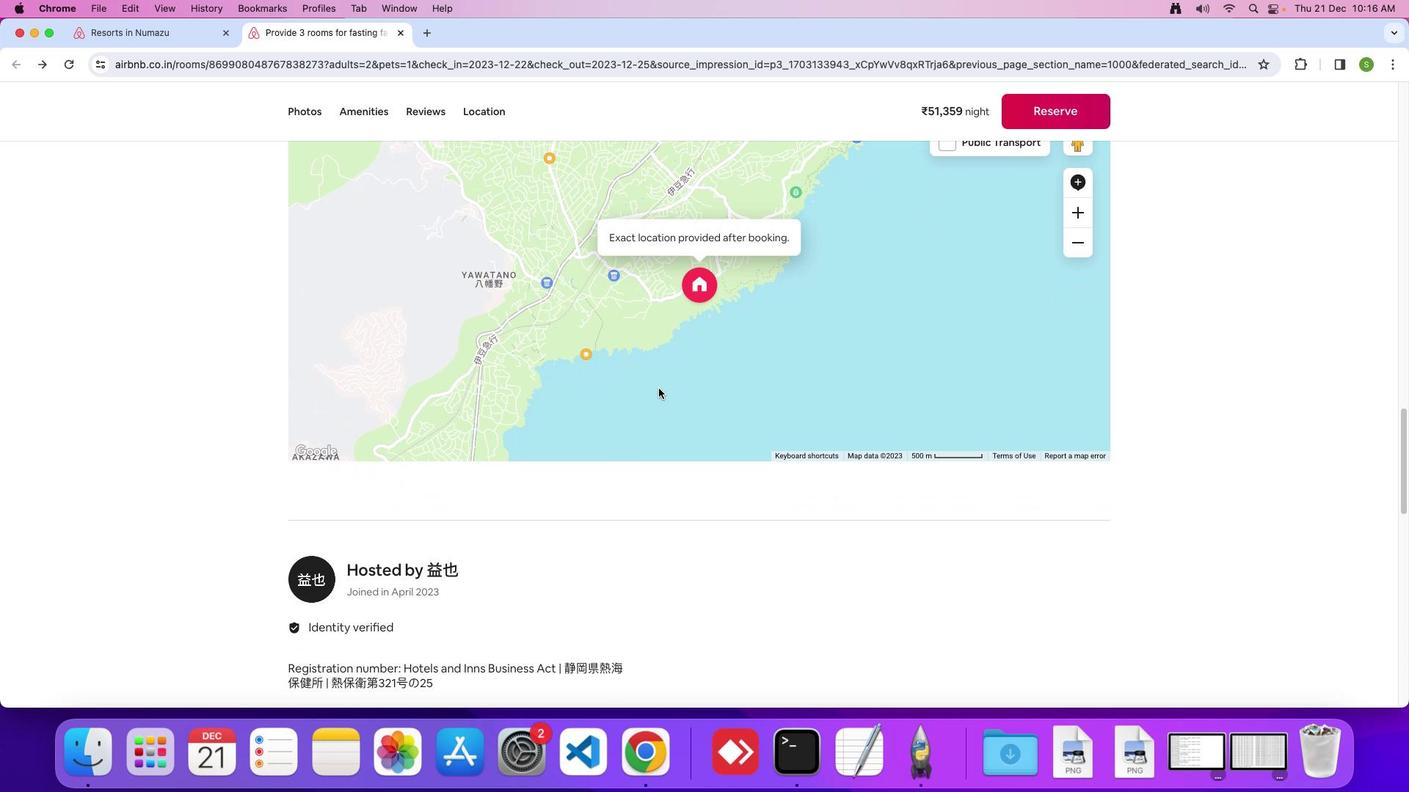 
Action: Mouse scrolled (658, 389) with delta (0, -1)
Screenshot: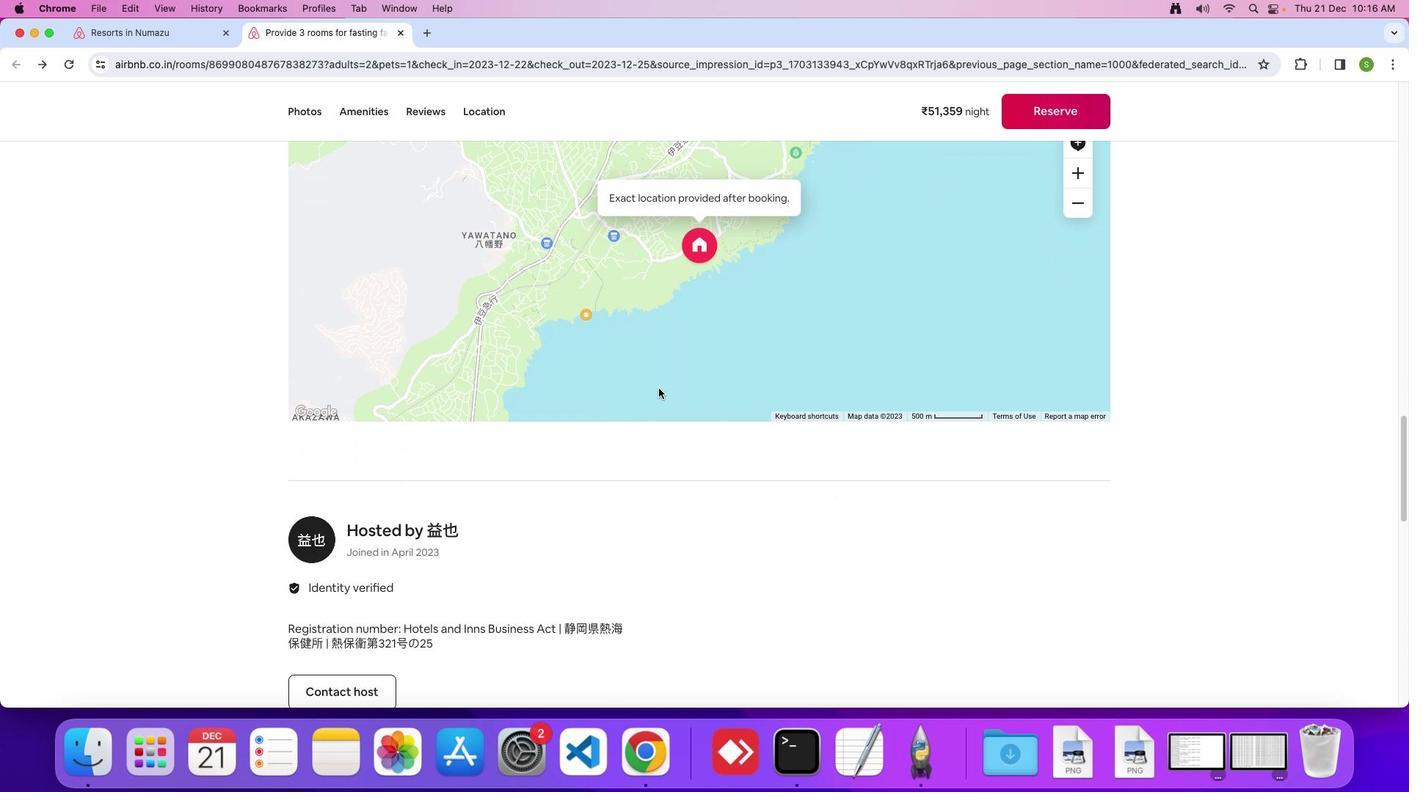 
Action: Mouse scrolled (658, 389) with delta (0, 0)
Screenshot: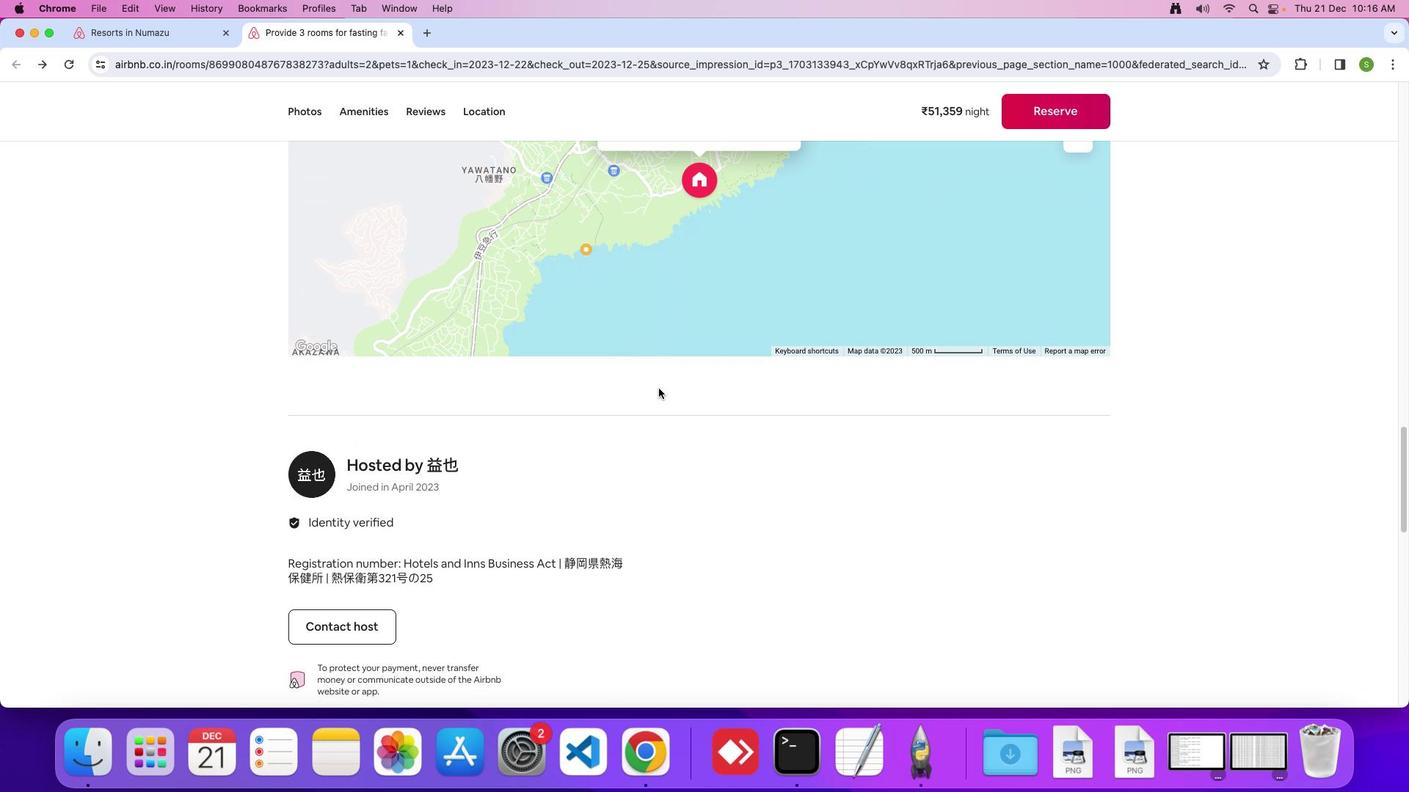 
Action: Mouse scrolled (658, 389) with delta (0, 0)
Screenshot: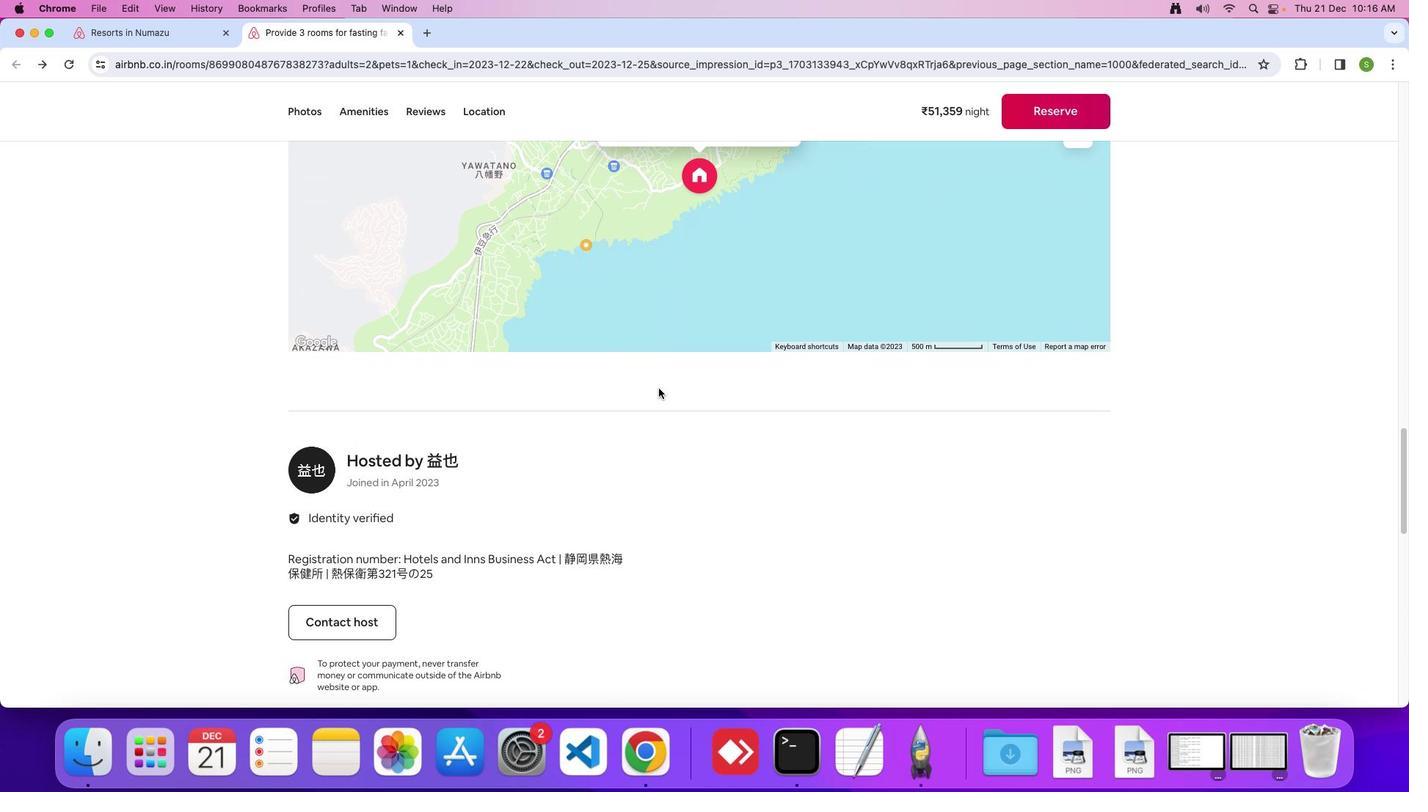 
Action: Mouse scrolled (658, 389) with delta (0, 0)
Screenshot: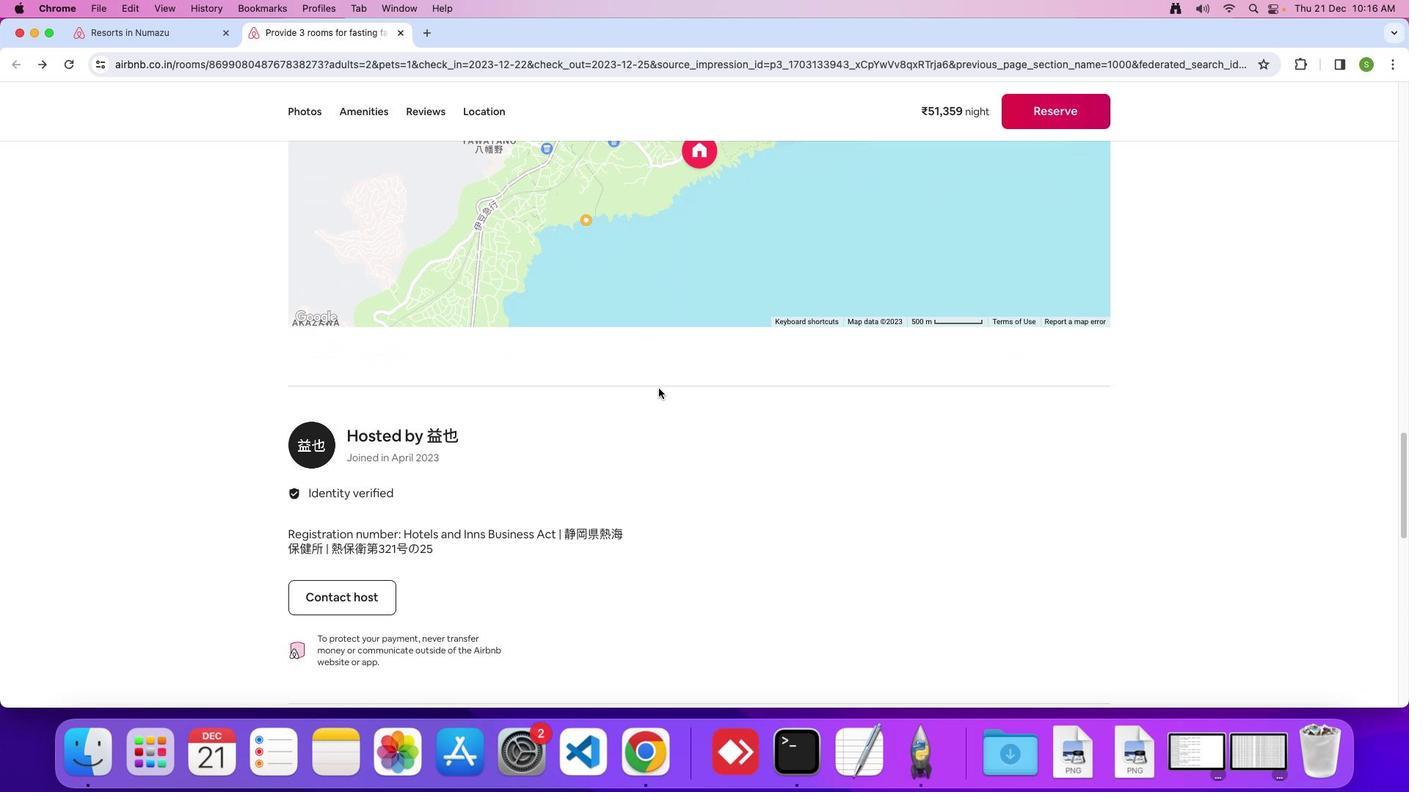 
Action: Mouse scrolled (658, 389) with delta (0, 0)
Screenshot: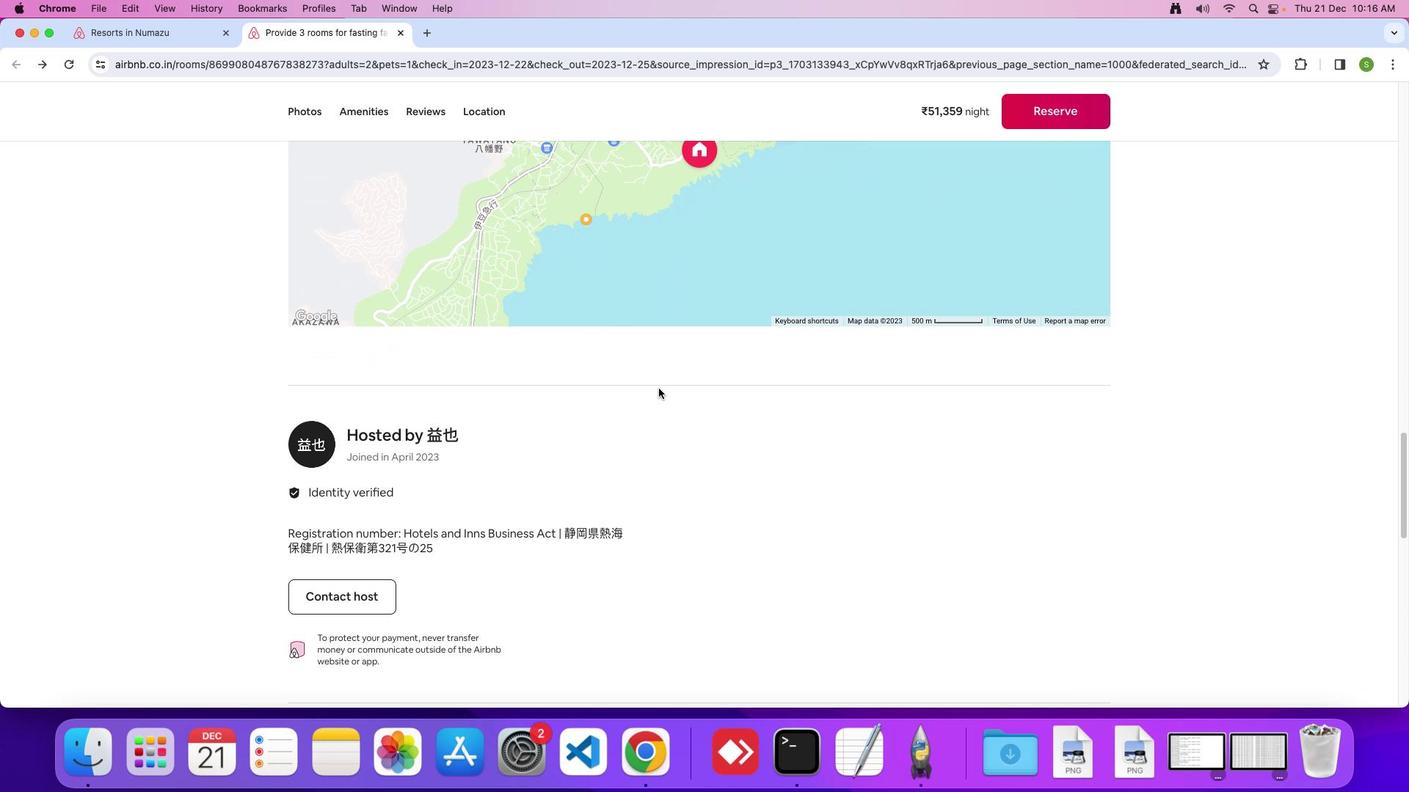 
Action: Mouse scrolled (658, 389) with delta (0, 0)
Screenshot: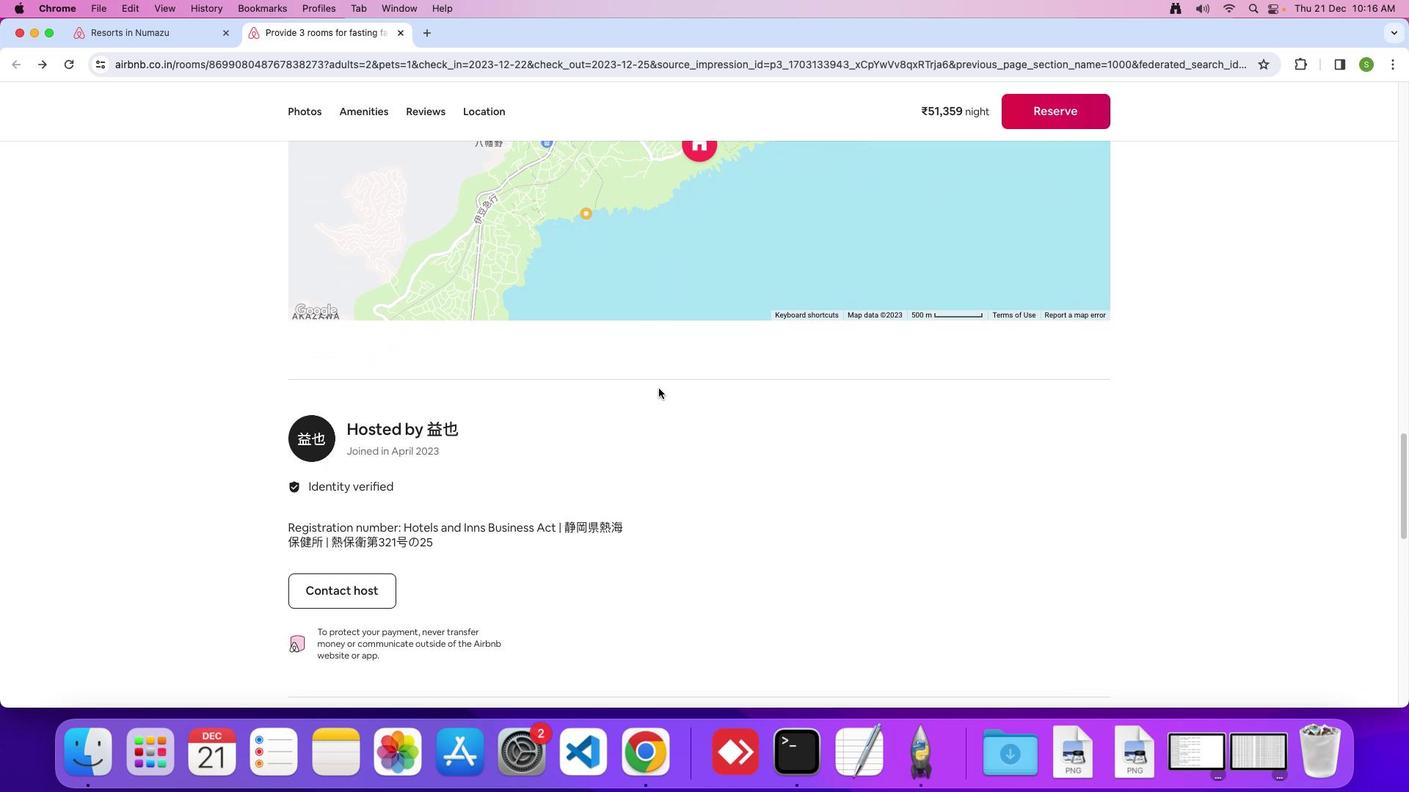 
Action: Mouse scrolled (658, 389) with delta (0, 0)
Screenshot: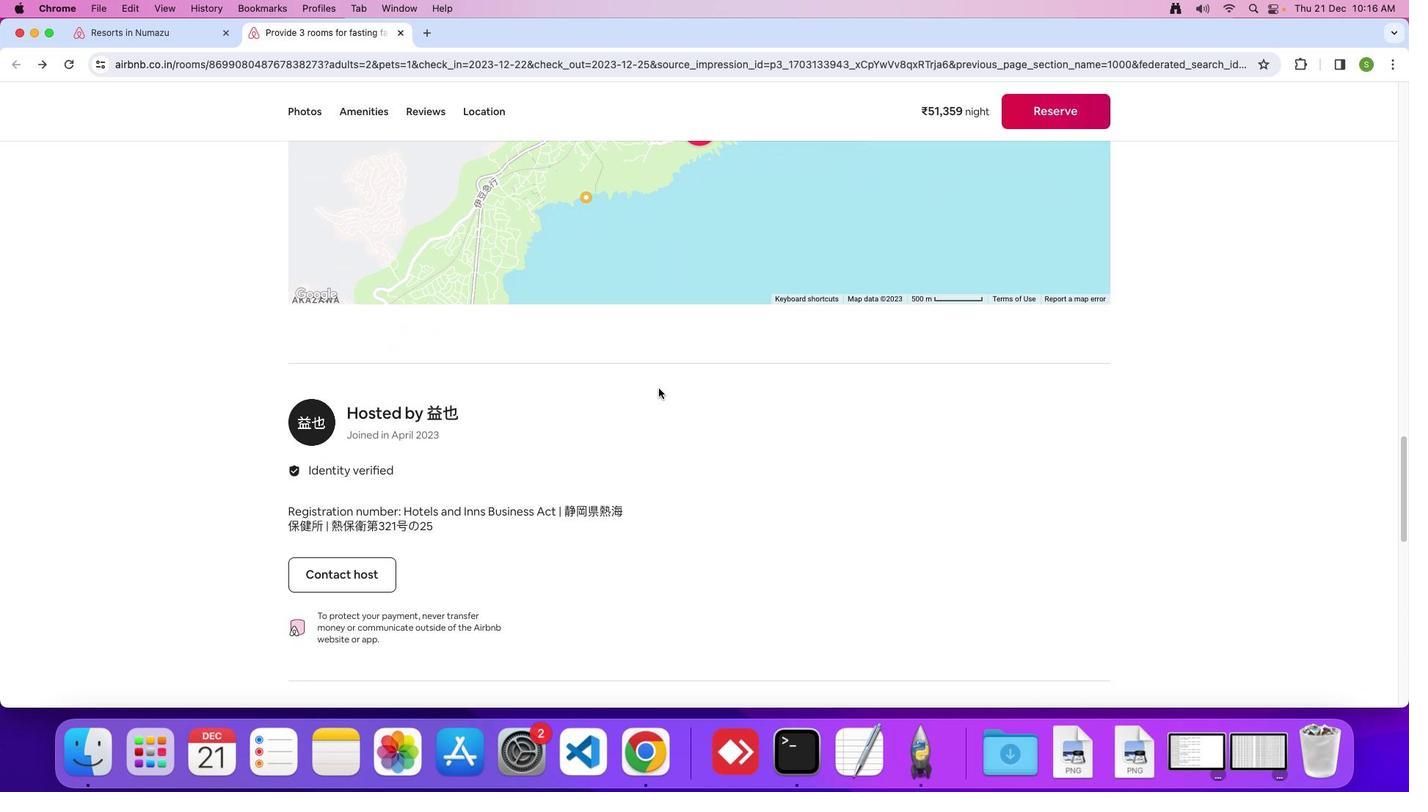 
Action: Mouse scrolled (658, 389) with delta (0, 0)
